 Task: Explore Airbnb accommodation in Faro, Portugal from 12th  December, 2023 to 15th December, 2023 for 3 adults.2 bedrooms having 3 beds and 1 bathroom. Property type can be flat. Look for 5 properties as per requirement.
Action: Mouse moved to (617, 139)
Screenshot: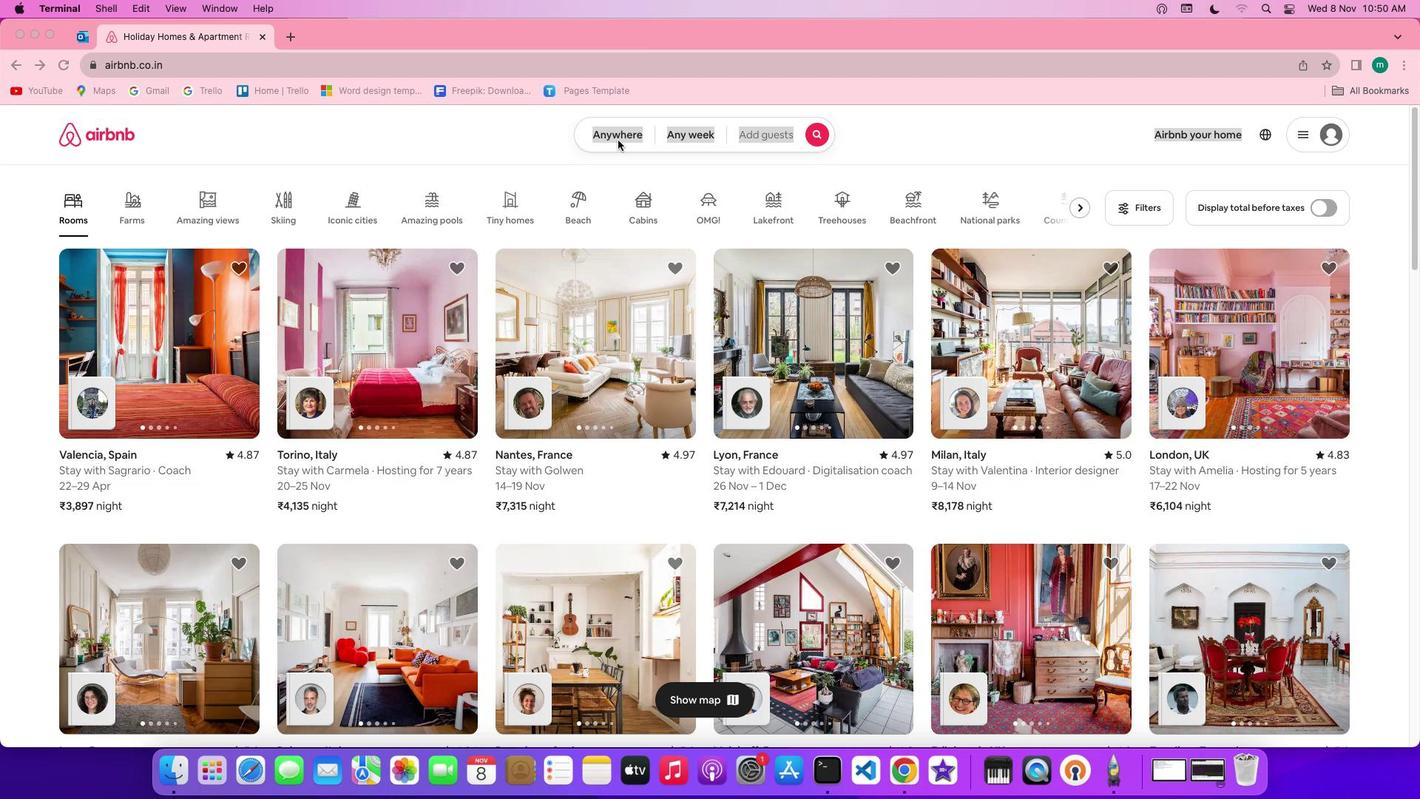 
Action: Mouse pressed left at (617, 139)
Screenshot: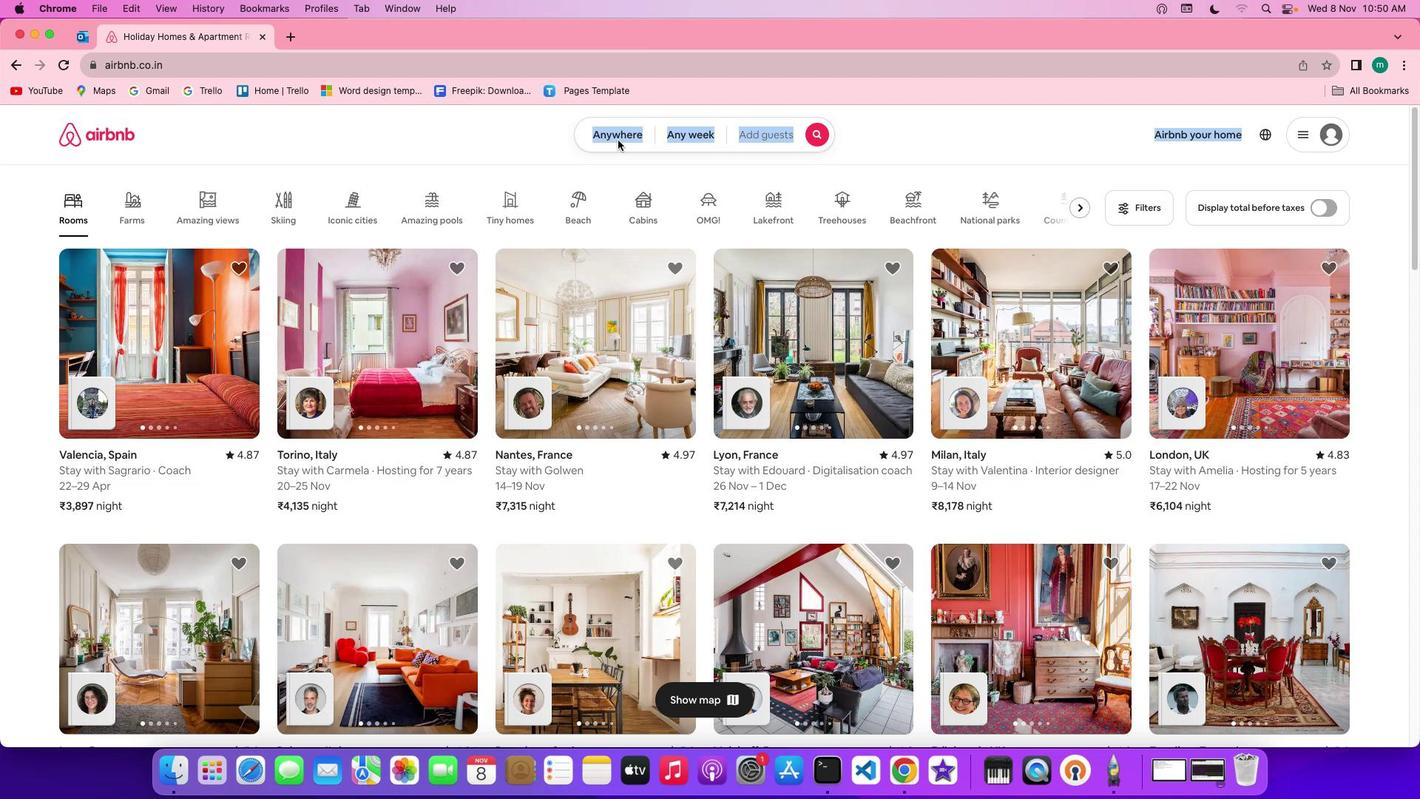 
Action: Mouse pressed left at (617, 139)
Screenshot: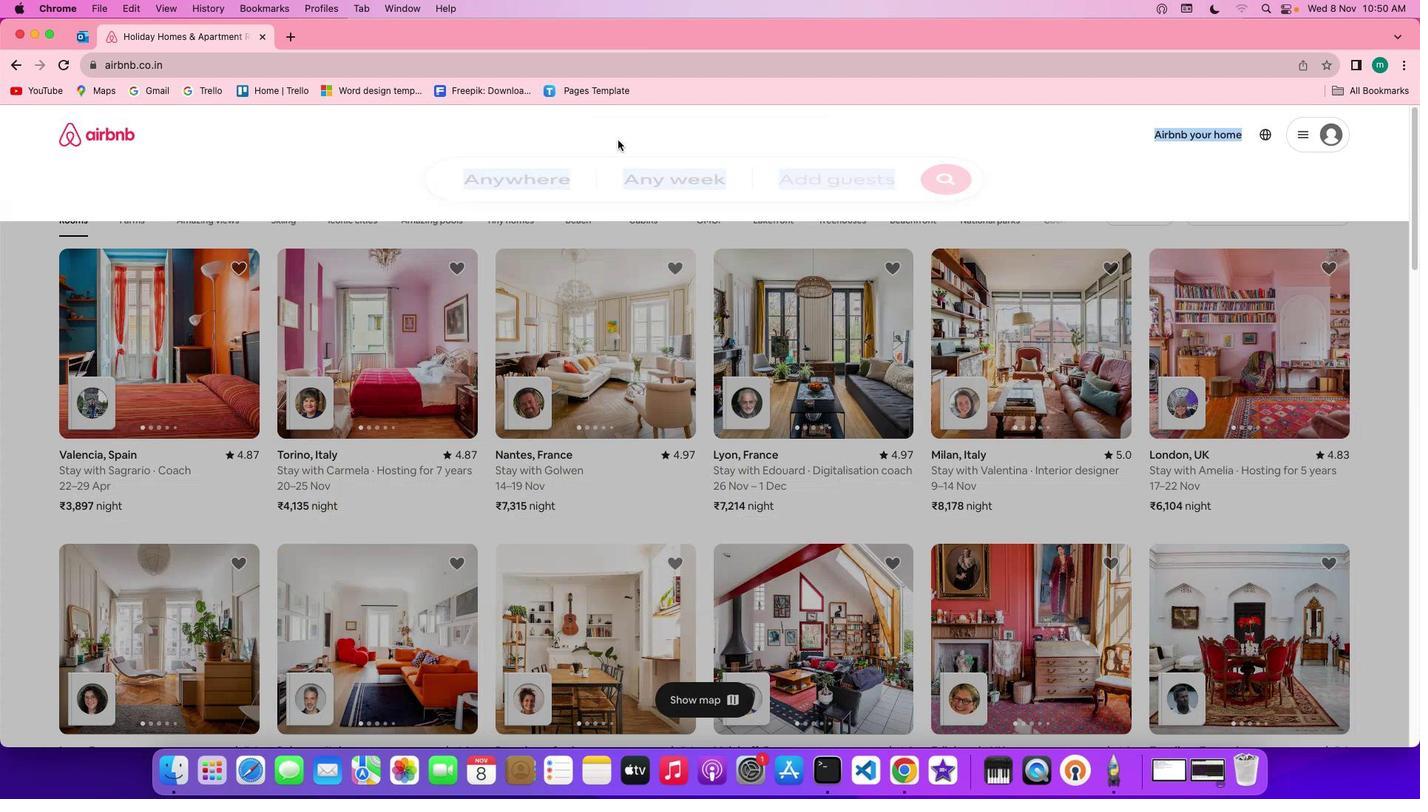 
Action: Mouse moved to (554, 192)
Screenshot: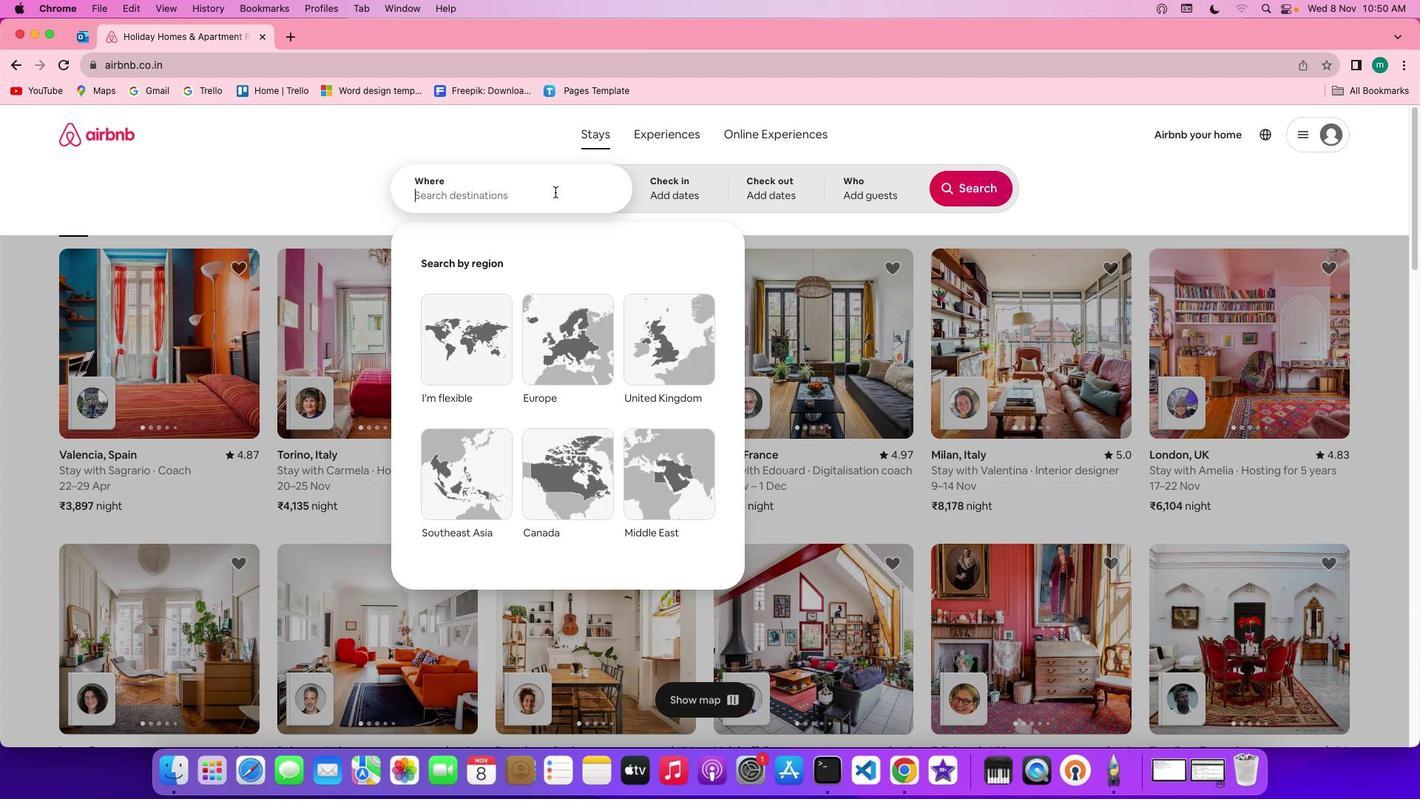 
Action: Mouse pressed left at (554, 192)
Screenshot: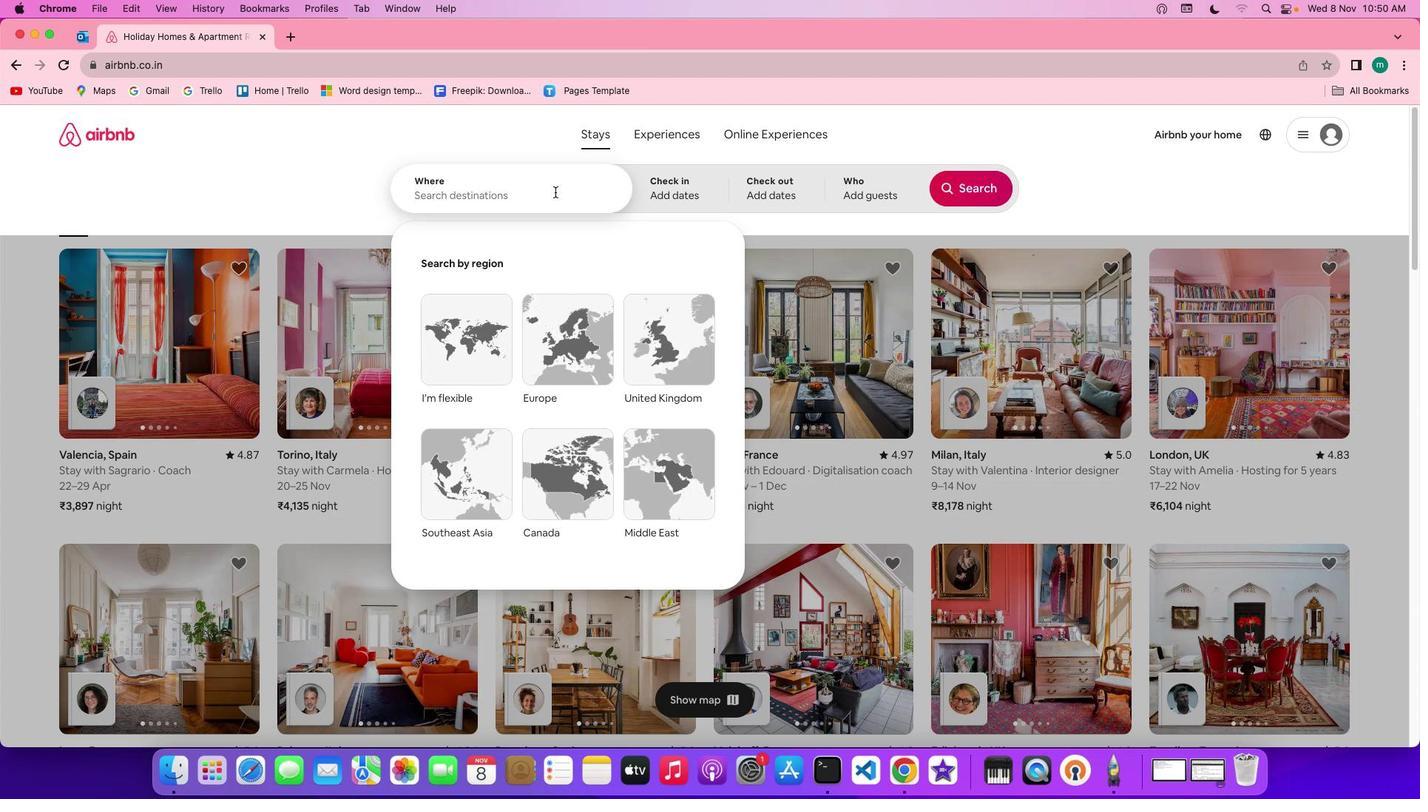 
Action: Key pressed Key.shift'F''a''r''o'','Key.spaceKey.shift'P''o''r''t''u''g''a''l'
Screenshot: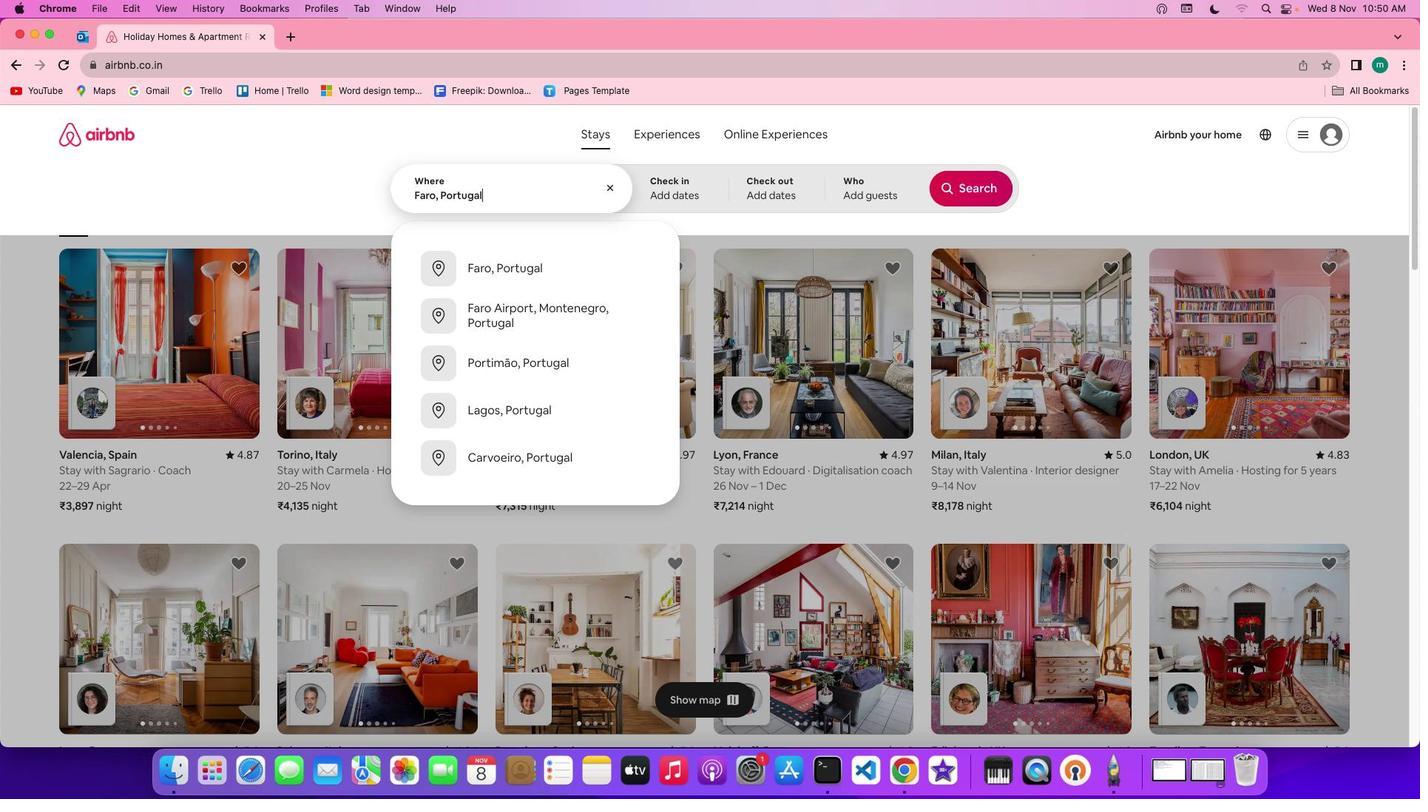
Action: Mouse moved to (674, 188)
Screenshot: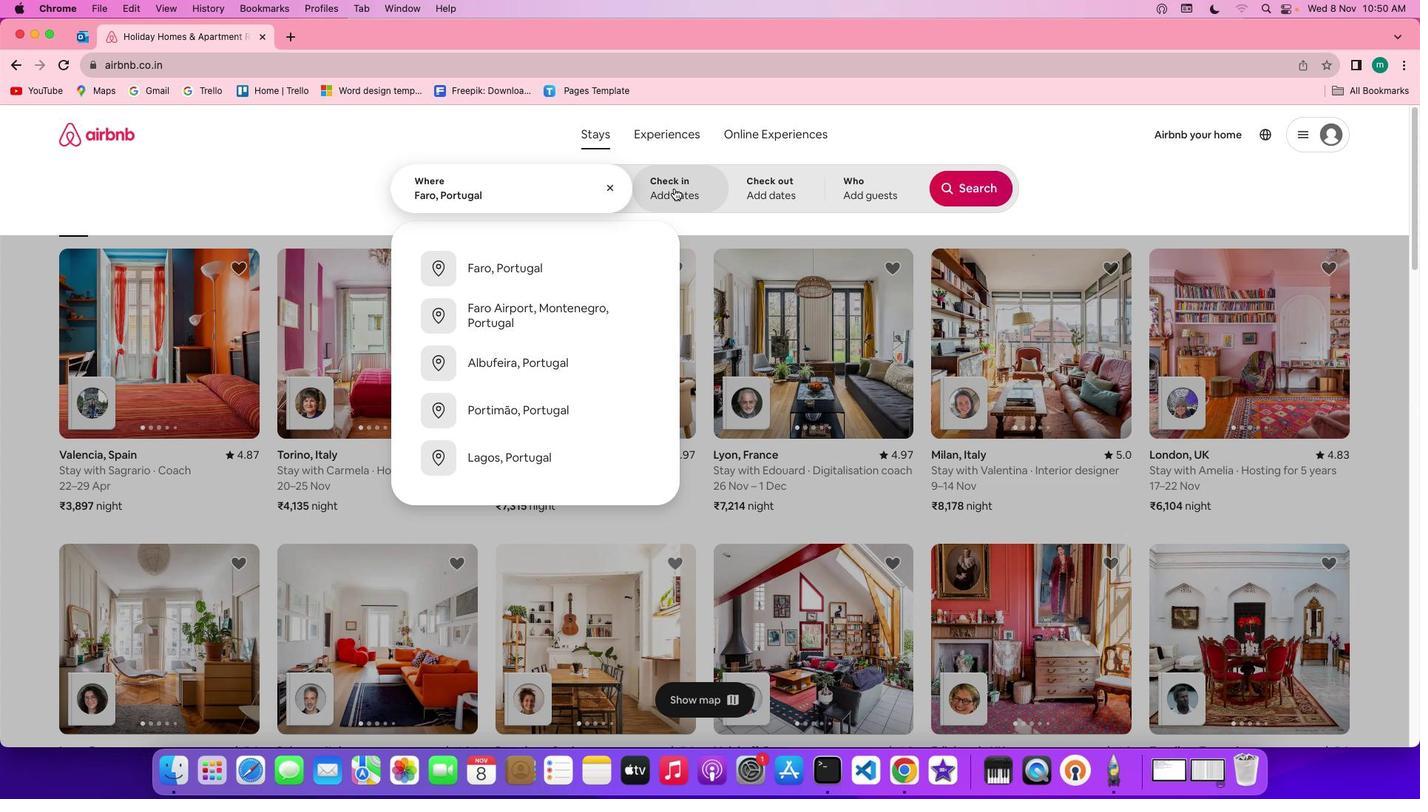 
Action: Mouse pressed left at (674, 188)
Screenshot: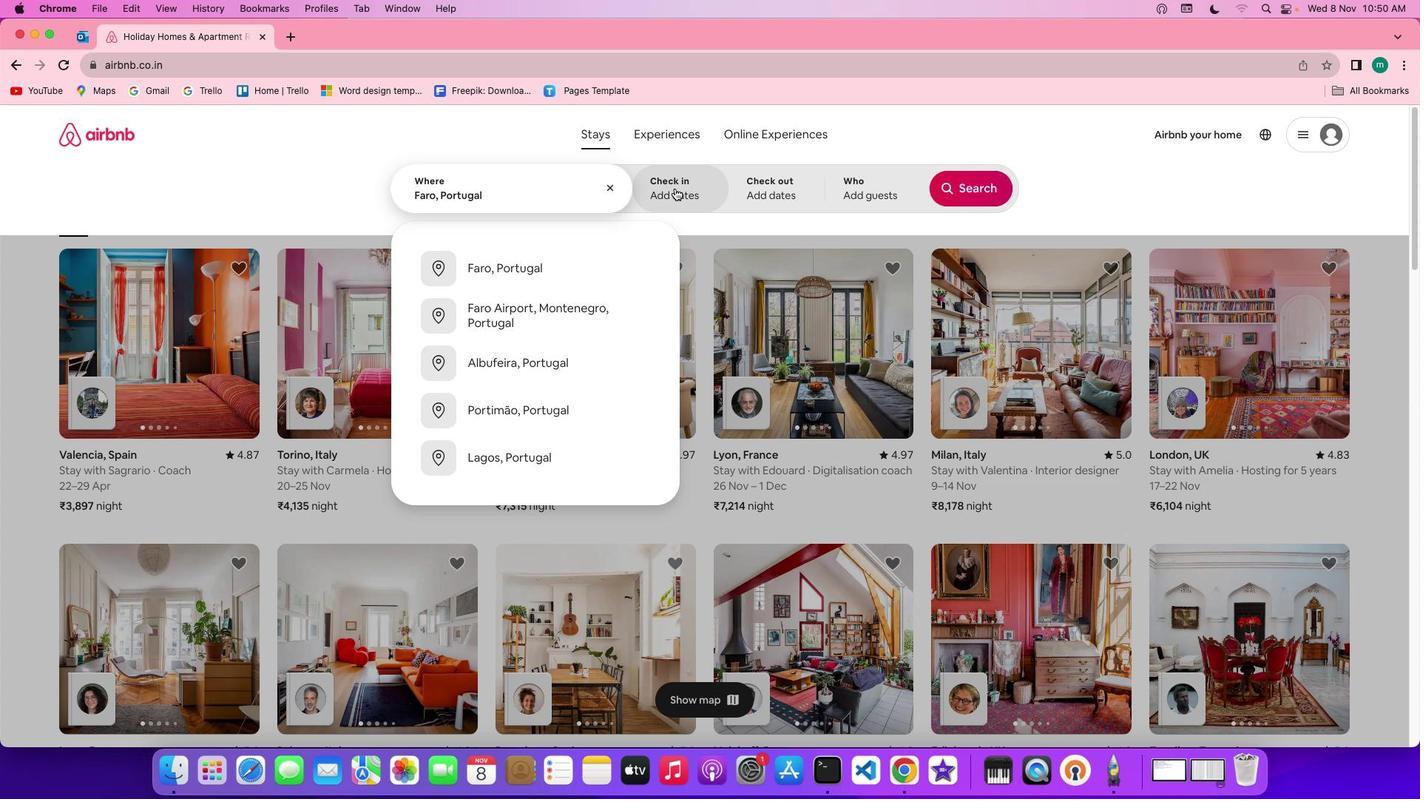
Action: Mouse moved to (811, 450)
Screenshot: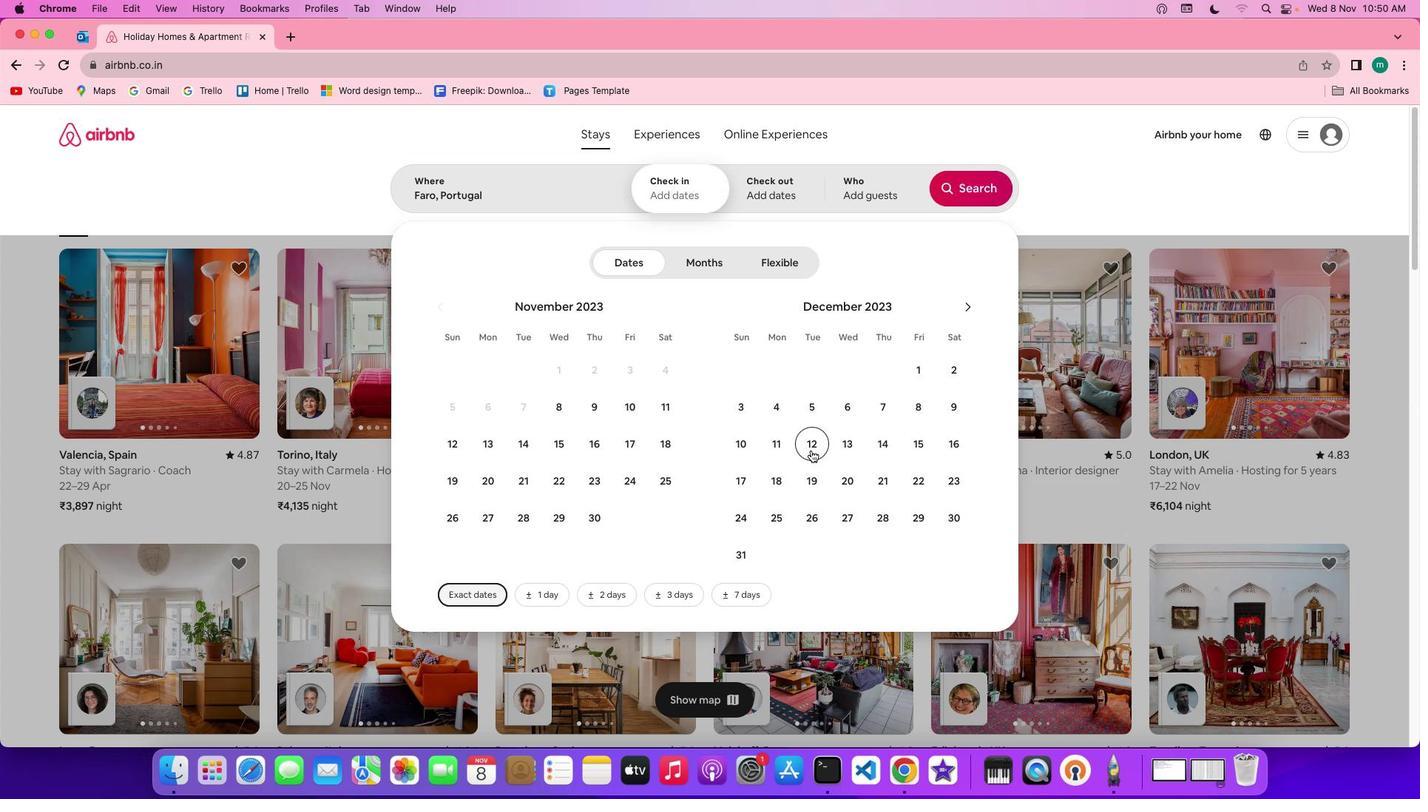 
Action: Mouse pressed left at (811, 450)
Screenshot: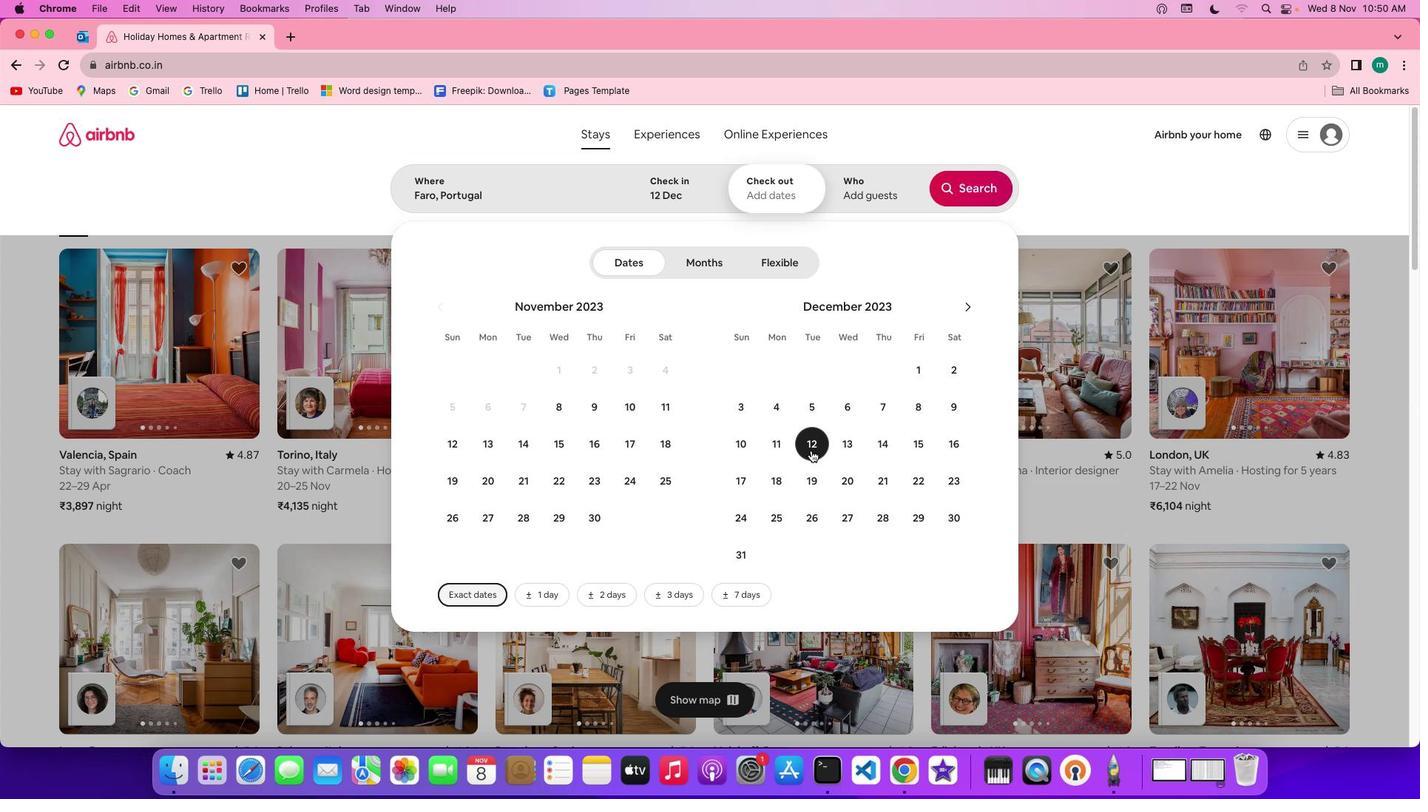
Action: Mouse moved to (921, 449)
Screenshot: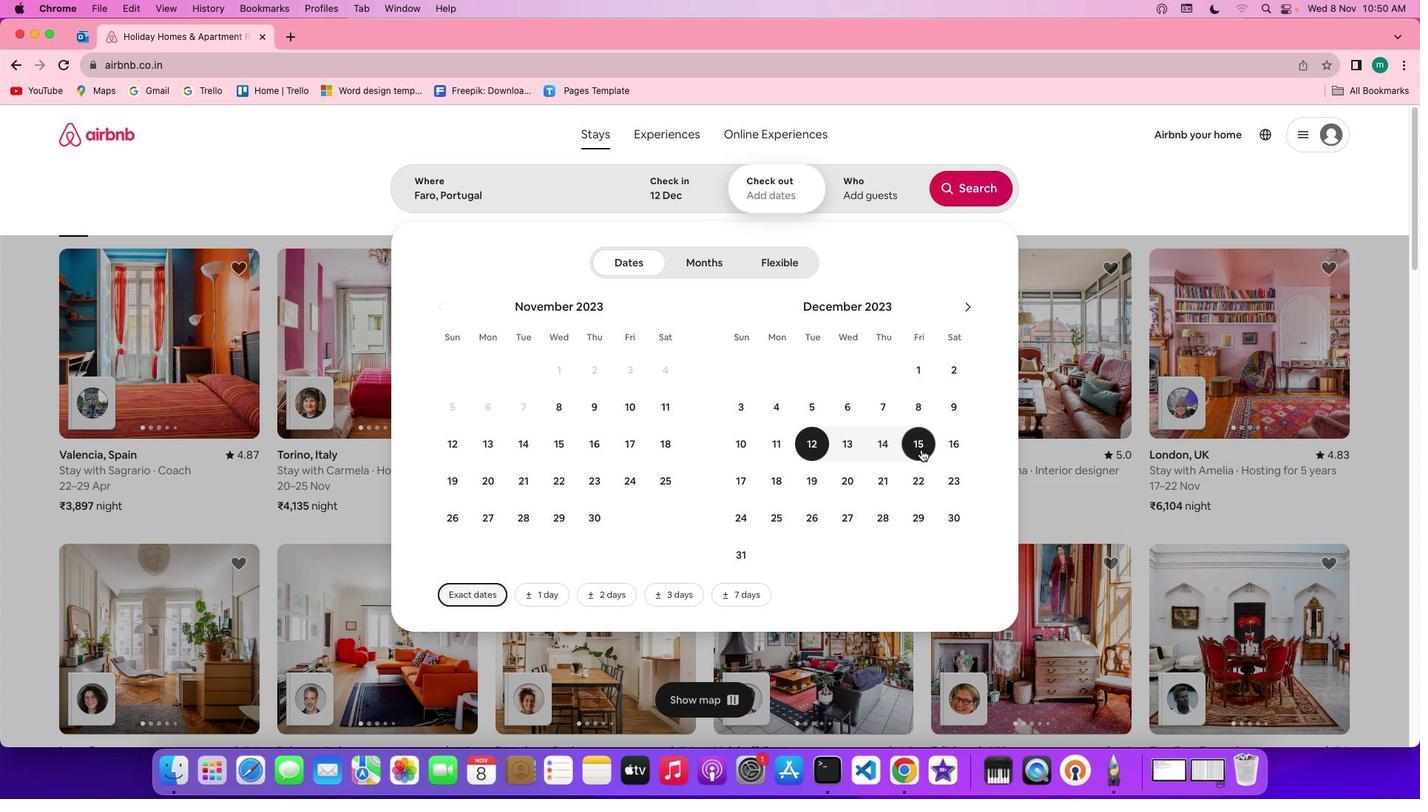
Action: Mouse pressed left at (921, 449)
Screenshot: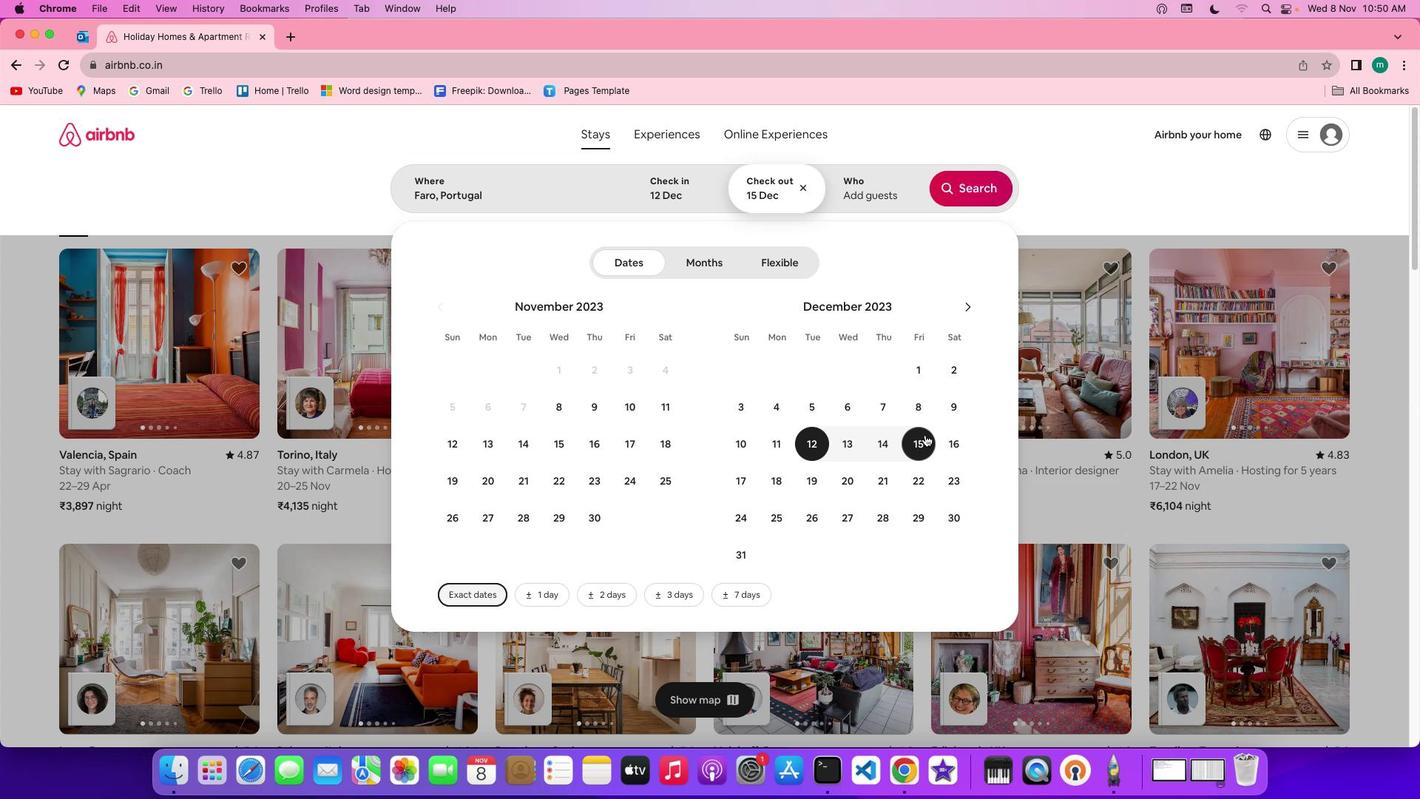 
Action: Mouse moved to (901, 198)
Screenshot: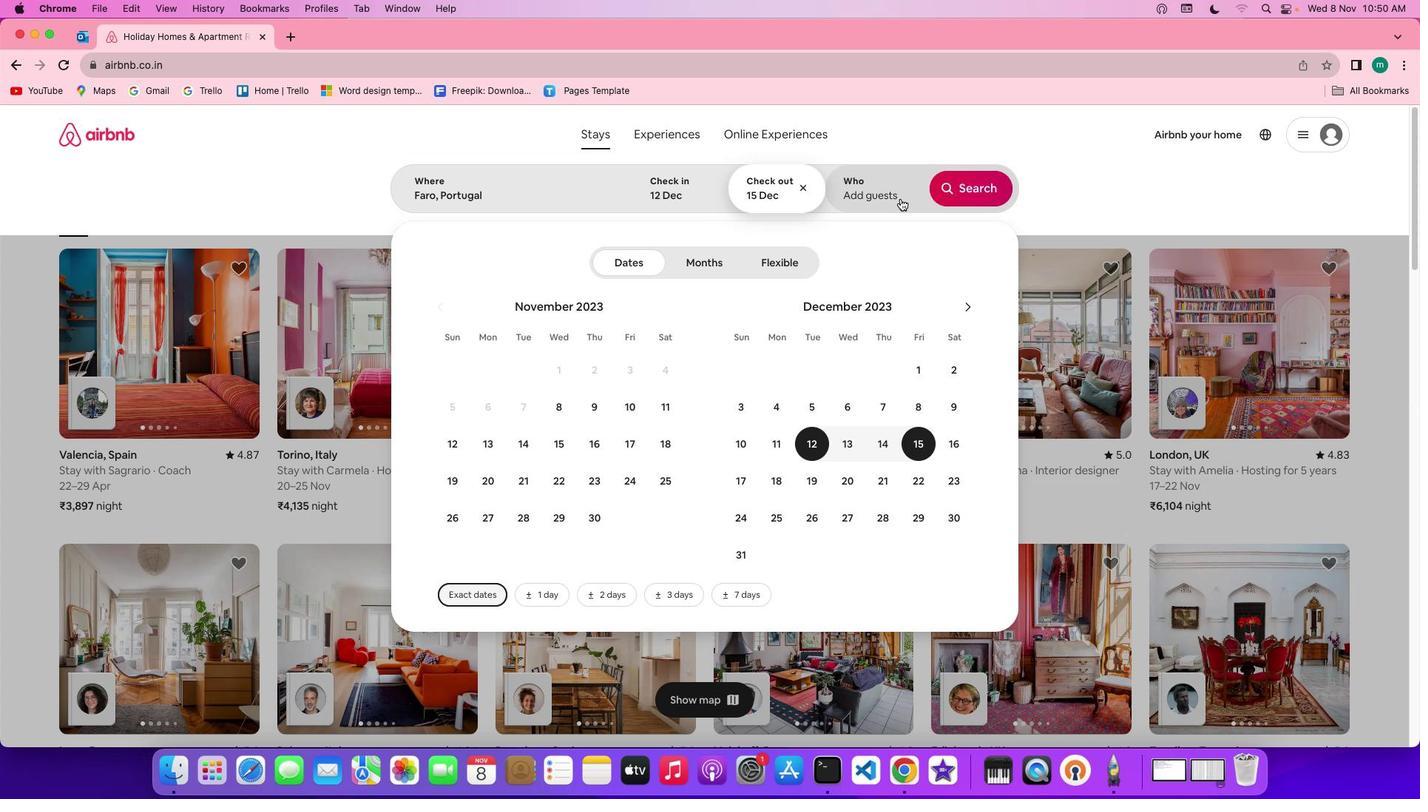 
Action: Mouse pressed left at (901, 198)
Screenshot: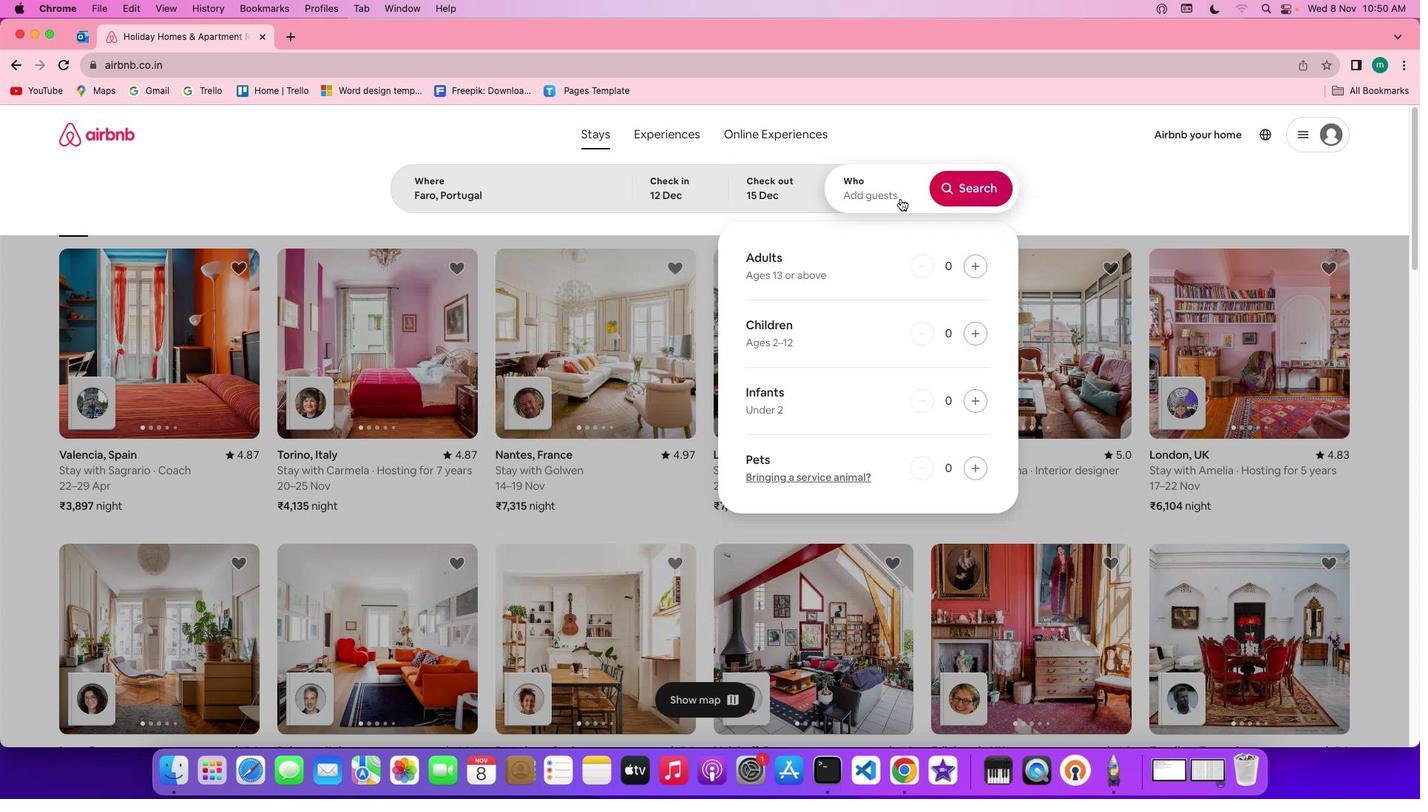 
Action: Mouse moved to (981, 262)
Screenshot: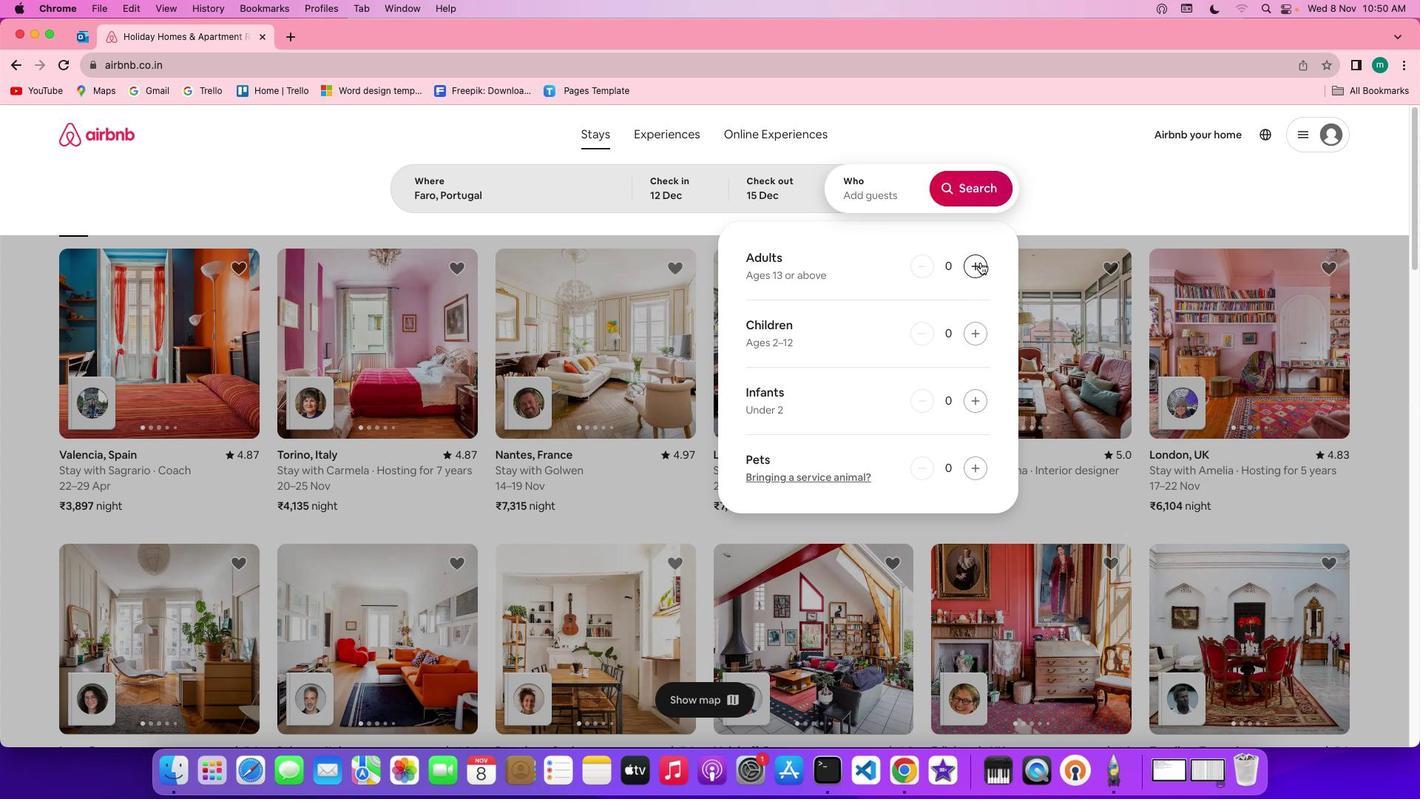 
Action: Mouse pressed left at (981, 262)
Screenshot: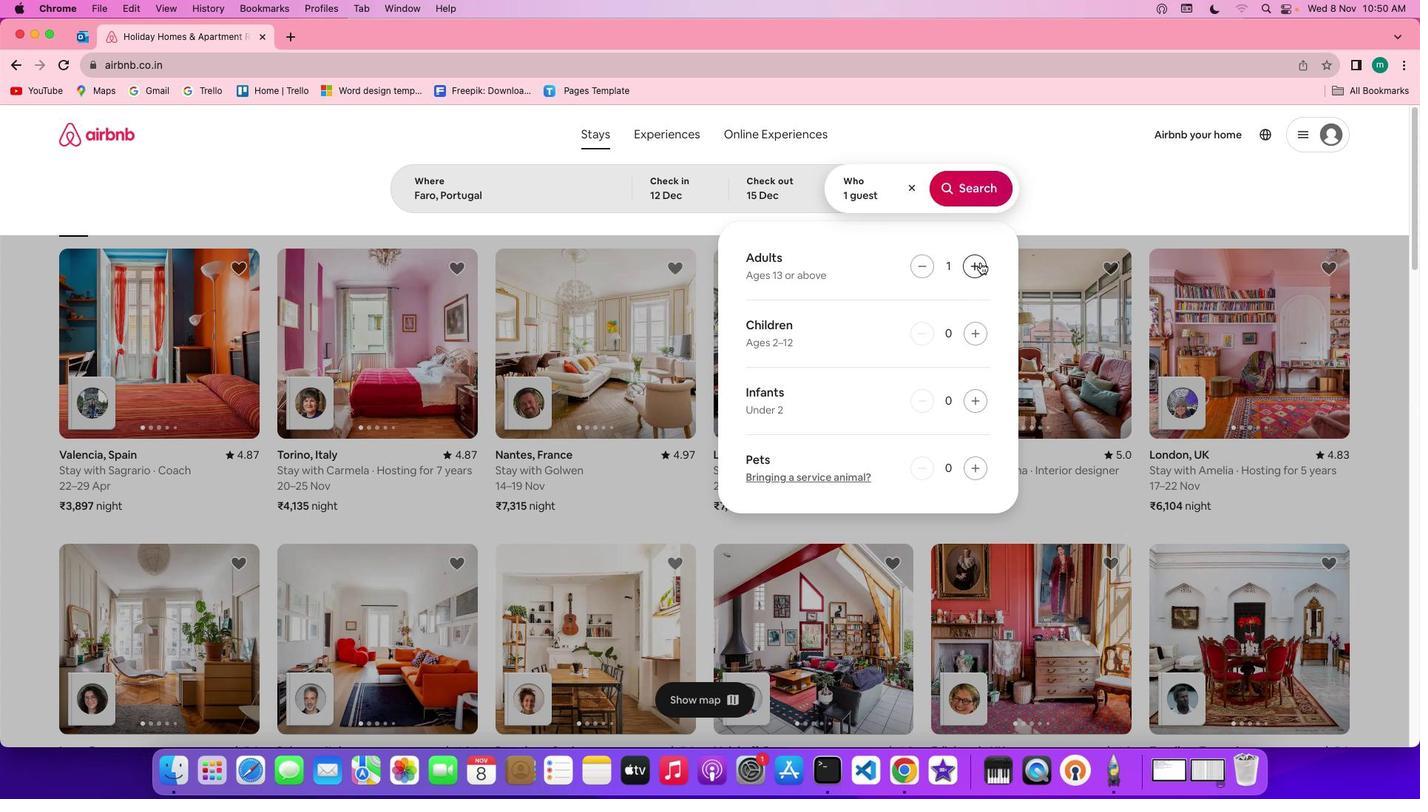 
Action: Mouse pressed left at (981, 262)
Screenshot: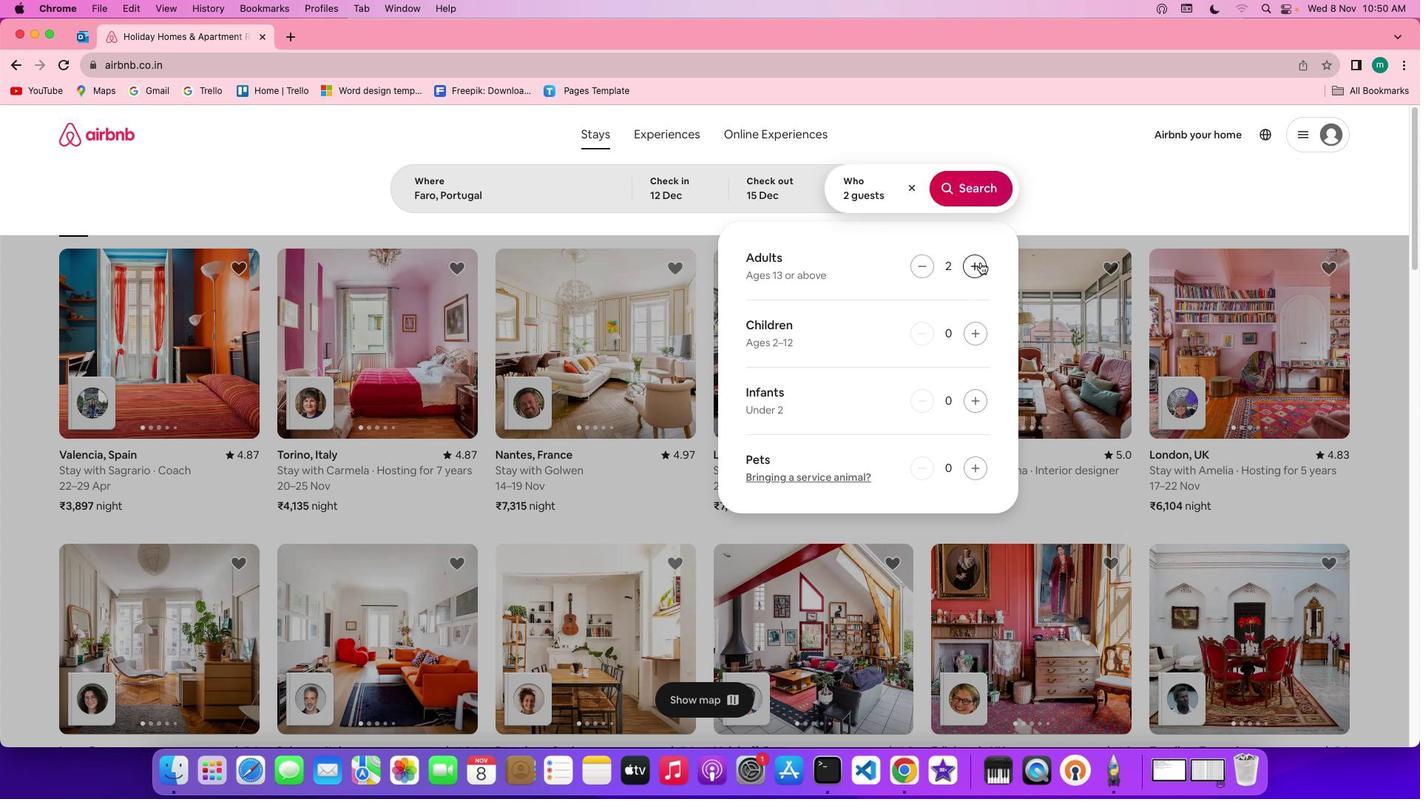 
Action: Mouse pressed left at (981, 262)
Screenshot: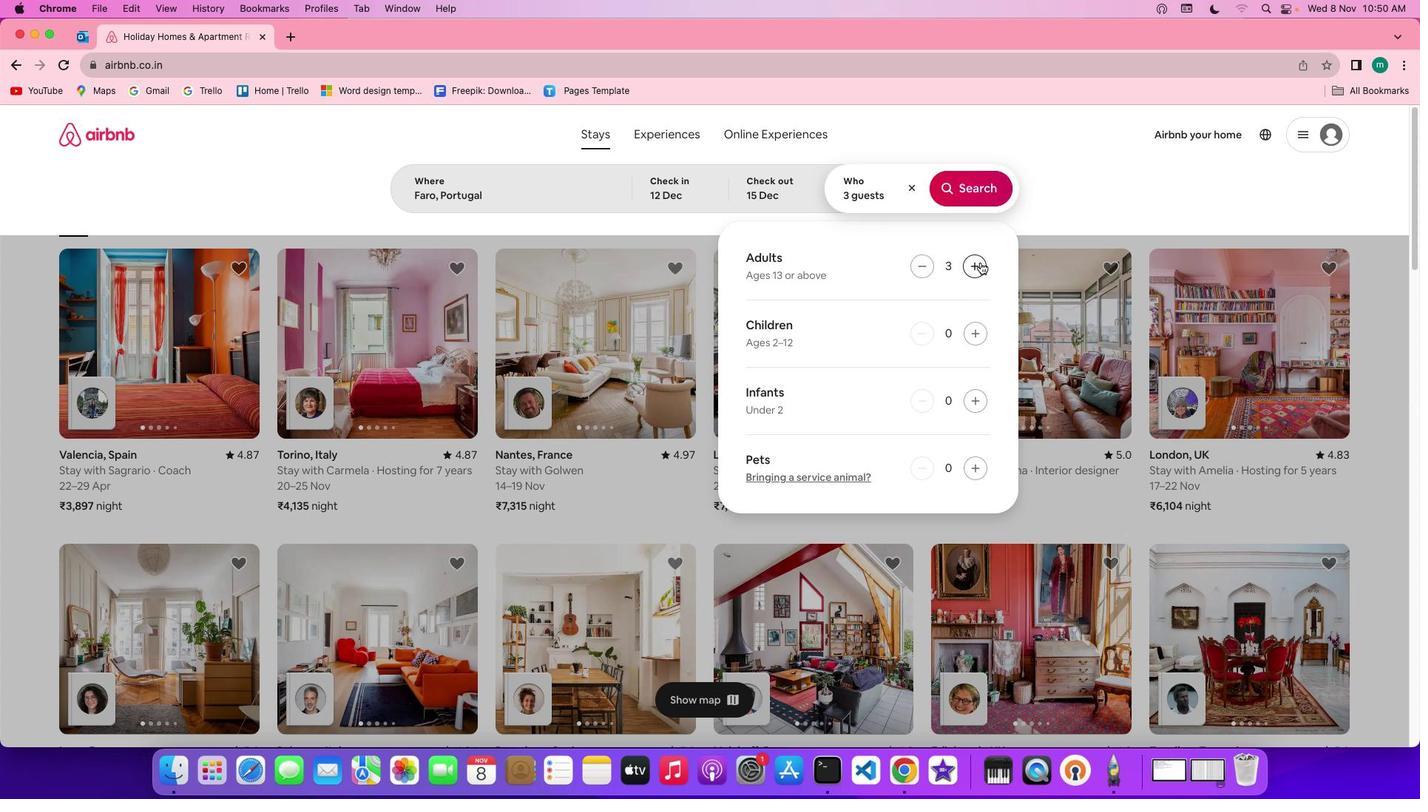 
Action: Mouse moved to (976, 182)
Screenshot: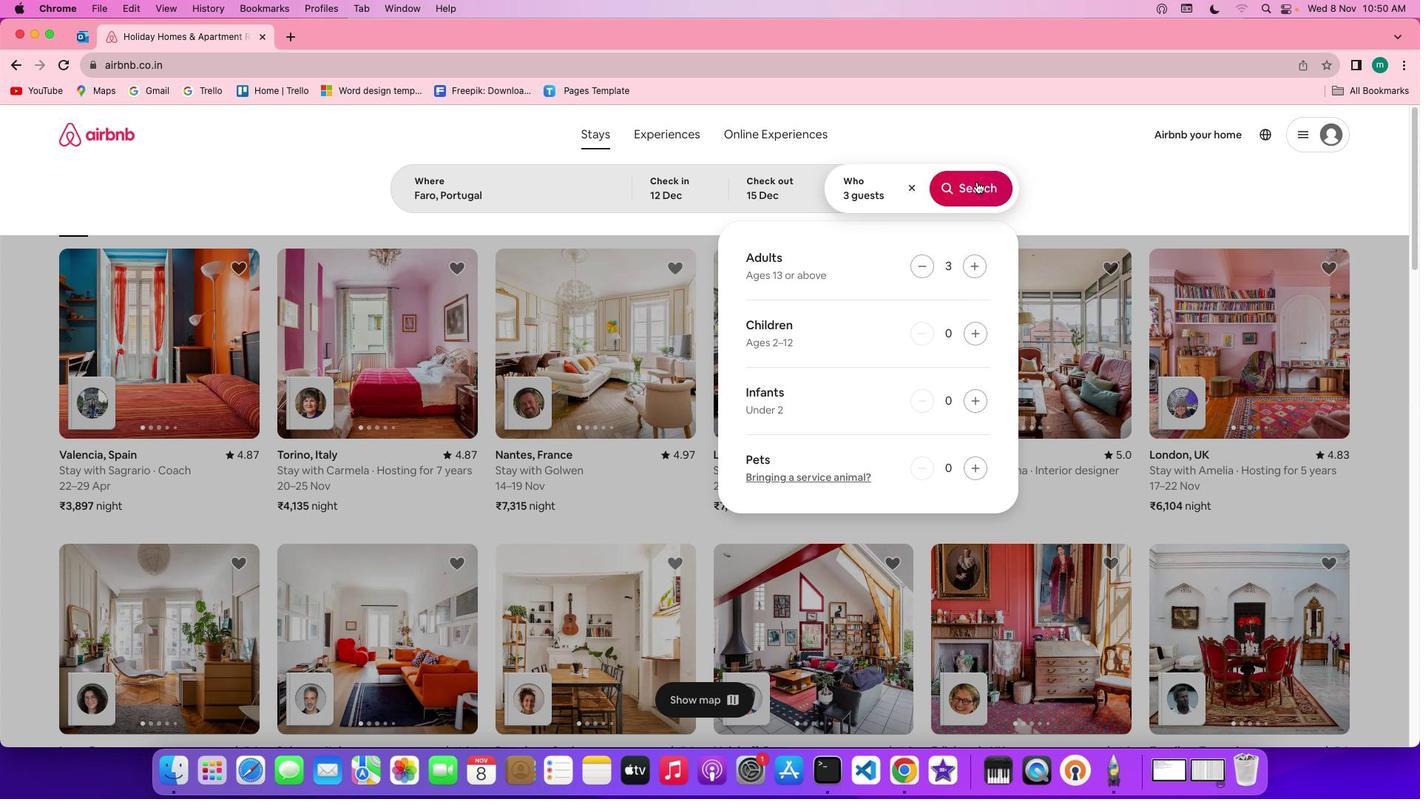 
Action: Mouse pressed left at (976, 182)
Screenshot: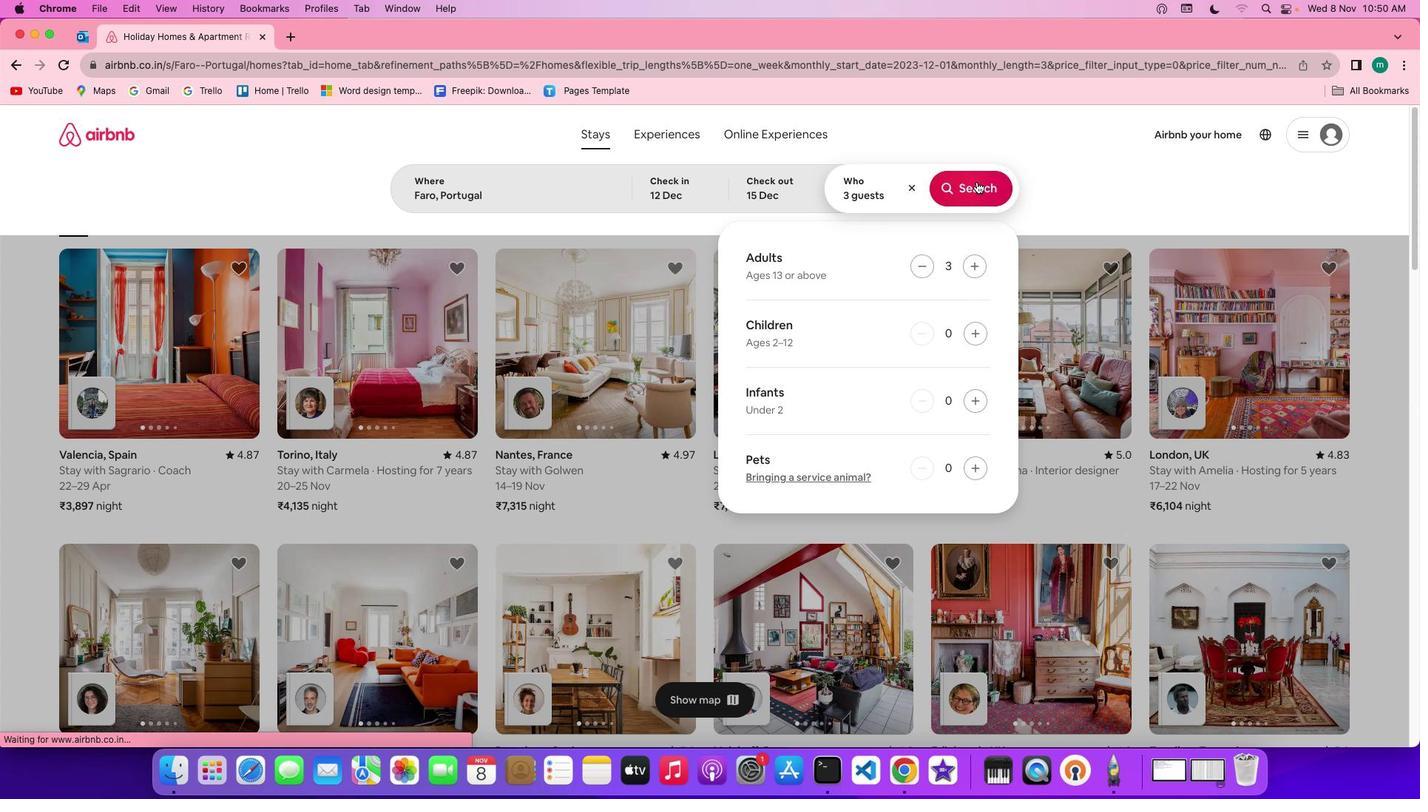 
Action: Mouse moved to (1176, 184)
Screenshot: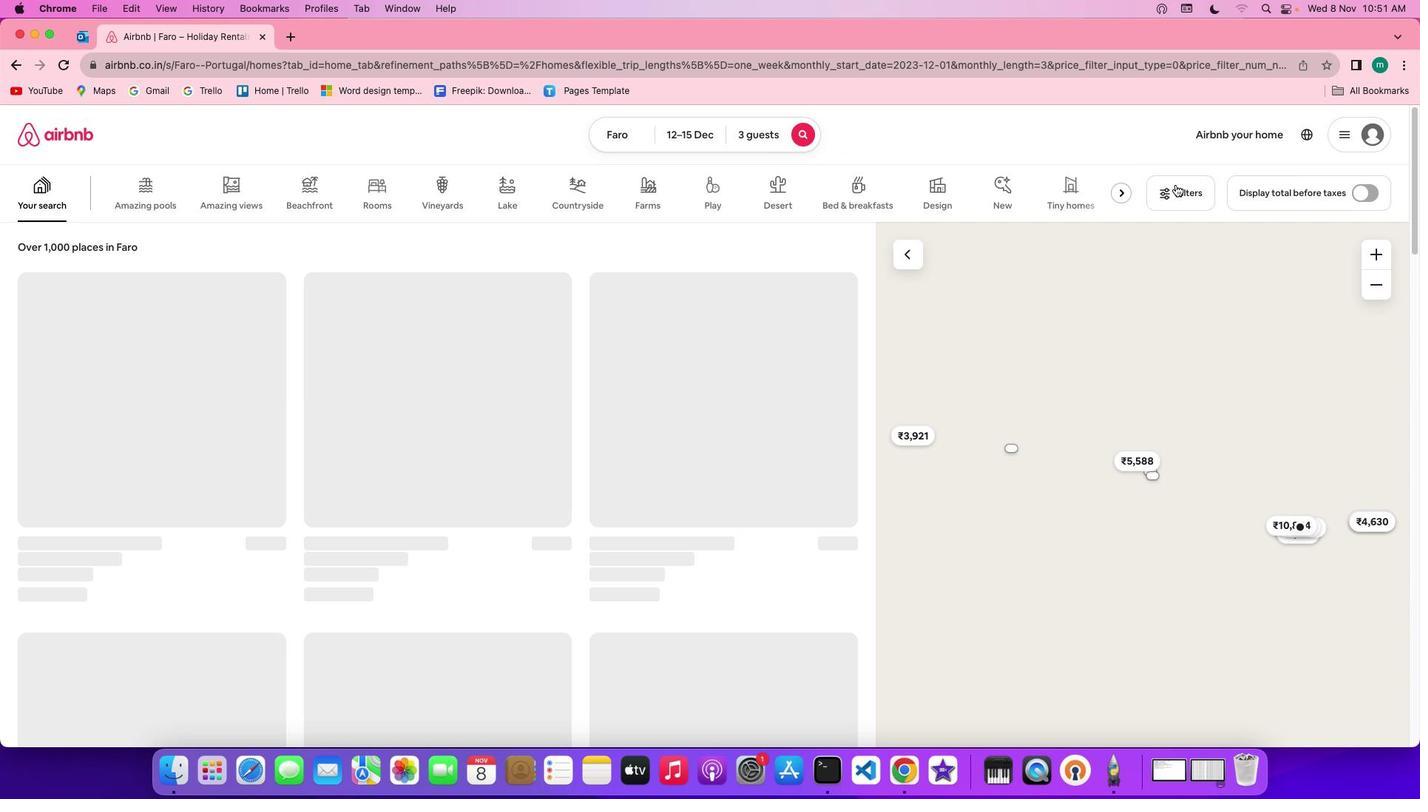 
Action: Mouse pressed left at (1176, 184)
Screenshot: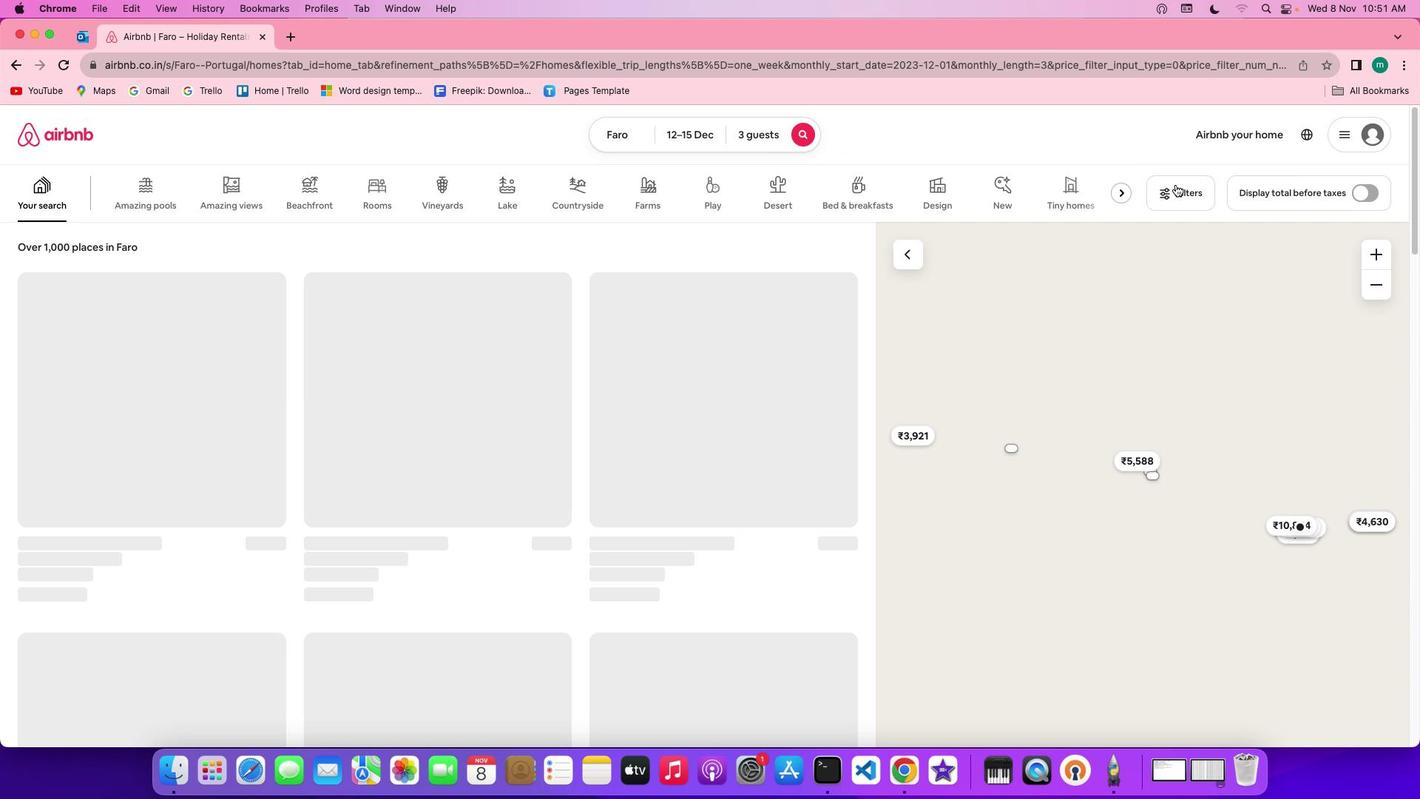
Action: Mouse moved to (836, 389)
Screenshot: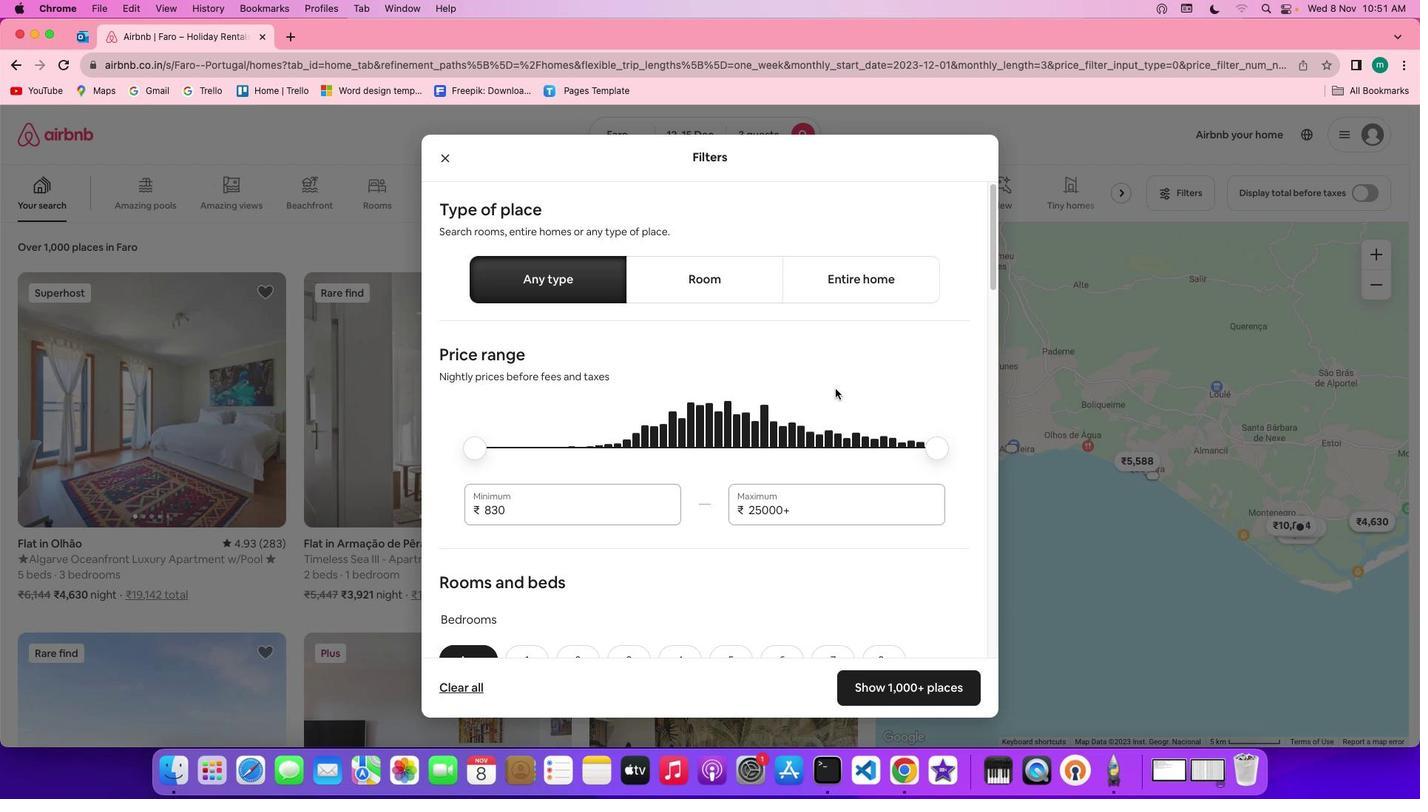 
Action: Mouse scrolled (836, 389) with delta (0, 0)
Screenshot: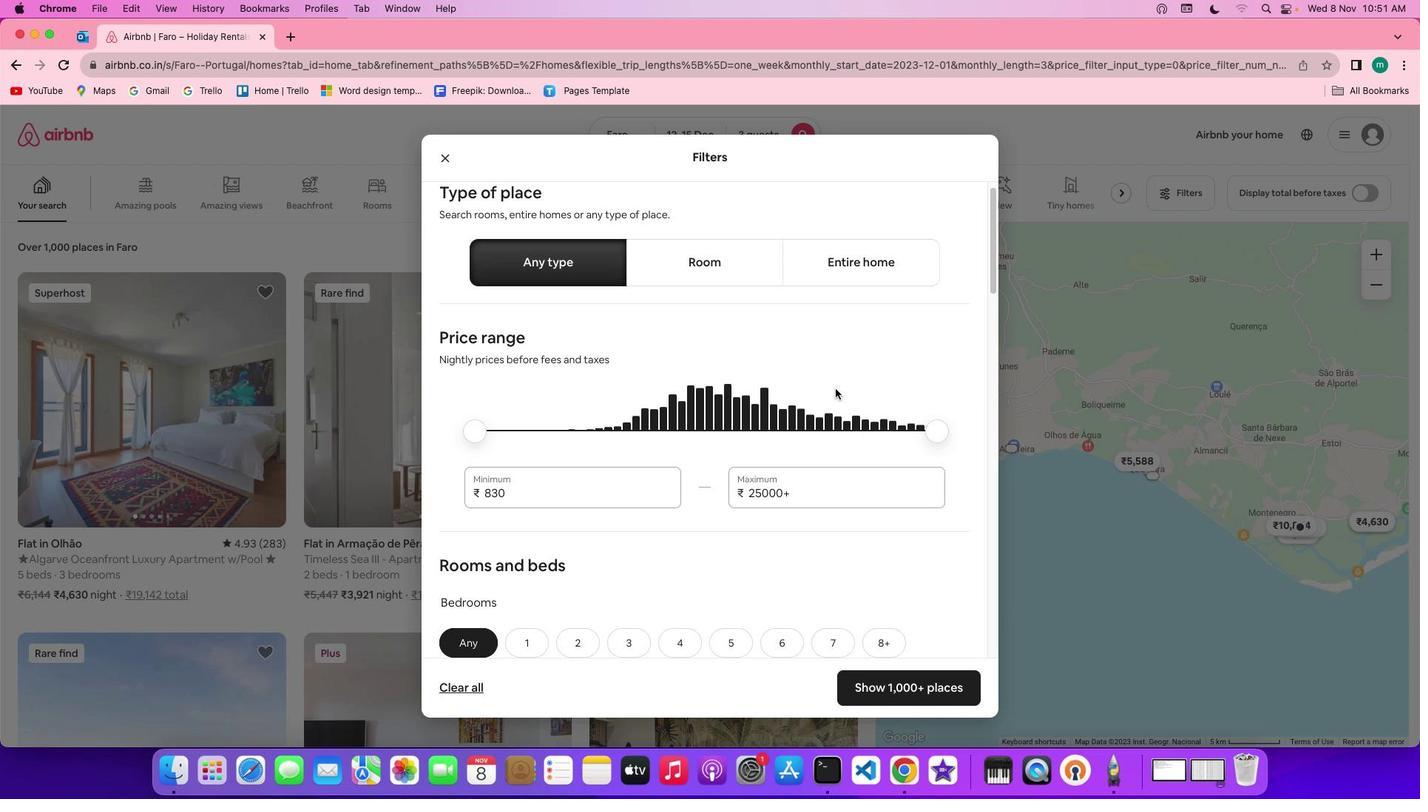 
Action: Mouse scrolled (836, 389) with delta (0, 0)
Screenshot: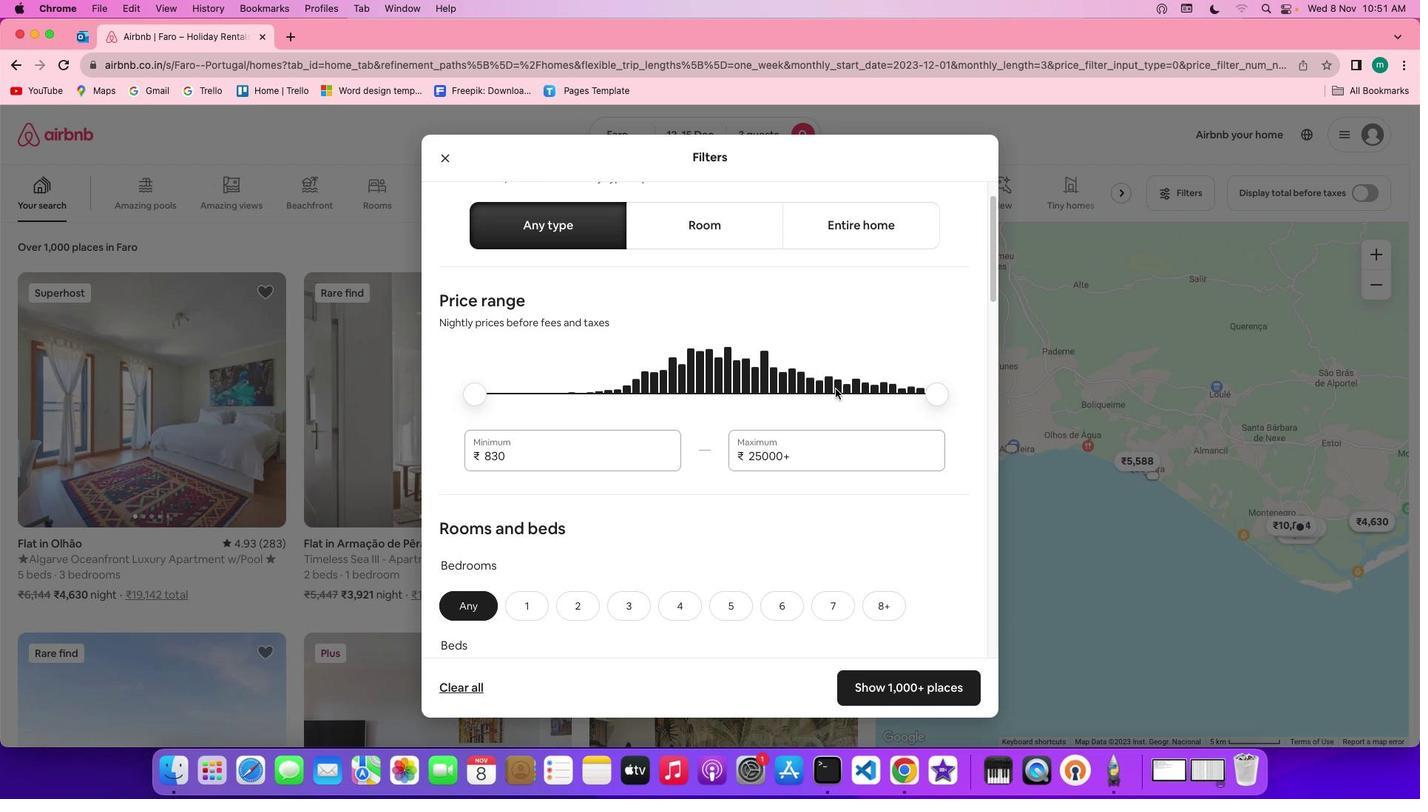 
Action: Mouse scrolled (836, 389) with delta (0, 0)
Screenshot: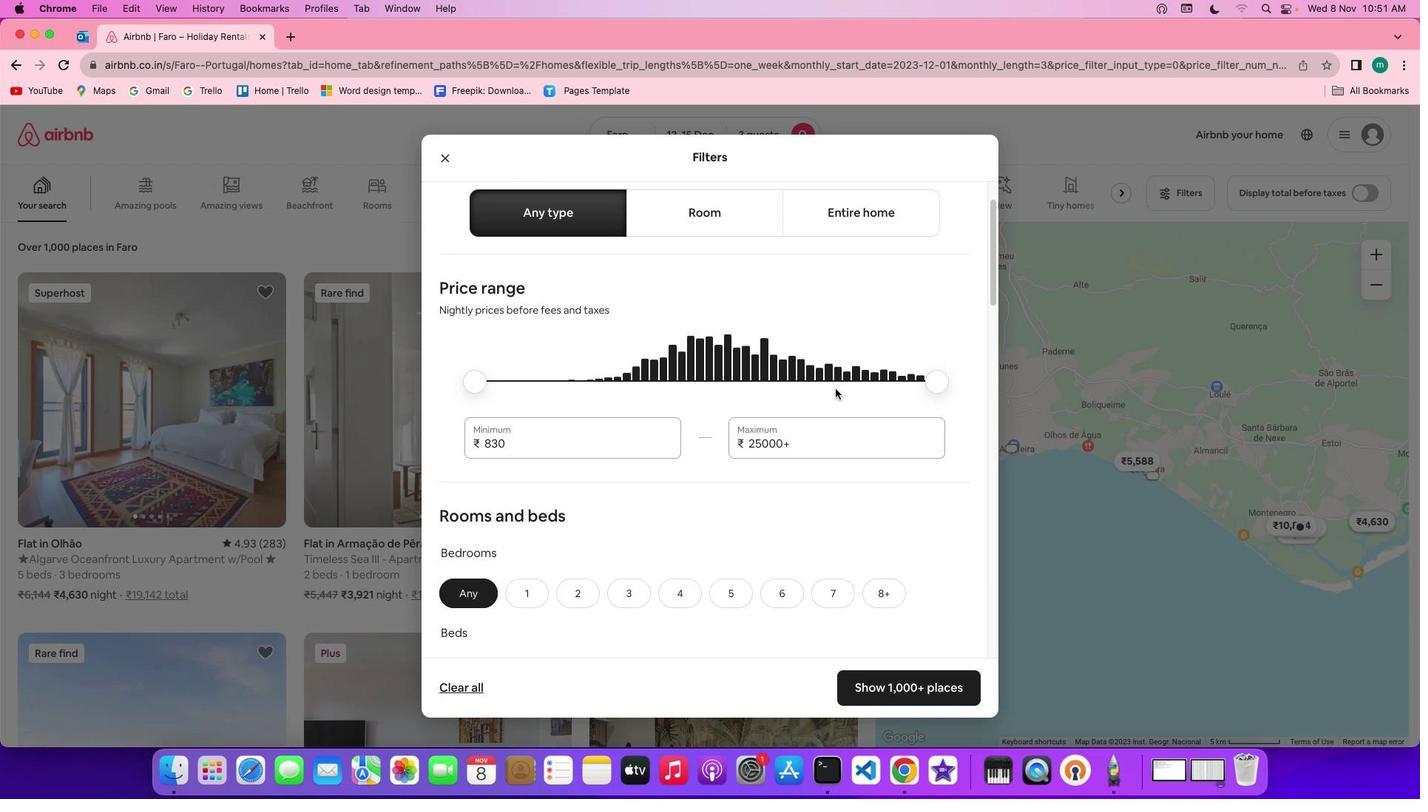 
Action: Mouse scrolled (836, 389) with delta (0, -1)
Screenshot: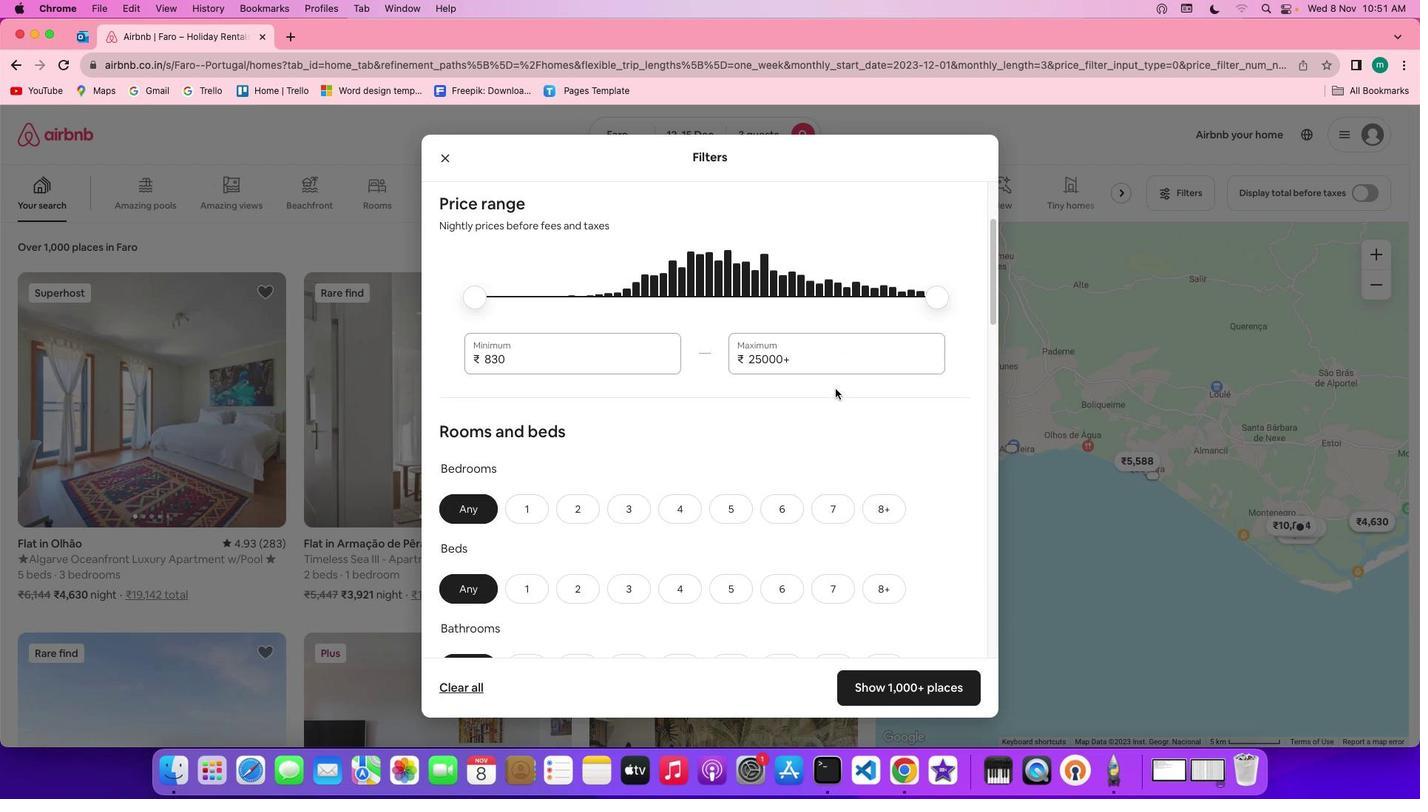 
Action: Mouse scrolled (836, 389) with delta (0, 0)
Screenshot: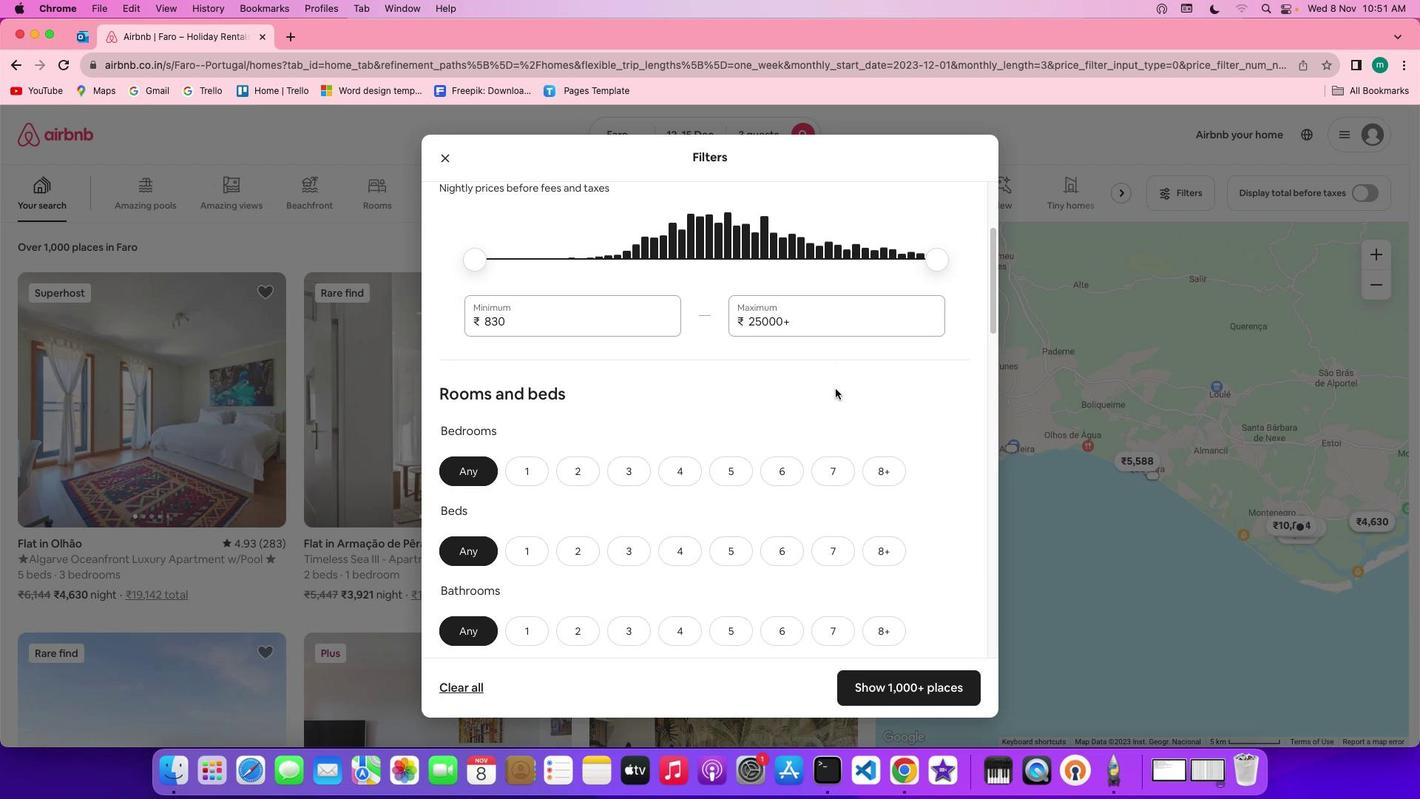 
Action: Mouse scrolled (836, 389) with delta (0, 0)
Screenshot: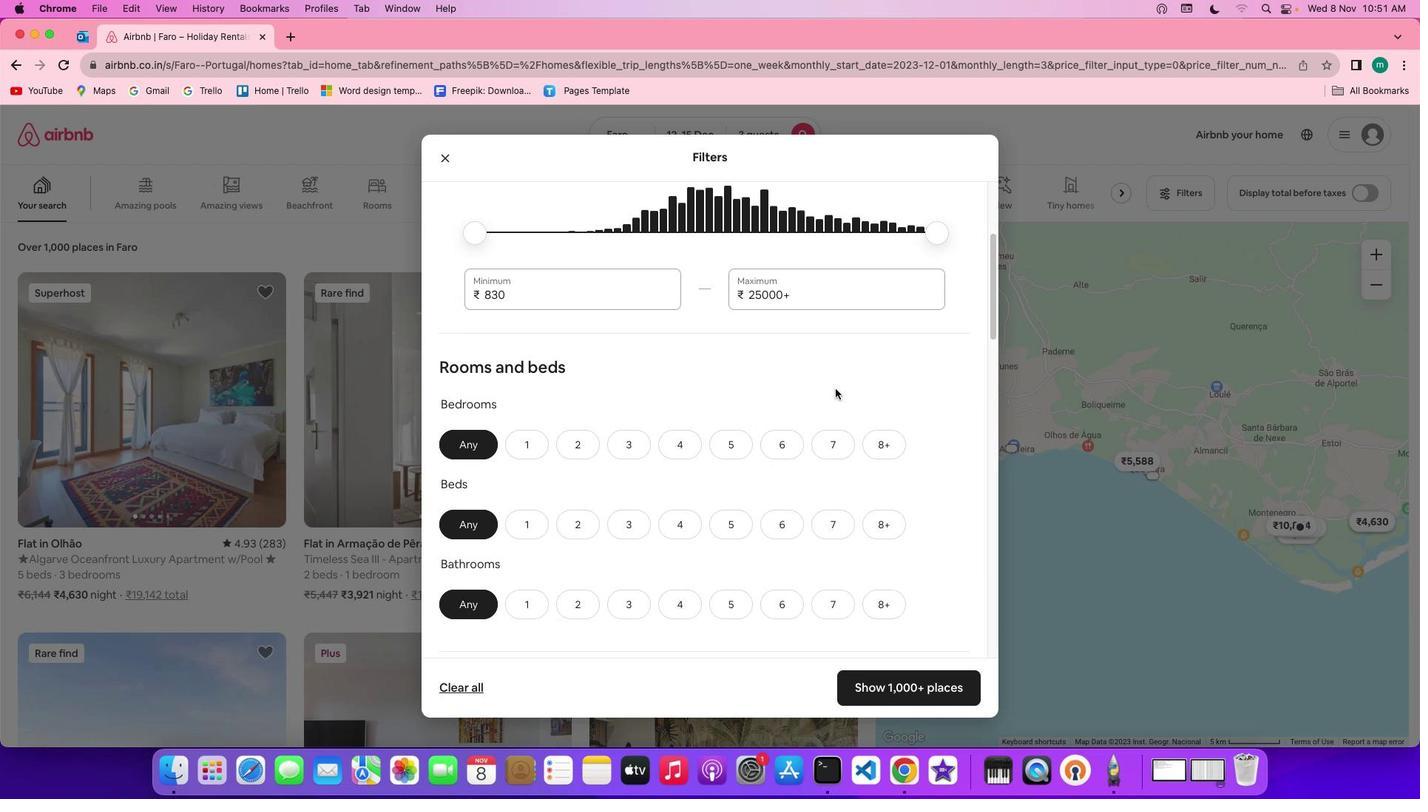 
Action: Mouse scrolled (836, 389) with delta (0, -1)
Screenshot: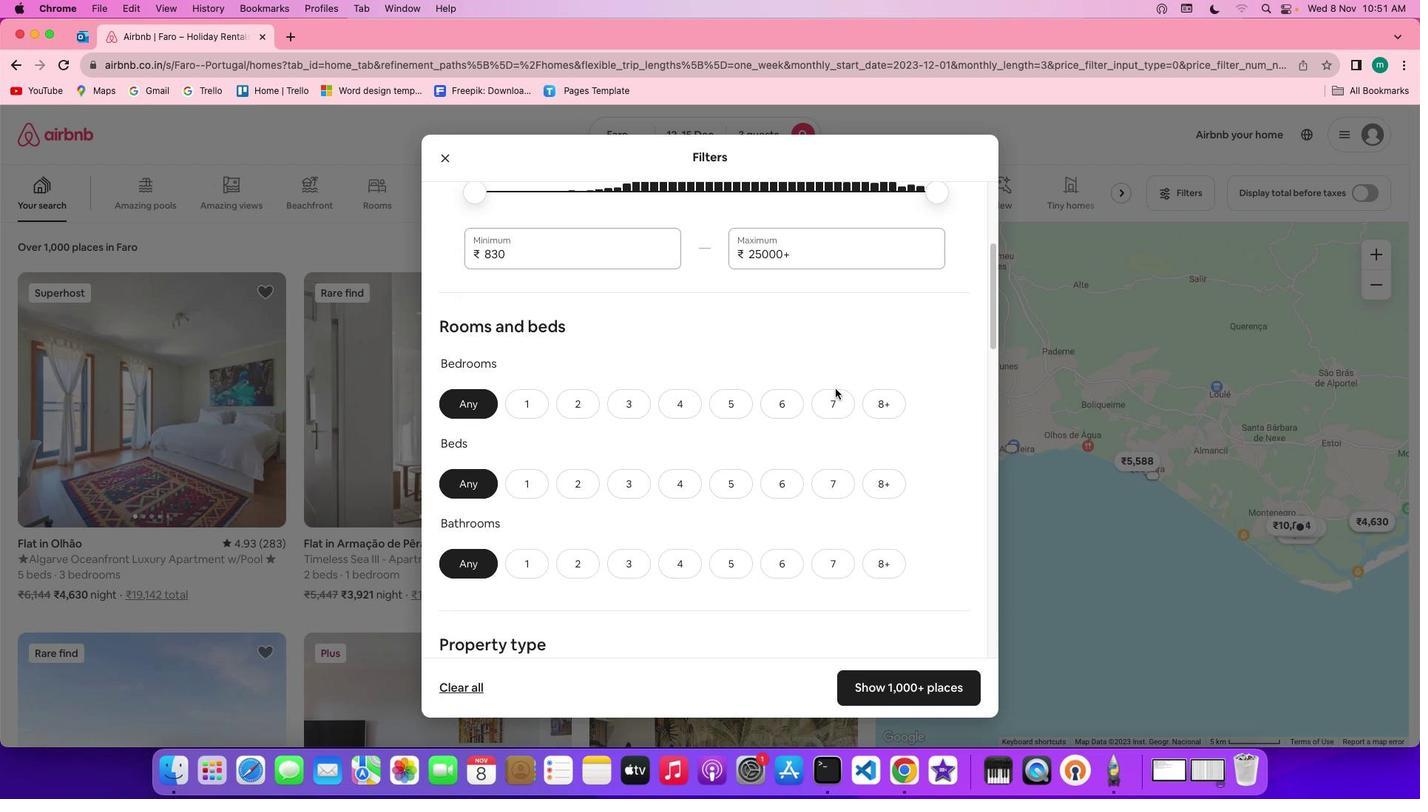 
Action: Mouse scrolled (836, 389) with delta (0, 0)
Screenshot: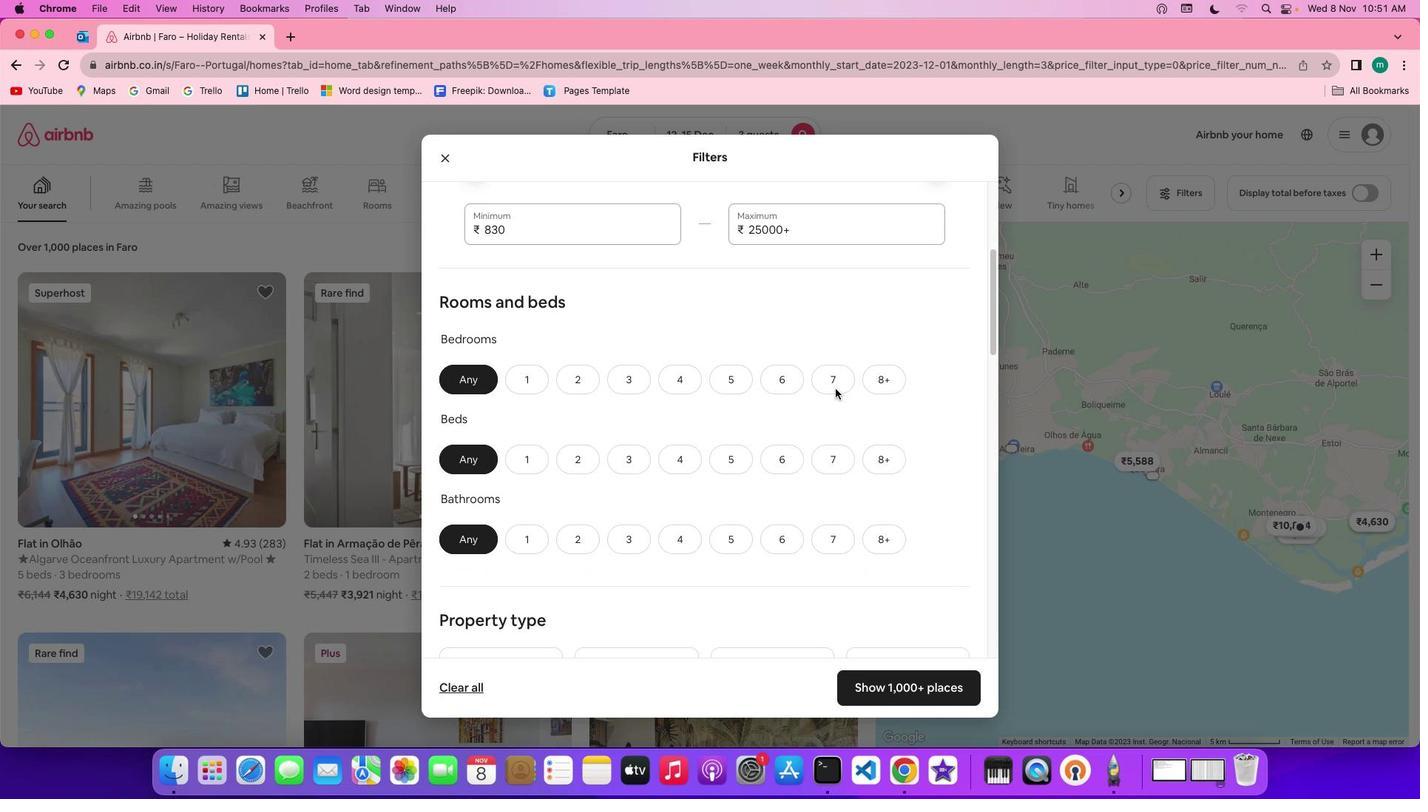 
Action: Mouse scrolled (836, 389) with delta (0, 0)
Screenshot: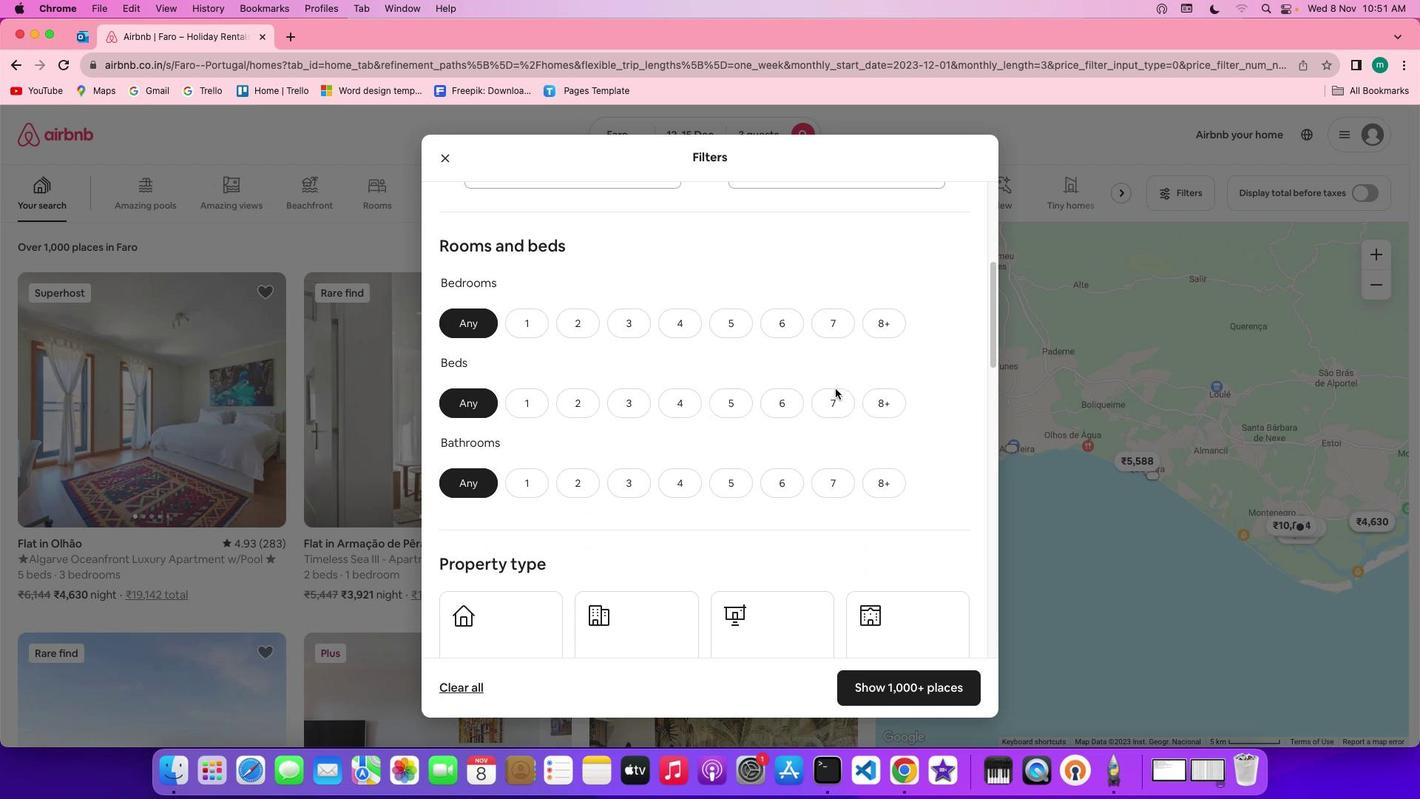 
Action: Mouse scrolled (836, 389) with delta (0, -1)
Screenshot: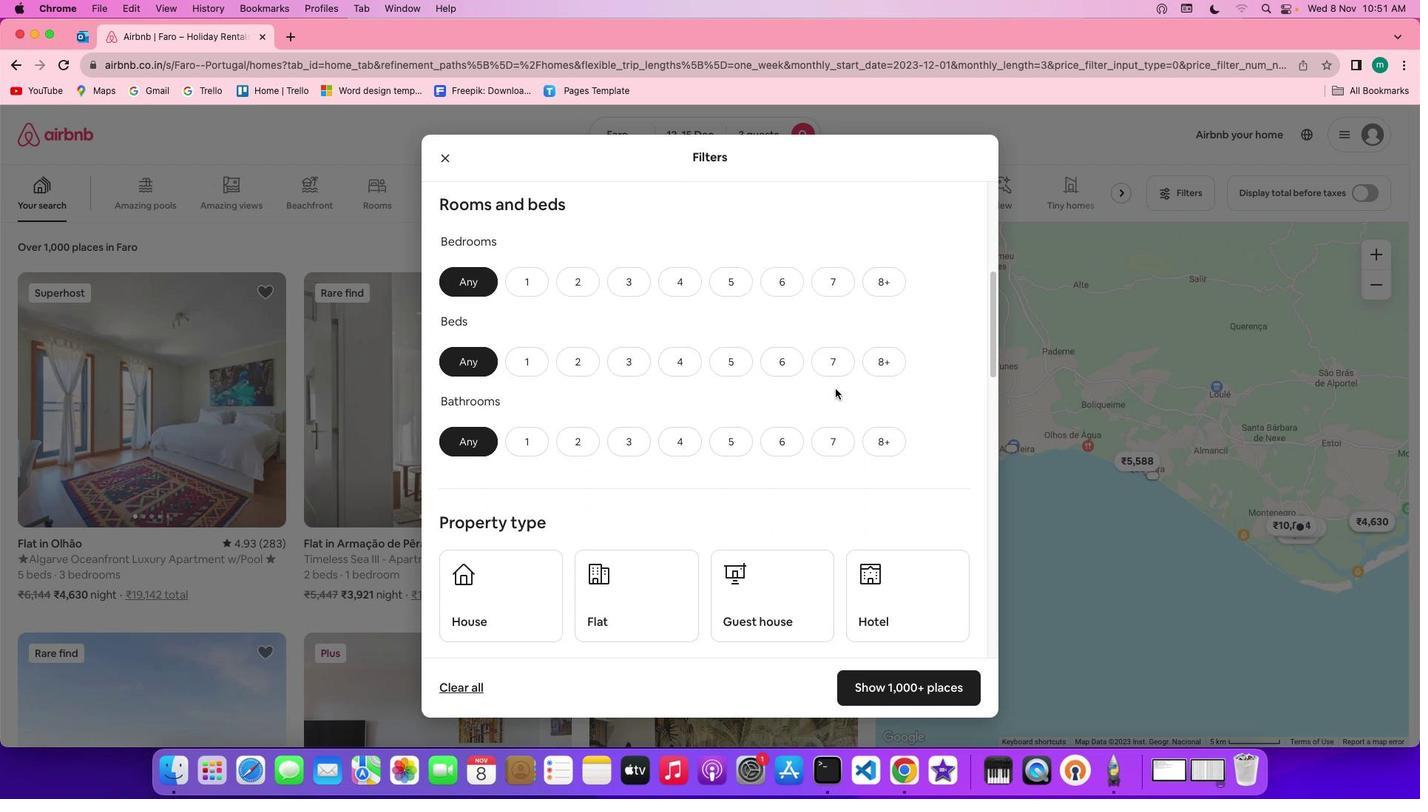
Action: Mouse scrolled (836, 389) with delta (0, -2)
Screenshot: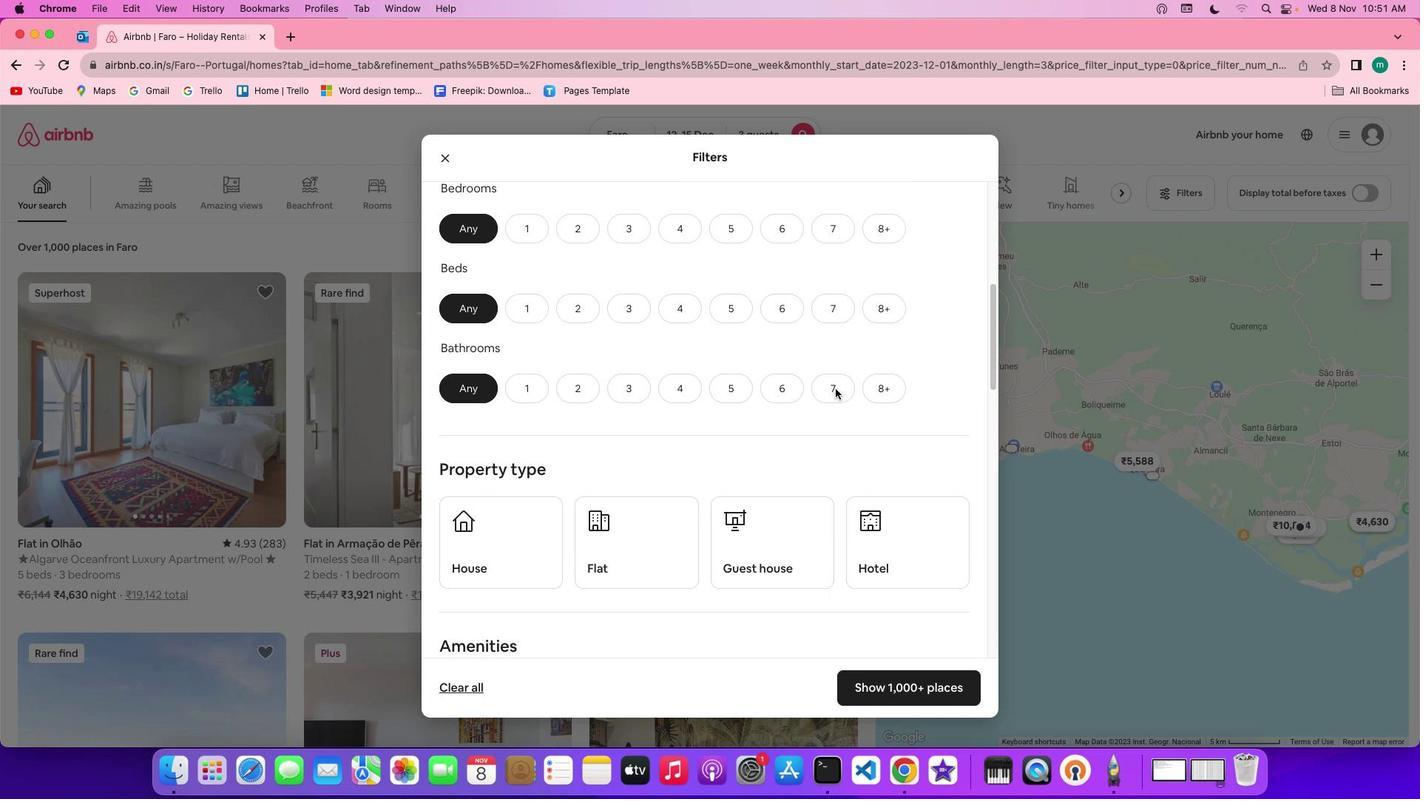 
Action: Mouse moved to (571, 223)
Screenshot: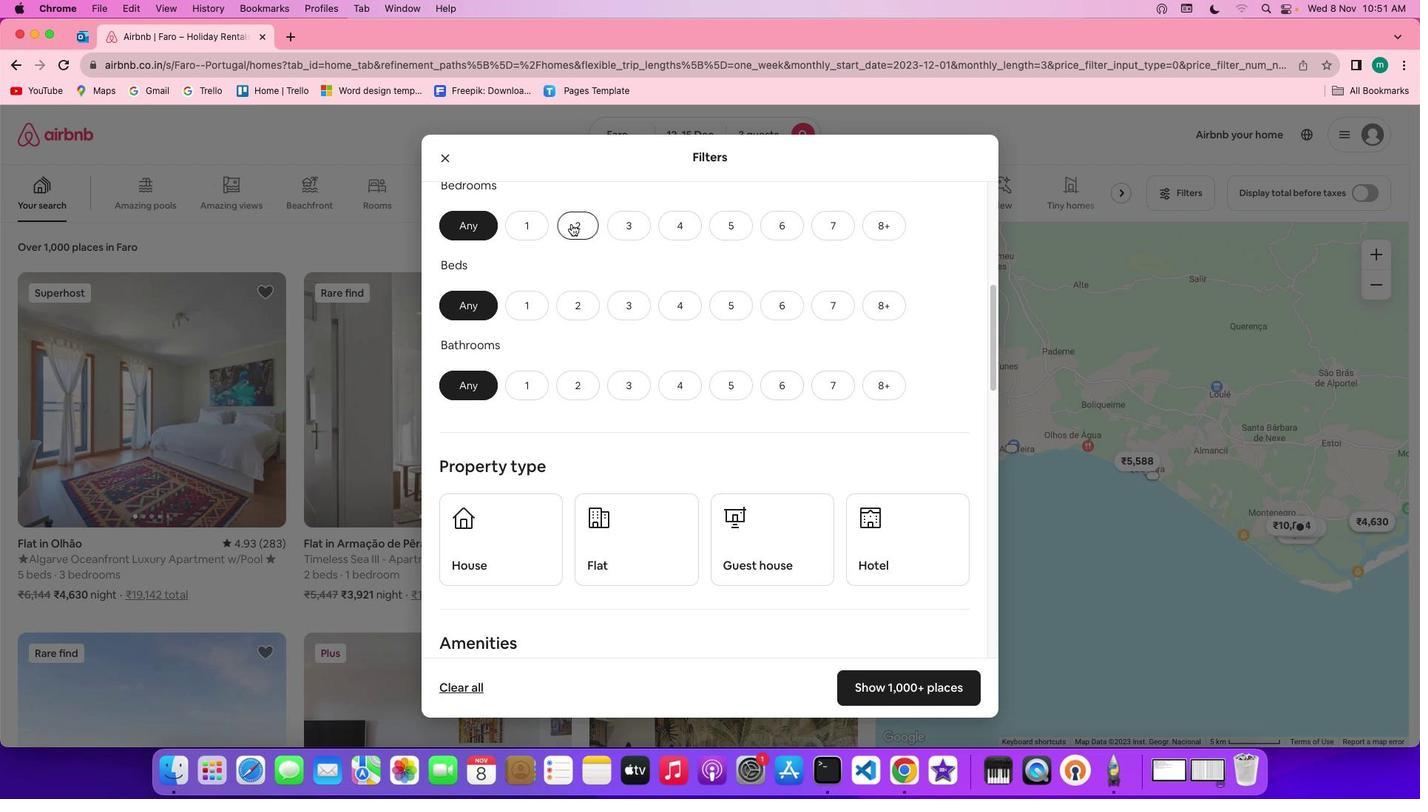 
Action: Mouse pressed left at (571, 223)
Screenshot: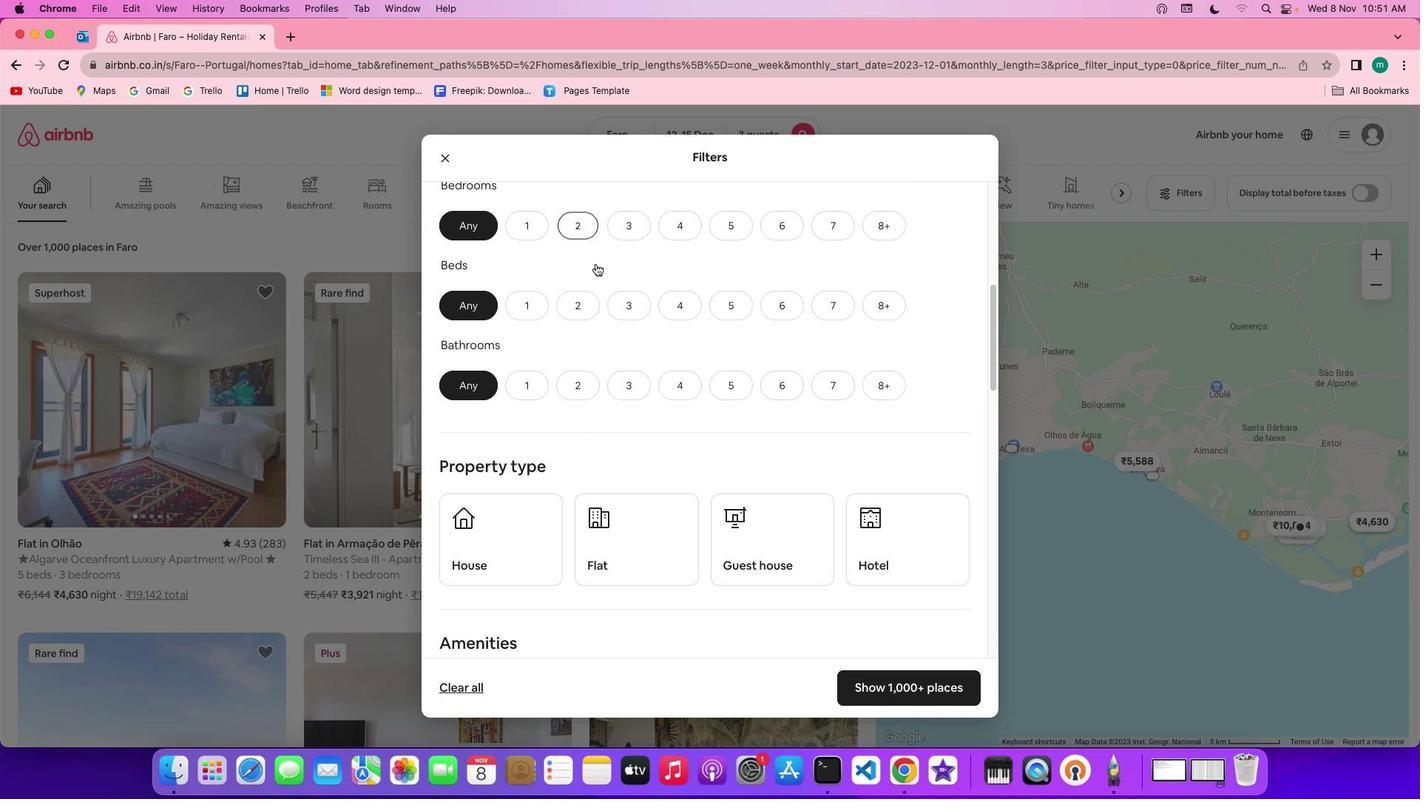 
Action: Mouse moved to (626, 304)
Screenshot: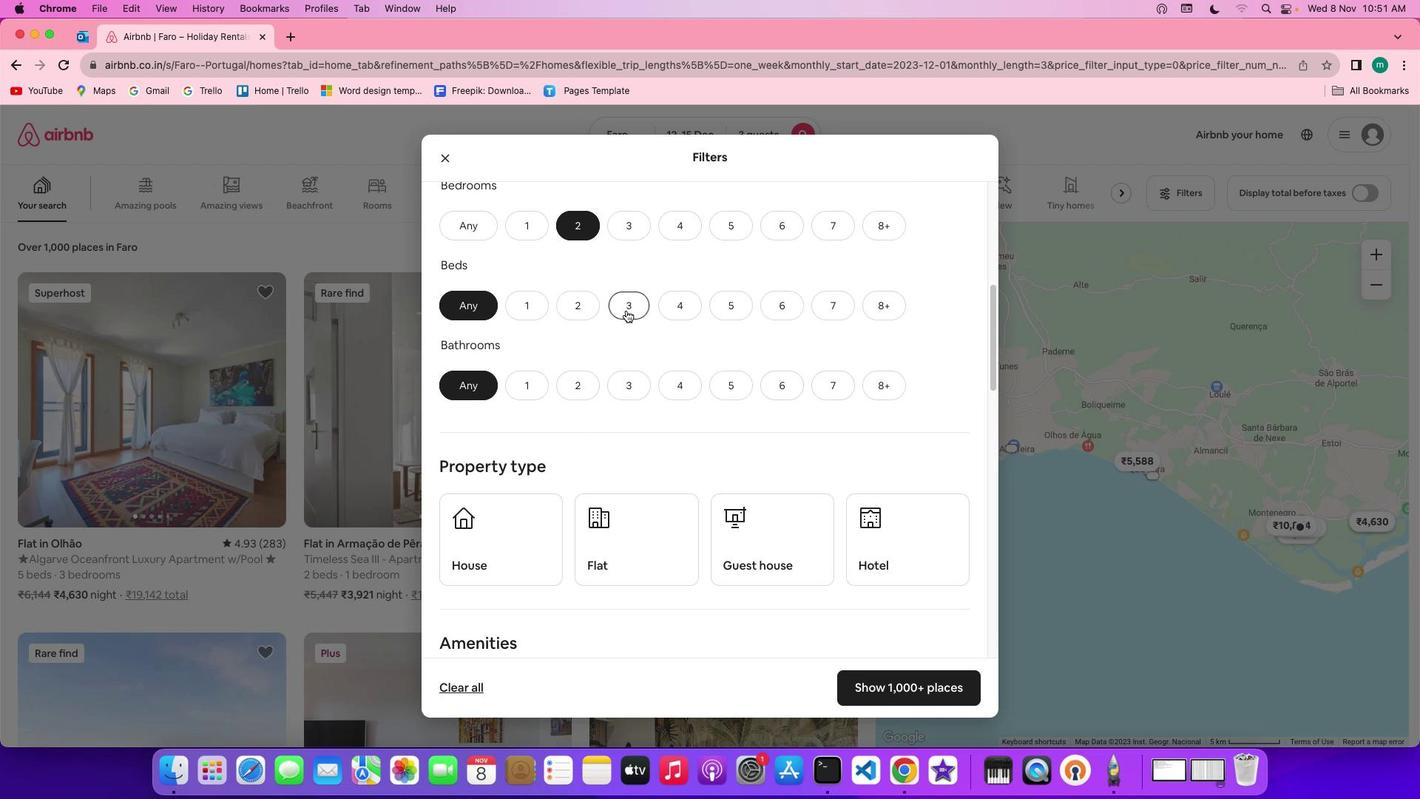 
Action: Mouse pressed left at (626, 304)
Screenshot: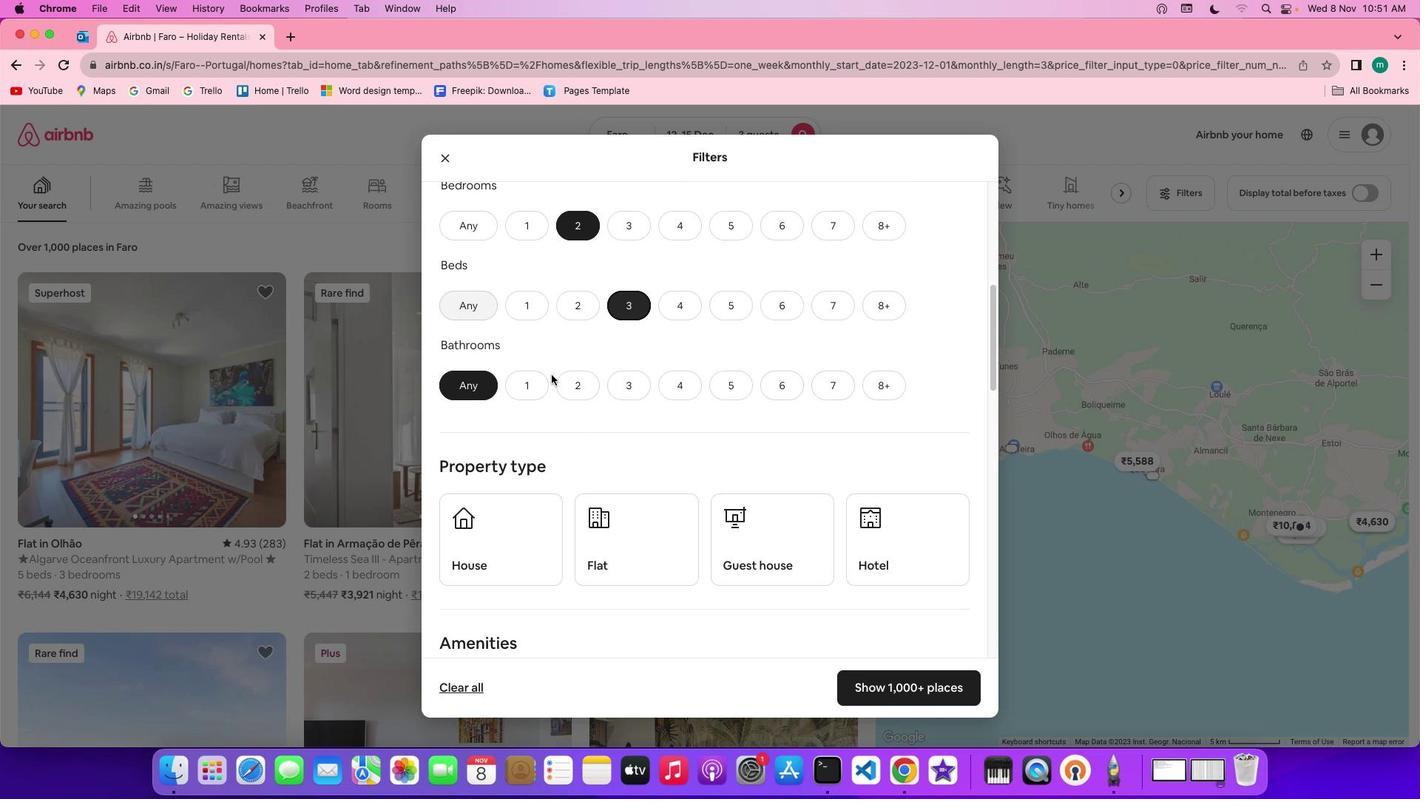 
Action: Mouse moved to (524, 386)
Screenshot: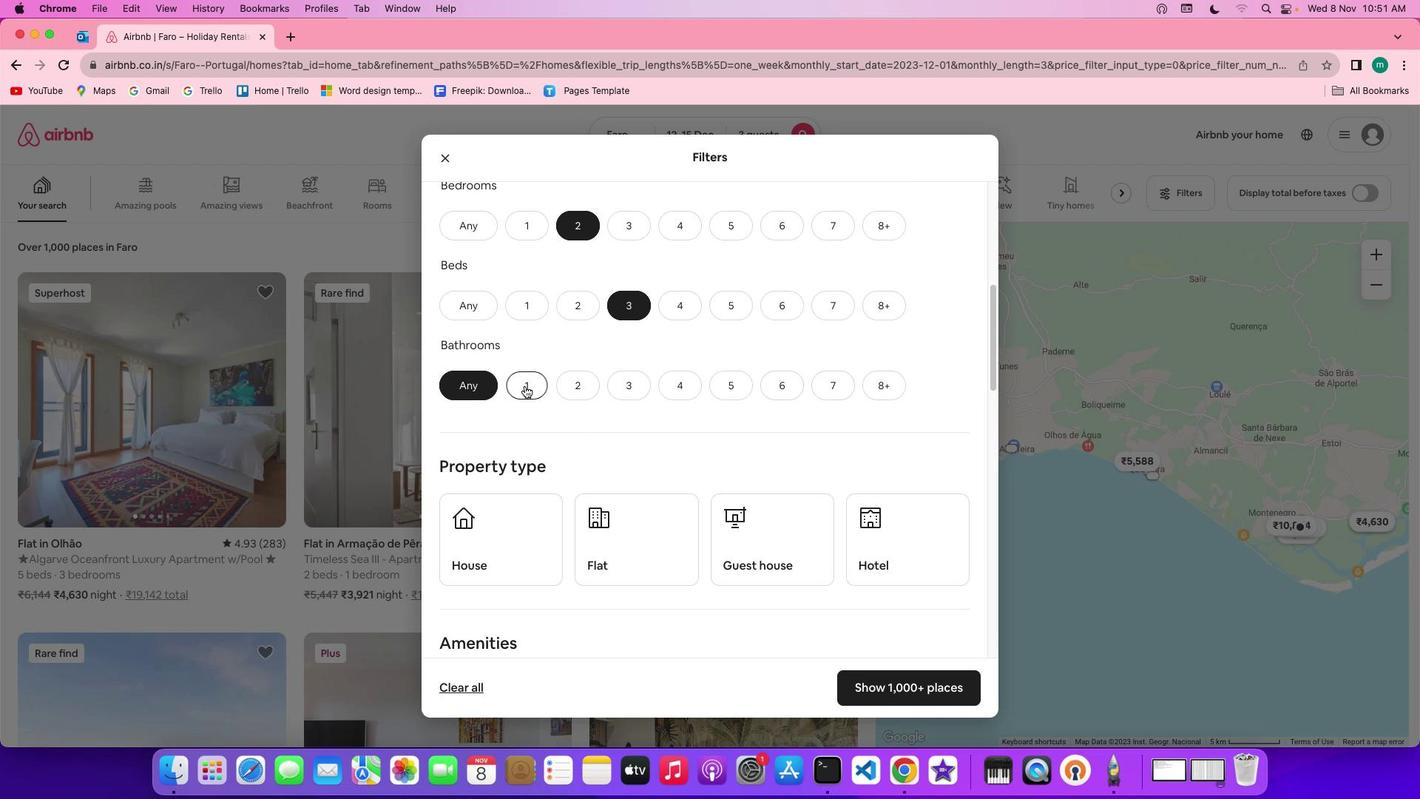 
Action: Mouse pressed left at (524, 386)
Screenshot: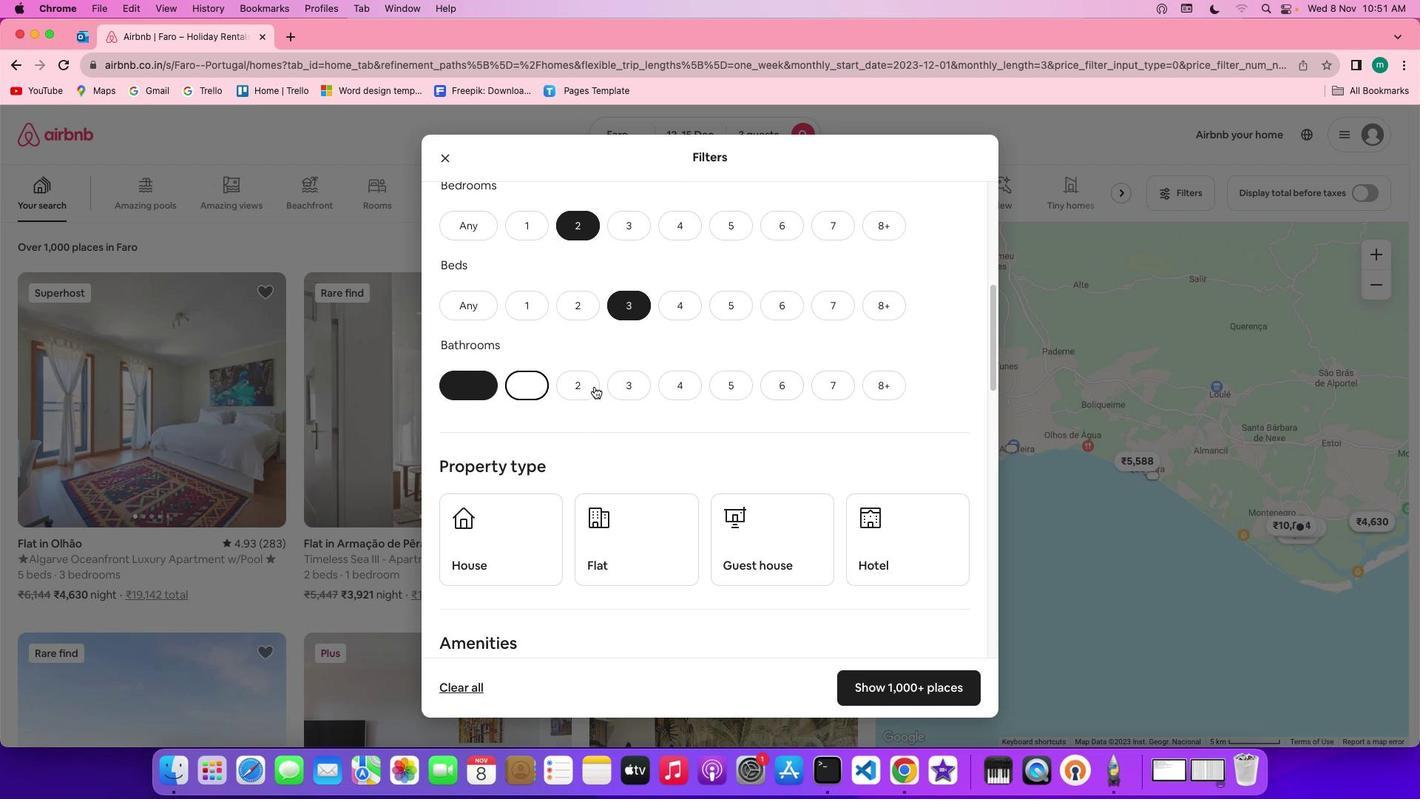 
Action: Mouse moved to (779, 380)
Screenshot: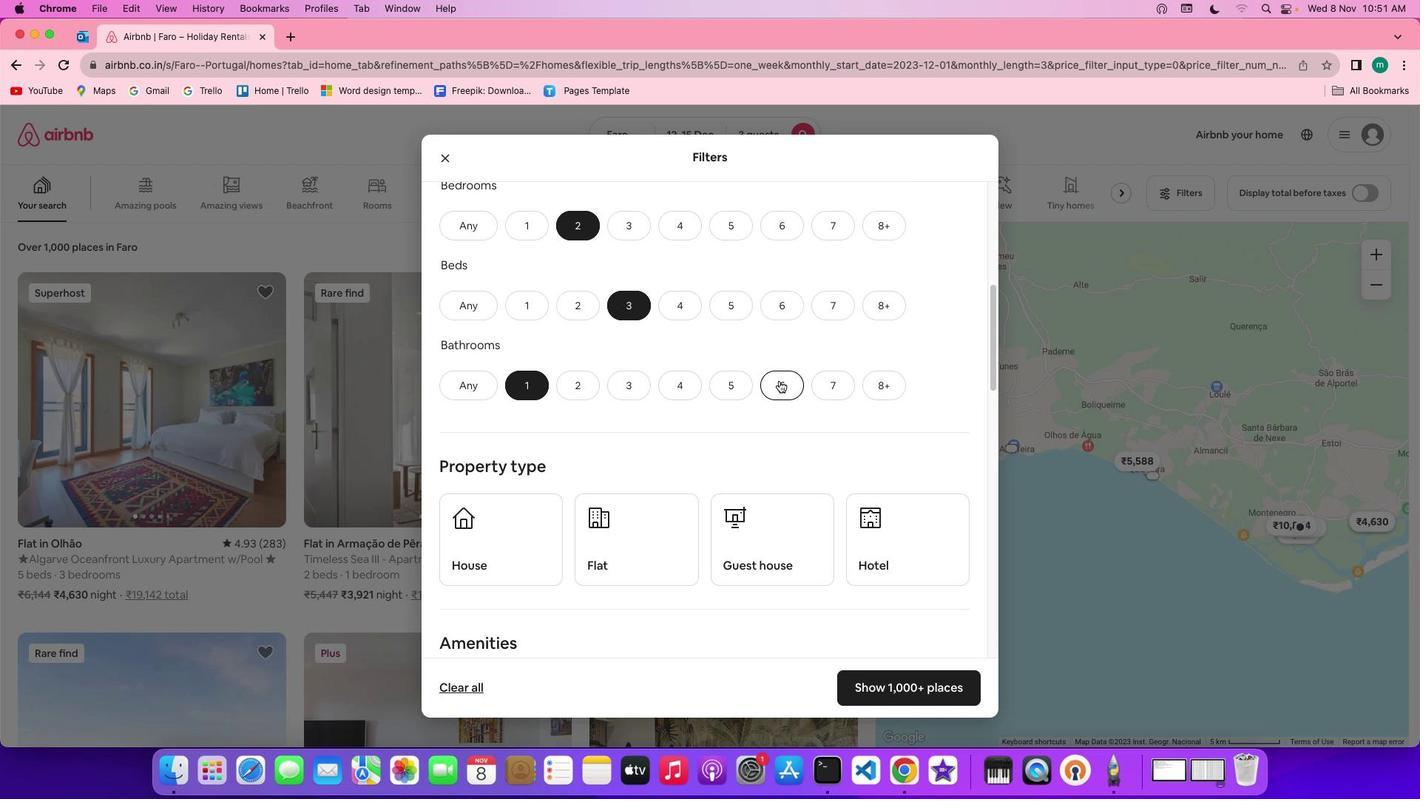 
Action: Mouse scrolled (779, 380) with delta (0, 0)
Screenshot: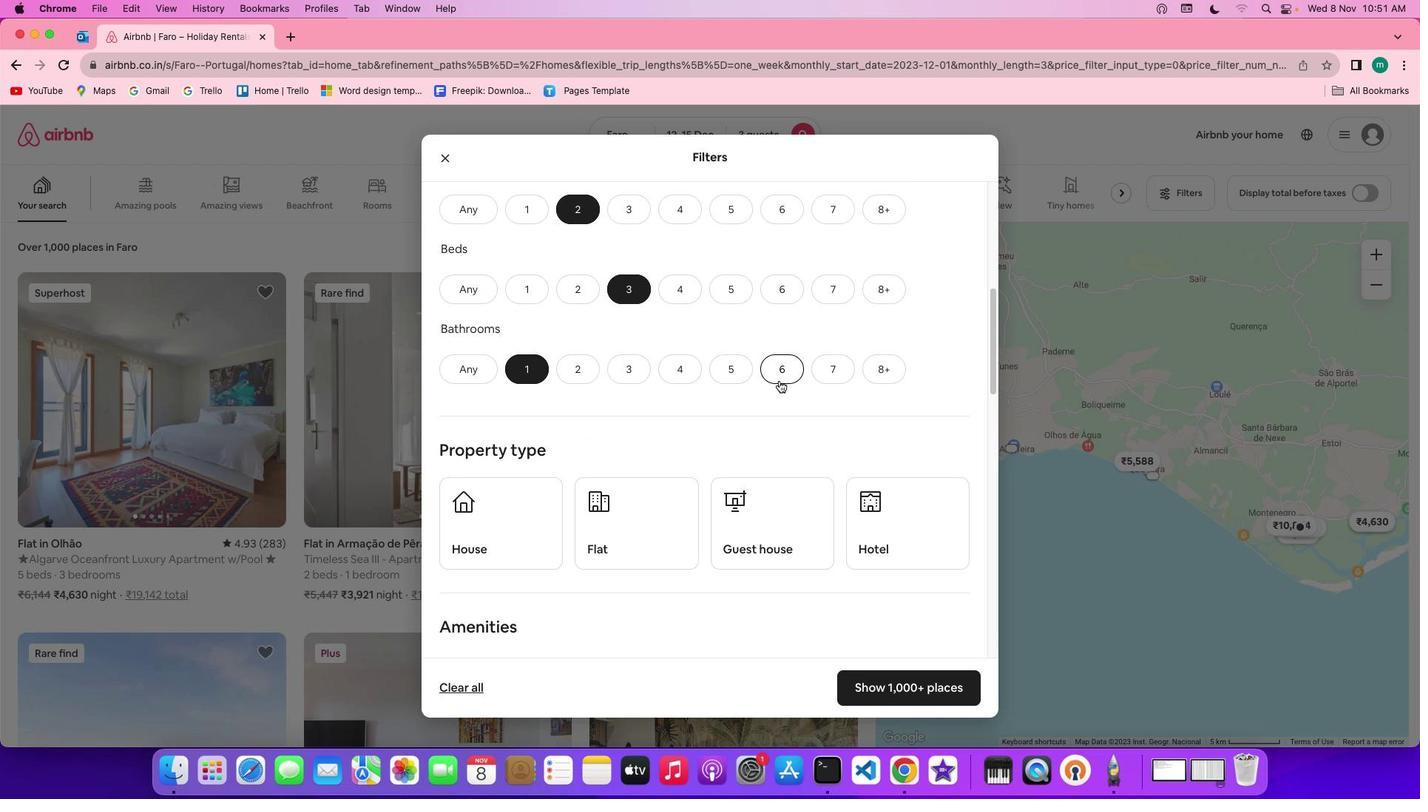 
Action: Mouse scrolled (779, 380) with delta (0, 0)
Screenshot: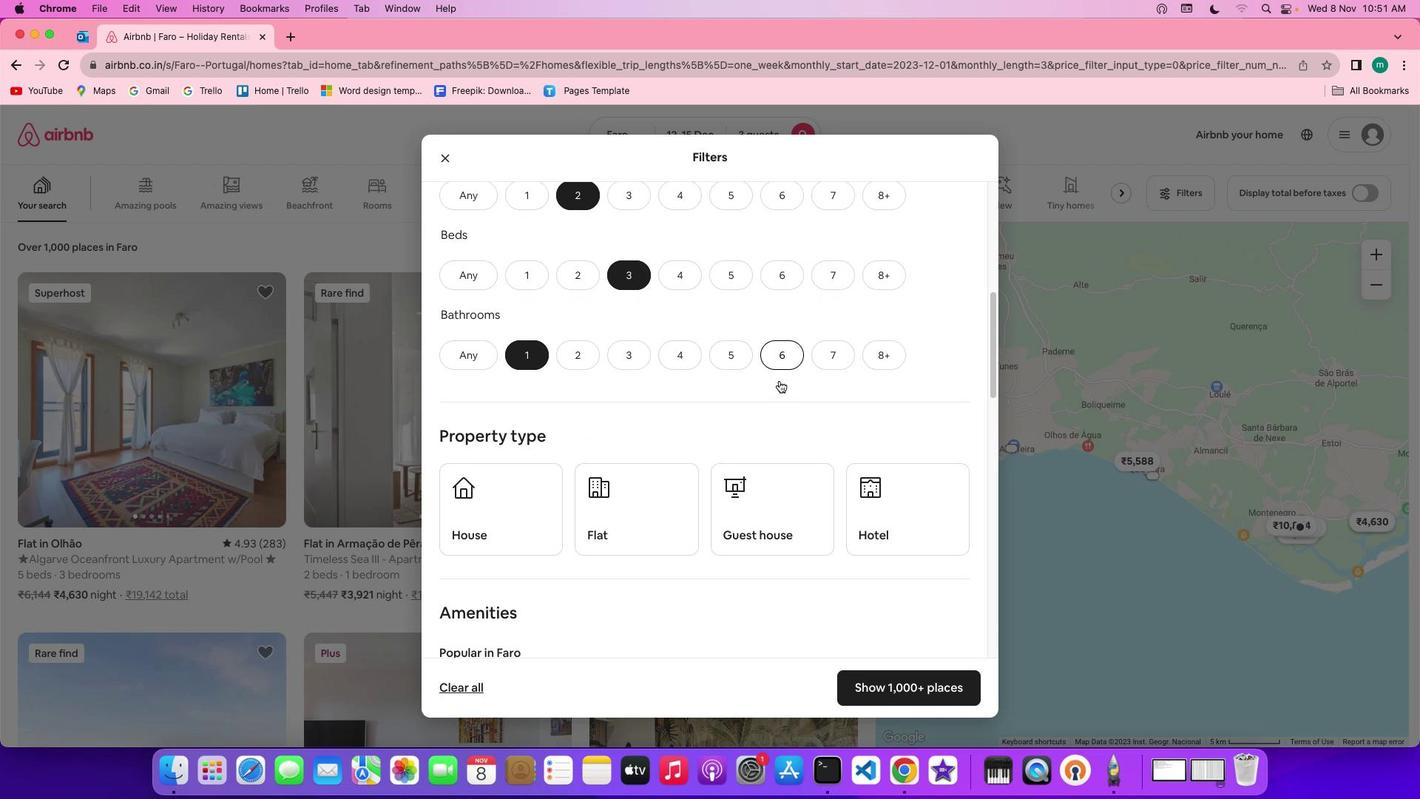 
Action: Mouse scrolled (779, 380) with delta (0, 0)
Screenshot: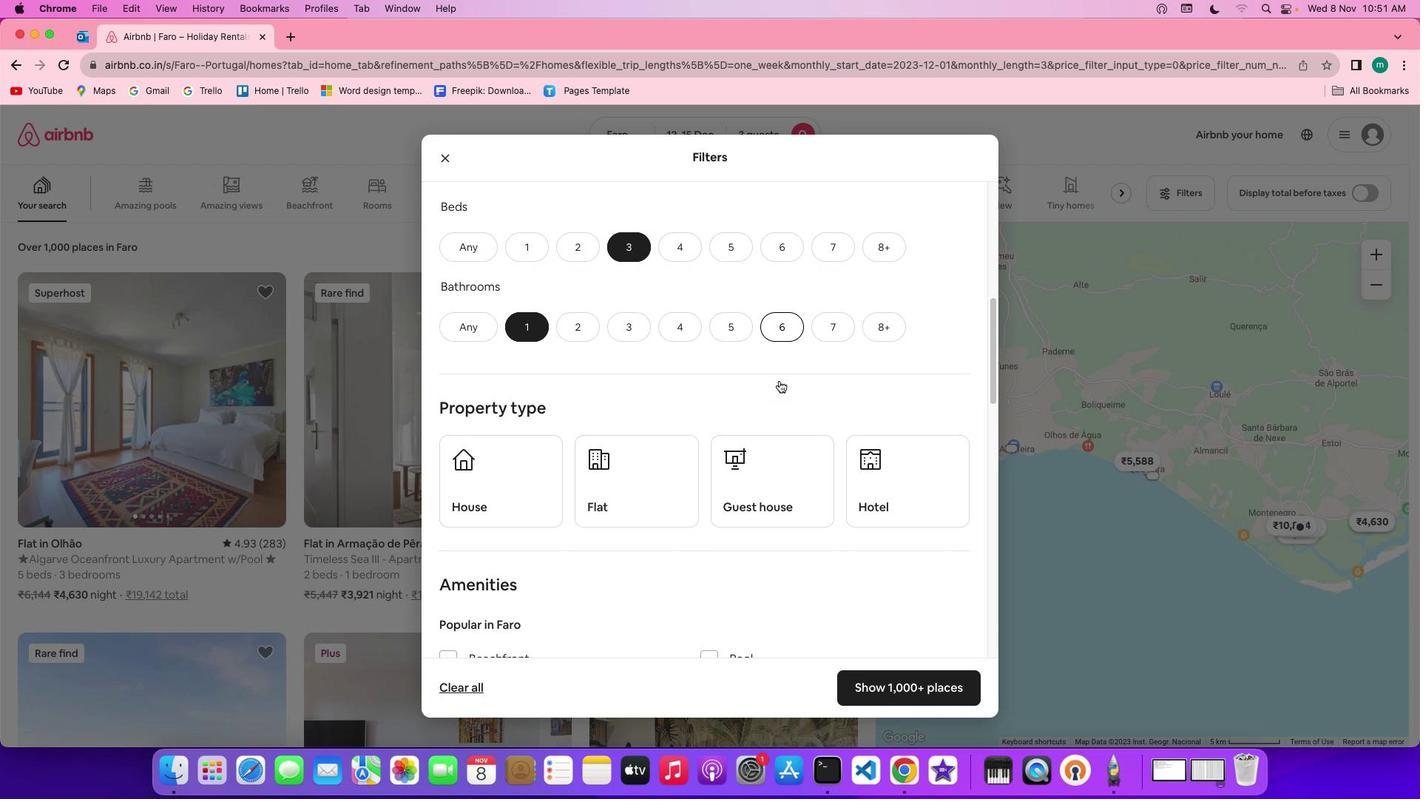 
Action: Mouse moved to (779, 380)
Screenshot: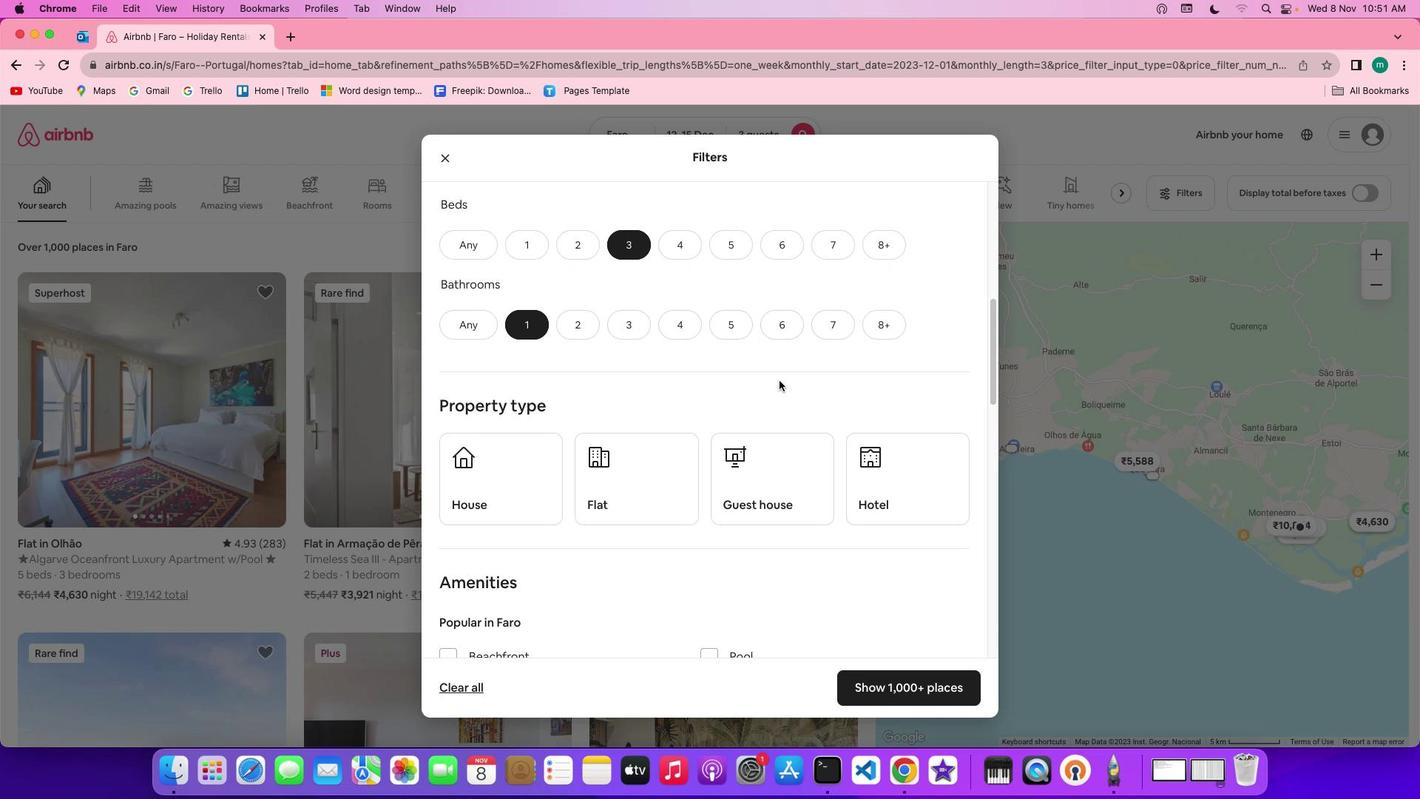 
Action: Mouse scrolled (779, 380) with delta (0, 0)
Screenshot: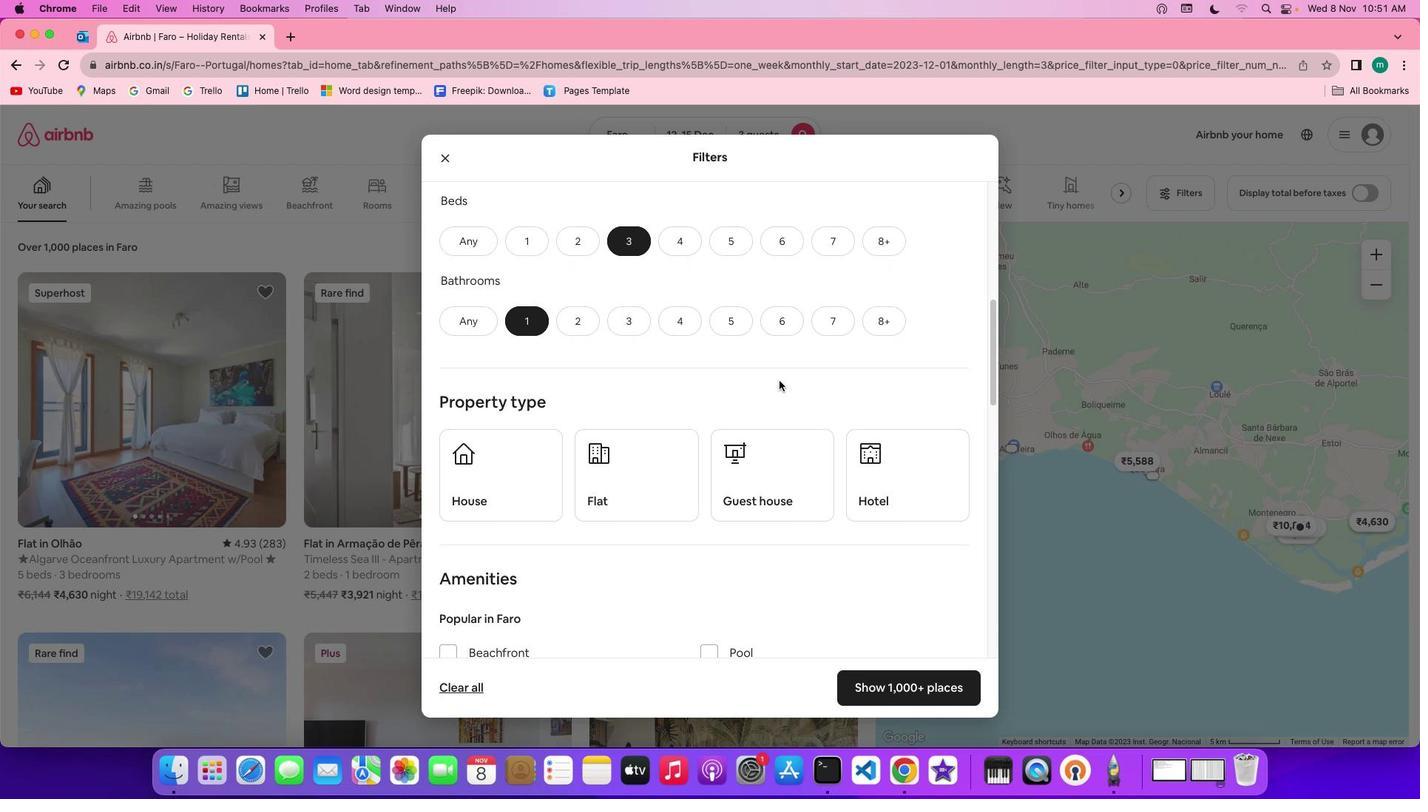 
Action: Mouse scrolled (779, 380) with delta (0, 0)
Screenshot: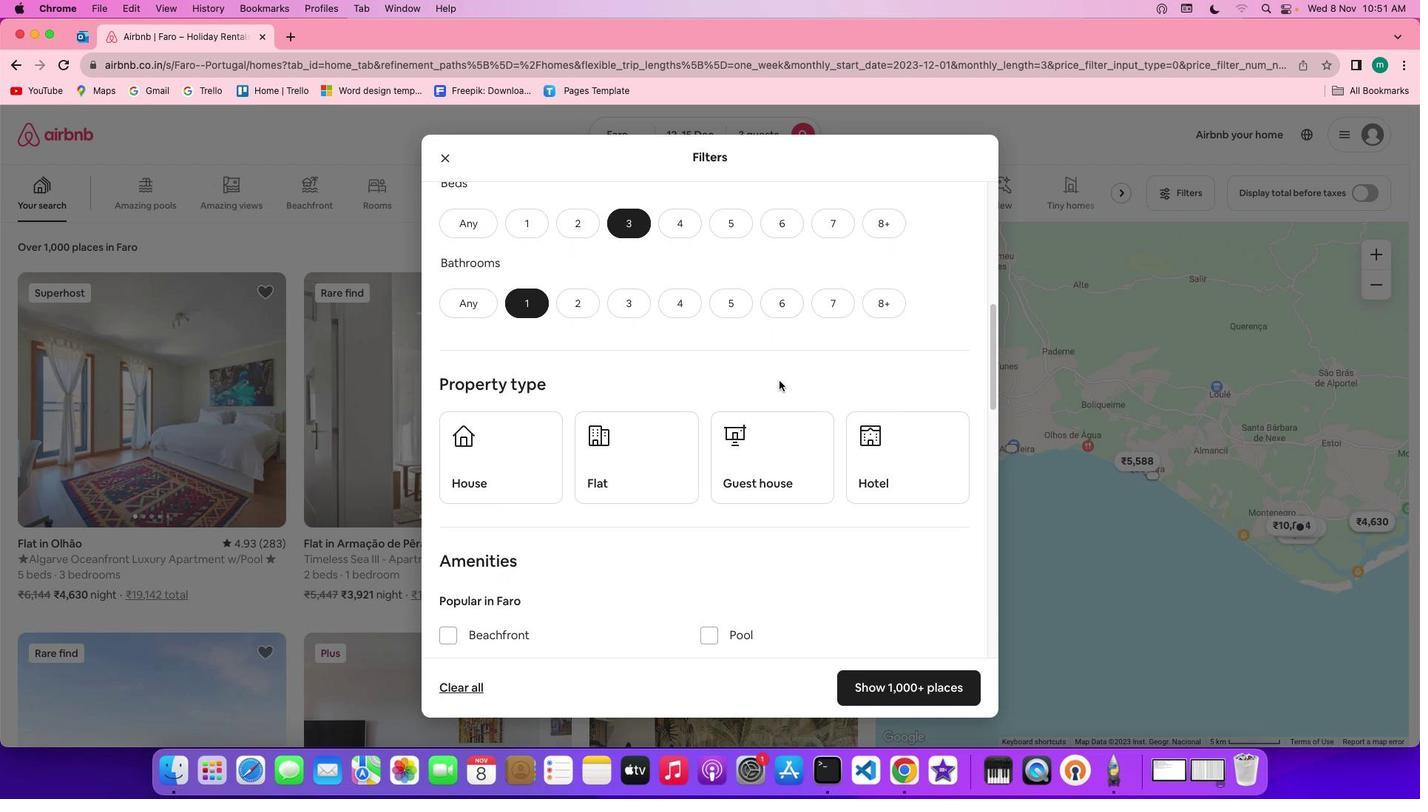 
Action: Mouse scrolled (779, 380) with delta (0, 0)
Screenshot: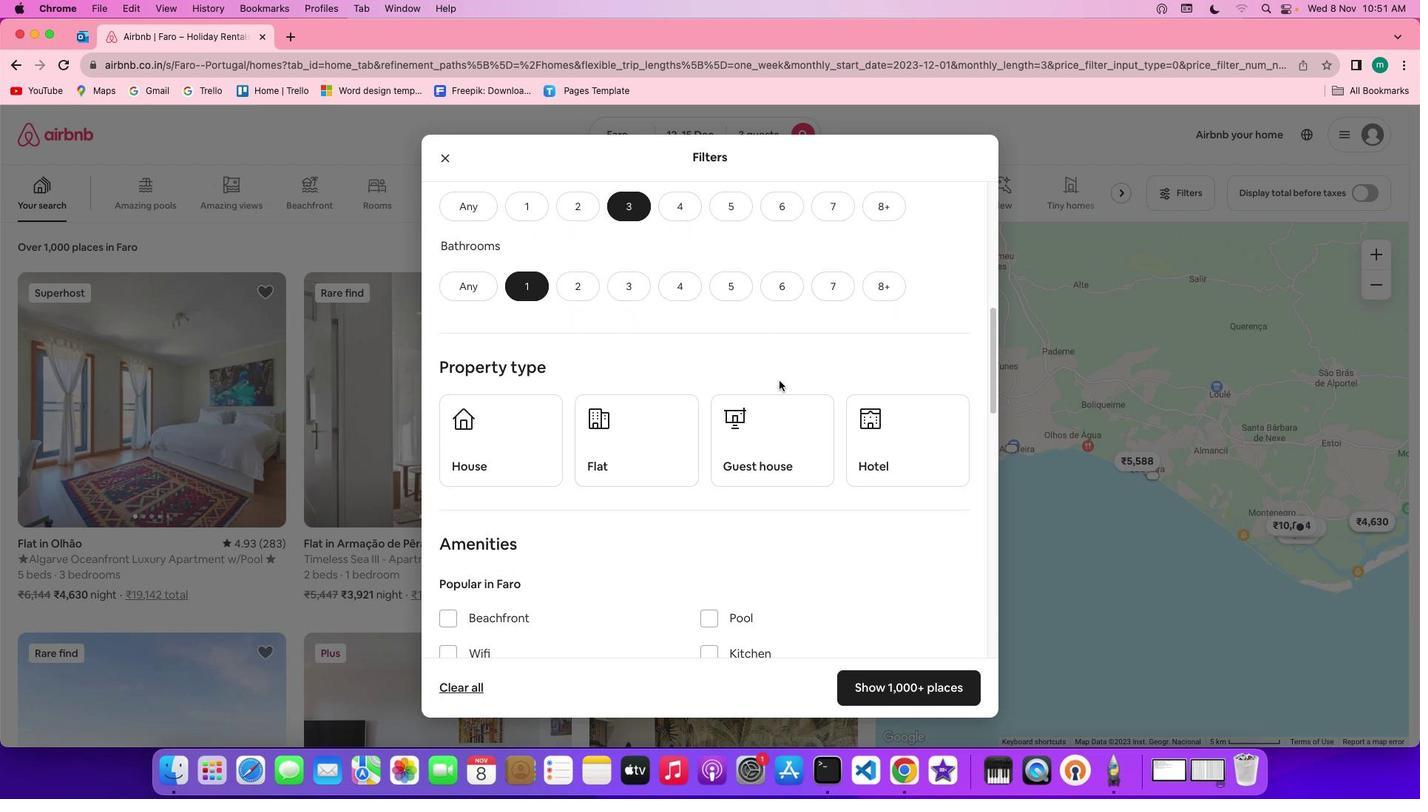 
Action: Mouse scrolled (779, 380) with delta (0, 0)
Screenshot: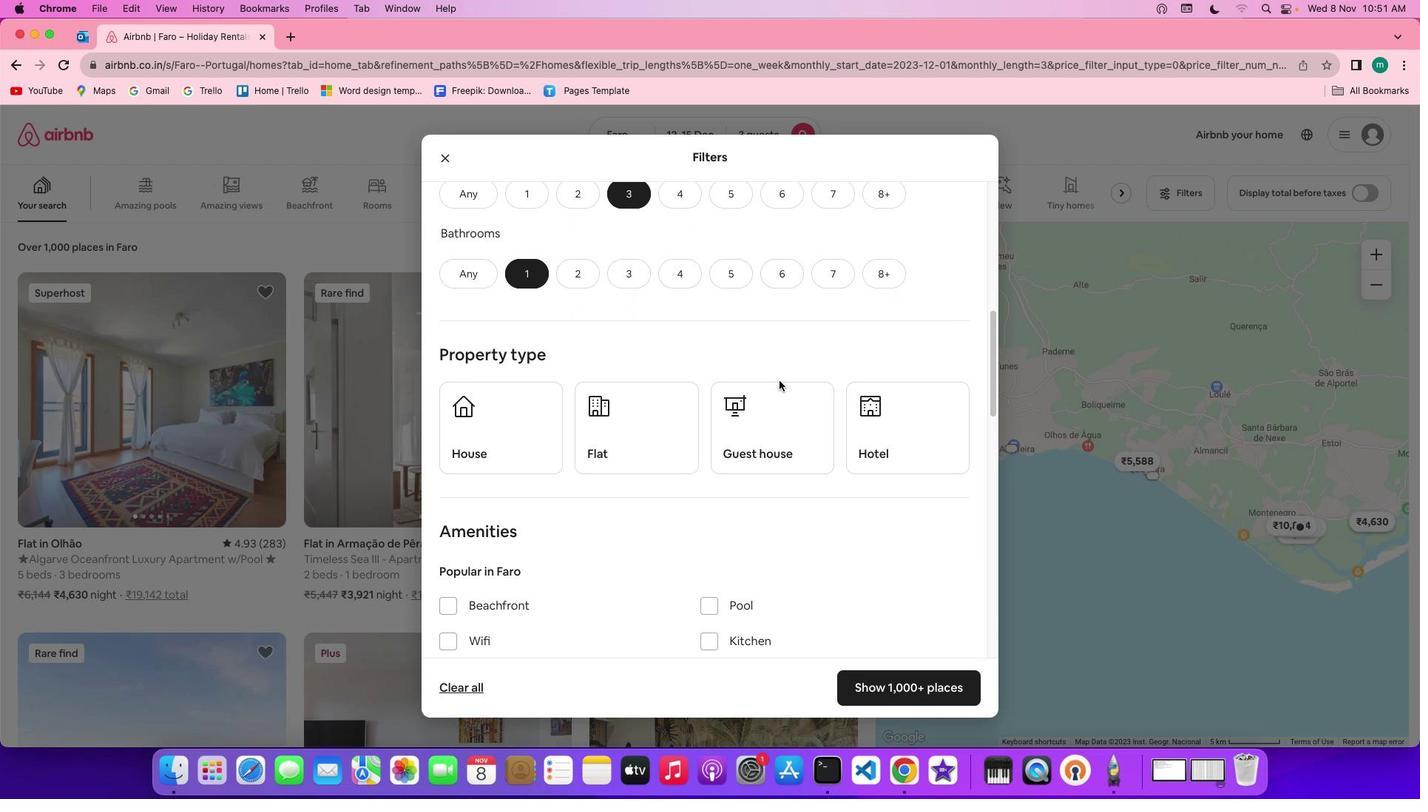 
Action: Mouse scrolled (779, 380) with delta (0, 0)
Screenshot: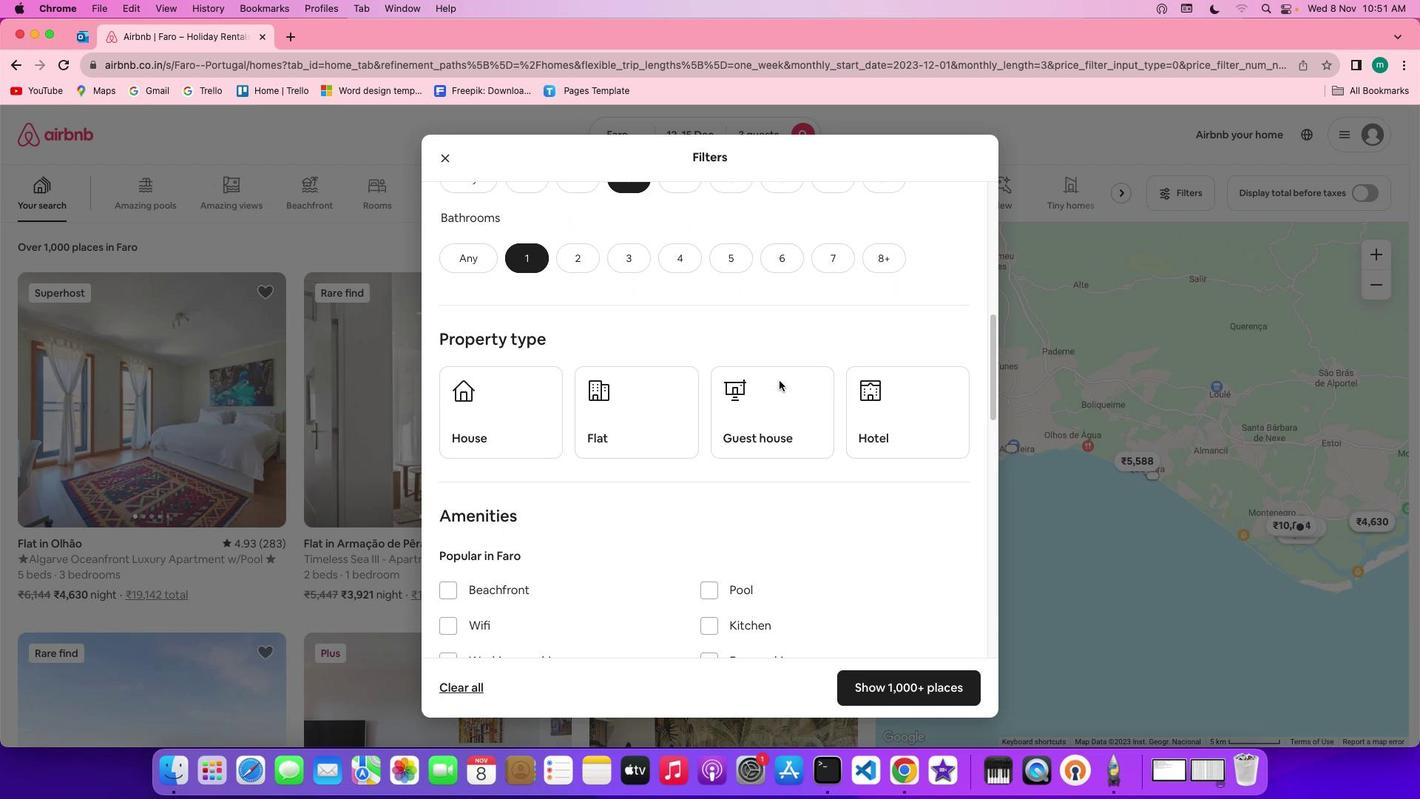
Action: Mouse scrolled (779, 380) with delta (0, 0)
Screenshot: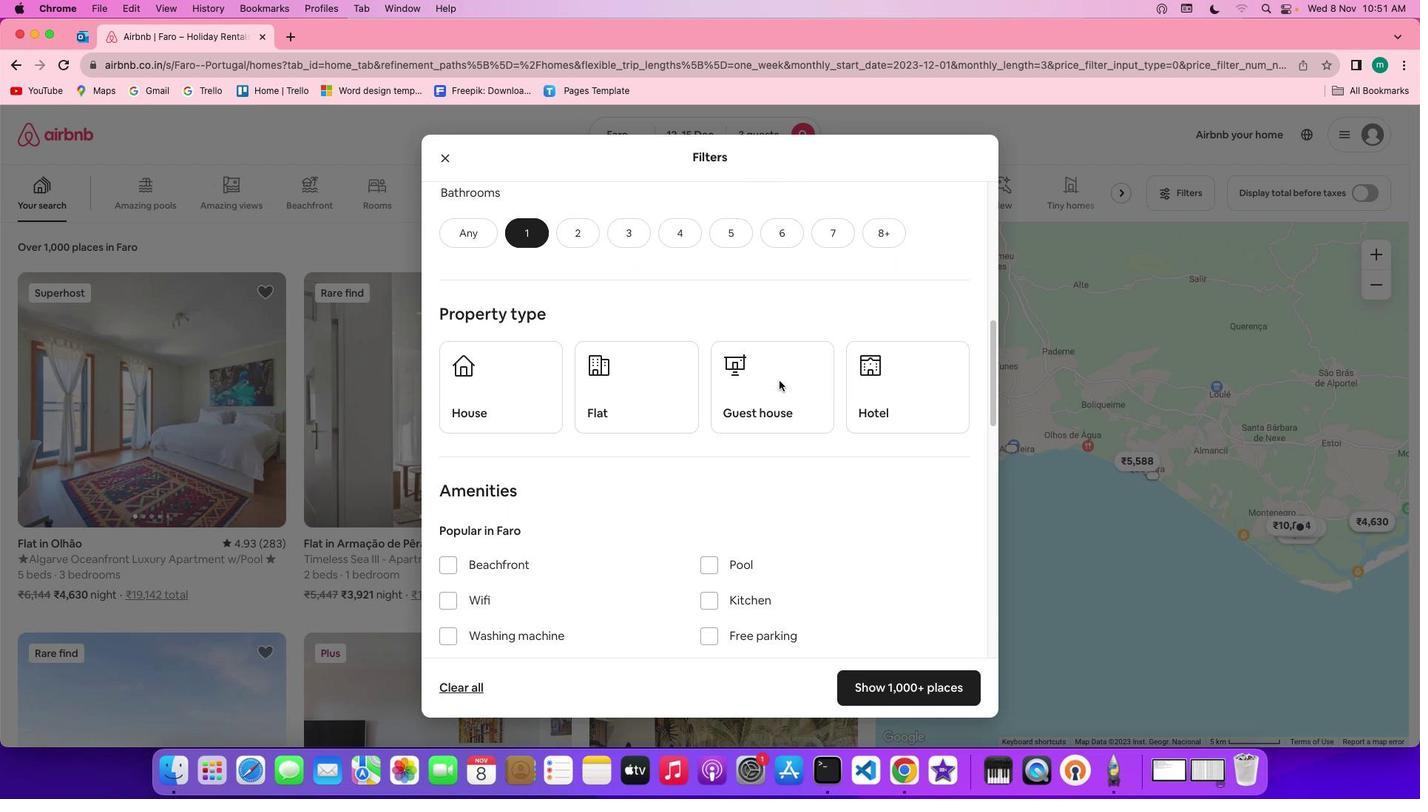 
Action: Mouse scrolled (779, 380) with delta (0, 0)
Screenshot: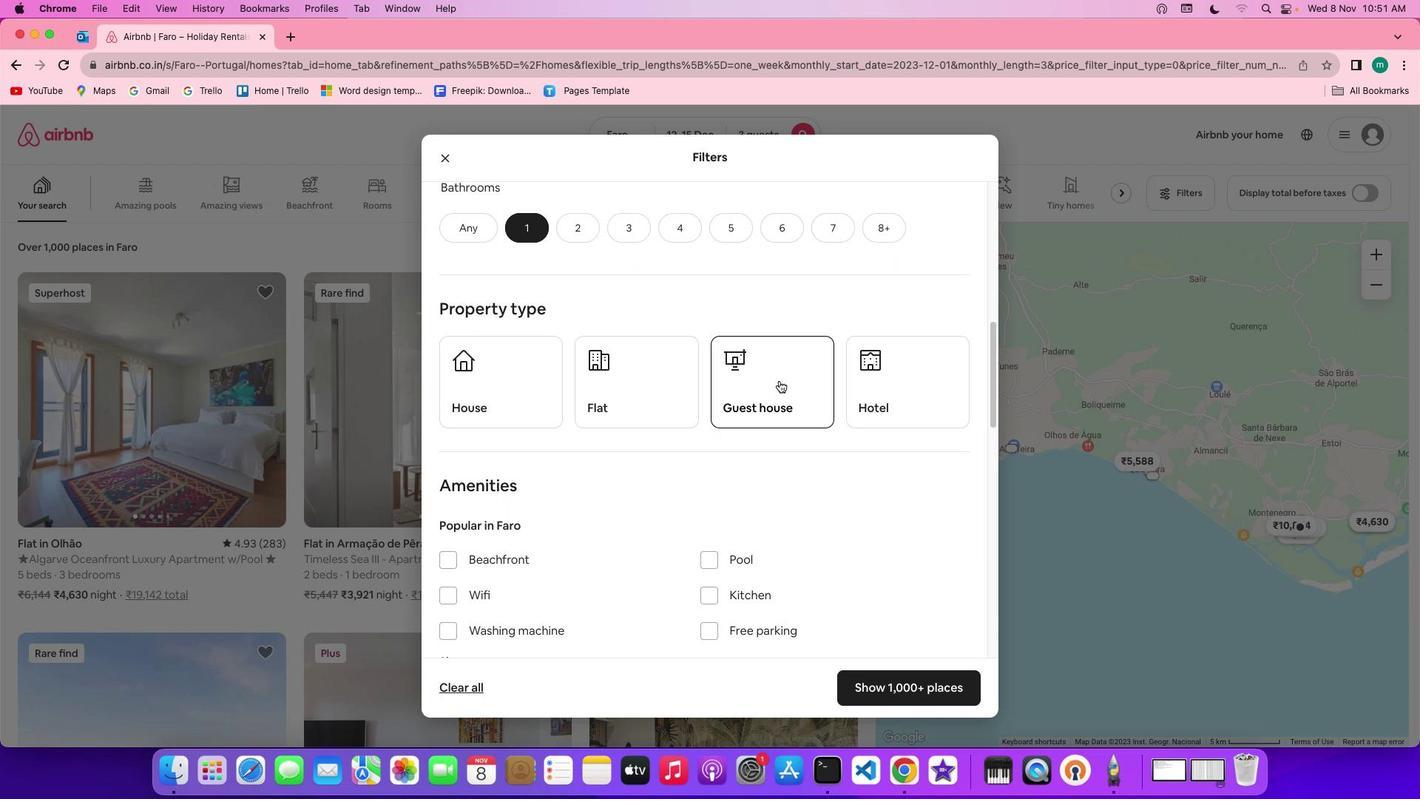 
Action: Mouse scrolled (779, 380) with delta (0, 0)
Screenshot: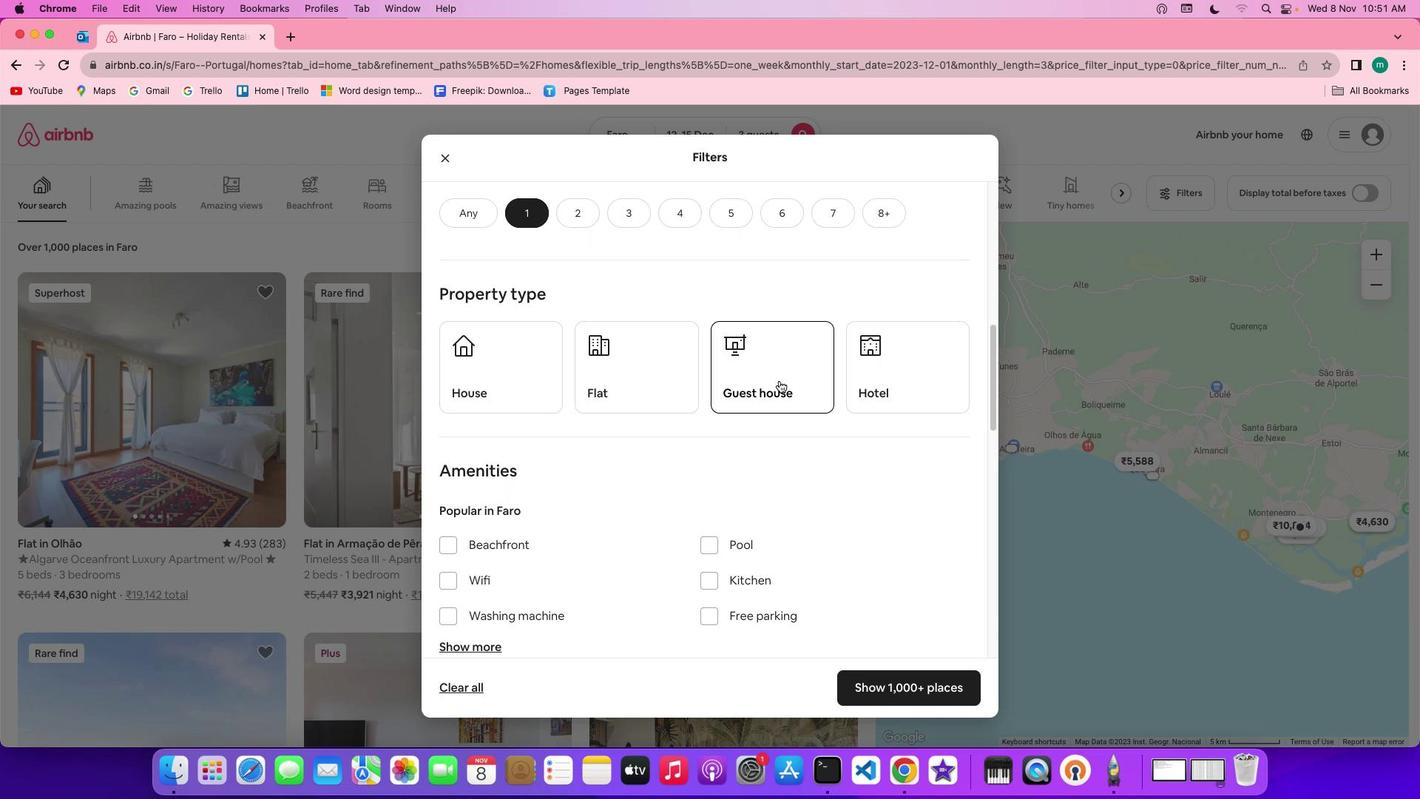 
Action: Mouse scrolled (779, 380) with delta (0, 0)
Screenshot: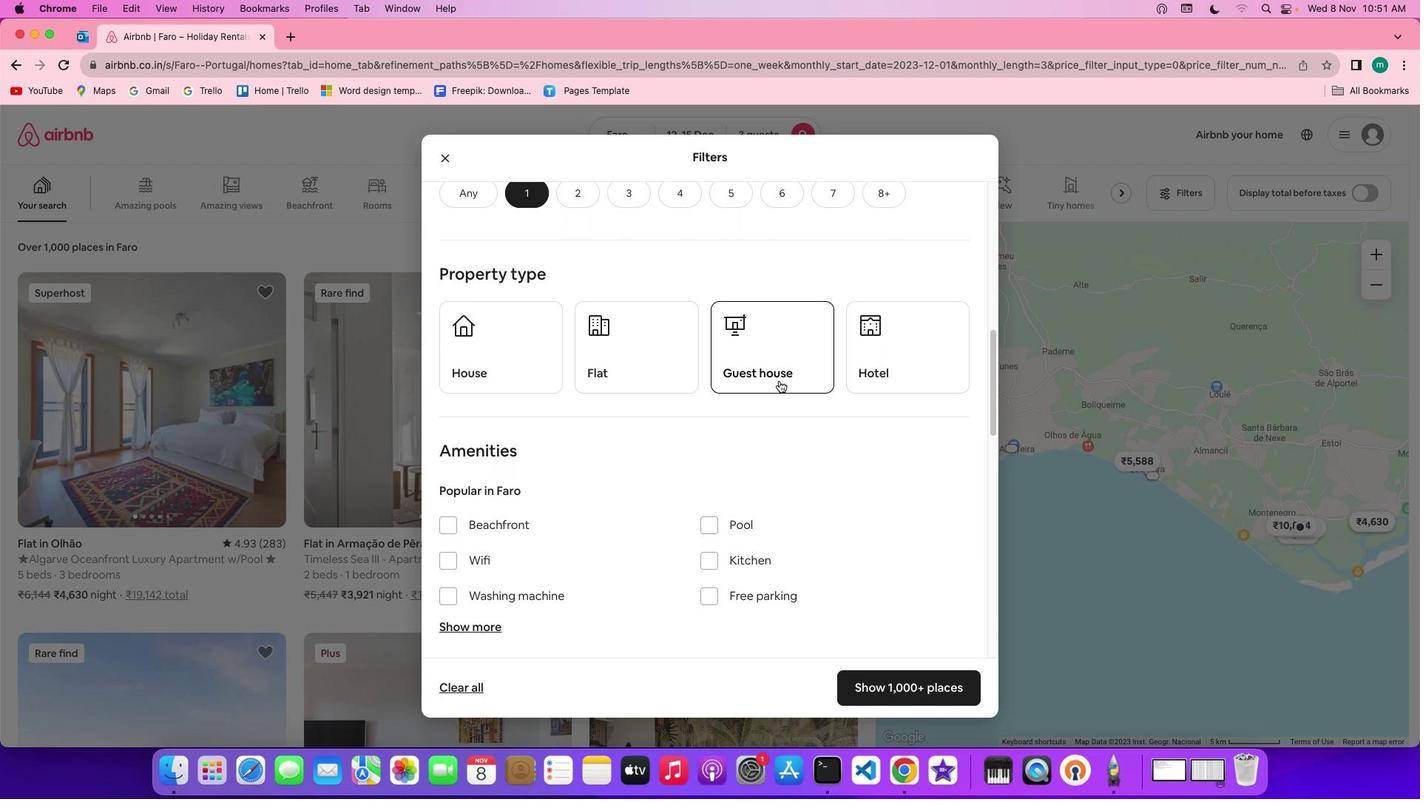 
Action: Mouse scrolled (779, 380) with delta (0, 0)
Screenshot: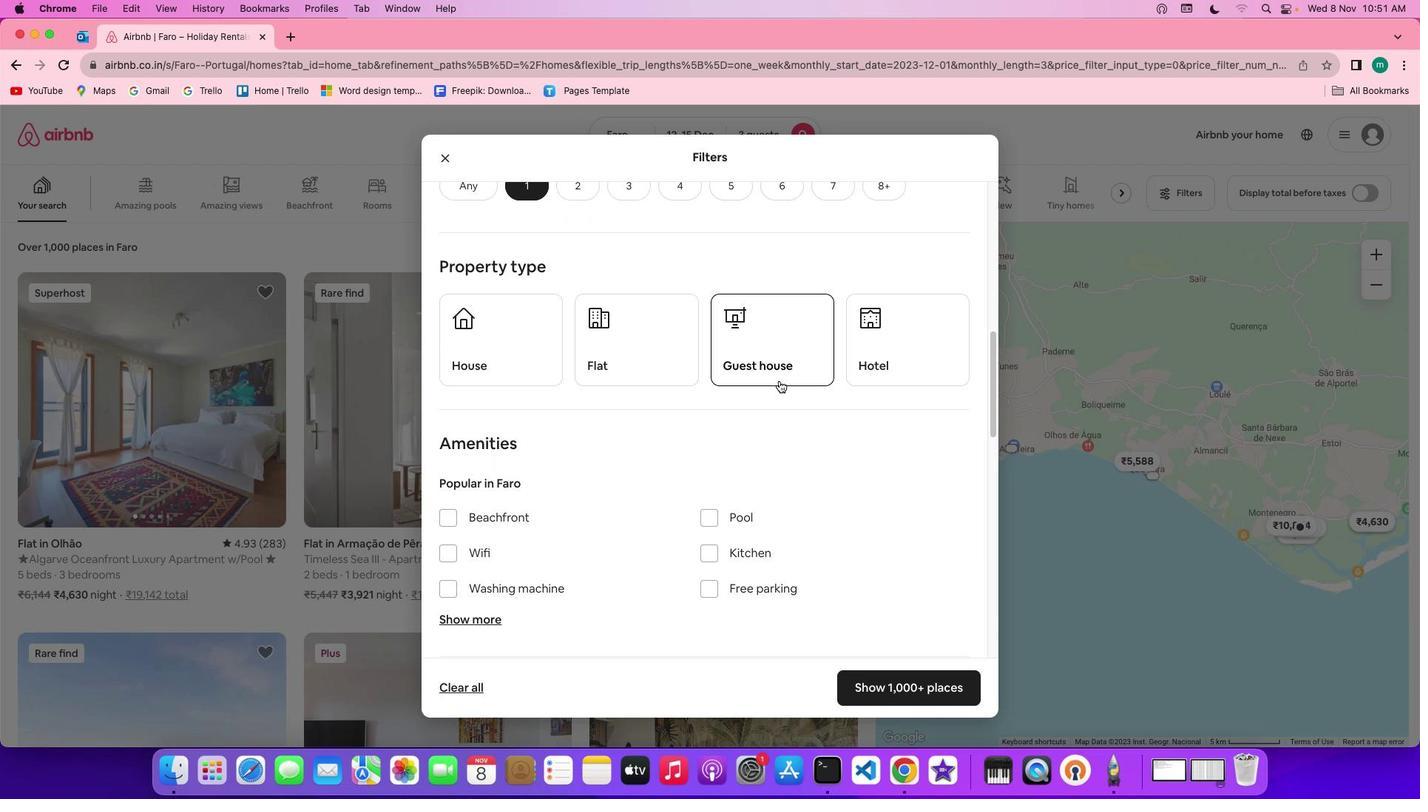 
Action: Mouse scrolled (779, 380) with delta (0, 0)
Screenshot: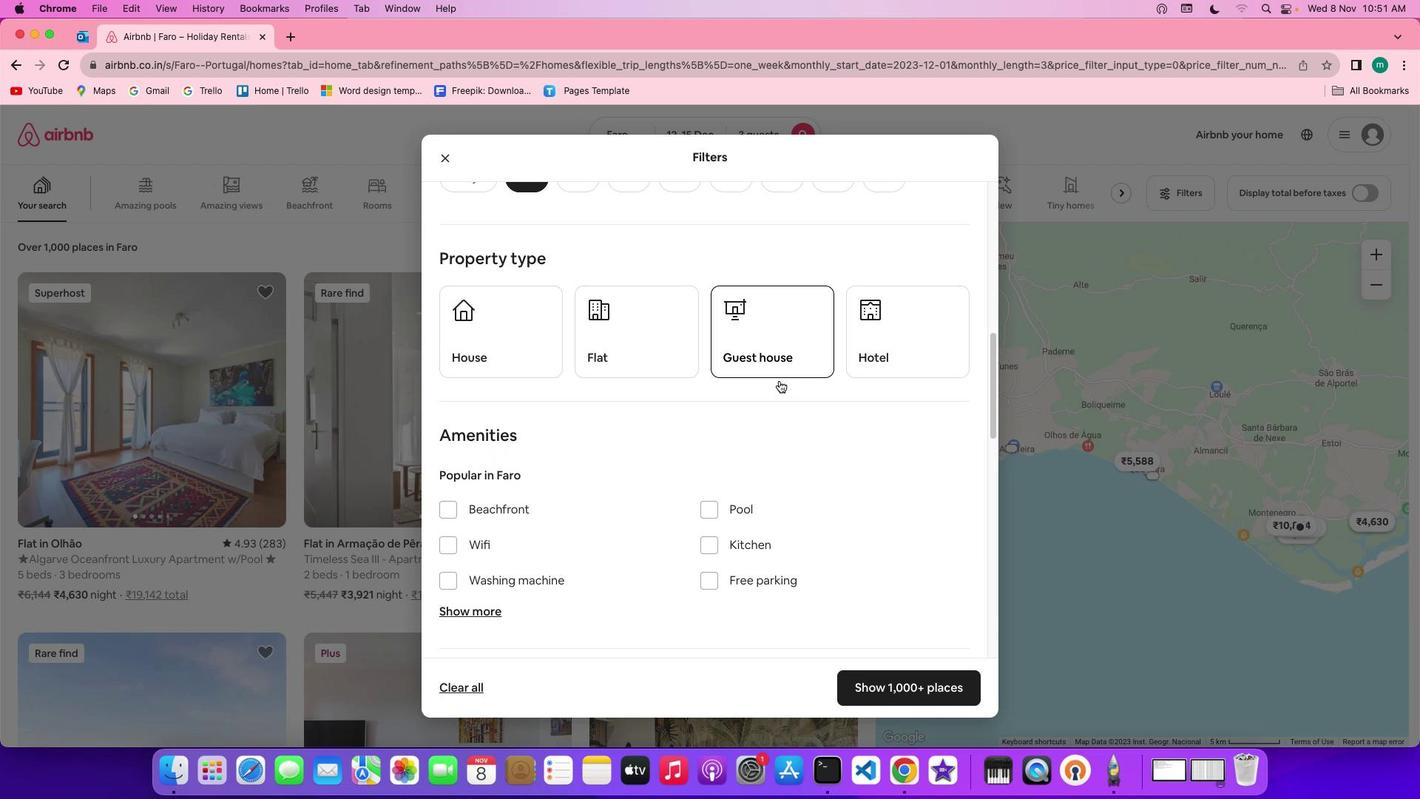 
Action: Mouse scrolled (779, 380) with delta (0, 0)
Screenshot: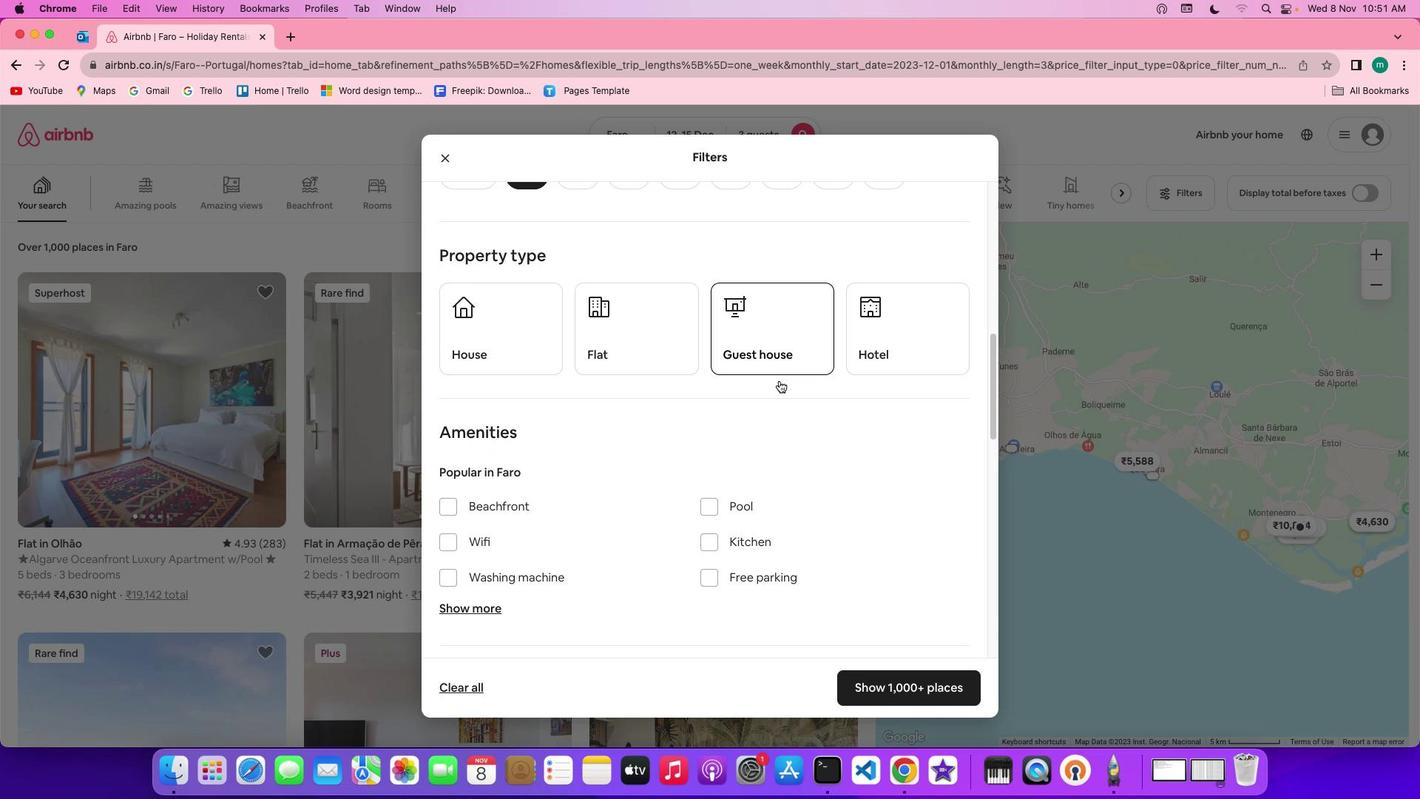 
Action: Mouse scrolled (779, 380) with delta (0, 0)
Screenshot: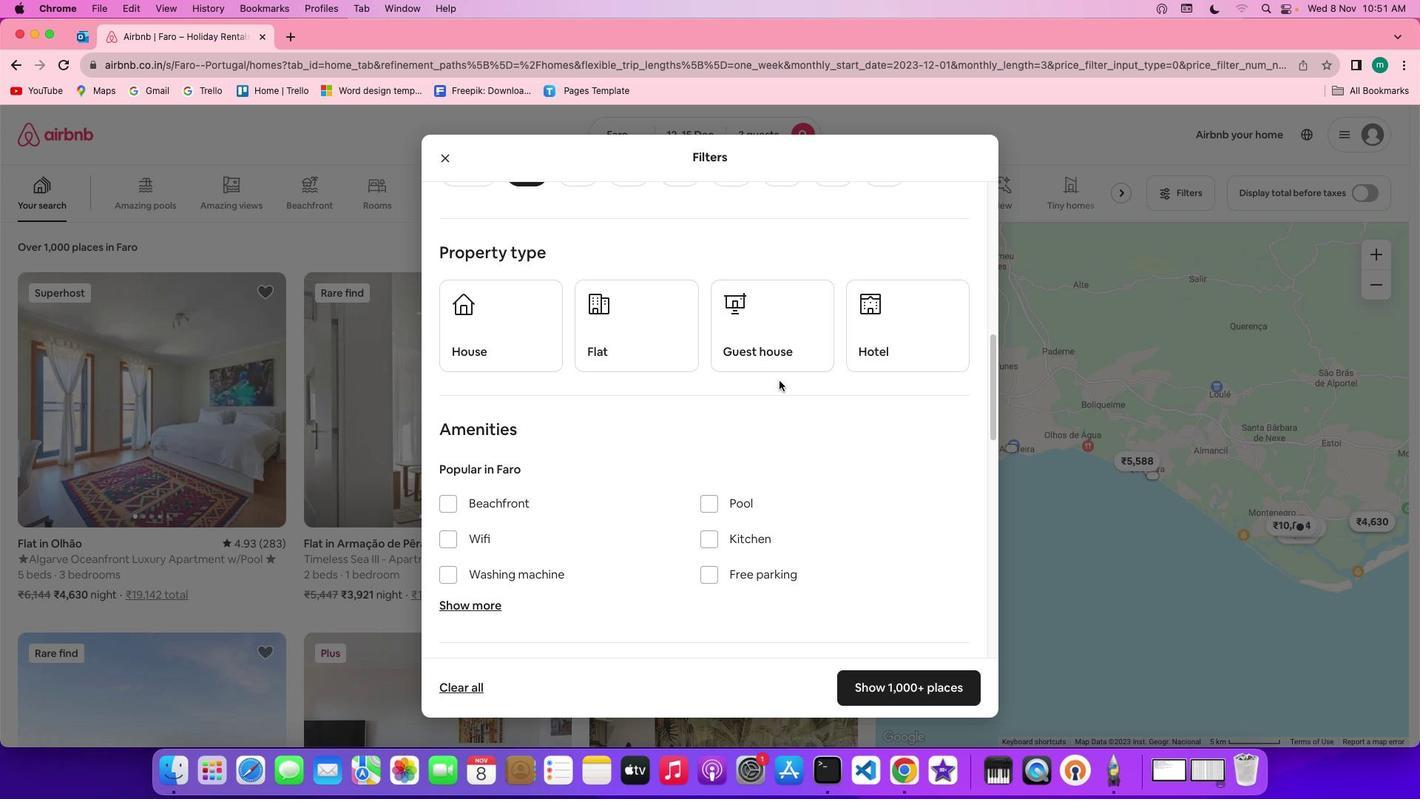 
Action: Mouse scrolled (779, 380) with delta (0, 0)
Screenshot: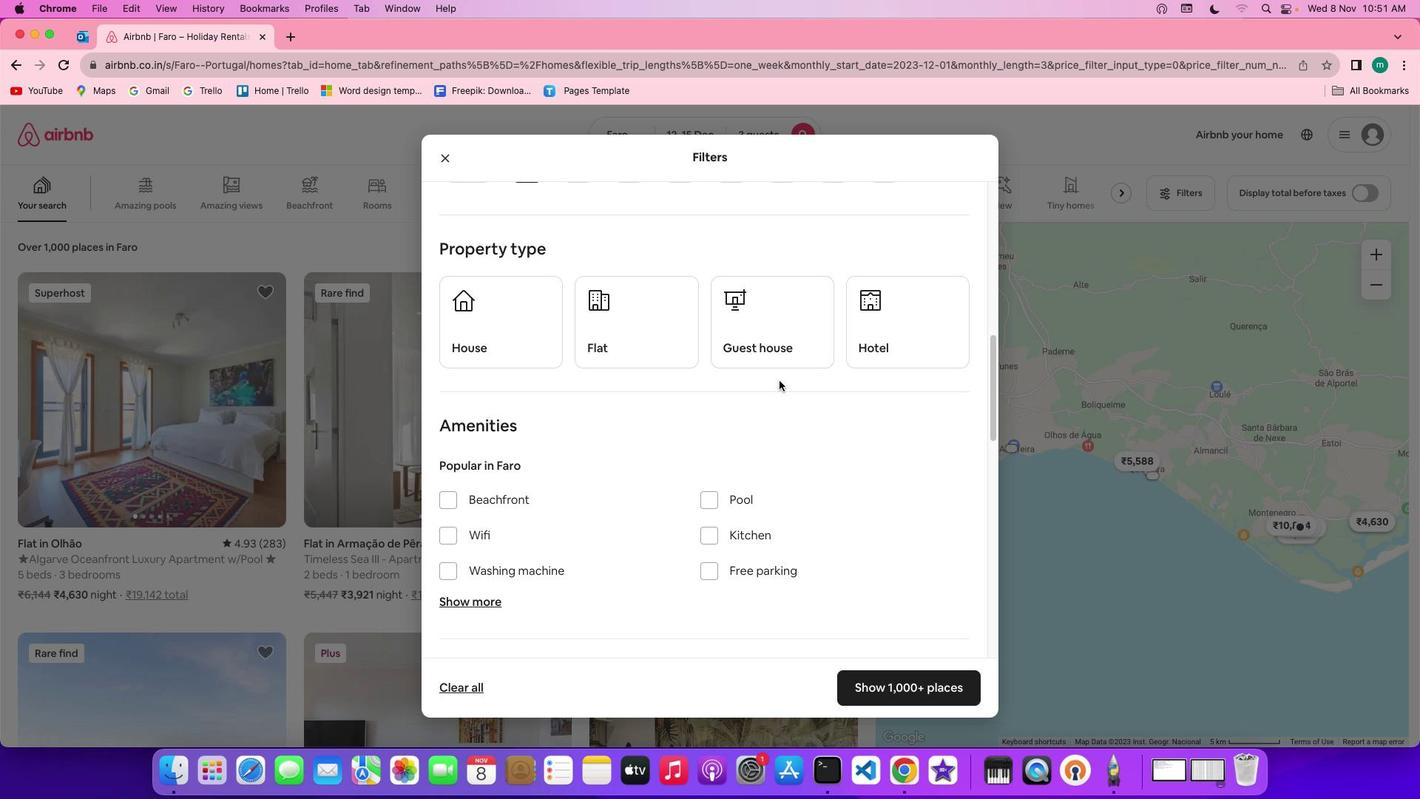 
Action: Mouse moved to (667, 335)
Screenshot: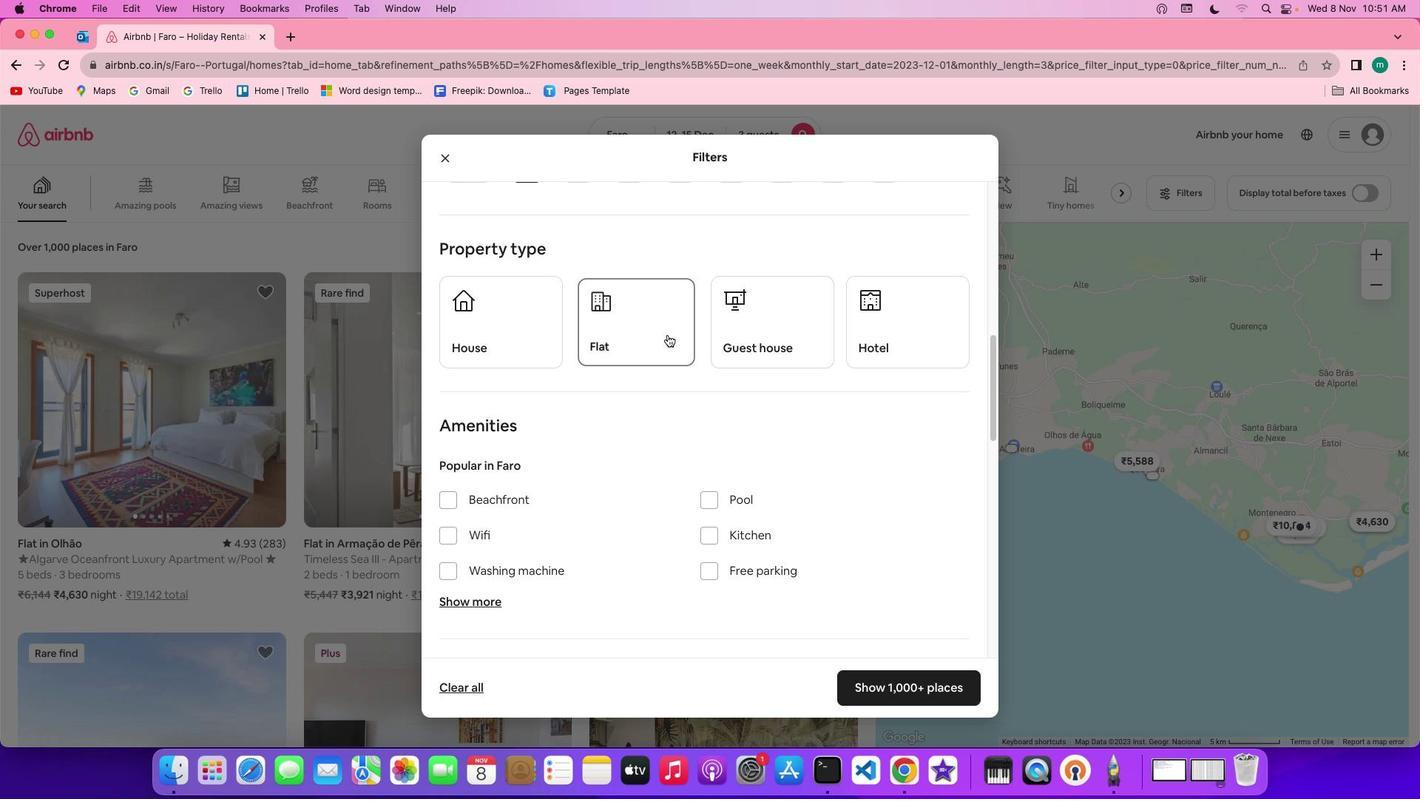 
Action: Mouse pressed left at (667, 335)
Screenshot: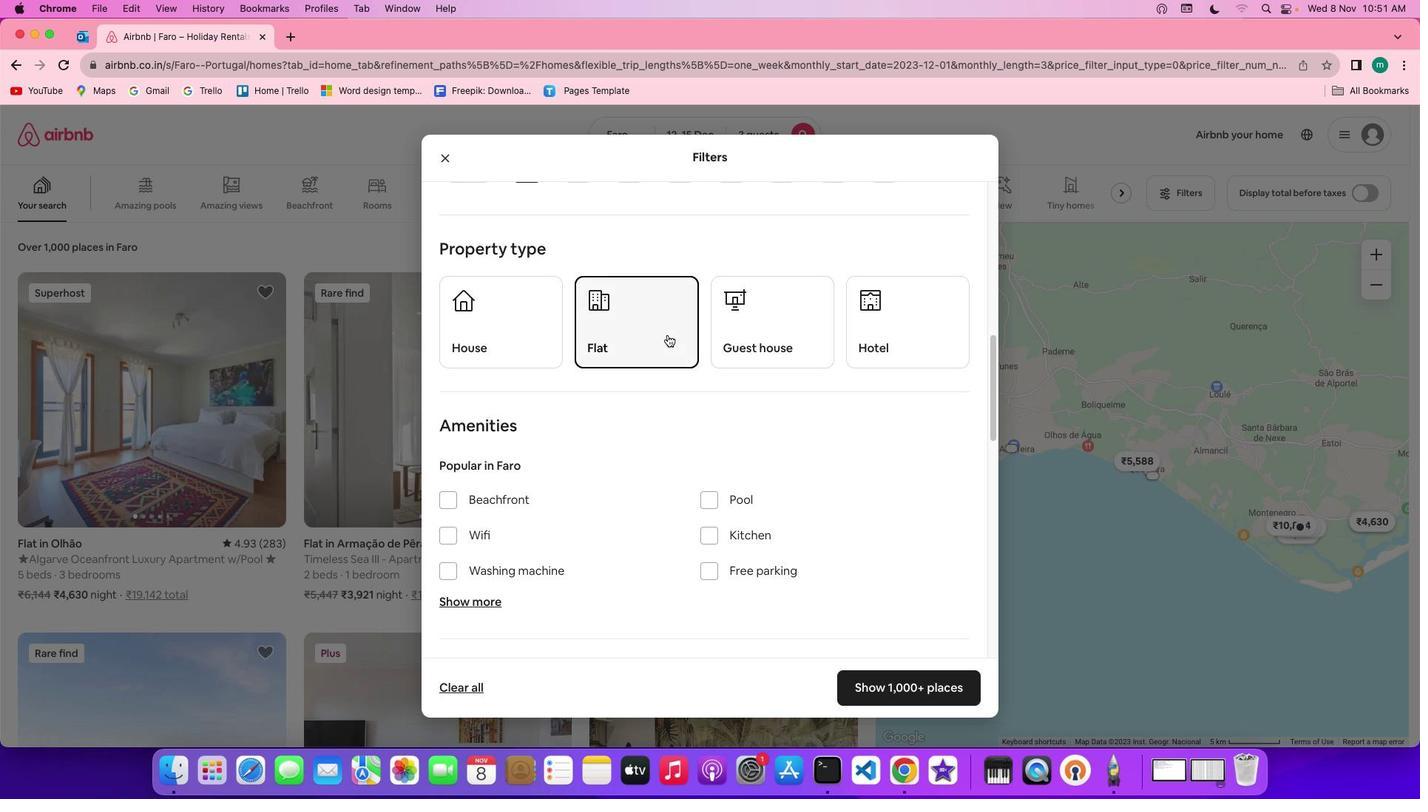 
Action: Mouse moved to (867, 398)
Screenshot: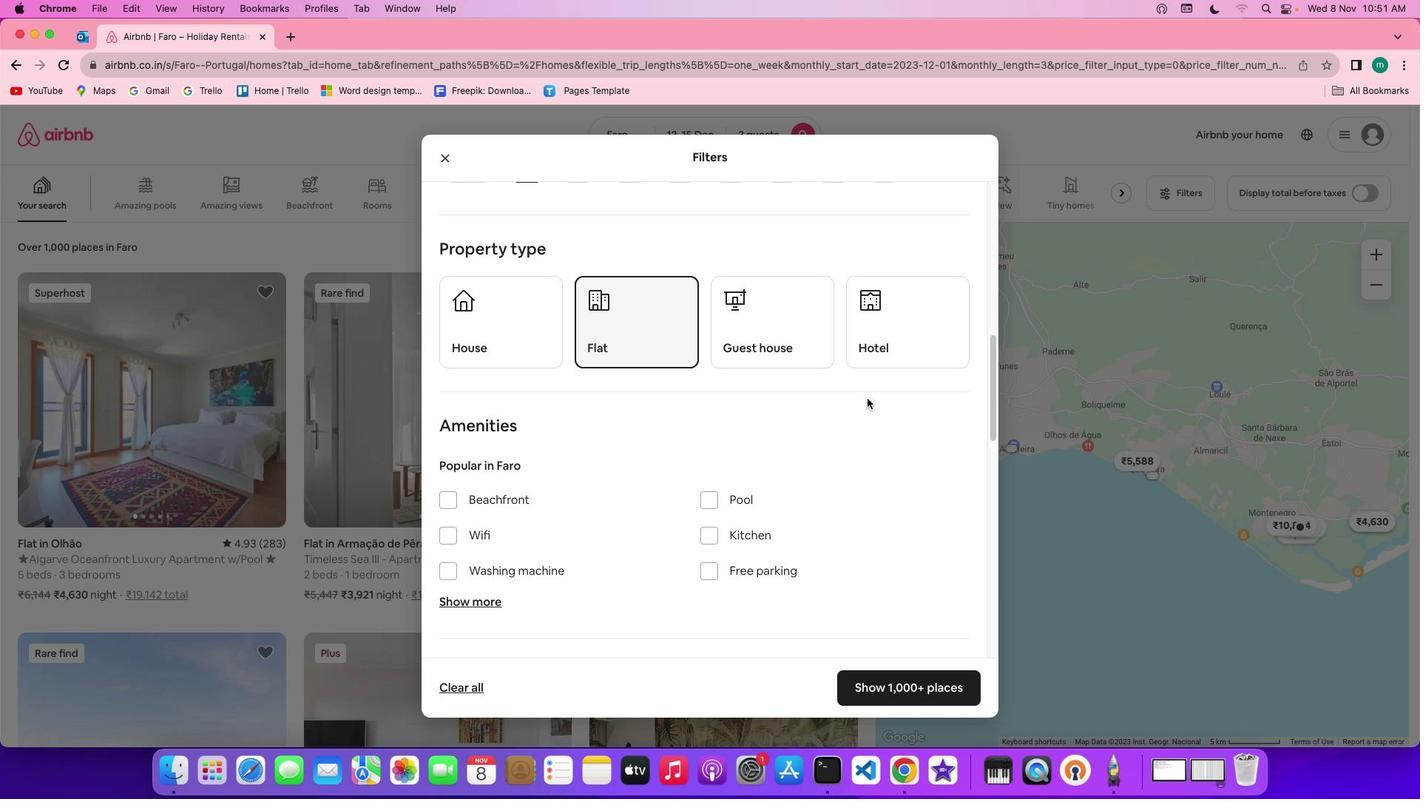 
Action: Mouse scrolled (867, 398) with delta (0, 0)
Screenshot: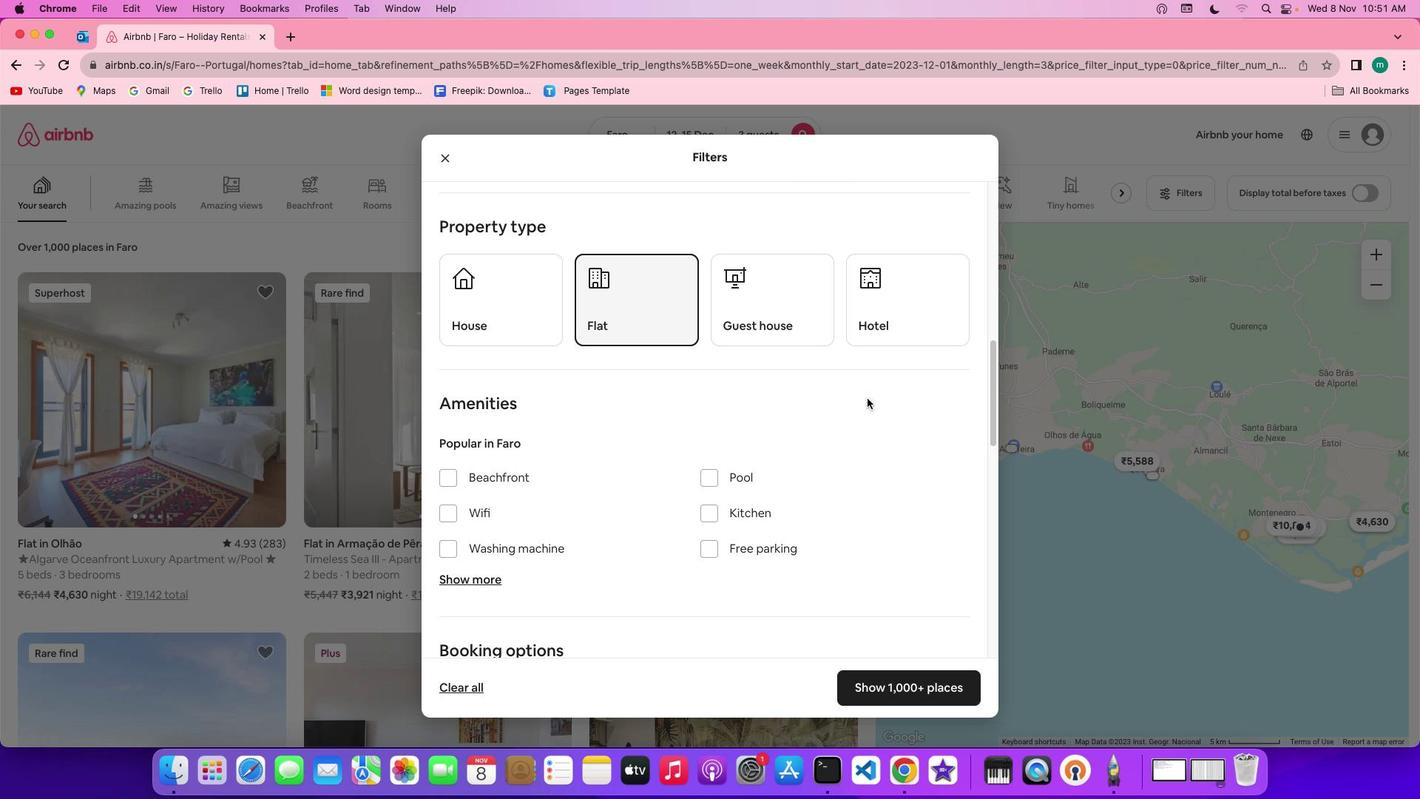 
Action: Mouse scrolled (867, 398) with delta (0, 0)
Screenshot: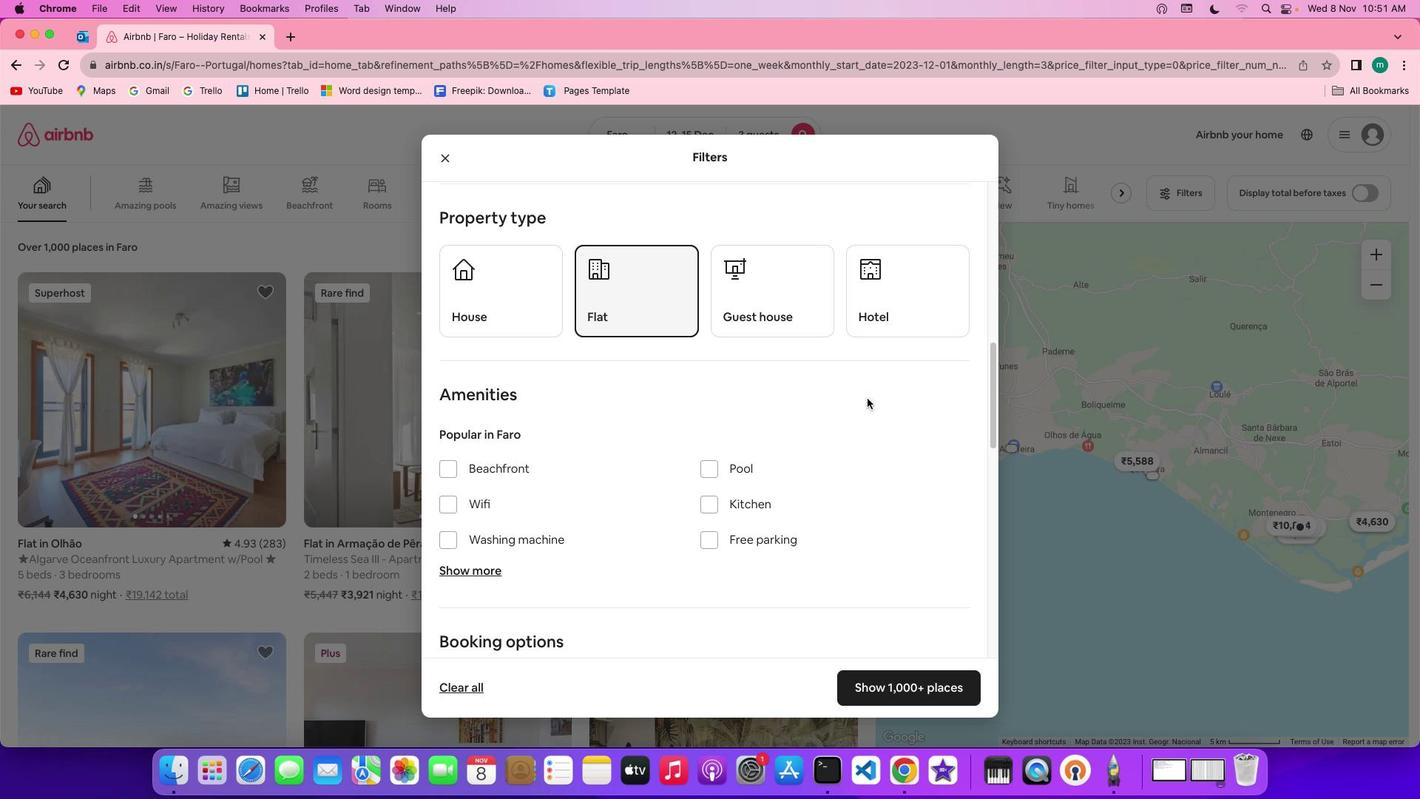 
Action: Mouse scrolled (867, 398) with delta (0, -1)
Screenshot: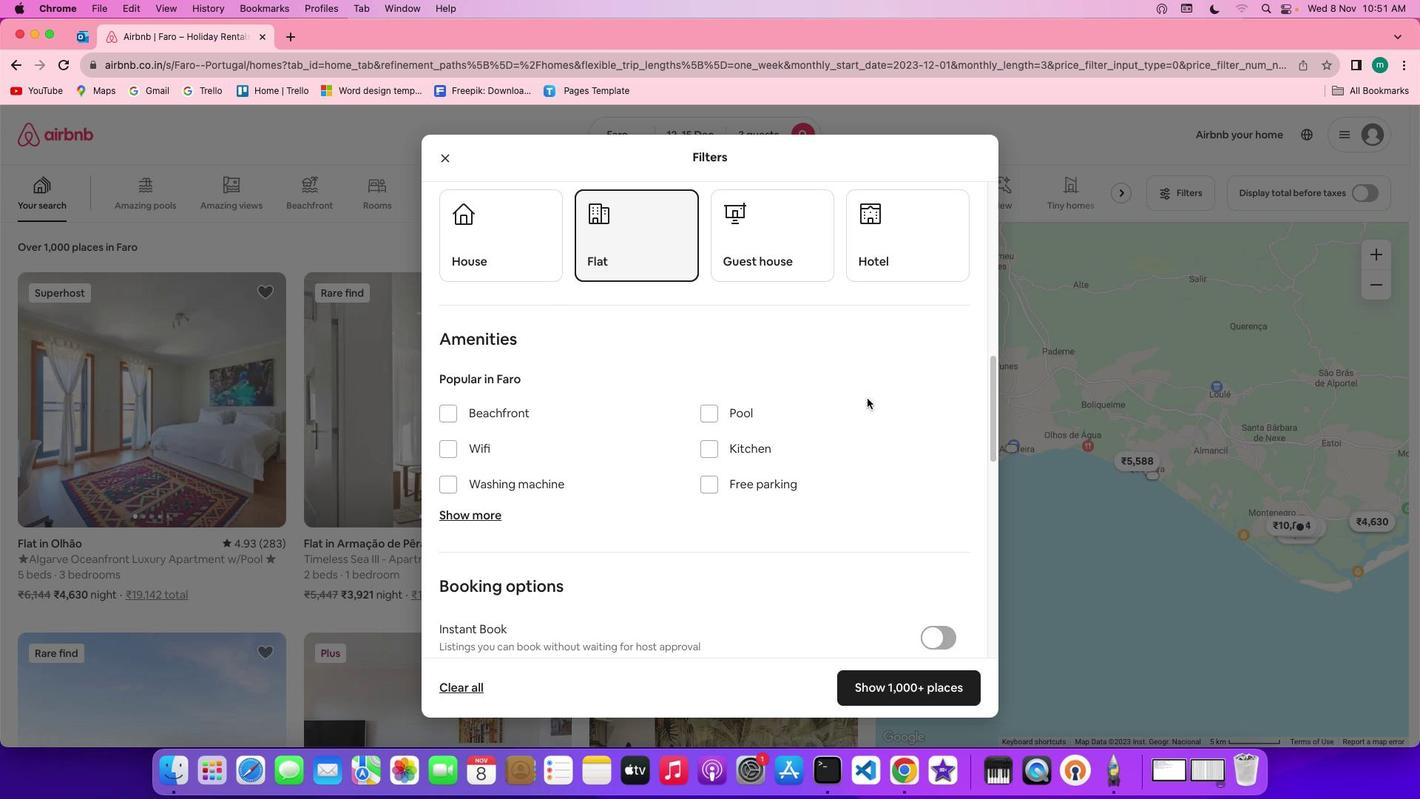 
Action: Mouse scrolled (867, 398) with delta (0, 0)
Screenshot: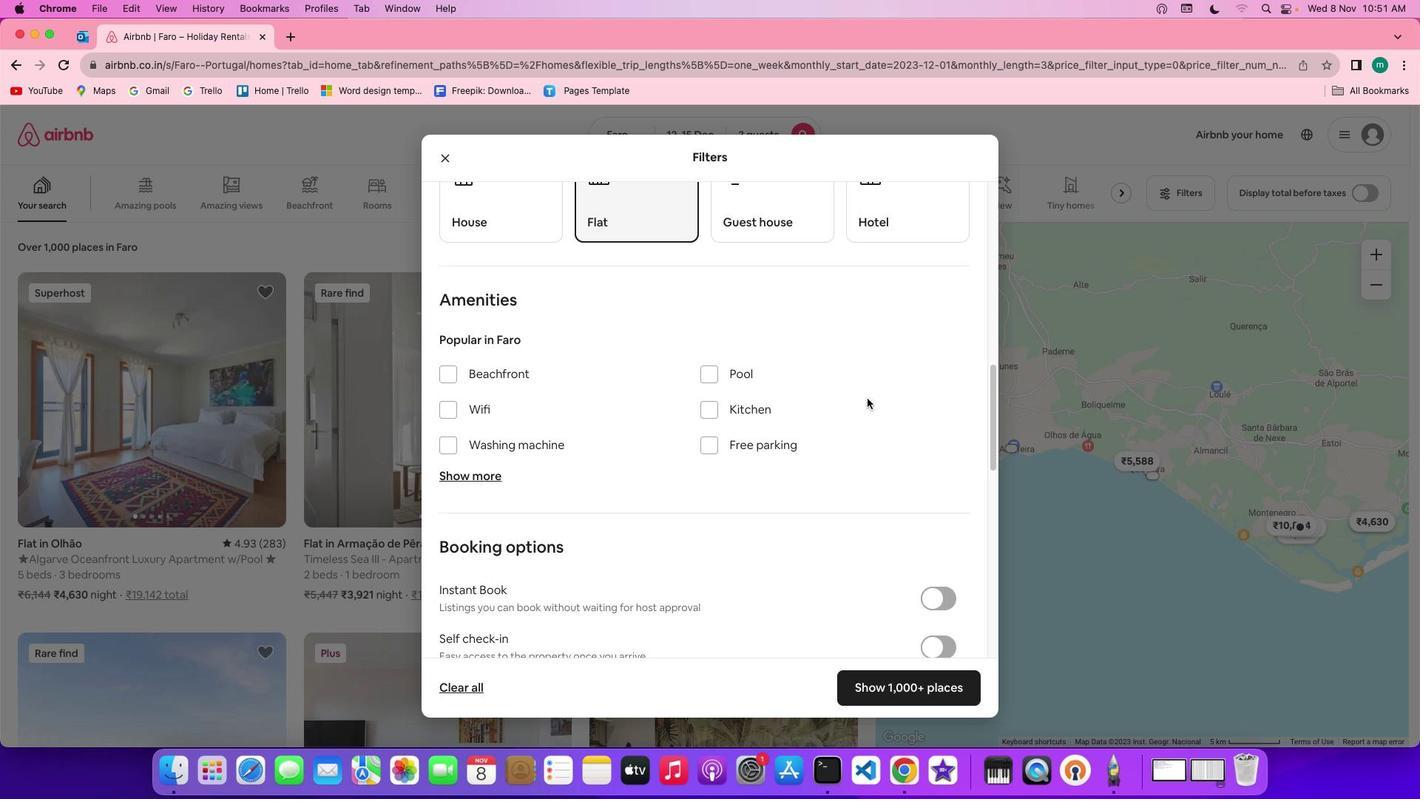 
Action: Mouse scrolled (867, 398) with delta (0, 0)
Screenshot: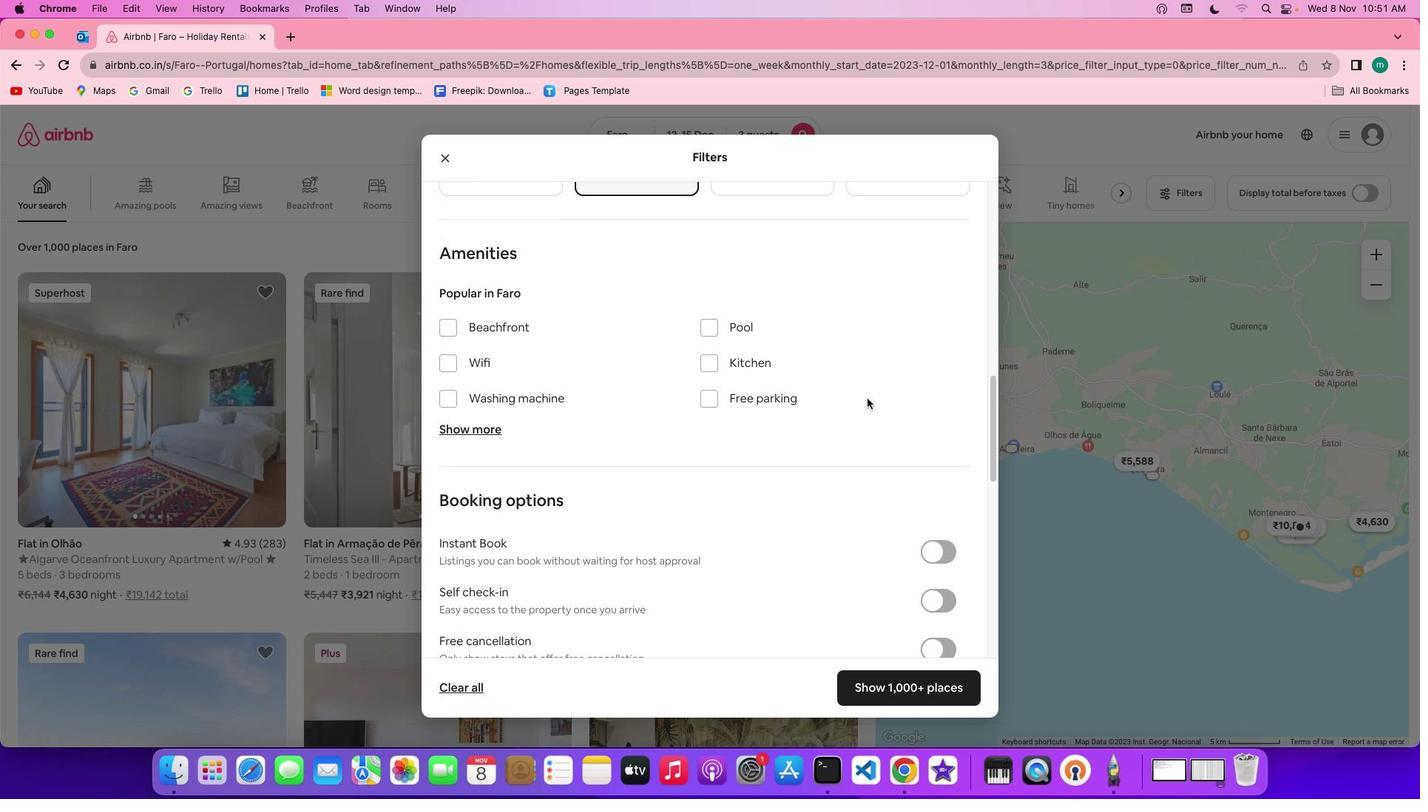 
Action: Mouse scrolled (867, 398) with delta (0, -1)
Screenshot: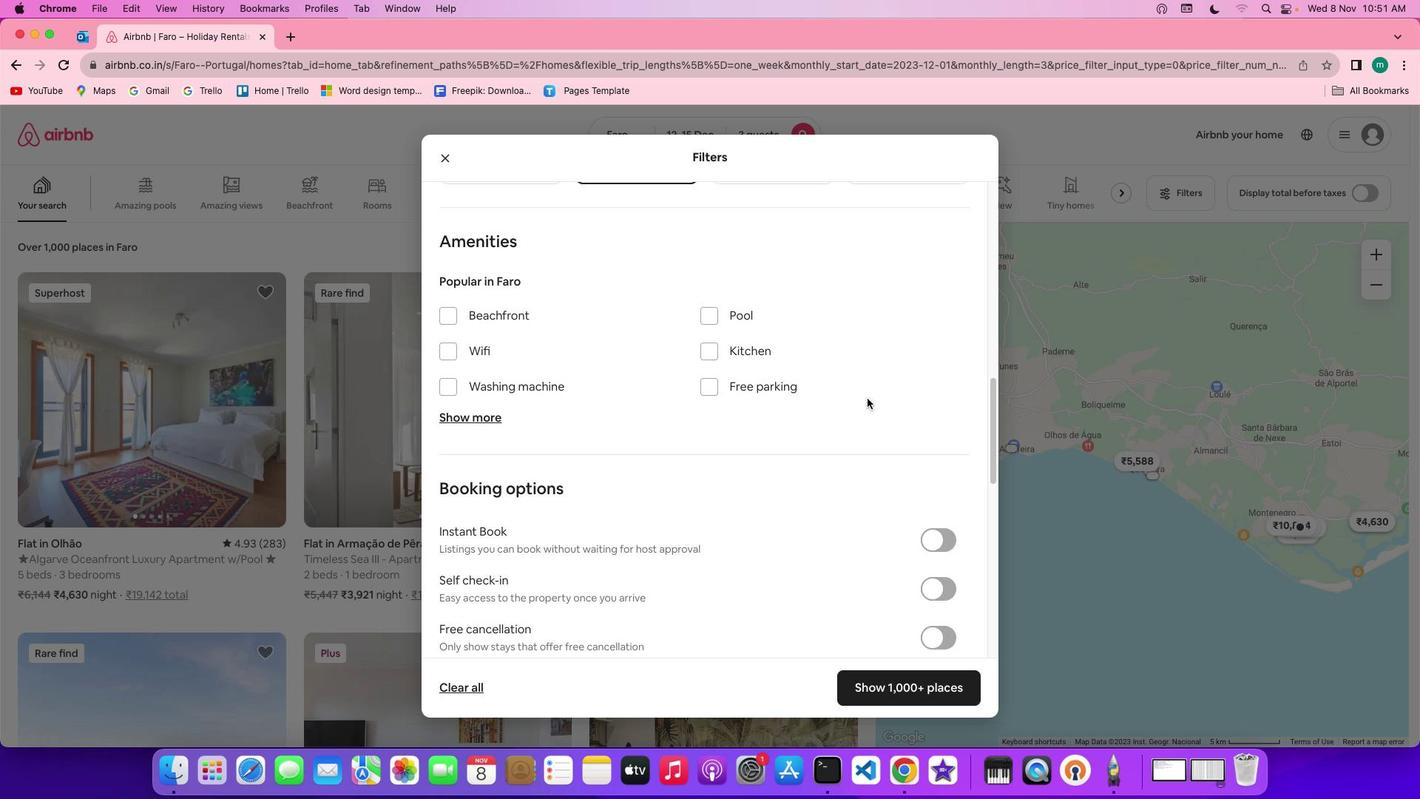 
Action: Mouse scrolled (867, 398) with delta (0, 0)
Screenshot: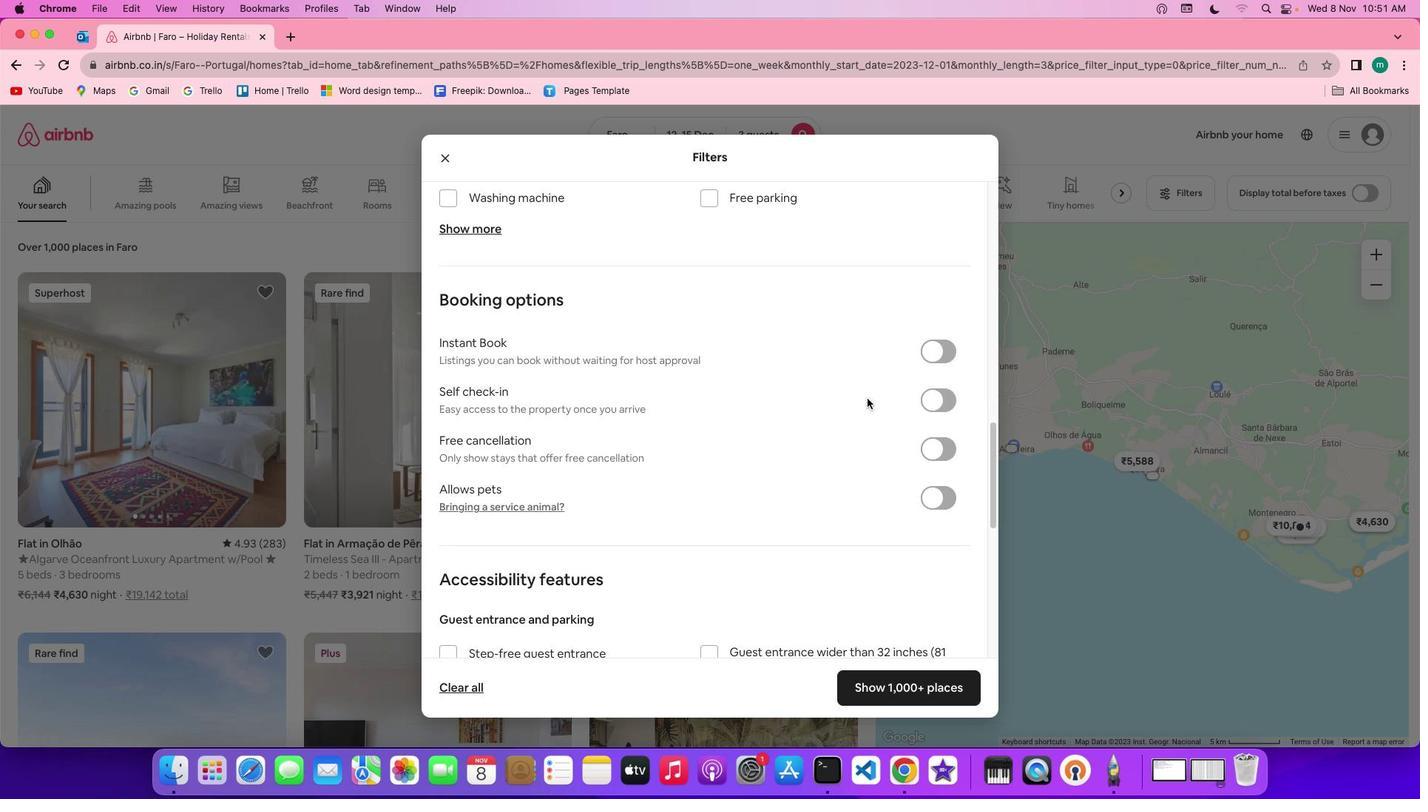 
Action: Mouse scrolled (867, 398) with delta (0, 0)
Screenshot: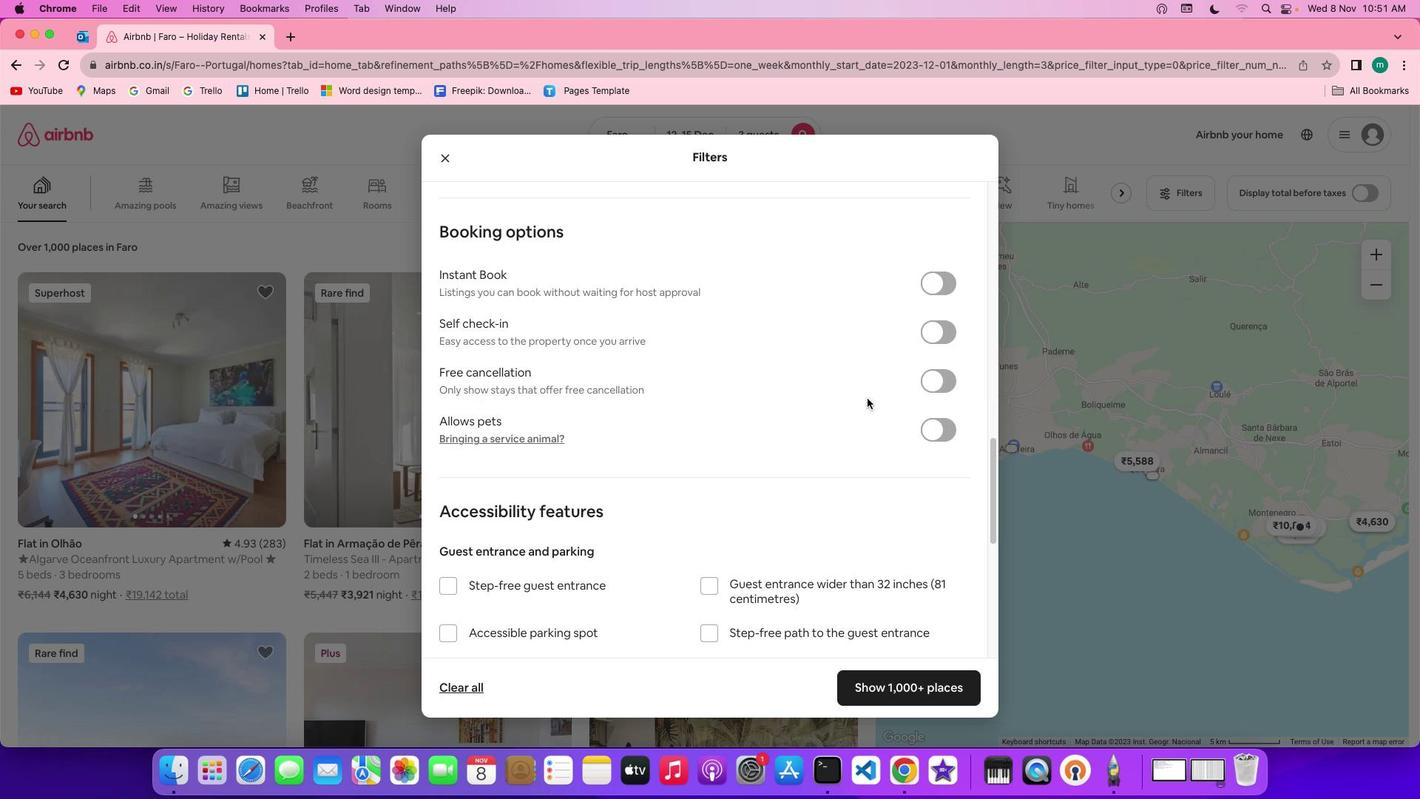 
Action: Mouse scrolled (867, 398) with delta (0, -2)
Screenshot: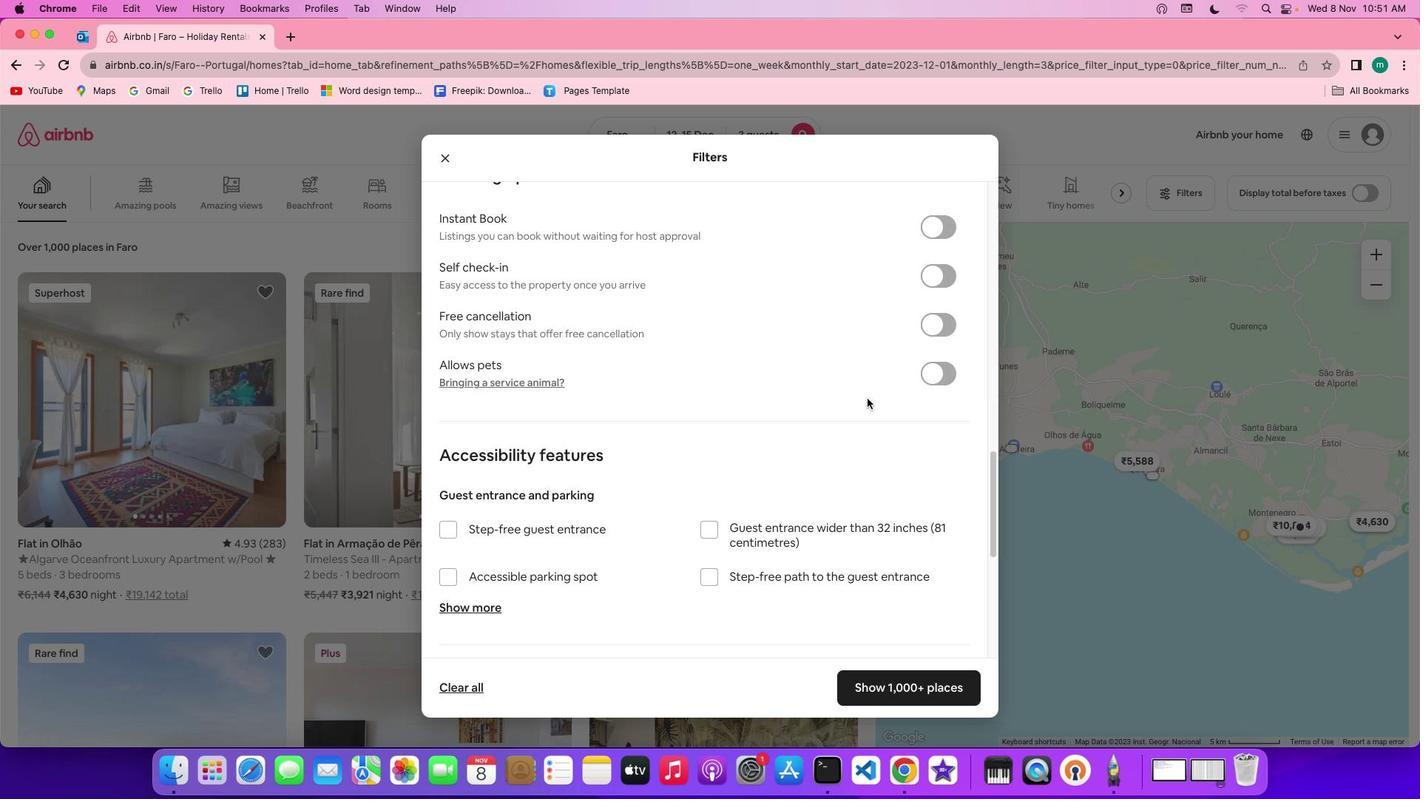 
Action: Mouse scrolled (867, 398) with delta (0, -2)
Screenshot: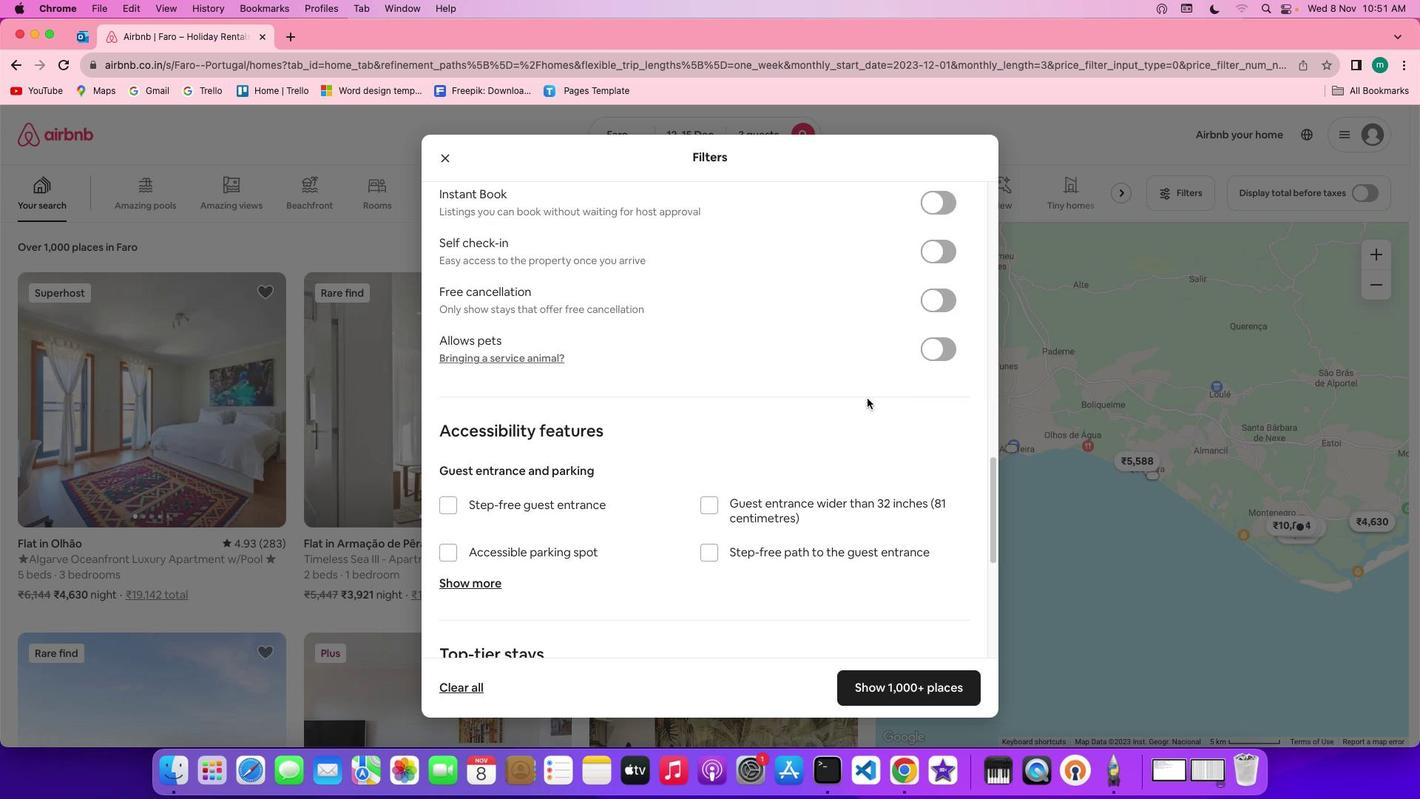 
Action: Mouse scrolled (867, 398) with delta (0, -2)
Screenshot: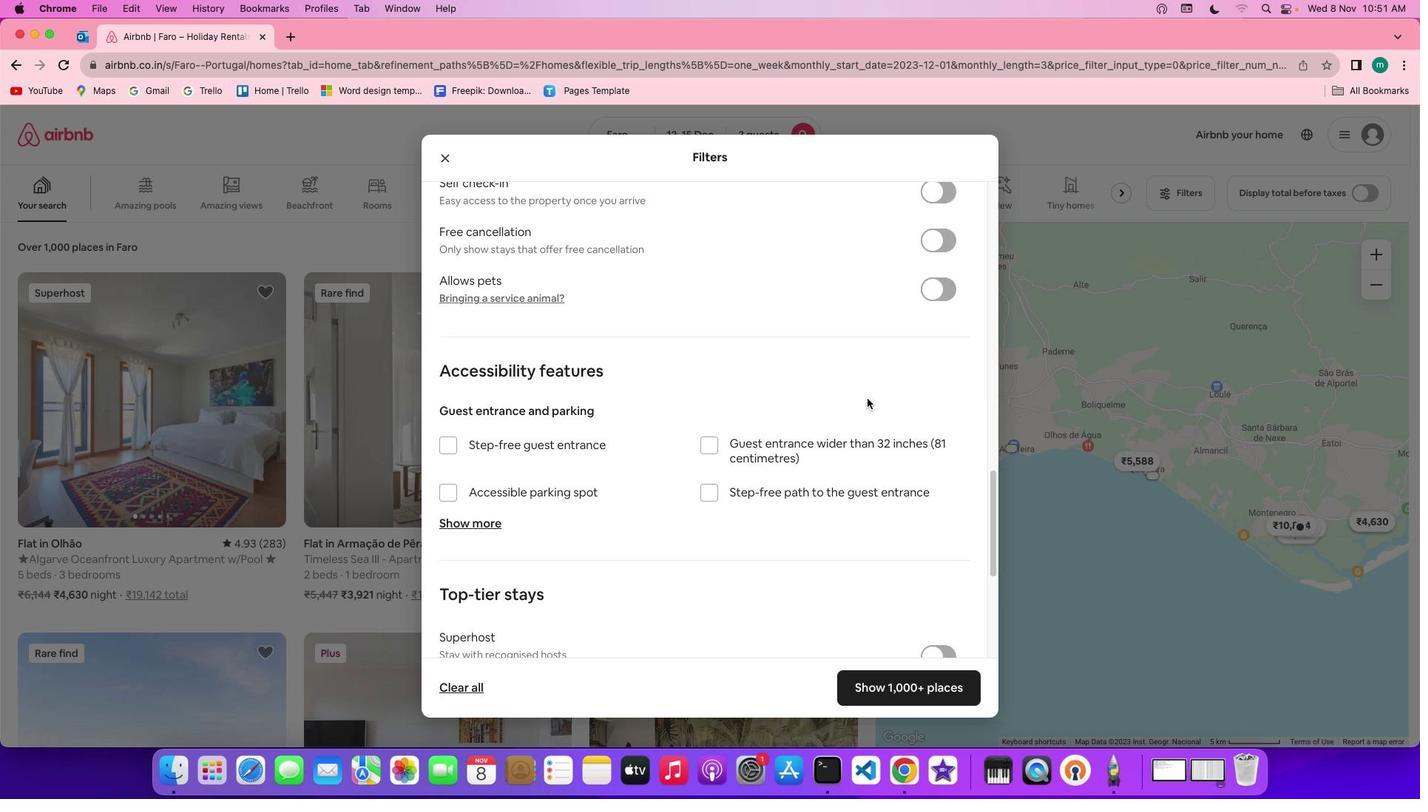 
Action: Mouse scrolled (867, 398) with delta (0, 0)
Screenshot: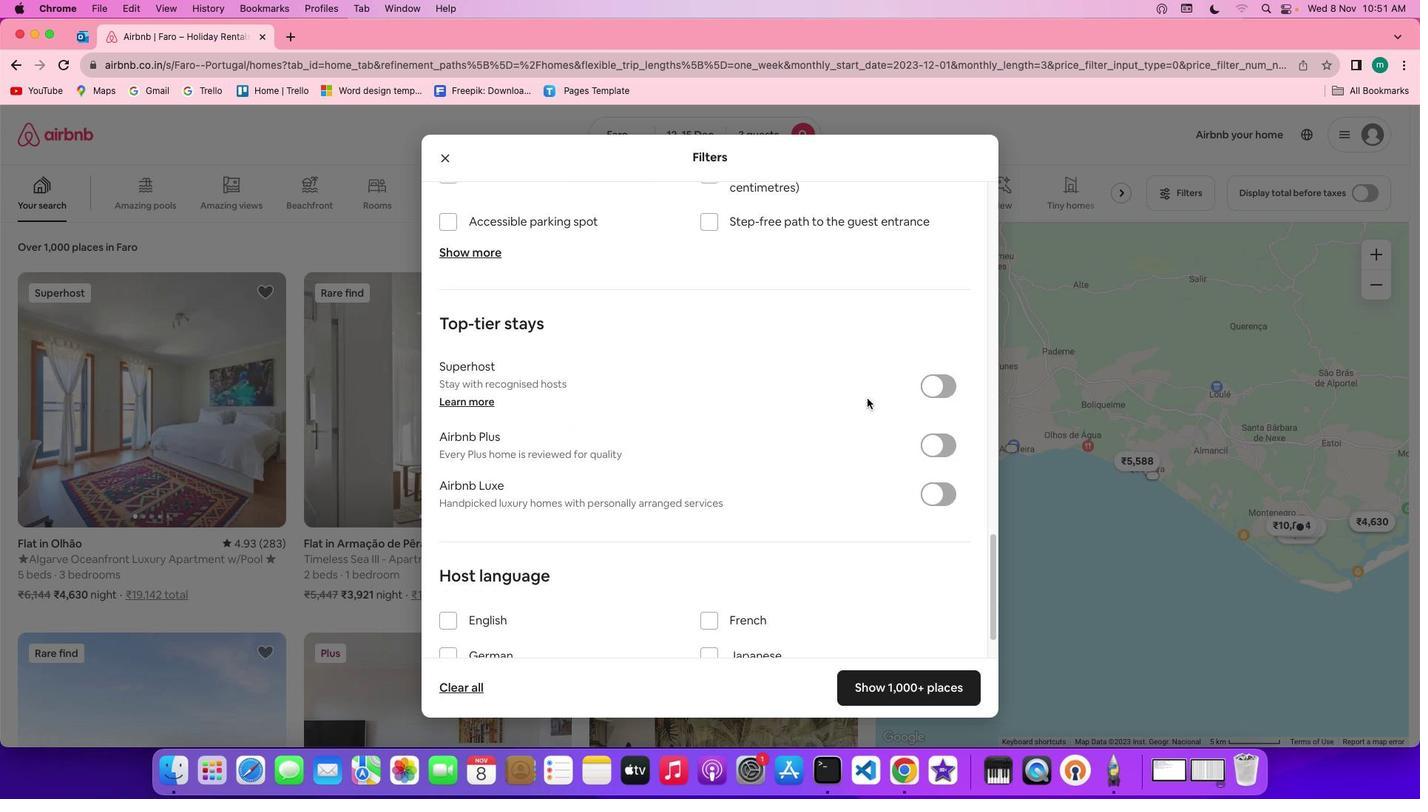 
Action: Mouse scrolled (867, 398) with delta (0, 0)
Screenshot: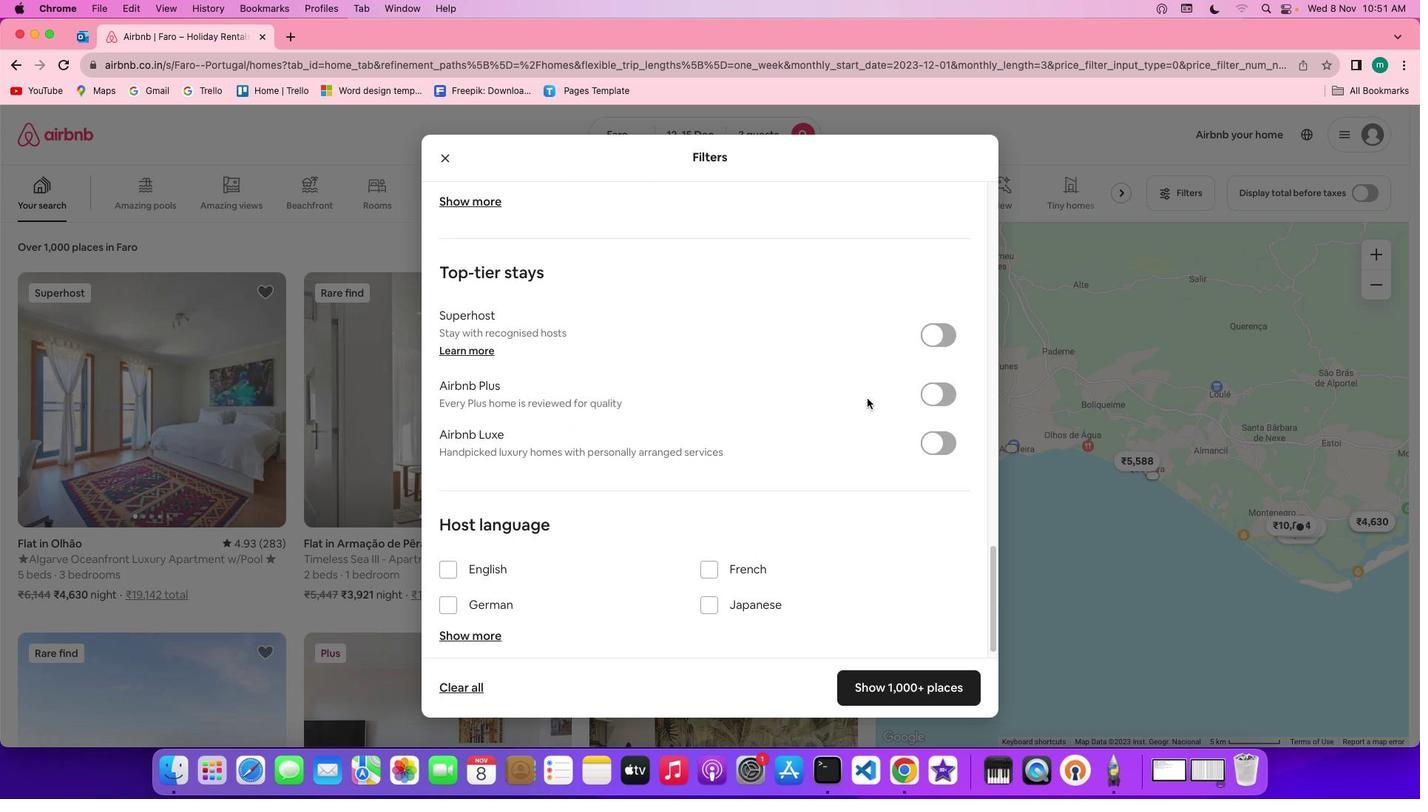 
Action: Mouse scrolled (867, 398) with delta (0, -2)
Screenshot: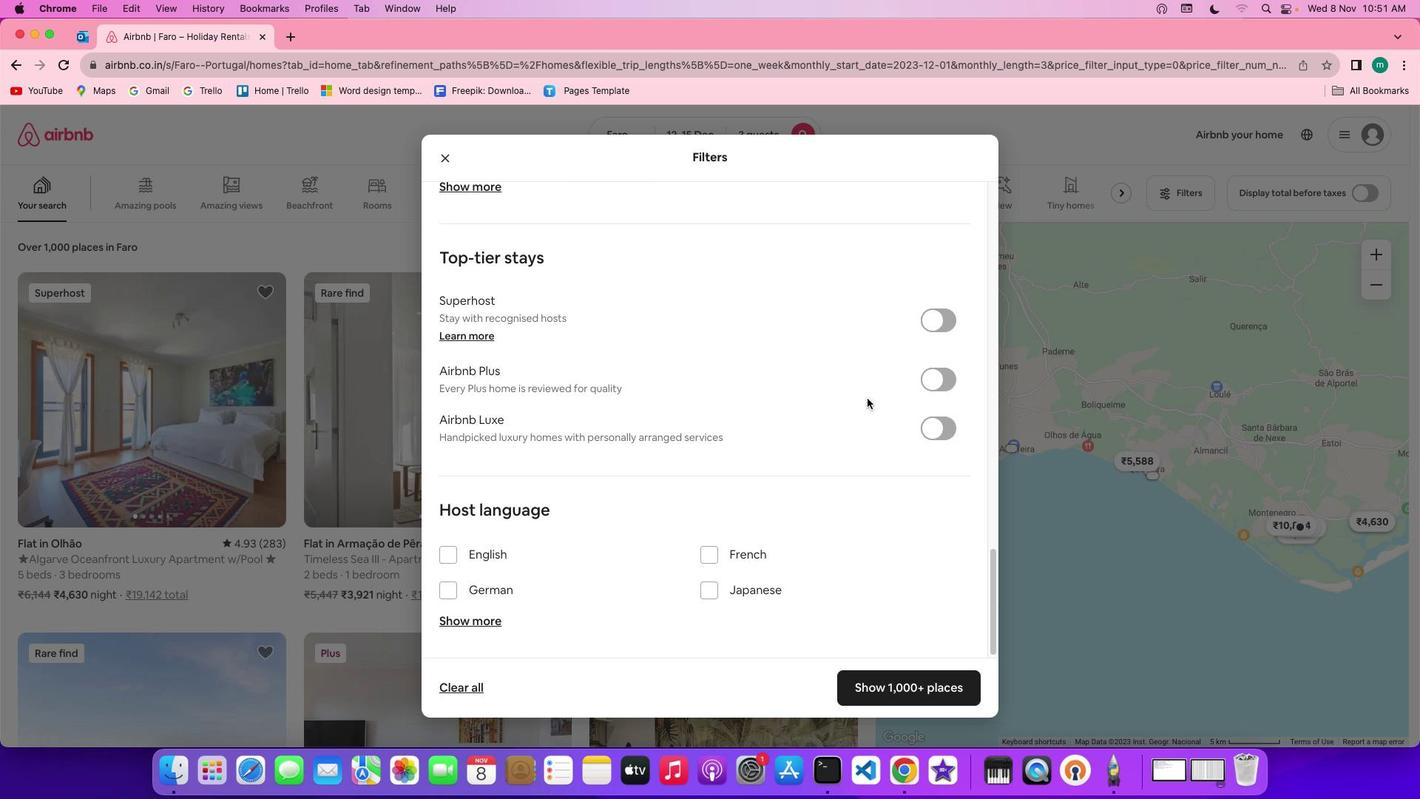 
Action: Mouse scrolled (867, 398) with delta (0, -3)
Screenshot: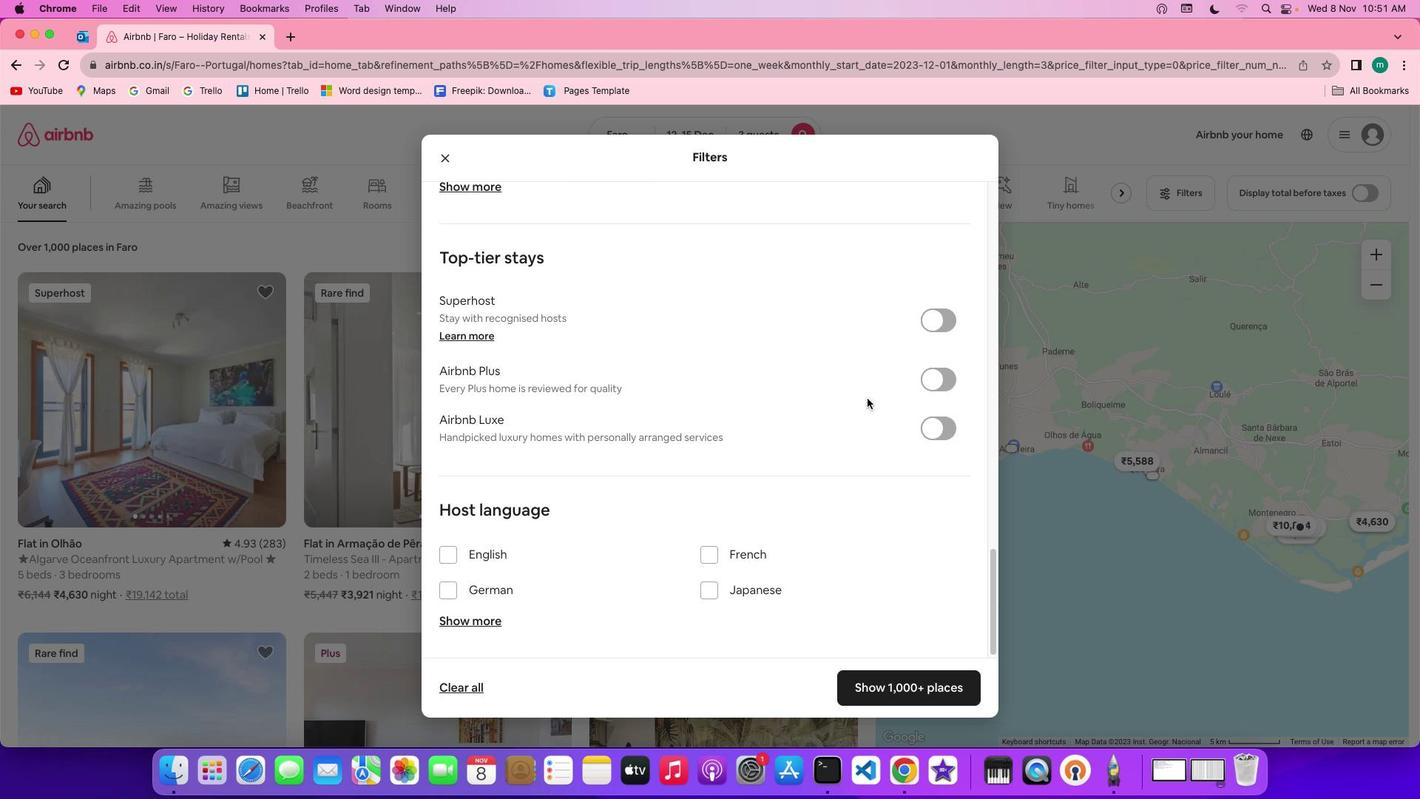 
Action: Mouse scrolled (867, 398) with delta (0, -3)
Screenshot: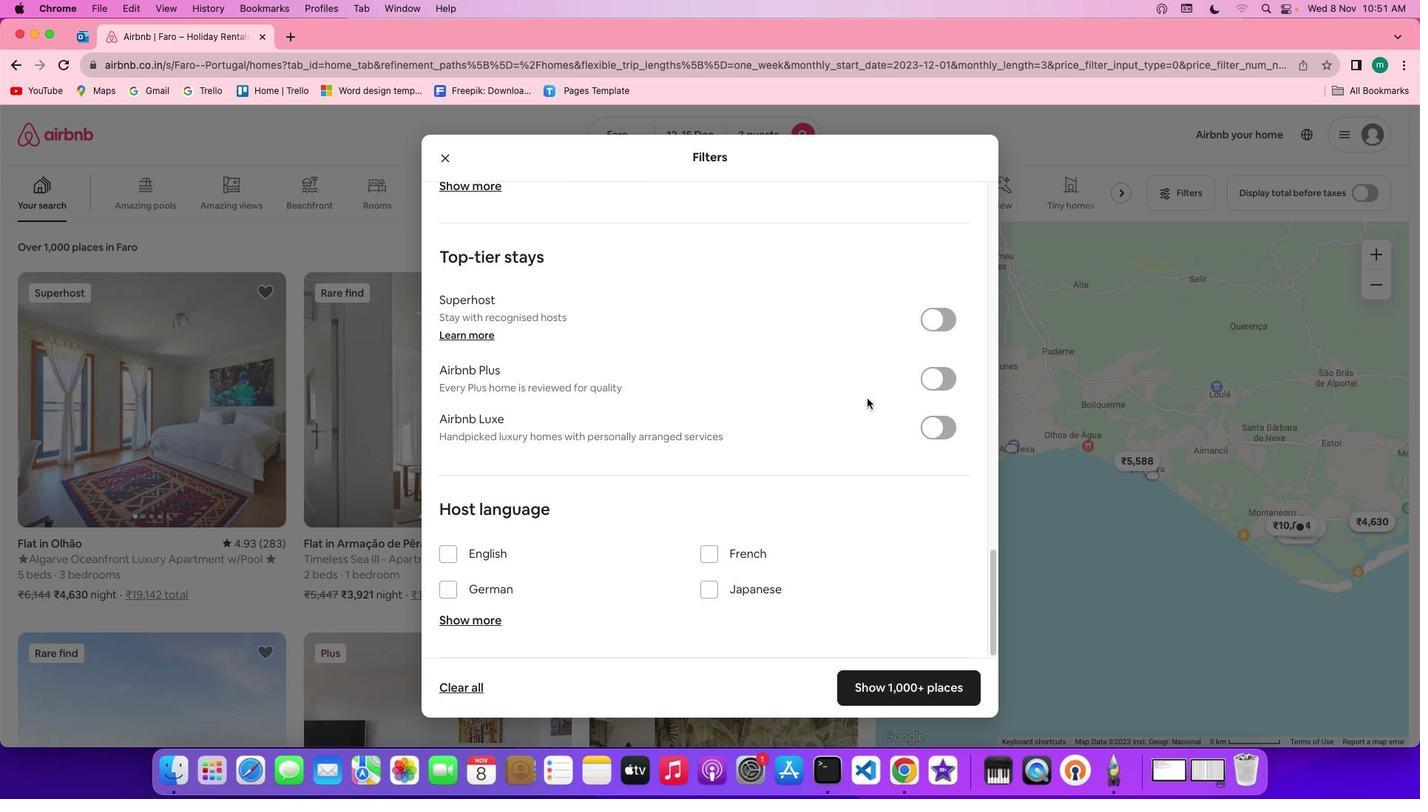 
Action: Mouse scrolled (867, 398) with delta (0, 0)
Screenshot: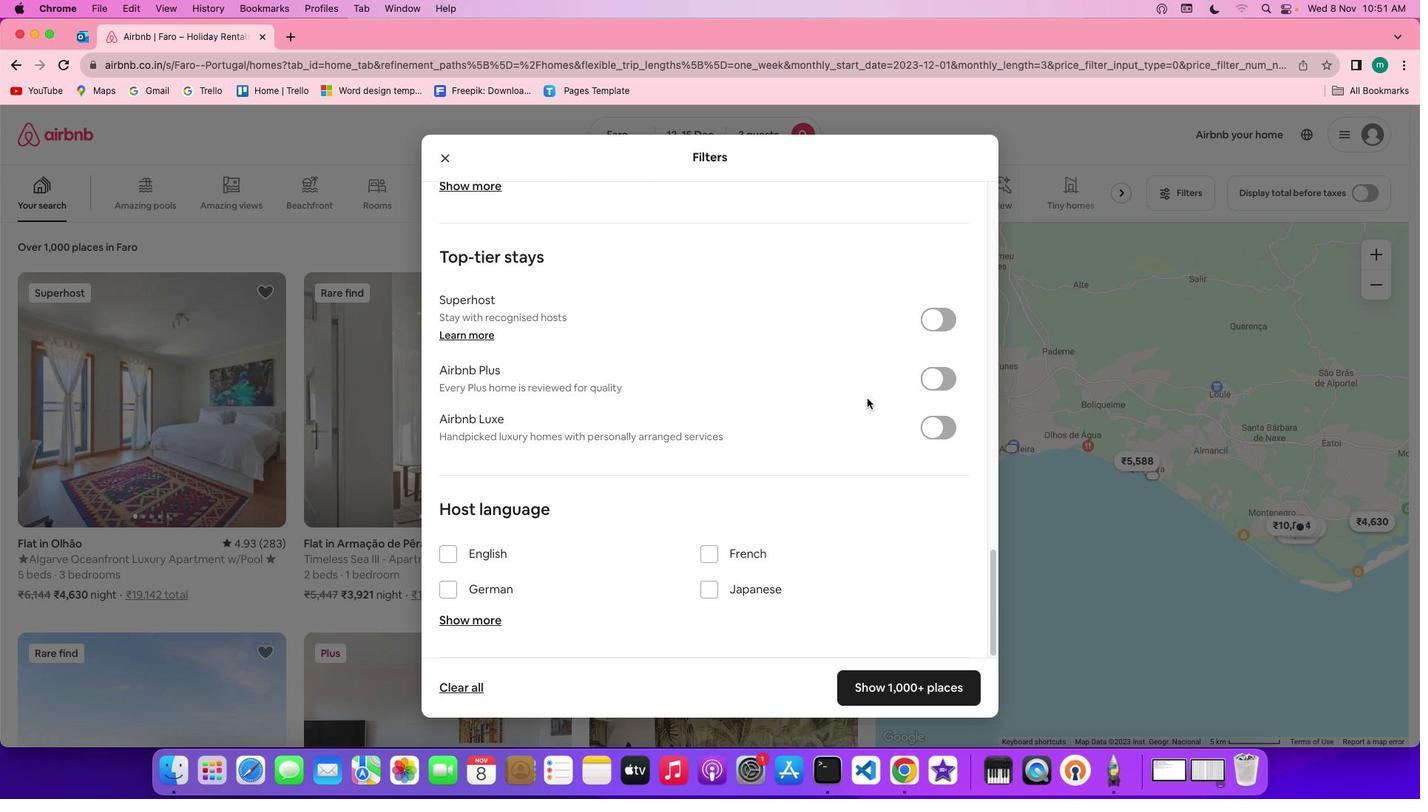 
Action: Mouse scrolled (867, 398) with delta (0, 0)
Screenshot: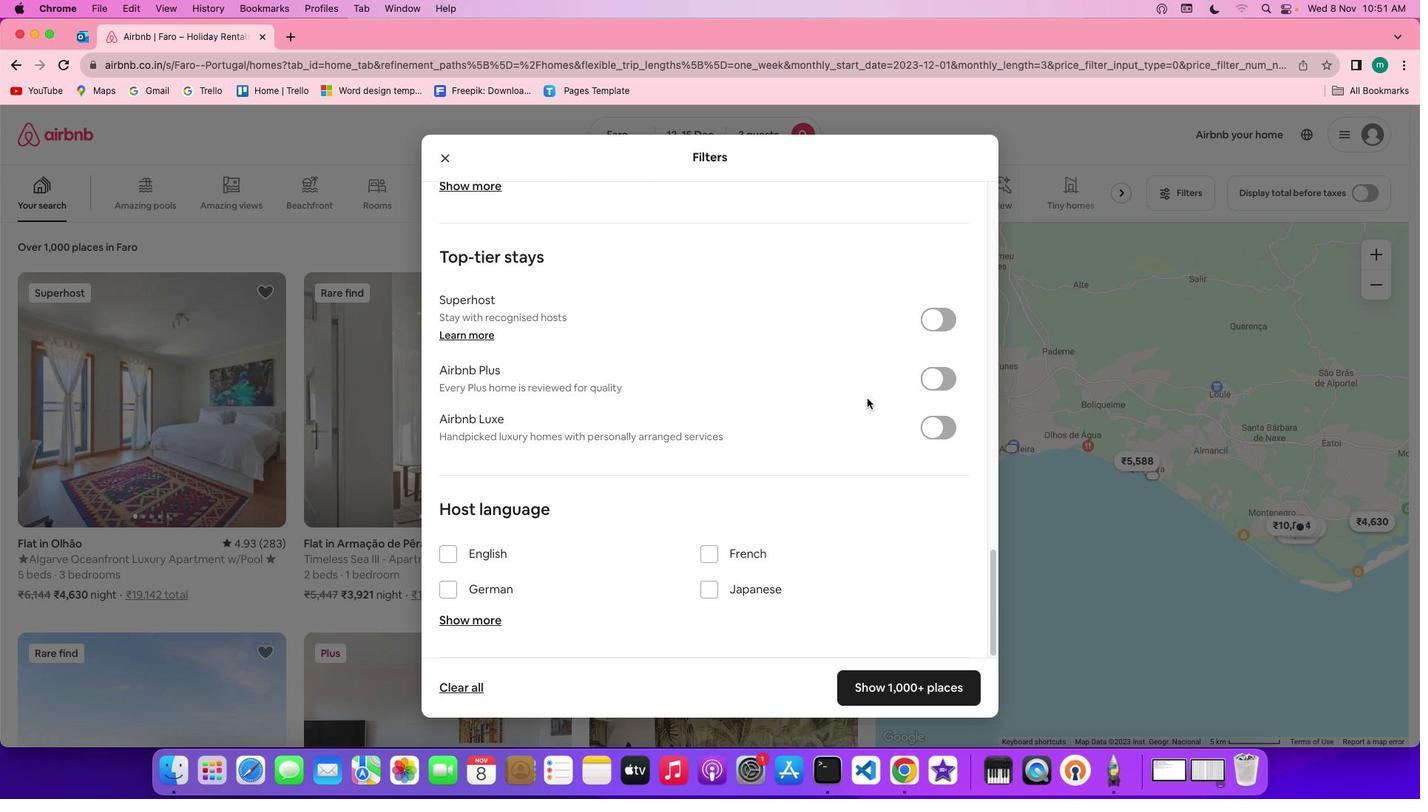 
Action: Mouse scrolled (867, 398) with delta (0, -2)
Screenshot: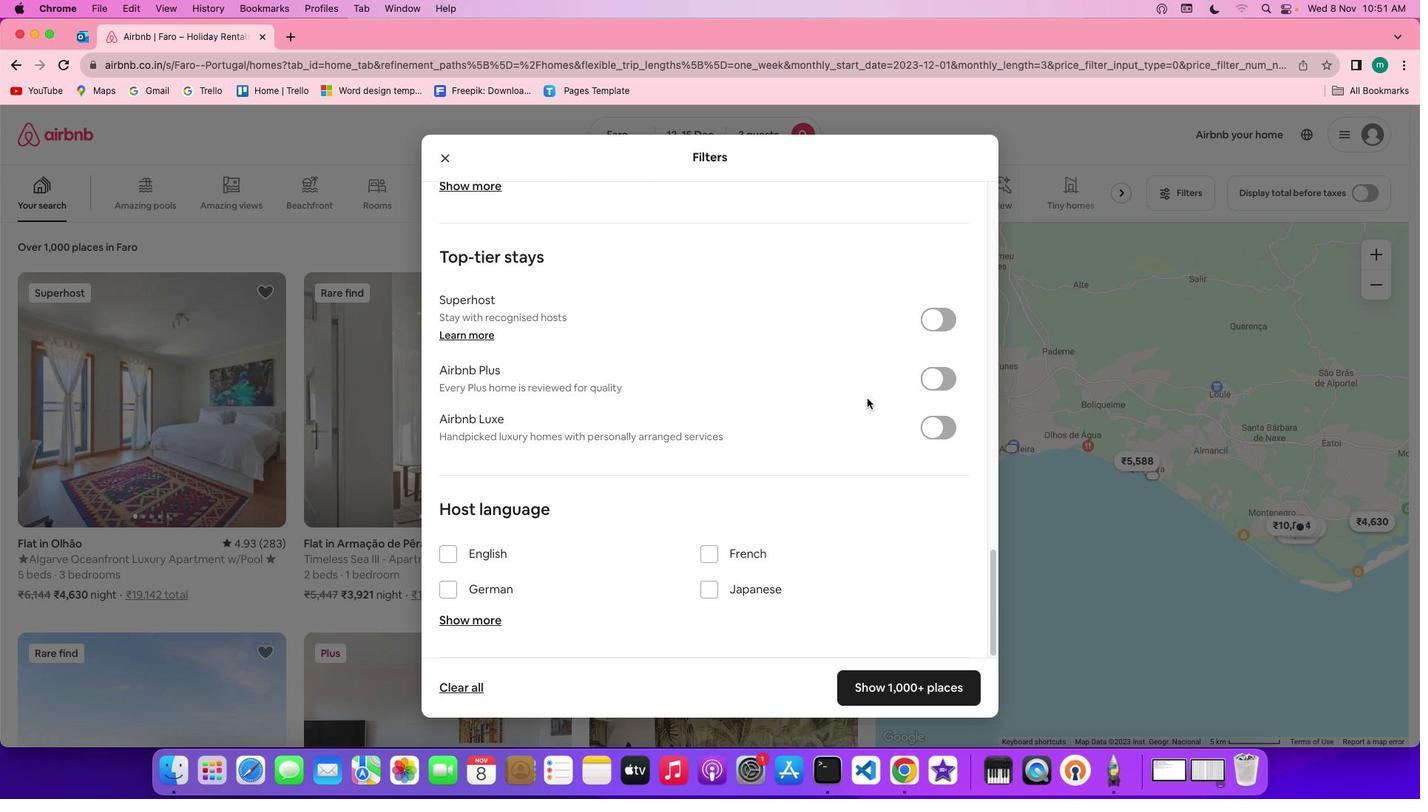 
Action: Mouse scrolled (867, 398) with delta (0, -3)
Screenshot: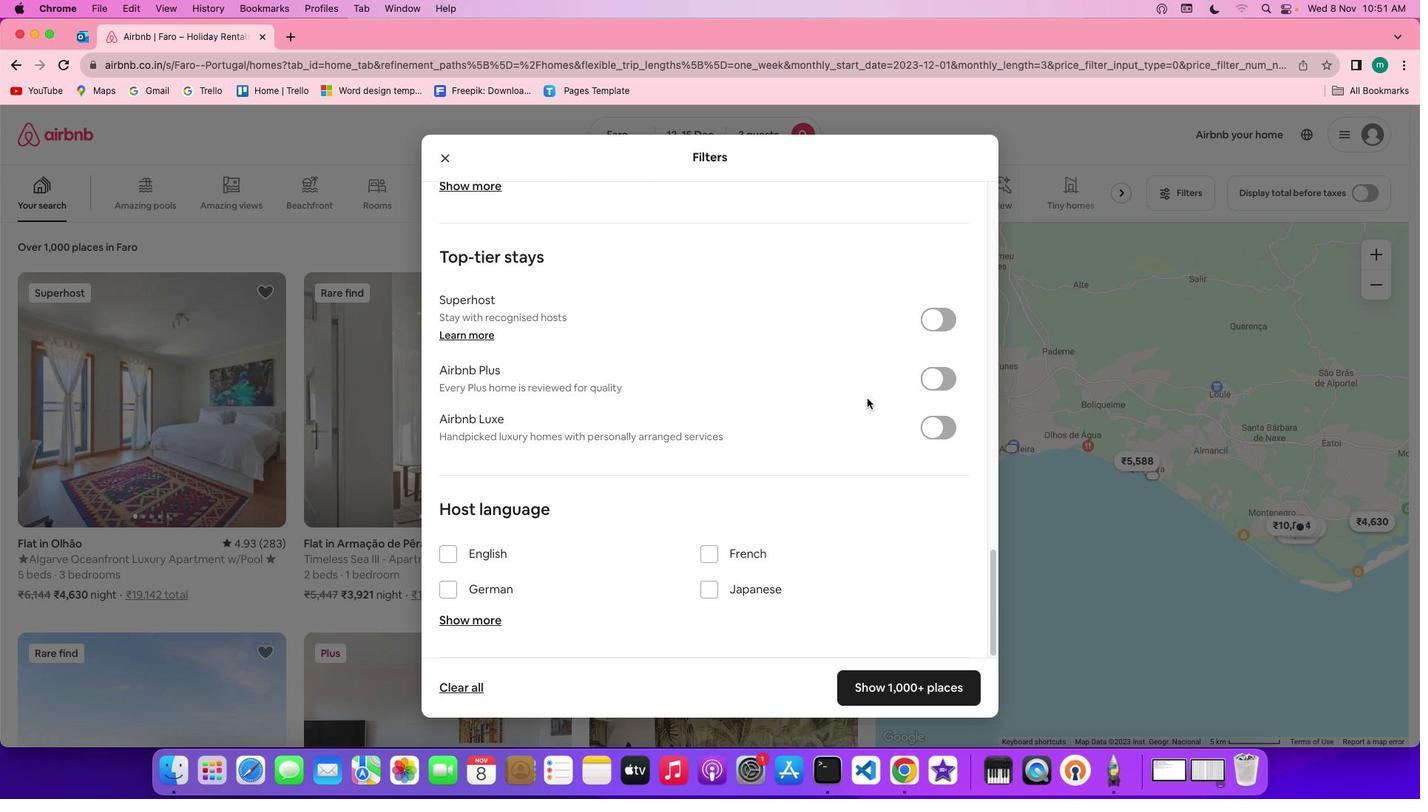 
Action: Mouse scrolled (867, 398) with delta (0, -4)
Screenshot: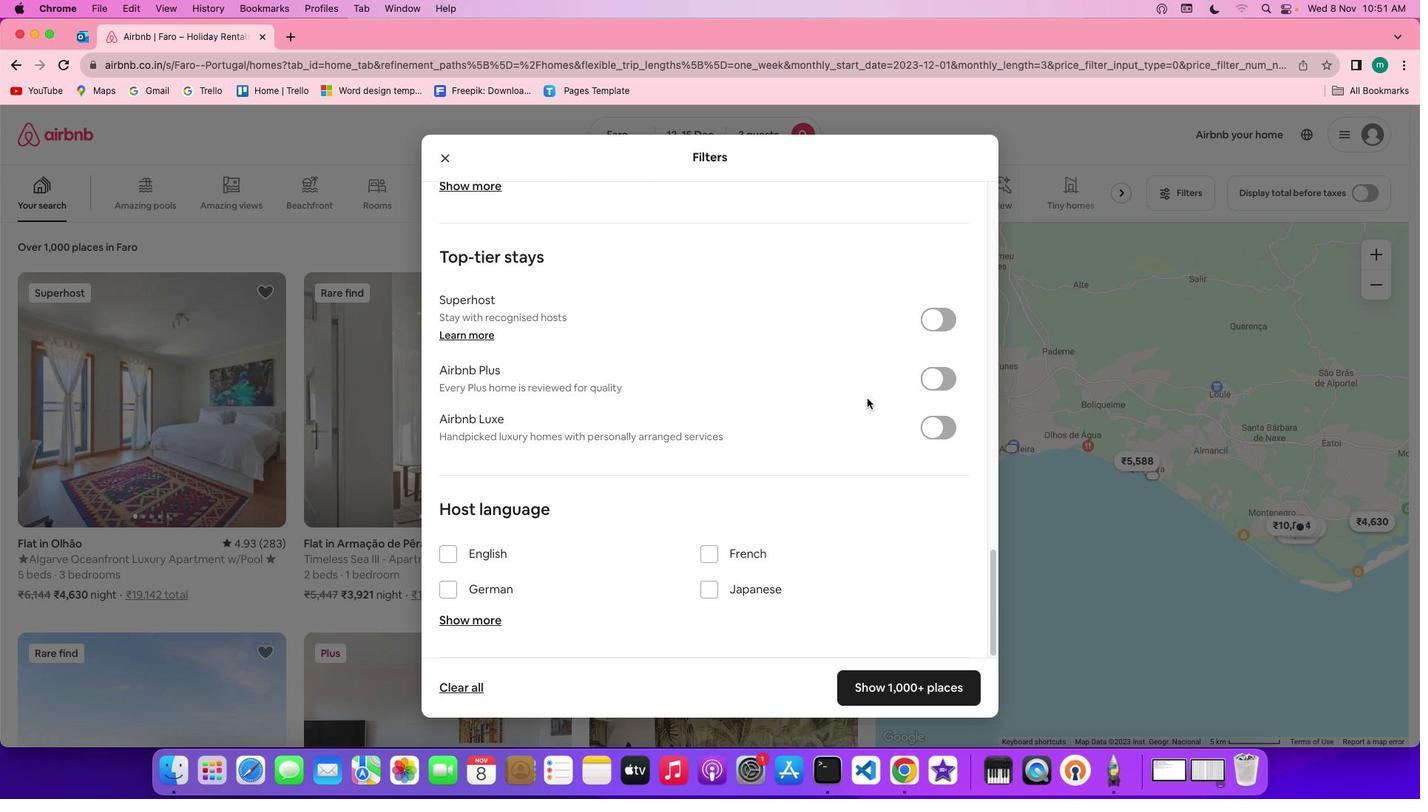 
Action: Mouse scrolled (867, 398) with delta (0, 0)
Screenshot: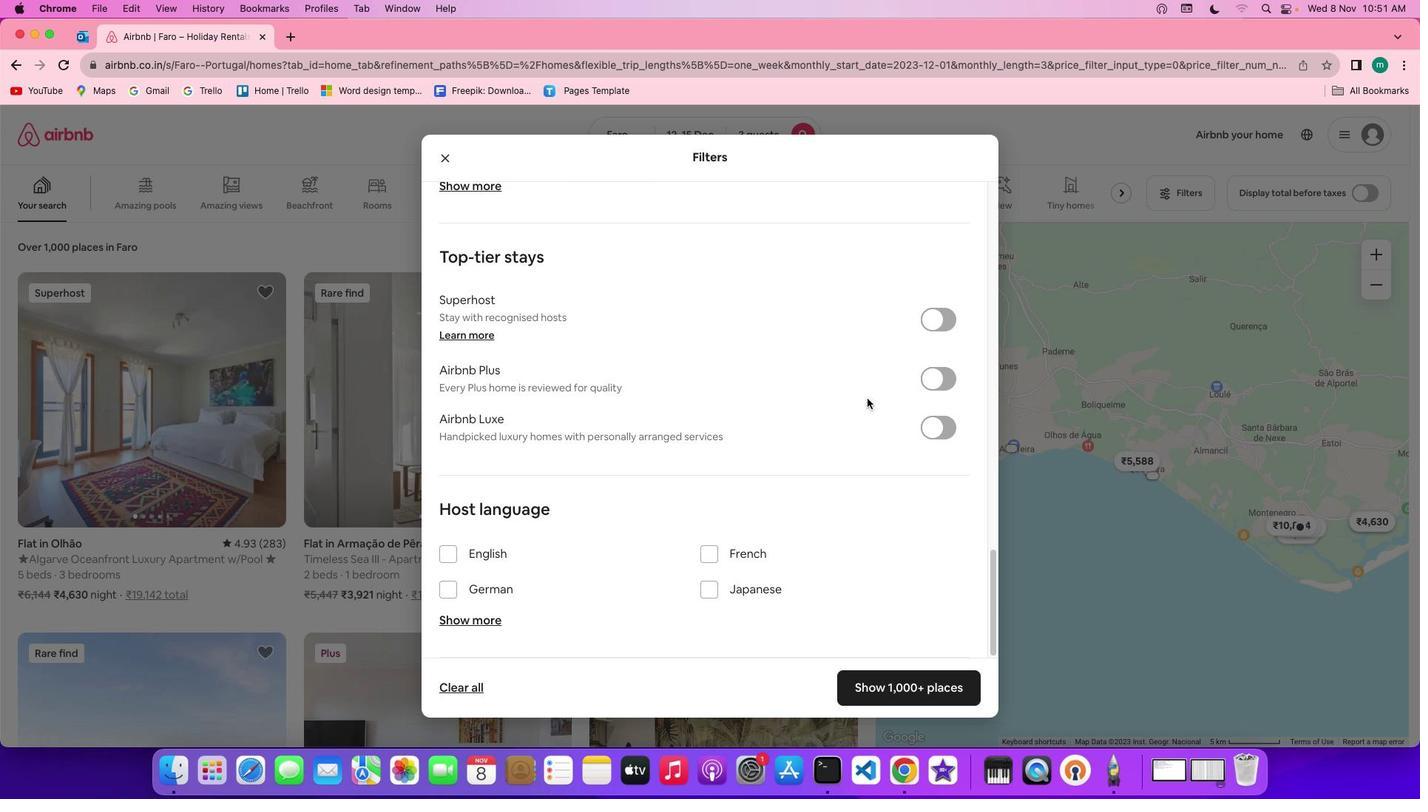 
Action: Mouse scrolled (867, 398) with delta (0, 0)
Screenshot: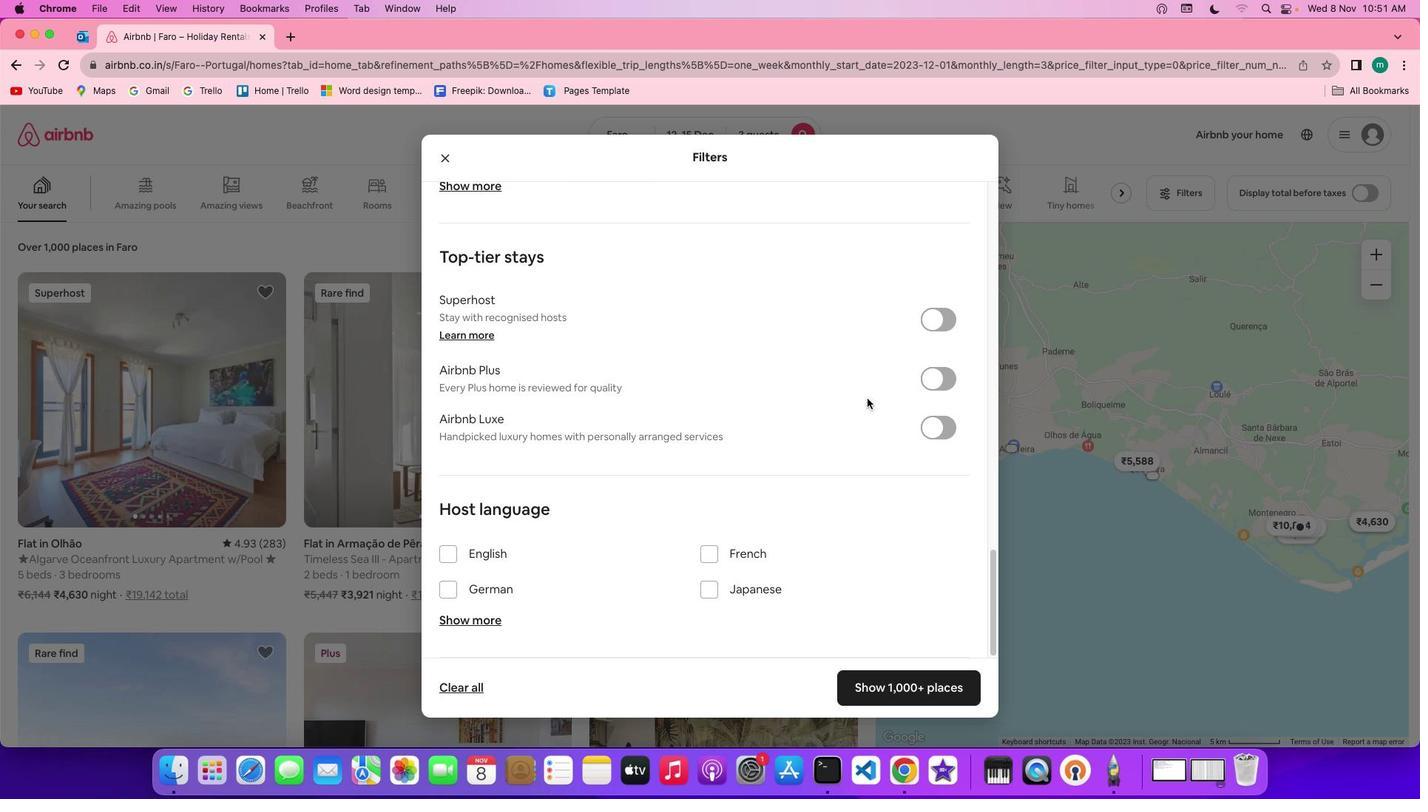 
Action: Mouse scrolled (867, 398) with delta (0, -2)
Screenshot: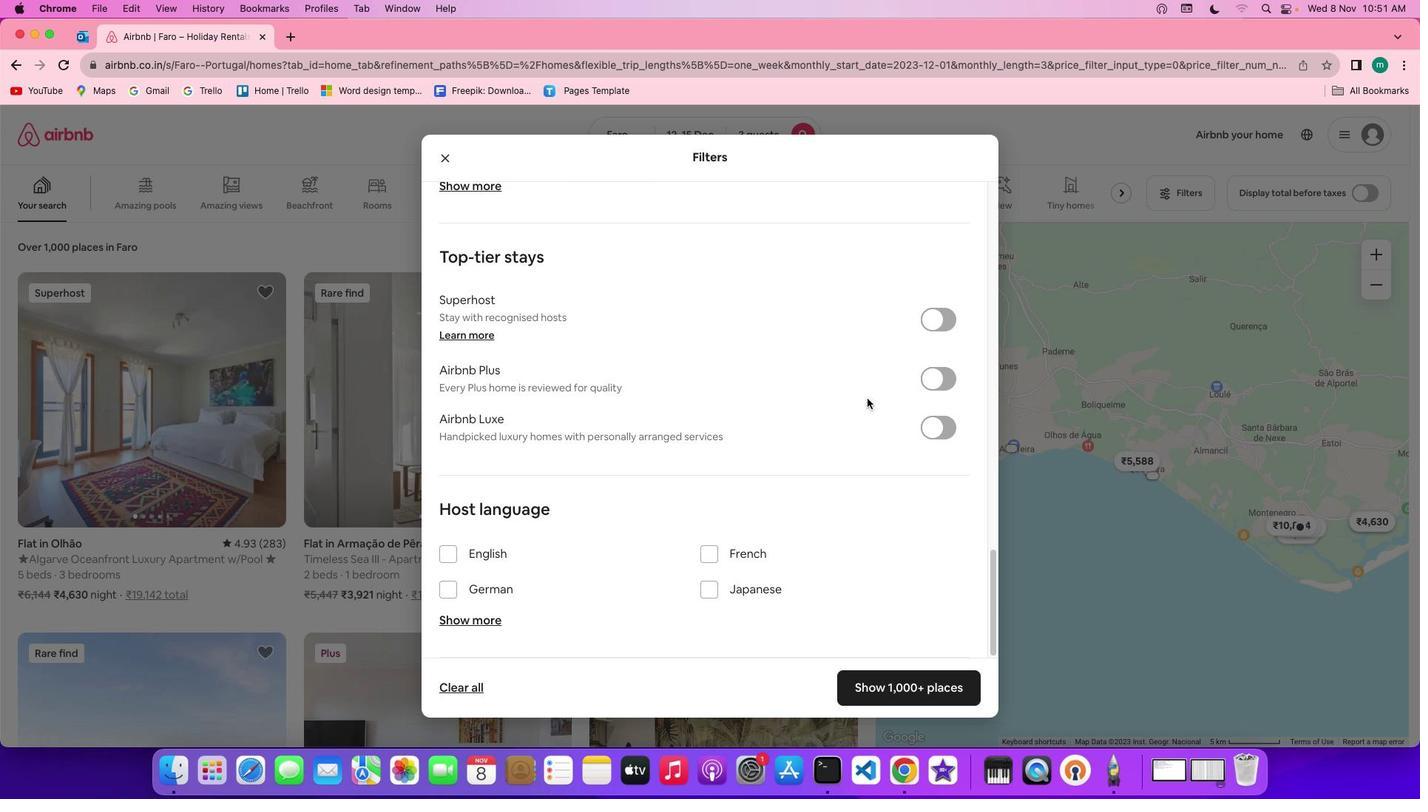 
Action: Mouse scrolled (867, 398) with delta (0, -3)
Screenshot: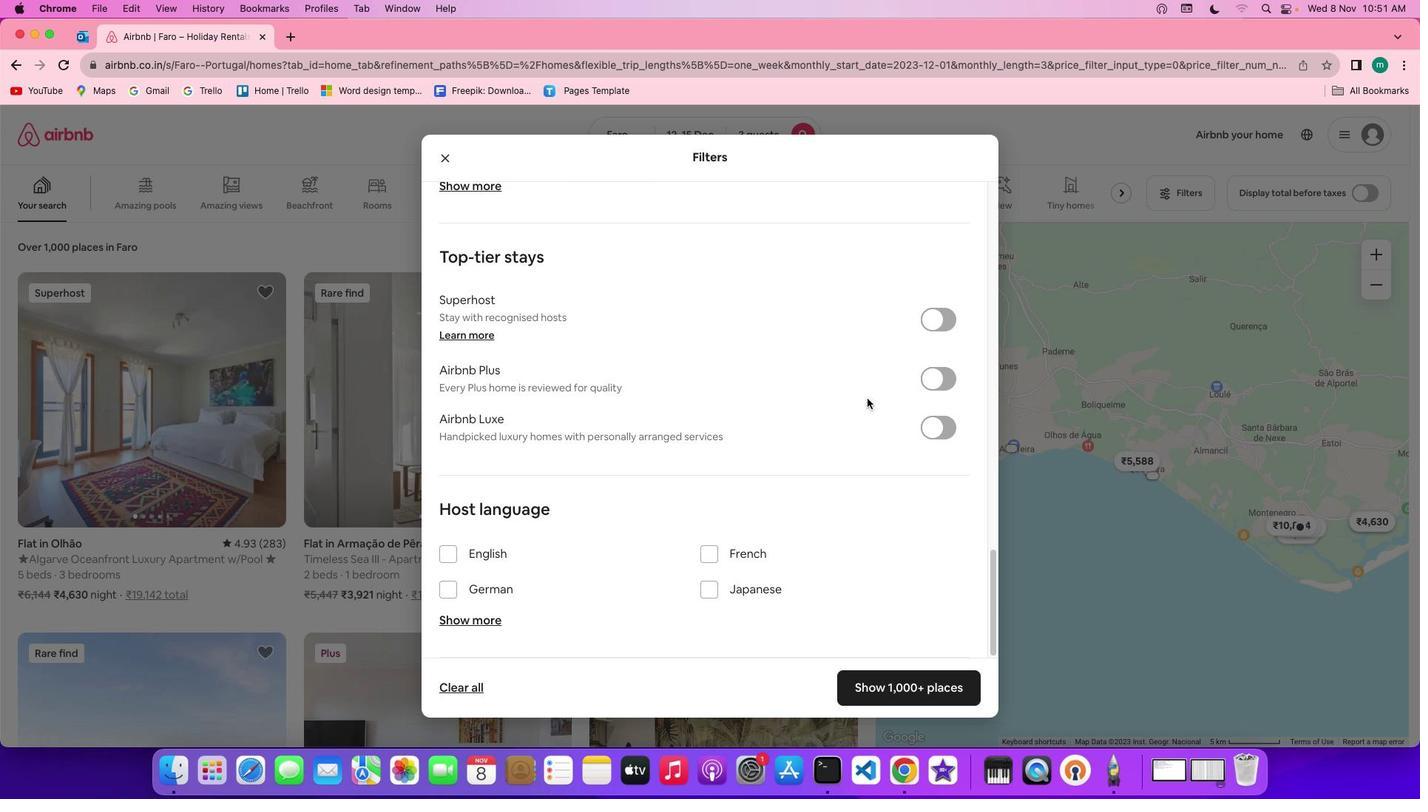 
Action: Mouse scrolled (867, 398) with delta (0, -4)
Screenshot: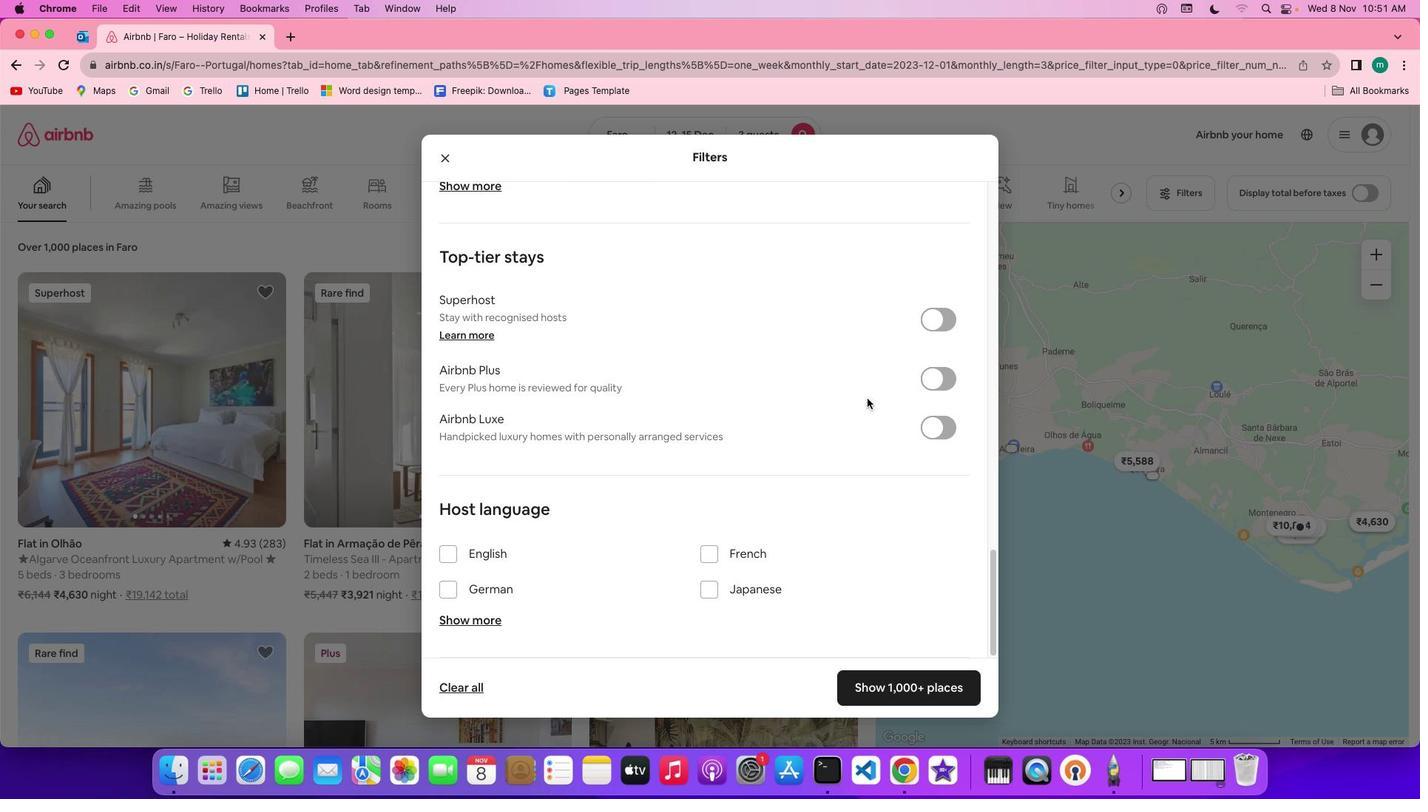 
Action: Mouse scrolled (867, 398) with delta (0, 0)
Screenshot: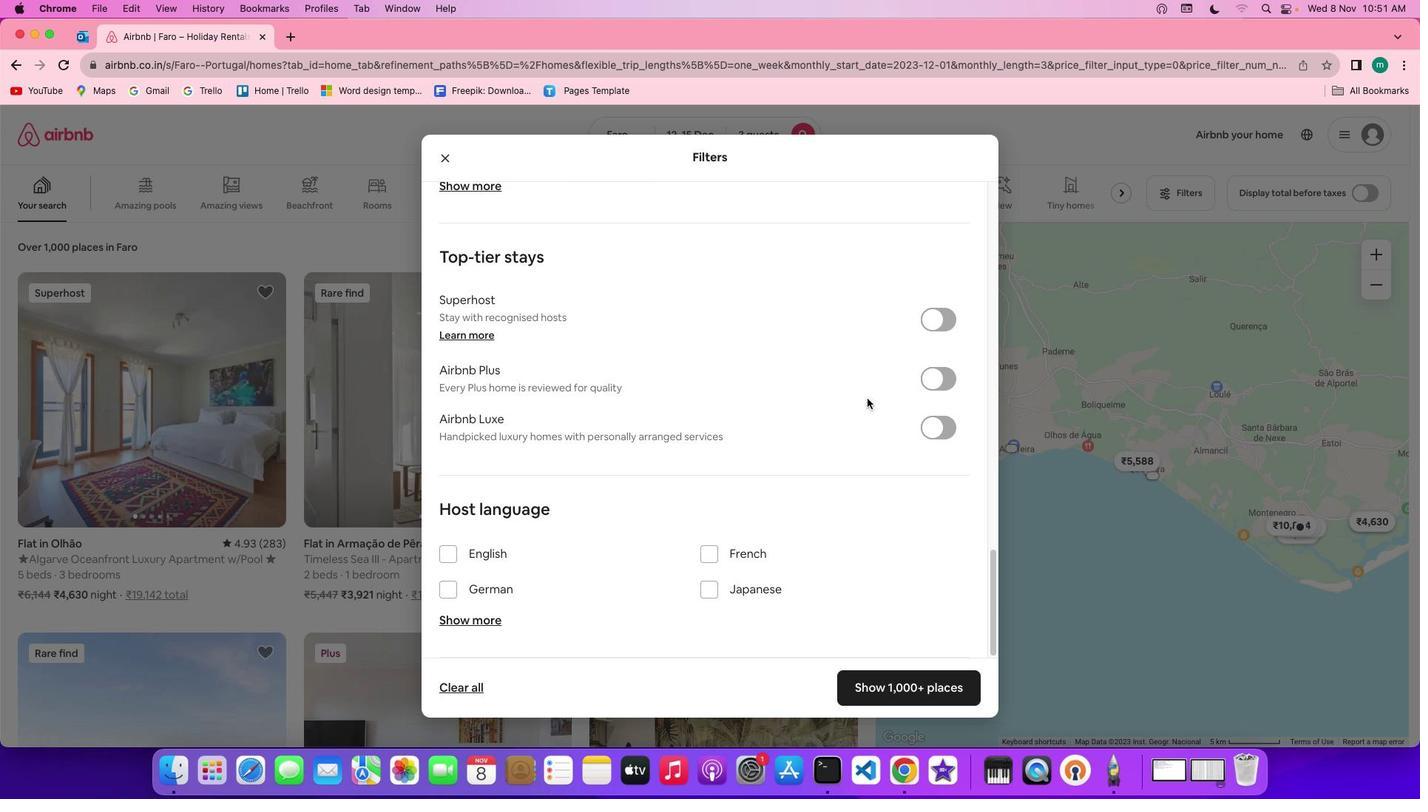 
Action: Mouse scrolled (867, 398) with delta (0, 0)
Screenshot: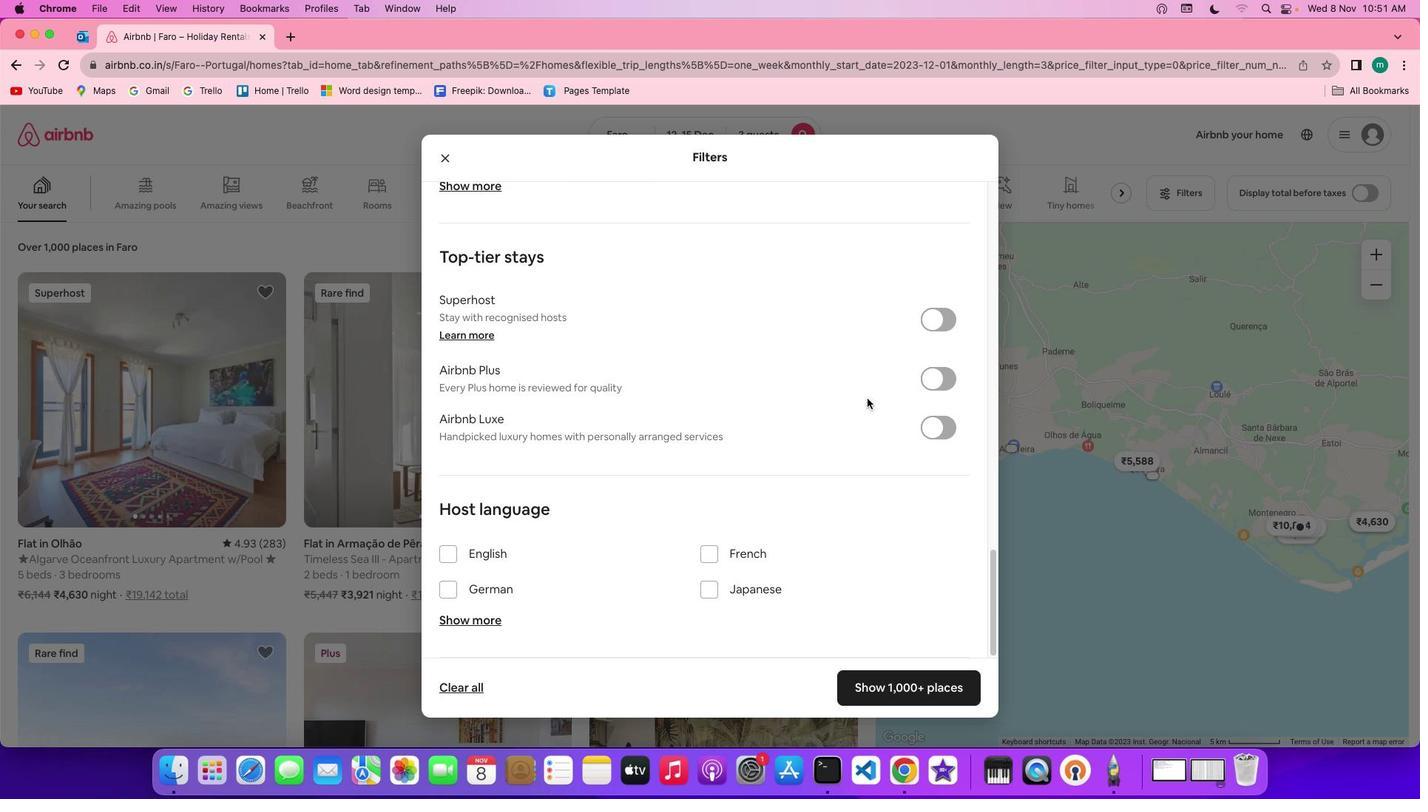 
Action: Mouse scrolled (867, 398) with delta (0, -2)
Screenshot: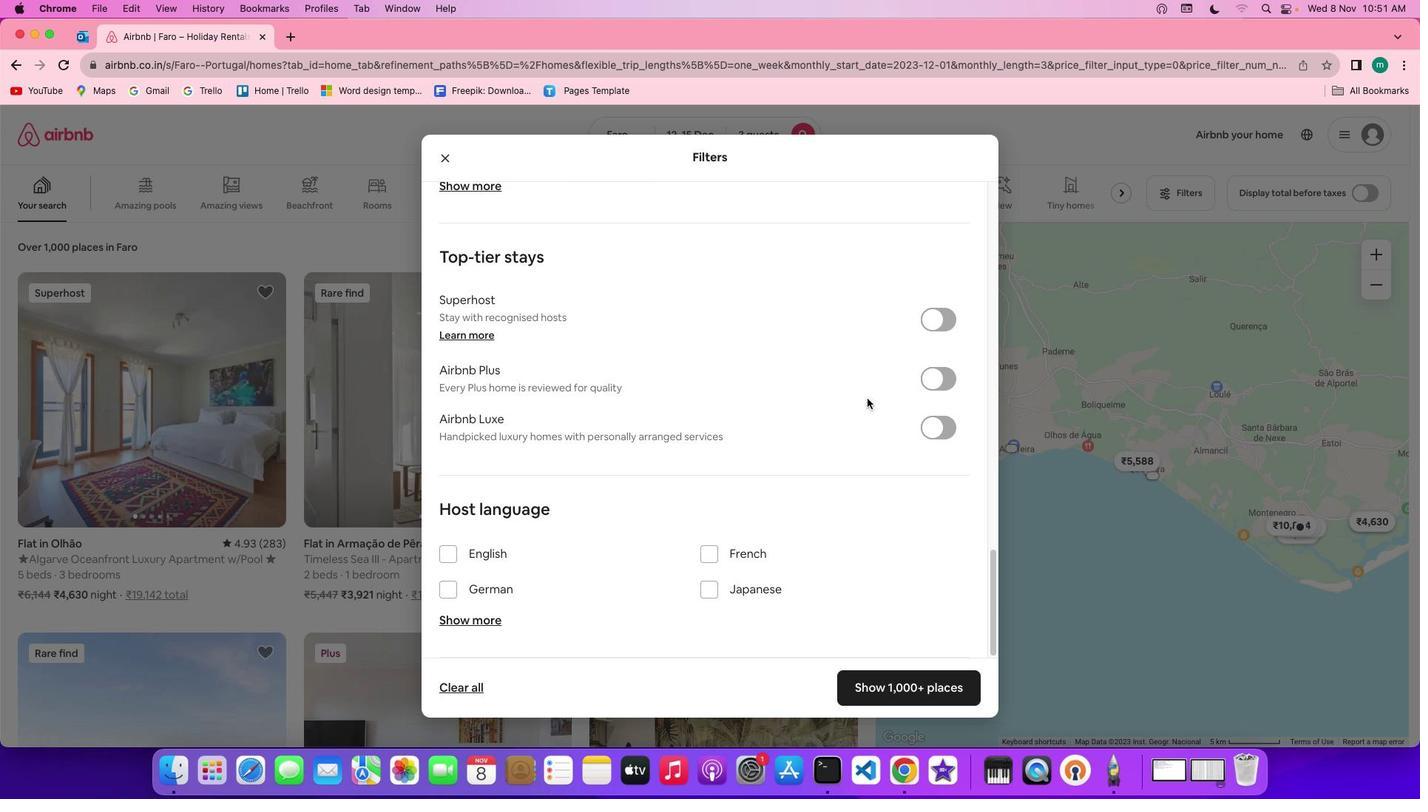 
Action: Mouse scrolled (867, 398) with delta (0, -3)
Screenshot: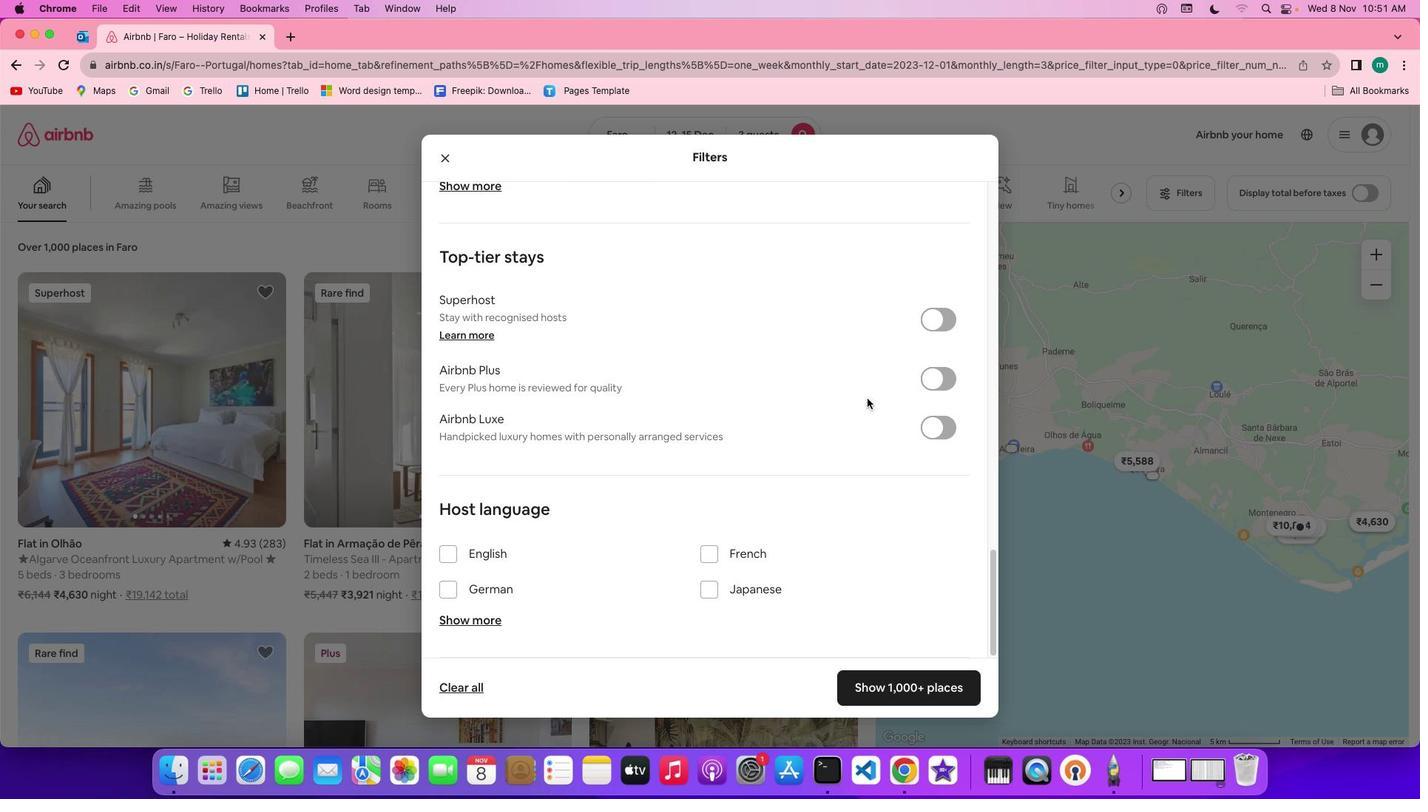 
Action: Mouse scrolled (867, 398) with delta (0, -3)
Screenshot: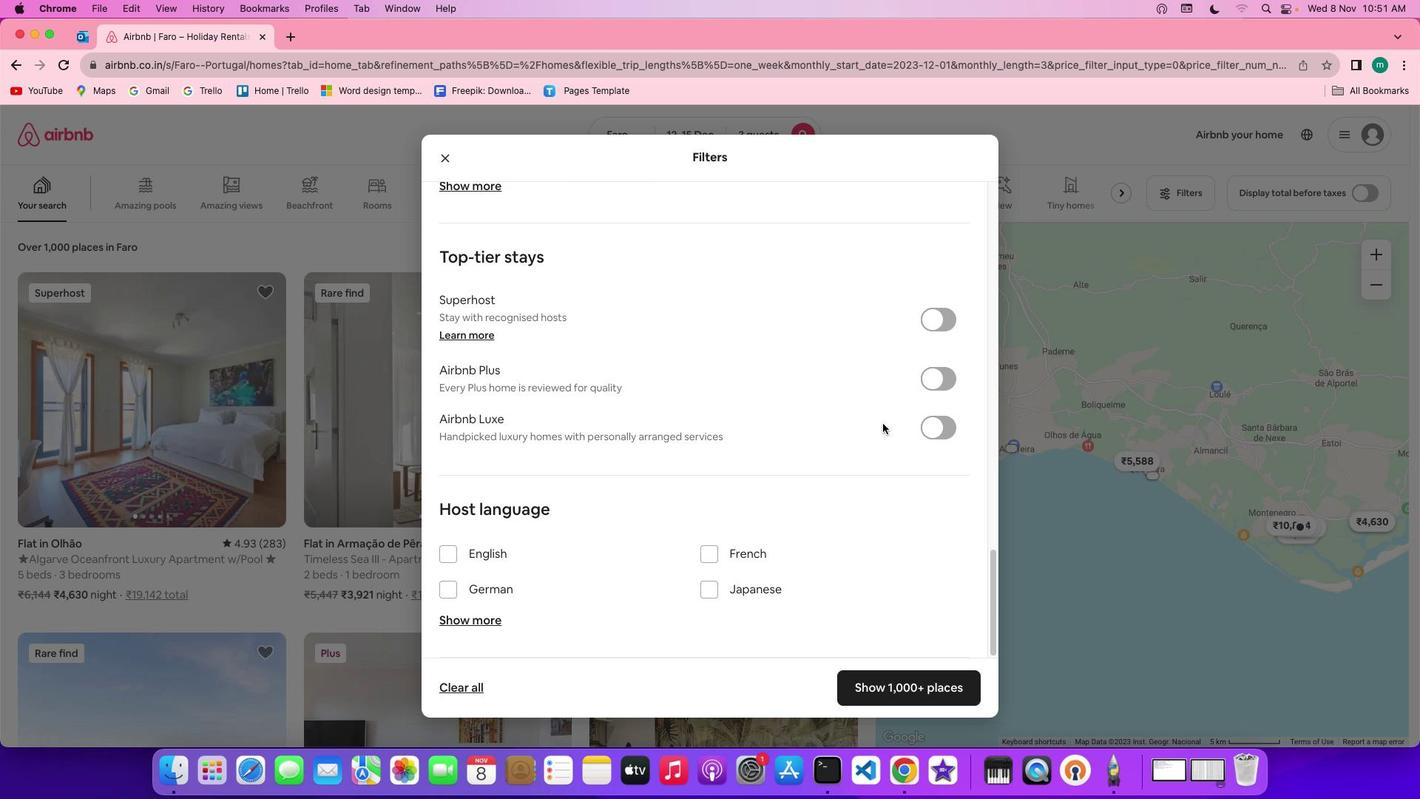 
Action: Mouse moved to (896, 682)
Screenshot: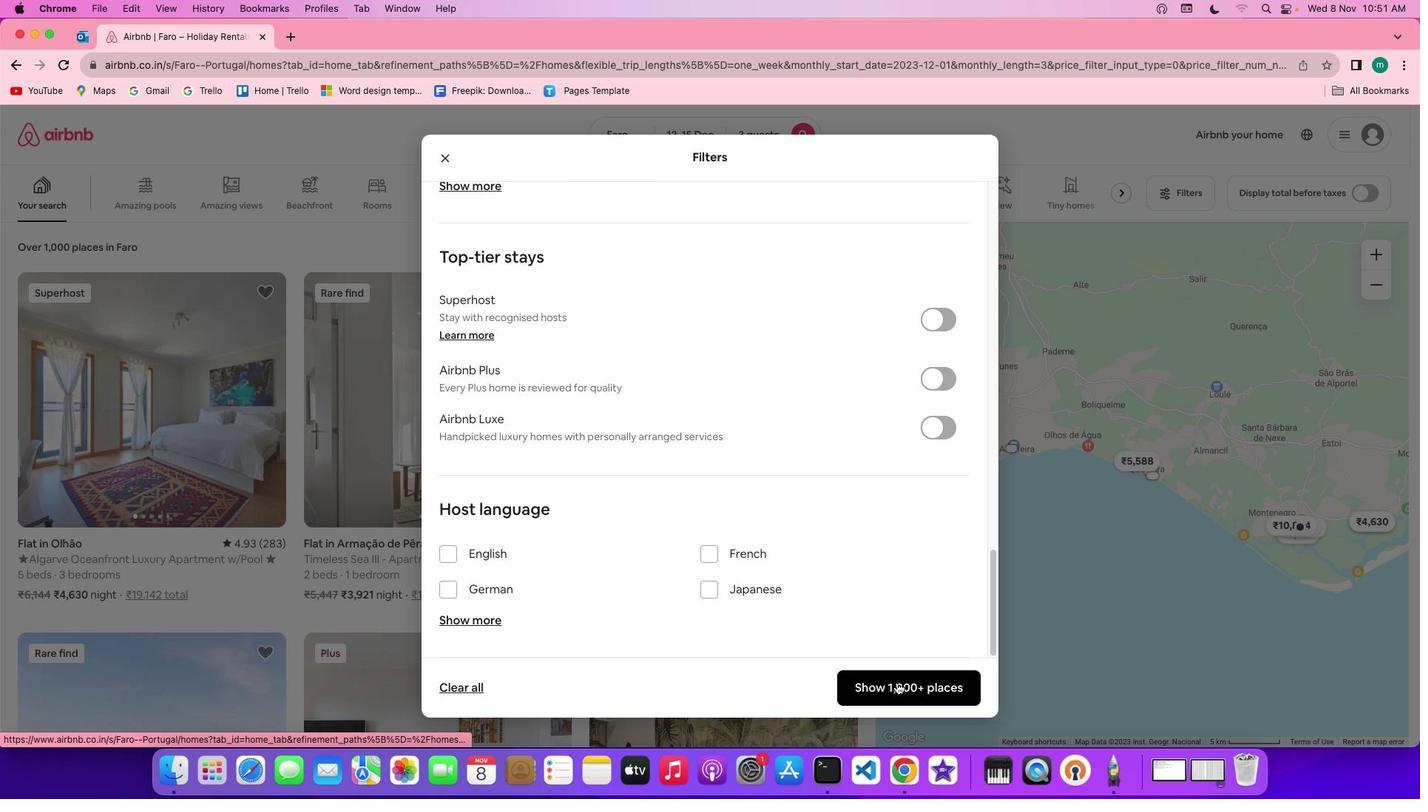 
Action: Mouse pressed left at (896, 682)
Screenshot: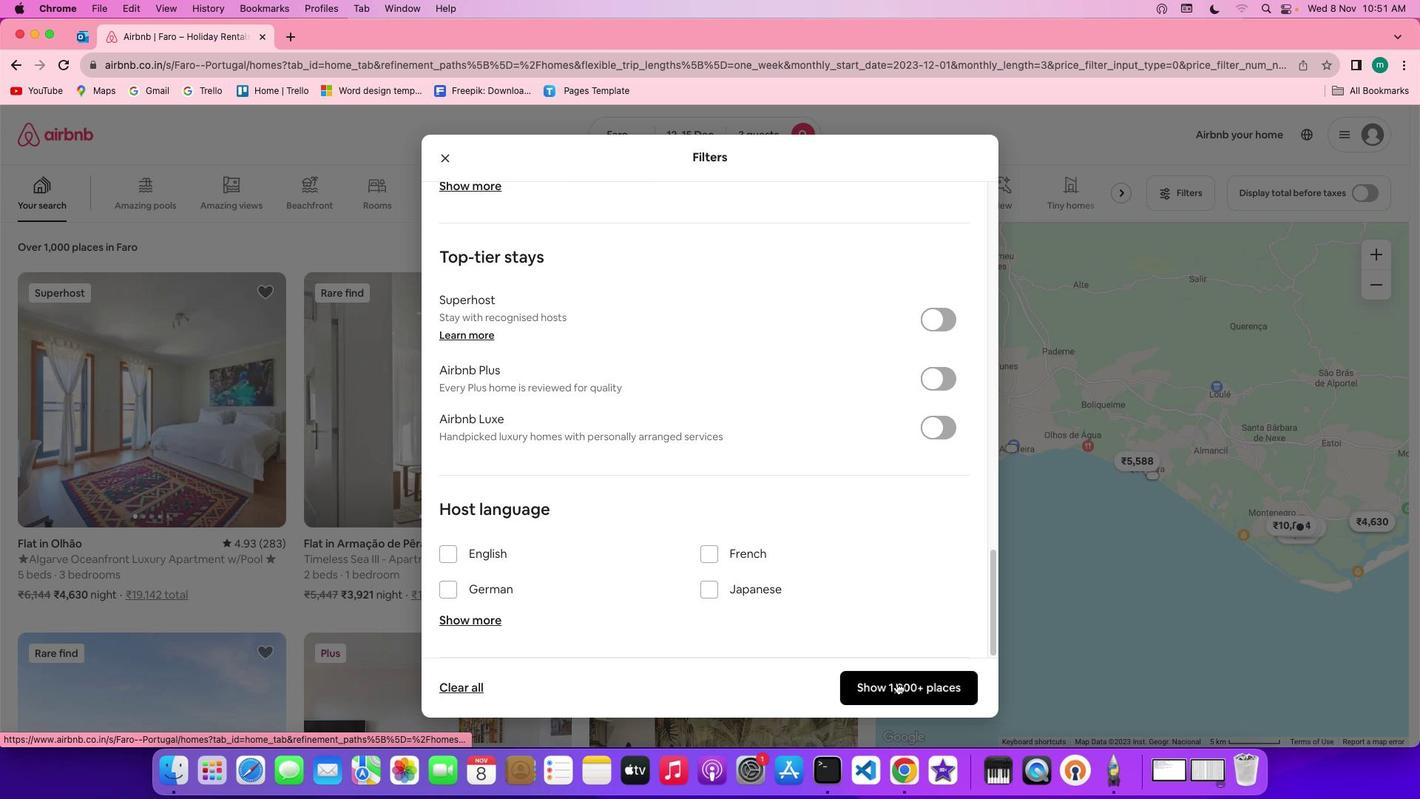 
Action: Mouse moved to (142, 409)
Screenshot: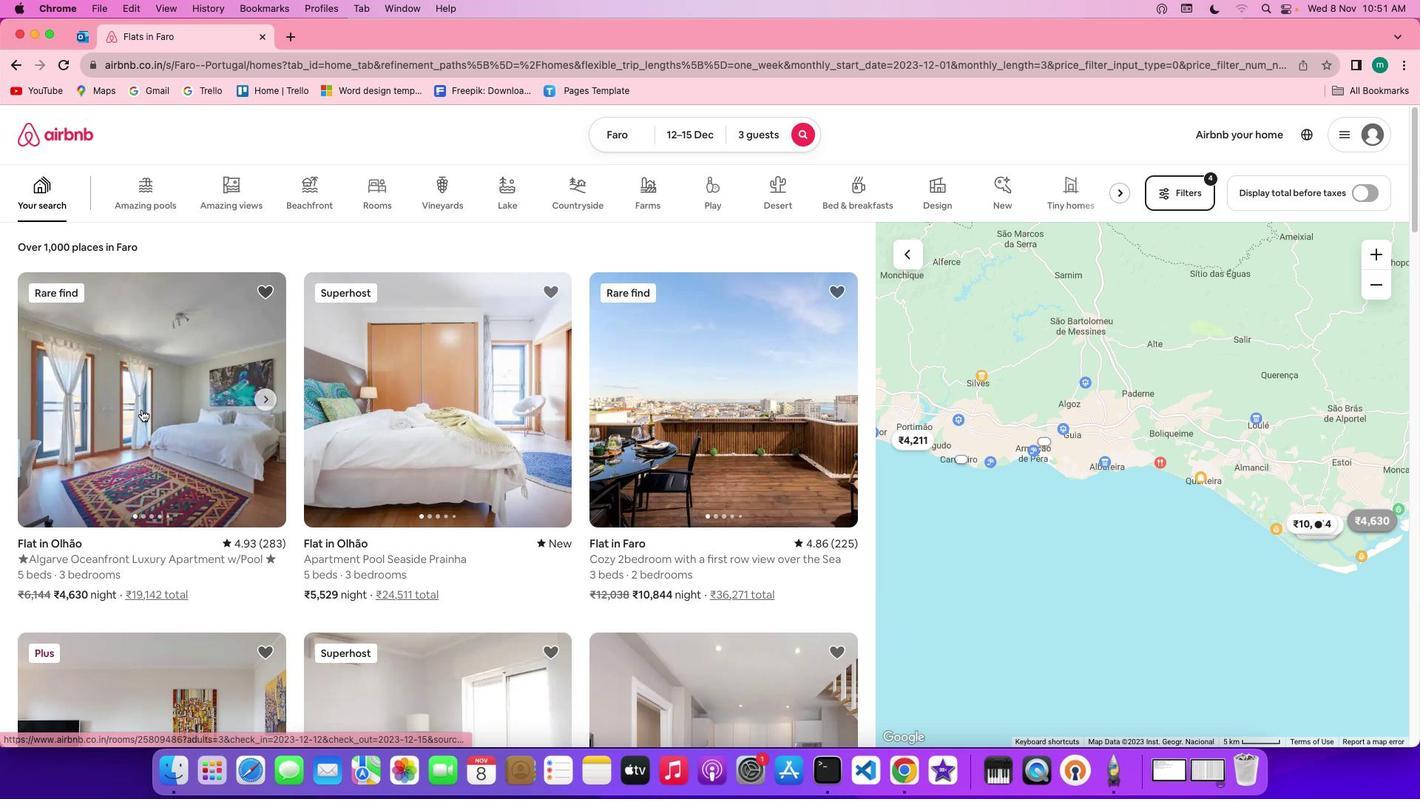 
Action: Mouse pressed left at (142, 409)
Screenshot: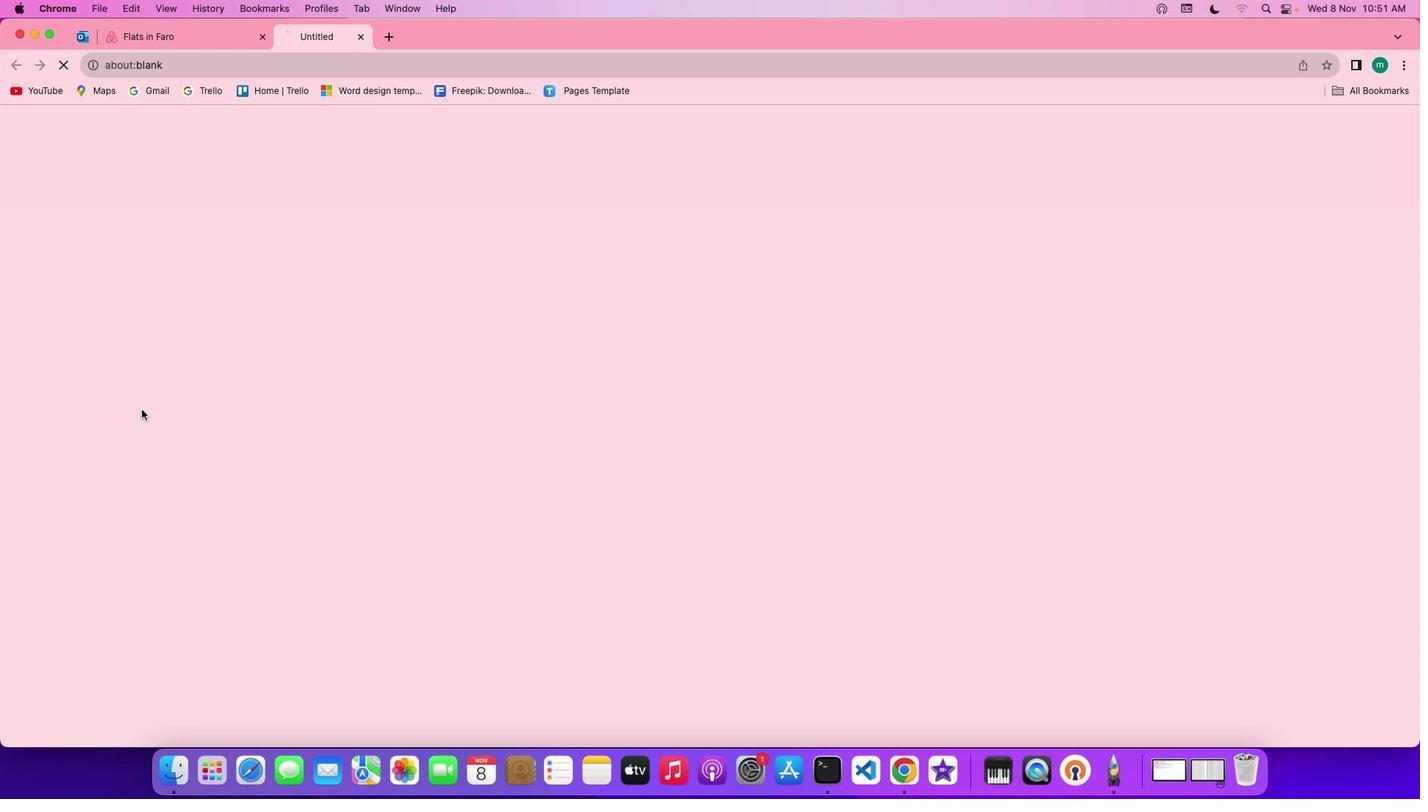 
Action: Mouse moved to (1065, 551)
Screenshot: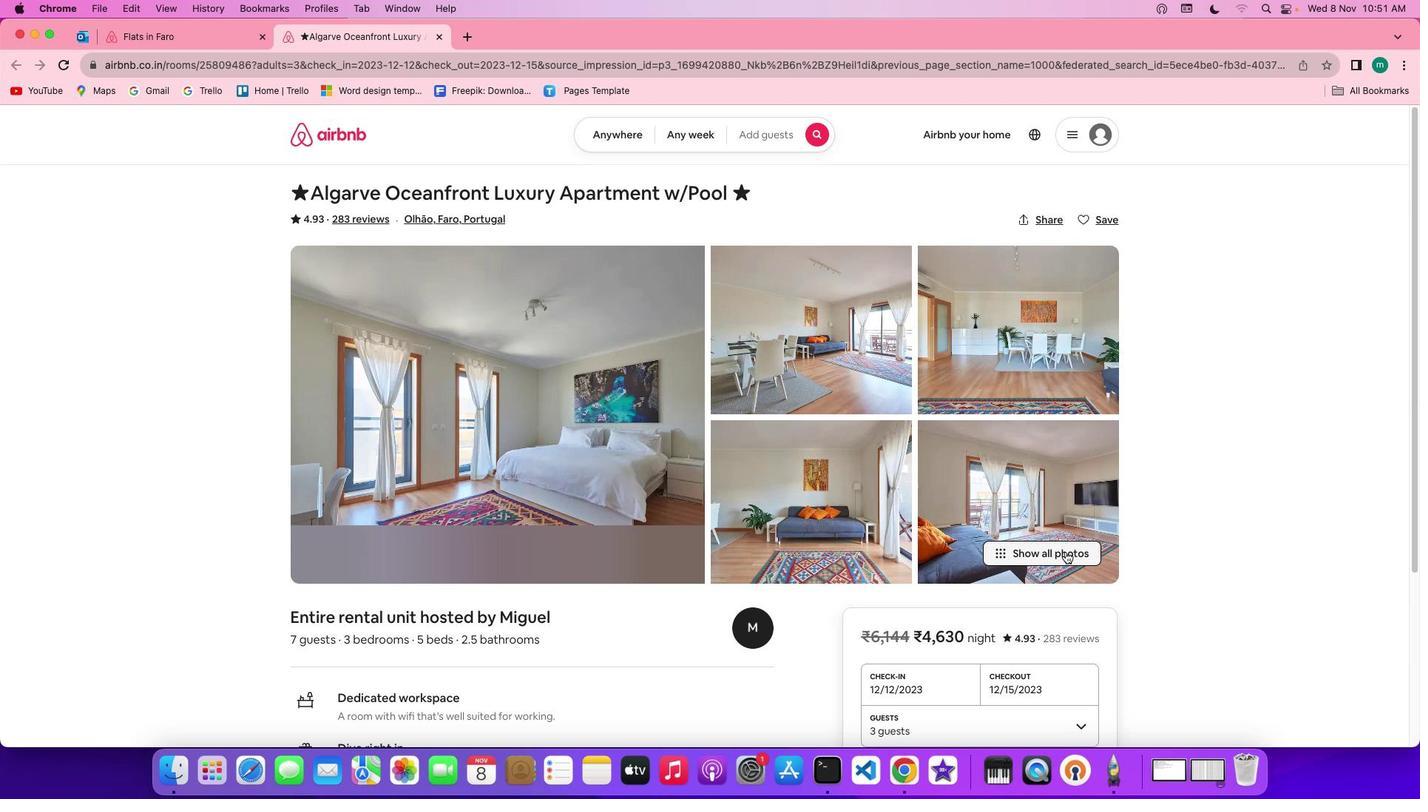 
Action: Mouse pressed left at (1065, 551)
Screenshot: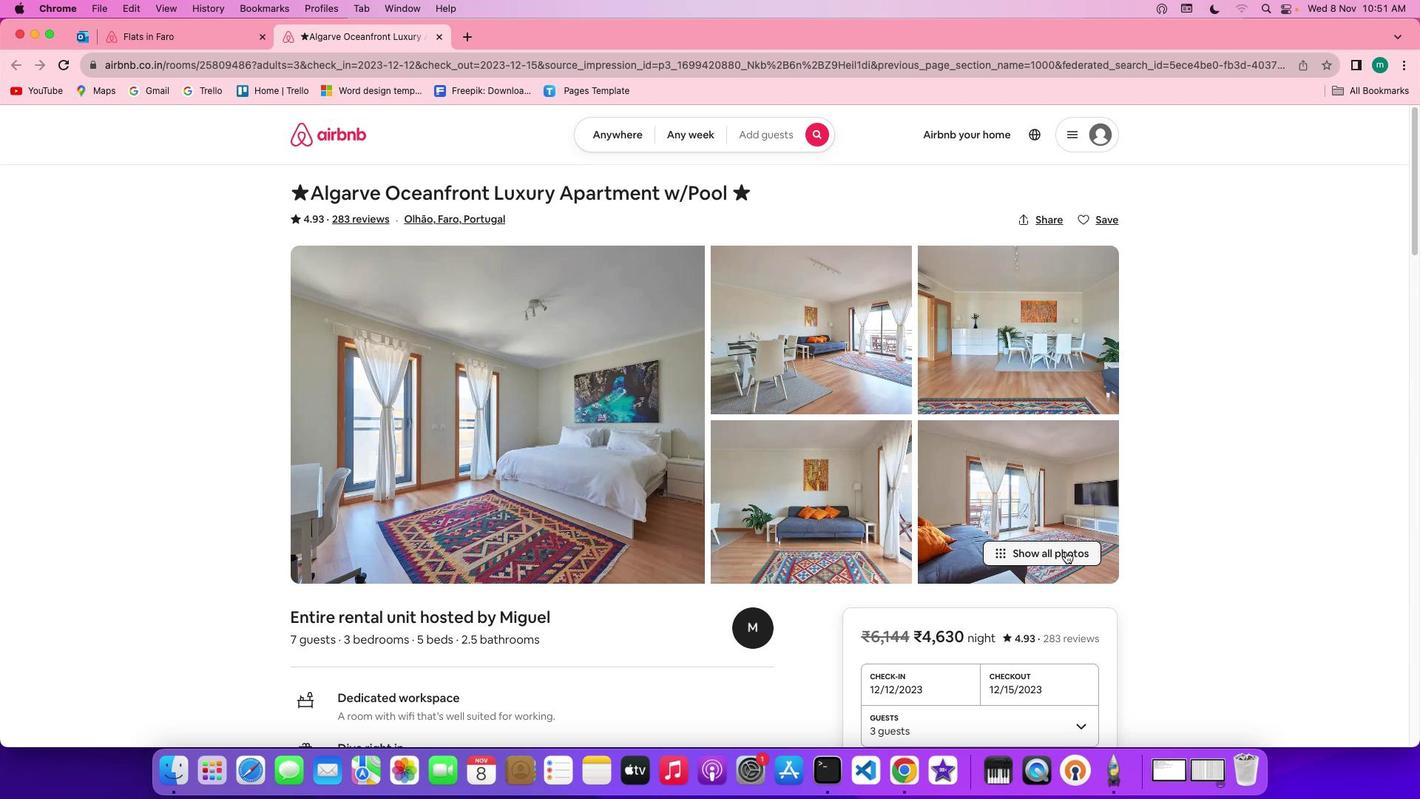 
Action: Mouse moved to (665, 562)
Screenshot: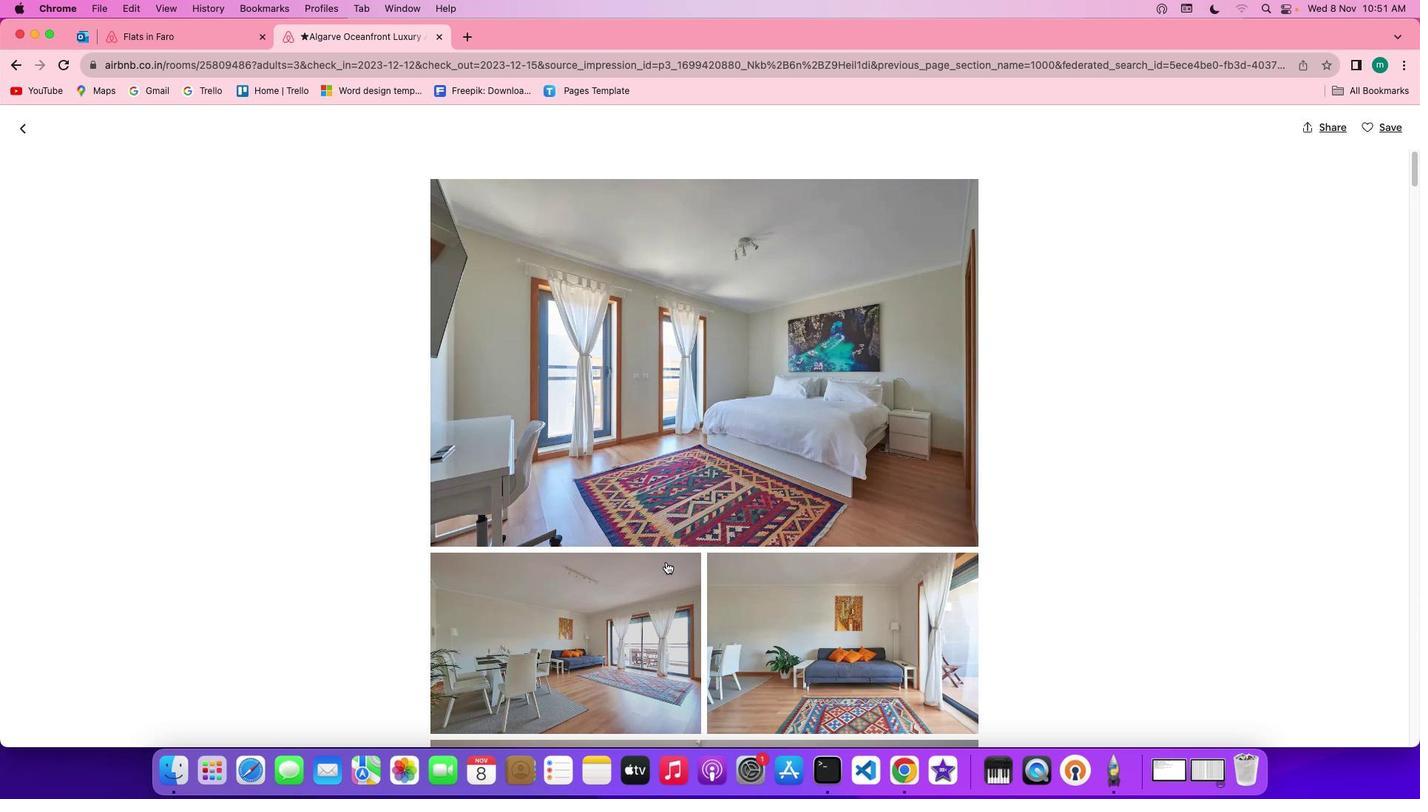 
Action: Mouse scrolled (665, 562) with delta (0, 0)
Screenshot: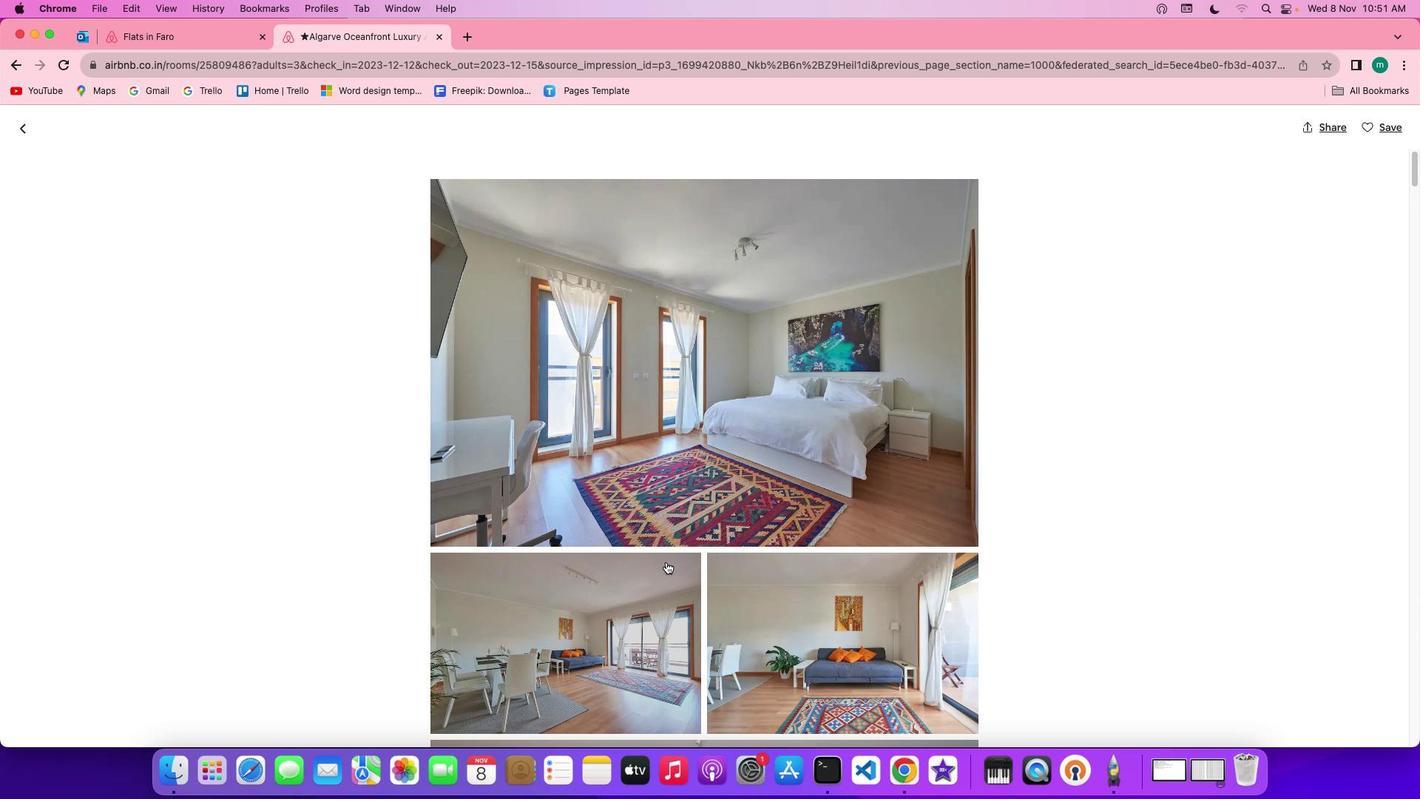 
Action: Mouse scrolled (665, 562) with delta (0, 0)
Screenshot: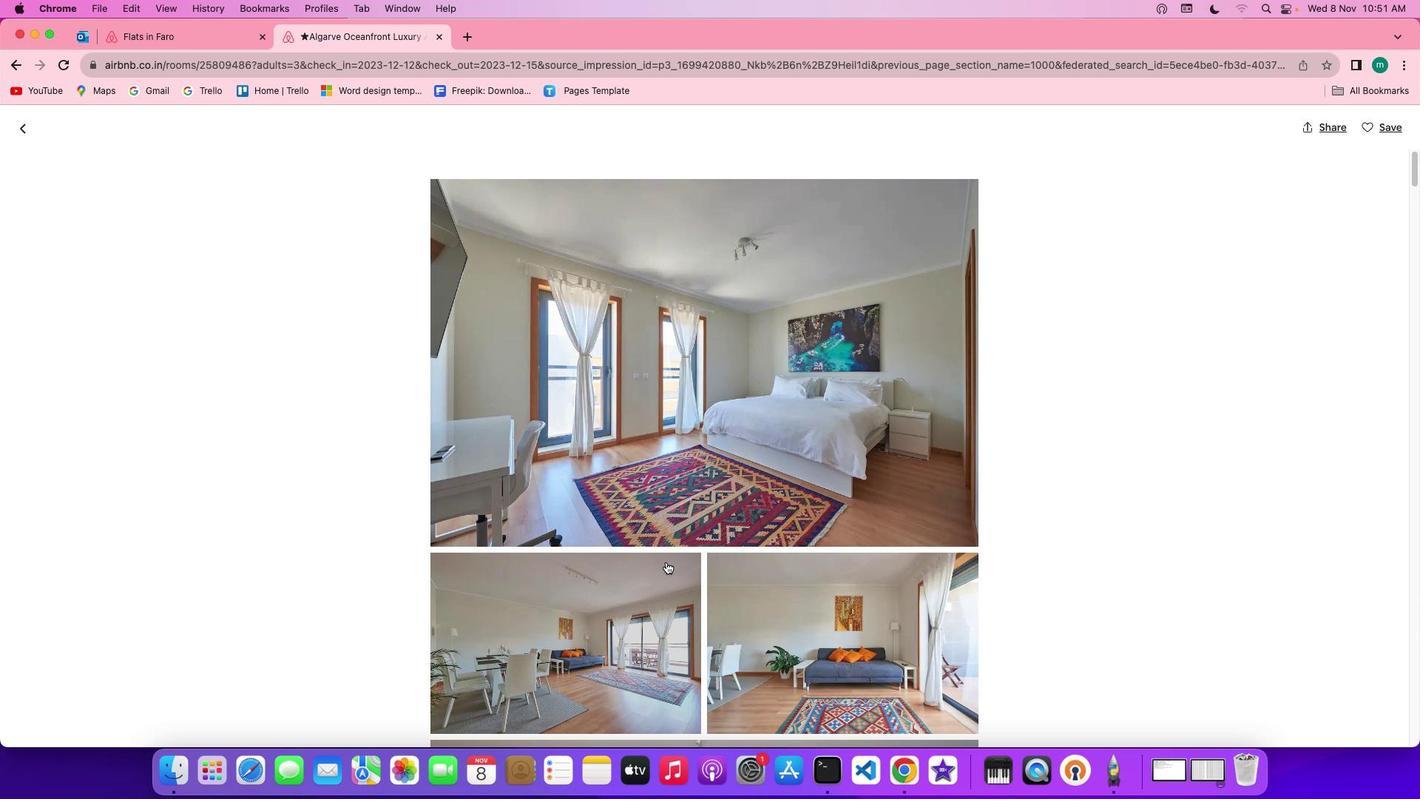 
Action: Mouse scrolled (665, 562) with delta (0, 0)
Screenshot: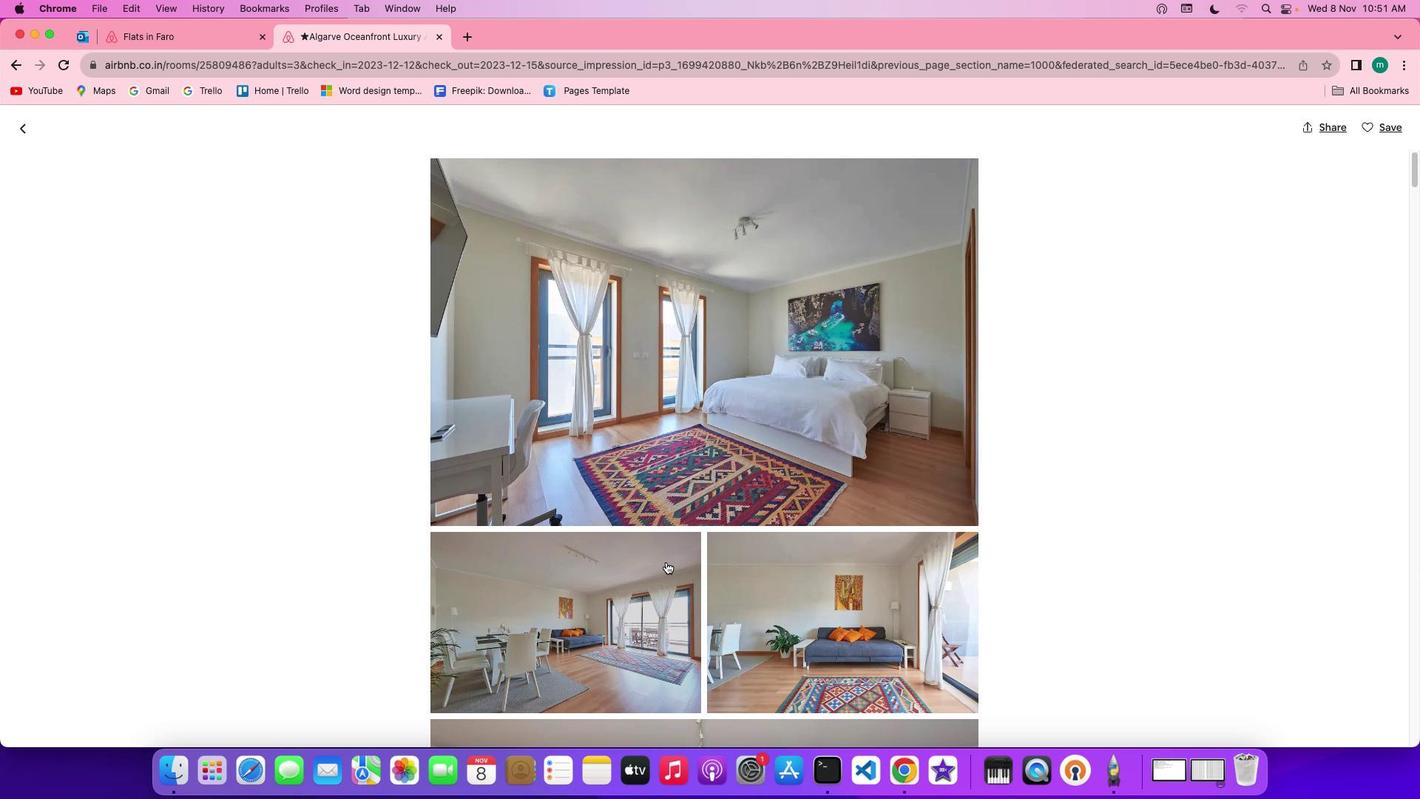 
Action: Mouse scrolled (665, 562) with delta (0, 0)
Screenshot: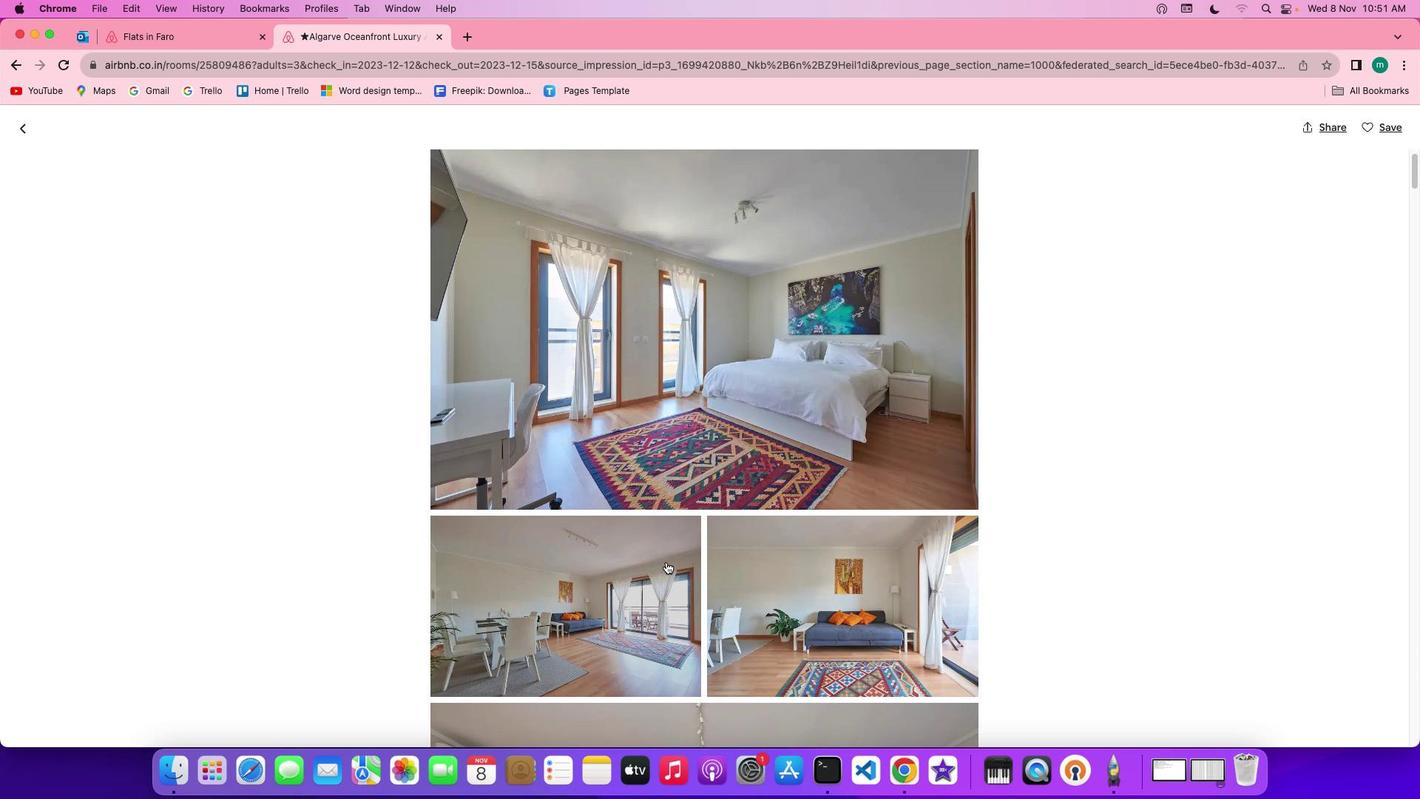 
Action: Mouse scrolled (665, 562) with delta (0, 0)
Screenshot: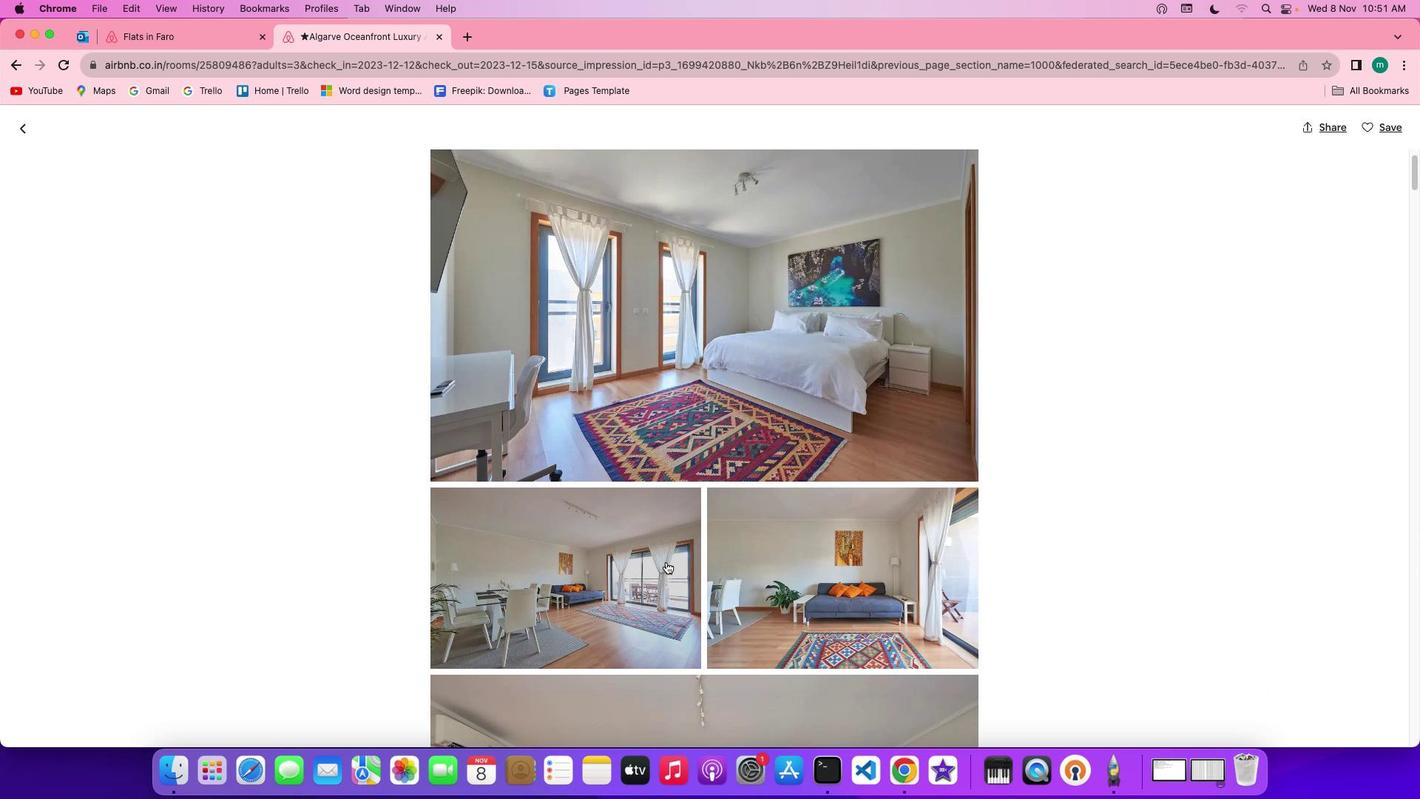 
Action: Mouse scrolled (665, 562) with delta (0, 0)
Screenshot: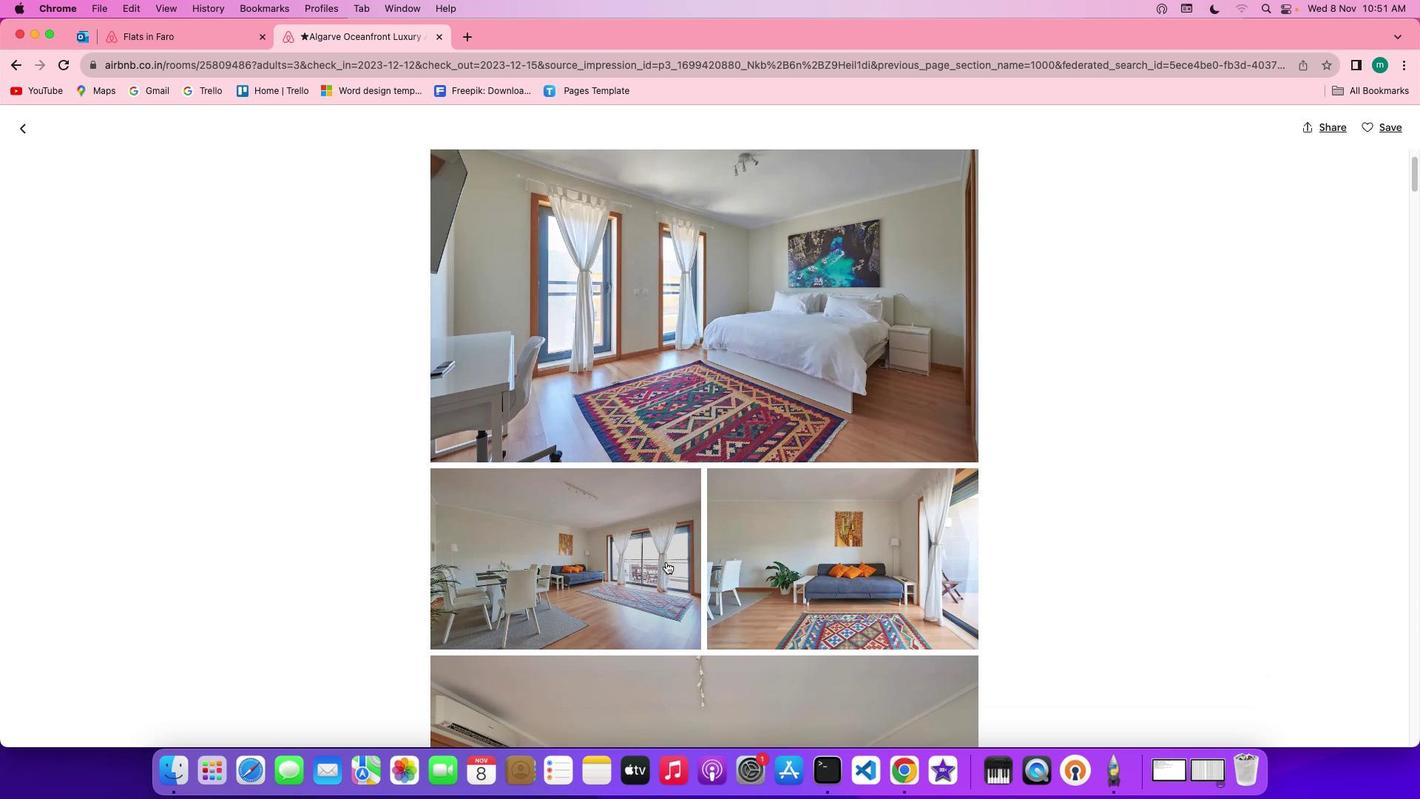 
Action: Mouse scrolled (665, 562) with delta (0, 0)
Screenshot: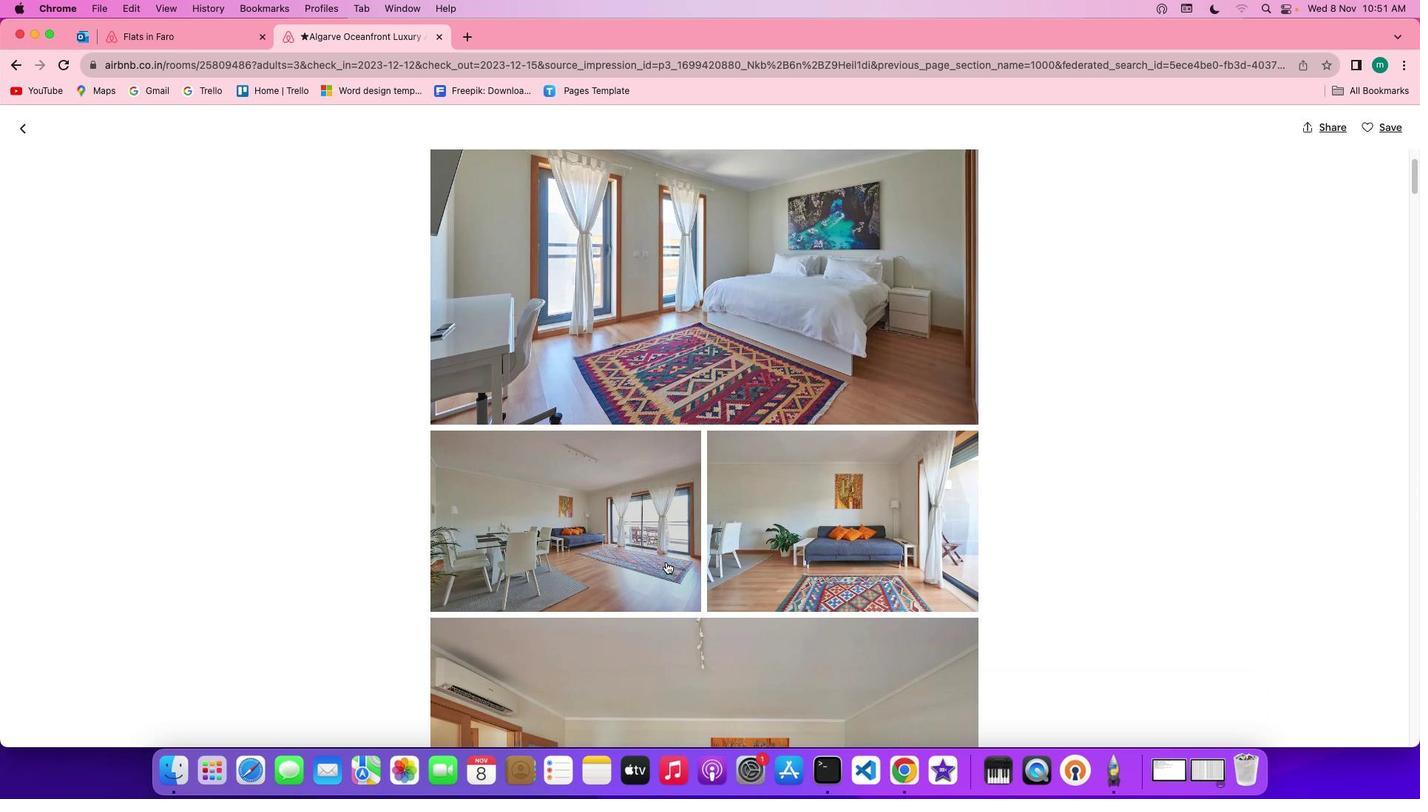 
Action: Mouse scrolled (665, 562) with delta (0, 0)
Screenshot: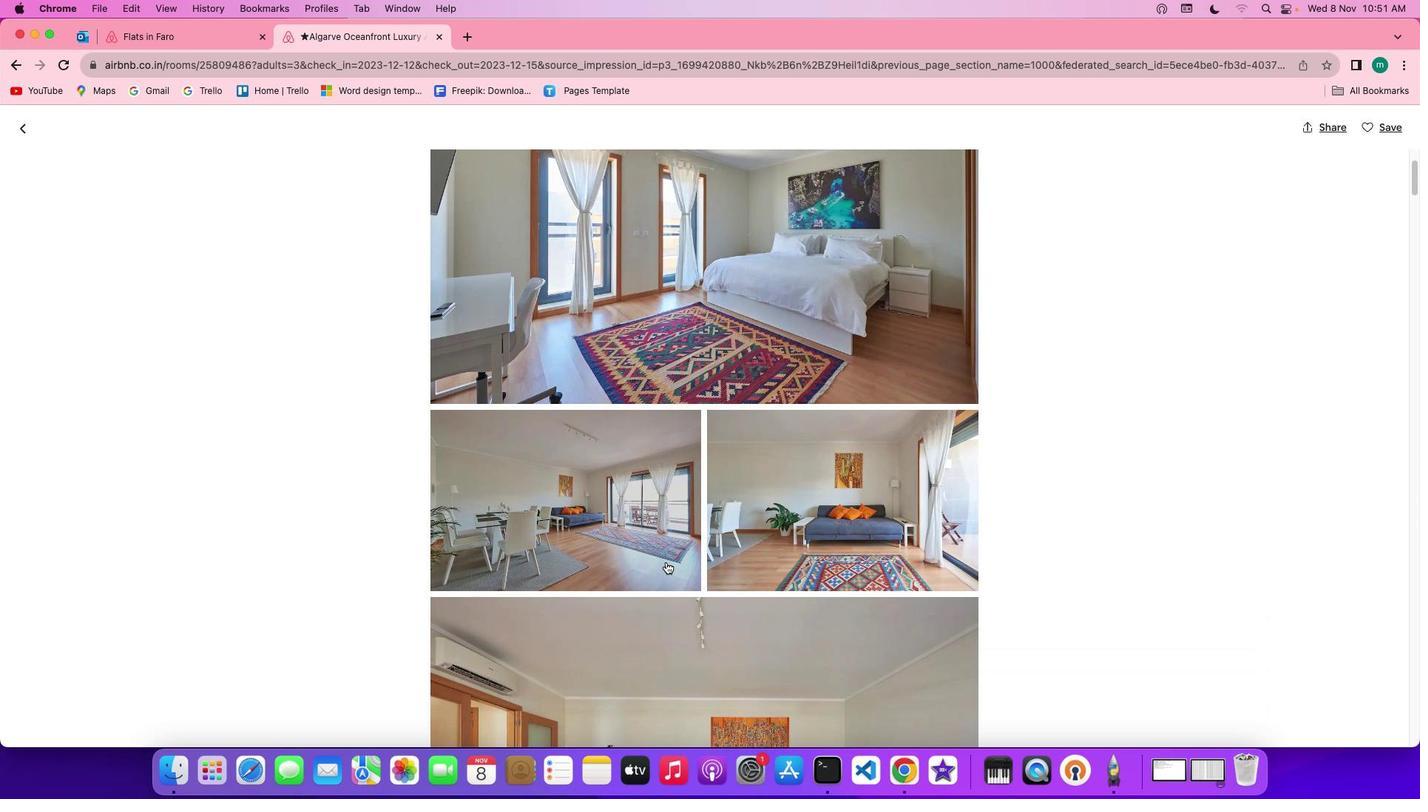 
Action: Mouse scrolled (665, 562) with delta (0, 0)
Screenshot: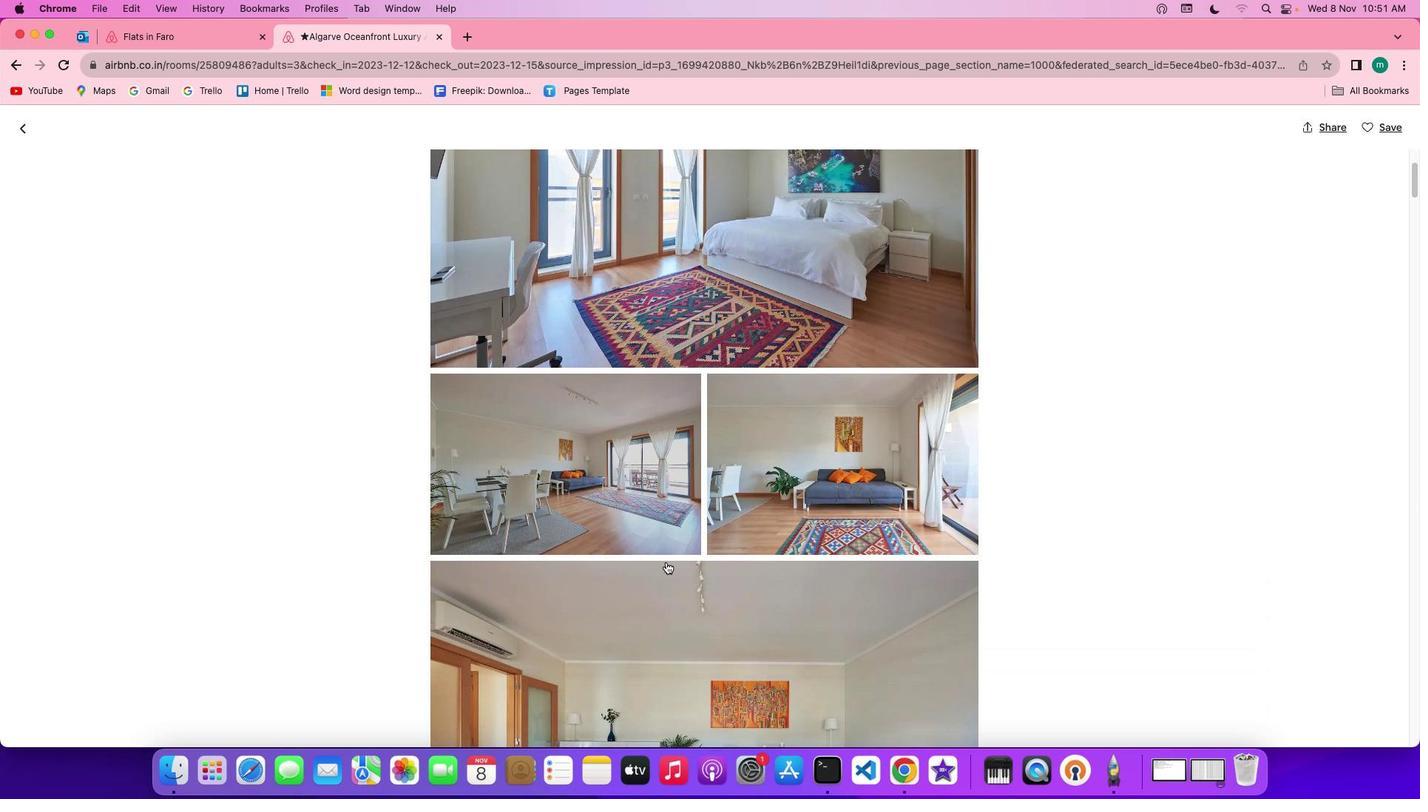 
Action: Mouse scrolled (665, 562) with delta (0, -1)
Screenshot: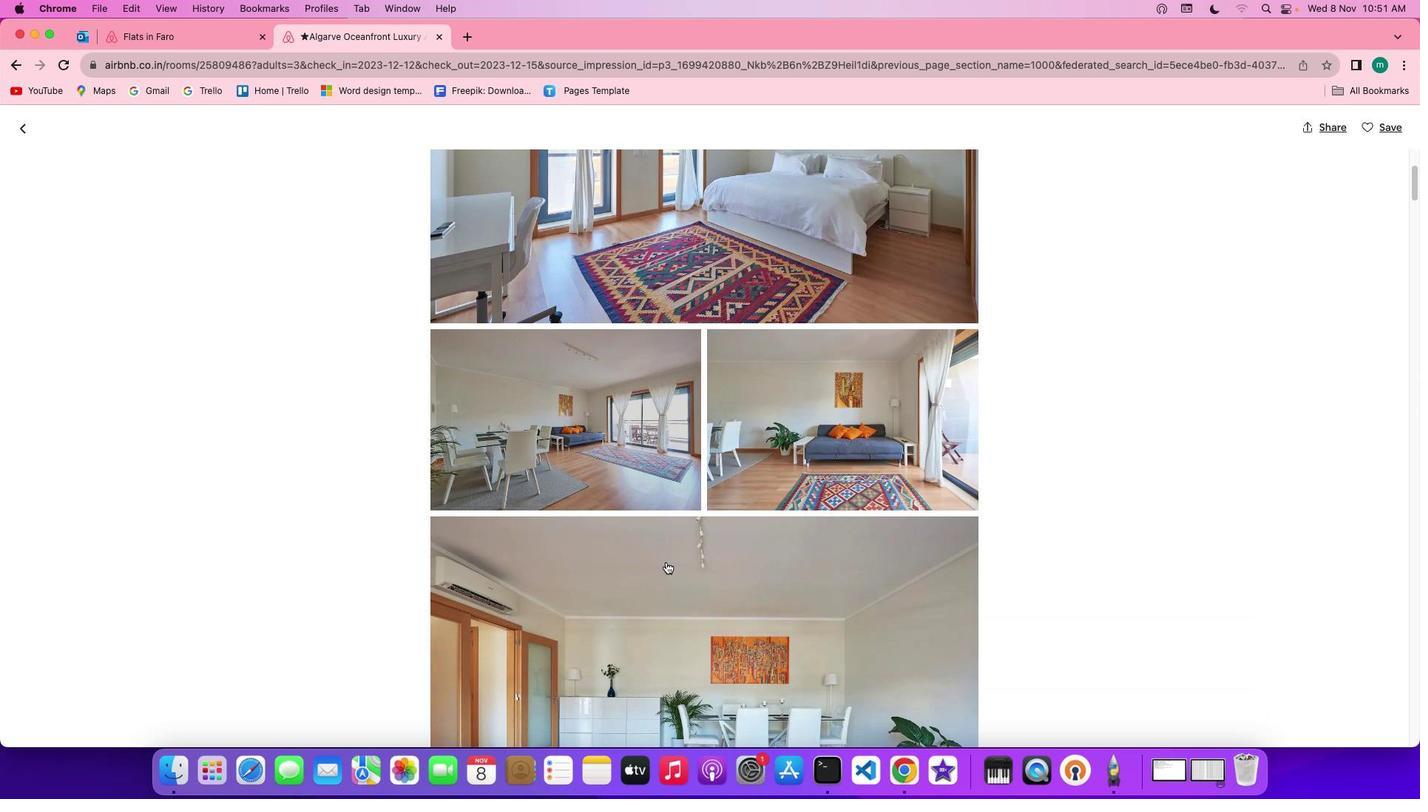 
Action: Mouse scrolled (665, 562) with delta (0, 0)
Screenshot: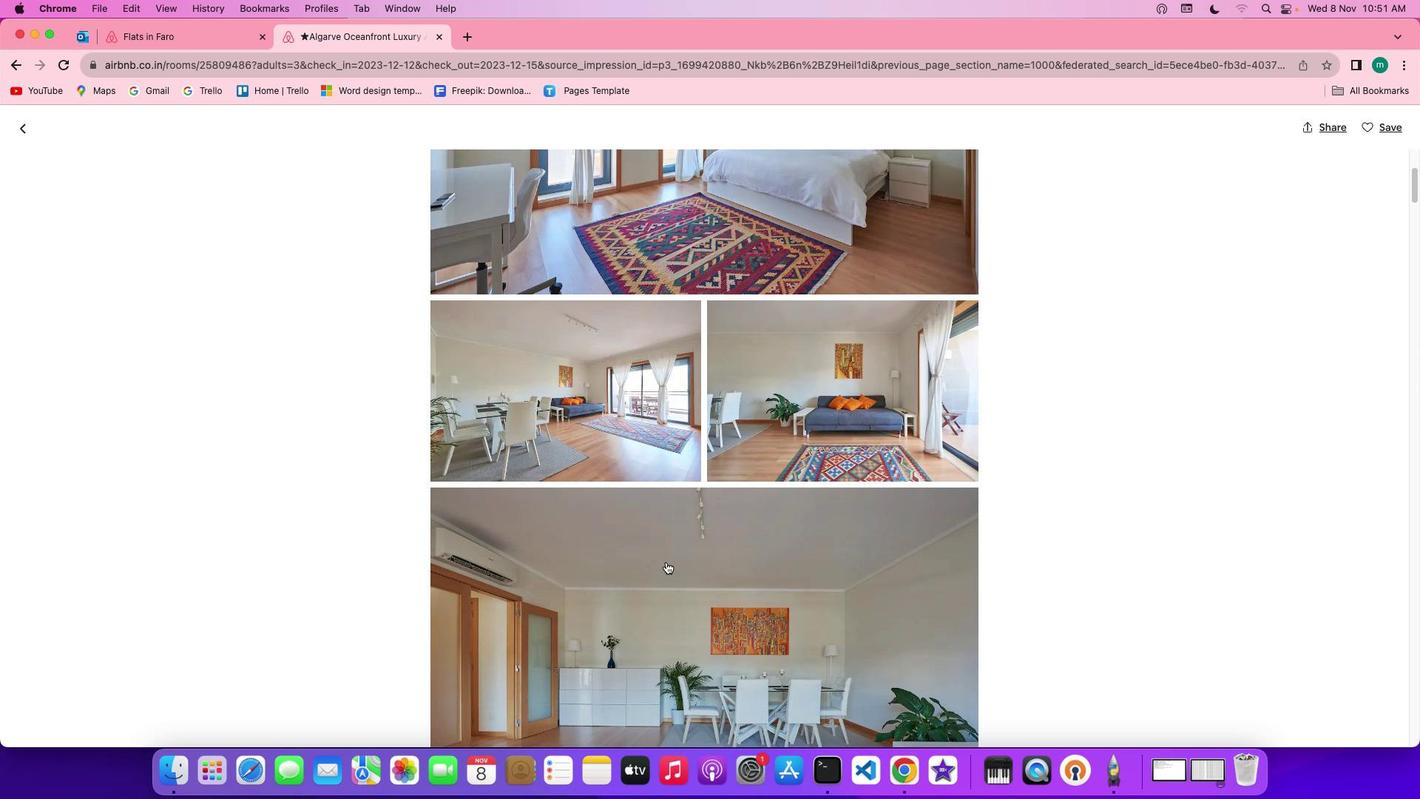 
Action: Mouse scrolled (665, 562) with delta (0, 0)
Screenshot: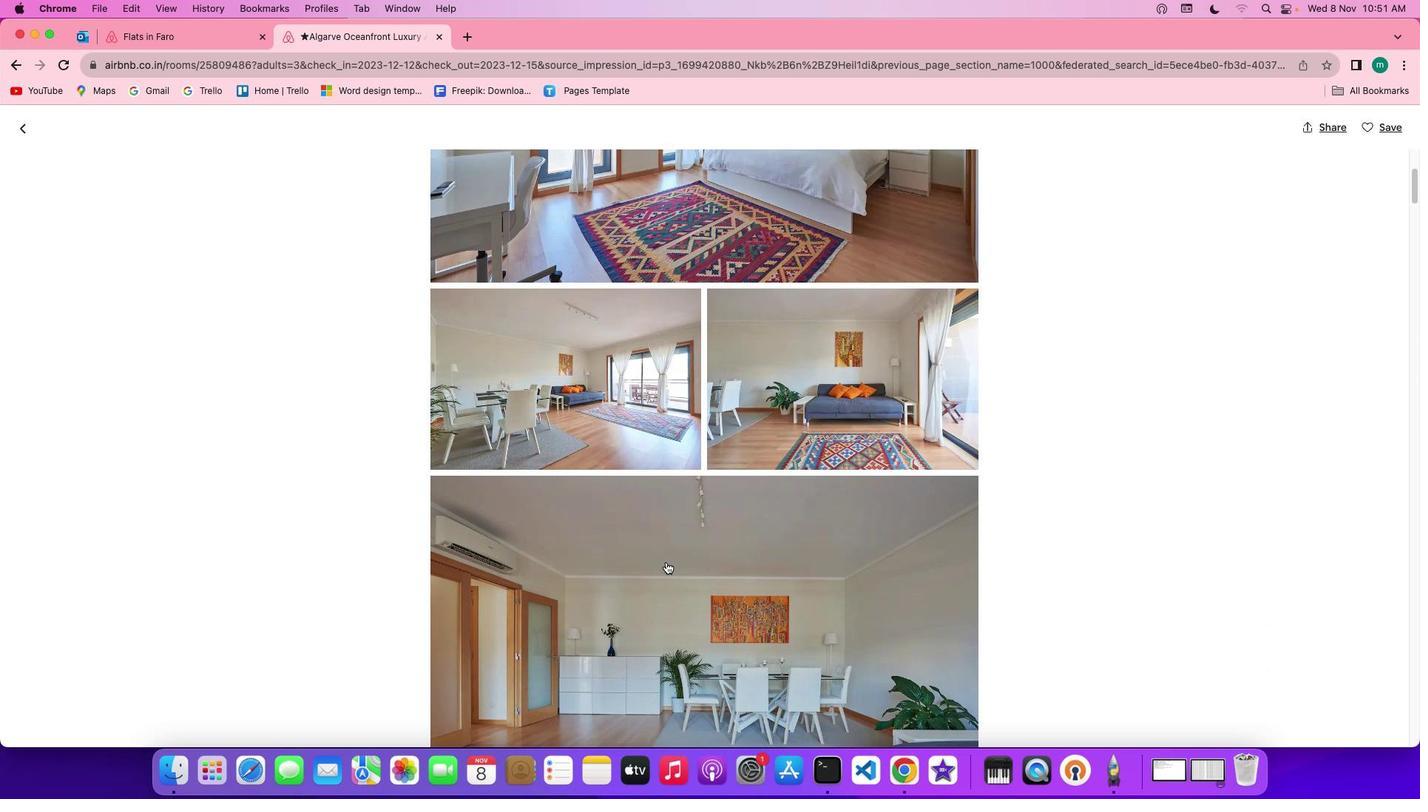 
Action: Mouse scrolled (665, 562) with delta (0, 0)
Screenshot: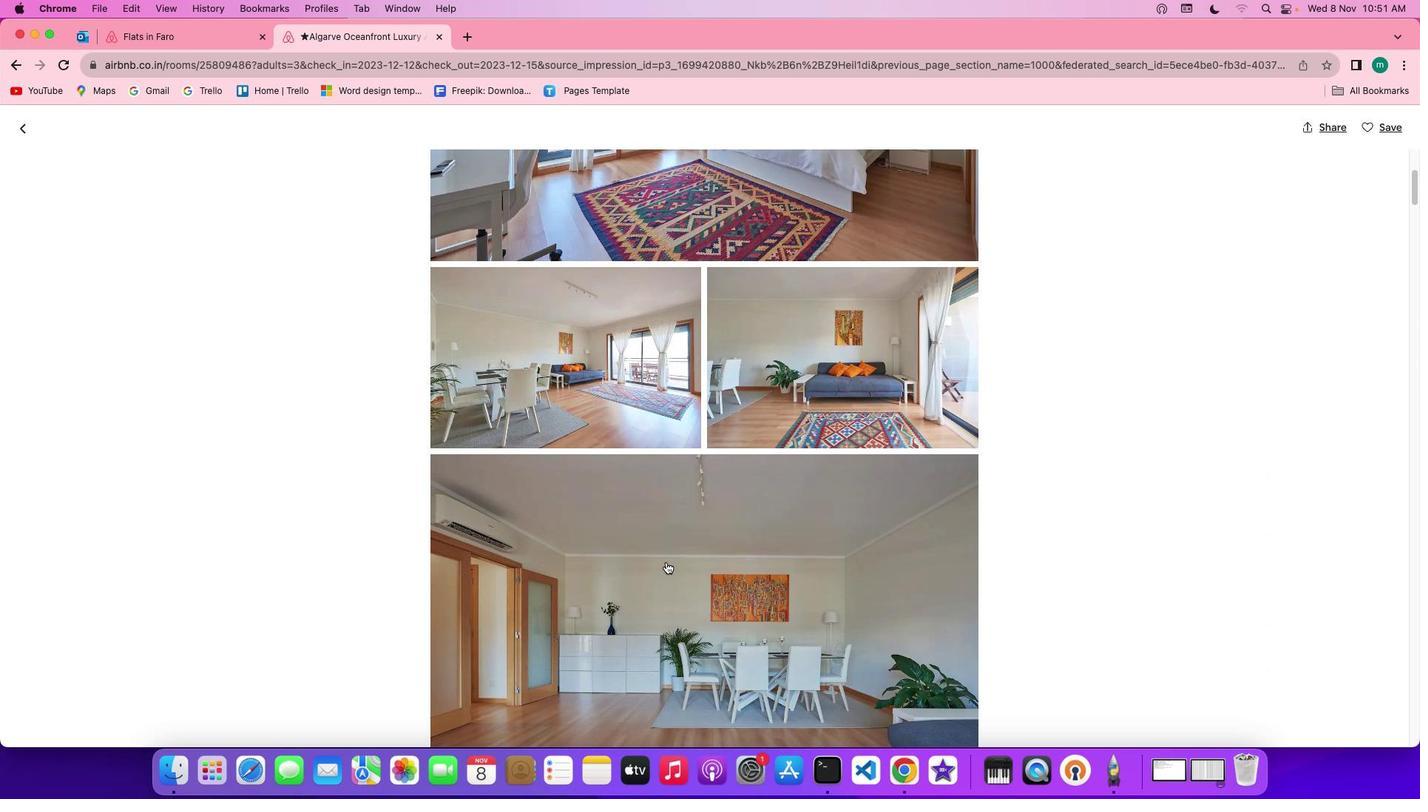 
Action: Mouse scrolled (665, 562) with delta (0, 0)
Screenshot: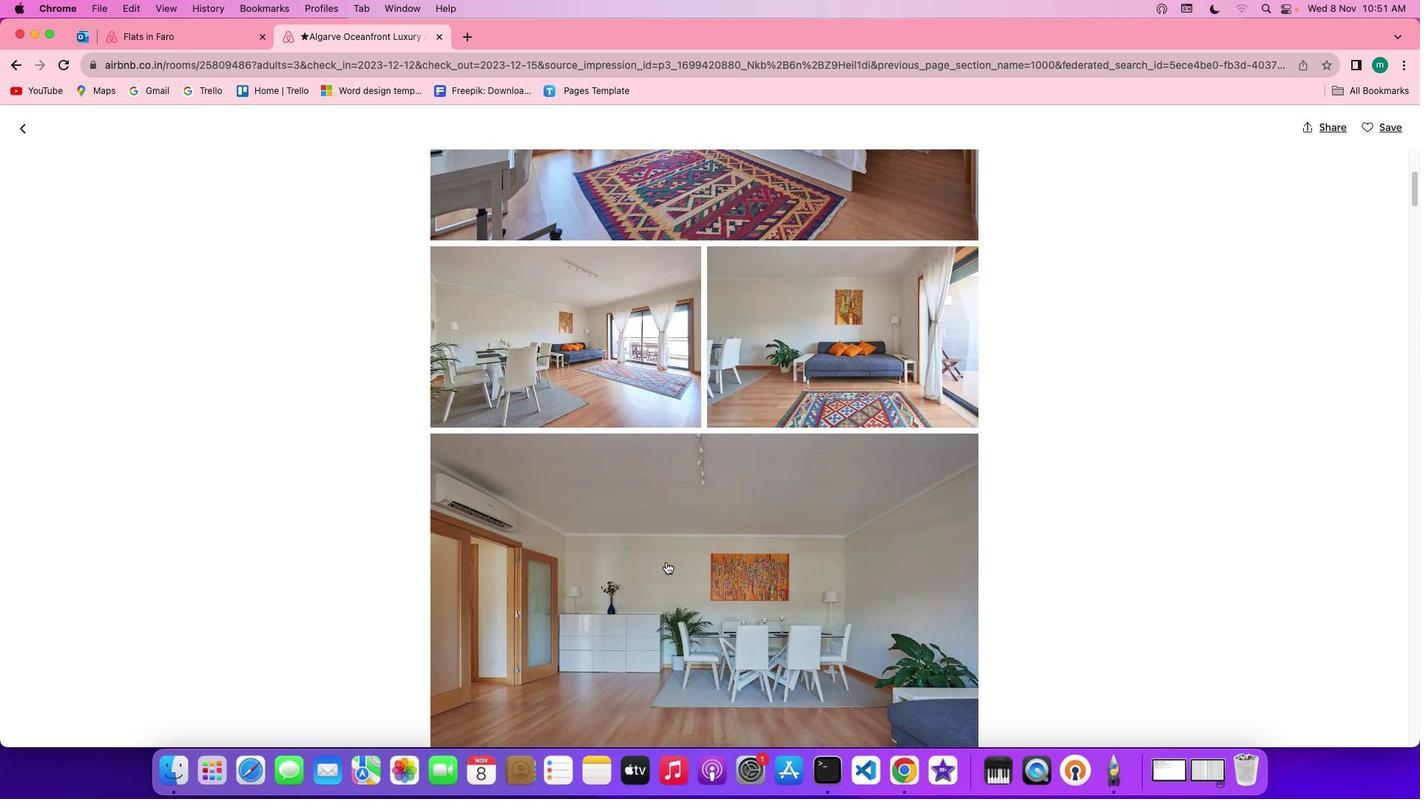 
Action: Mouse scrolled (665, 562) with delta (0, 0)
Screenshot: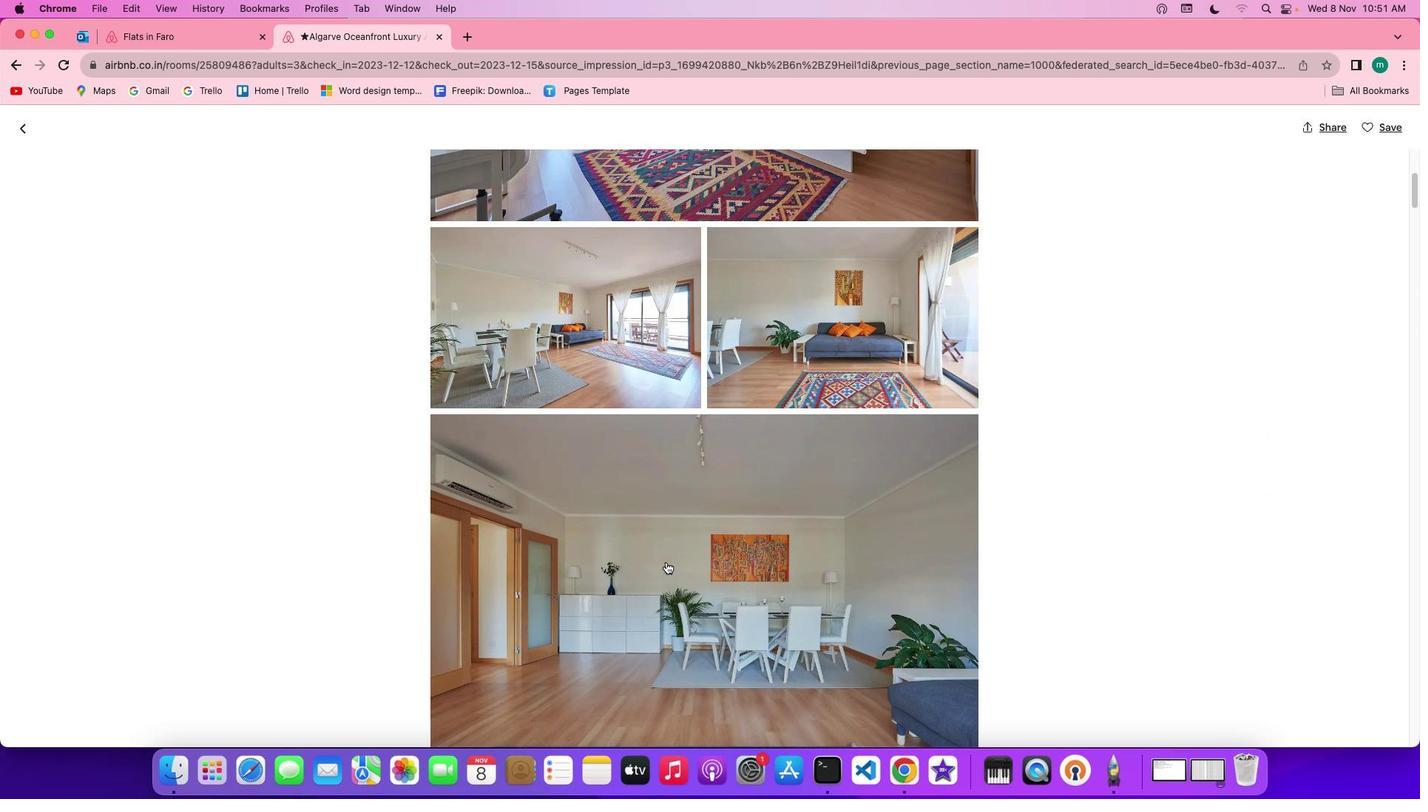 
Action: Mouse scrolled (665, 562) with delta (0, 0)
Screenshot: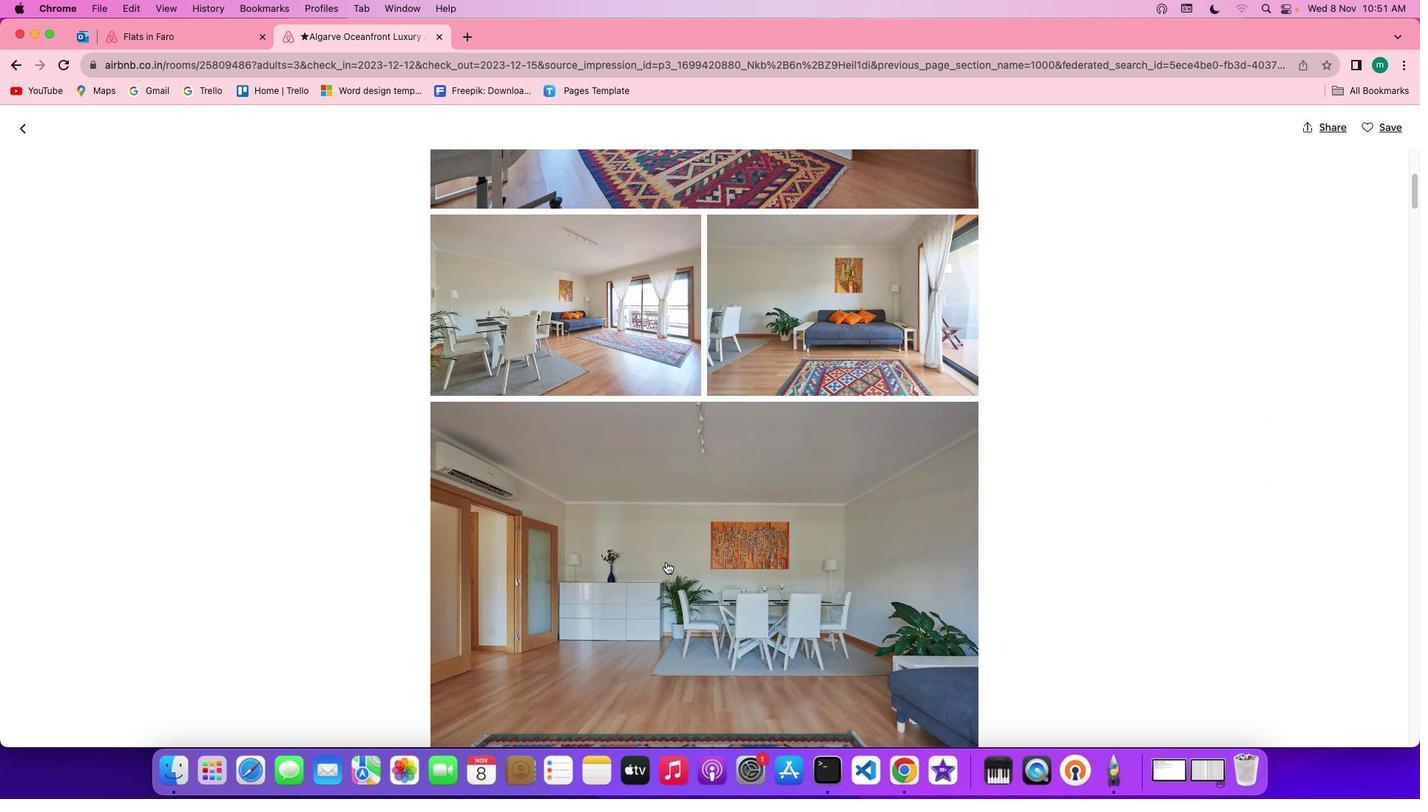 
Action: Mouse scrolled (665, 562) with delta (0, 0)
Screenshot: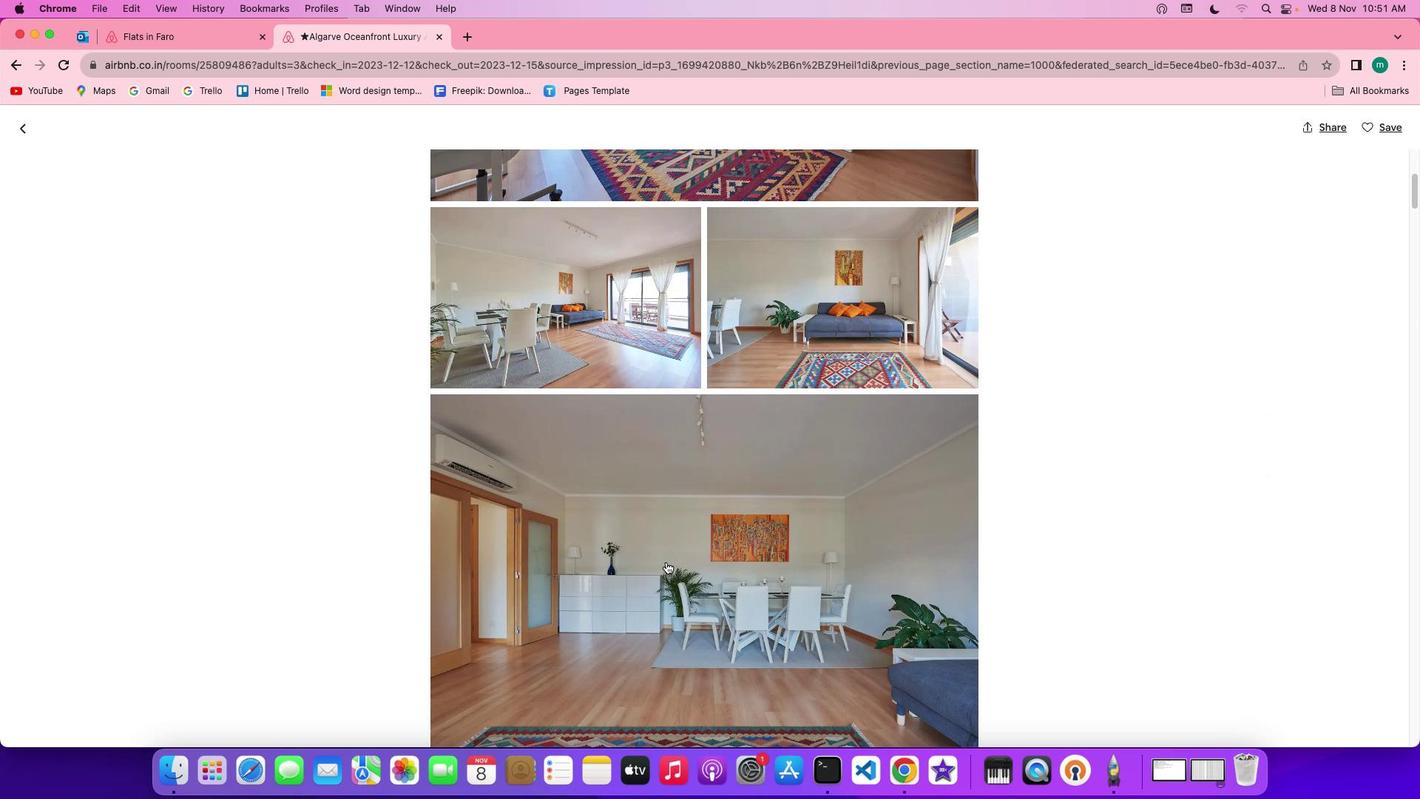 
Action: Mouse scrolled (665, 562) with delta (0, 0)
Screenshot: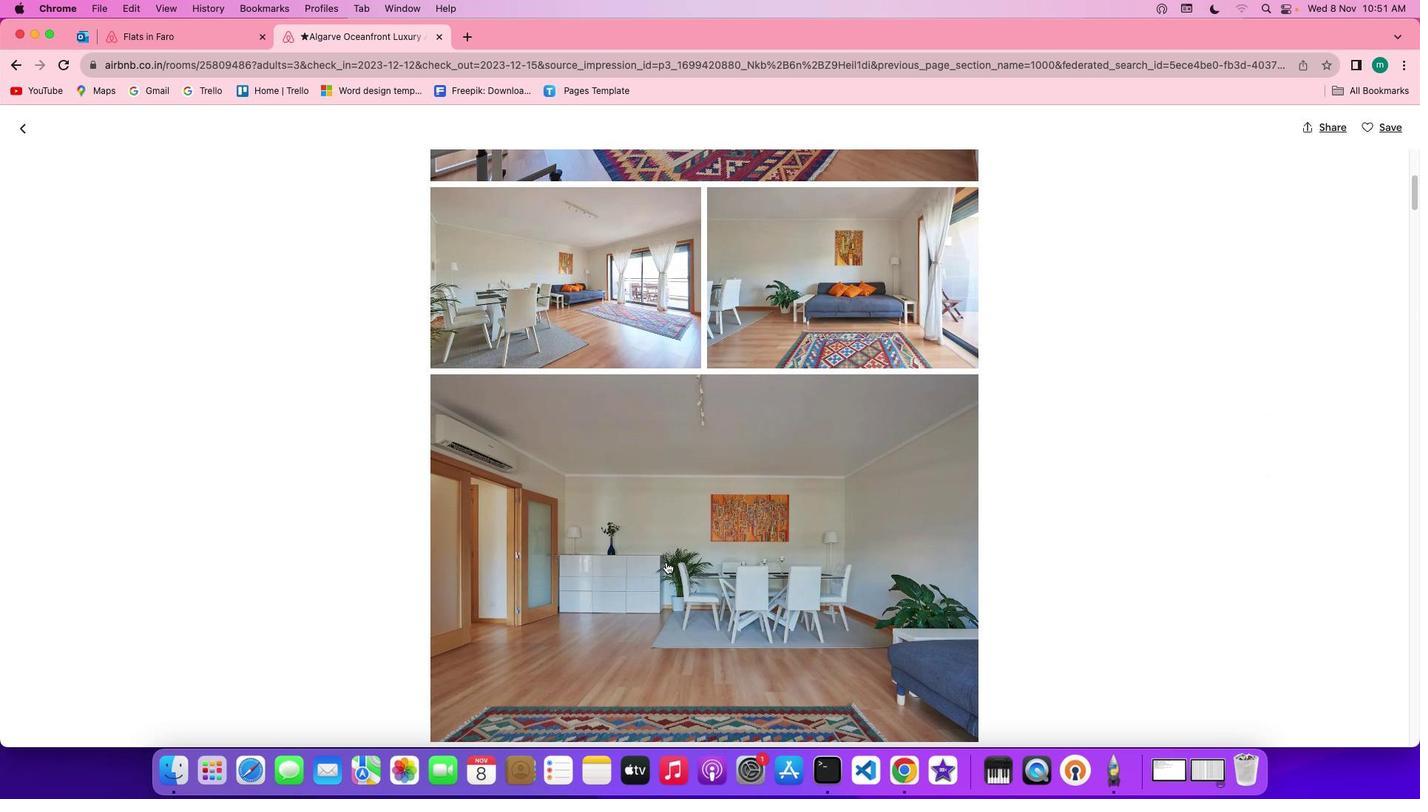 
Action: Mouse scrolled (665, 562) with delta (0, 0)
Screenshot: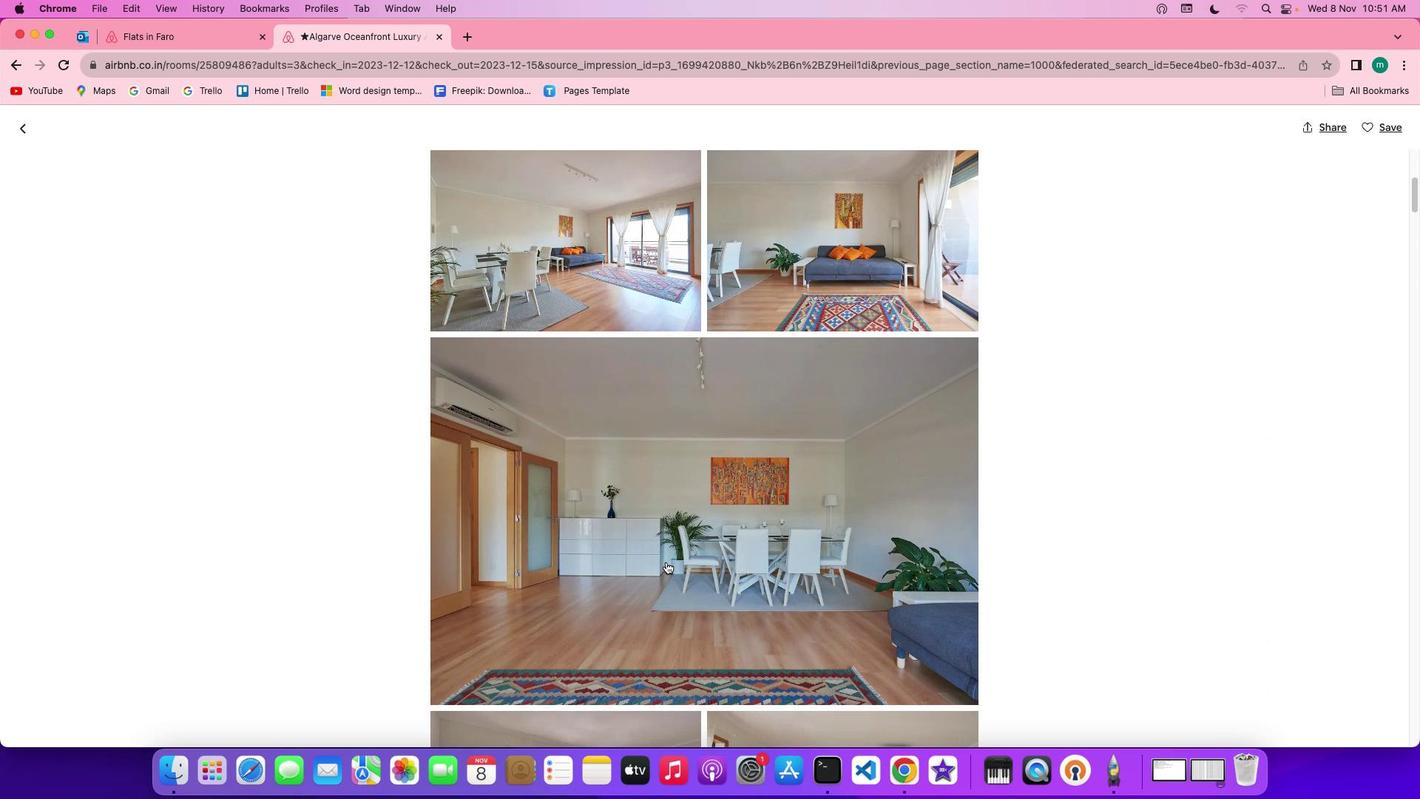 
Action: Mouse scrolled (665, 562) with delta (0, 0)
Screenshot: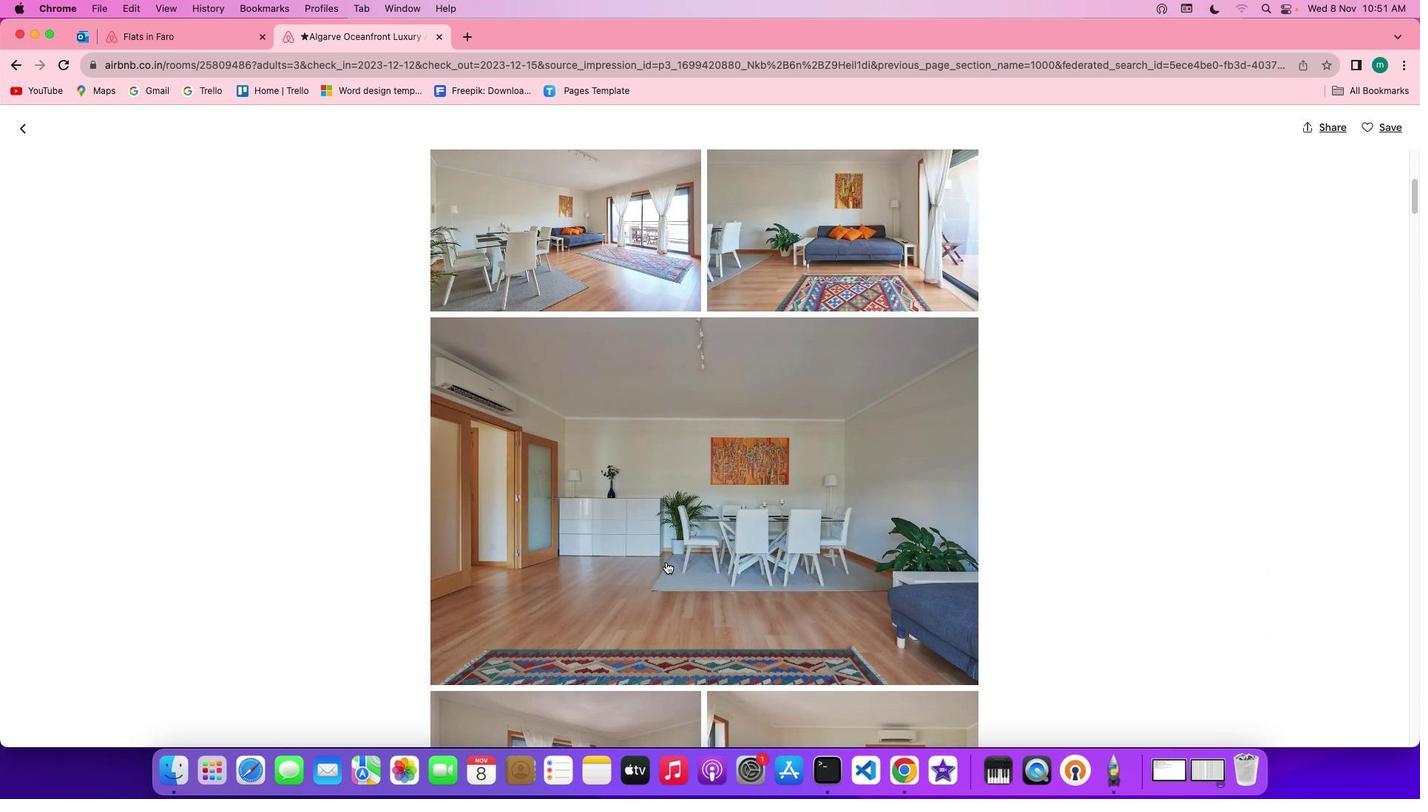 
Action: Mouse scrolled (665, 562) with delta (0, 0)
Screenshot: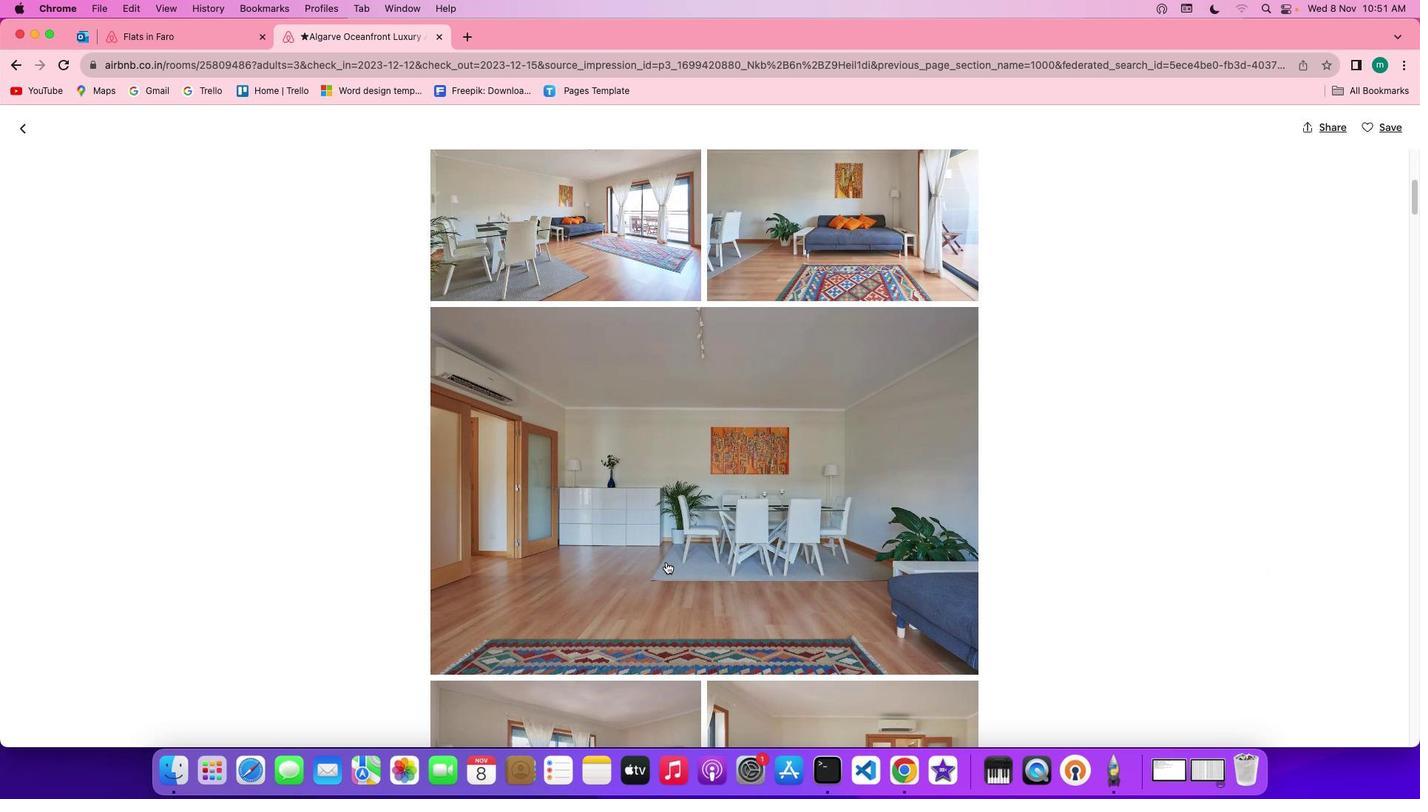 
Action: Mouse scrolled (665, 562) with delta (0, 0)
Screenshot: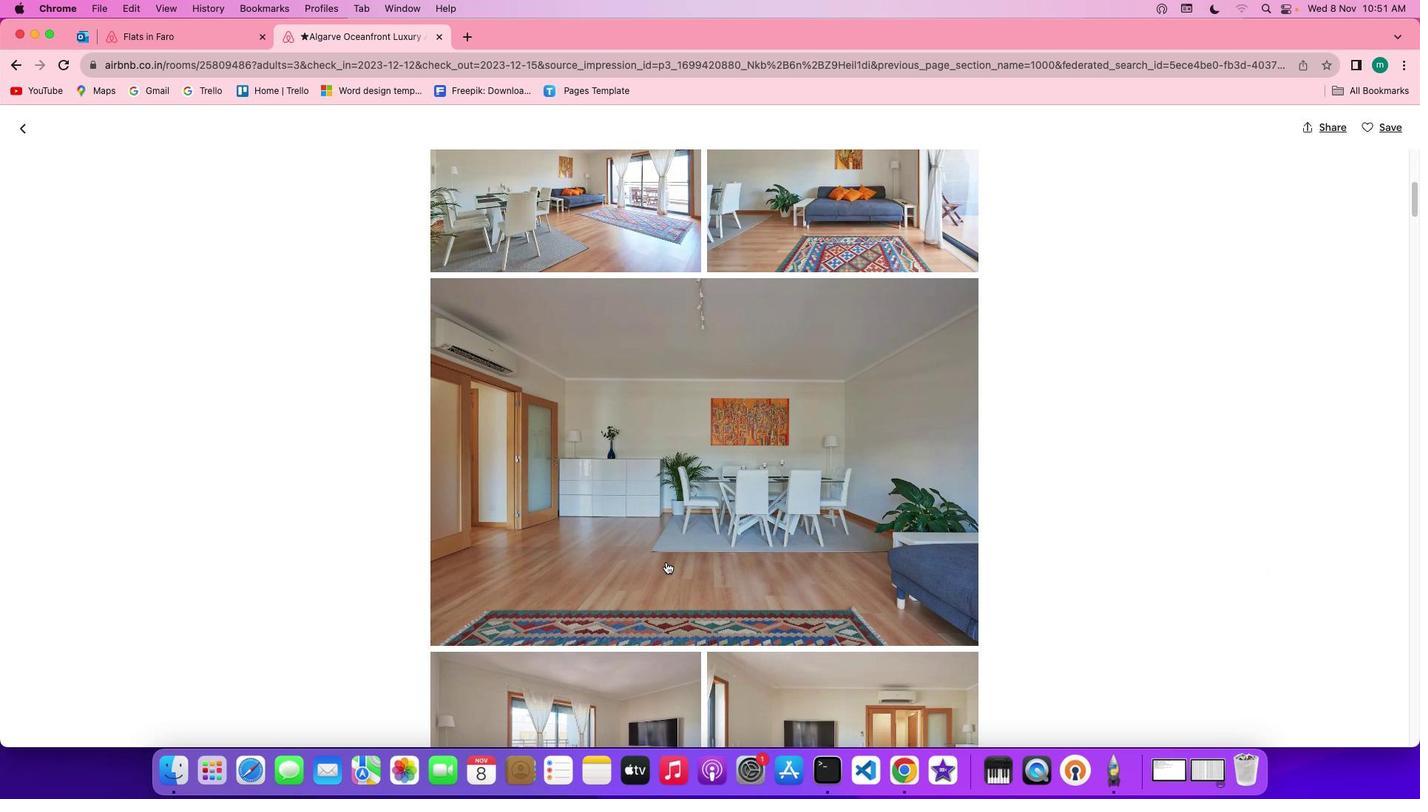 
Action: Mouse scrolled (665, 562) with delta (0, 0)
Screenshot: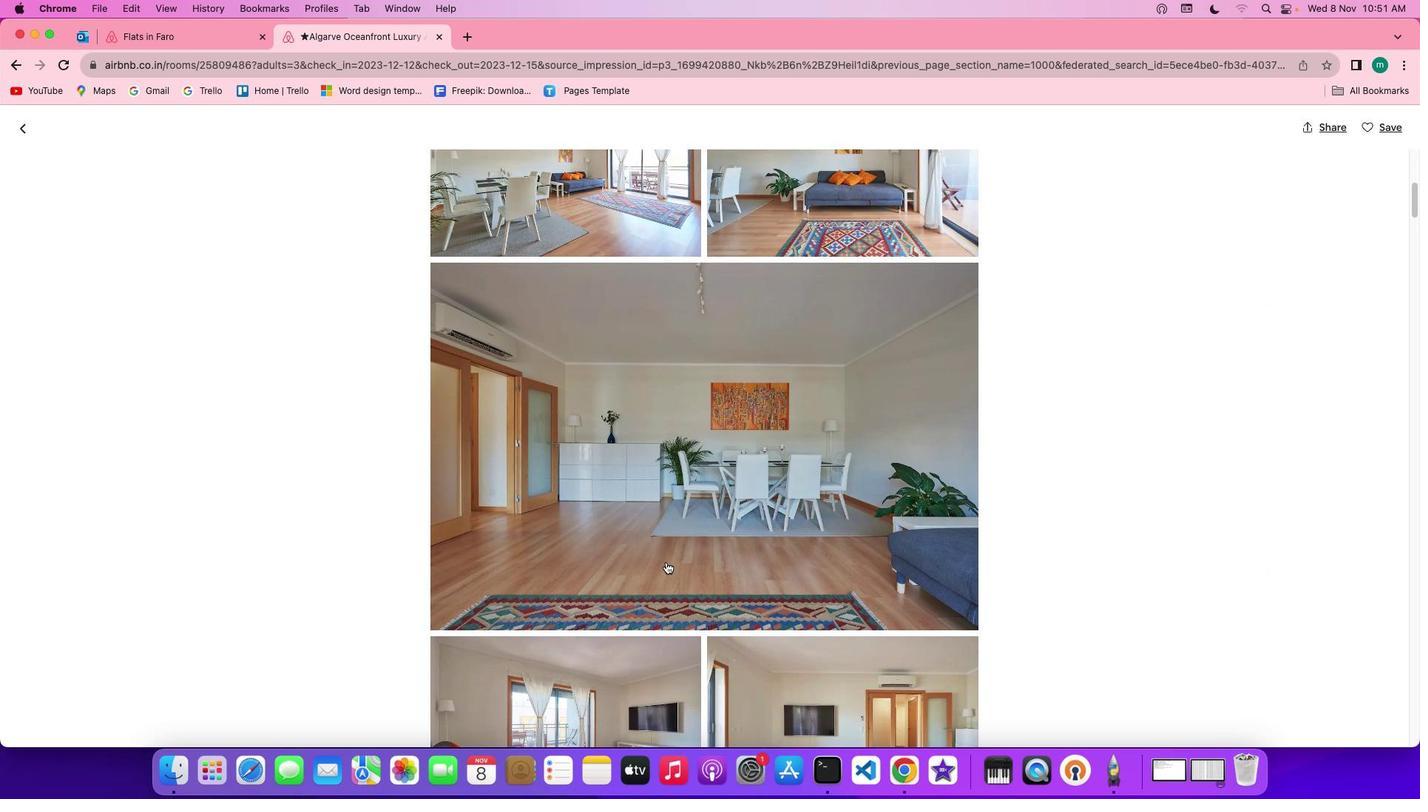 
Action: Mouse scrolled (665, 562) with delta (0, 0)
Screenshot: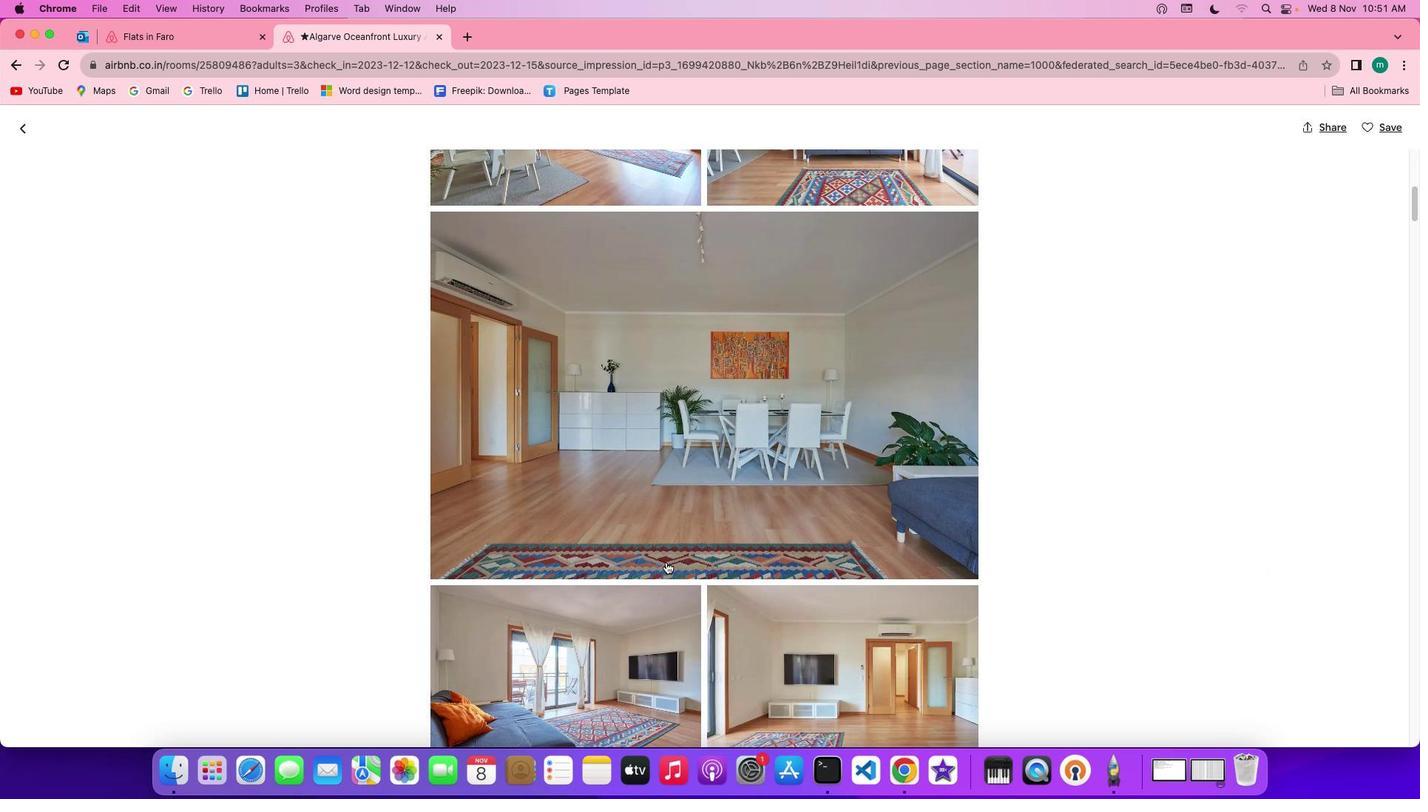 
Action: Mouse scrolled (665, 562) with delta (0, 0)
Screenshot: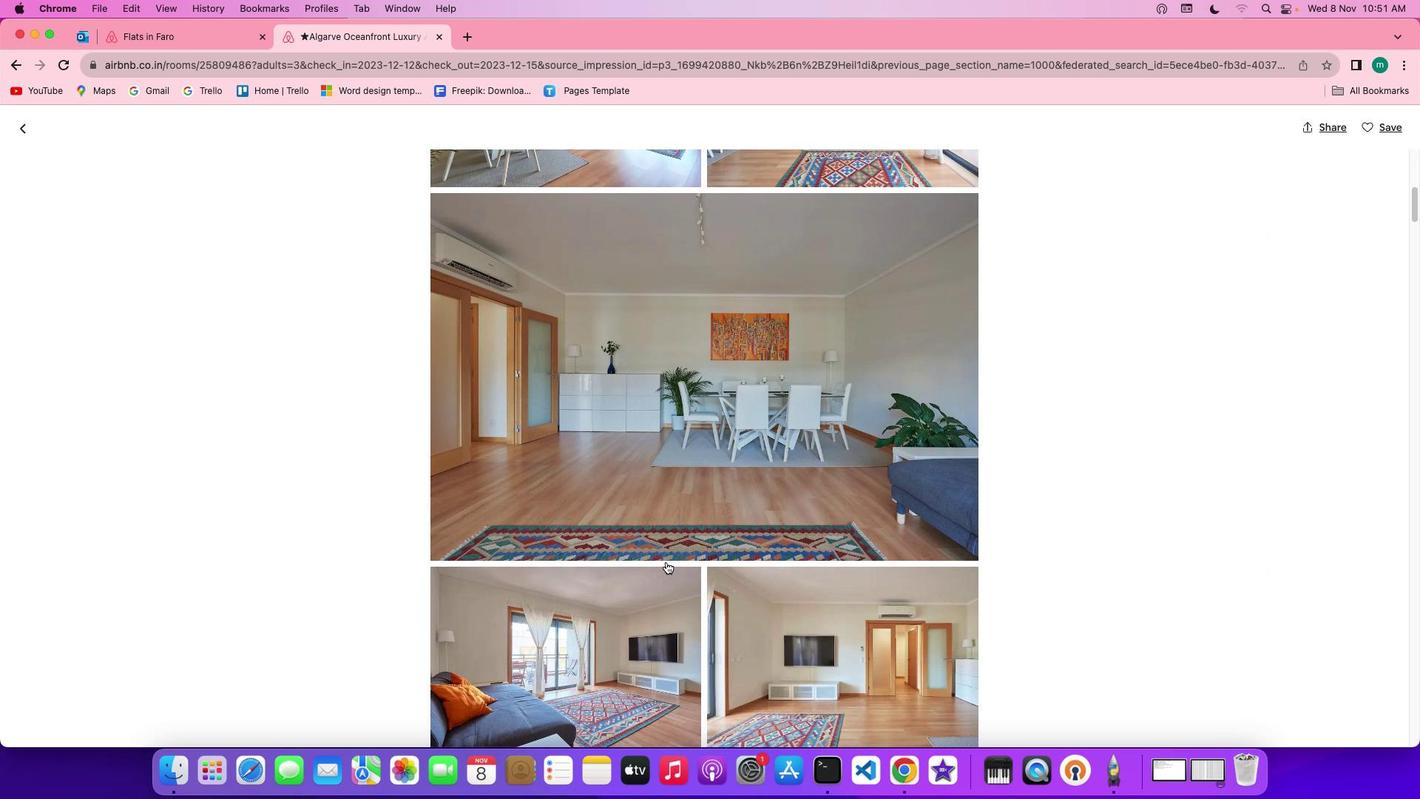 
Action: Mouse scrolled (665, 562) with delta (0, -1)
Screenshot: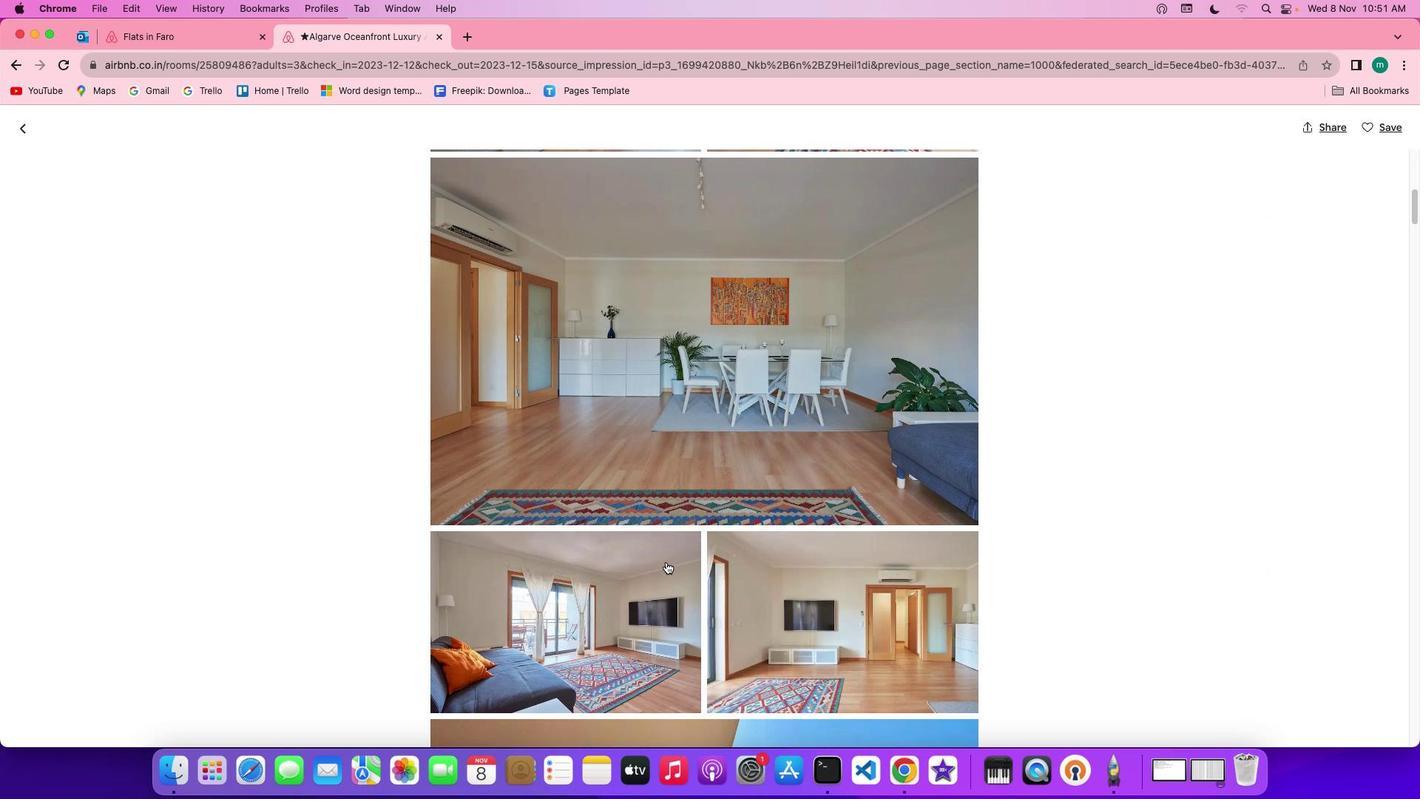 
Action: Mouse scrolled (665, 562) with delta (0, 0)
Screenshot: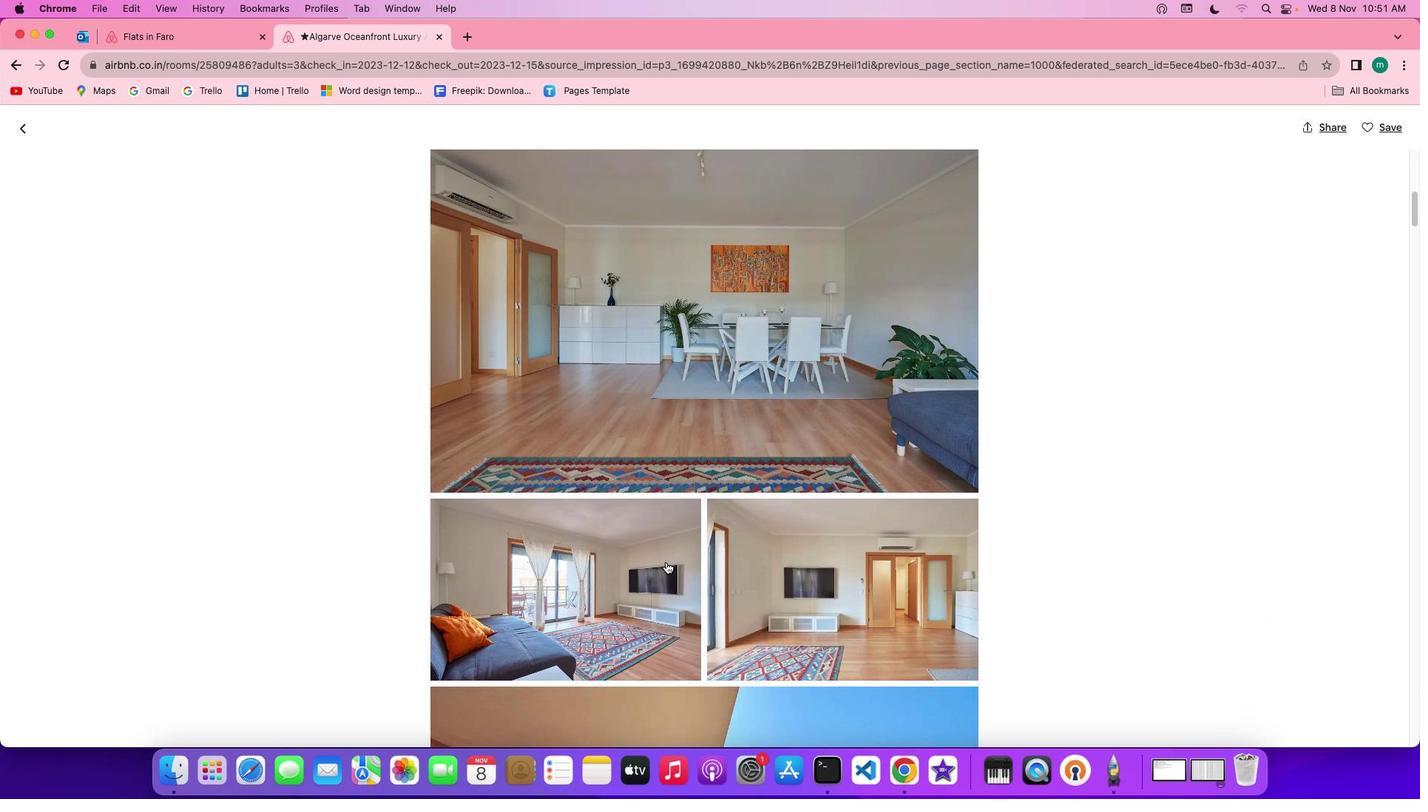 
Action: Mouse scrolled (665, 562) with delta (0, 0)
Screenshot: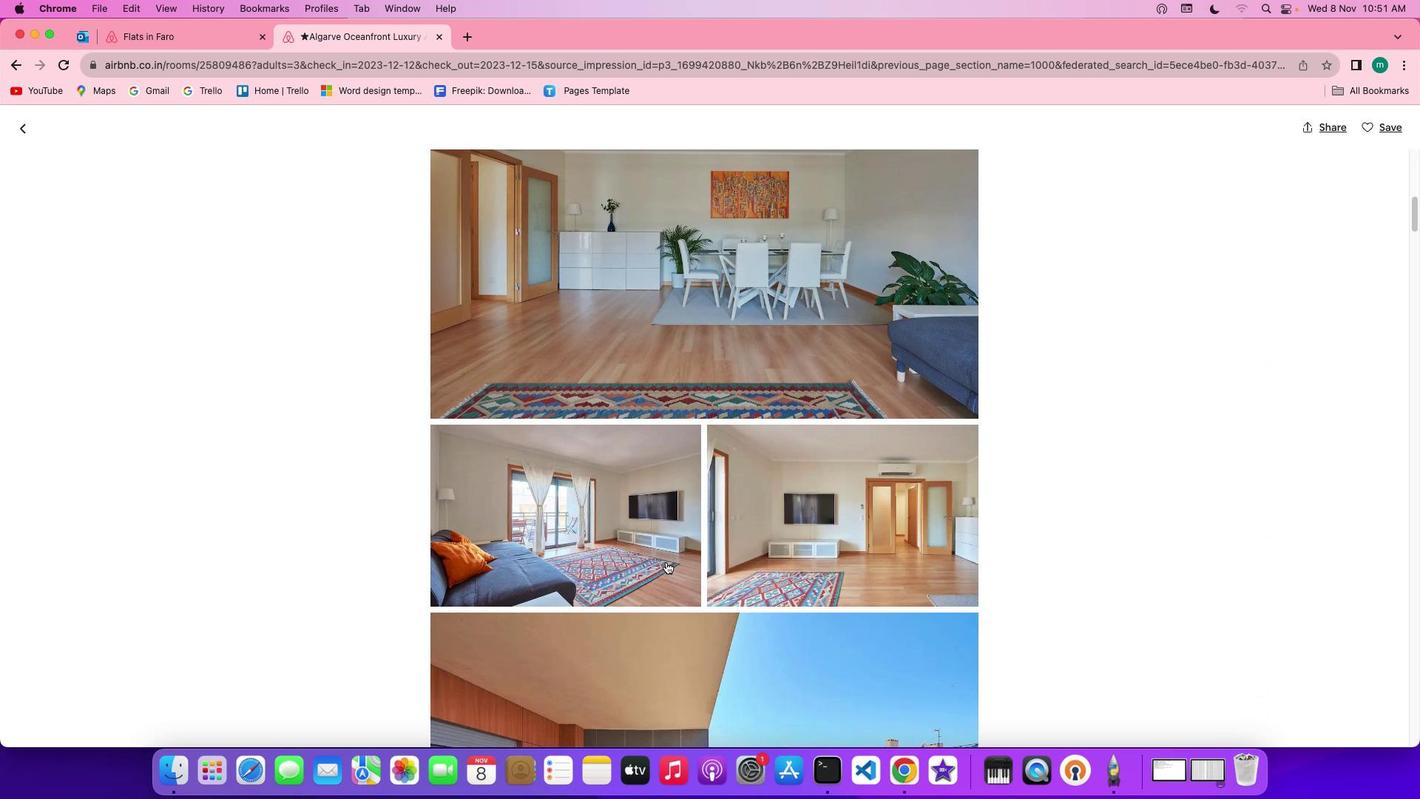 
Action: Mouse scrolled (665, 562) with delta (0, 0)
Screenshot: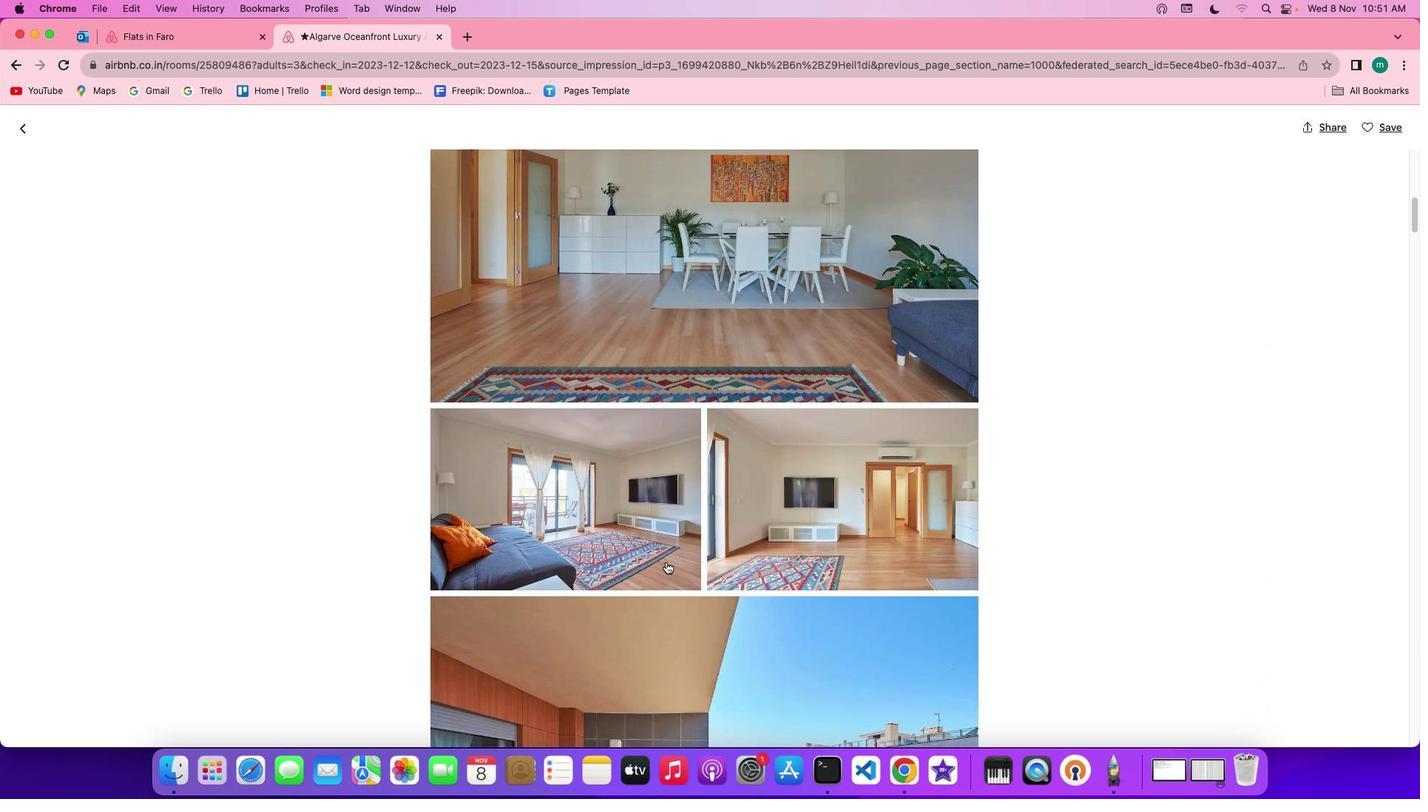 
Action: Mouse scrolled (665, 562) with delta (0, -1)
Screenshot: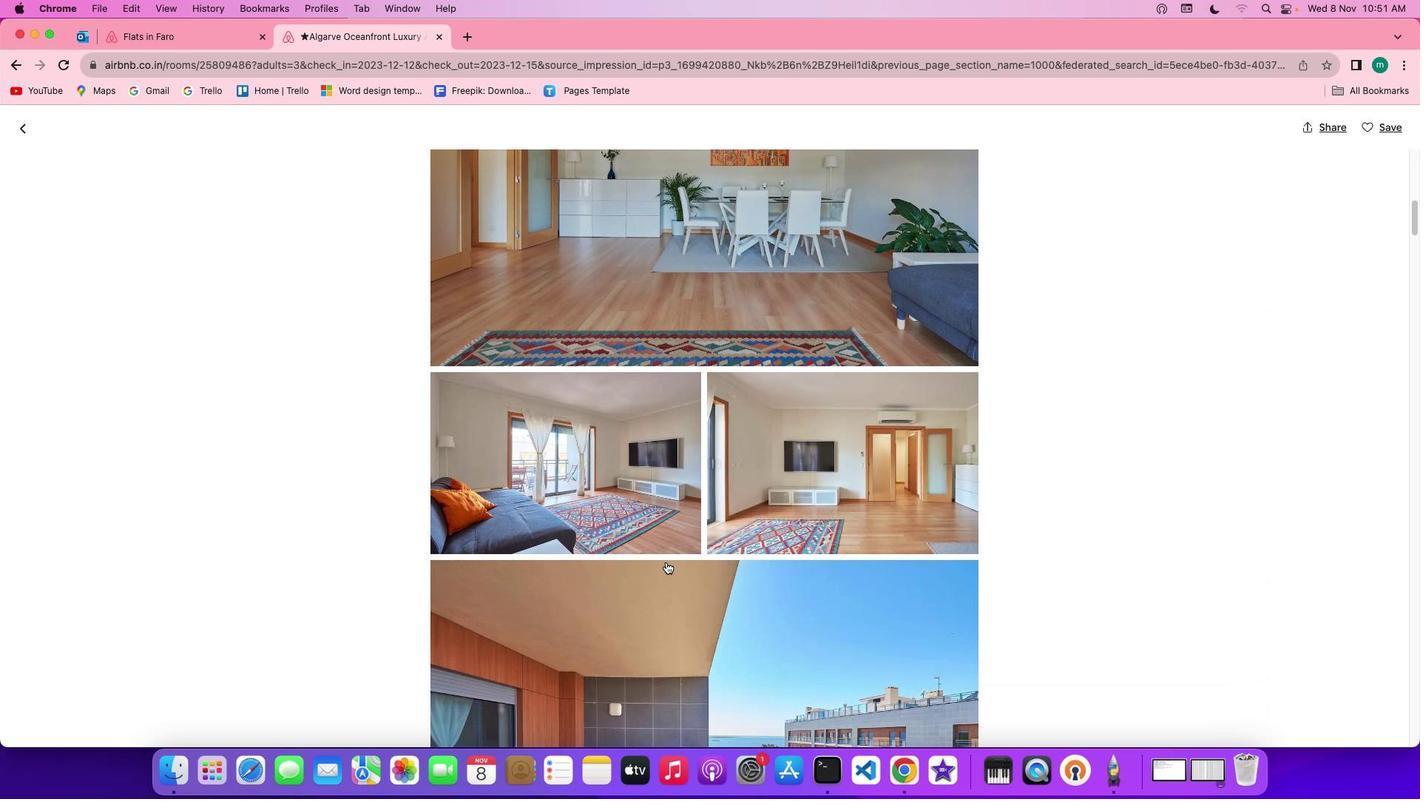 
Action: Mouse scrolled (665, 562) with delta (0, -1)
Screenshot: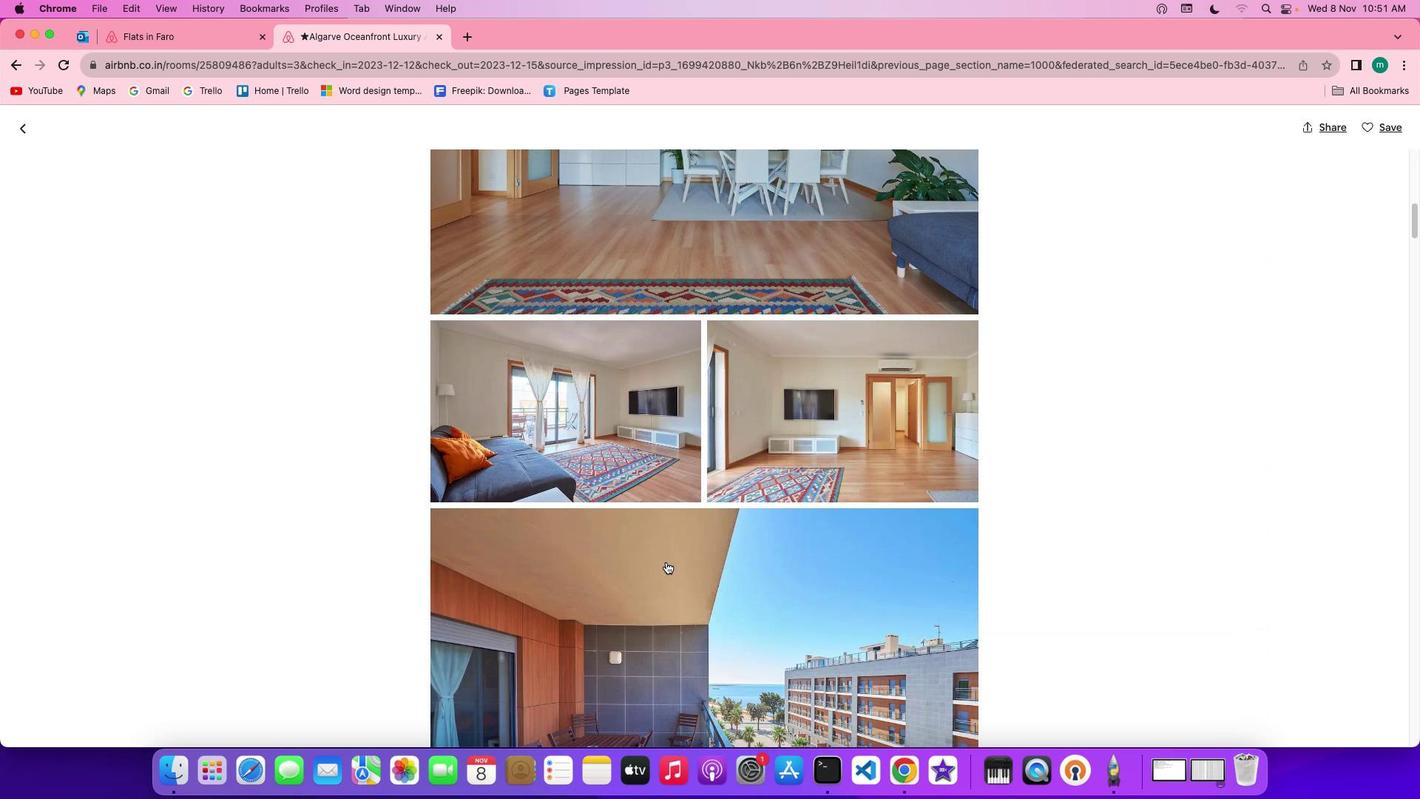 
Action: Mouse scrolled (665, 562) with delta (0, 0)
Screenshot: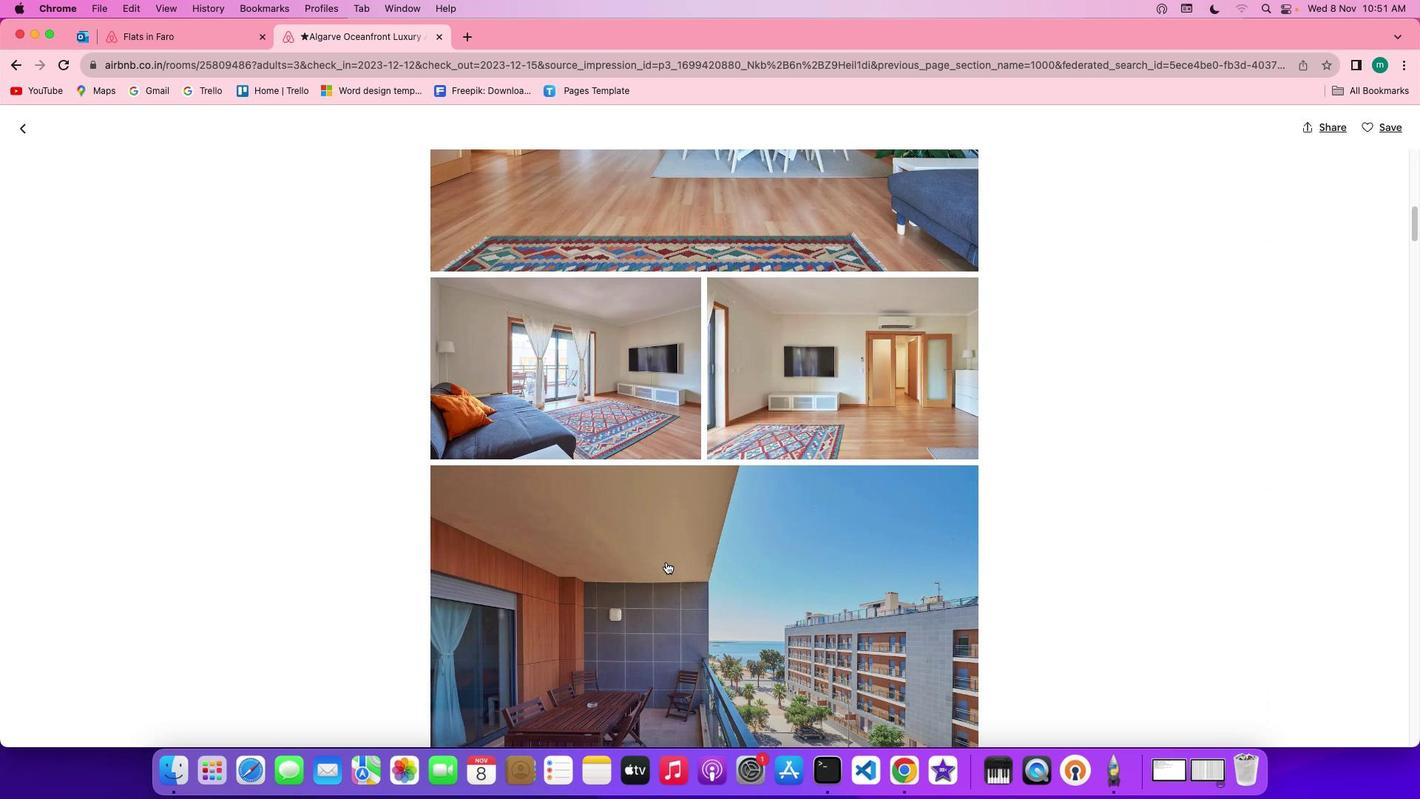 
Action: Mouse scrolled (665, 562) with delta (0, 0)
Screenshot: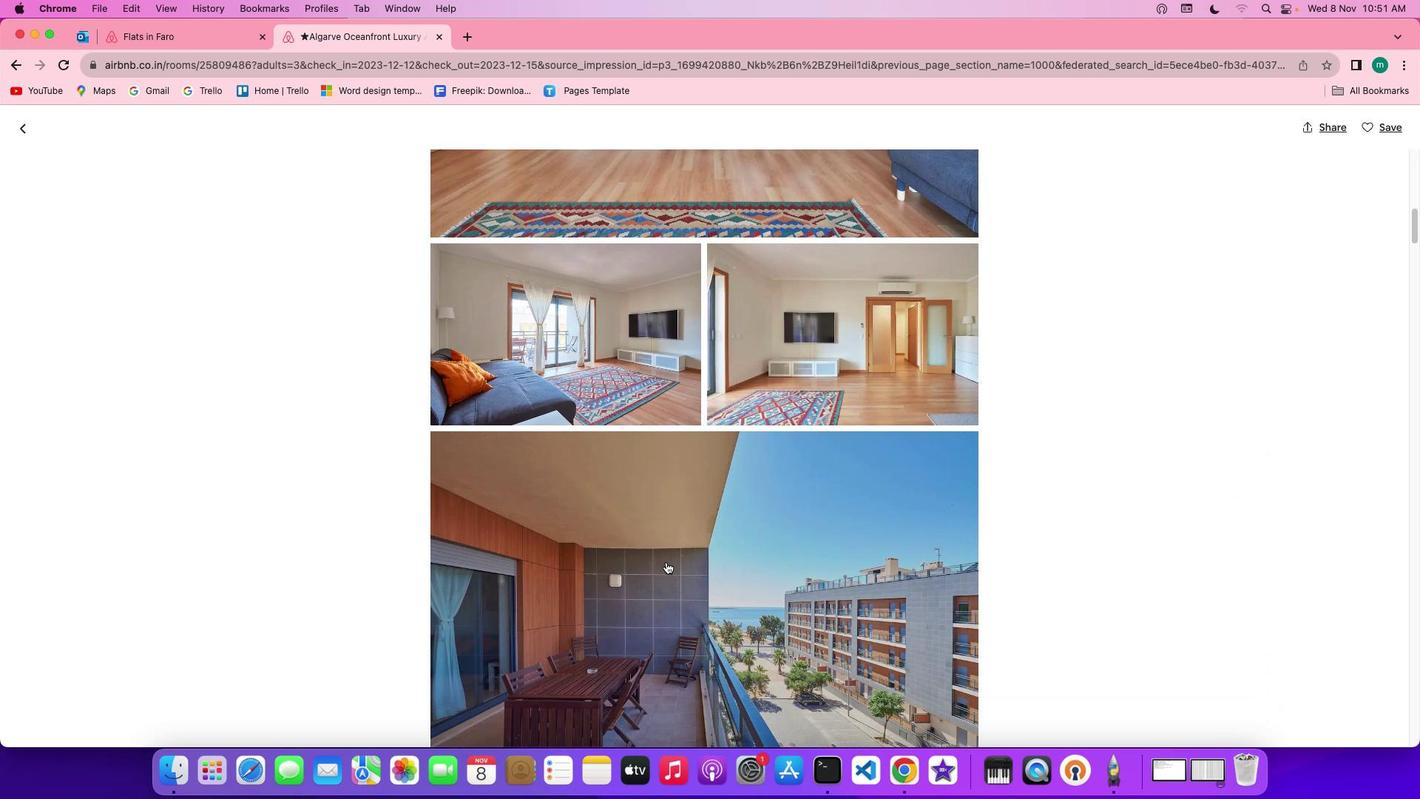
Action: Mouse scrolled (665, 562) with delta (0, 0)
Screenshot: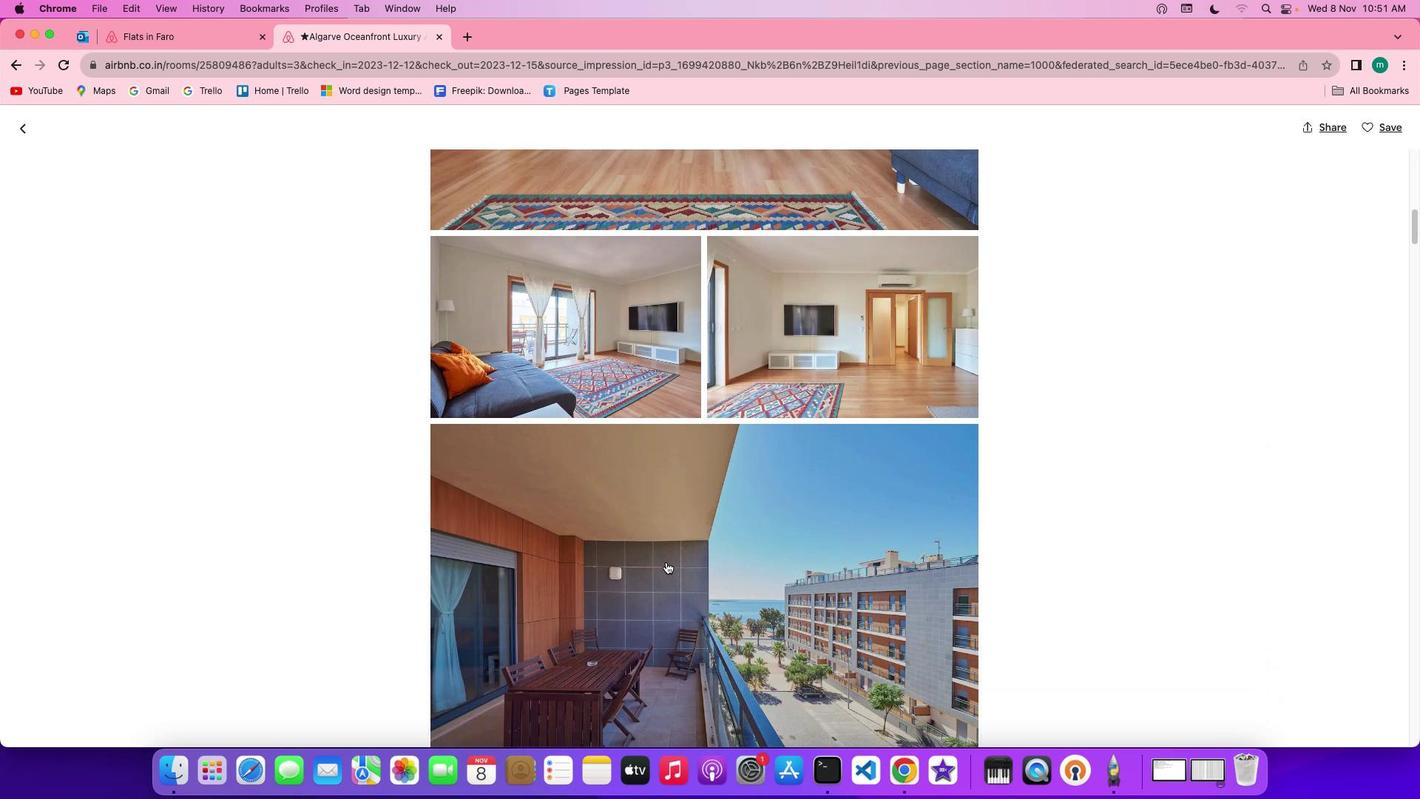 
Action: Mouse scrolled (665, 562) with delta (0, 0)
Screenshot: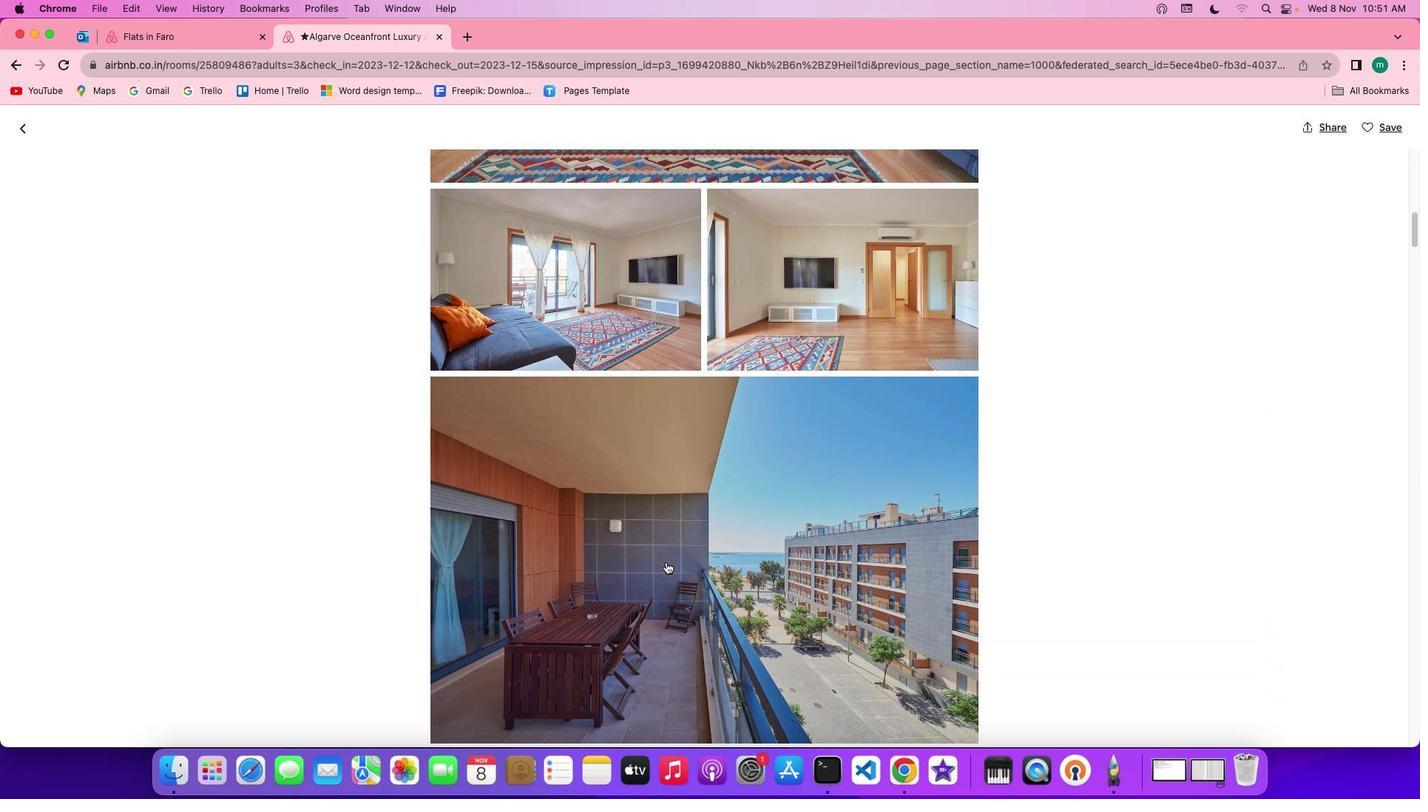 
Action: Mouse scrolled (665, 562) with delta (0, 0)
Screenshot: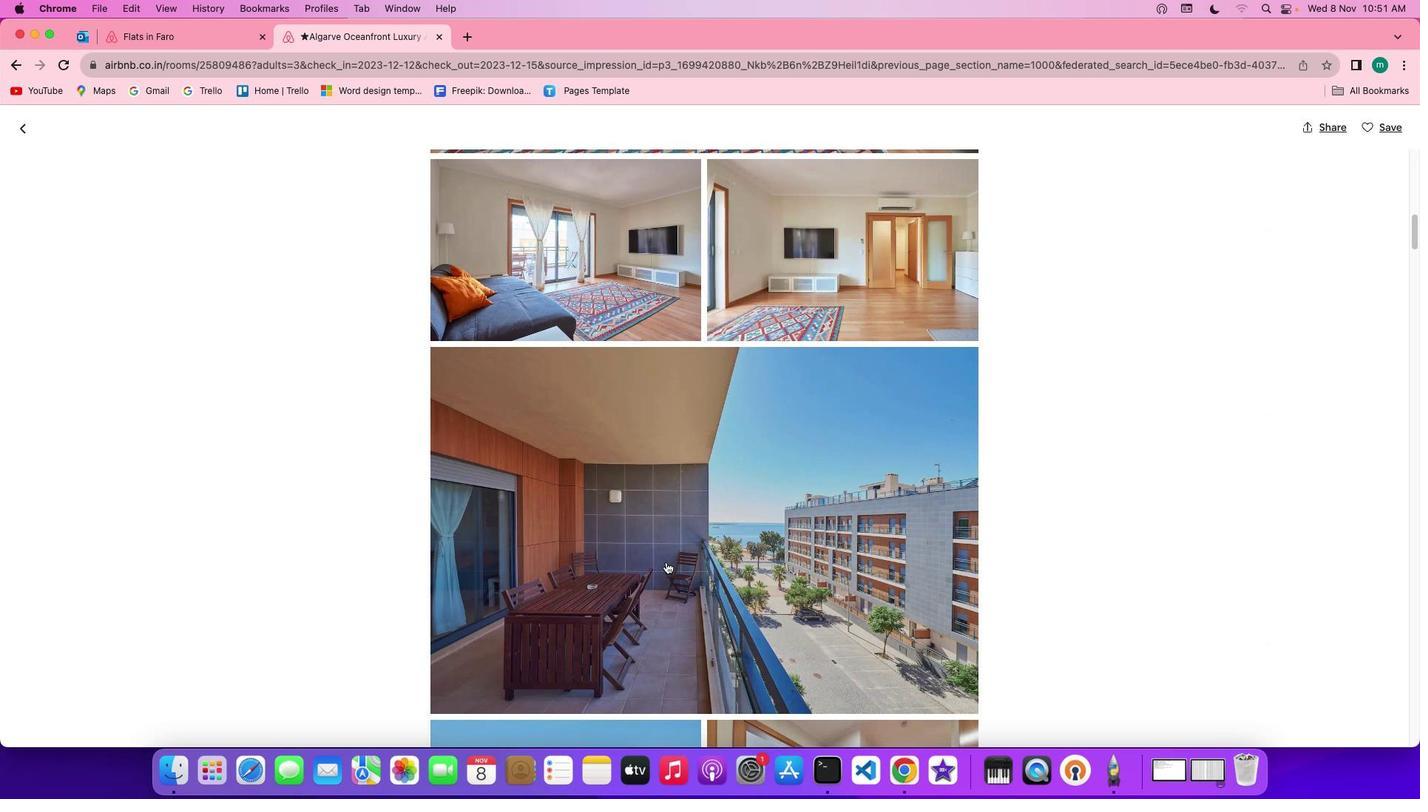
Action: Mouse scrolled (665, 562) with delta (0, 0)
Screenshot: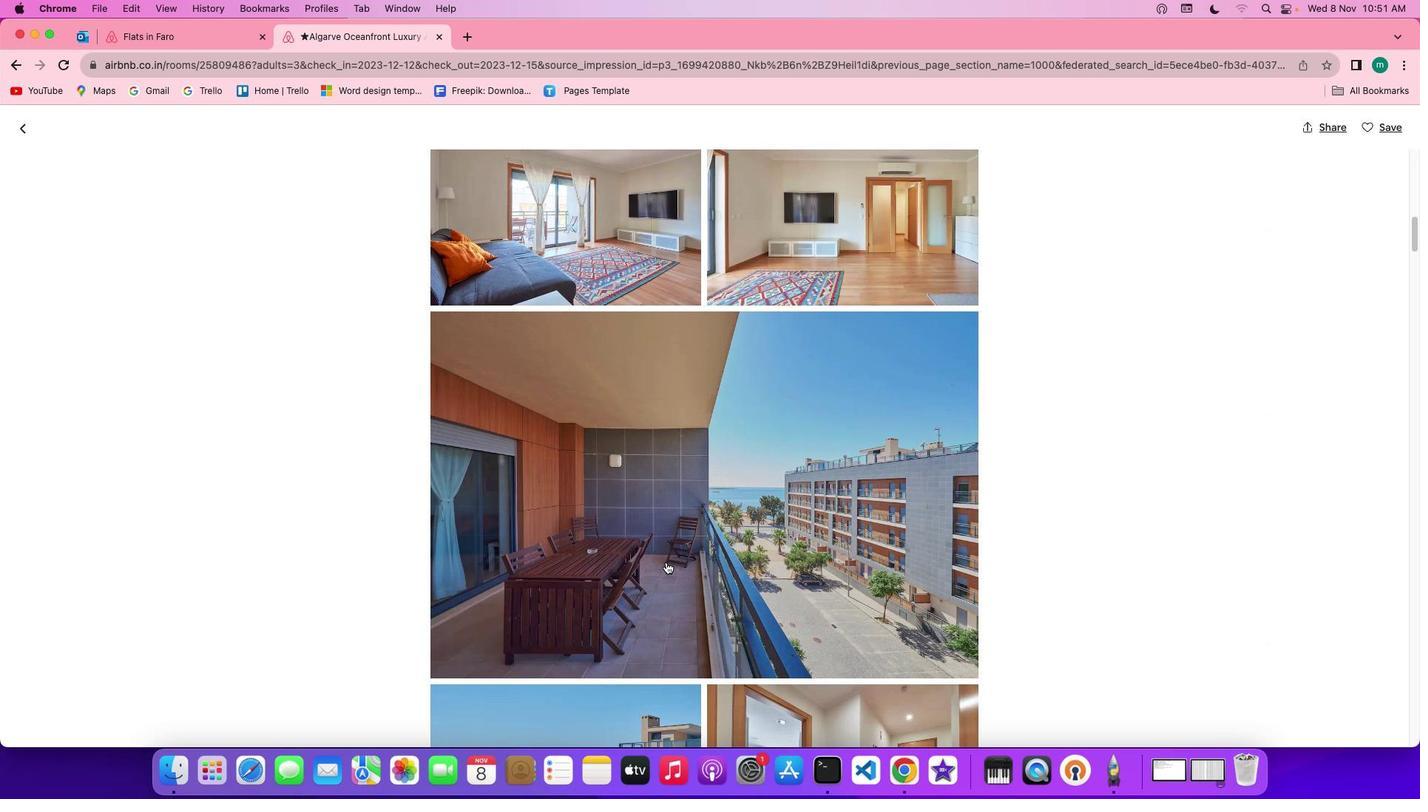
Action: Mouse scrolled (665, 562) with delta (0, 0)
Screenshot: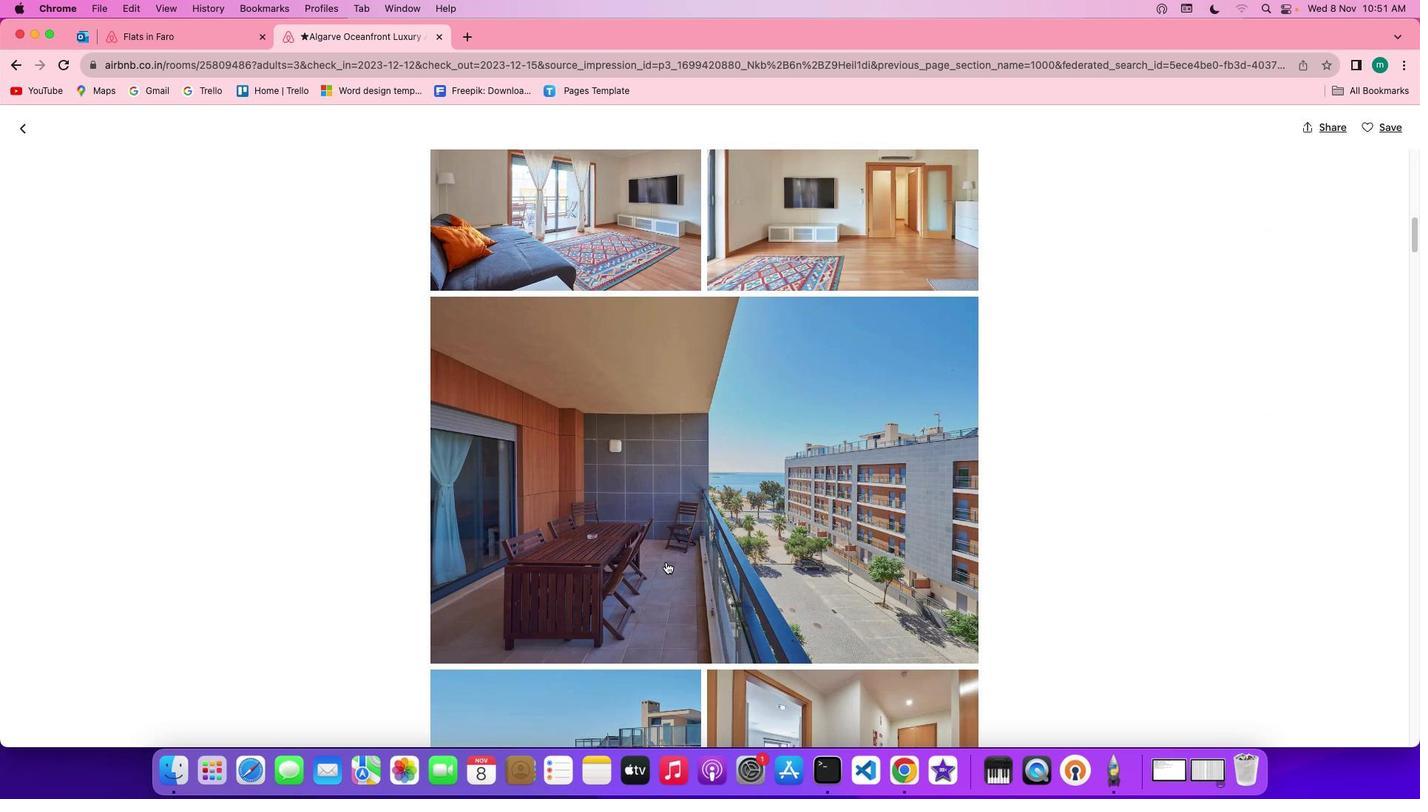 
Action: Mouse scrolled (665, 562) with delta (0, 0)
Screenshot: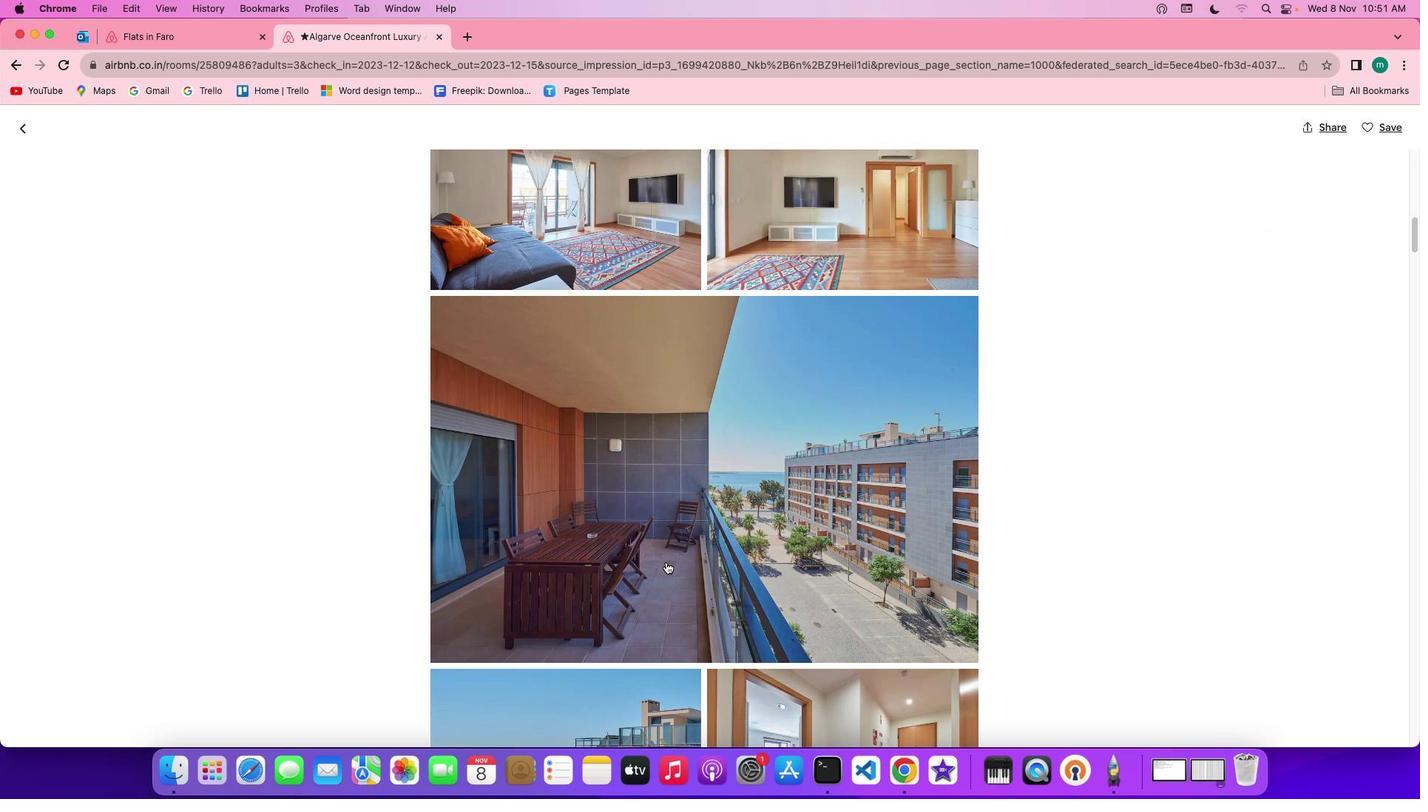 
Action: Mouse scrolled (665, 562) with delta (0, 0)
Screenshot: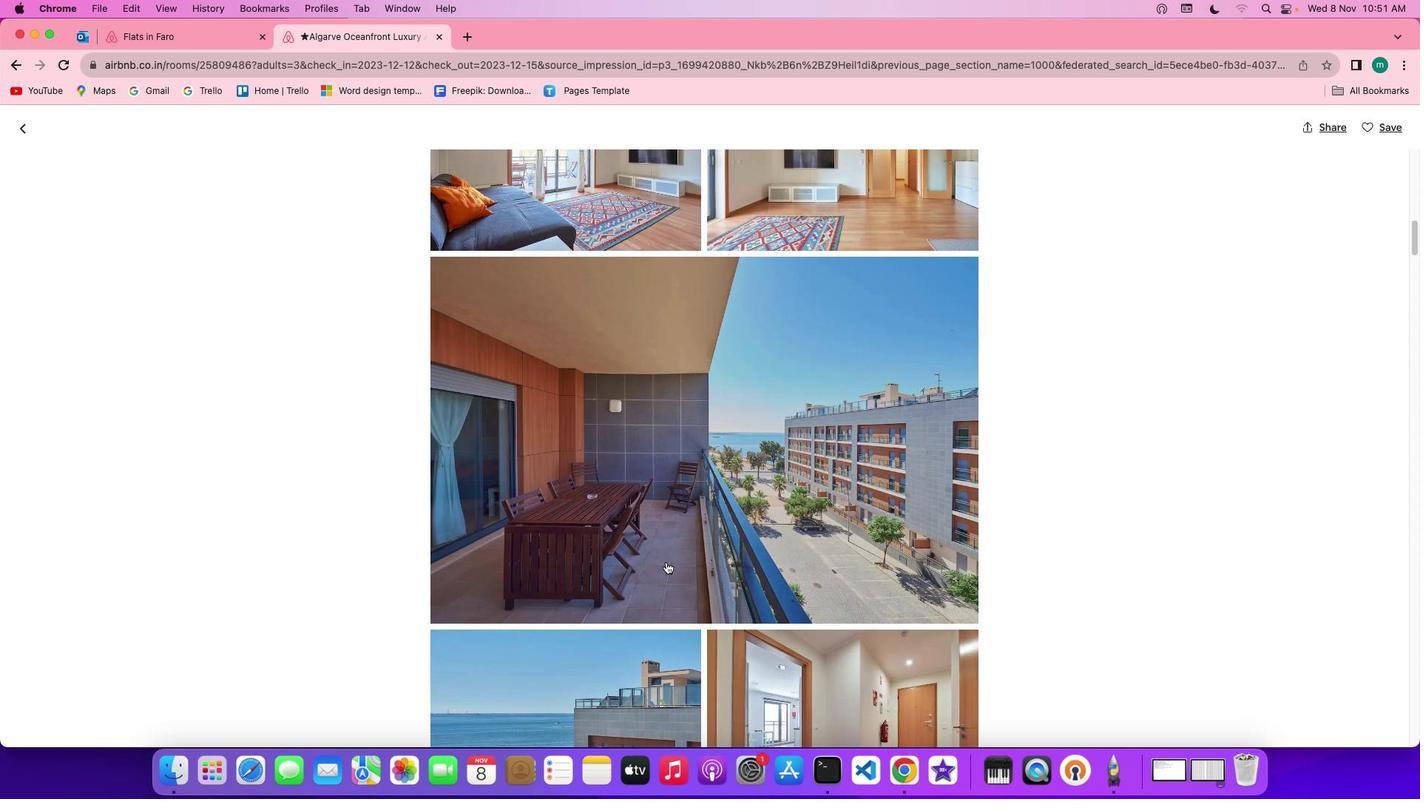 
Action: Mouse scrolled (665, 562) with delta (0, 0)
Screenshot: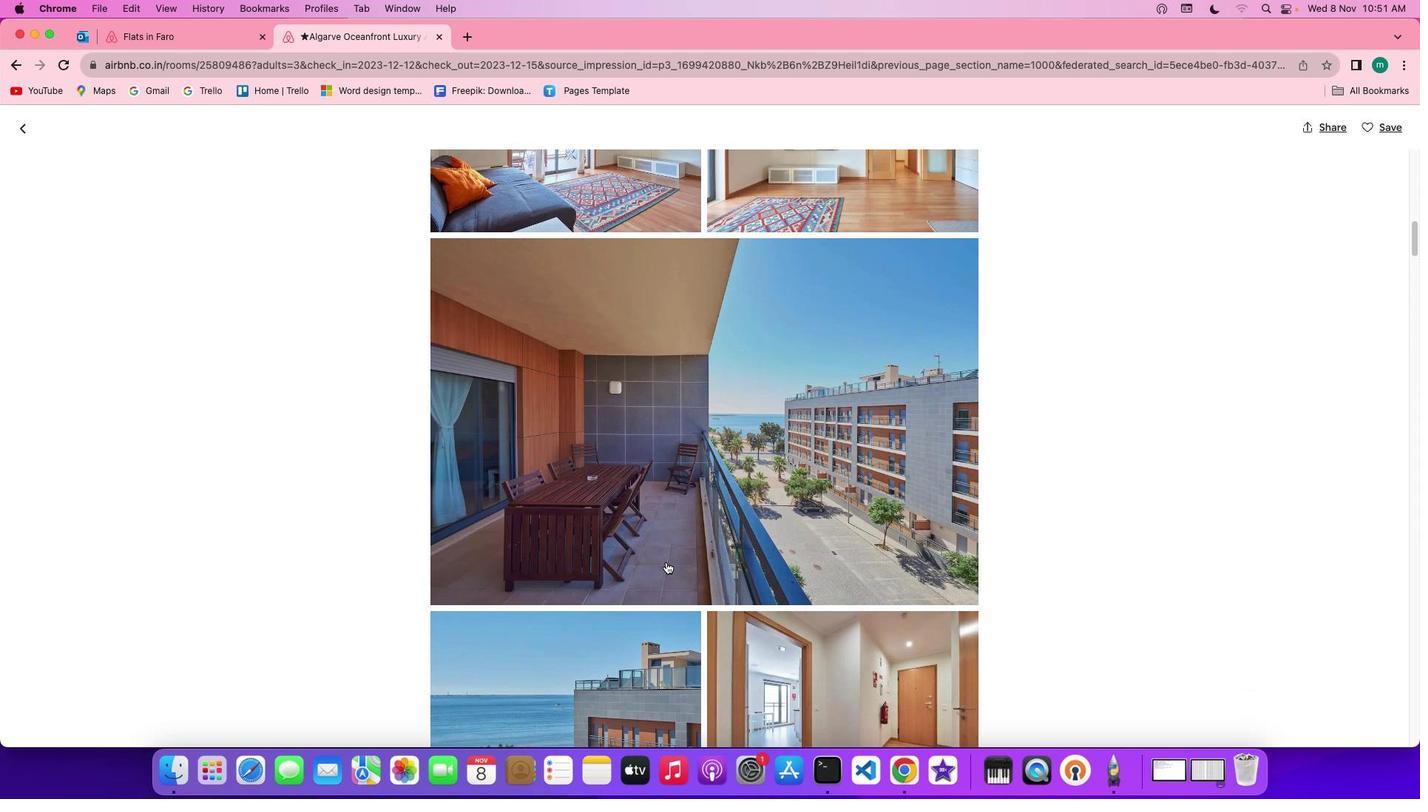 
Action: Mouse scrolled (665, 562) with delta (0, 0)
Screenshot: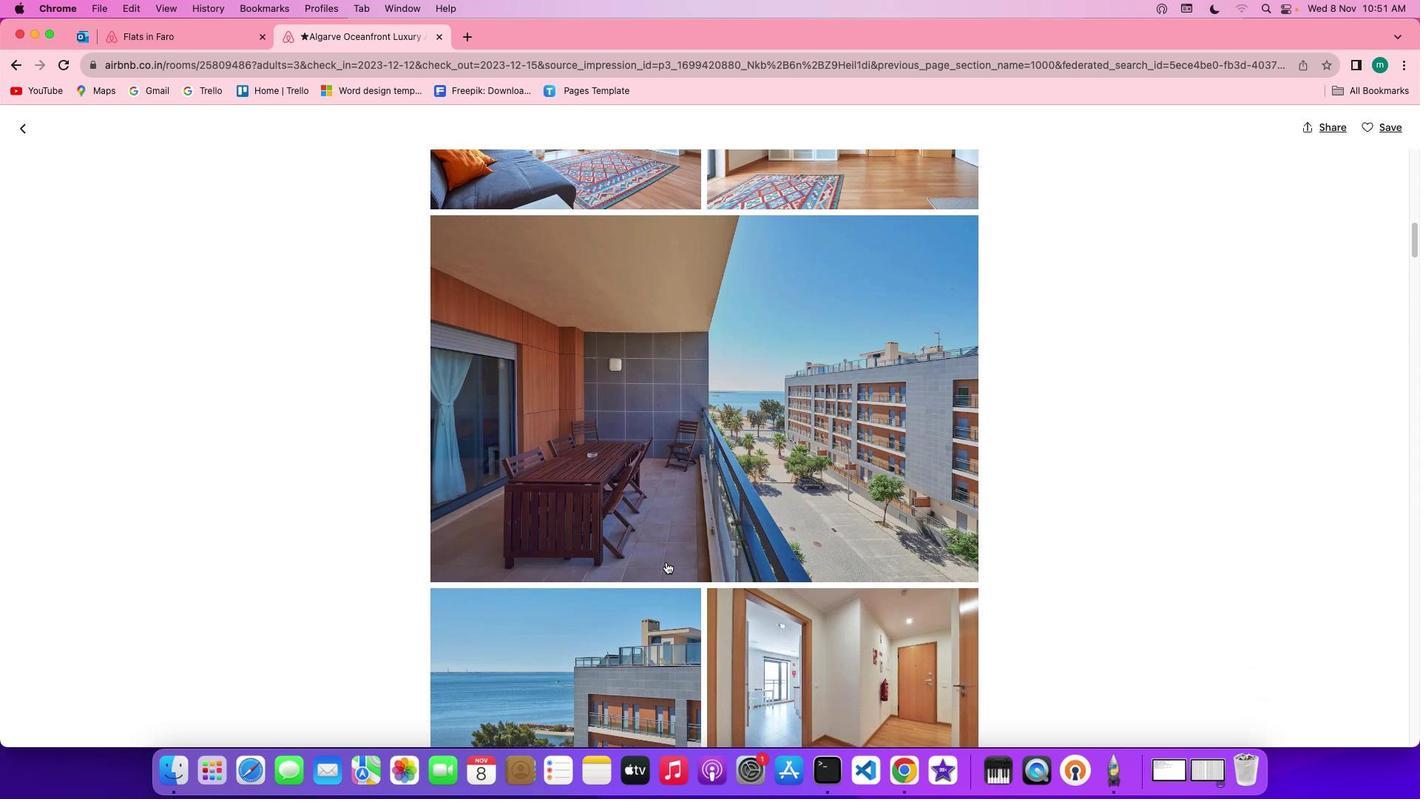 
Action: Mouse scrolled (665, 562) with delta (0, 0)
Screenshot: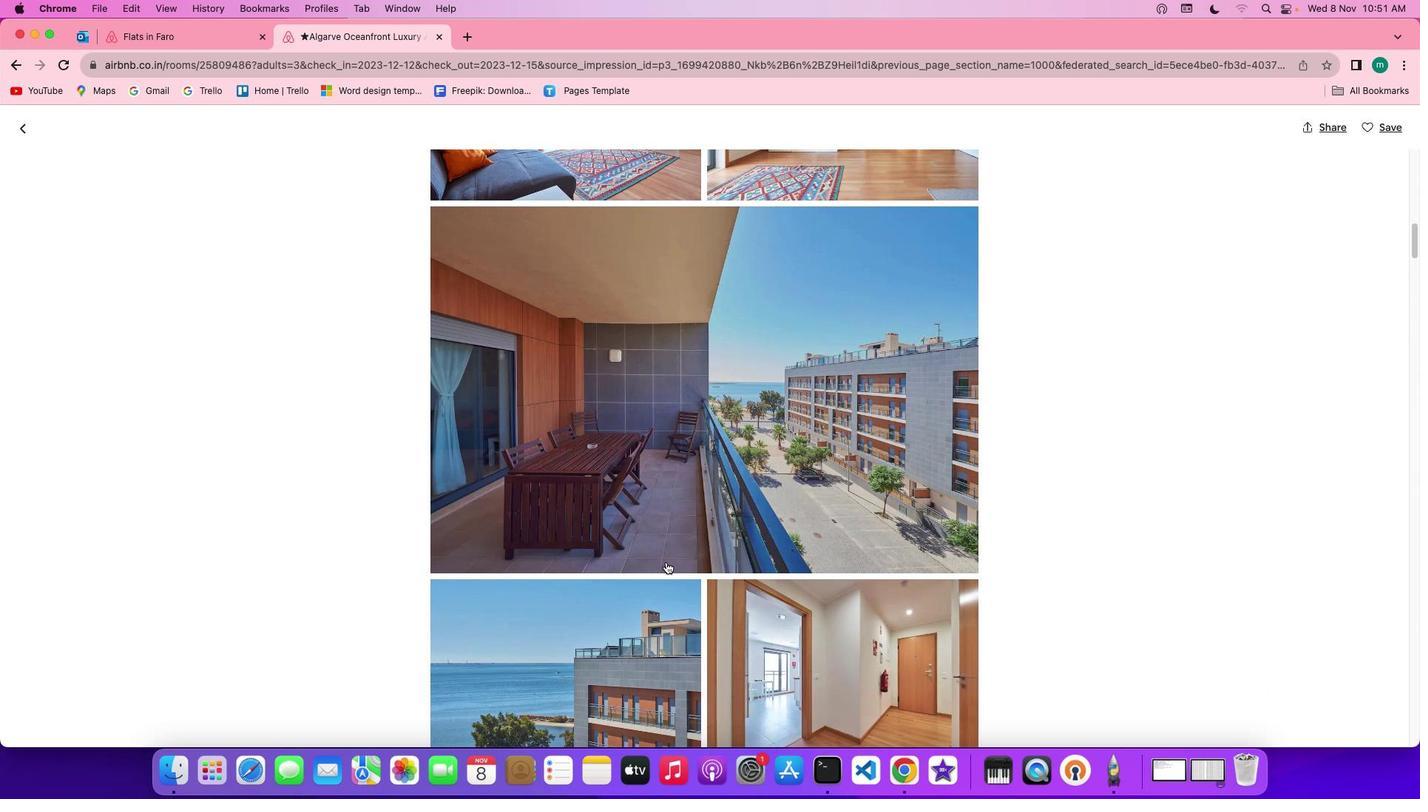 
Action: Mouse scrolled (665, 562) with delta (0, 0)
Screenshot: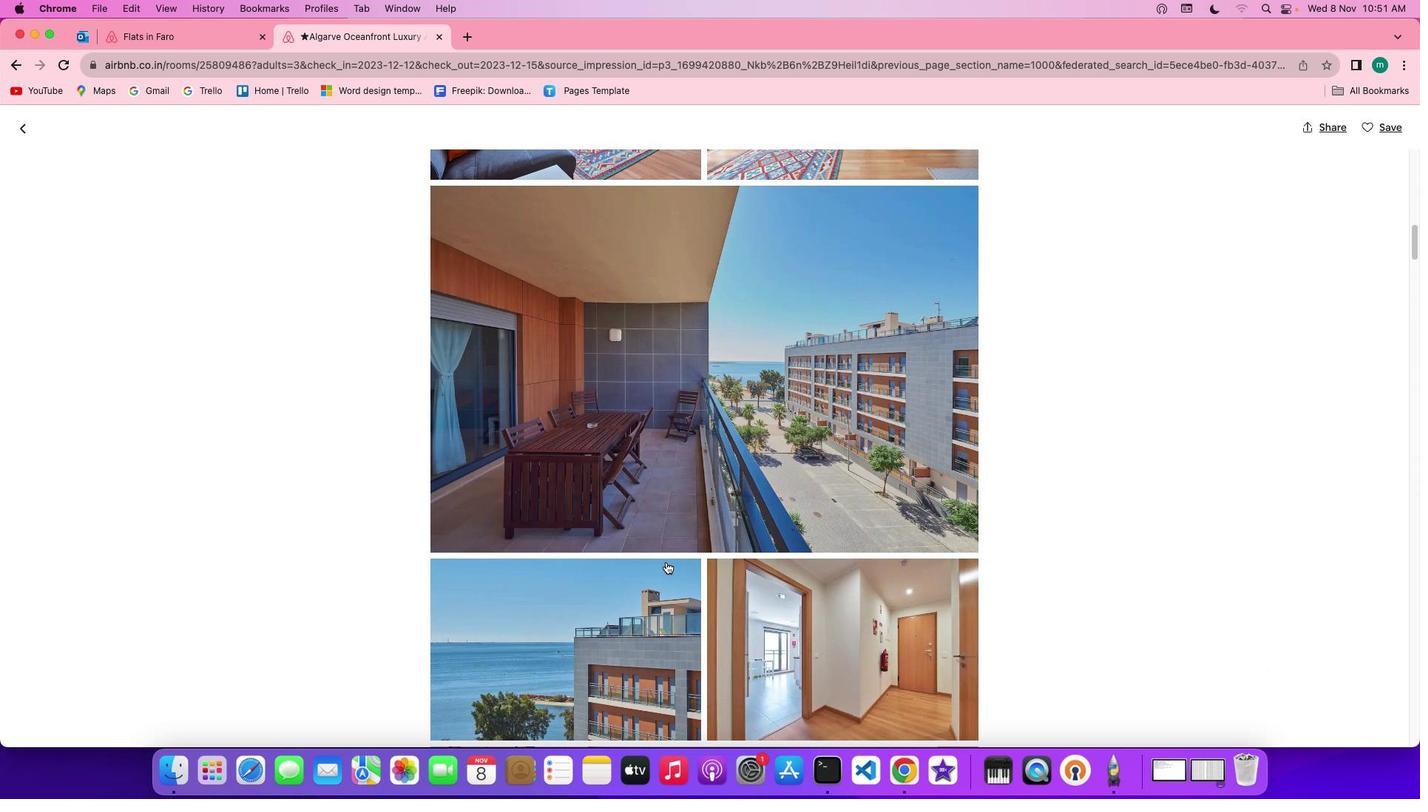 
Action: Mouse scrolled (665, 562) with delta (0, 0)
Screenshot: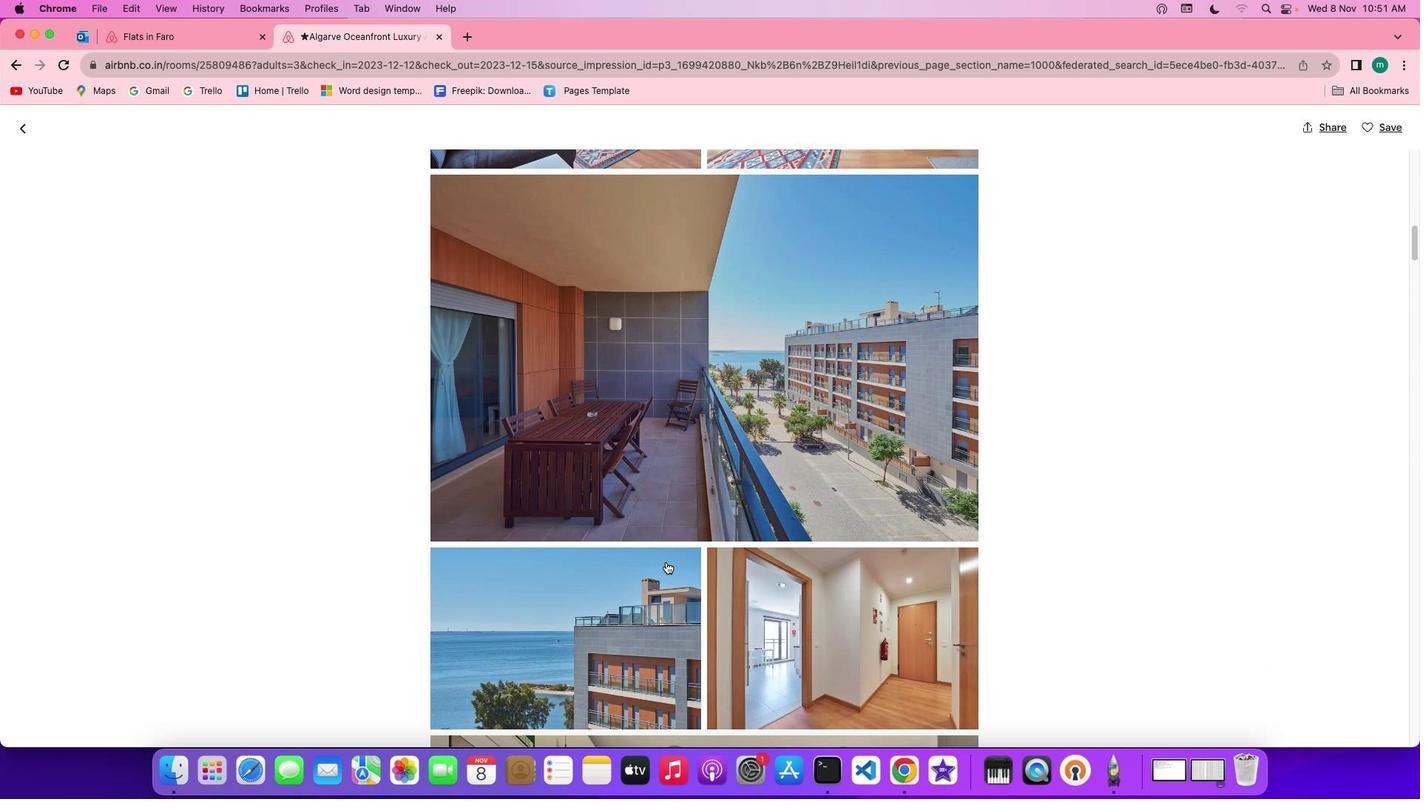 
Action: Mouse scrolled (665, 562) with delta (0, 0)
Screenshot: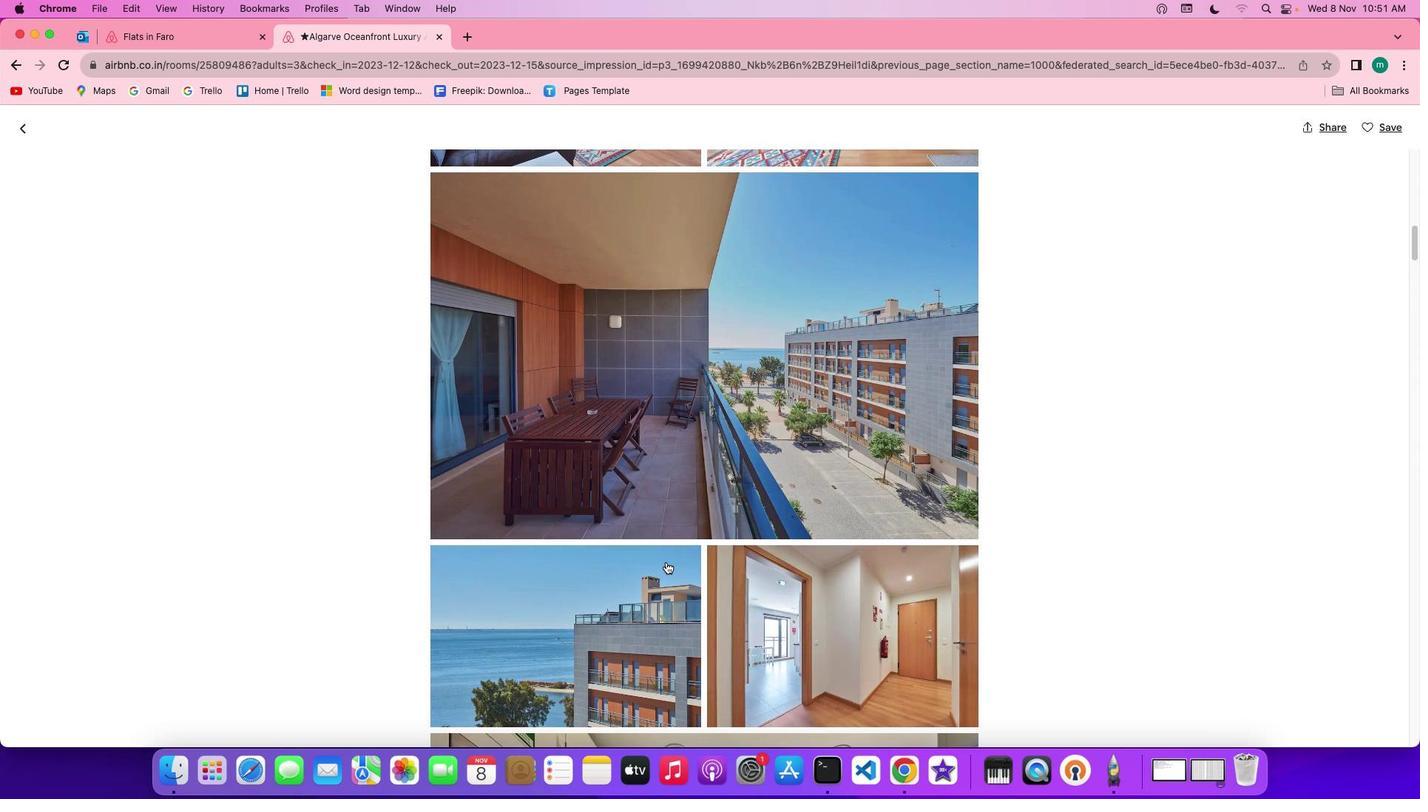 
Action: Mouse scrolled (665, 562) with delta (0, 0)
Screenshot: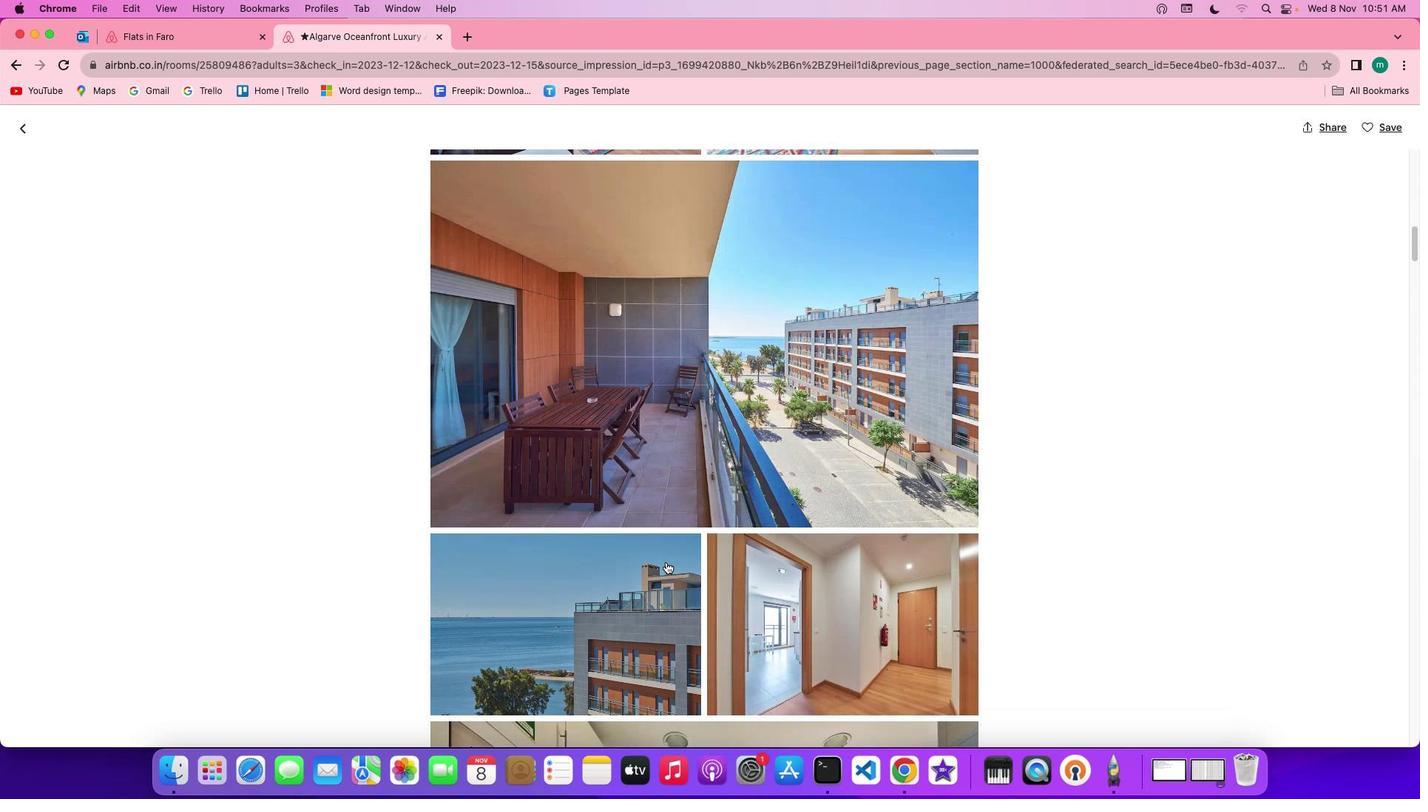 
Action: Mouse scrolled (665, 562) with delta (0, 0)
Screenshot: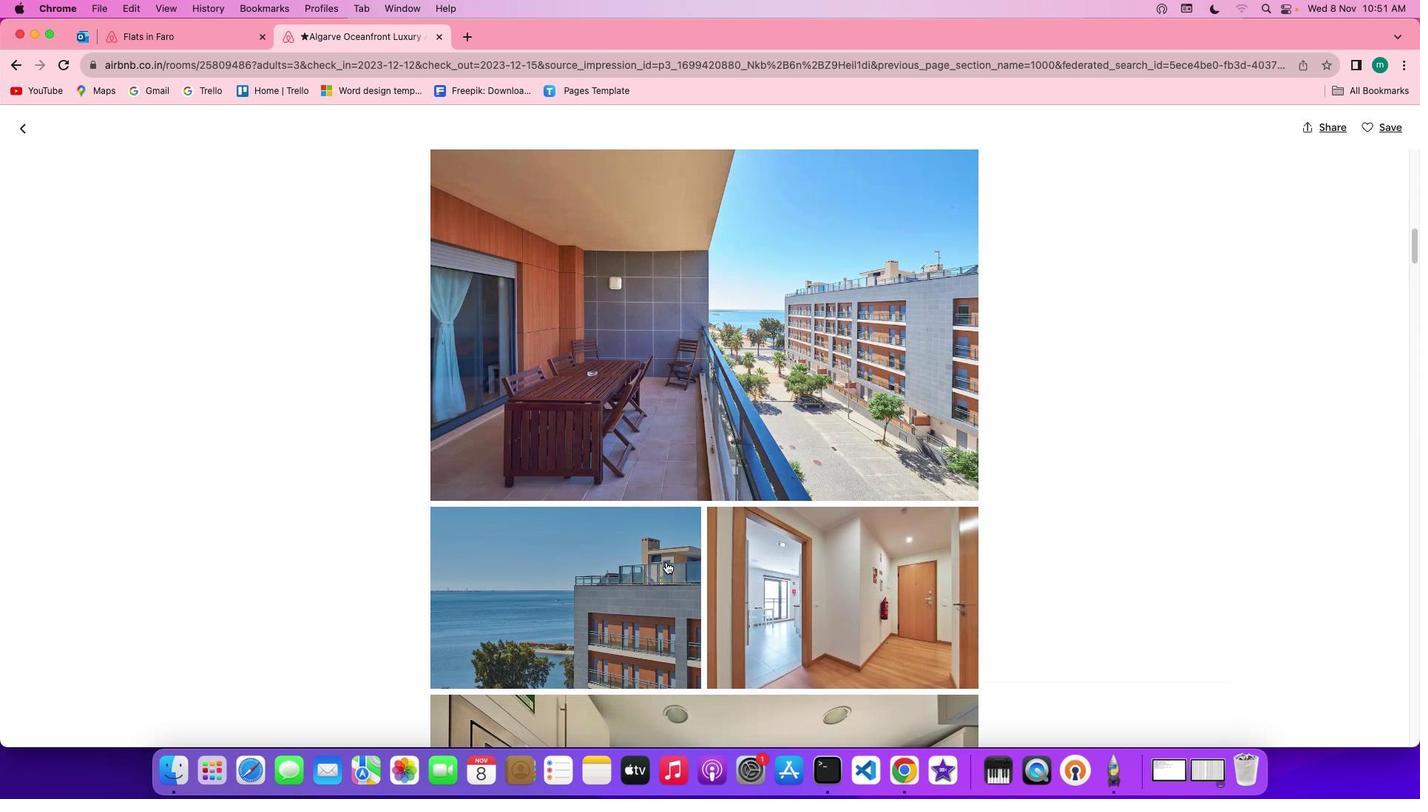 
Action: Mouse scrolled (665, 562) with delta (0, 0)
Screenshot: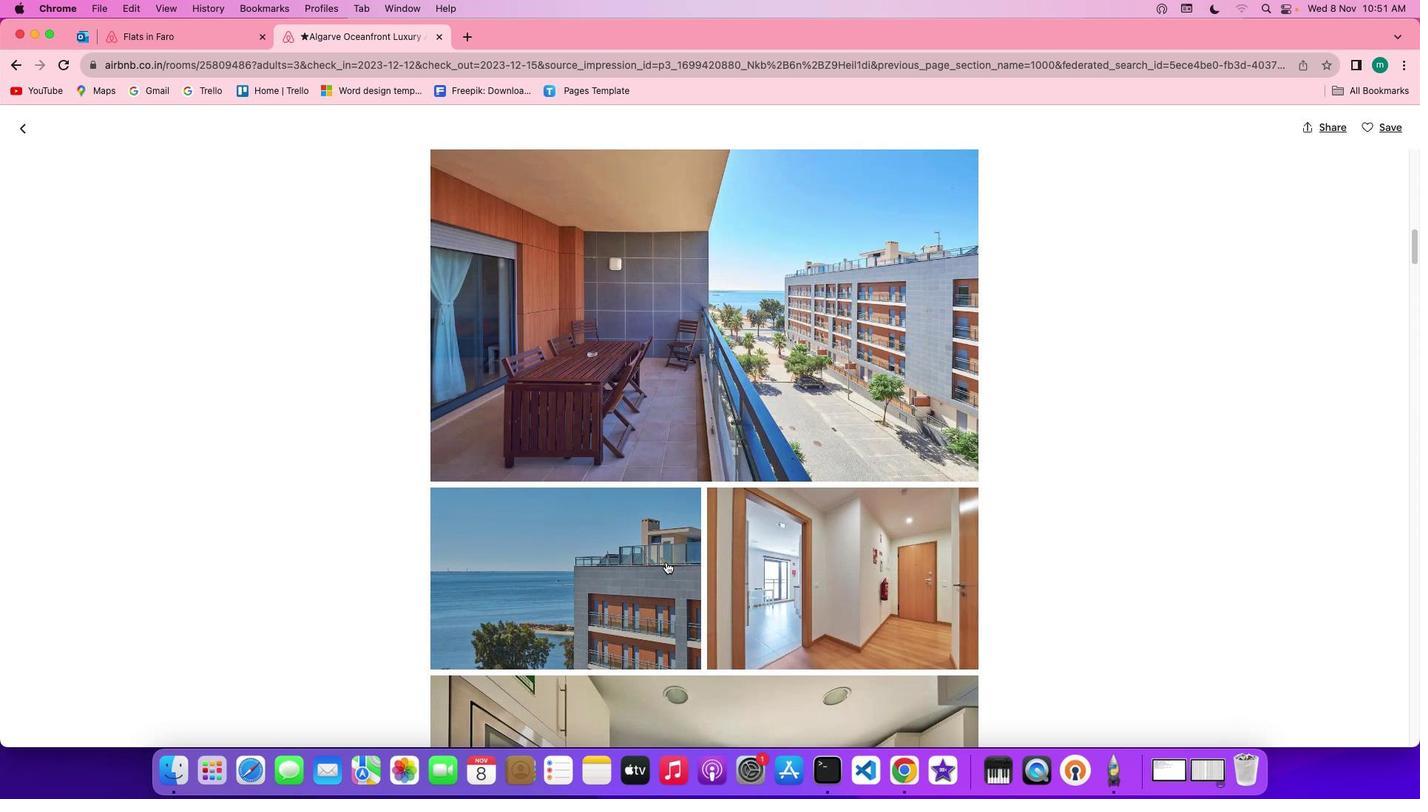 
Action: Mouse scrolled (665, 562) with delta (0, 0)
Screenshot: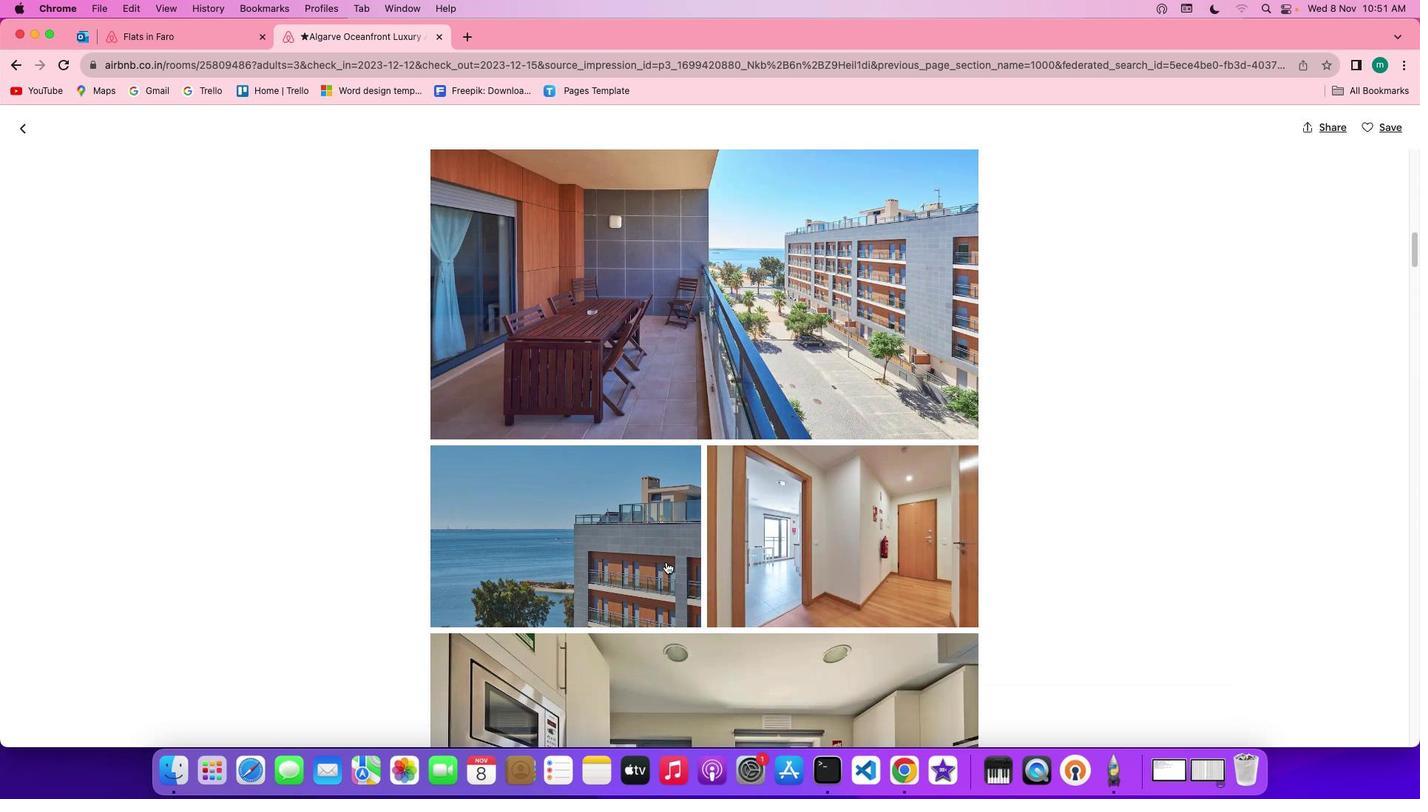 
Action: Mouse scrolled (665, 562) with delta (0, 0)
Screenshot: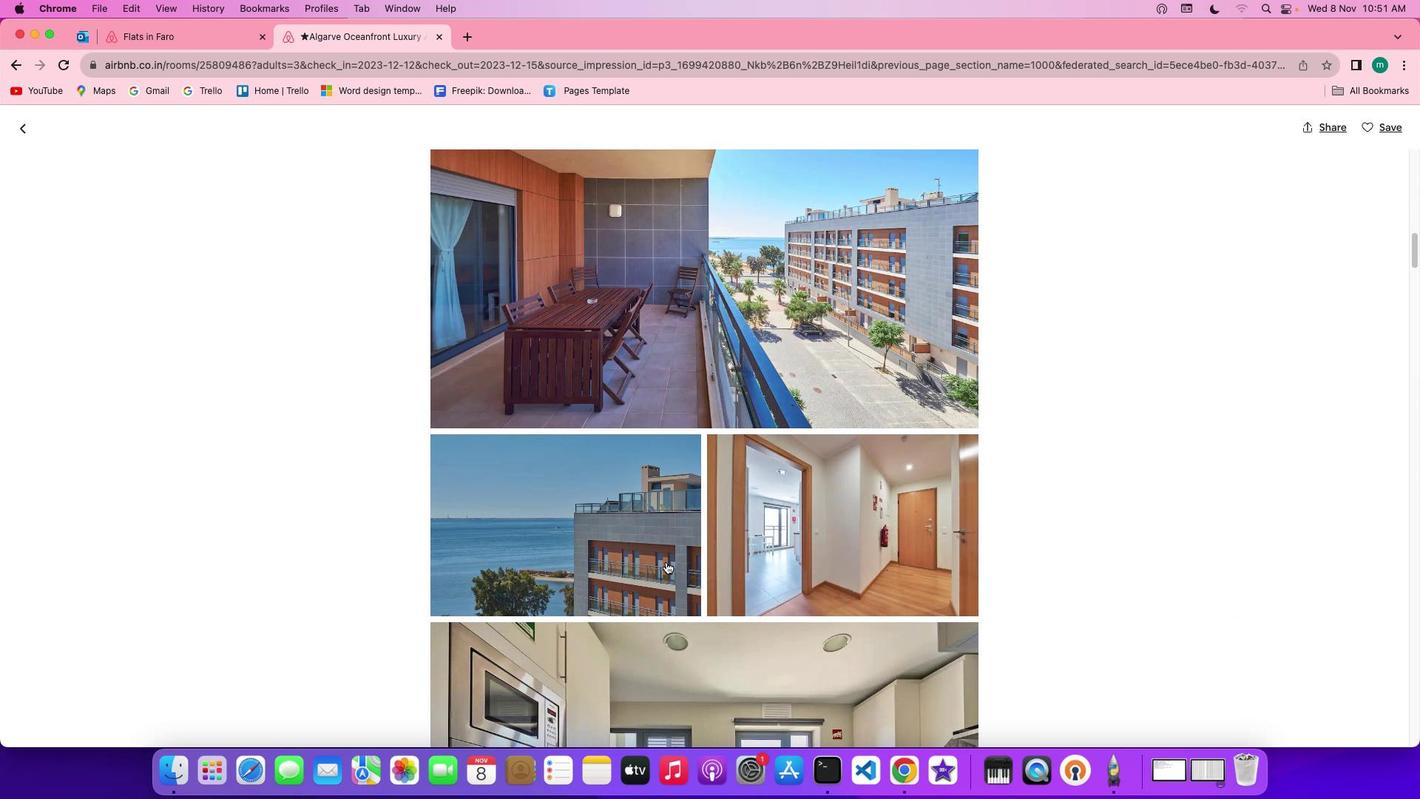 
Action: Mouse scrolled (665, 562) with delta (0, 0)
Screenshot: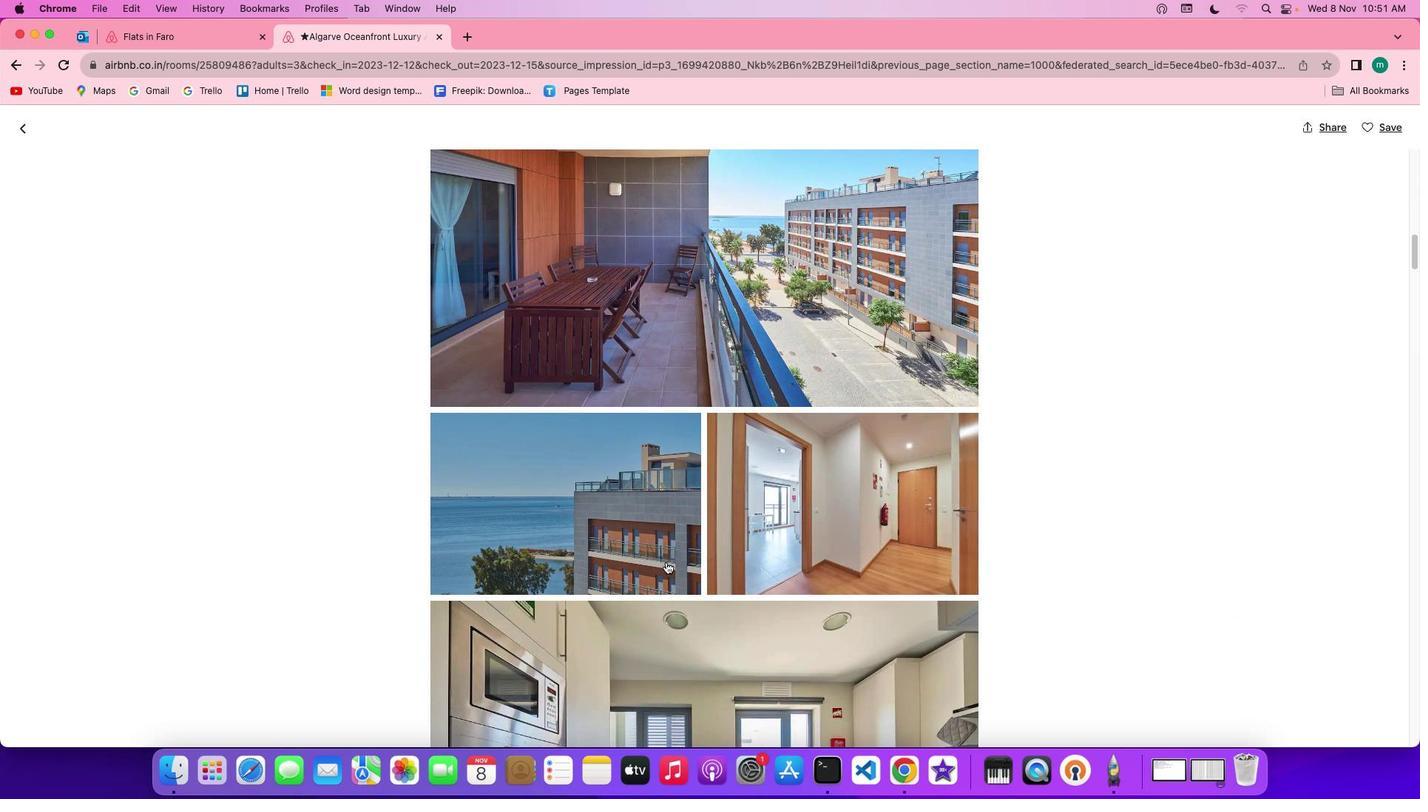 
Action: Mouse scrolled (665, 562) with delta (0, 0)
Screenshot: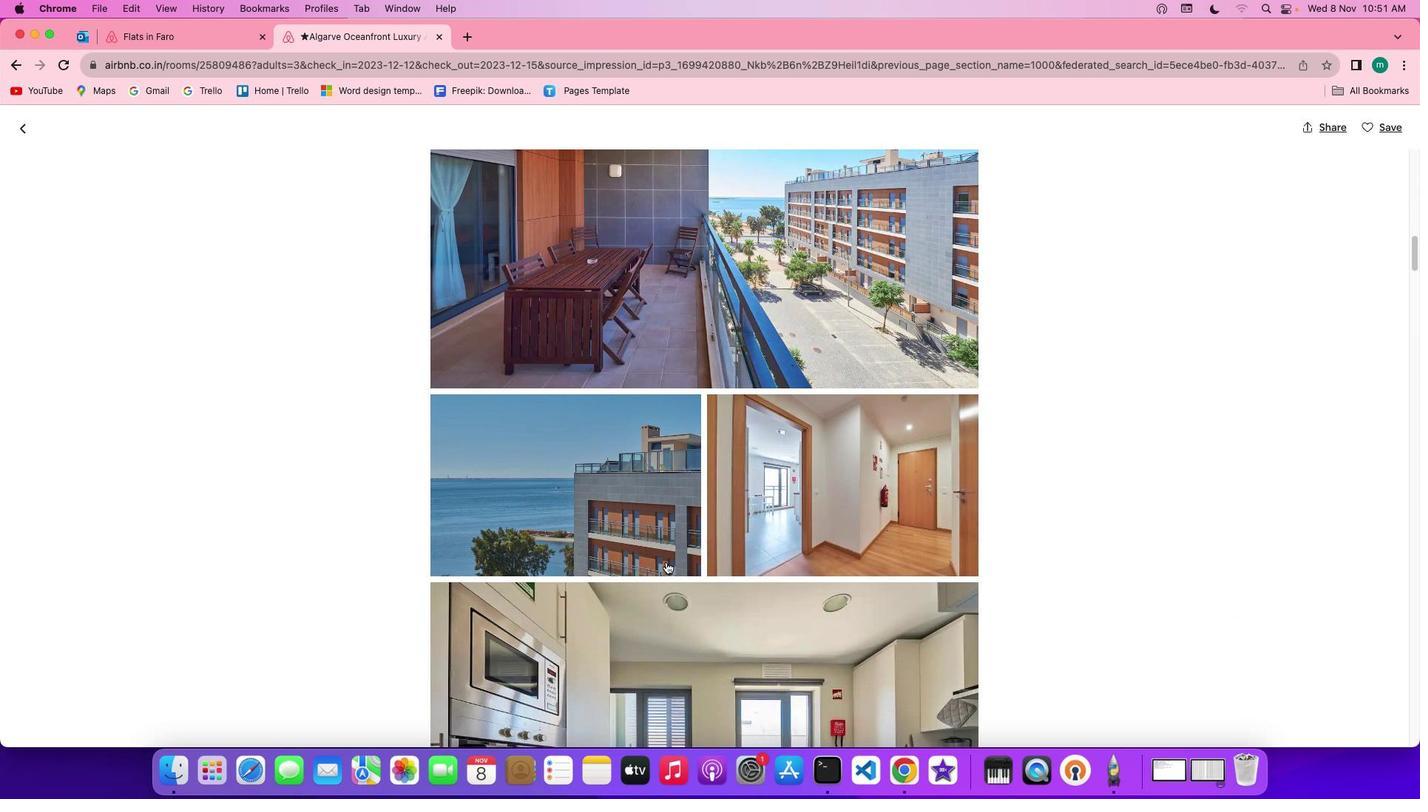 
Action: Mouse scrolled (665, 562) with delta (0, 0)
Screenshot: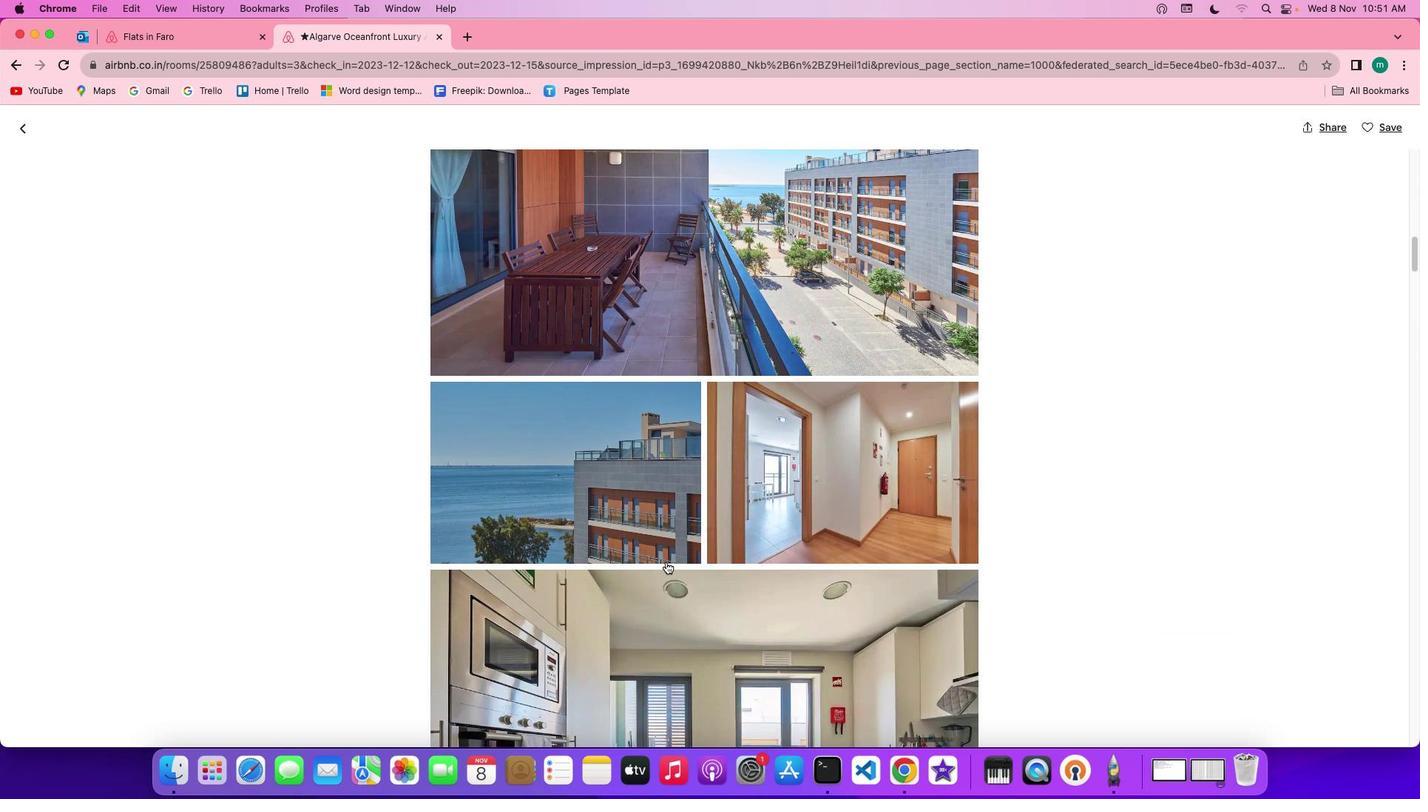 
Action: Mouse scrolled (665, 562) with delta (0, 0)
Screenshot: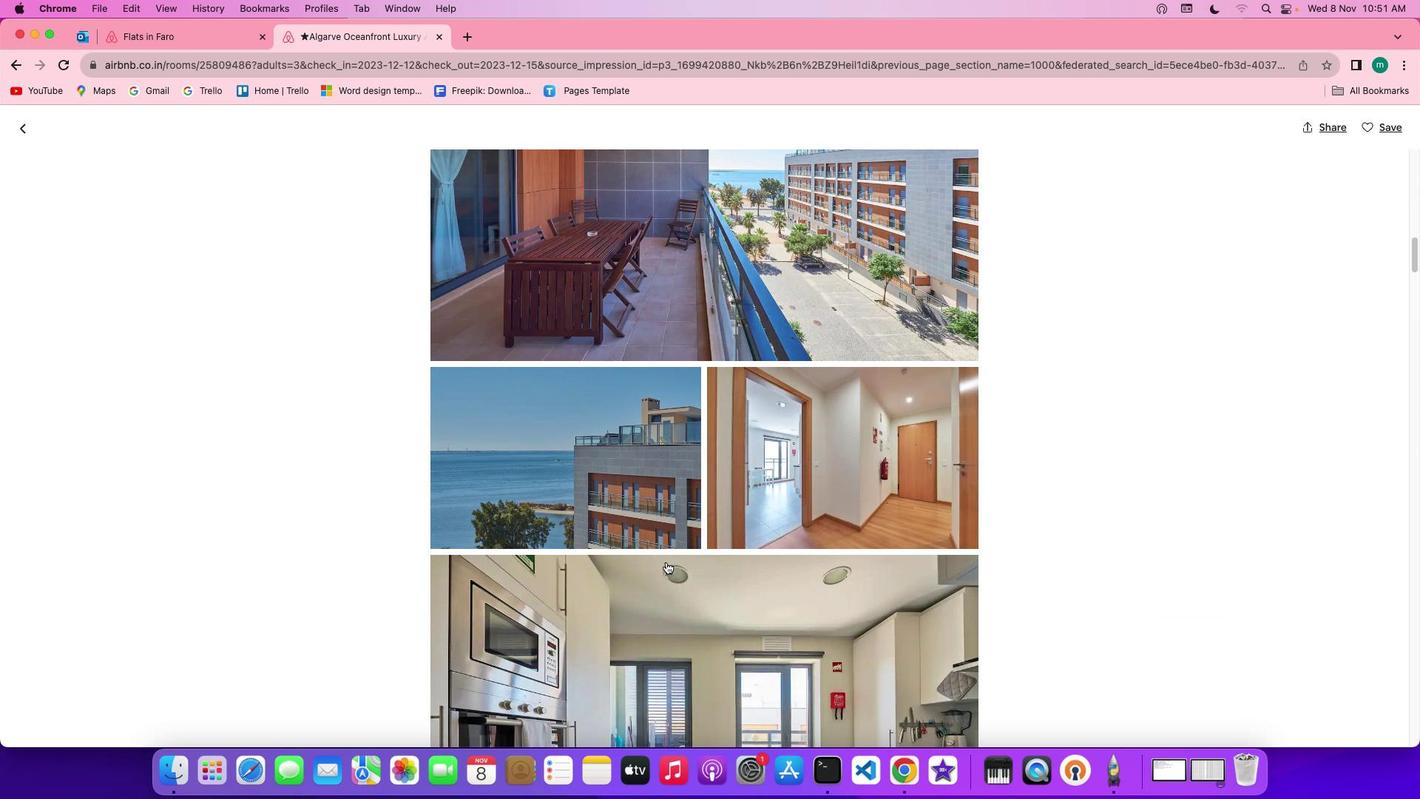 
Action: Mouse scrolled (665, 562) with delta (0, 0)
Screenshot: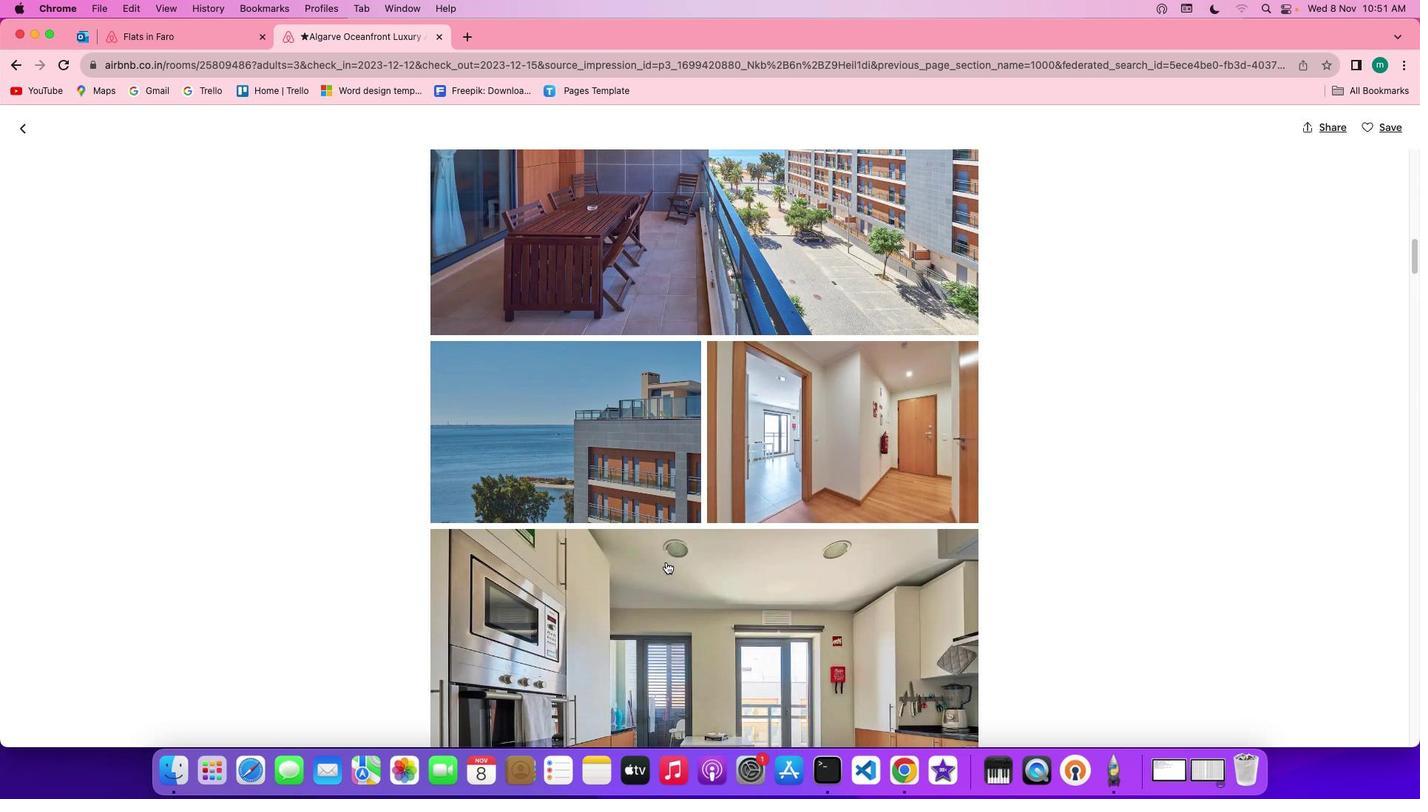 
Action: Mouse scrolled (665, 562) with delta (0, 0)
Screenshot: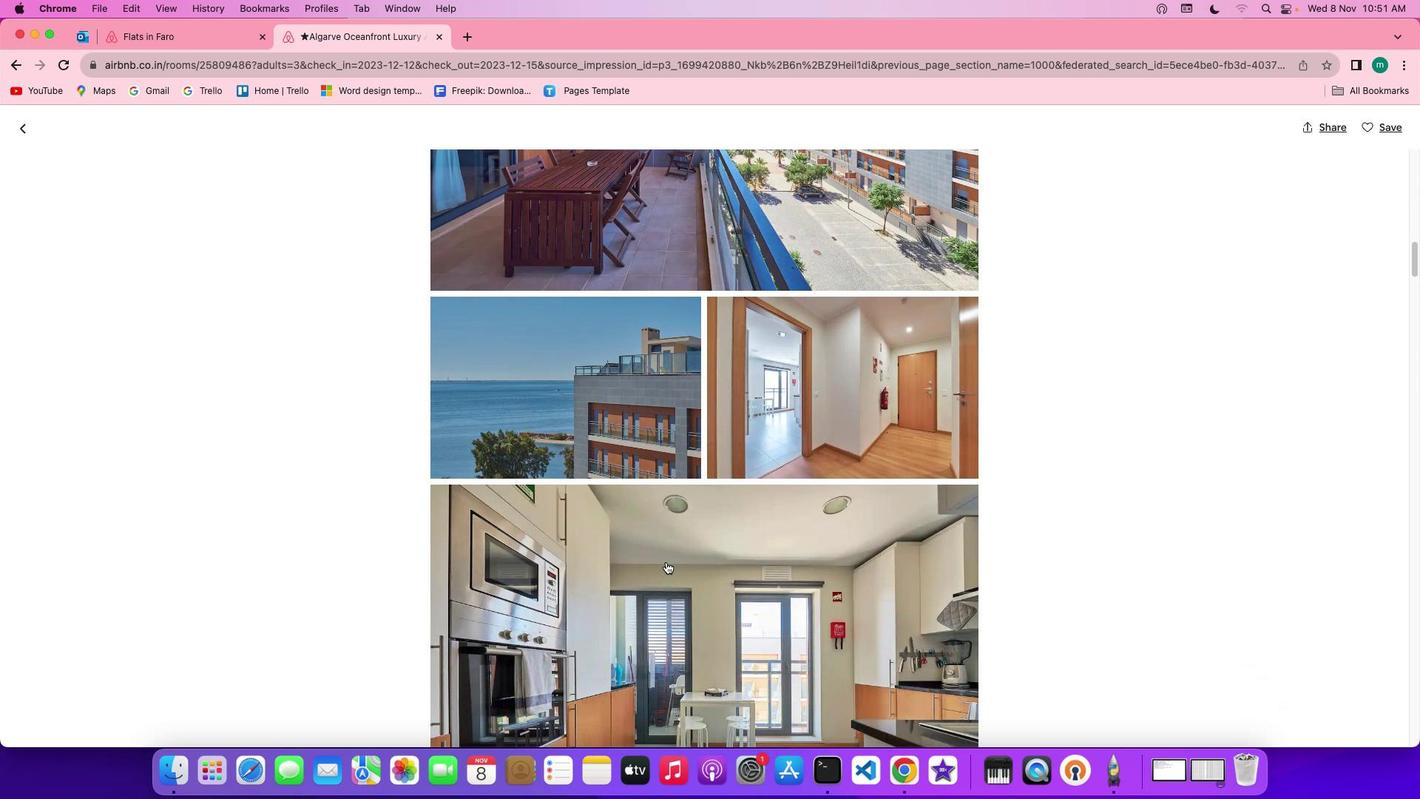 
Action: Mouse scrolled (665, 562) with delta (0, 0)
Screenshot: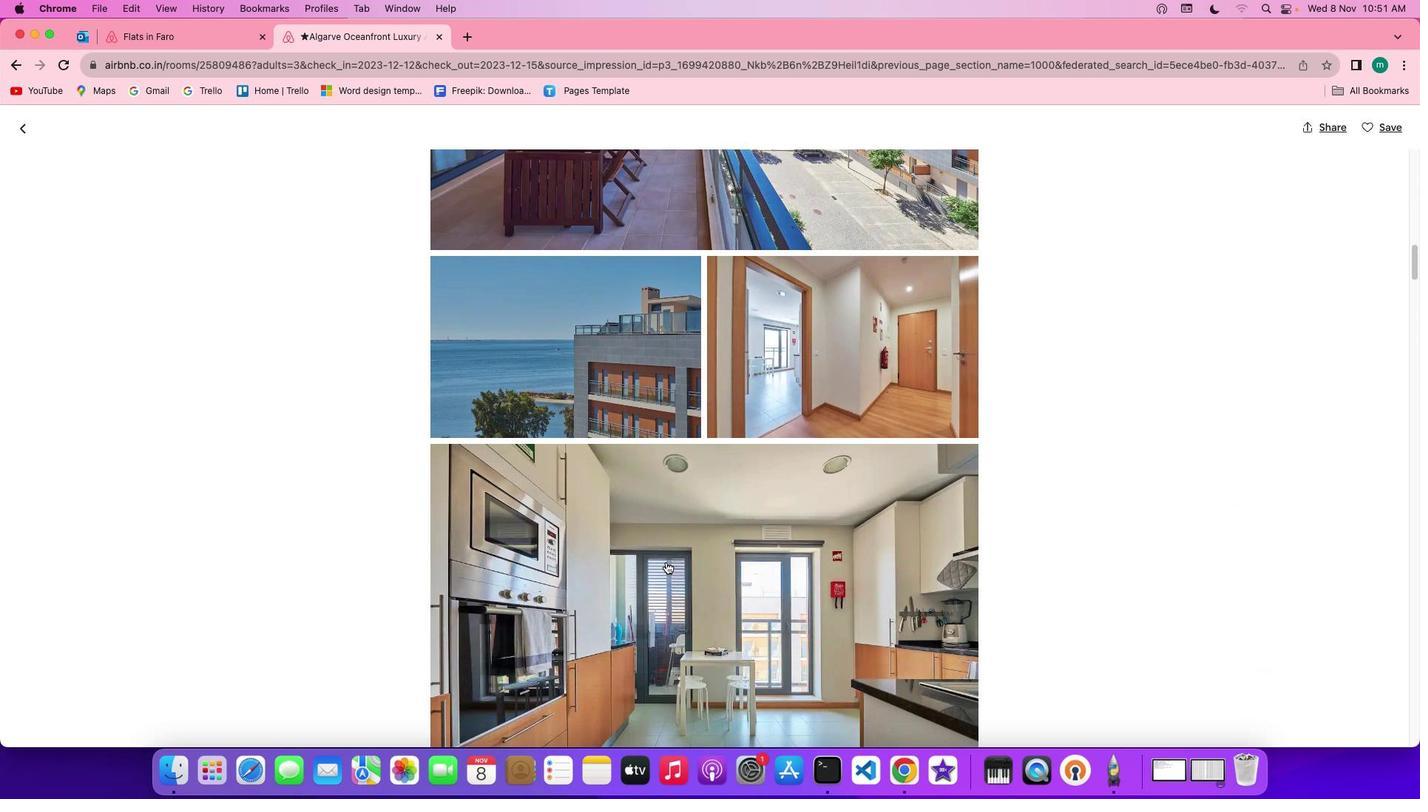 
Action: Mouse scrolled (665, 562) with delta (0, 0)
Screenshot: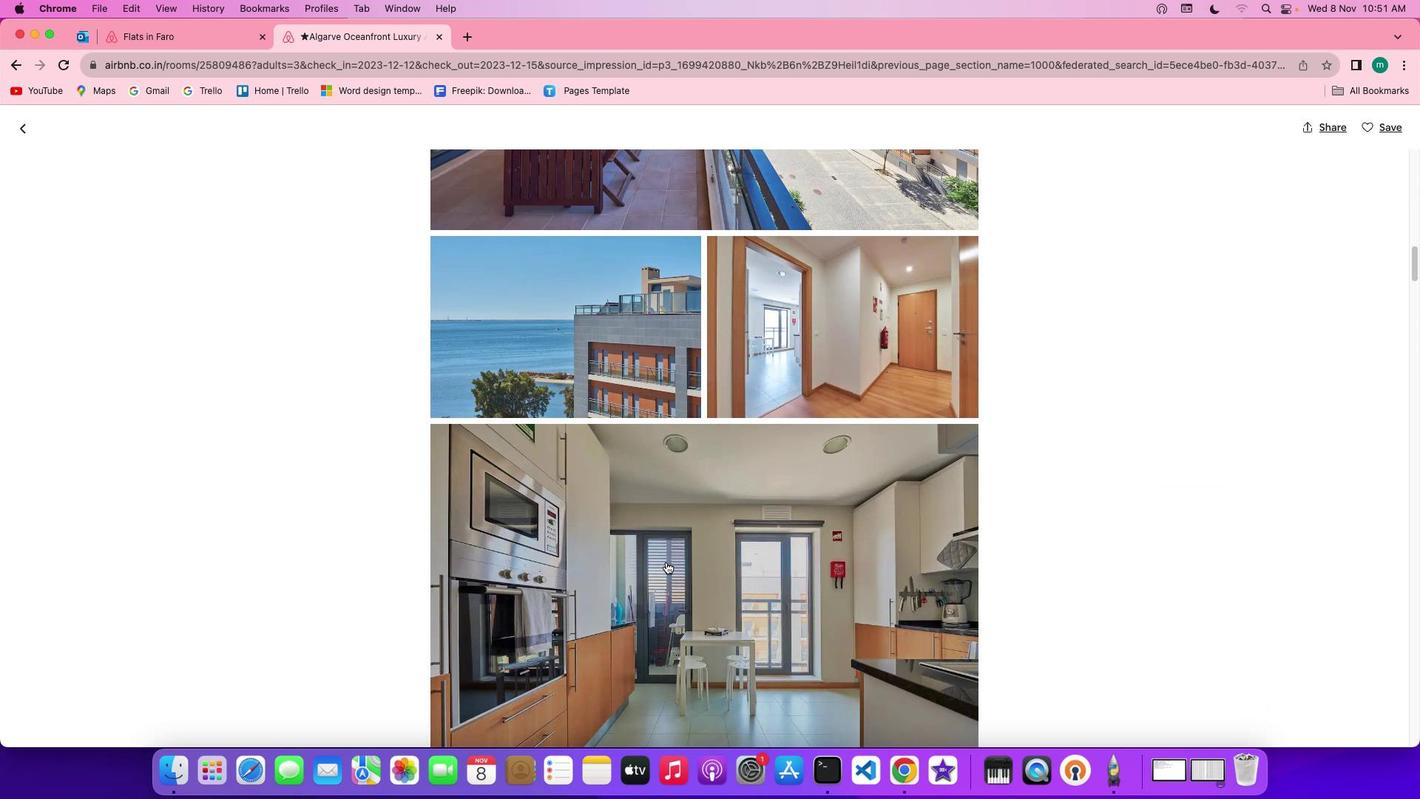
Action: Mouse scrolled (665, 562) with delta (0, 0)
Screenshot: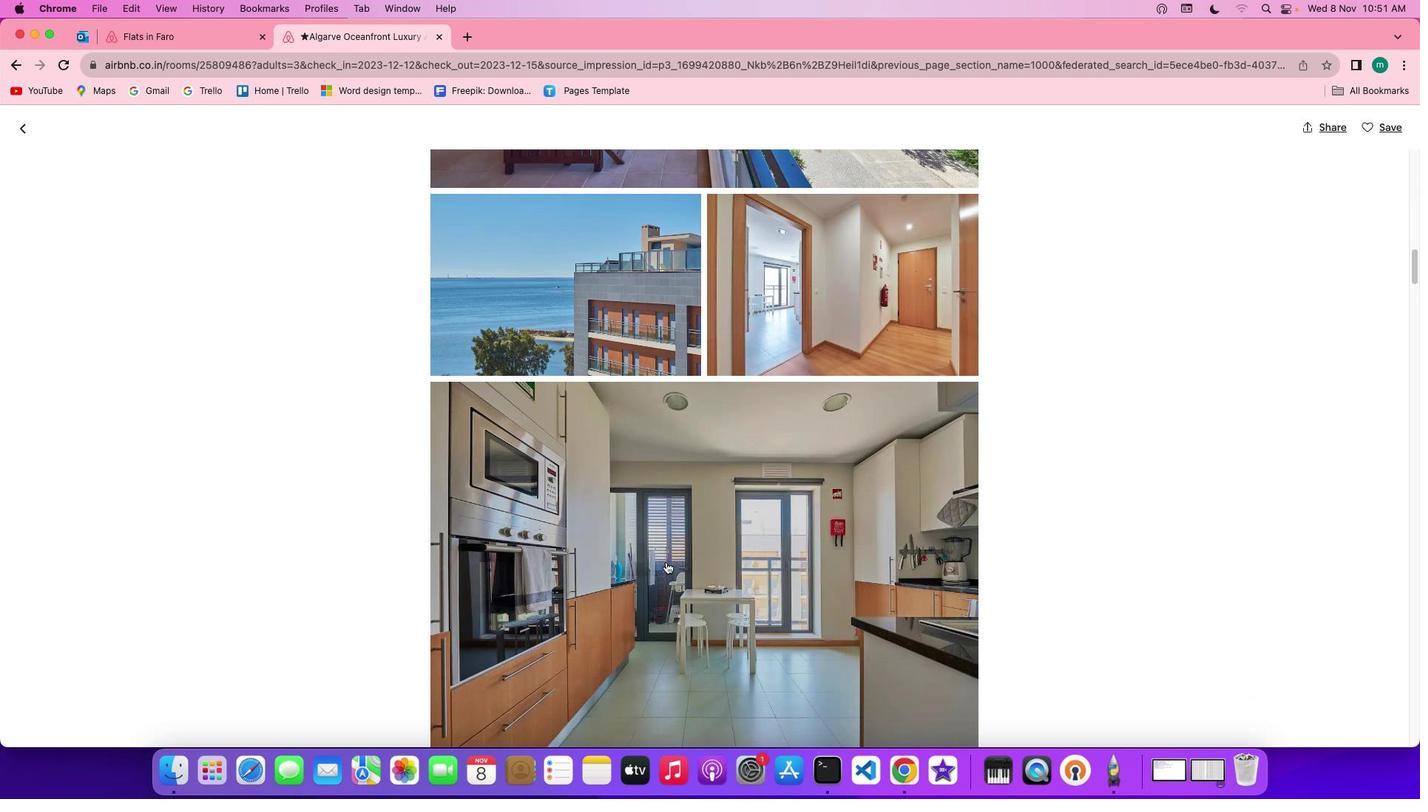 
Action: Mouse scrolled (665, 562) with delta (0, -1)
Screenshot: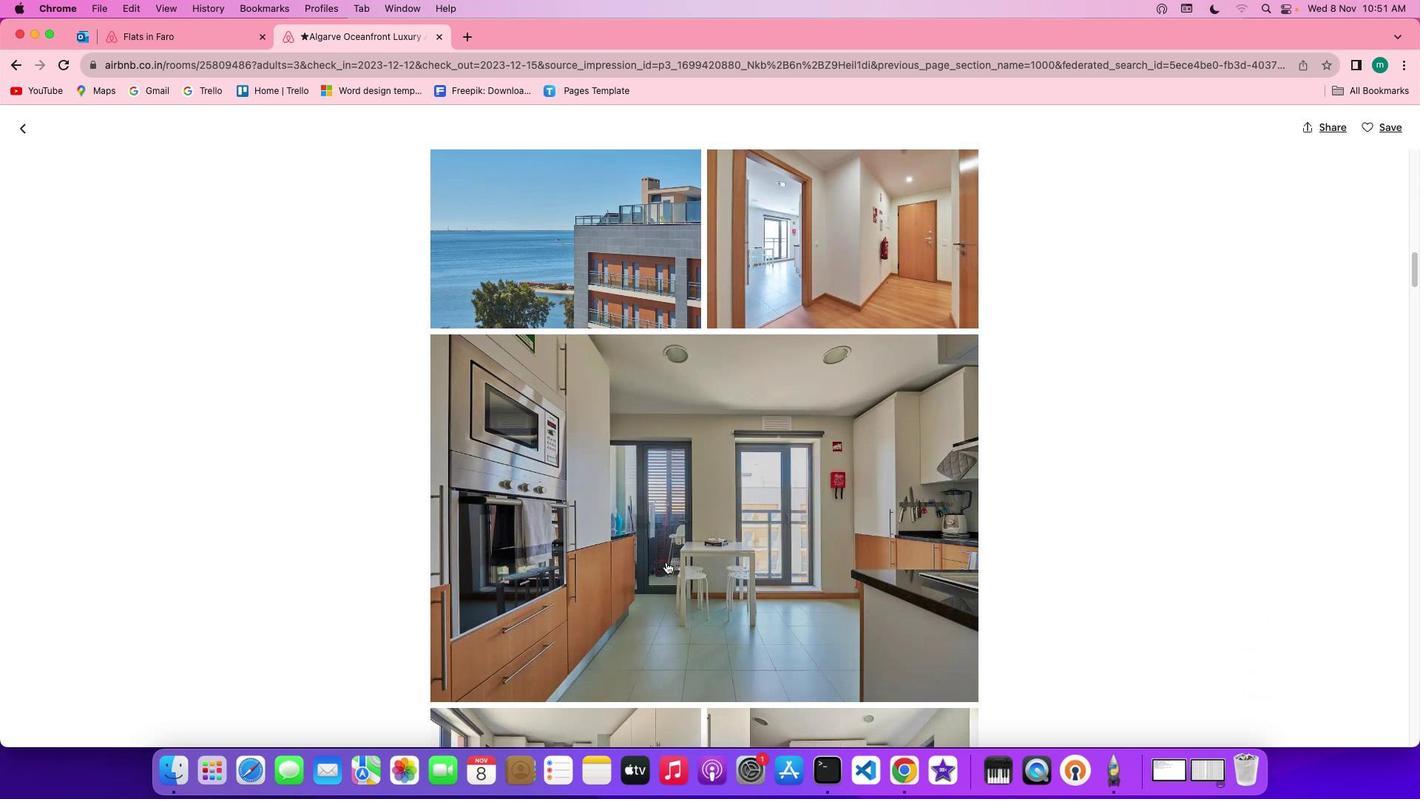 
Action: Mouse scrolled (665, 562) with delta (0, -1)
Screenshot: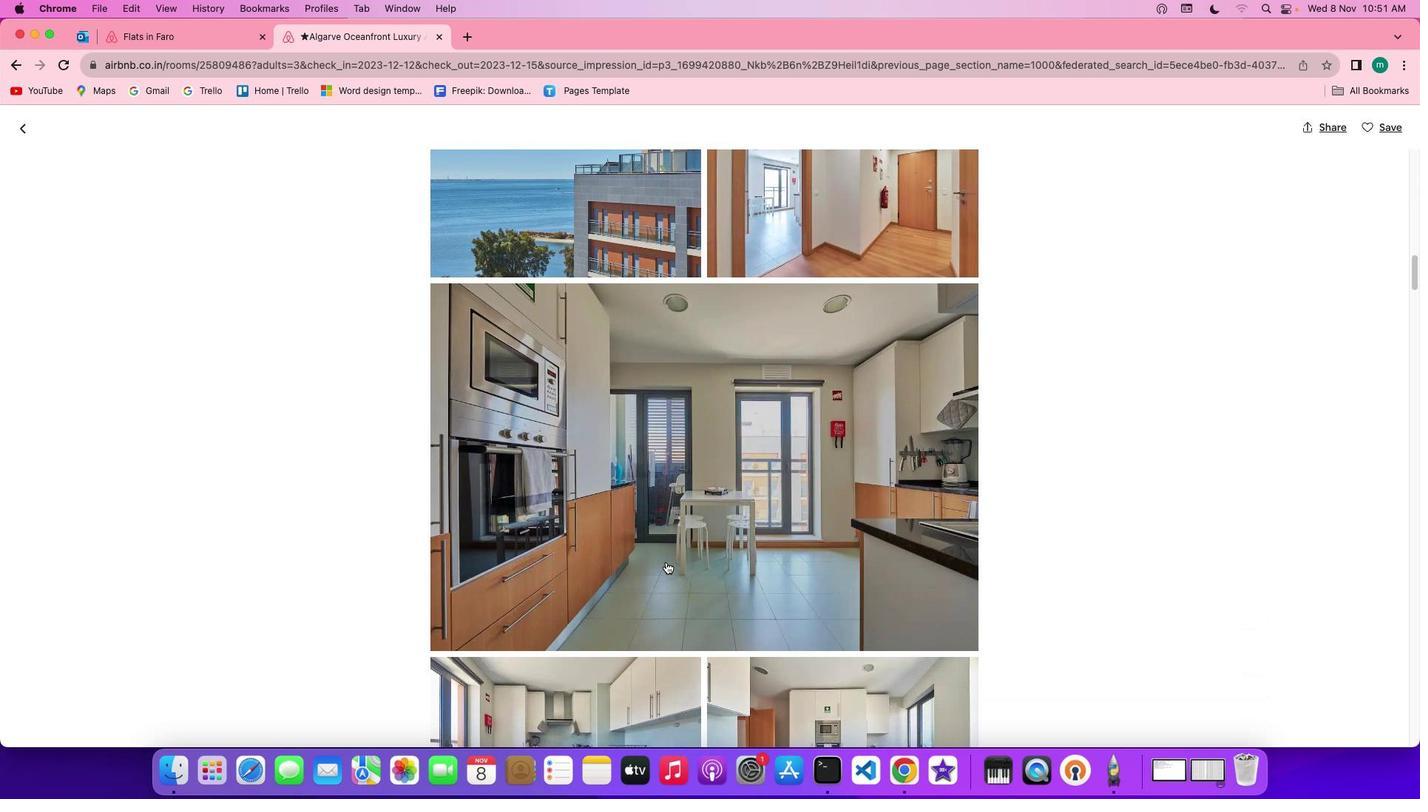 
Action: Mouse scrolled (665, 562) with delta (0, 0)
Screenshot: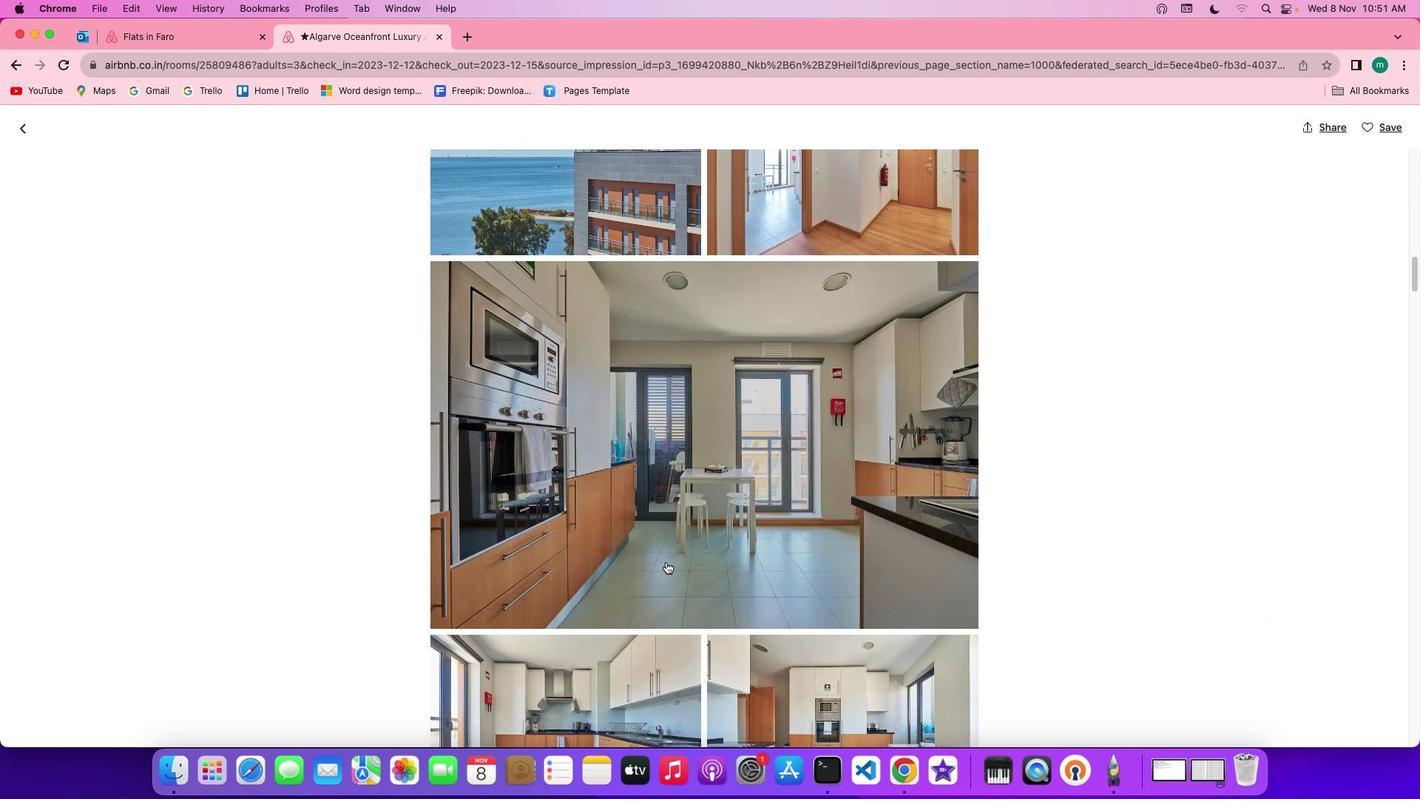 
Action: Mouse scrolled (665, 562) with delta (0, 0)
Screenshot: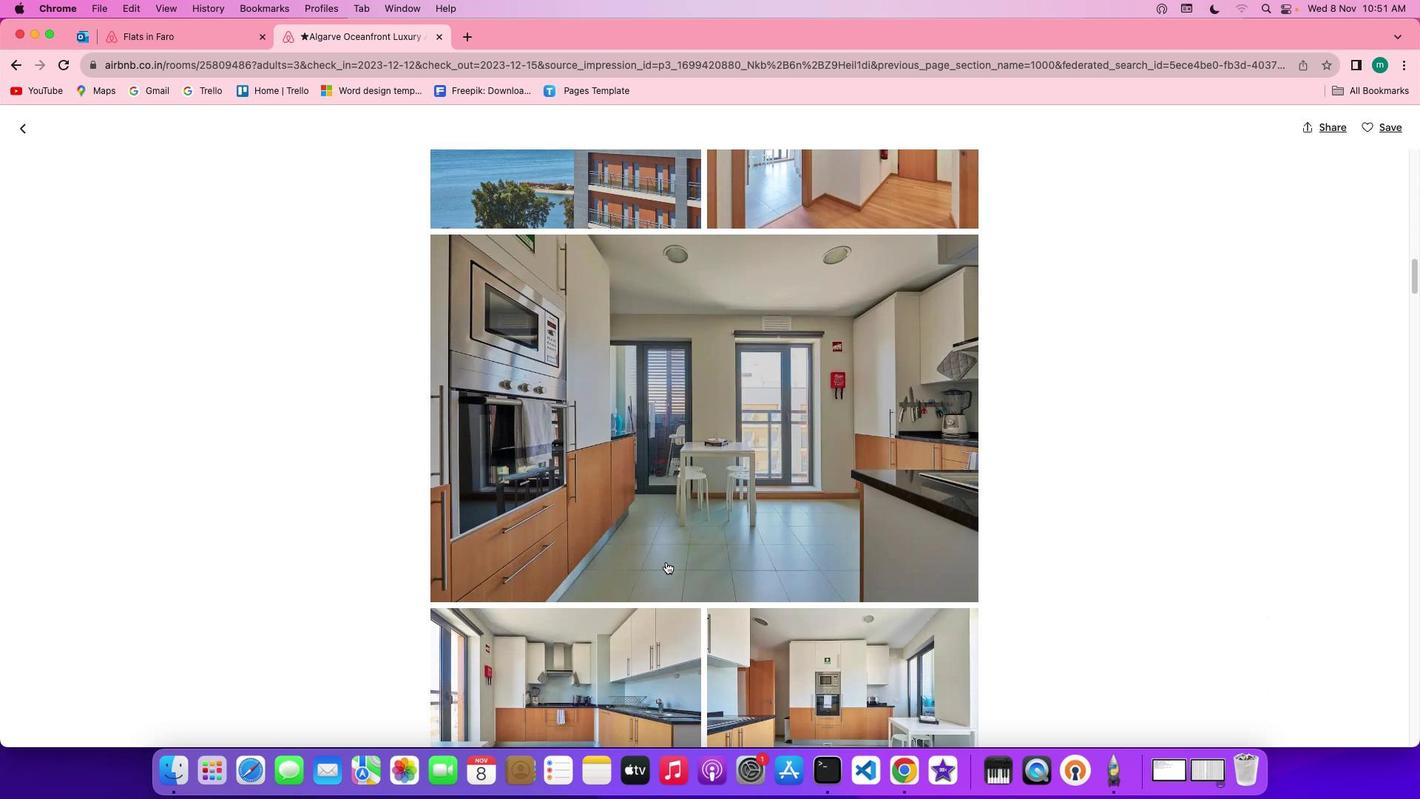
Action: Mouse scrolled (665, 562) with delta (0, 0)
Screenshot: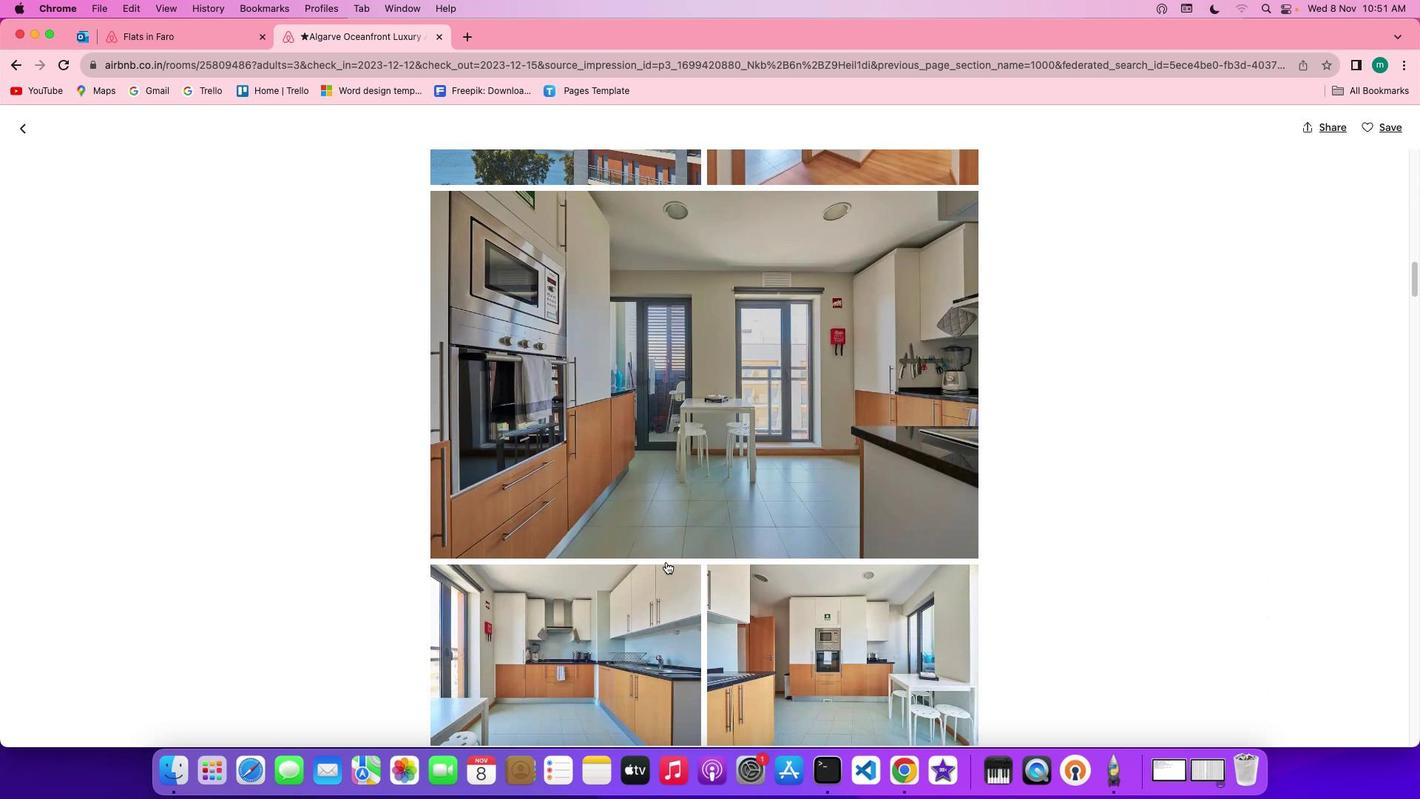 
Action: Mouse scrolled (665, 562) with delta (0, -1)
Screenshot: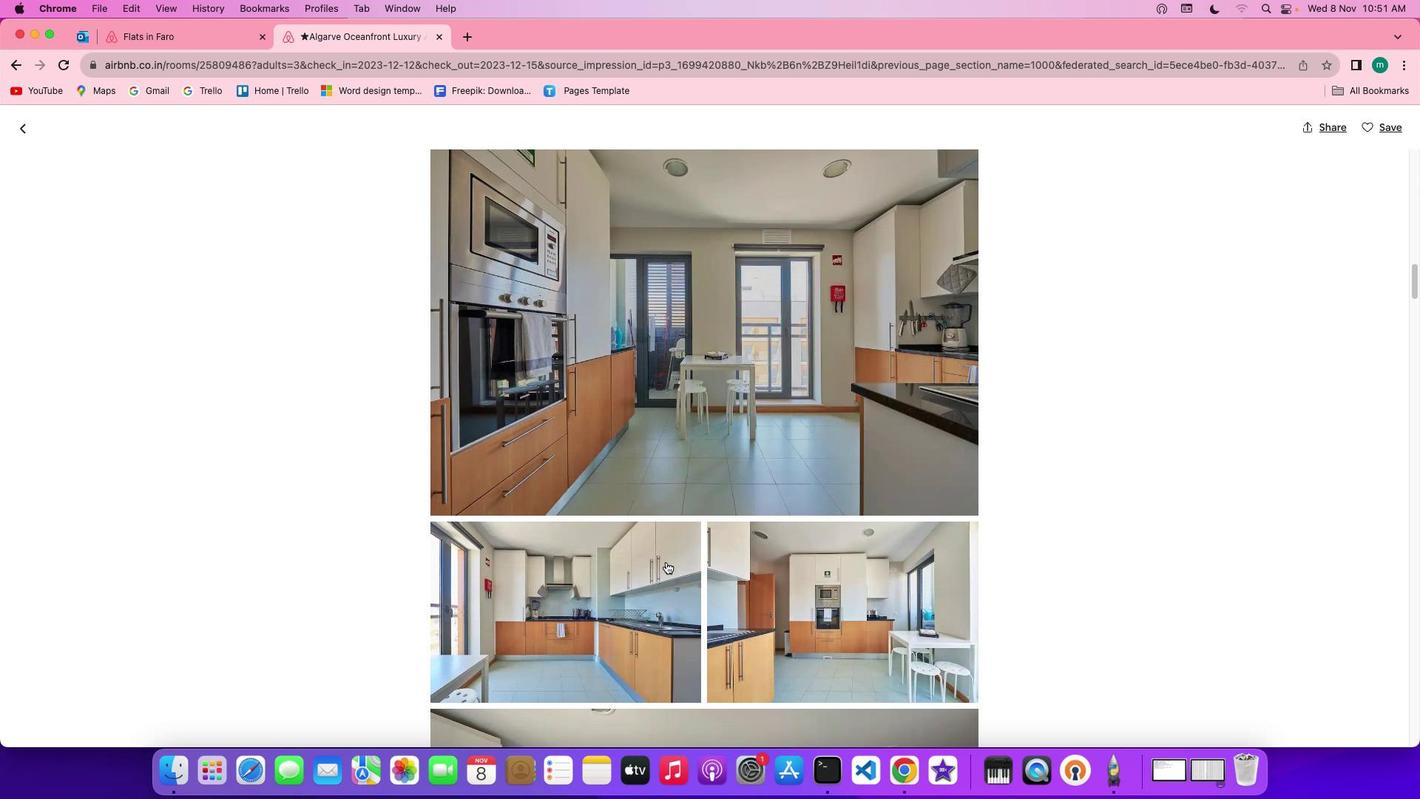 
Action: Mouse scrolled (665, 562) with delta (0, 0)
Screenshot: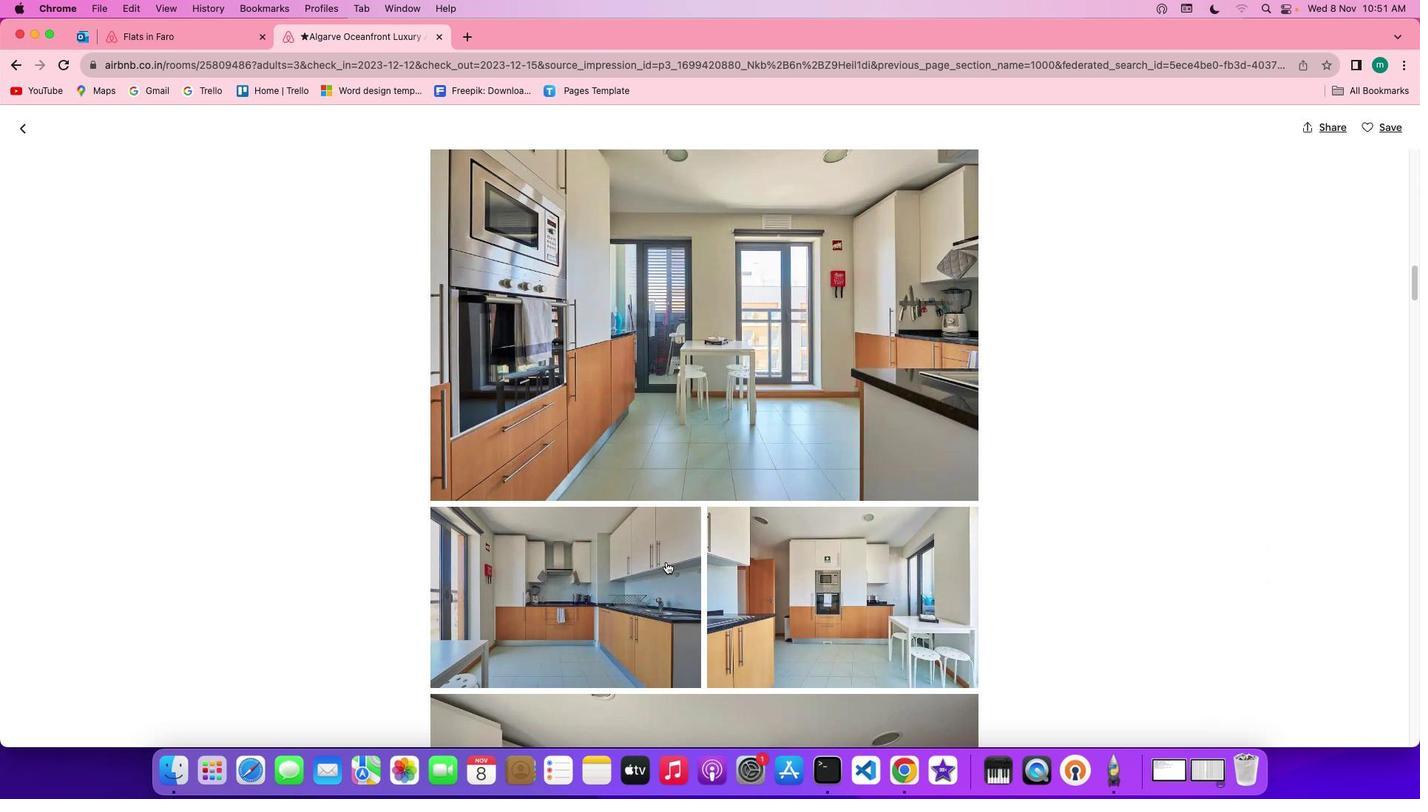 
Action: Mouse scrolled (665, 562) with delta (0, 0)
Screenshot: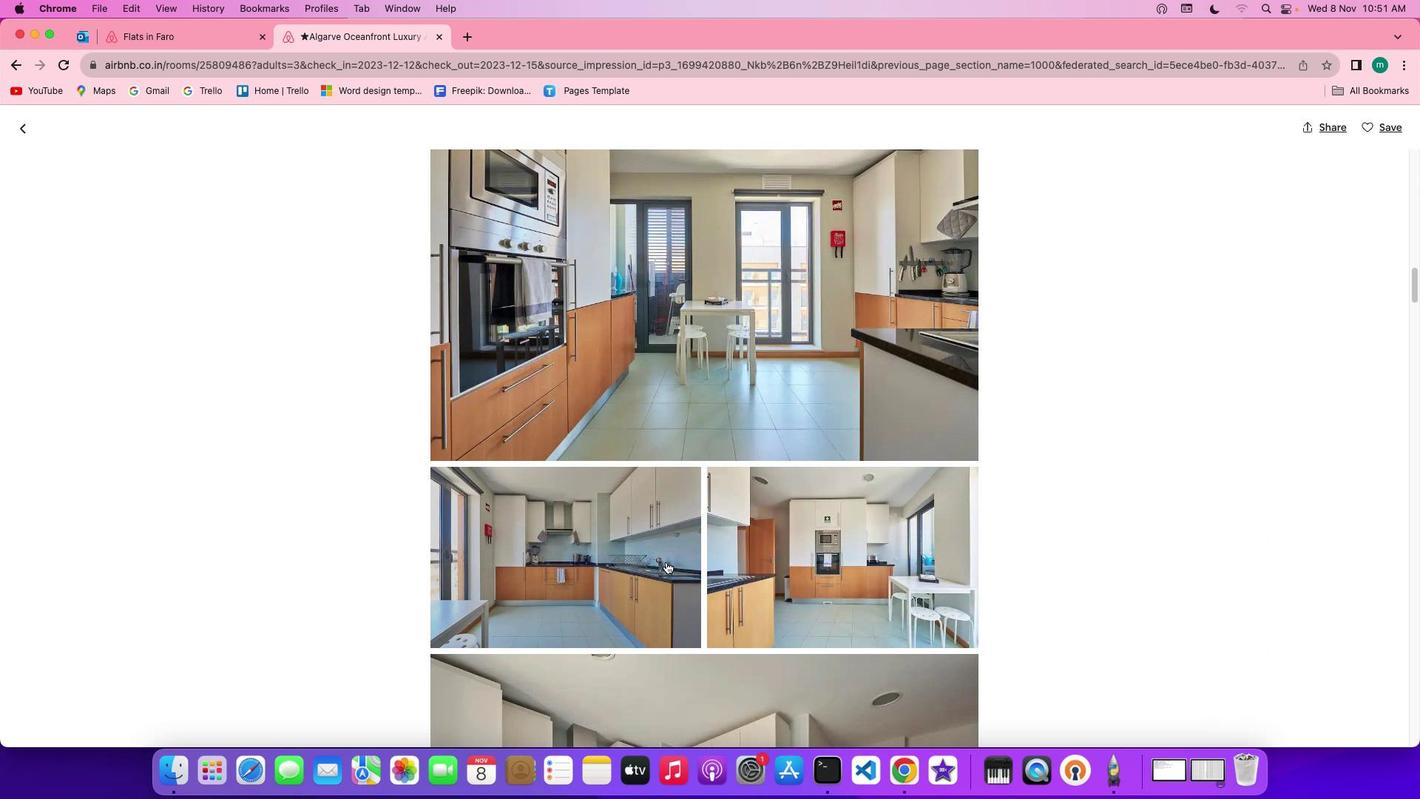 
Action: Mouse scrolled (665, 562) with delta (0, 0)
Screenshot: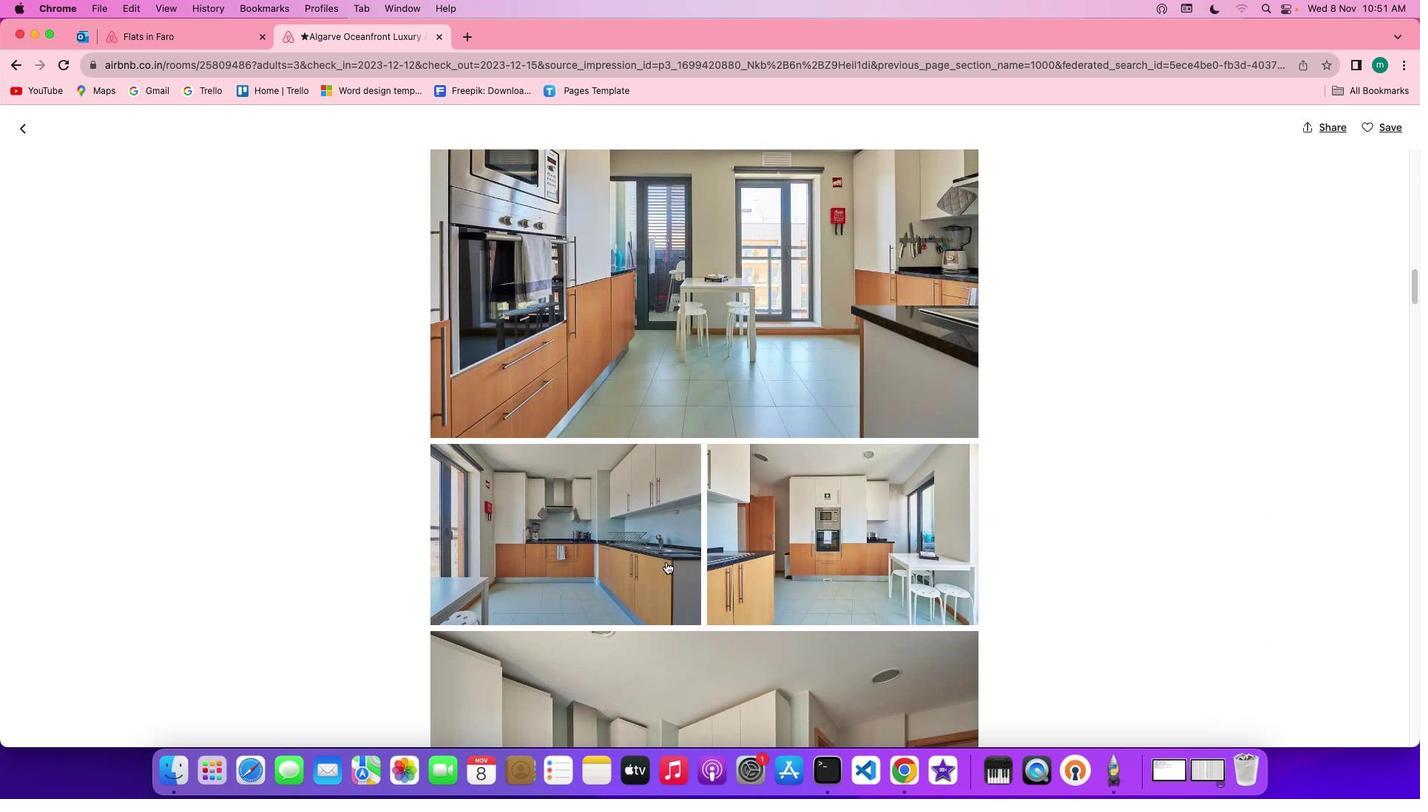 
Action: Mouse scrolled (665, 562) with delta (0, 0)
Screenshot: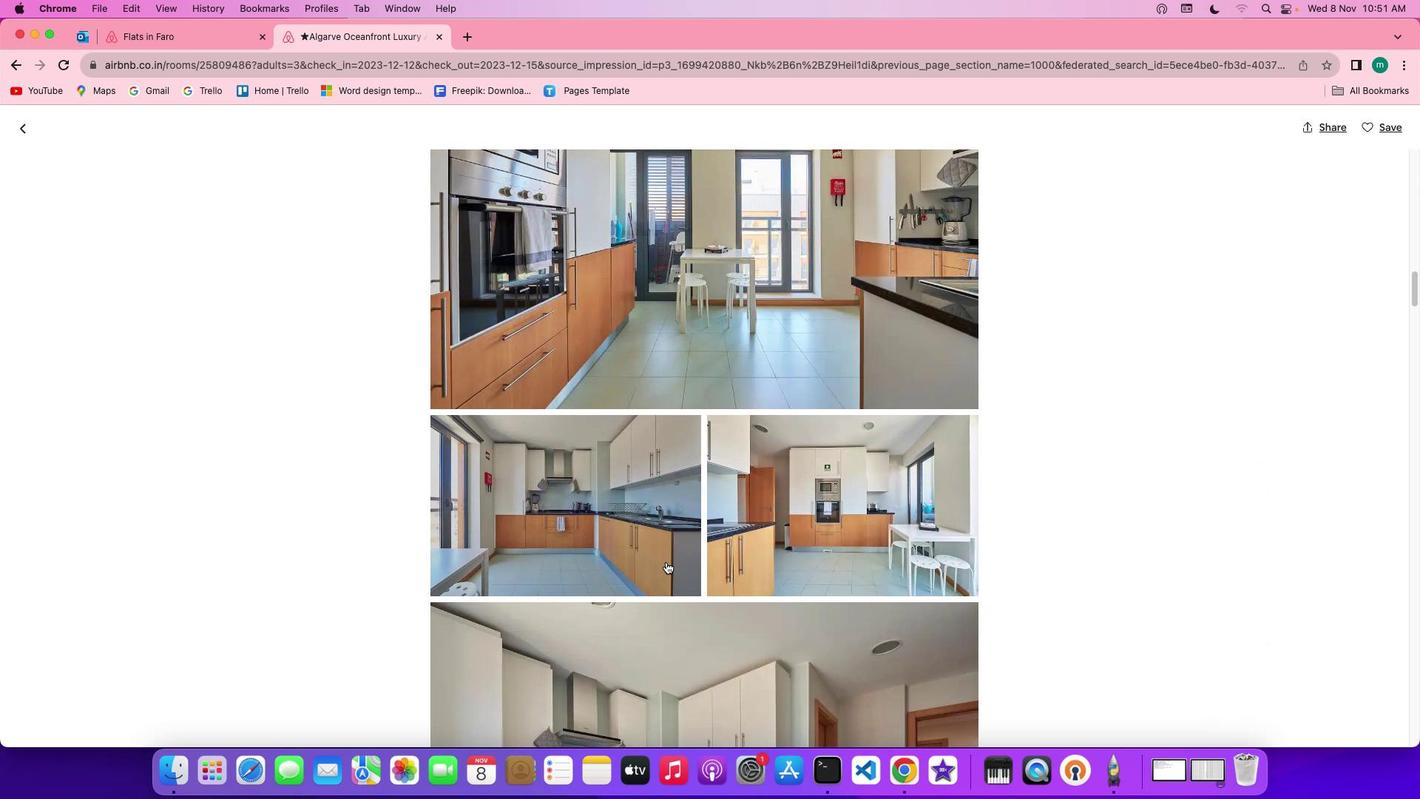
Action: Mouse scrolled (665, 562) with delta (0, 0)
Screenshot: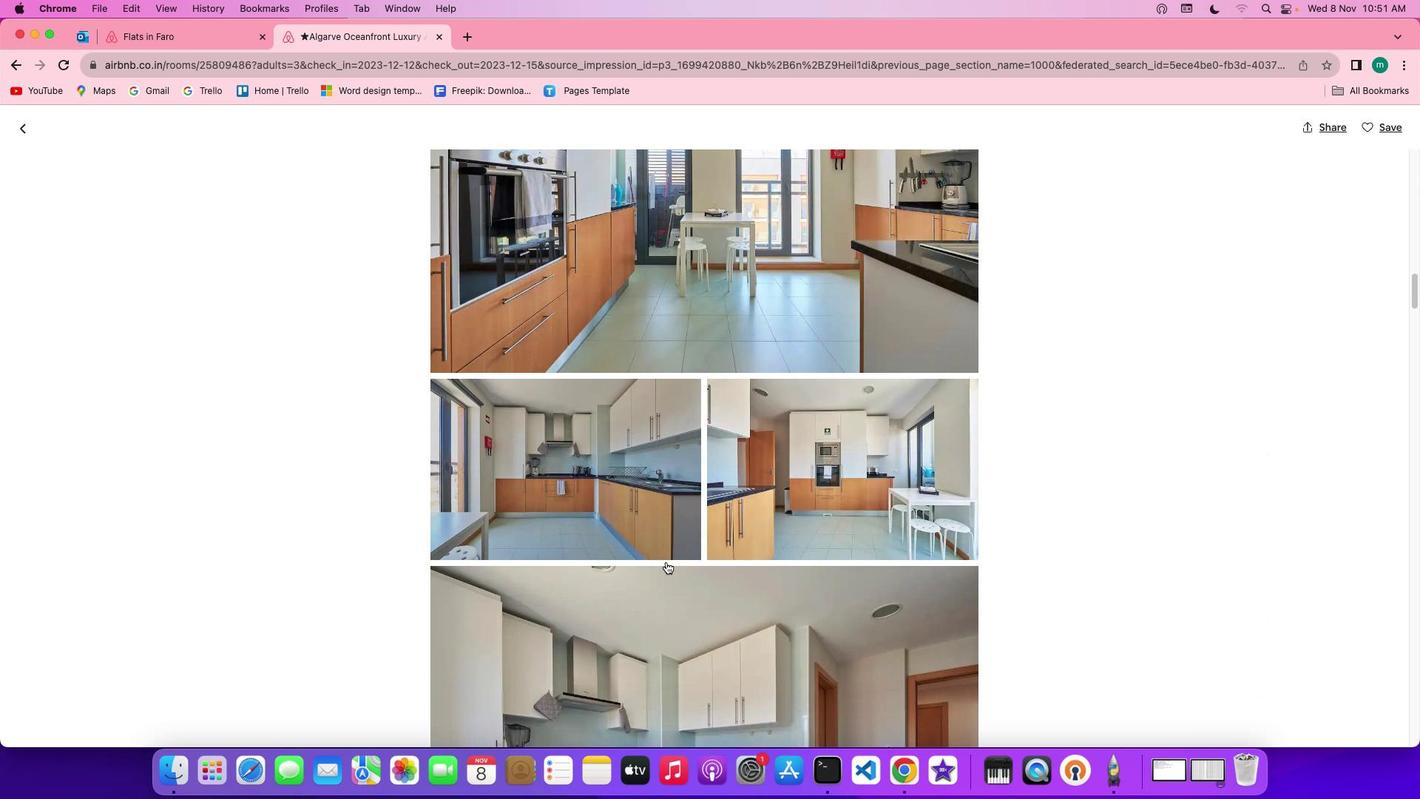 
Action: Mouse scrolled (665, 562) with delta (0, 0)
Screenshot: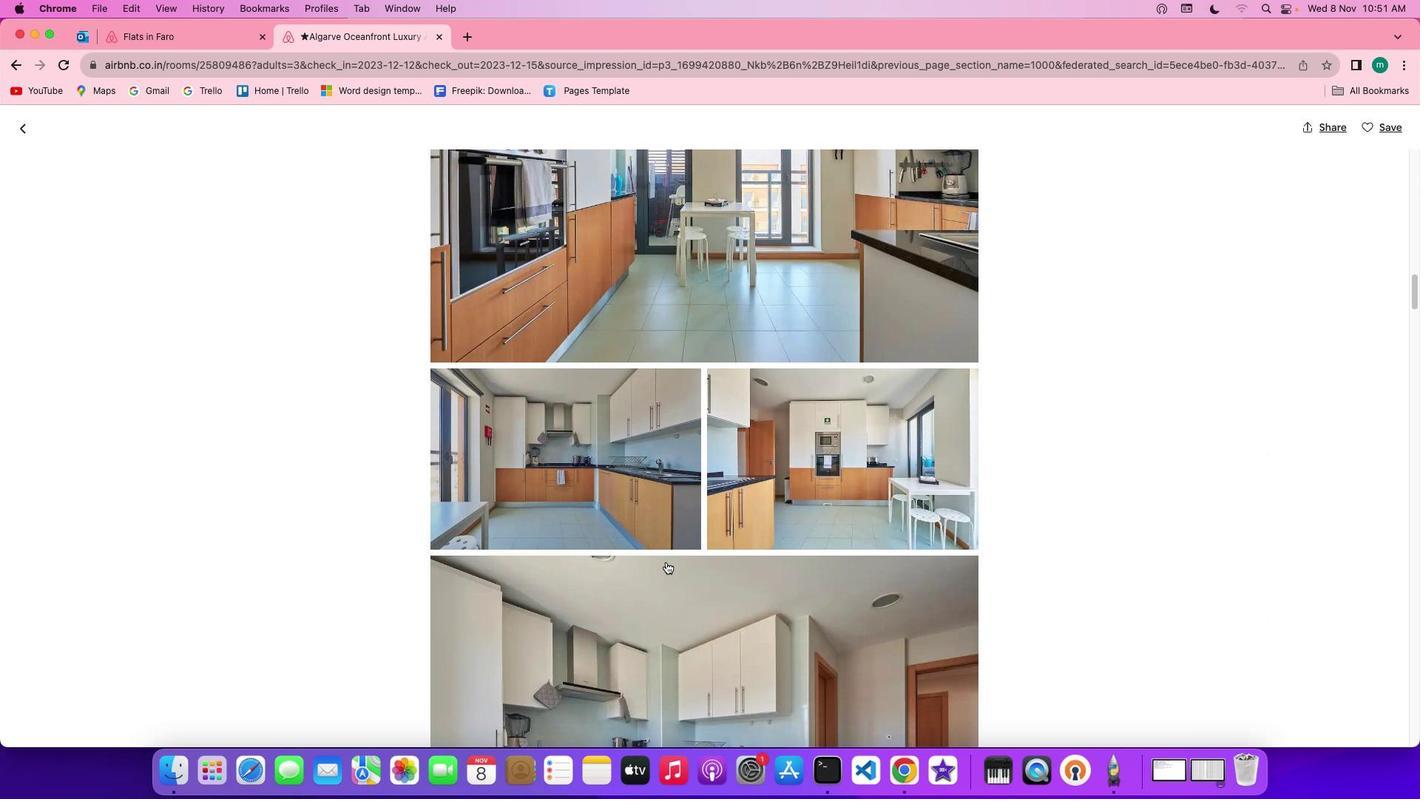 
Action: Mouse scrolled (665, 562) with delta (0, -1)
Screenshot: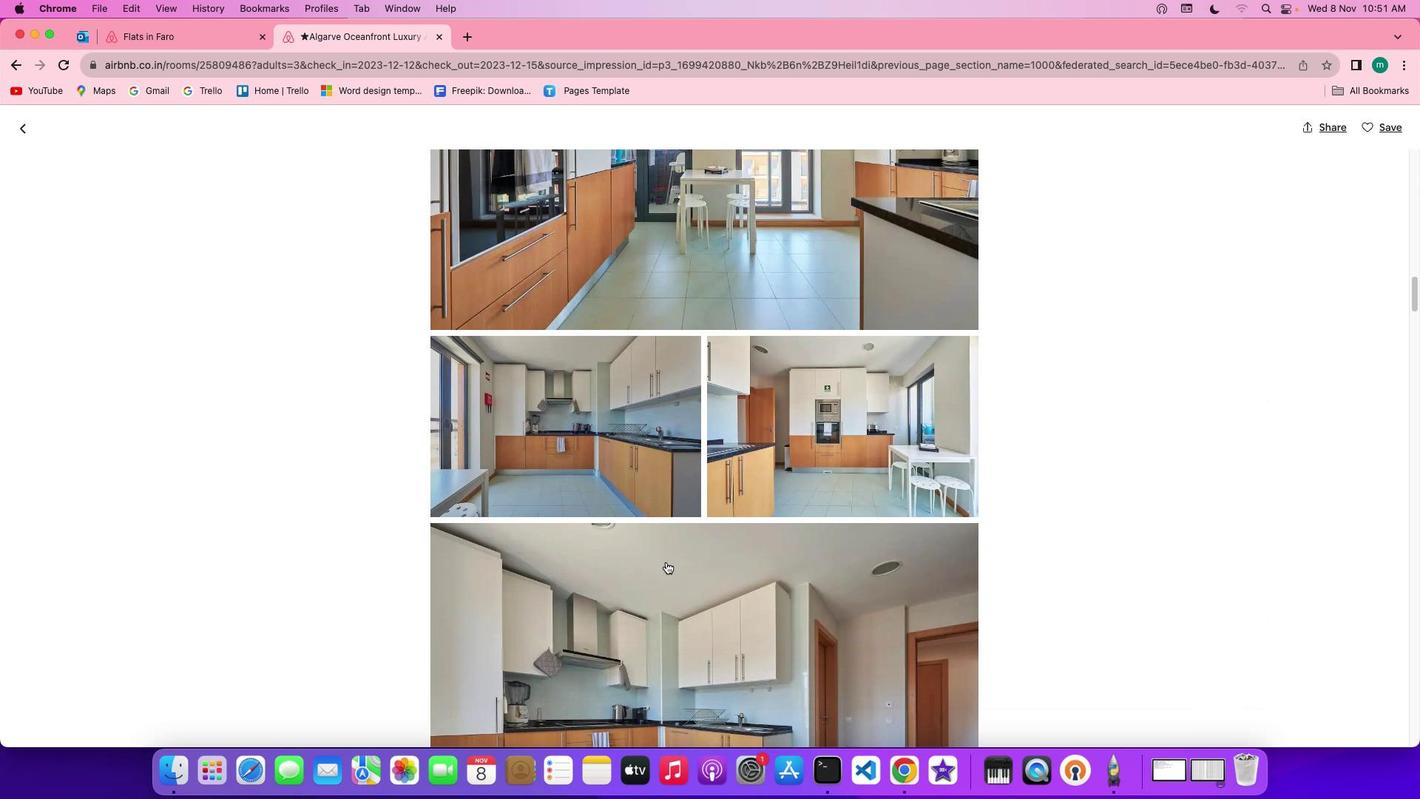 
Action: Mouse scrolled (665, 562) with delta (0, 0)
Screenshot: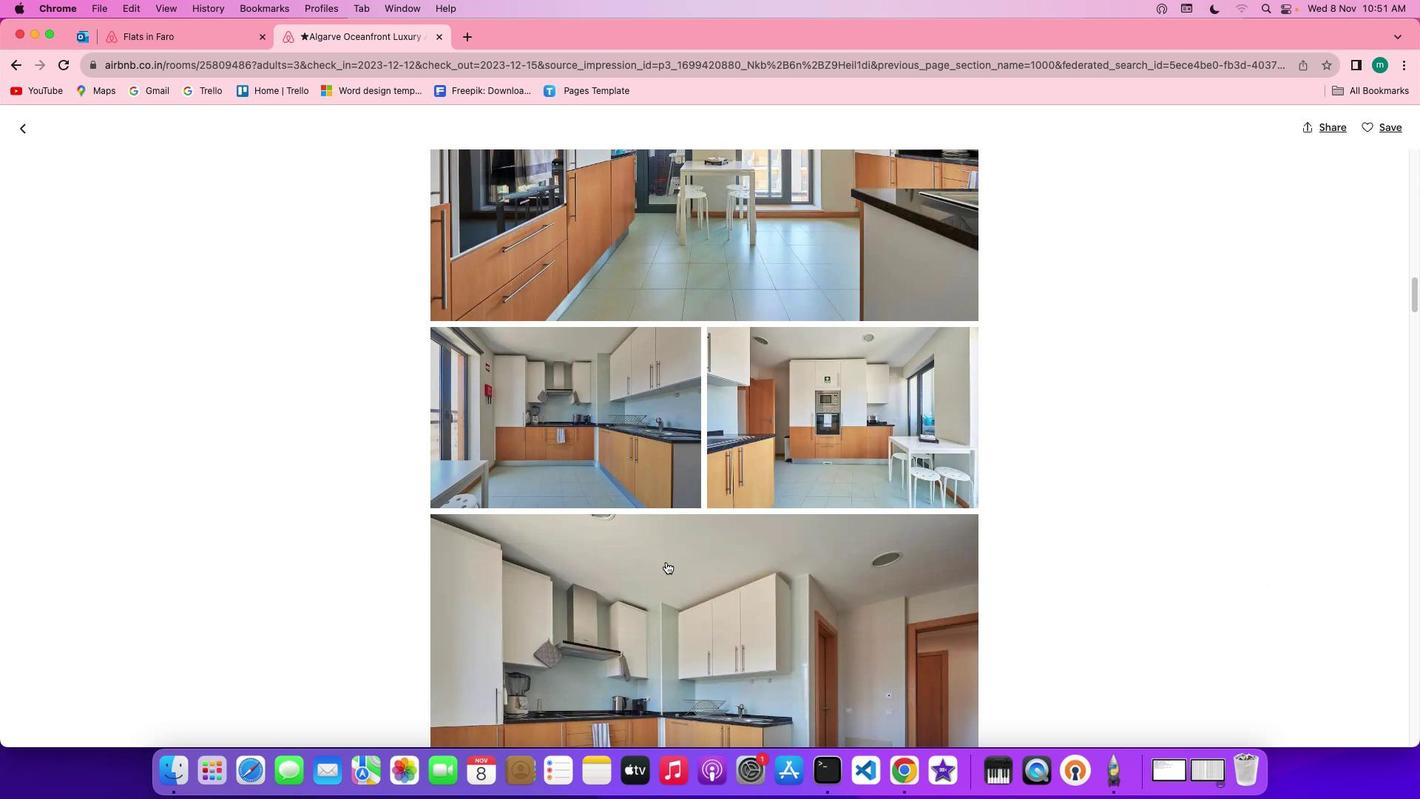 
Action: Mouse scrolled (665, 562) with delta (0, 0)
Screenshot: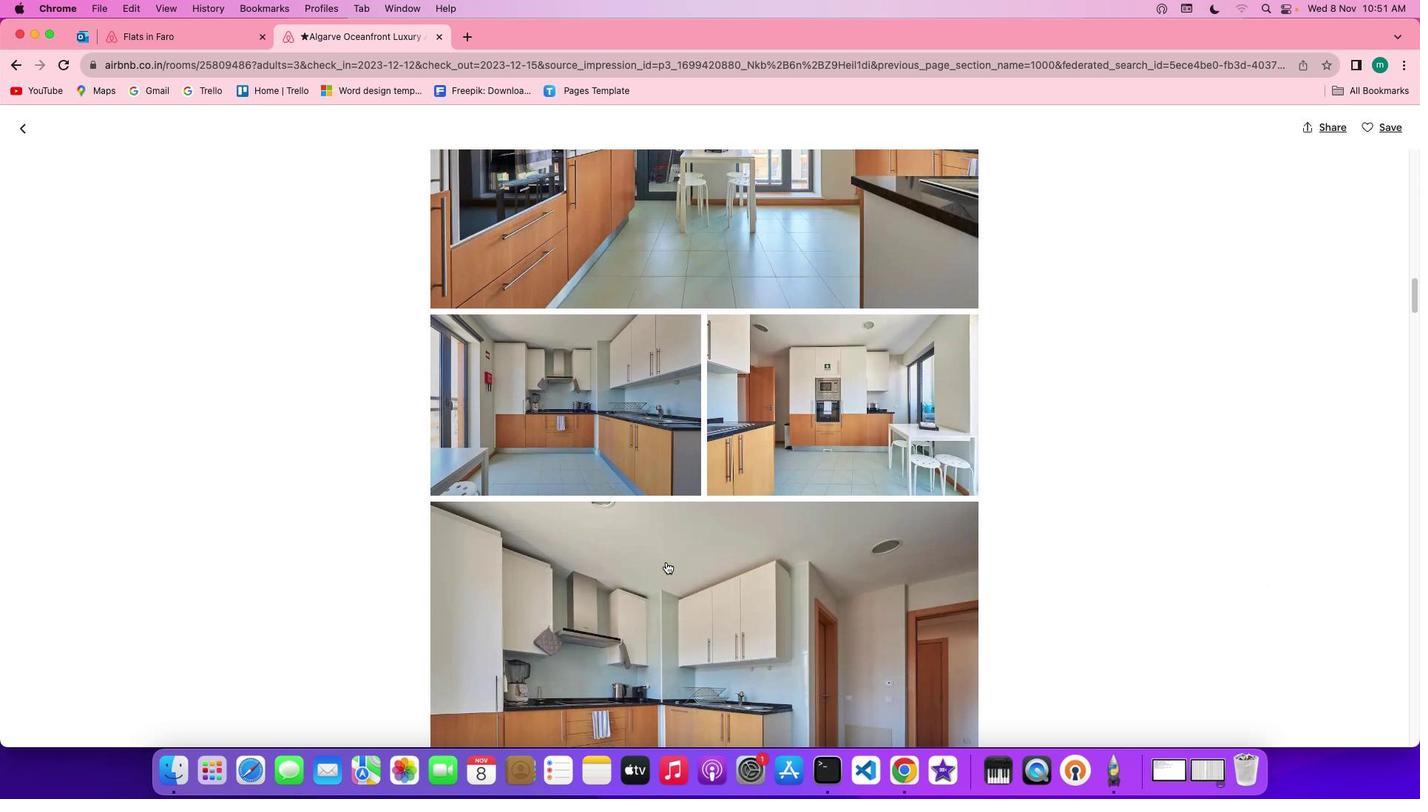 
Action: Mouse scrolled (665, 562) with delta (0, 0)
Screenshot: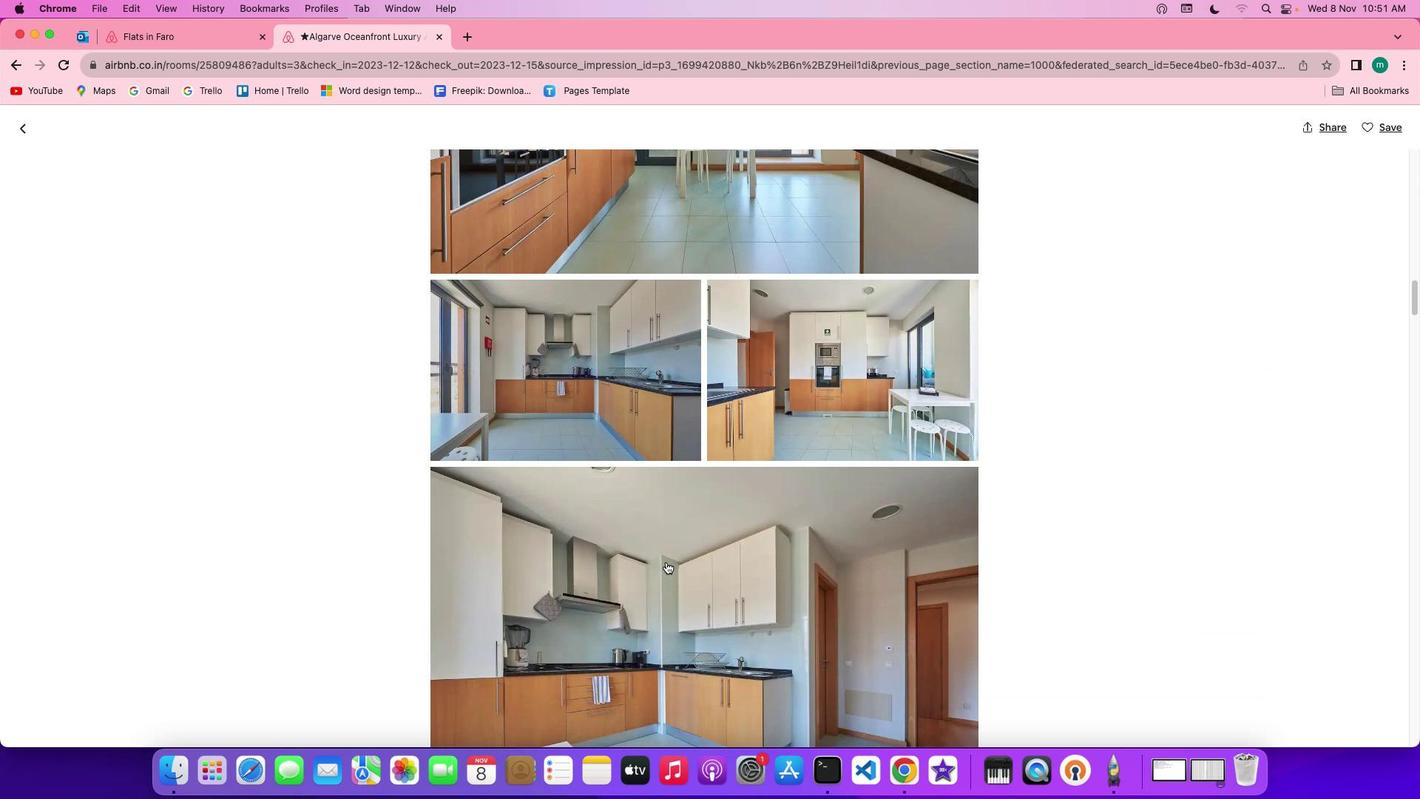 
Action: Mouse scrolled (665, 562) with delta (0, 0)
Screenshot: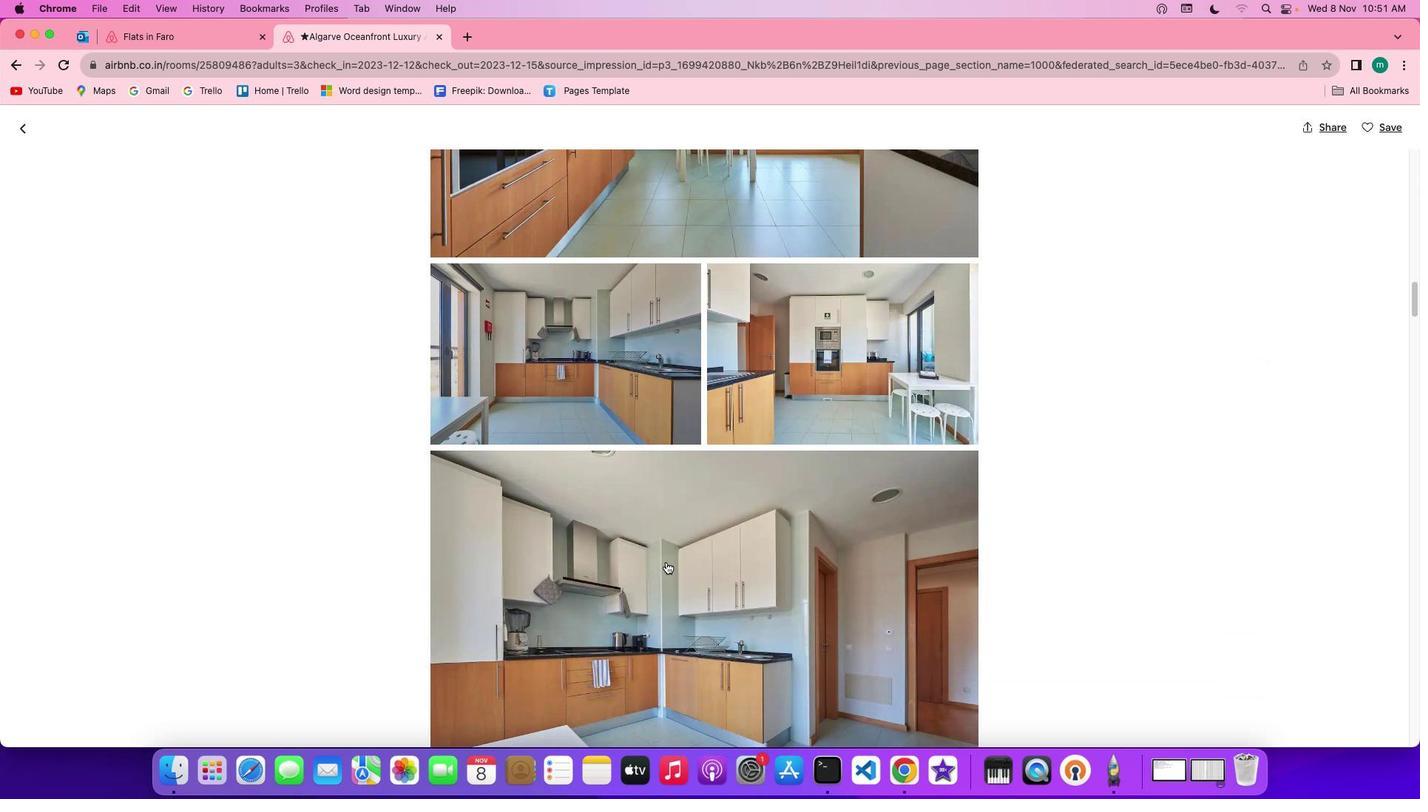 
Action: Mouse scrolled (665, 562) with delta (0, 0)
Screenshot: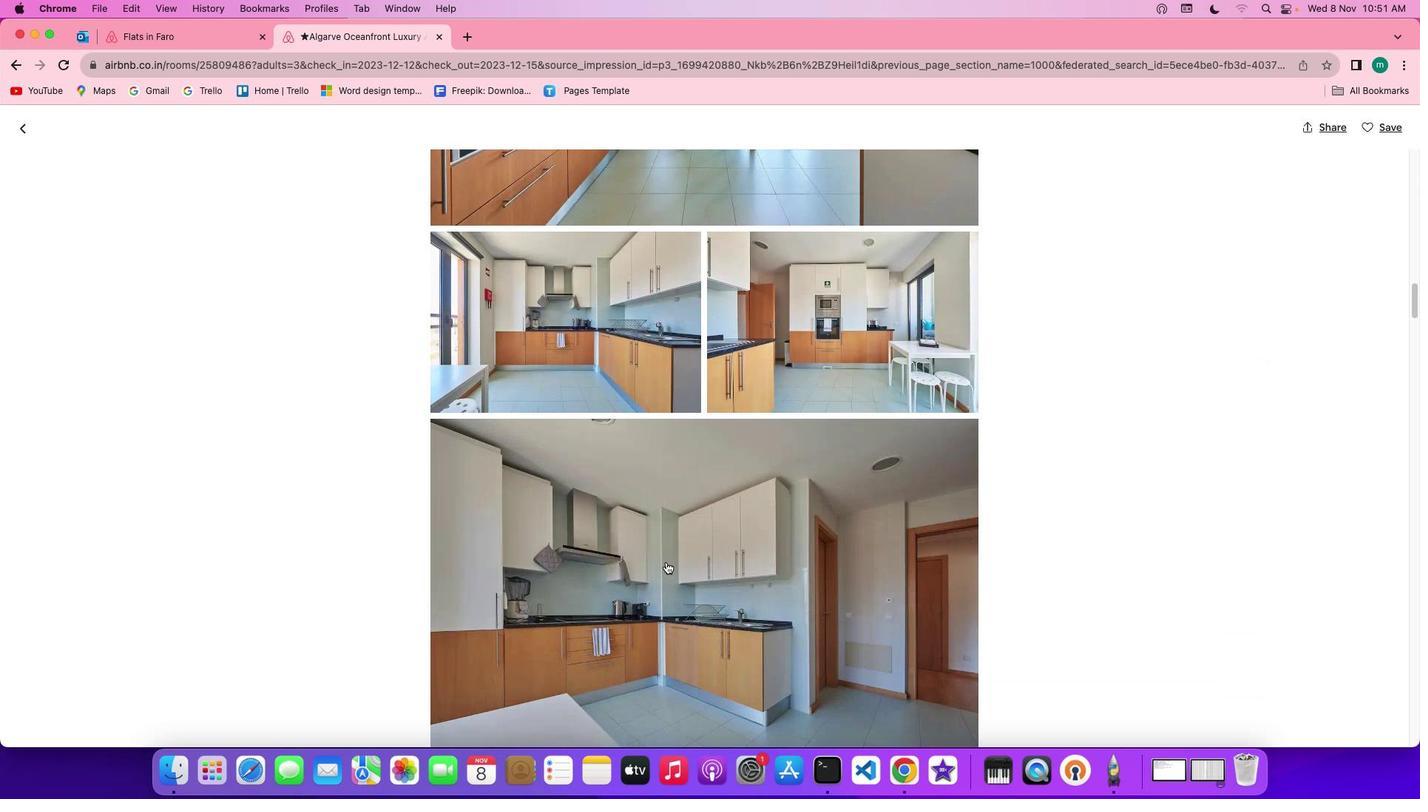
Action: Mouse scrolled (665, 562) with delta (0, 0)
Screenshot: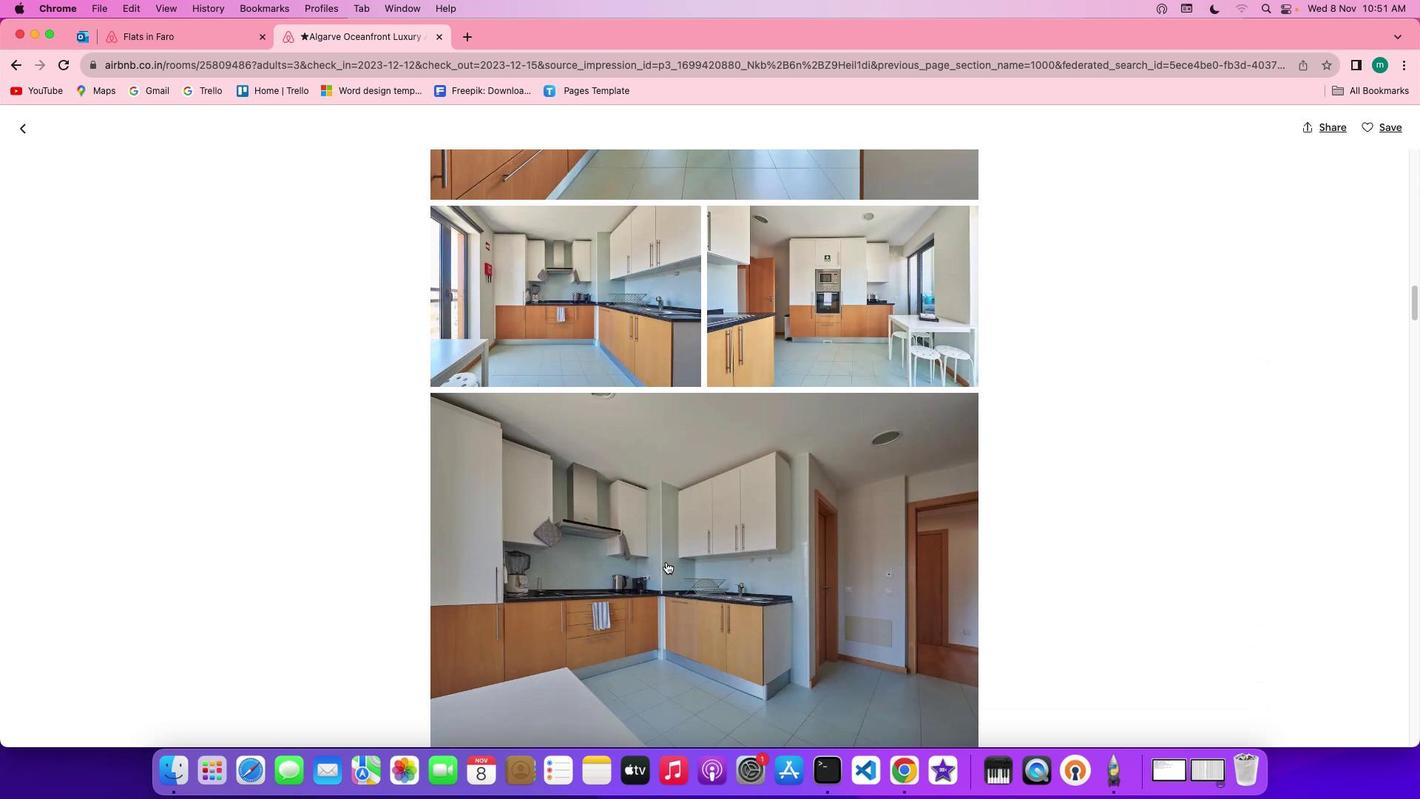 
Action: Mouse scrolled (665, 562) with delta (0, 0)
Screenshot: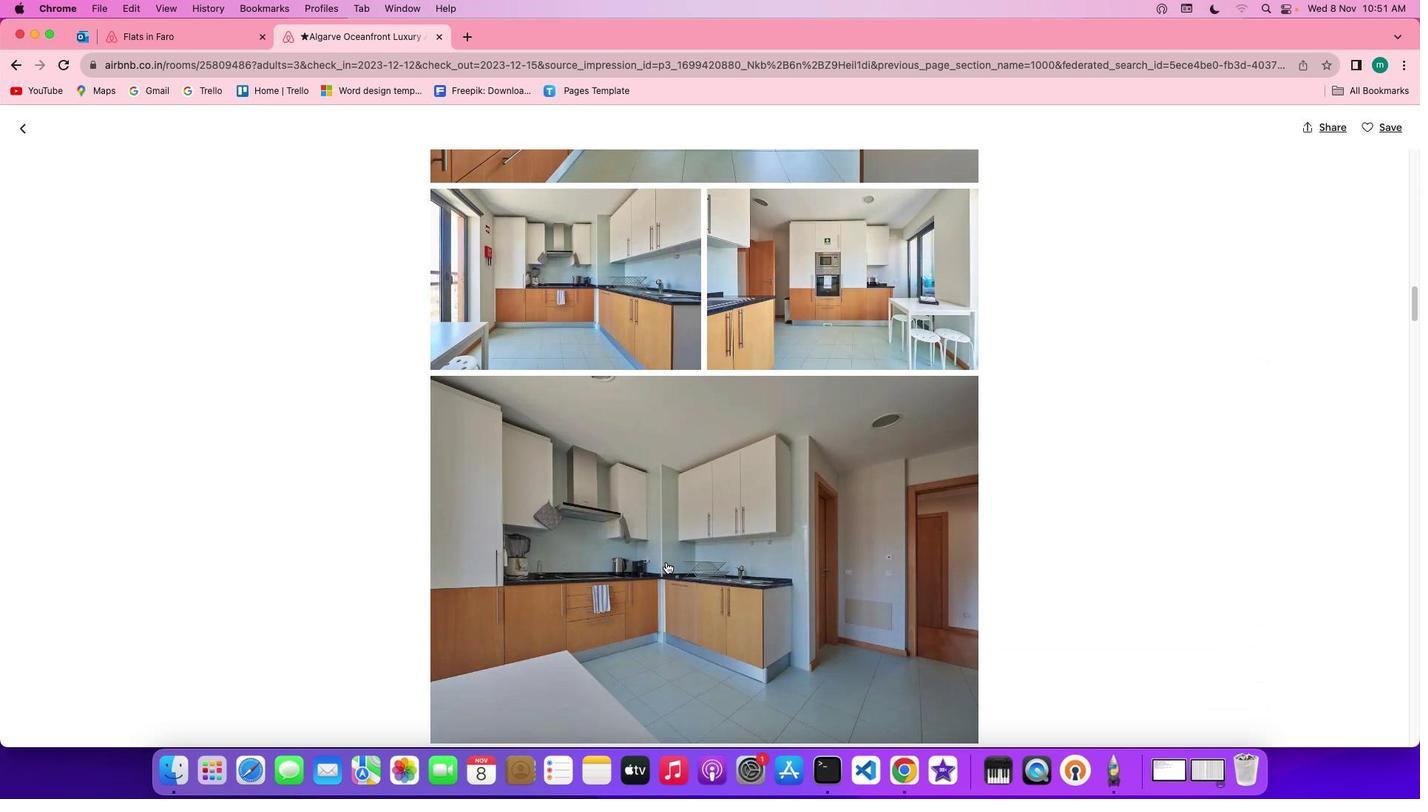 
Action: Mouse scrolled (665, 562) with delta (0, 0)
Screenshot: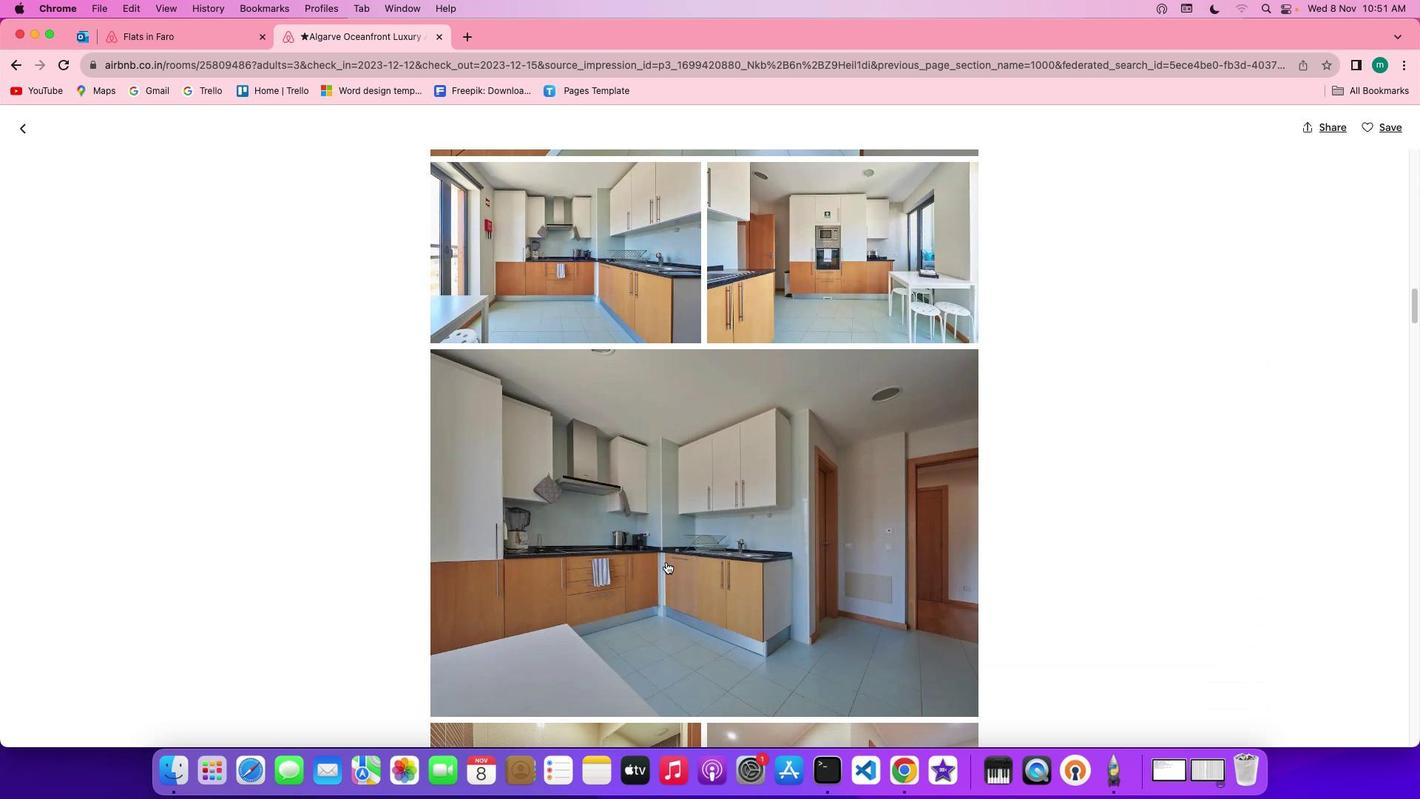 
Action: Mouse scrolled (665, 562) with delta (0, 0)
Screenshot: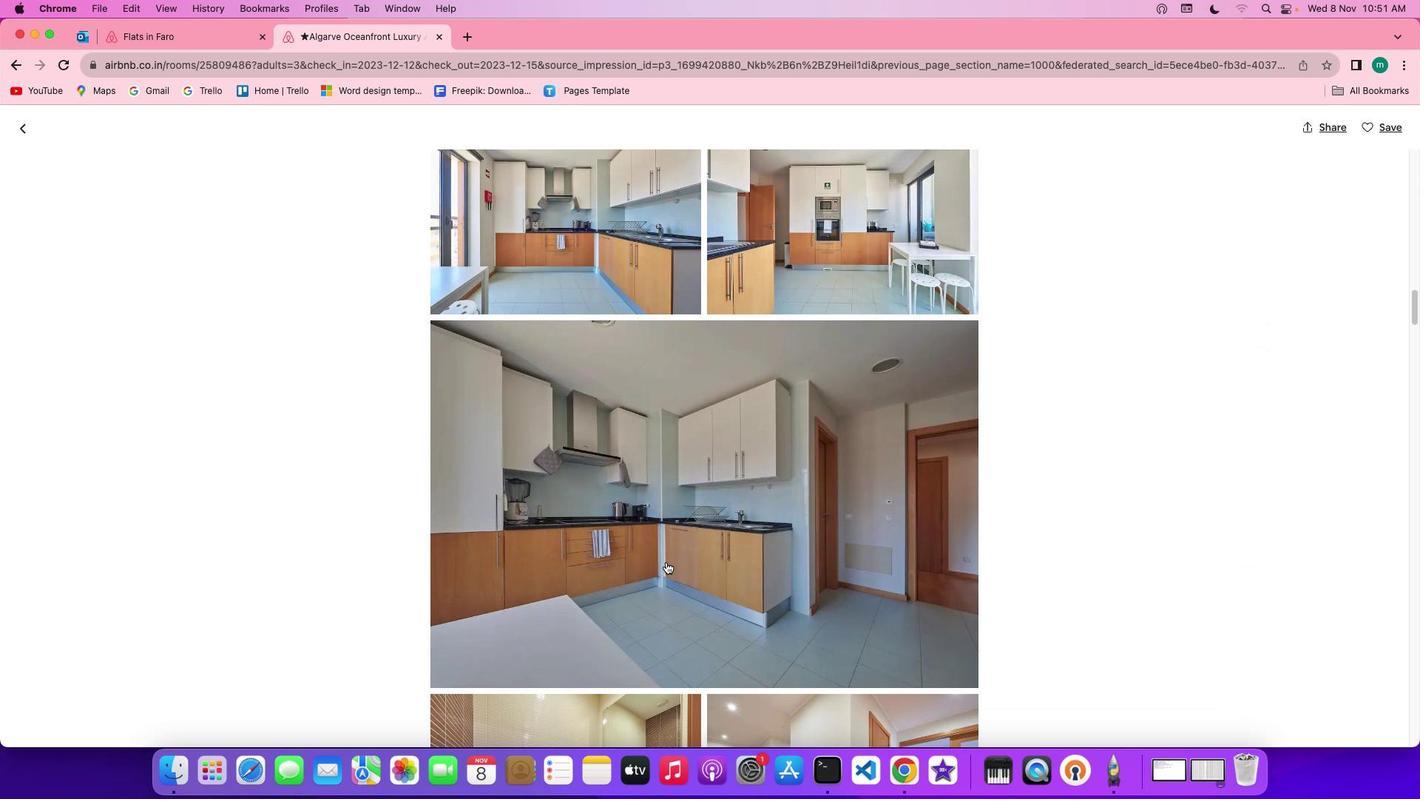 
Action: Mouse scrolled (665, 562) with delta (0, 0)
Screenshot: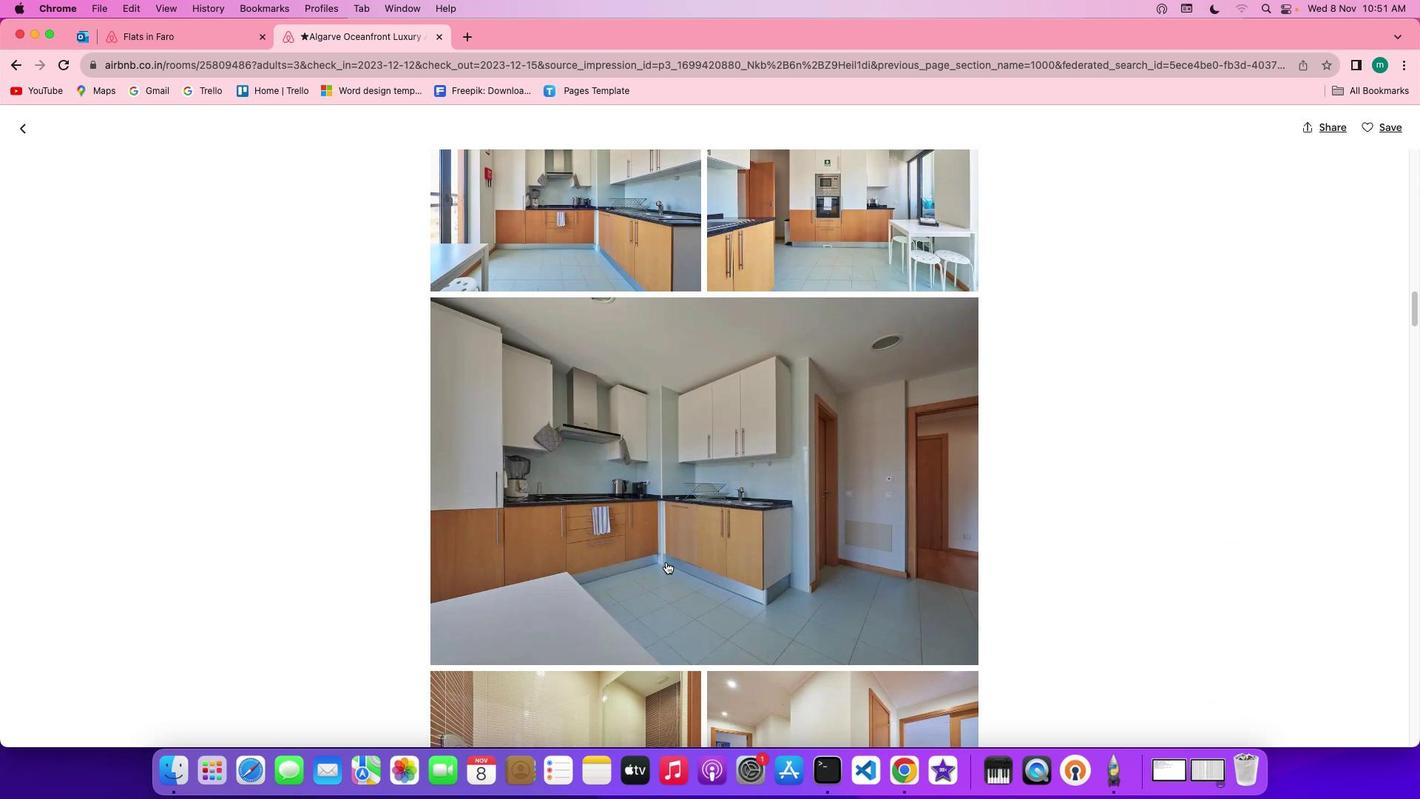 
Action: Mouse scrolled (665, 562) with delta (0, 0)
Screenshot: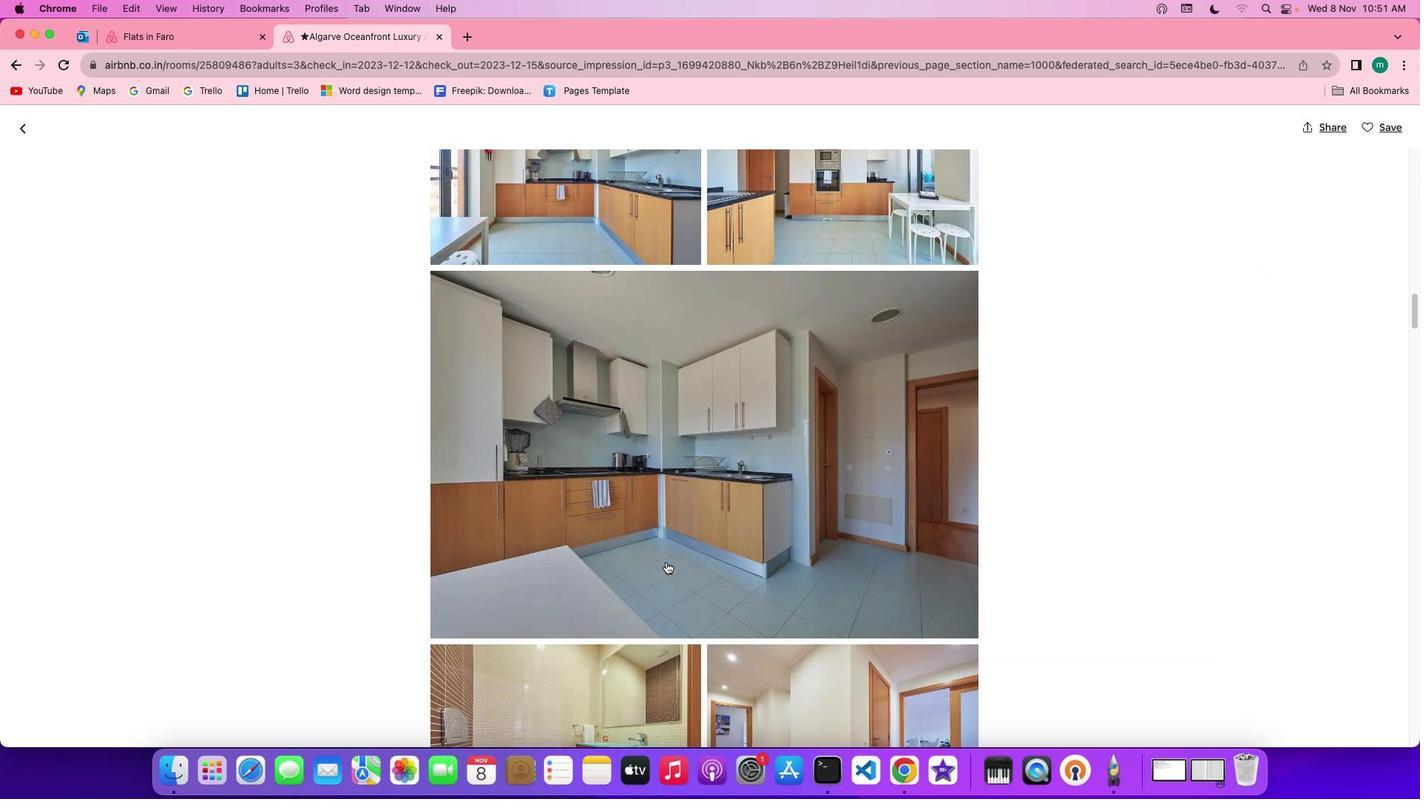 
Action: Mouse scrolled (665, 562) with delta (0, 0)
Screenshot: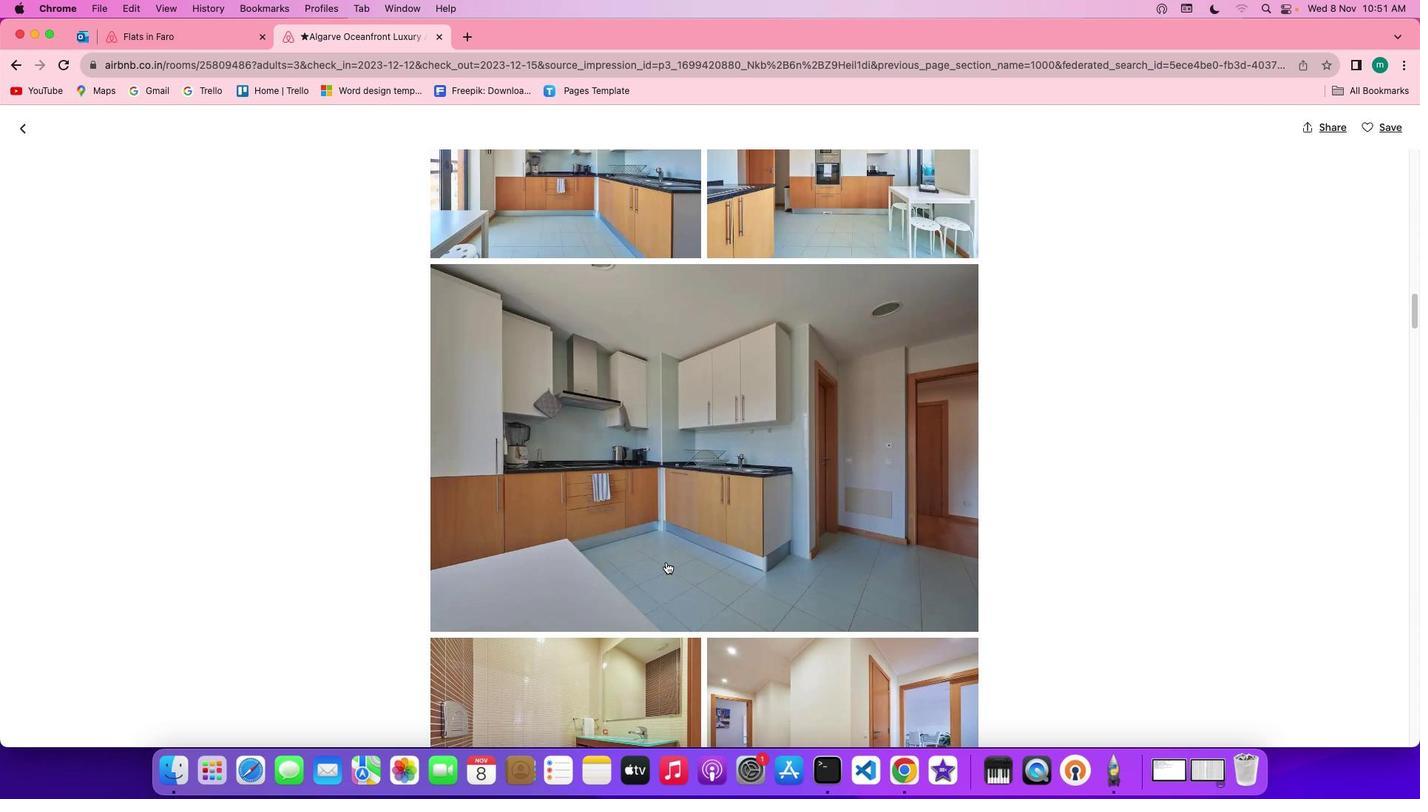 
Action: Mouse scrolled (665, 562) with delta (0, 0)
Screenshot: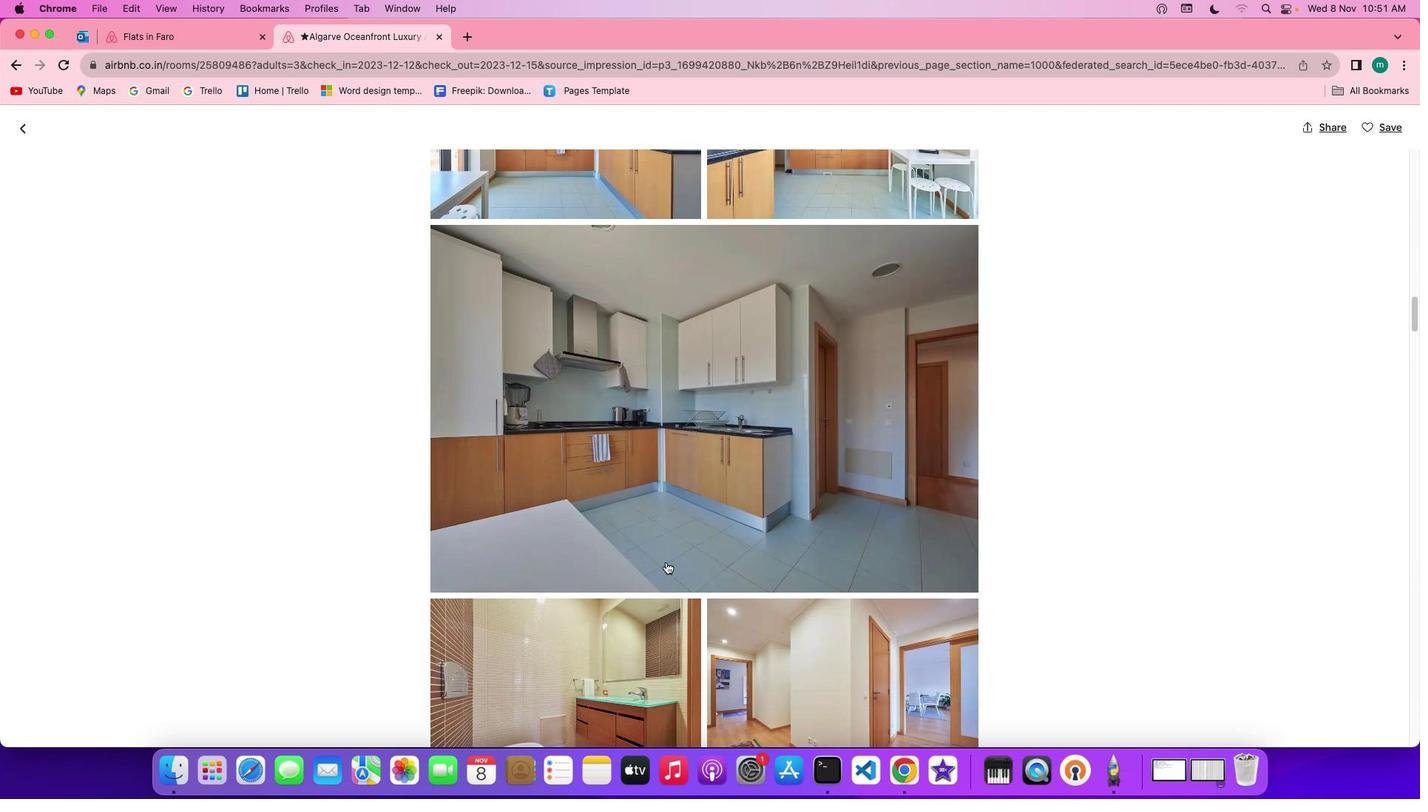 
Action: Mouse scrolled (665, 562) with delta (0, 0)
Screenshot: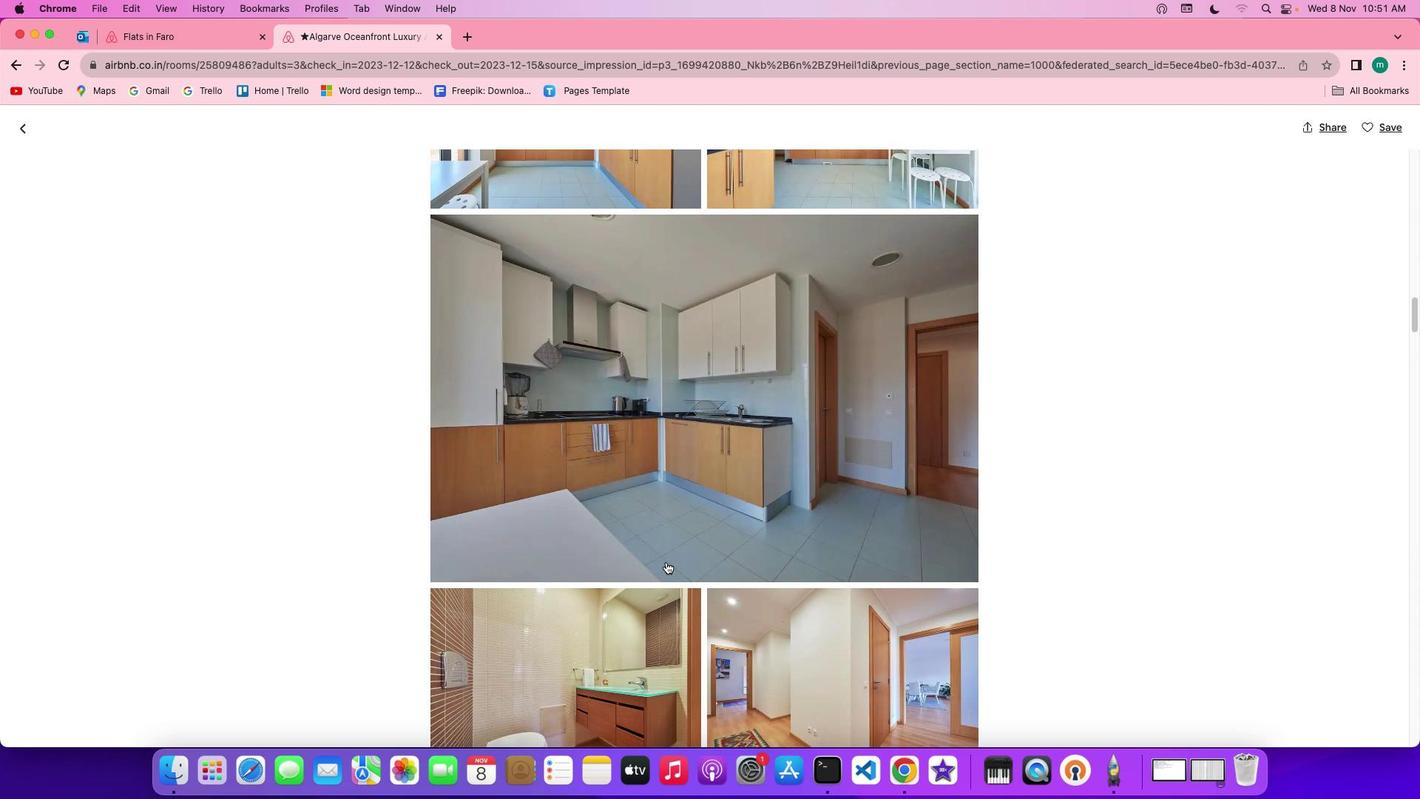 
Action: Mouse scrolled (665, 562) with delta (0, -1)
Screenshot: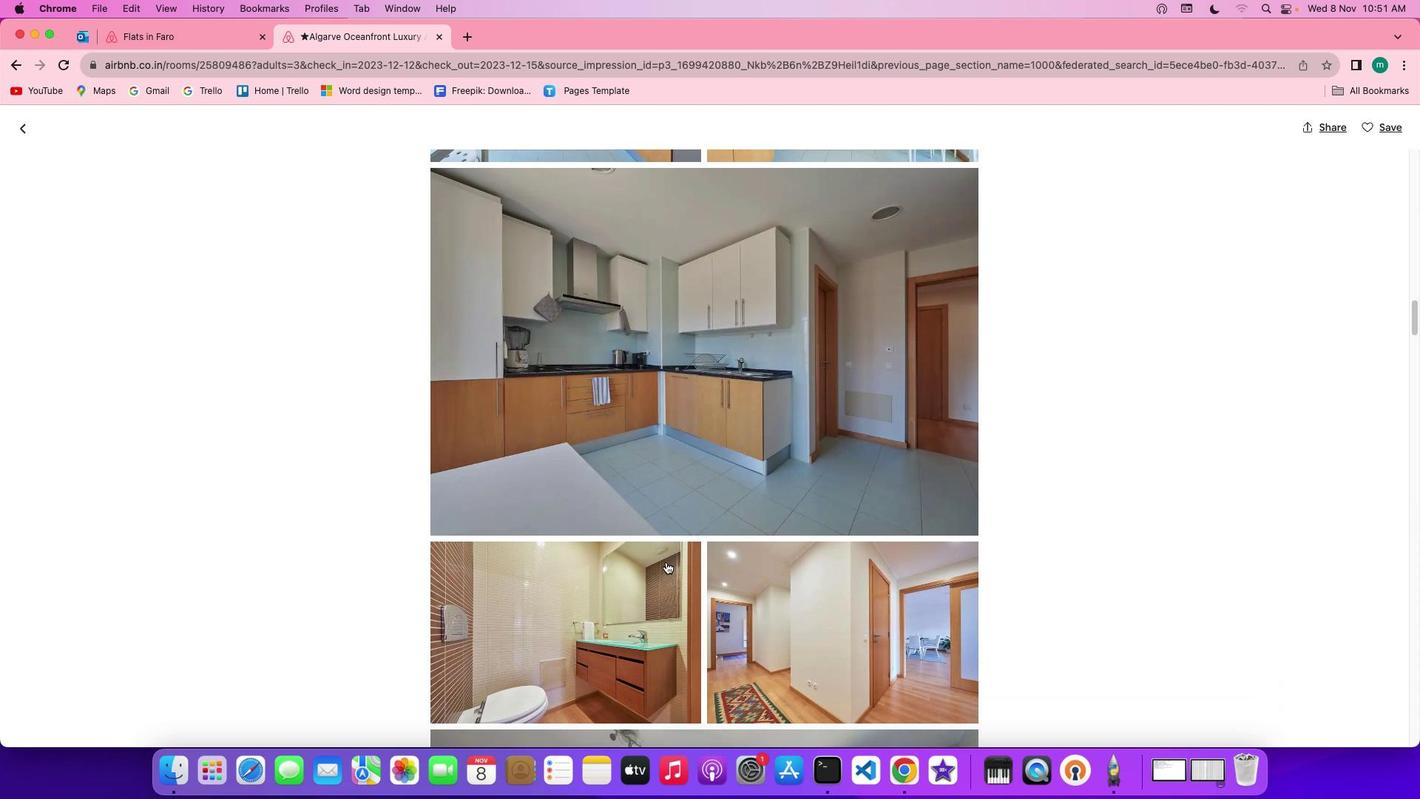 
Action: Mouse scrolled (665, 562) with delta (0, -1)
Screenshot: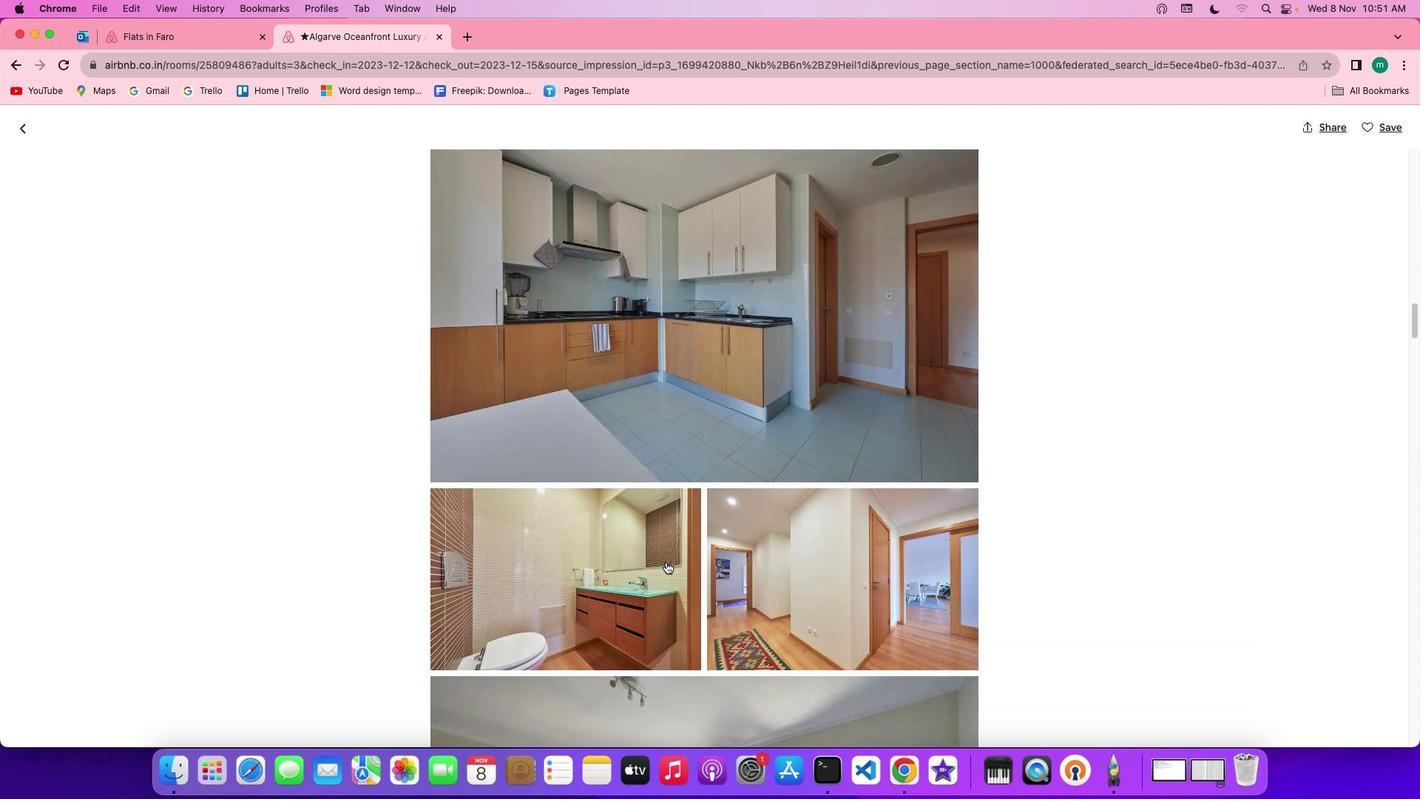
Action: Mouse scrolled (665, 562) with delta (0, 0)
Screenshot: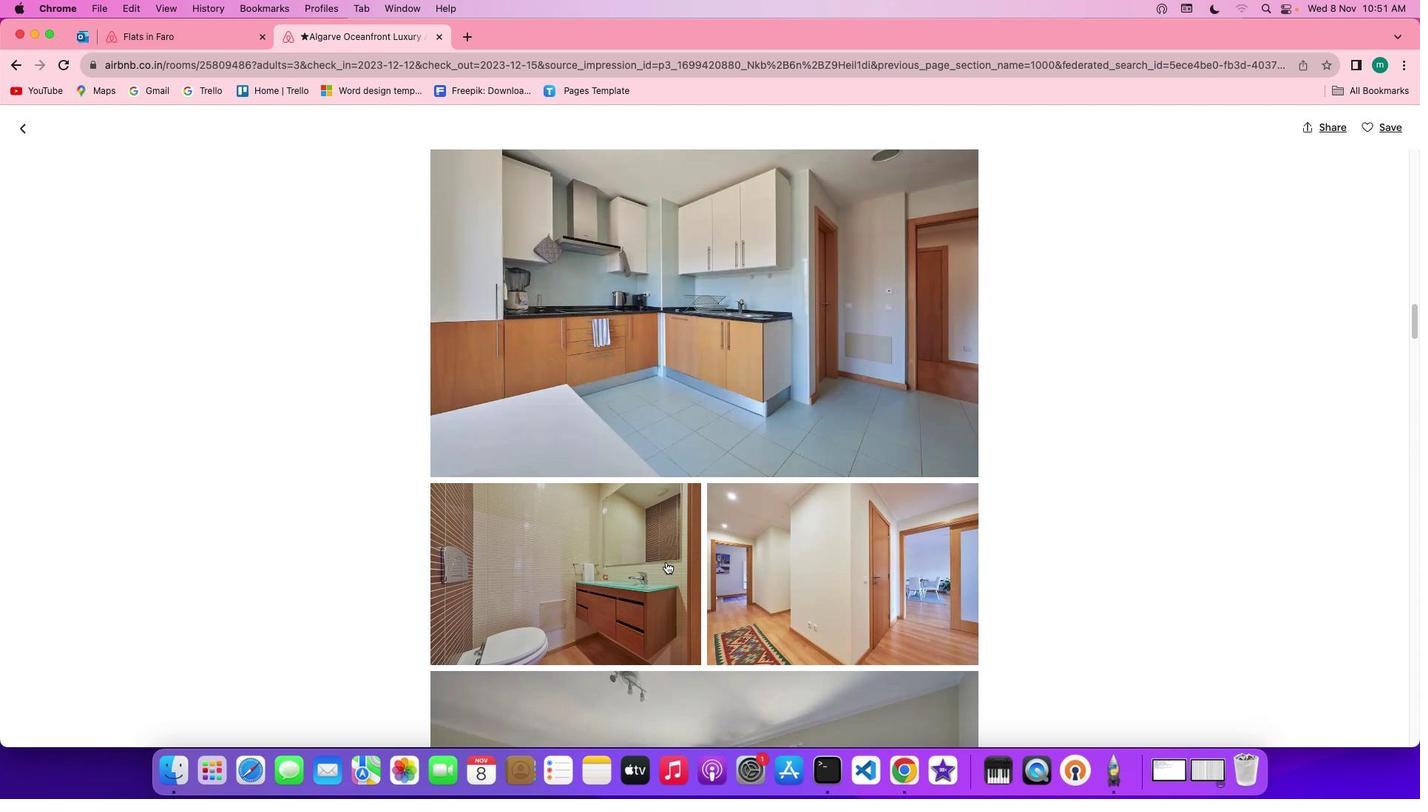 
Action: Mouse scrolled (665, 562) with delta (0, 0)
Screenshot: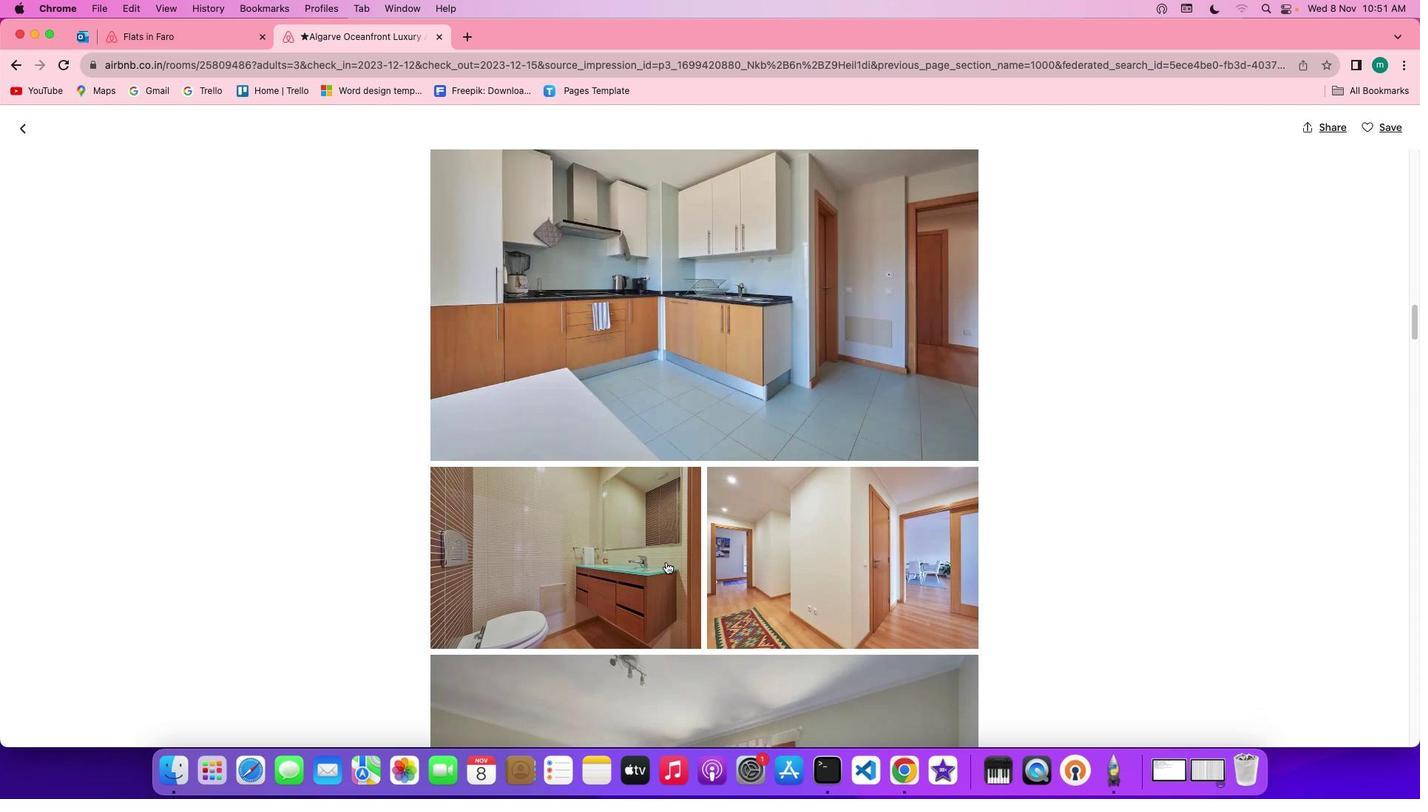 
Action: Mouse scrolled (665, 562) with delta (0, 0)
Screenshot: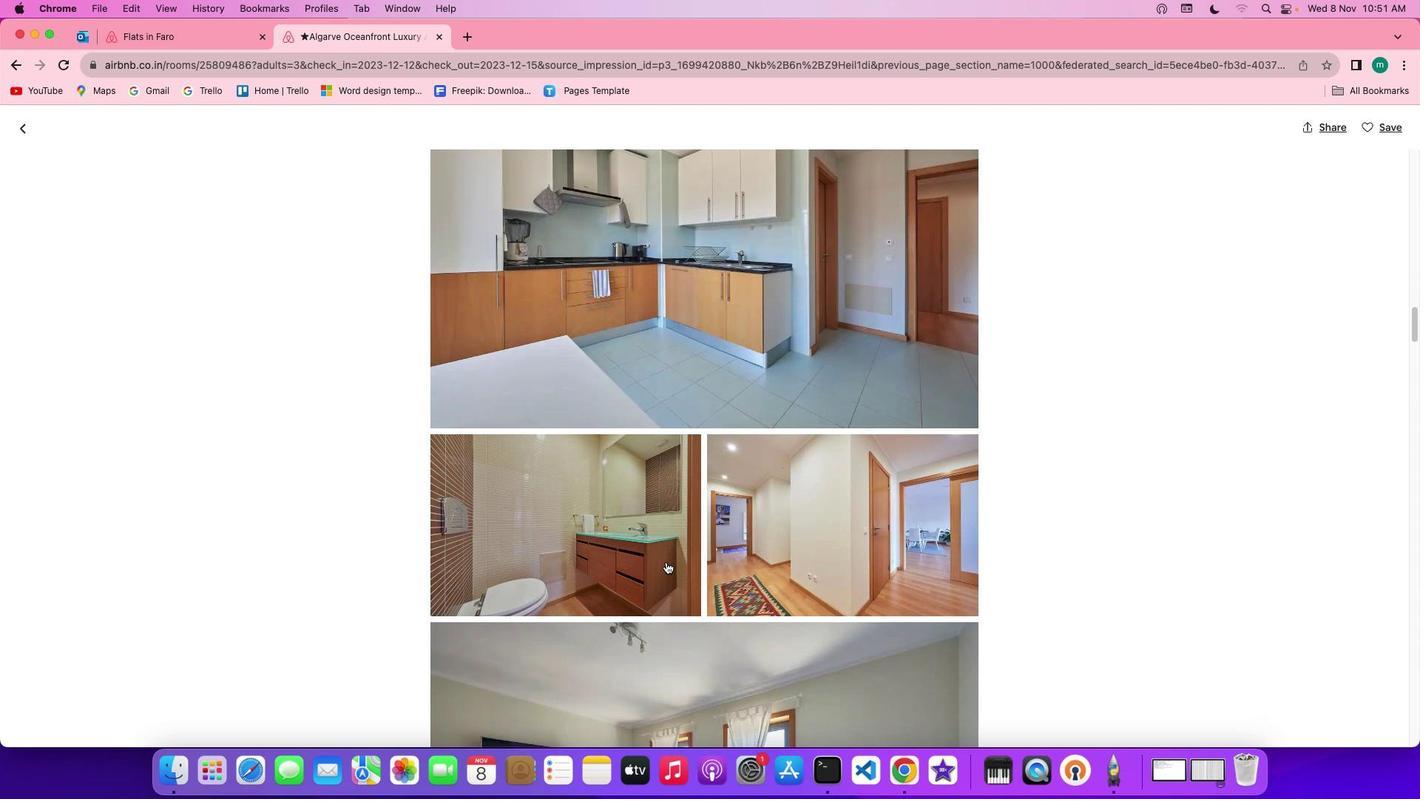 
Action: Mouse scrolled (665, 562) with delta (0, 0)
Screenshot: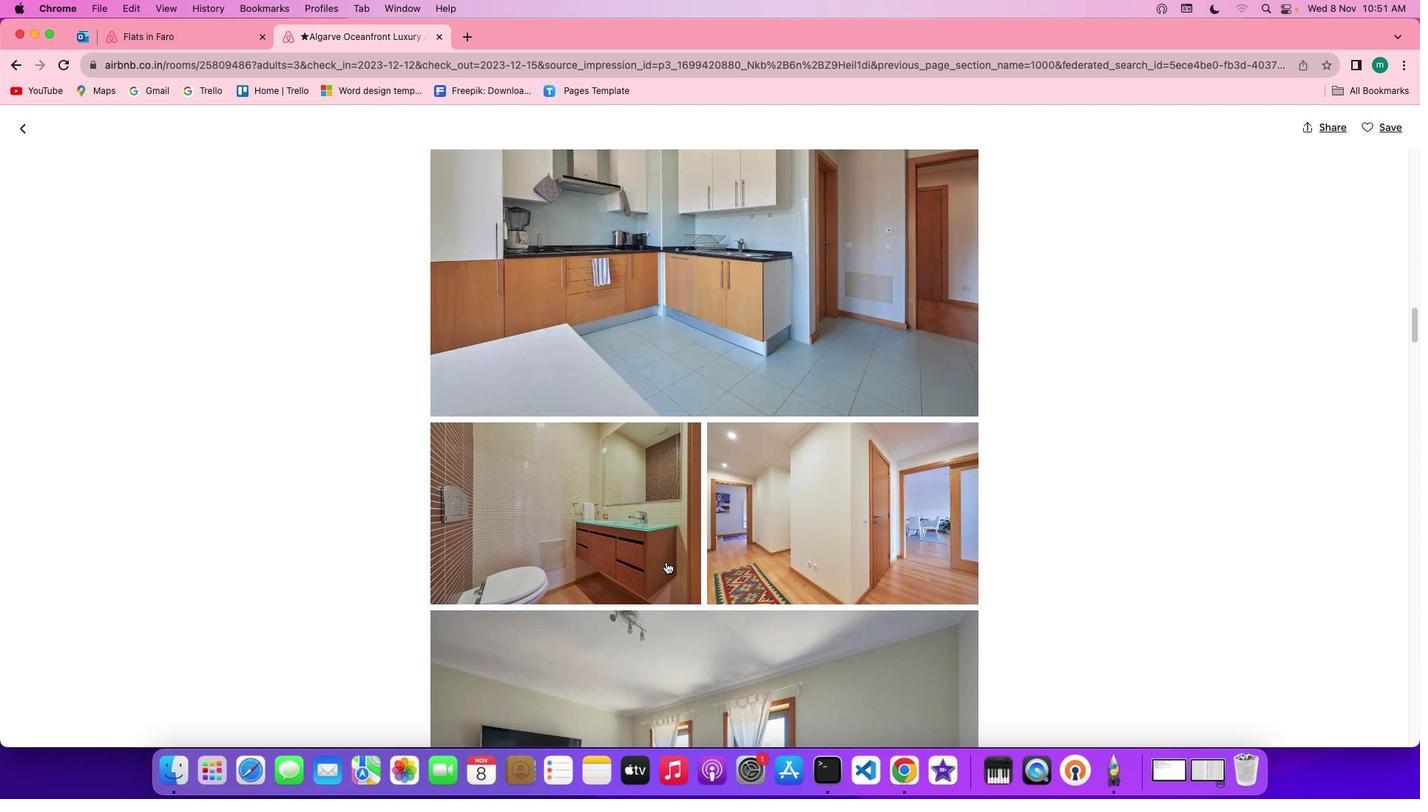 
Action: Mouse scrolled (665, 562) with delta (0, 0)
Screenshot: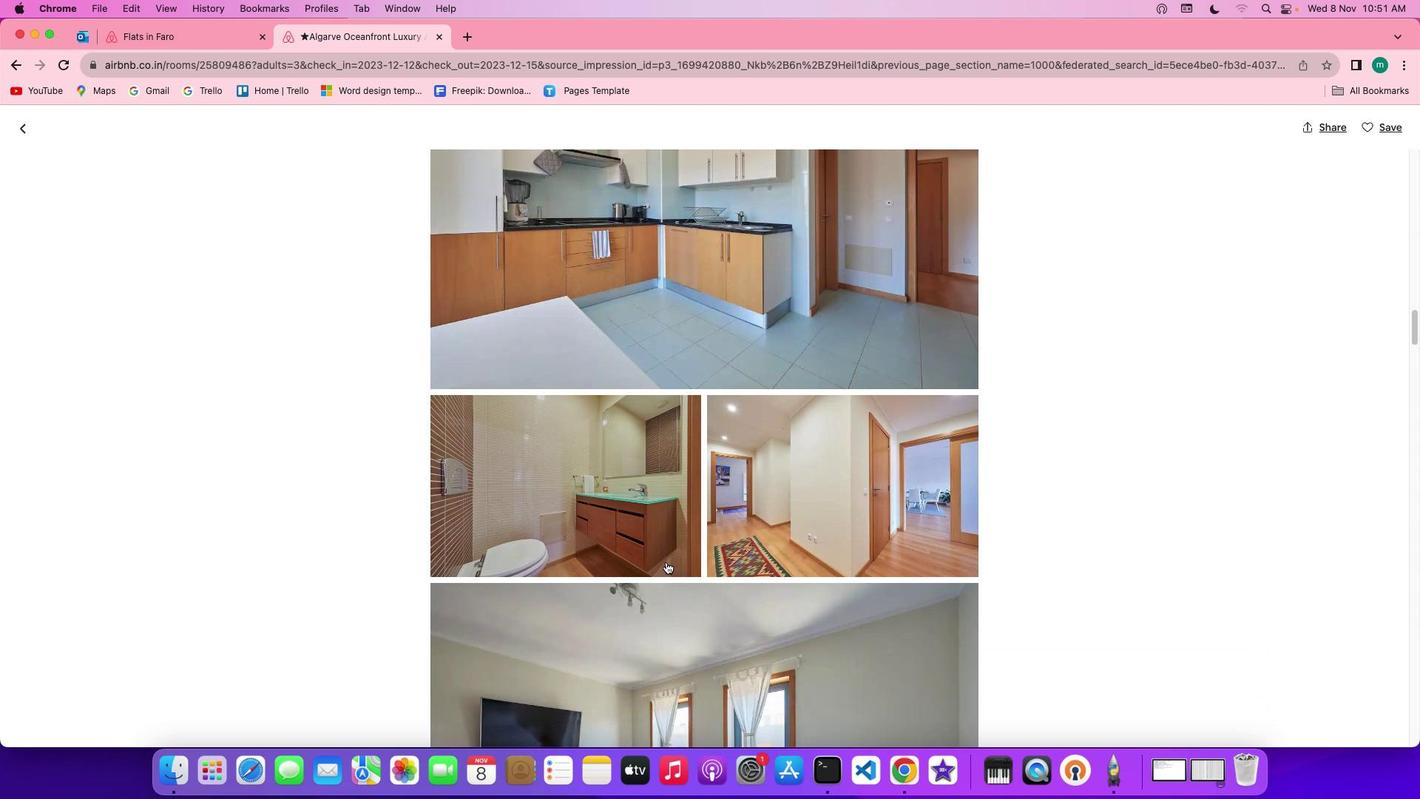 
Action: Mouse scrolled (665, 562) with delta (0, 0)
Screenshot: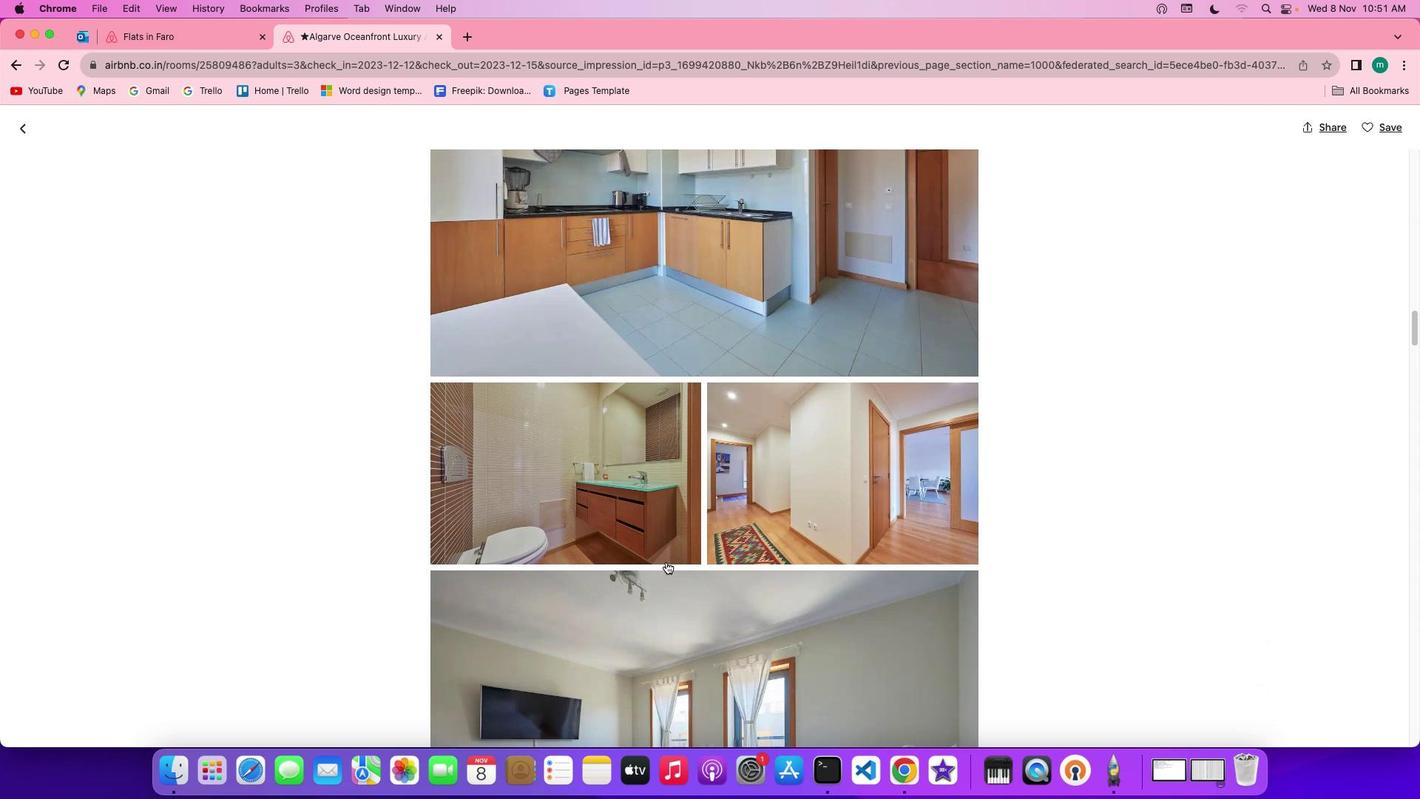 
Action: Mouse scrolled (665, 562) with delta (0, 0)
Screenshot: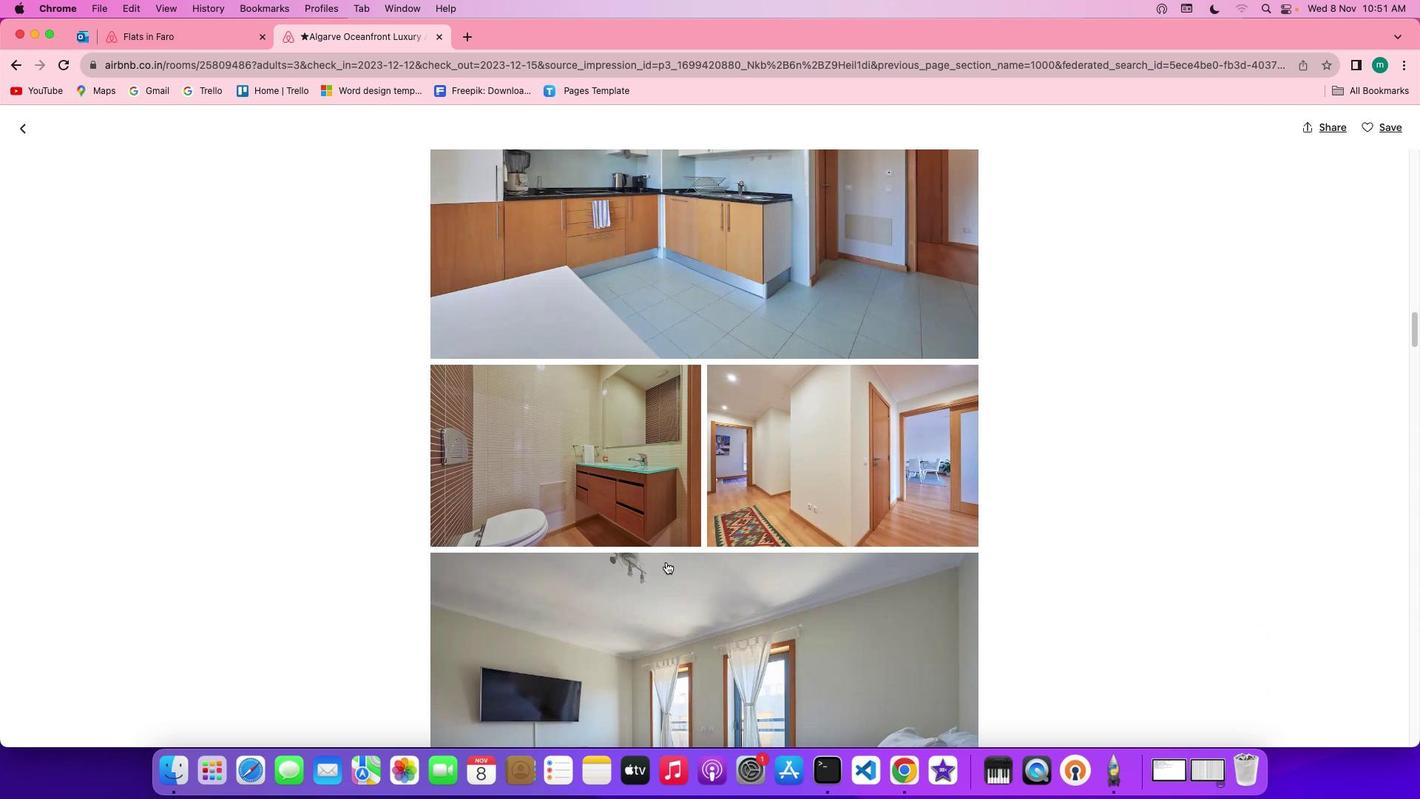 
Action: Mouse scrolled (665, 562) with delta (0, 0)
Screenshot: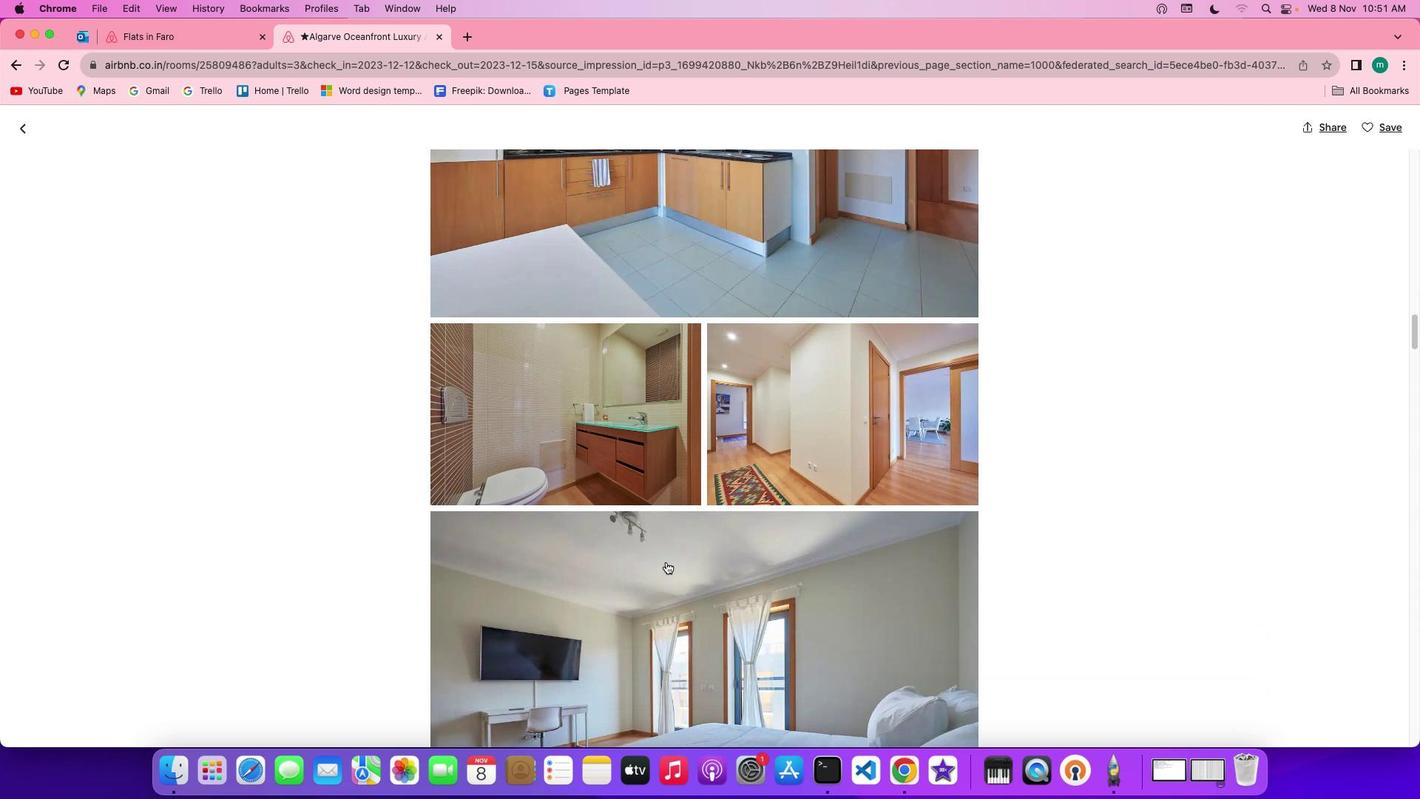 
Action: Mouse scrolled (665, 562) with delta (0, 0)
Screenshot: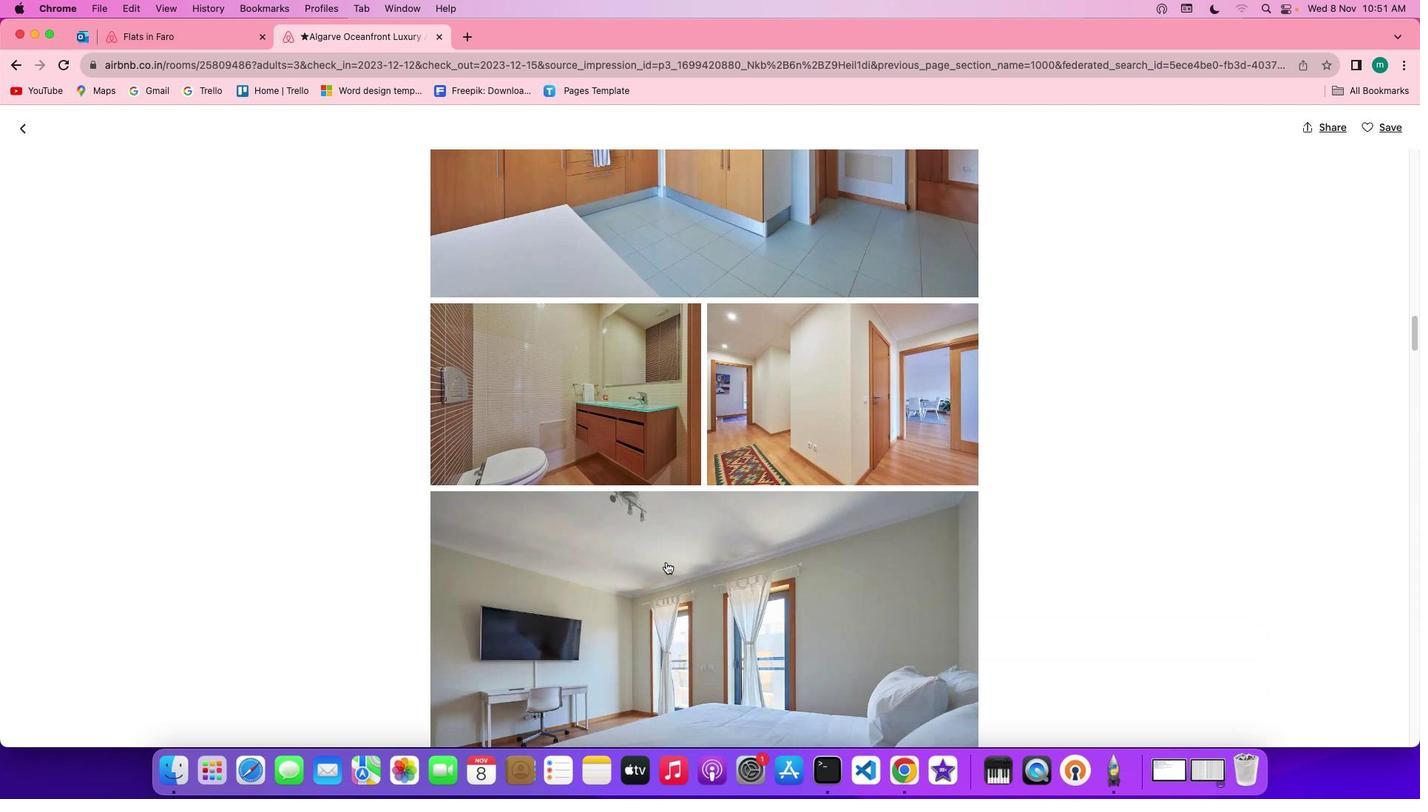 
Action: Mouse scrolled (665, 562) with delta (0, 0)
Screenshot: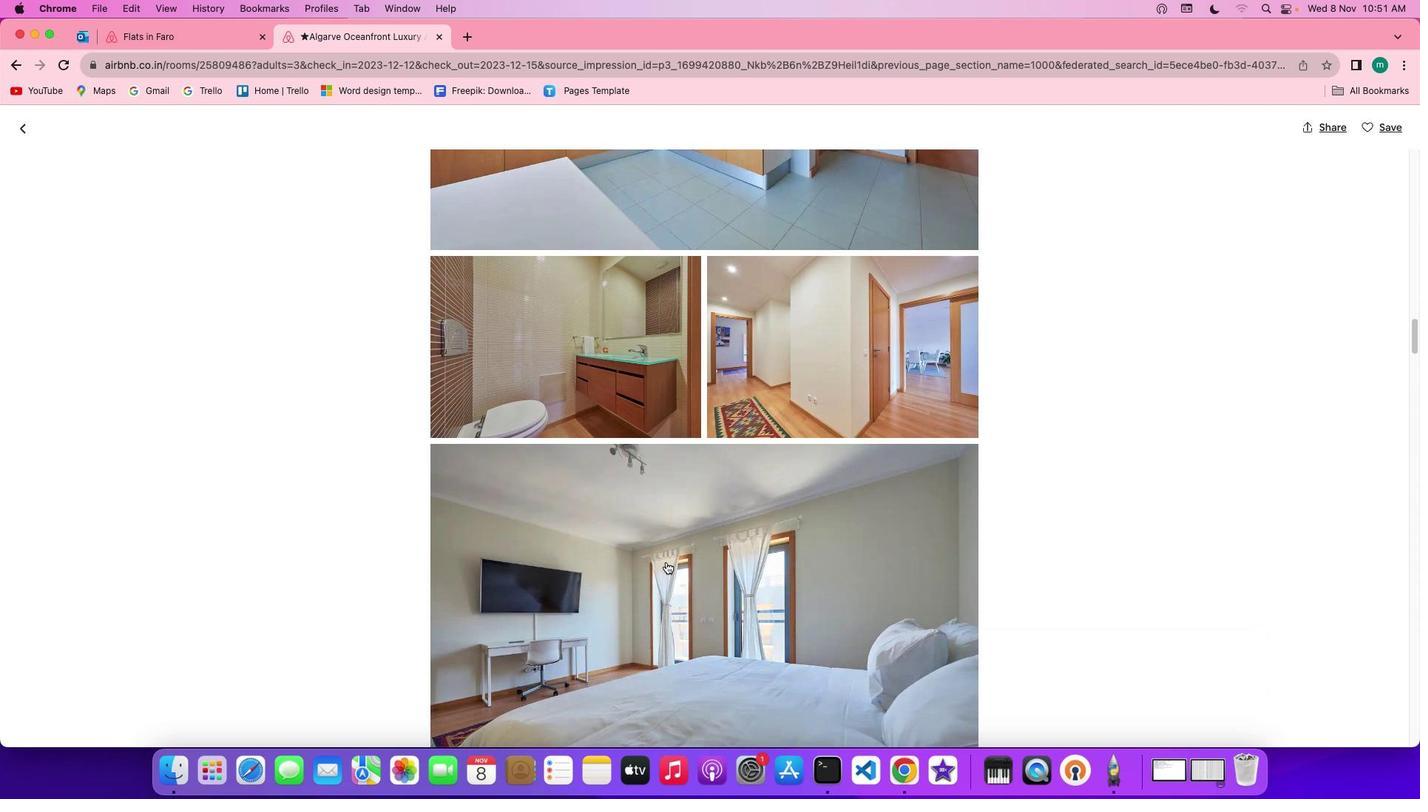 
Action: Mouse scrolled (665, 562) with delta (0, 0)
Screenshot: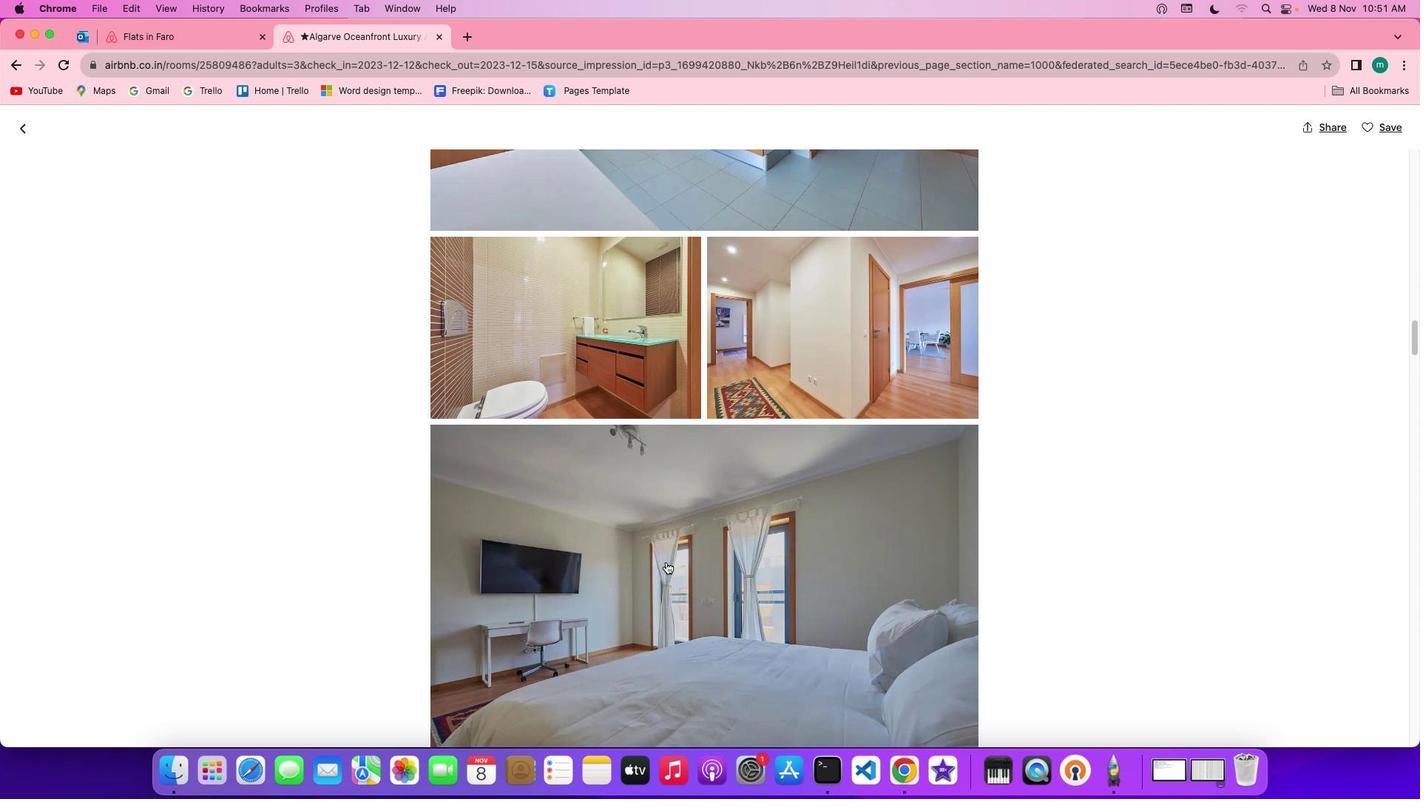 
Action: Mouse scrolled (665, 562) with delta (0, 0)
Screenshot: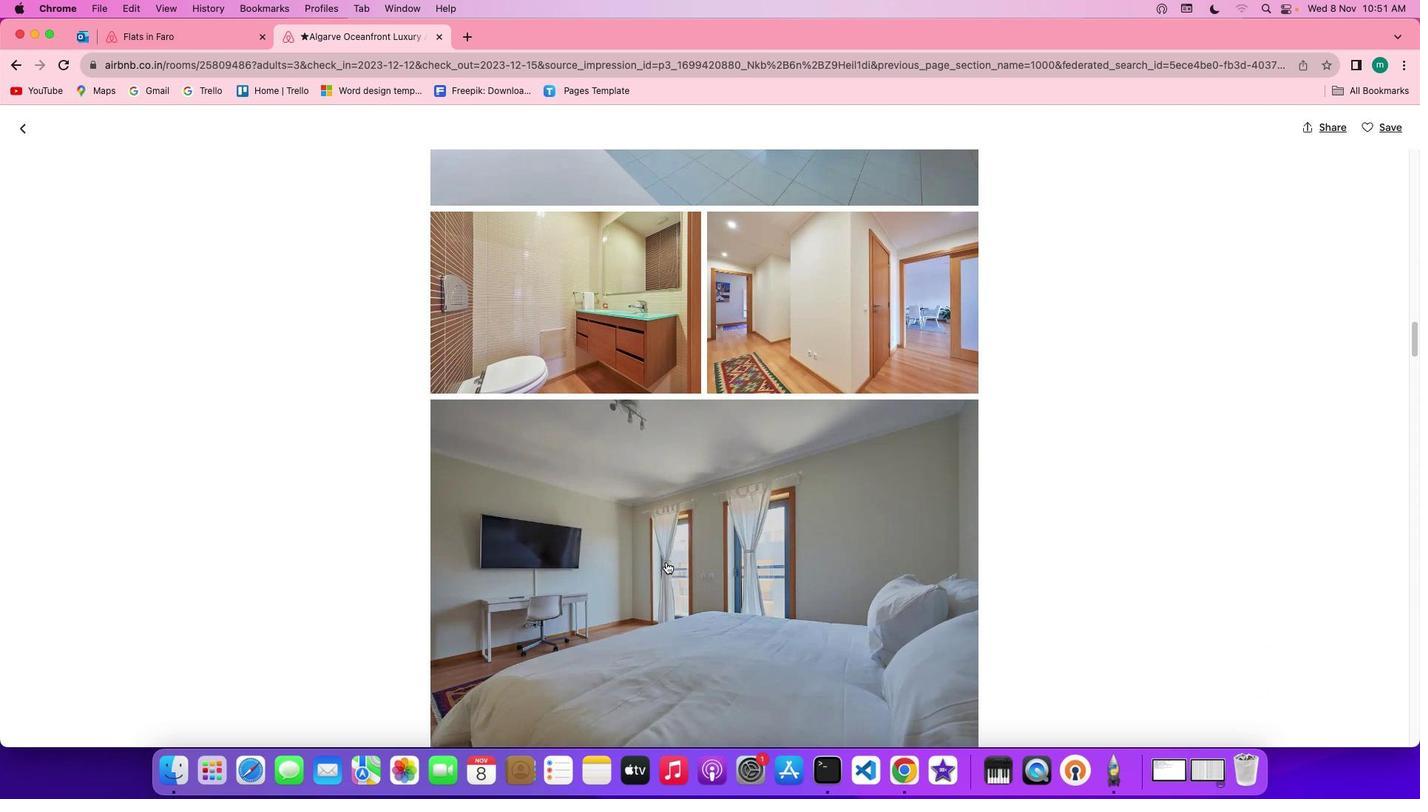 
Action: Mouse scrolled (665, 562) with delta (0, 0)
Screenshot: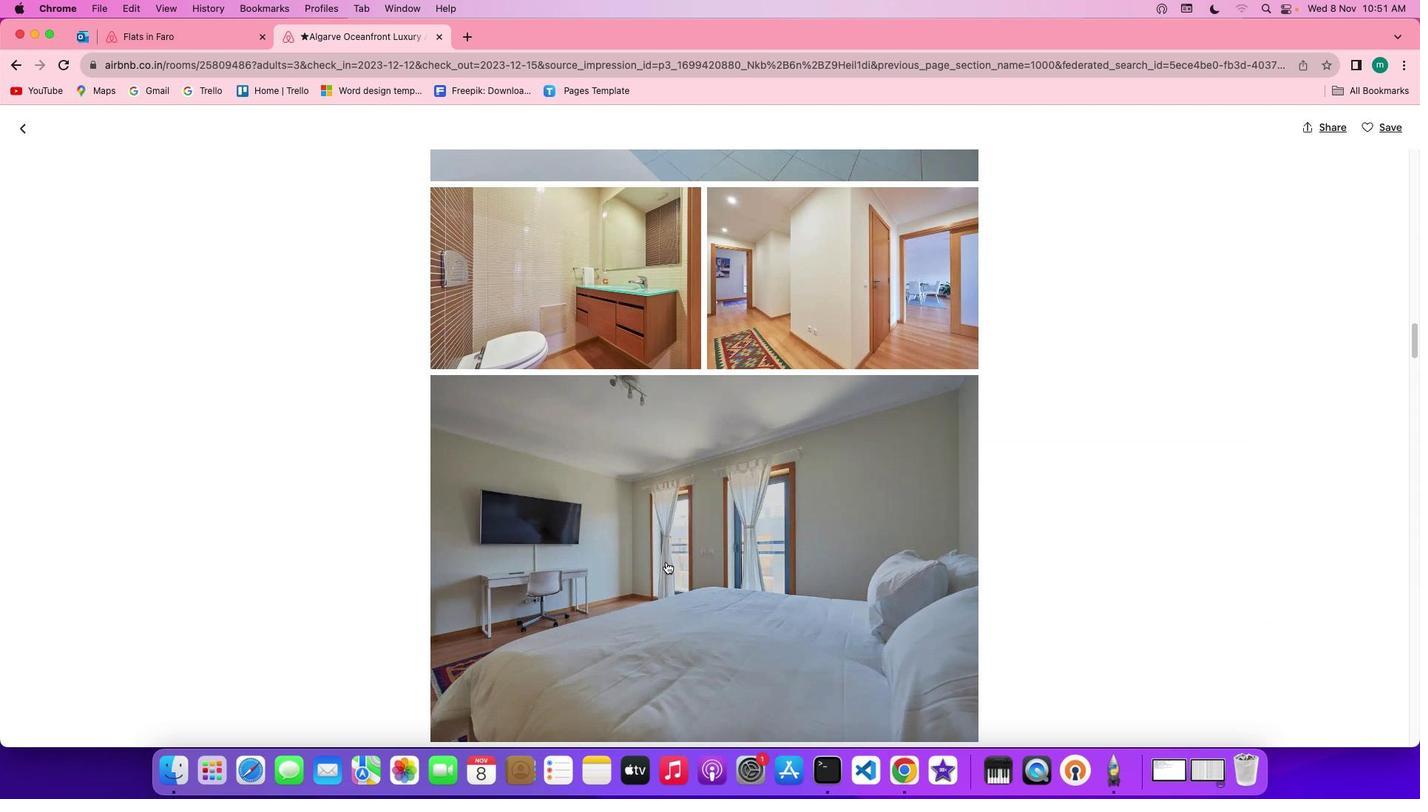 
Action: Mouse scrolled (665, 562) with delta (0, 0)
Screenshot: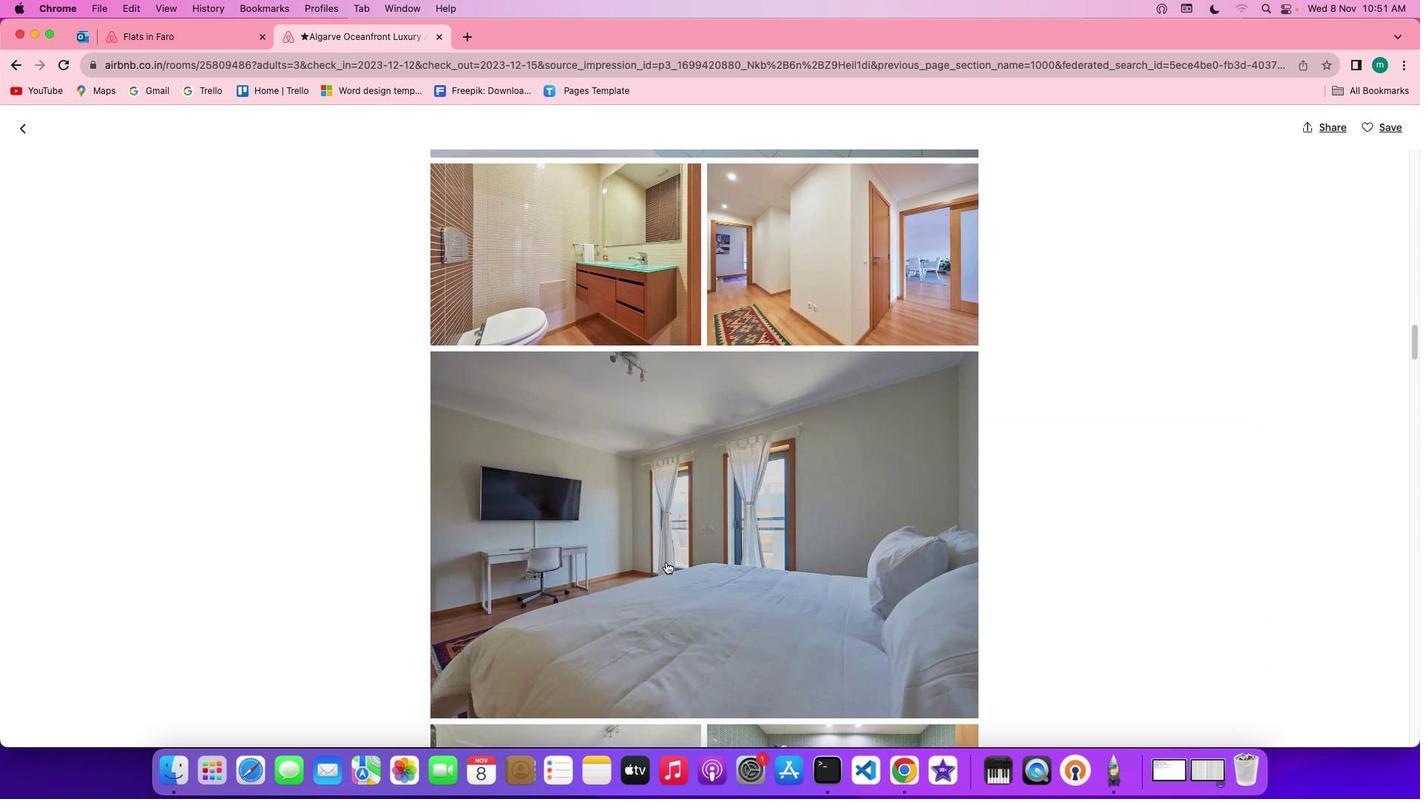 
Action: Mouse scrolled (665, 562) with delta (0, 0)
Screenshot: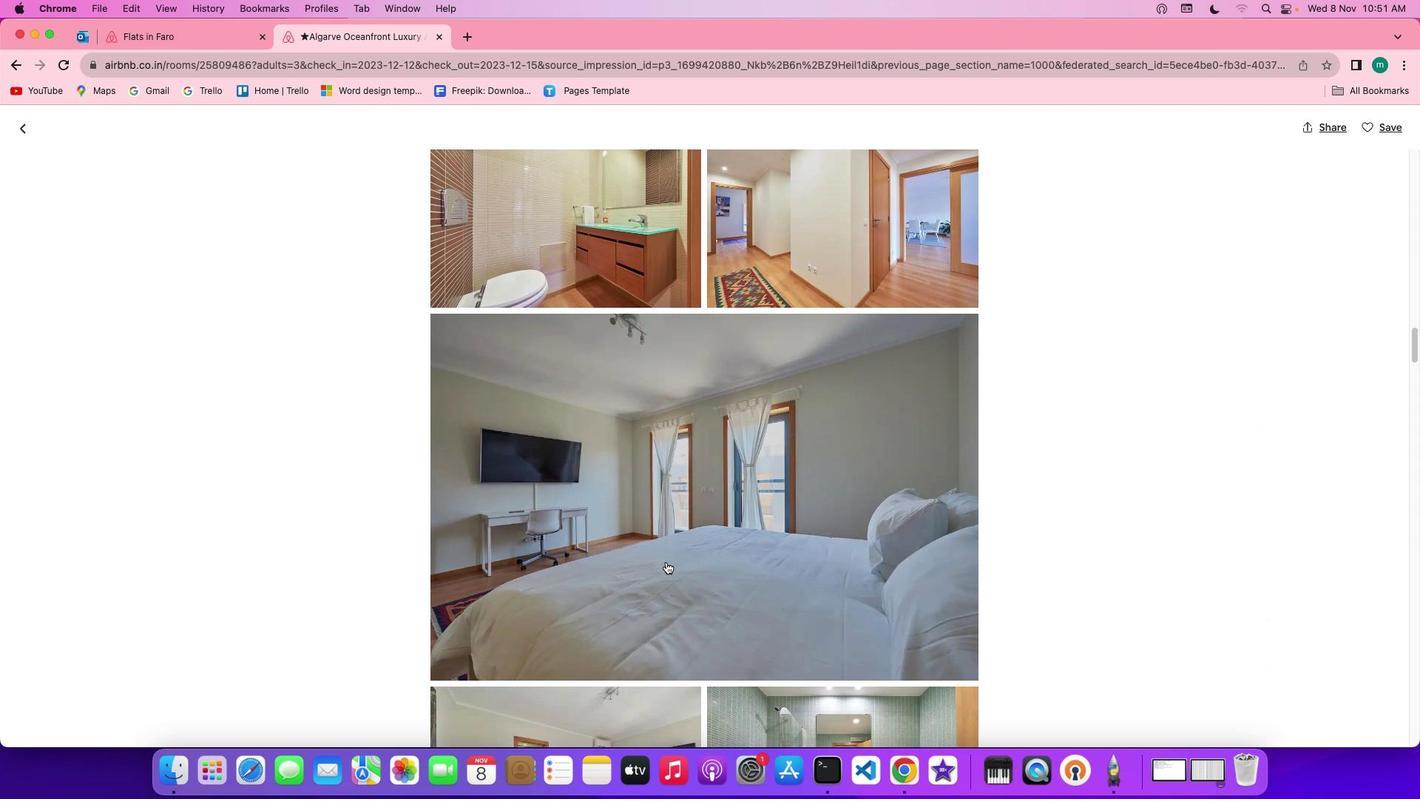
Action: Mouse scrolled (665, 562) with delta (0, 0)
Screenshot: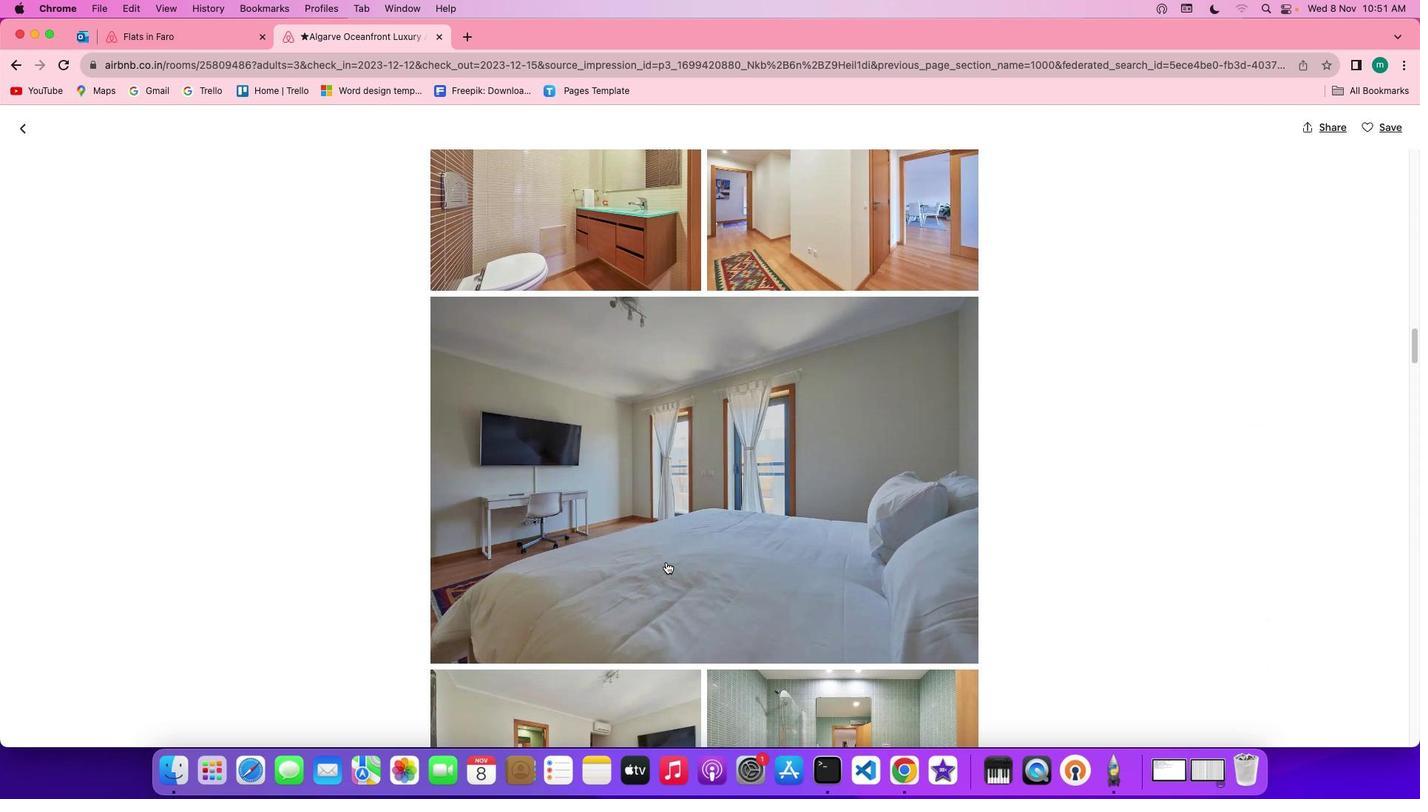 
Action: Mouse scrolled (665, 562) with delta (0, 0)
Screenshot: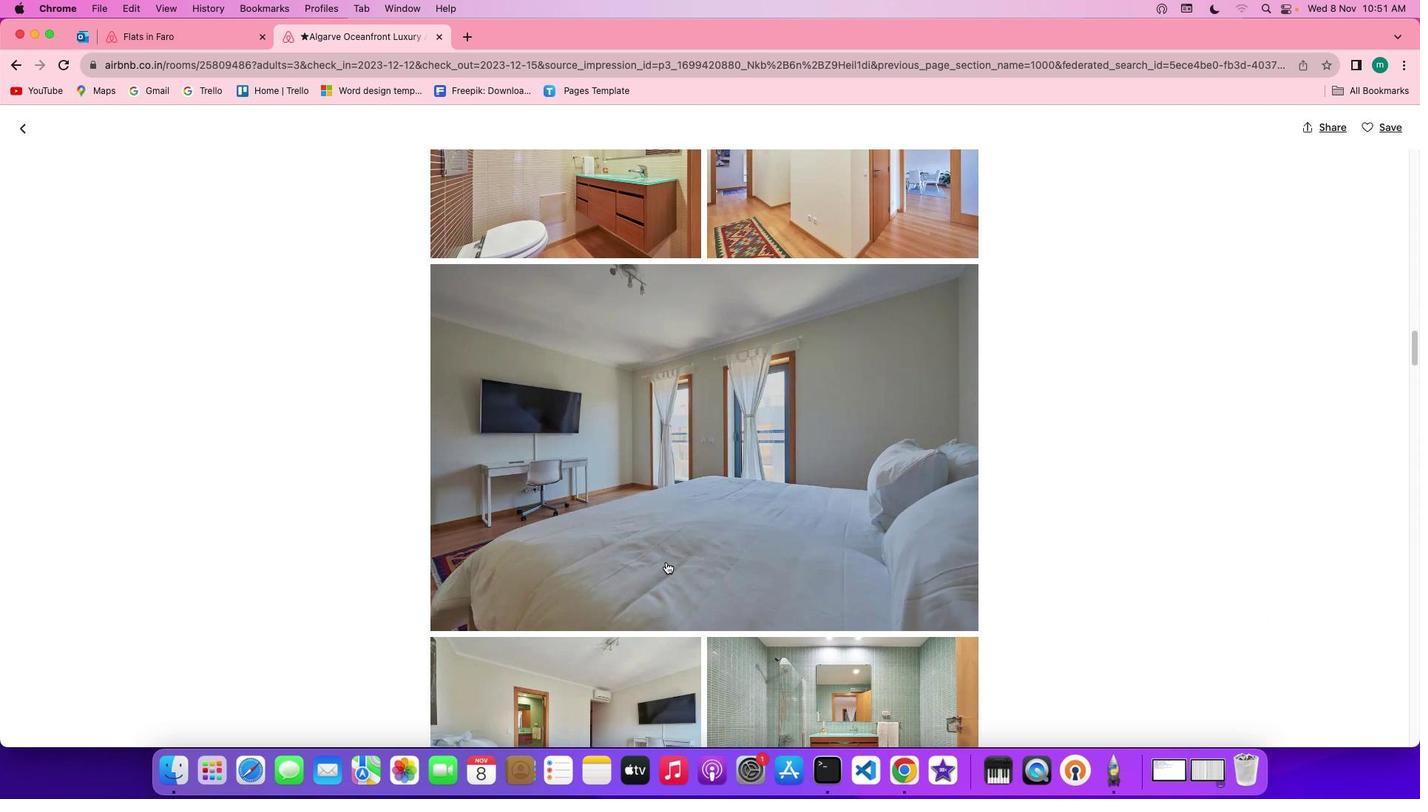 
Action: Mouse scrolled (665, 562) with delta (0, 0)
Screenshot: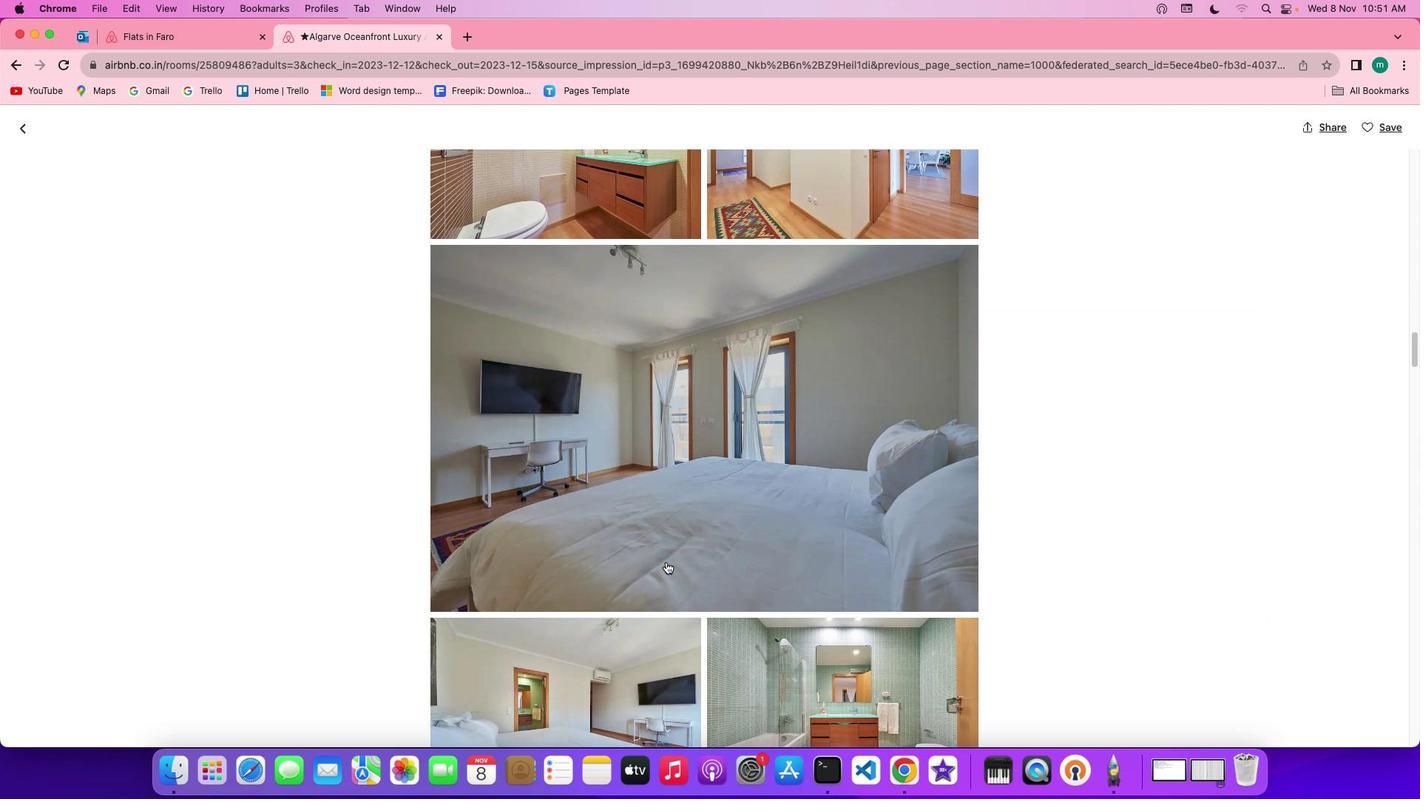 
Action: Mouse scrolled (665, 562) with delta (0, 0)
Screenshot: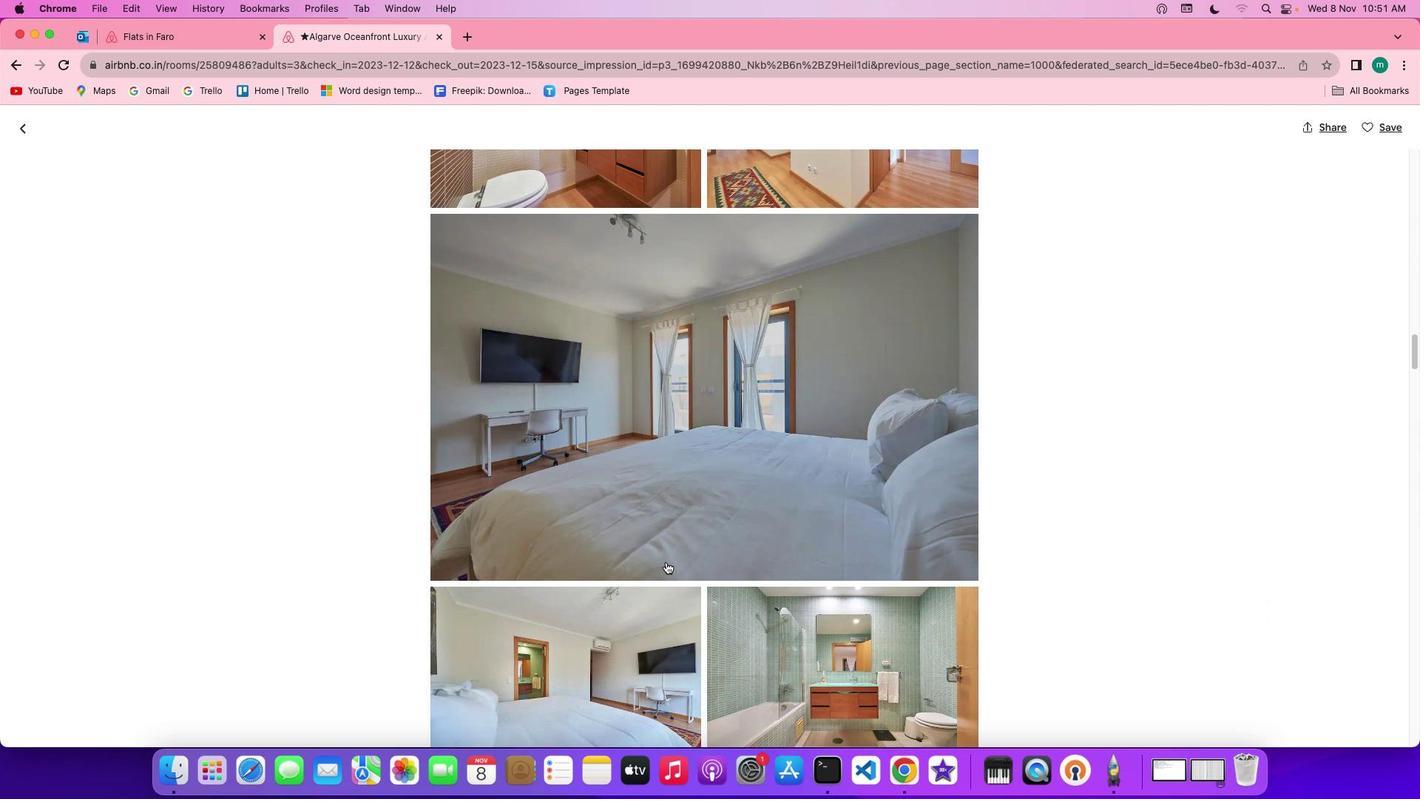 
Action: Mouse scrolled (665, 562) with delta (0, 0)
Screenshot: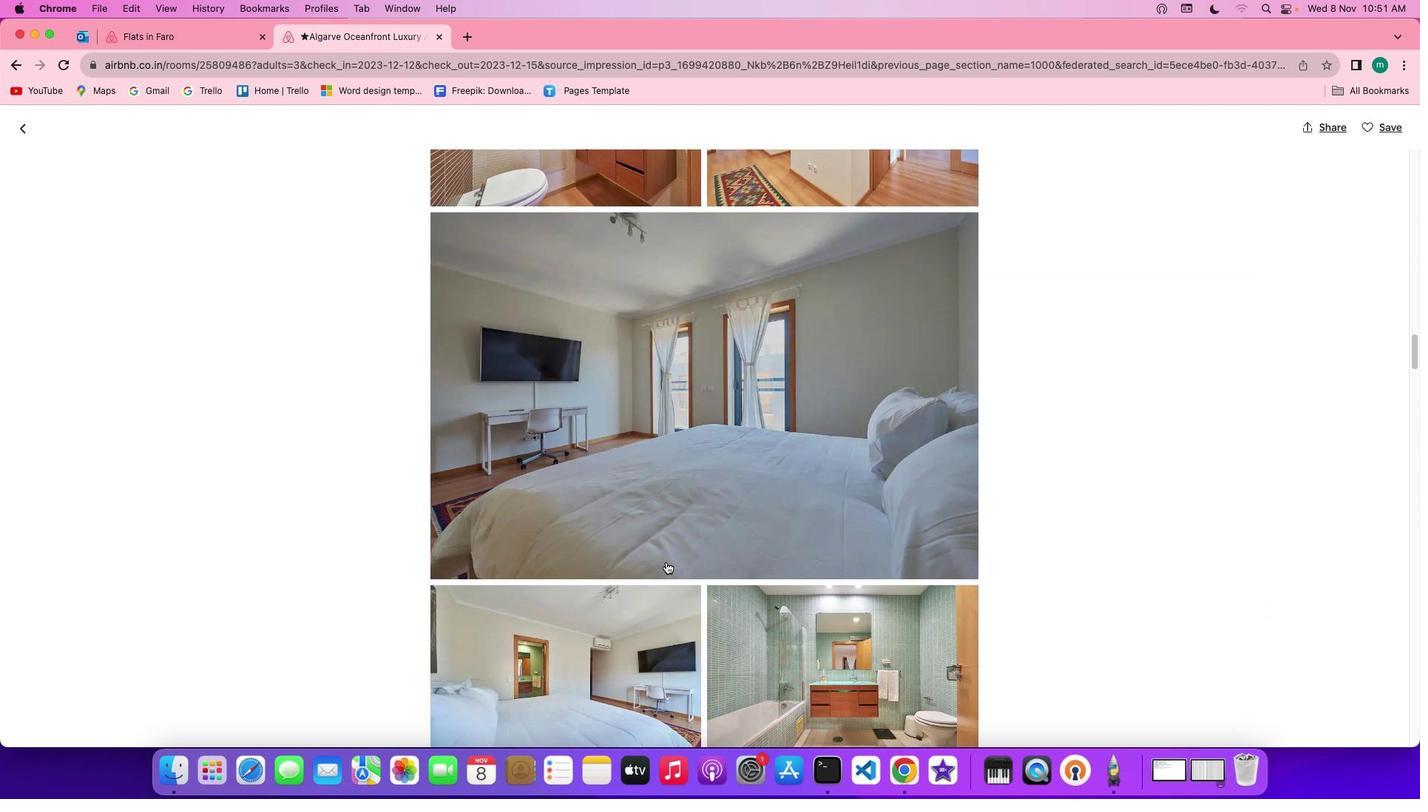 
Action: Mouse scrolled (665, 562) with delta (0, 0)
Screenshot: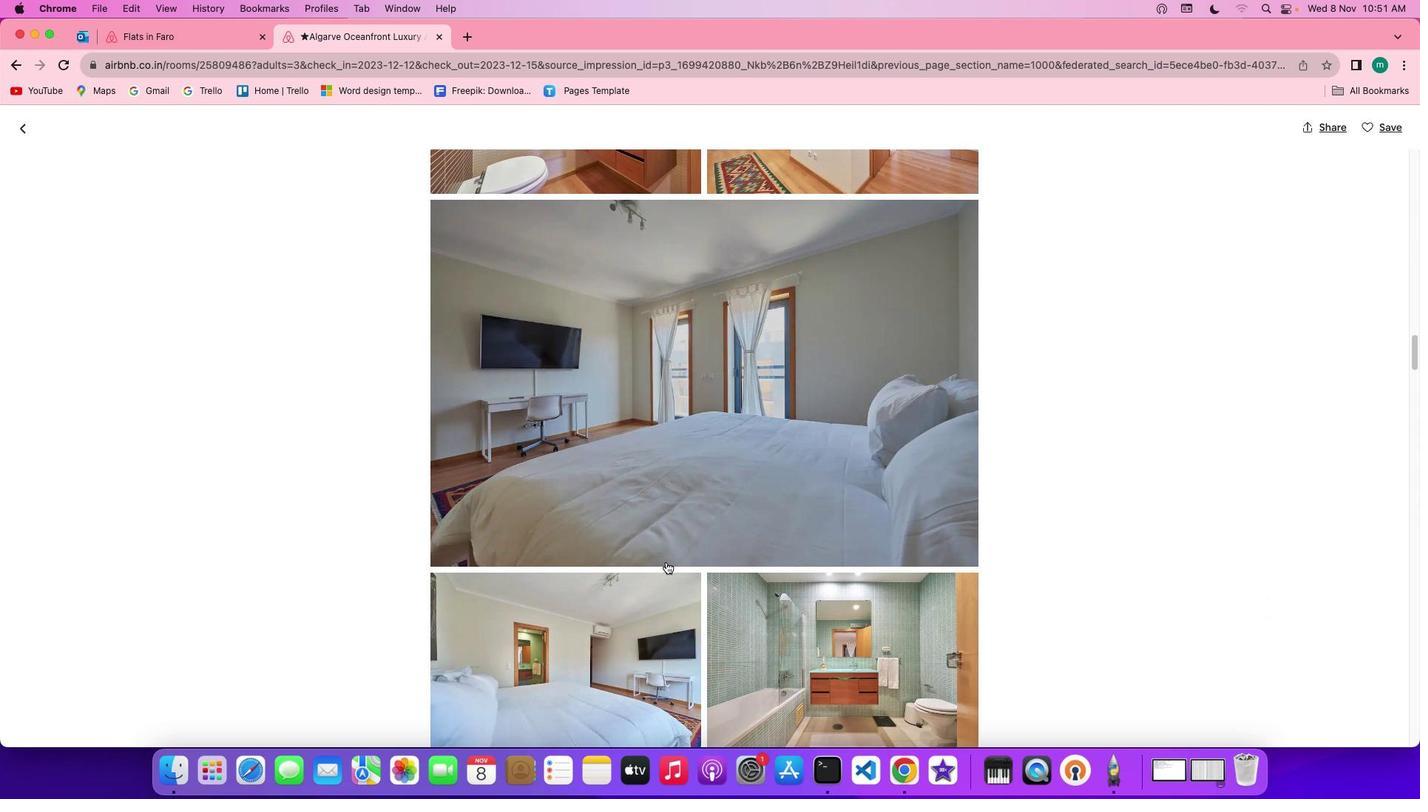 
Action: Mouse scrolled (665, 562) with delta (0, 0)
Screenshot: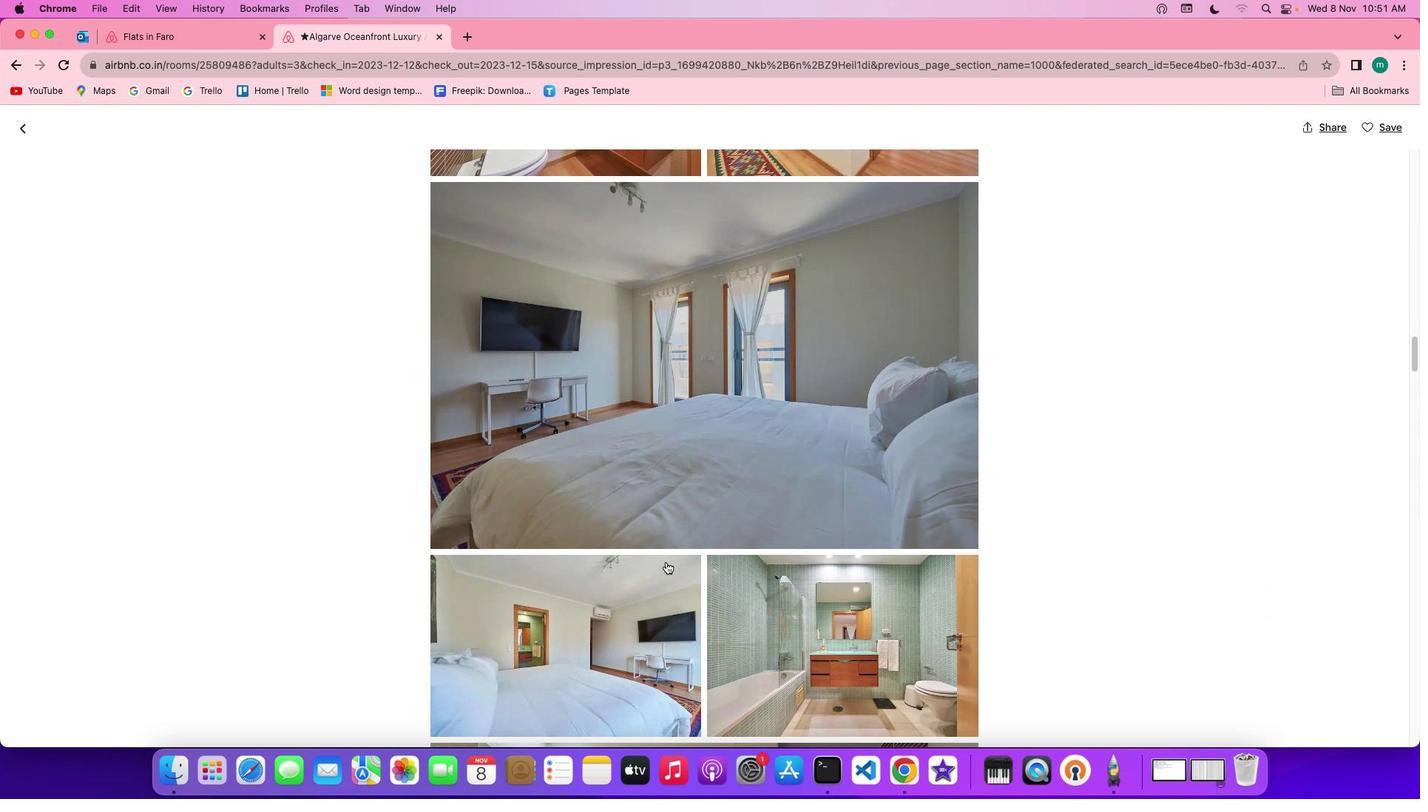 
Action: Mouse scrolled (665, 562) with delta (0, 0)
Screenshot: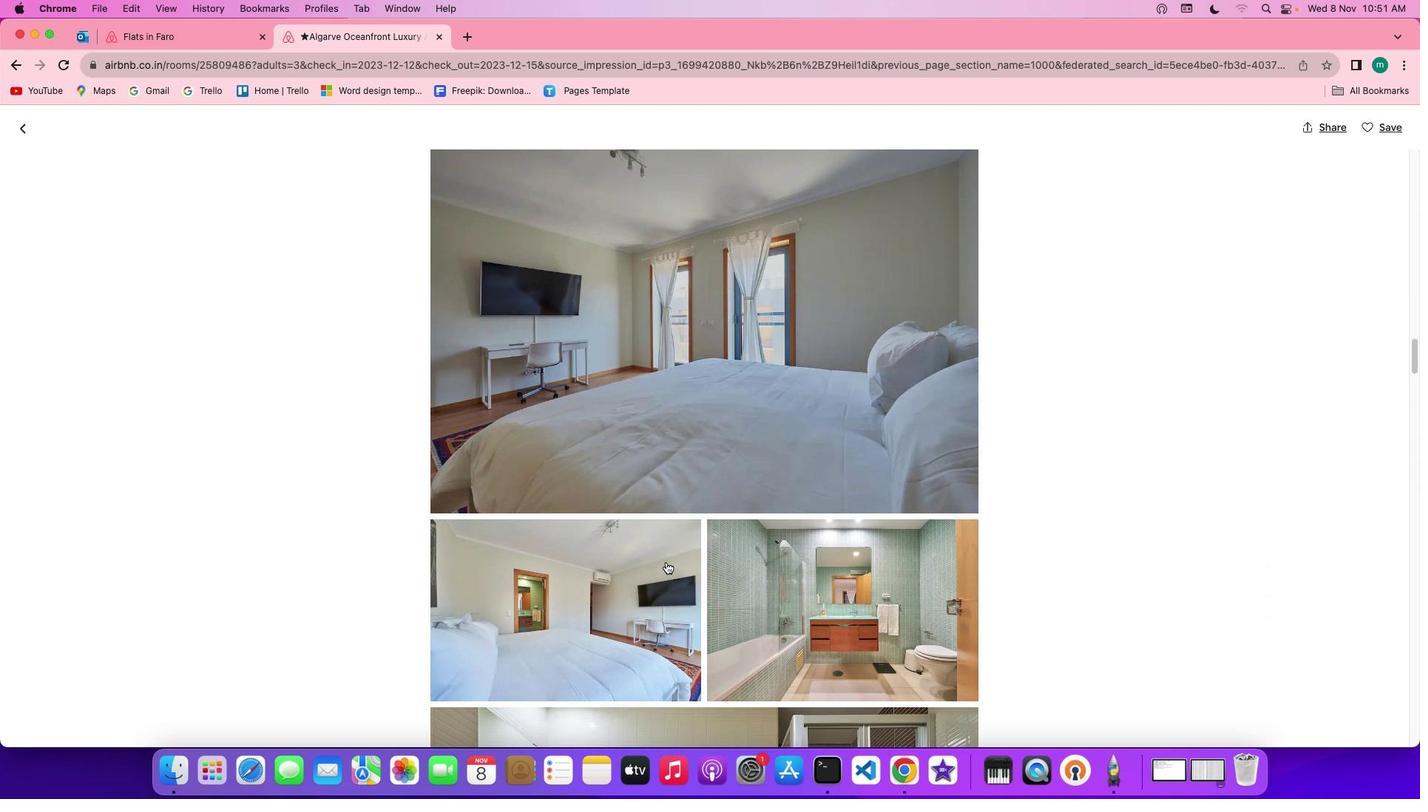 
Action: Mouse scrolled (665, 562) with delta (0, 0)
Screenshot: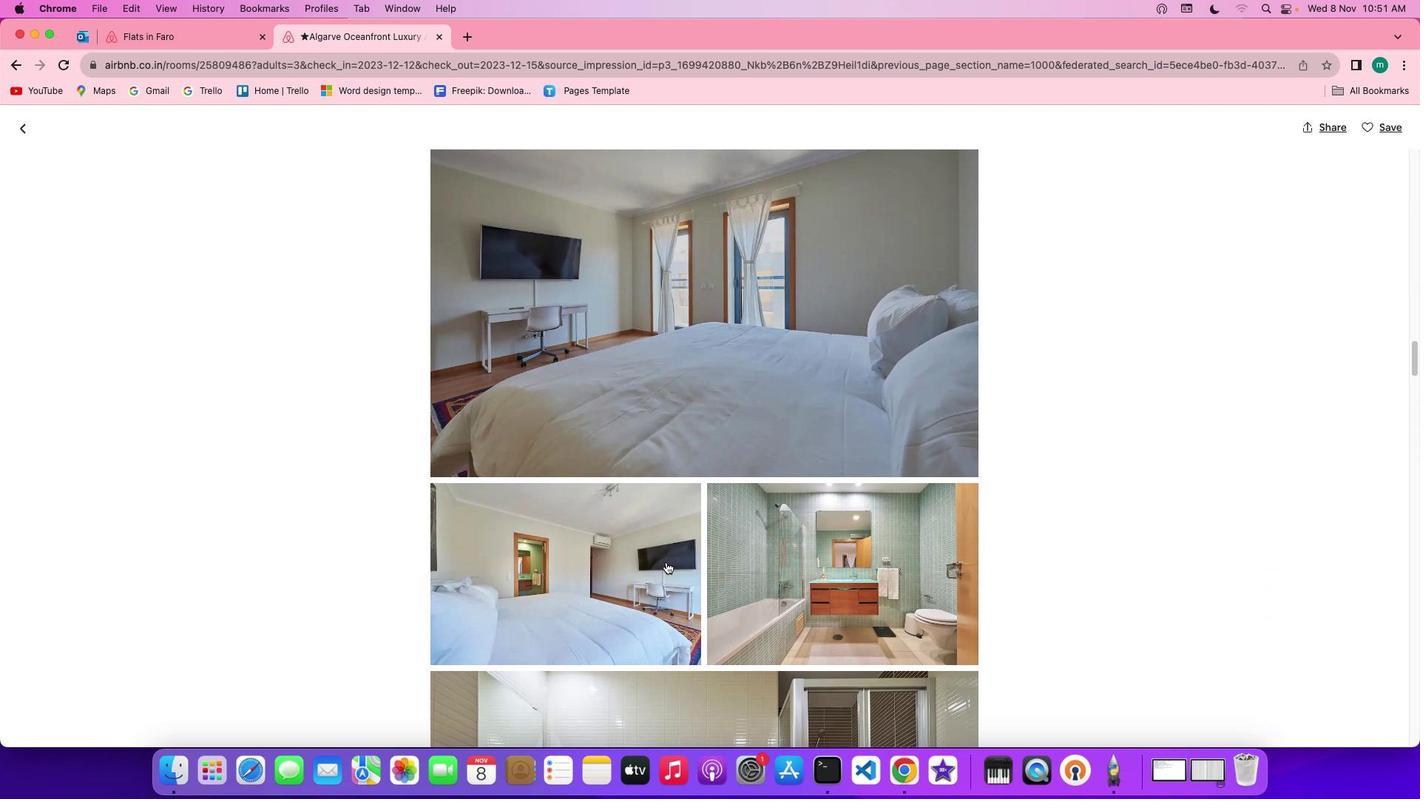 
Action: Mouse scrolled (665, 562) with delta (0, 0)
Screenshot: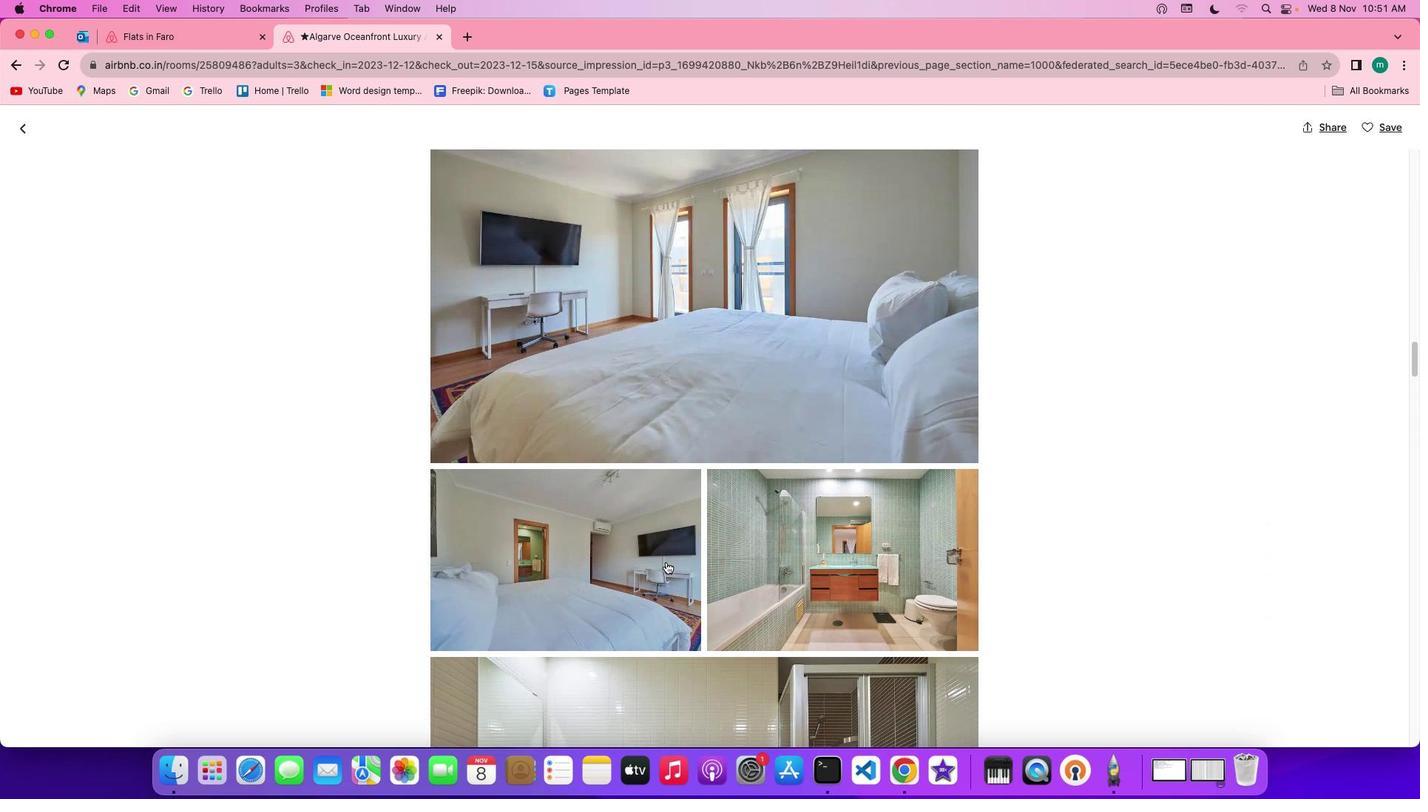 
Action: Mouse scrolled (665, 562) with delta (0, 0)
Screenshot: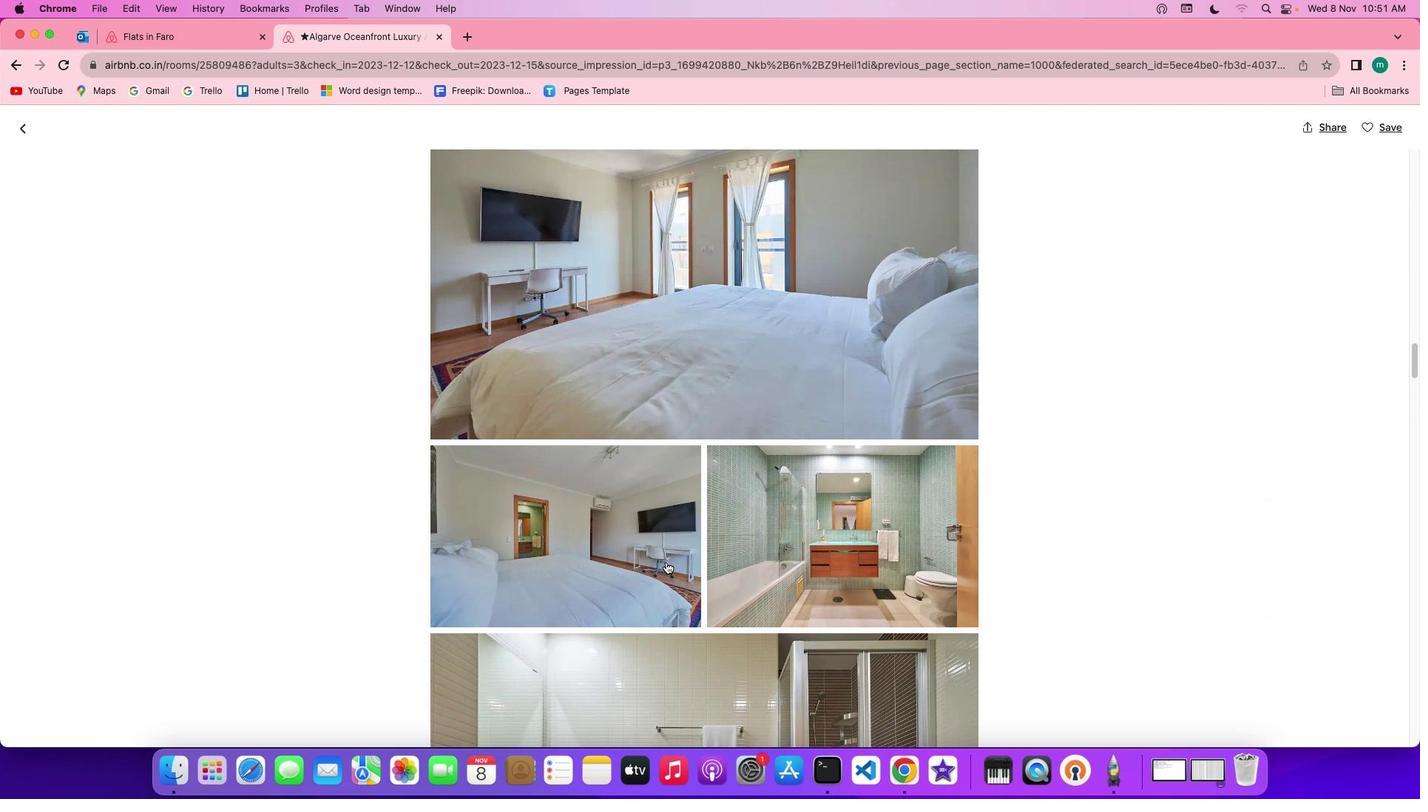 
Action: Mouse scrolled (665, 562) with delta (0, 0)
Screenshot: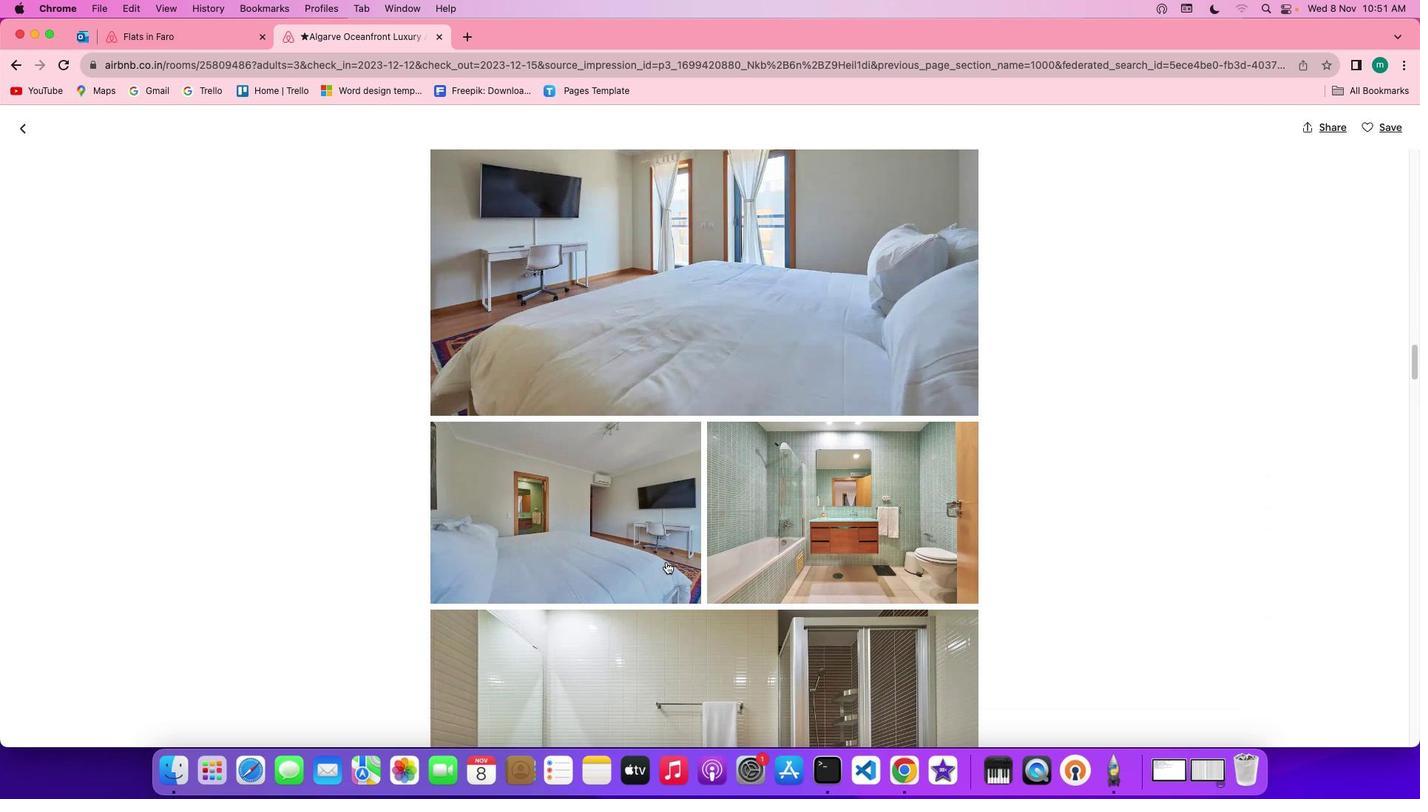 
Action: Mouse scrolled (665, 562) with delta (0, 0)
Screenshot: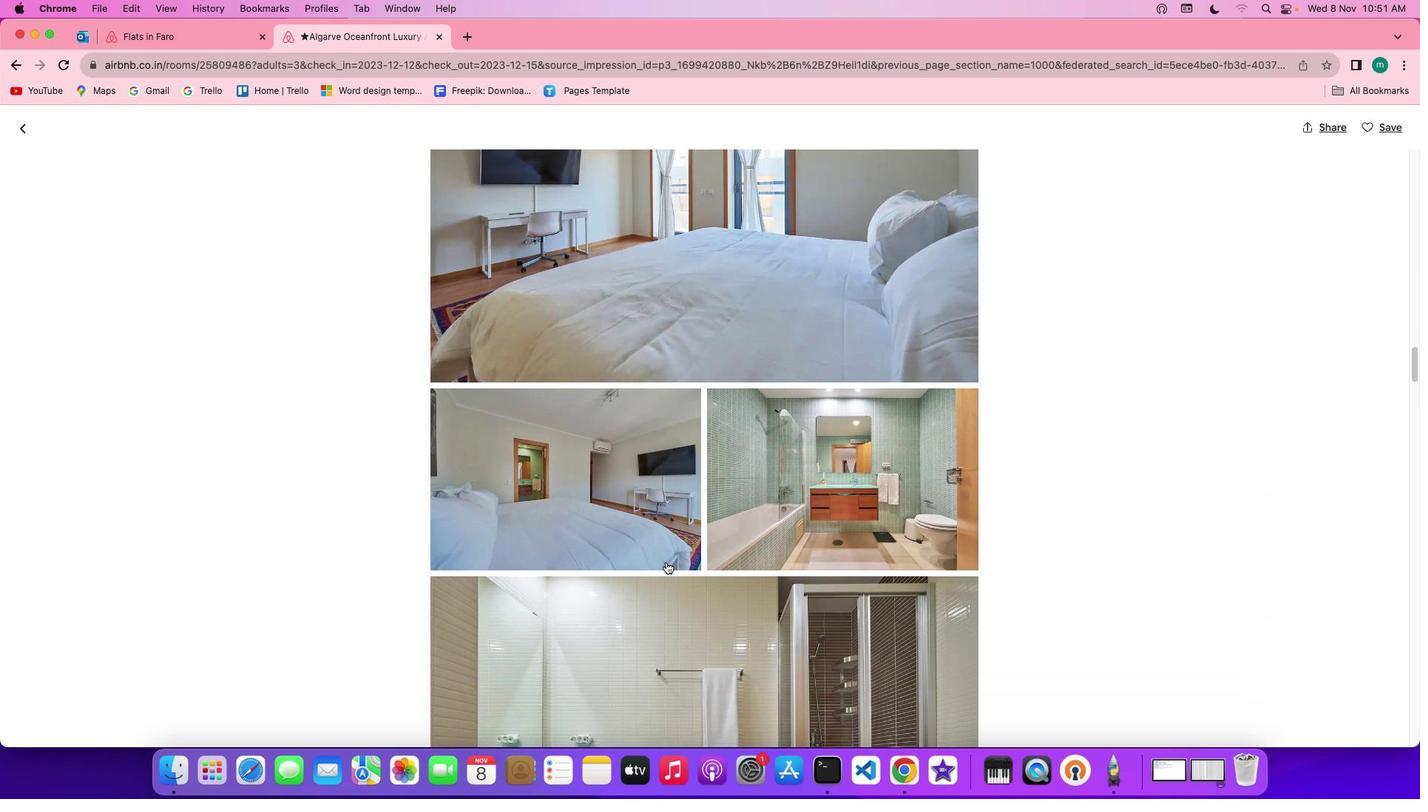 
Action: Mouse scrolled (665, 562) with delta (0, 0)
Screenshot: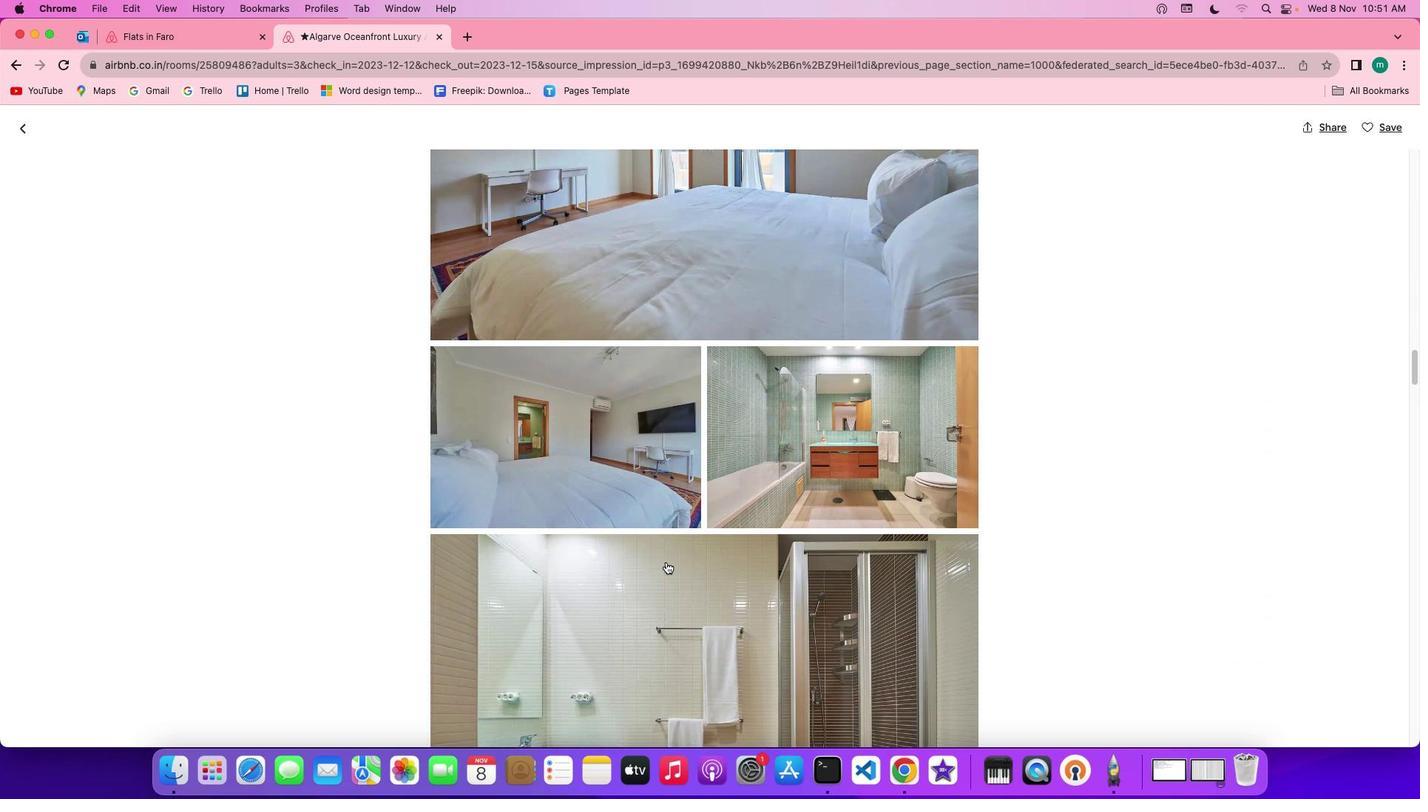 
Action: Mouse scrolled (665, 562) with delta (0, 0)
Screenshot: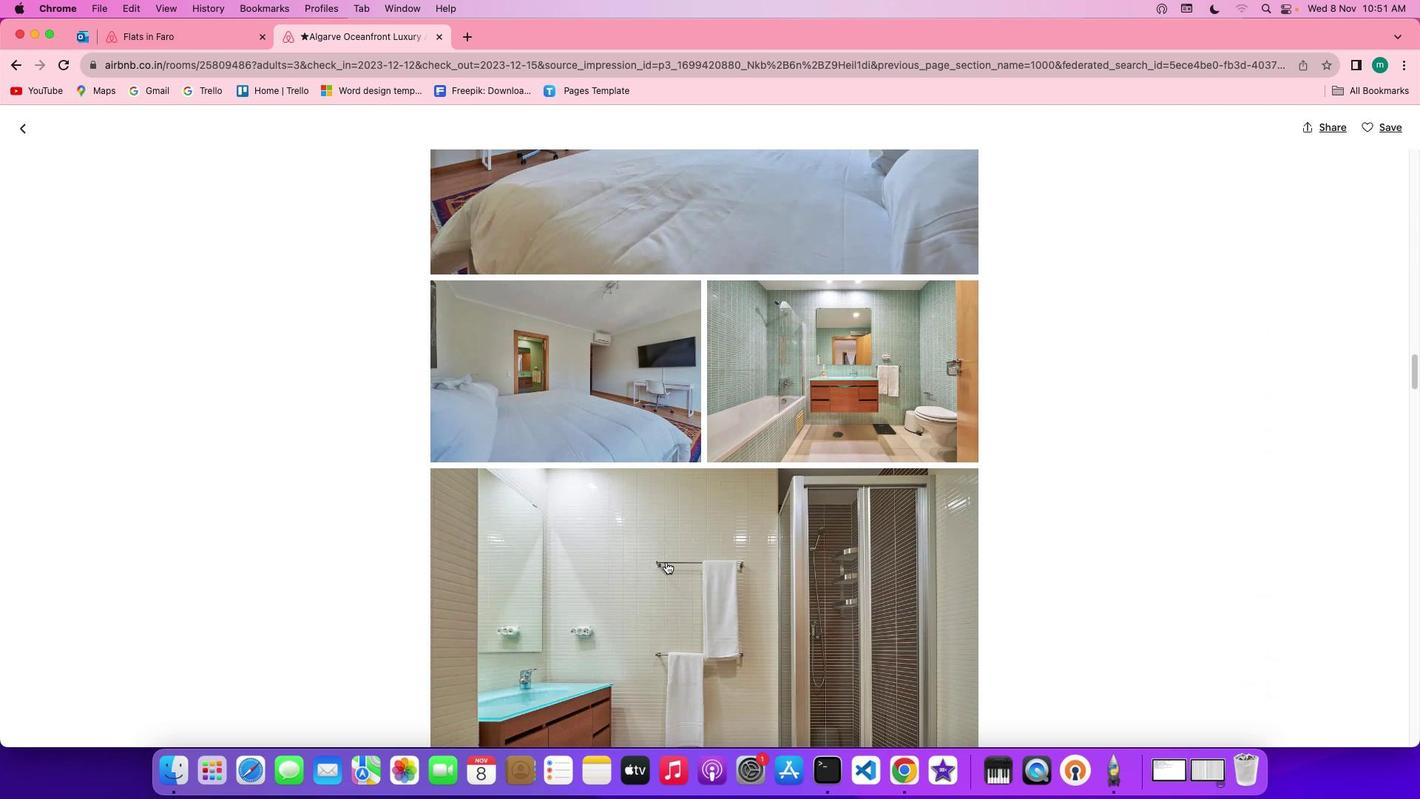 
Action: Mouse scrolled (665, 562) with delta (0, -1)
Screenshot: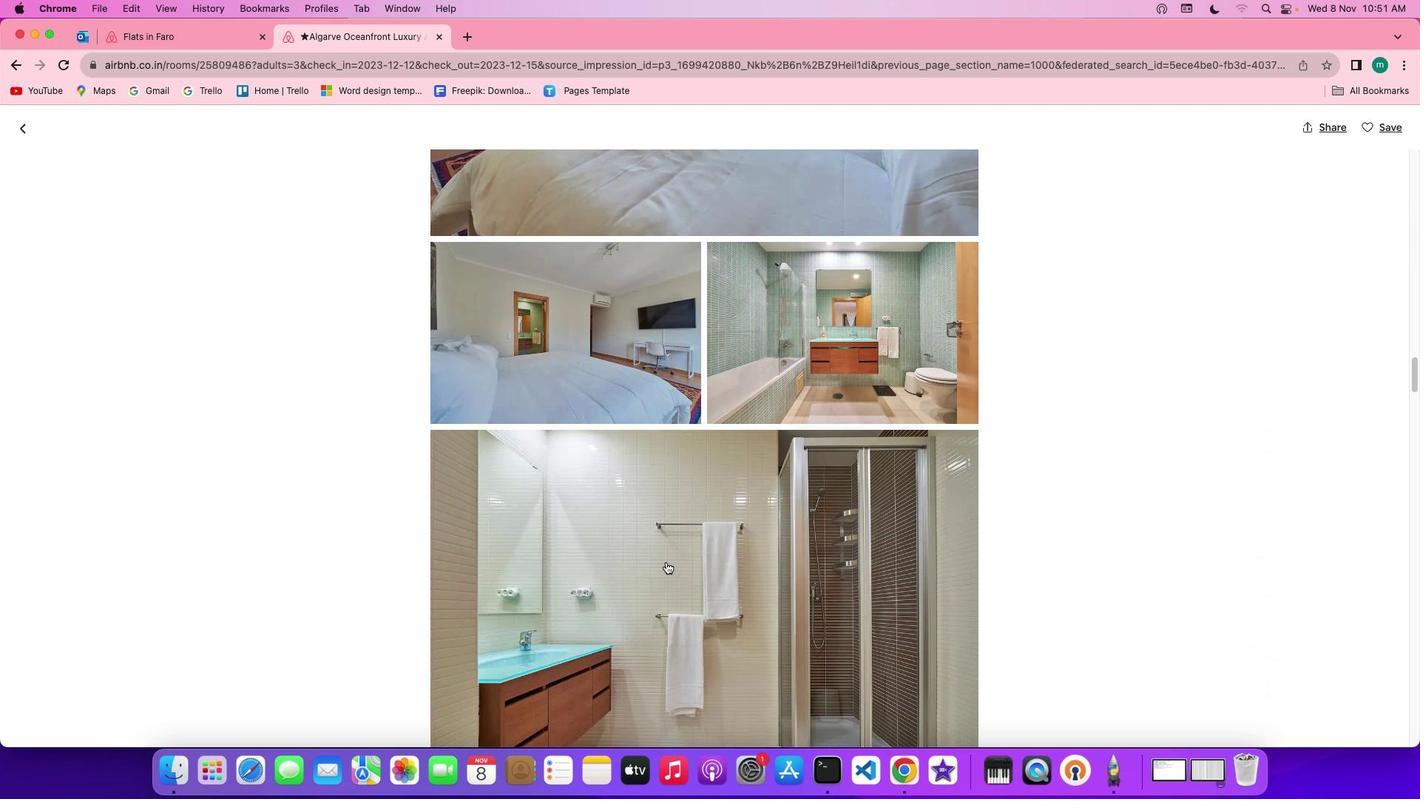 
Action: Mouse scrolled (665, 562) with delta (0, -2)
Screenshot: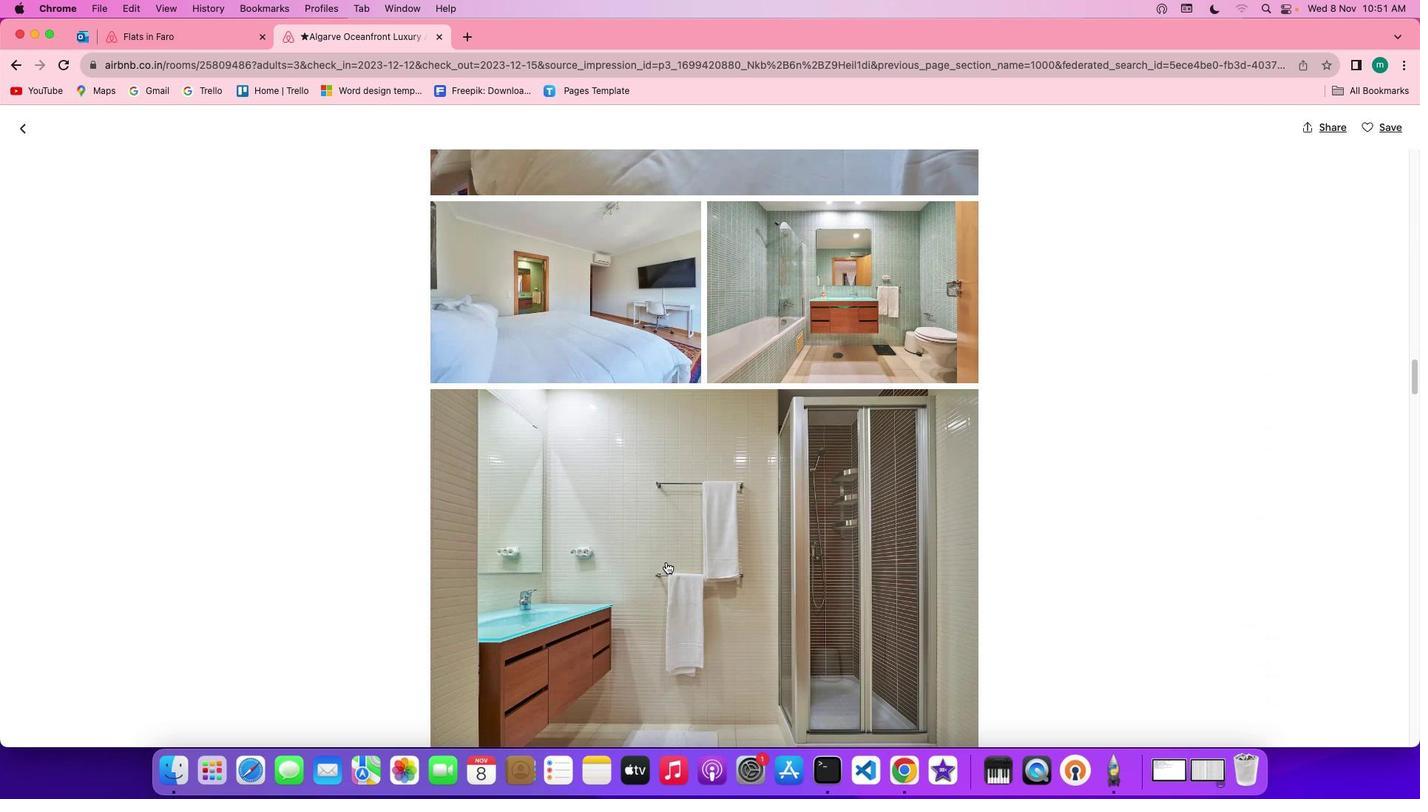 
Action: Mouse scrolled (665, 562) with delta (0, 0)
Screenshot: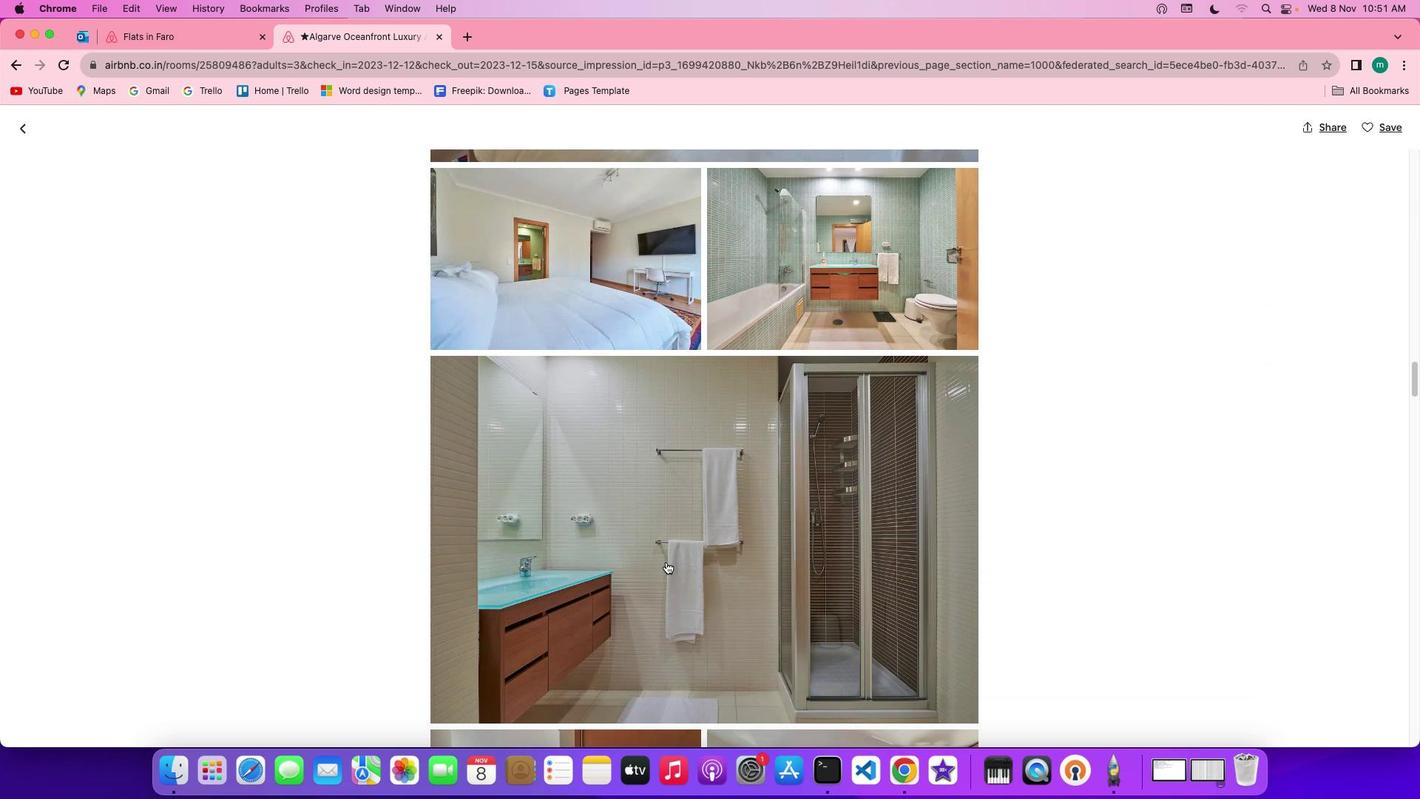 
Action: Mouse scrolled (665, 562) with delta (0, 0)
Screenshot: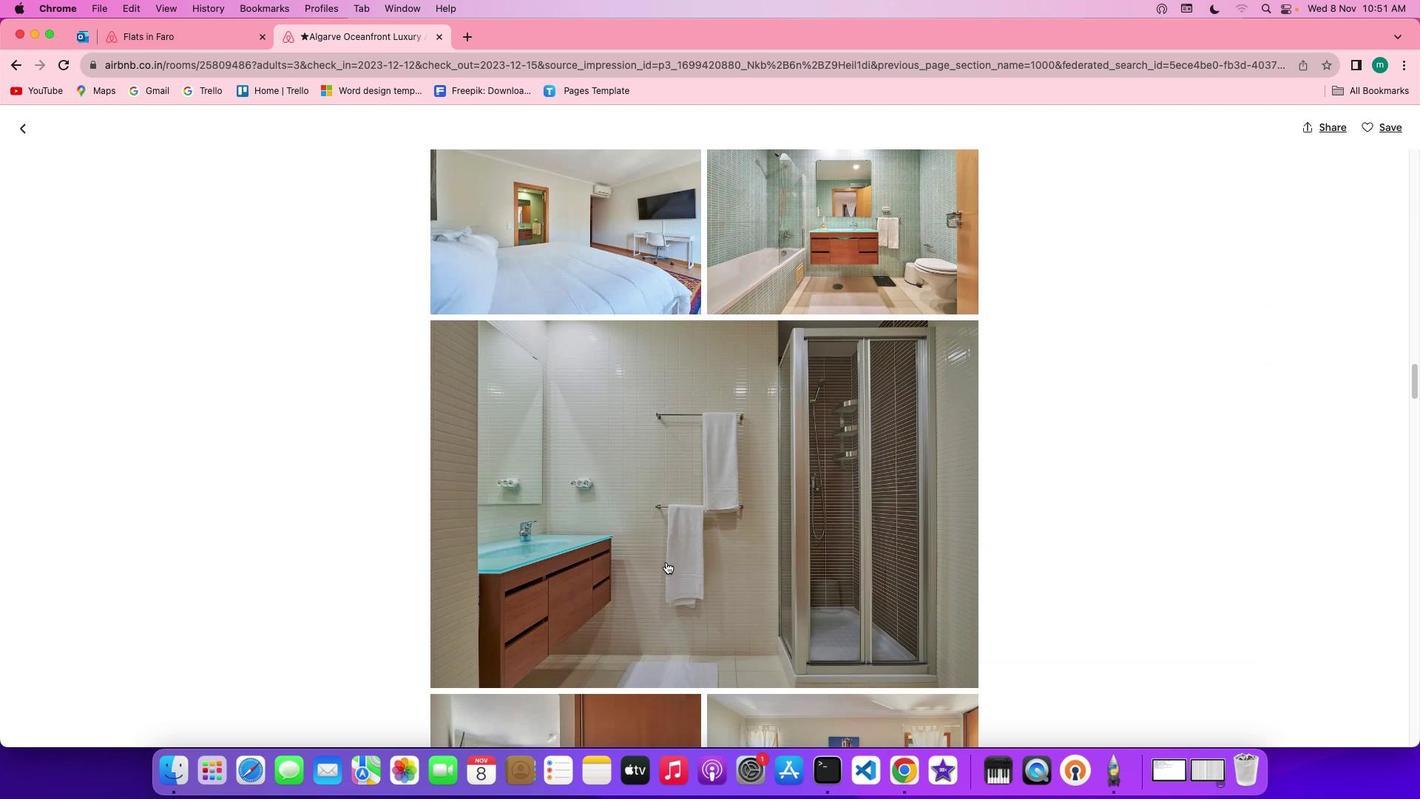 
Action: Mouse scrolled (665, 562) with delta (0, -1)
Screenshot: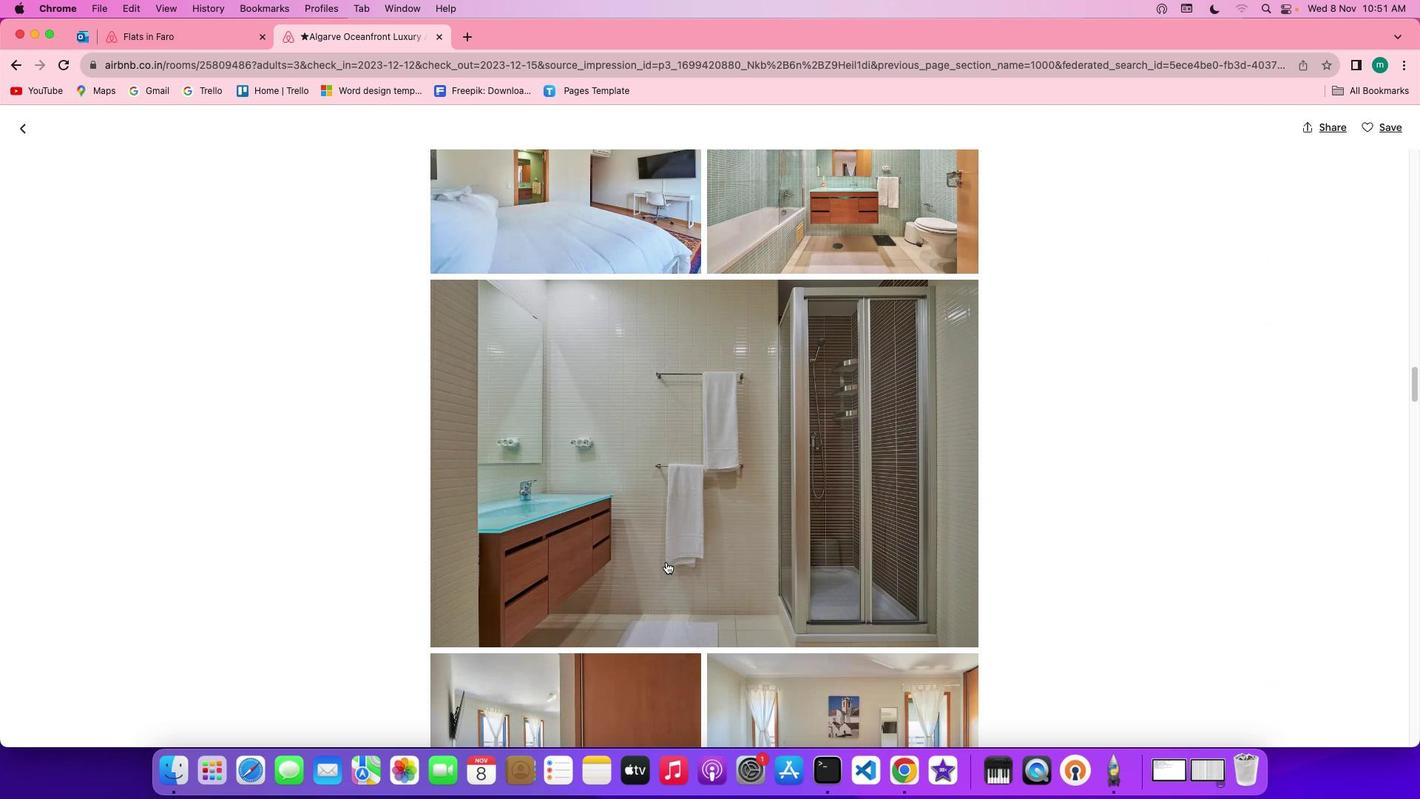 
Action: Mouse scrolled (665, 562) with delta (0, -1)
Screenshot: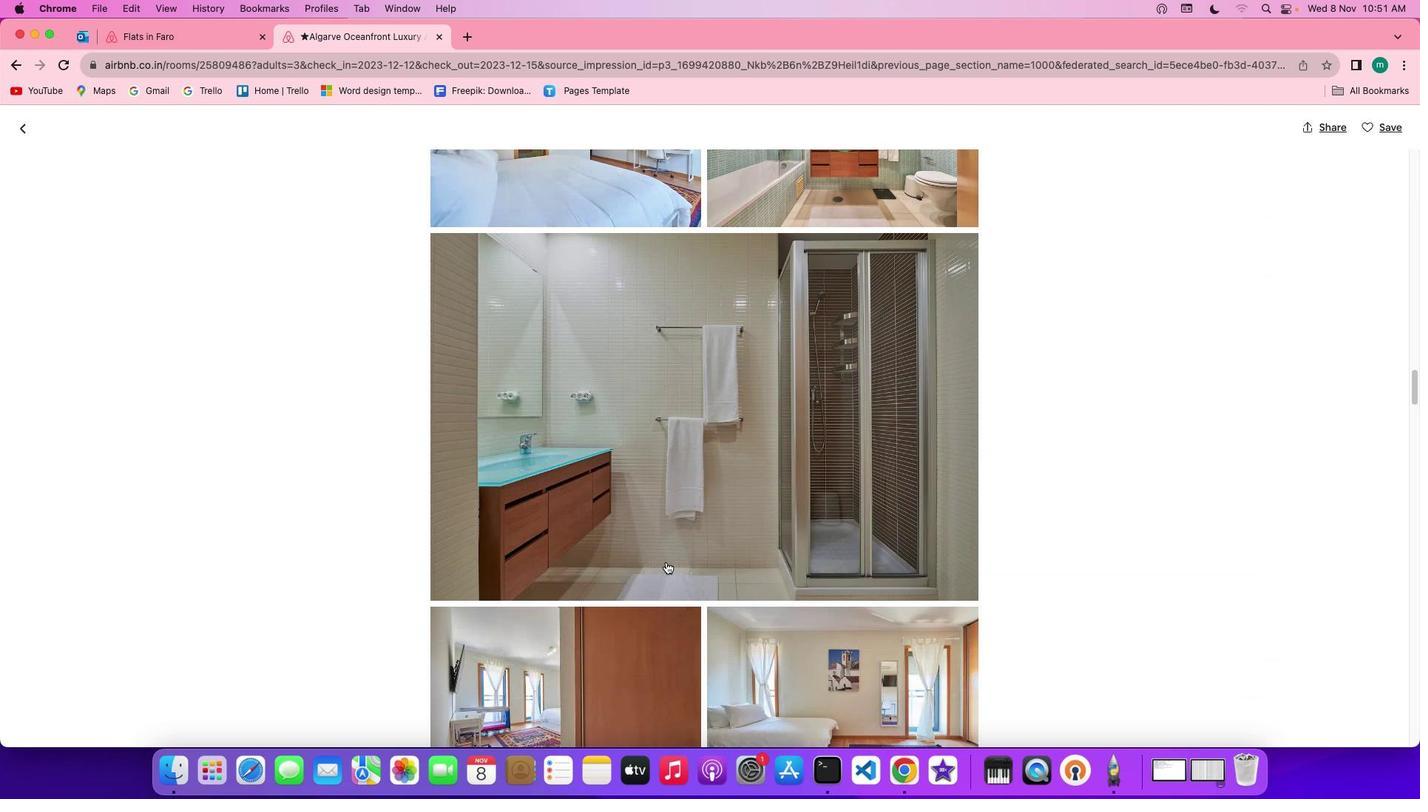 
Action: Mouse scrolled (665, 562) with delta (0, 0)
Screenshot: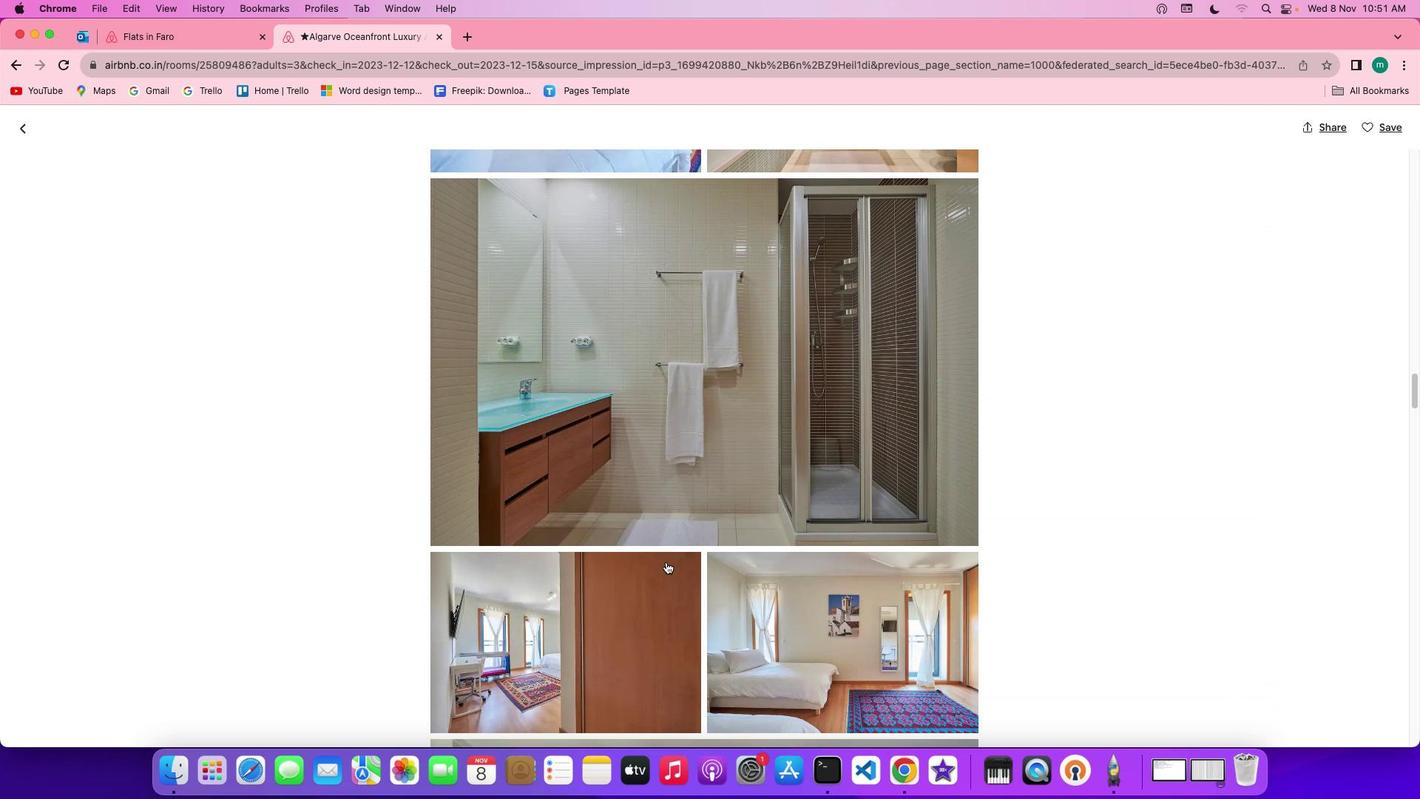 
Action: Mouse scrolled (665, 562) with delta (0, 0)
Screenshot: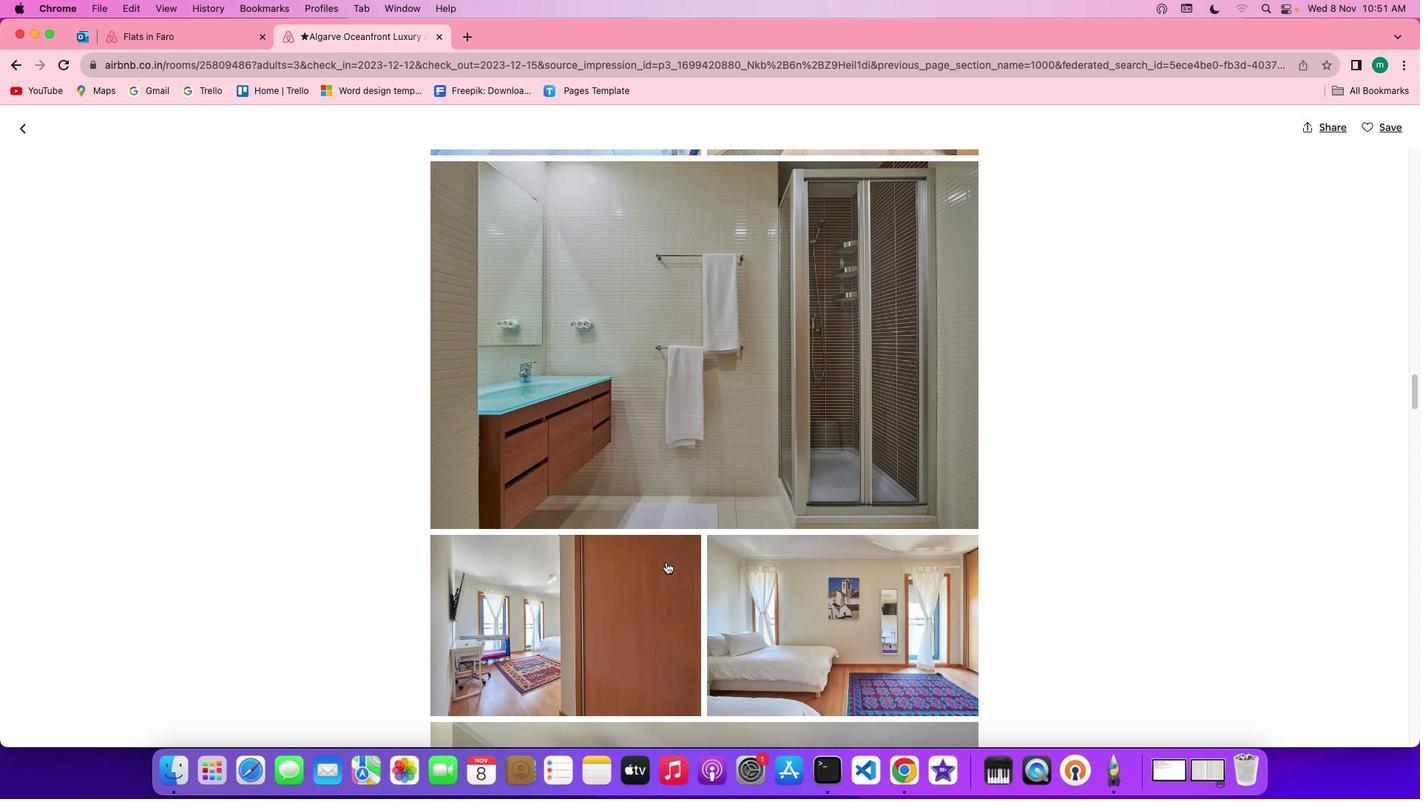 
Action: Mouse scrolled (665, 562) with delta (0, -1)
Screenshot: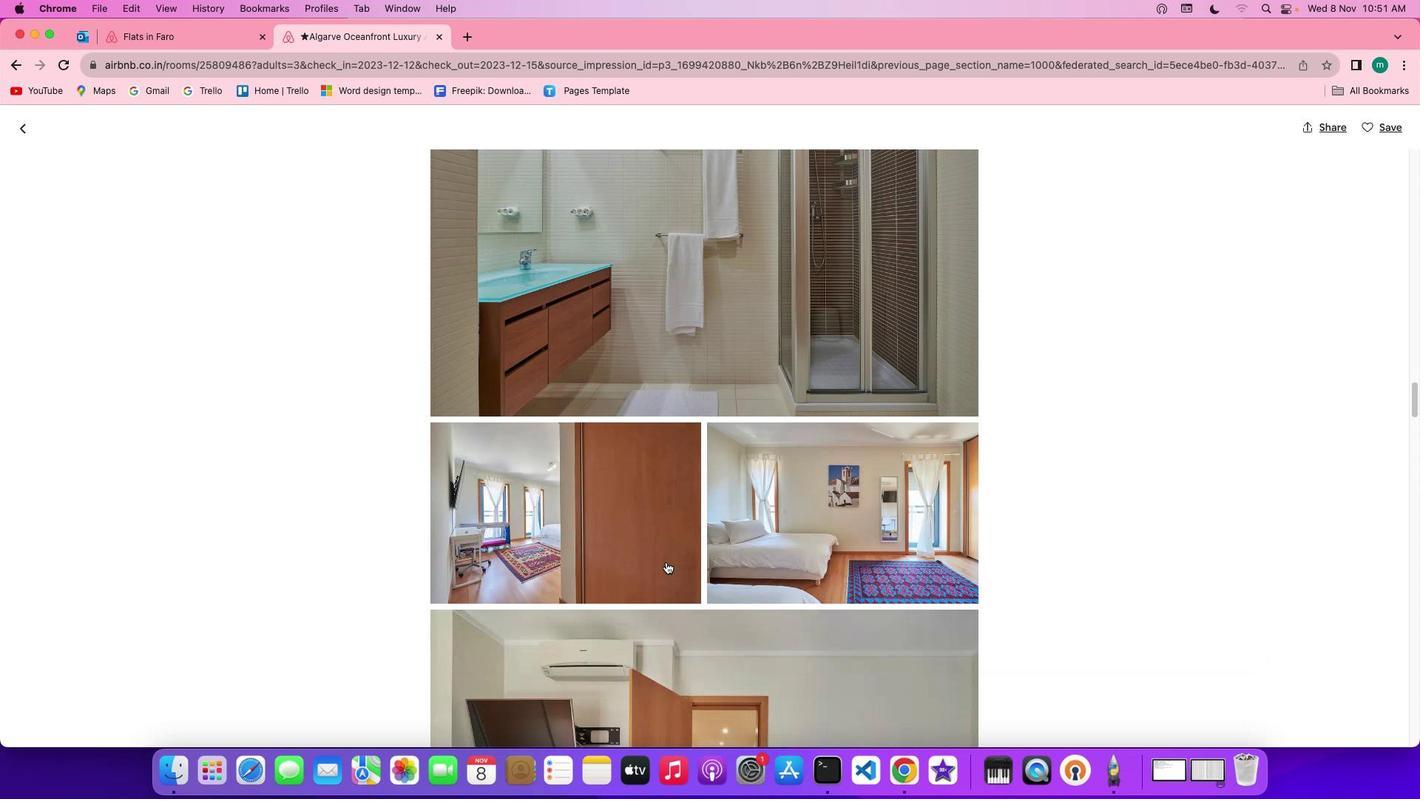 
Action: Mouse scrolled (665, 562) with delta (0, -2)
Screenshot: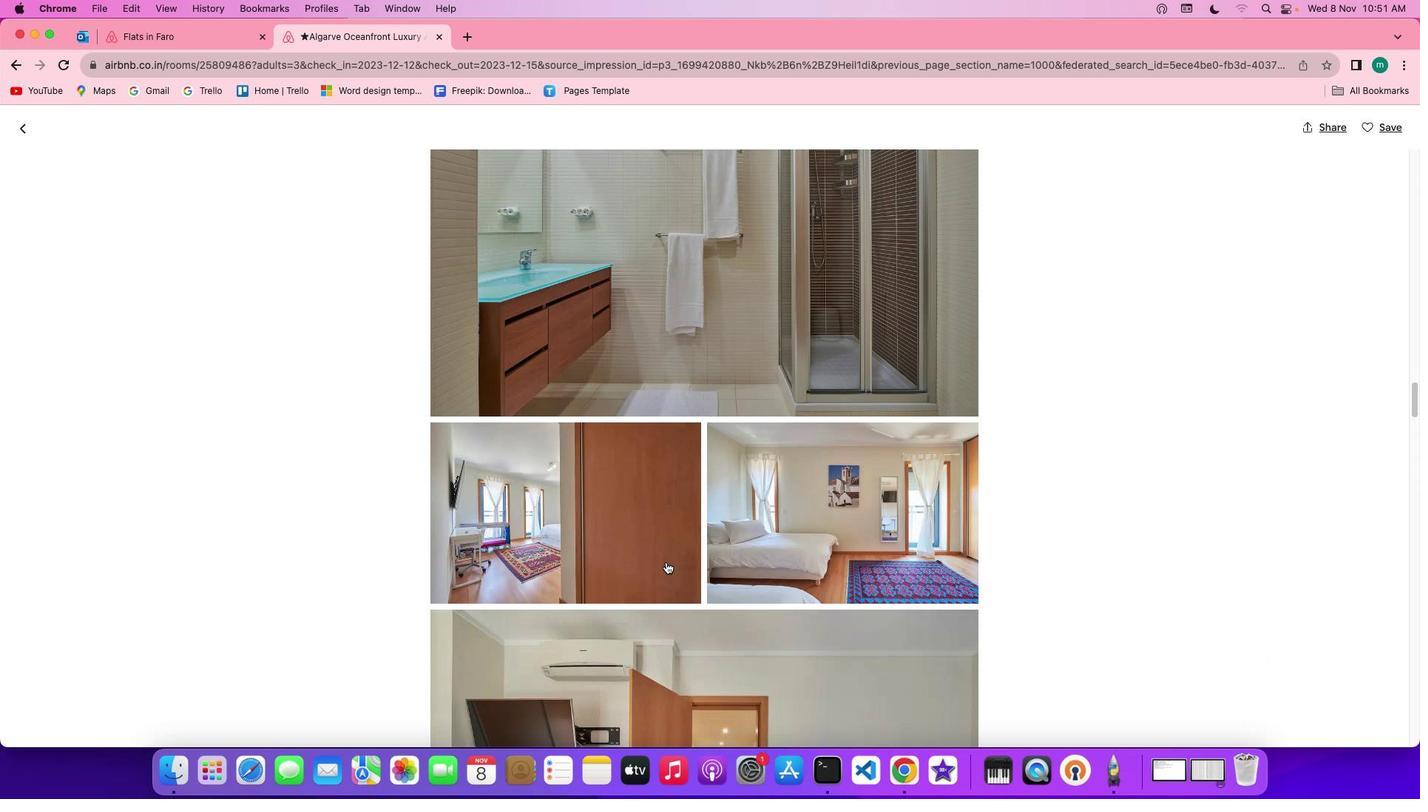 
Action: Mouse scrolled (665, 562) with delta (0, 0)
Screenshot: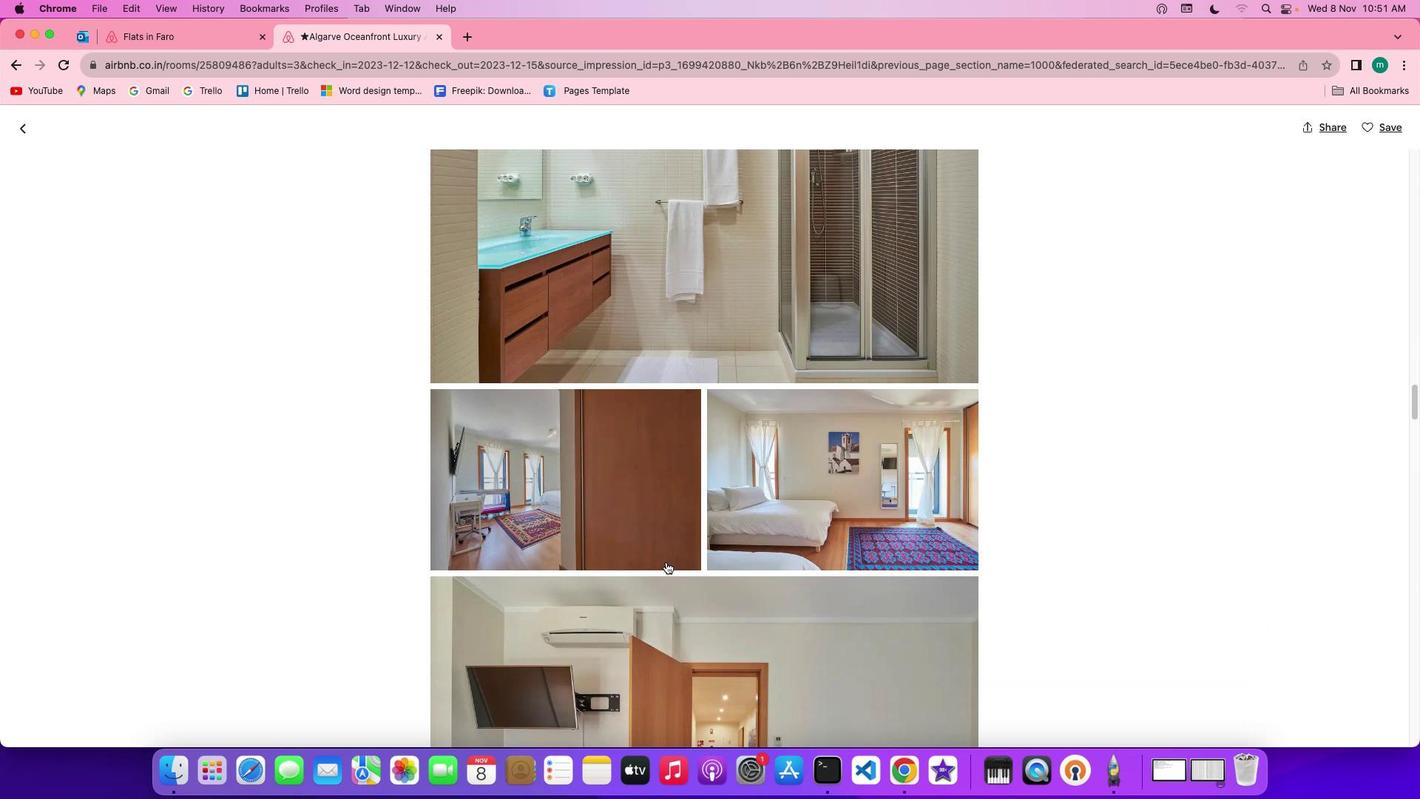
Action: Mouse scrolled (665, 562) with delta (0, 0)
Screenshot: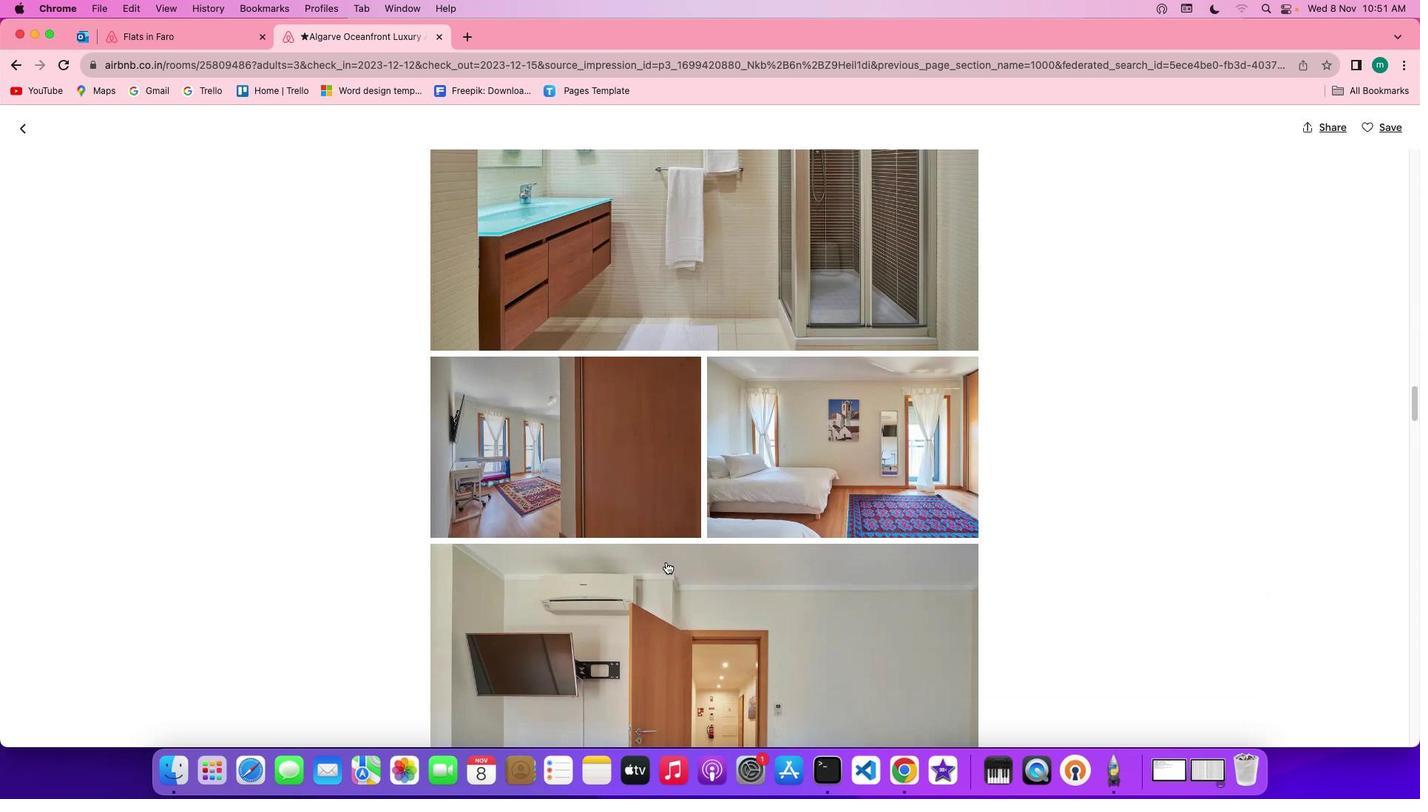 
Action: Mouse scrolled (665, 562) with delta (0, -1)
Screenshot: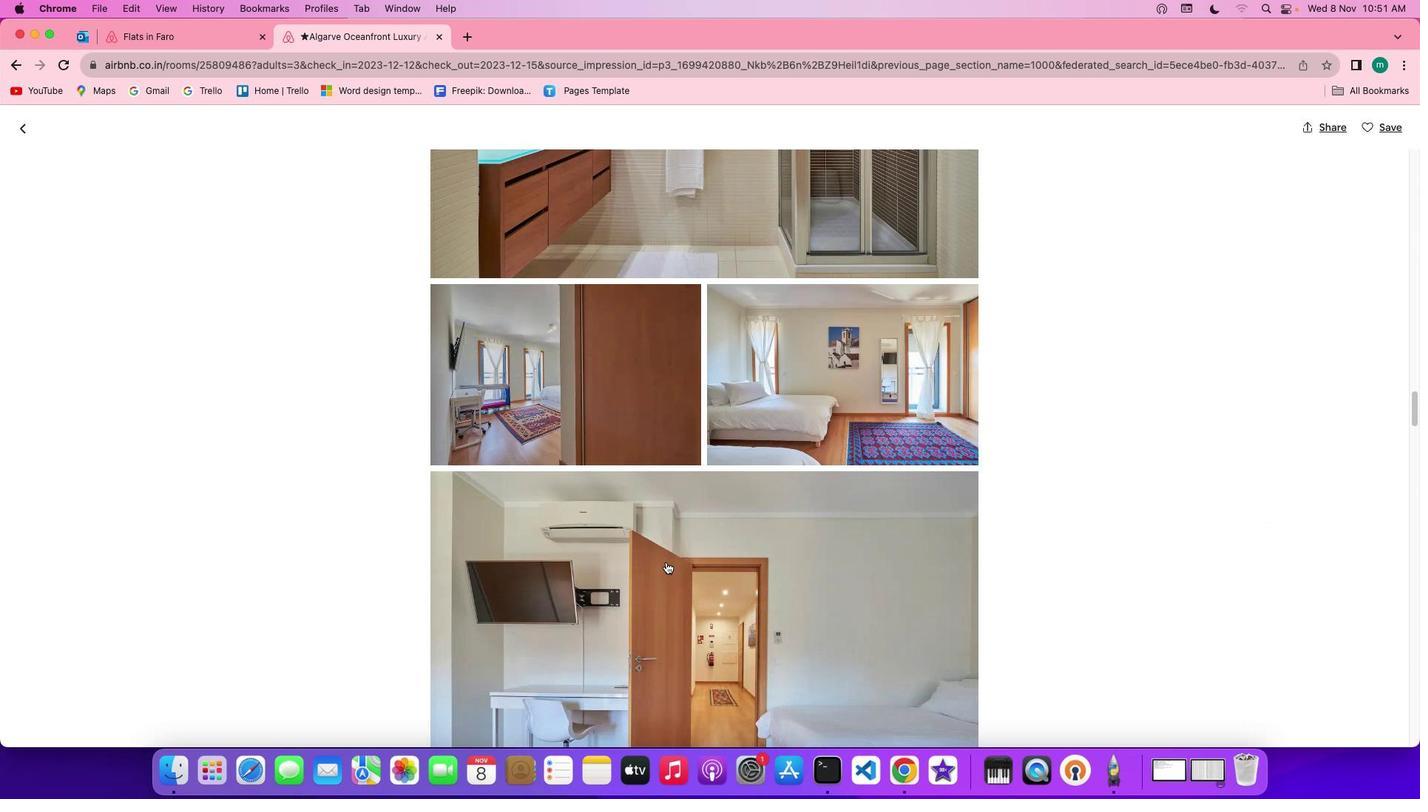 
Action: Mouse scrolled (665, 562) with delta (0, -1)
Screenshot: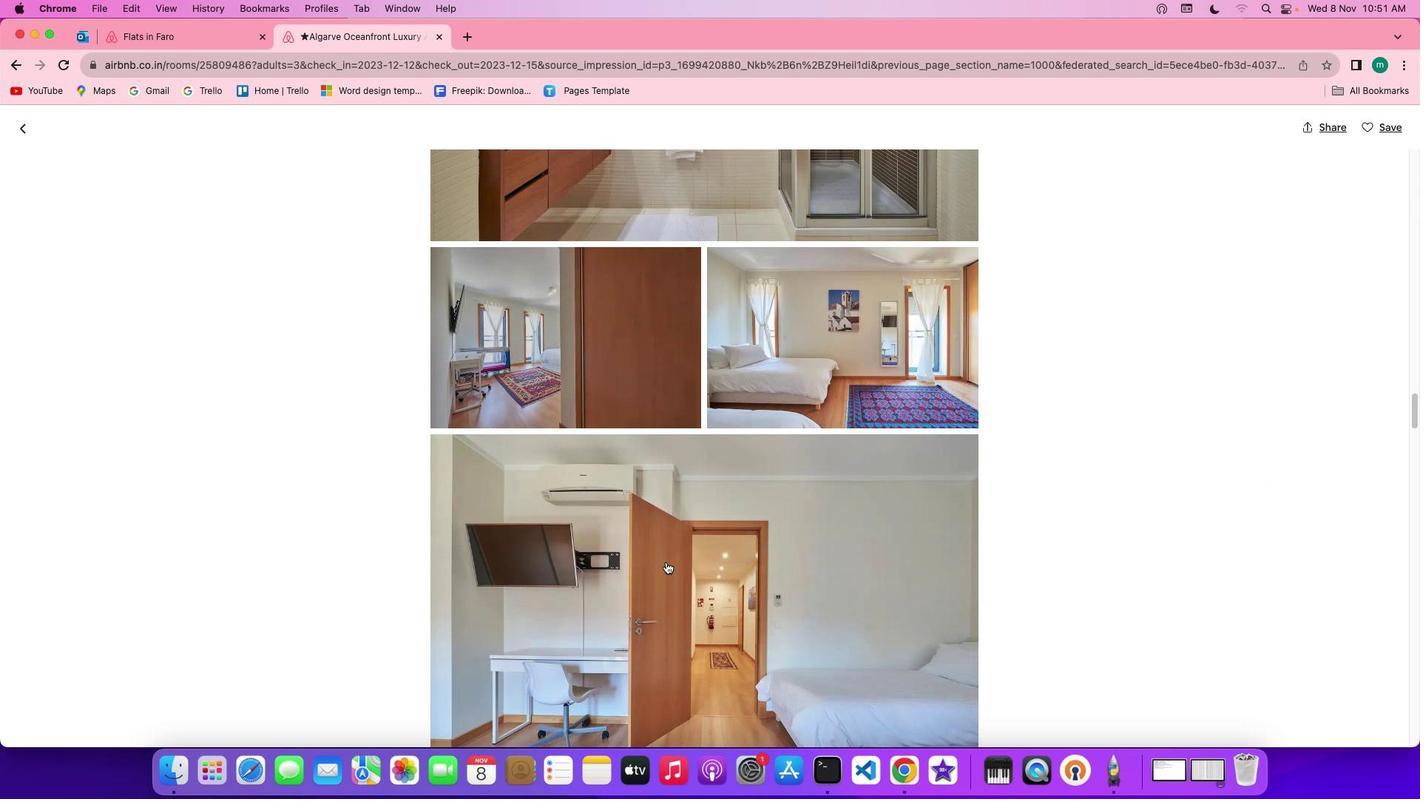 
Action: Mouse scrolled (665, 562) with delta (0, 0)
Screenshot: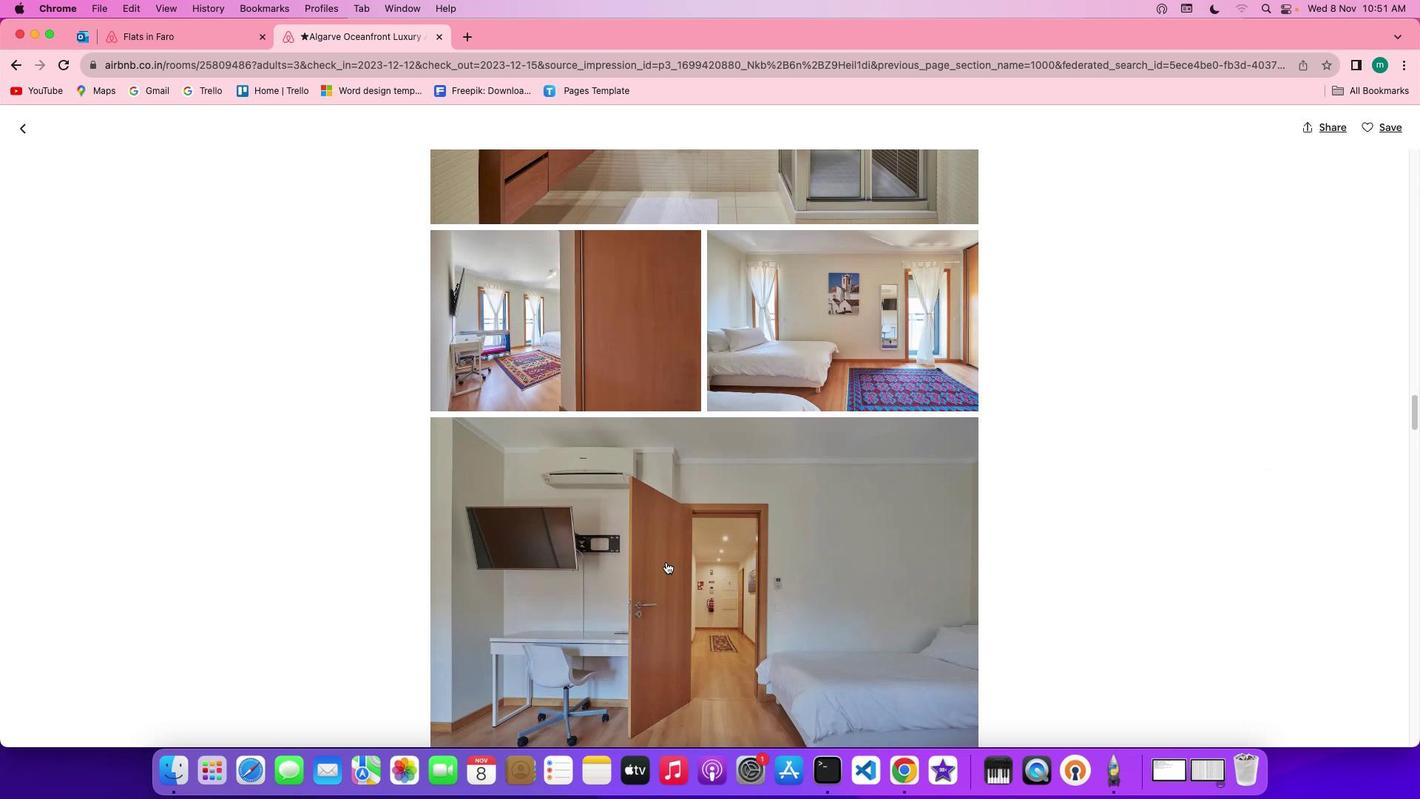 
Action: Mouse scrolled (665, 562) with delta (0, 0)
Screenshot: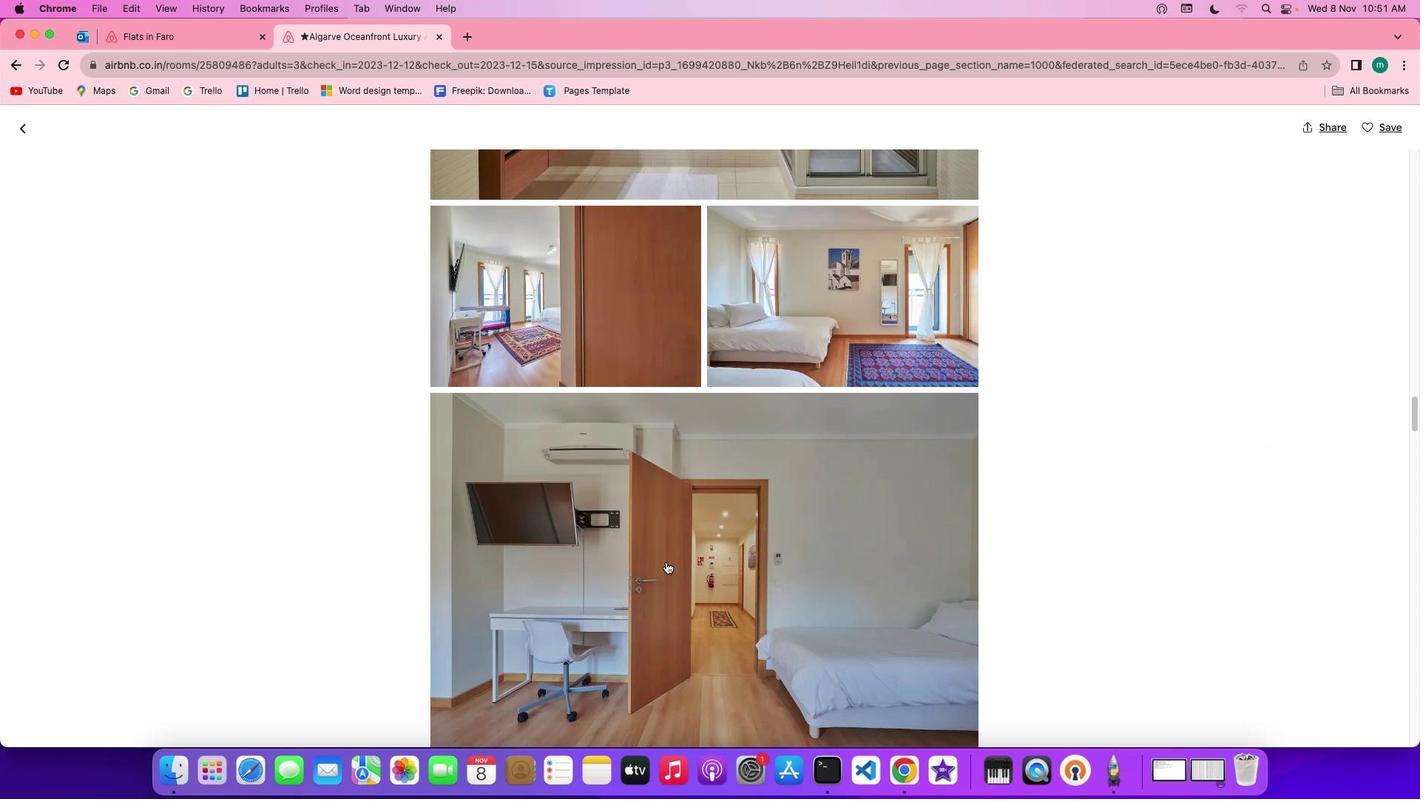 
Action: Mouse scrolled (665, 562) with delta (0, 0)
Screenshot: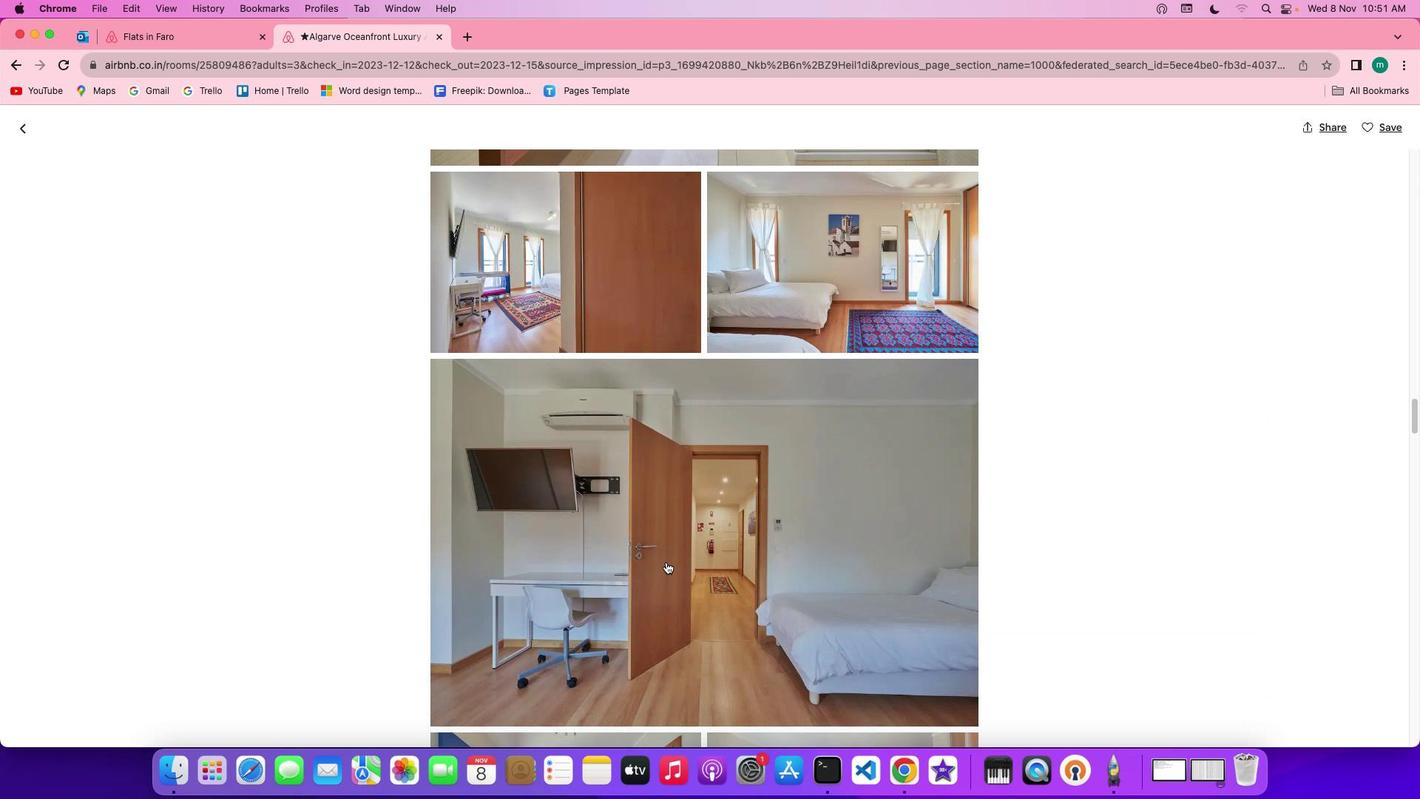 
Action: Mouse scrolled (665, 562) with delta (0, 0)
Screenshot: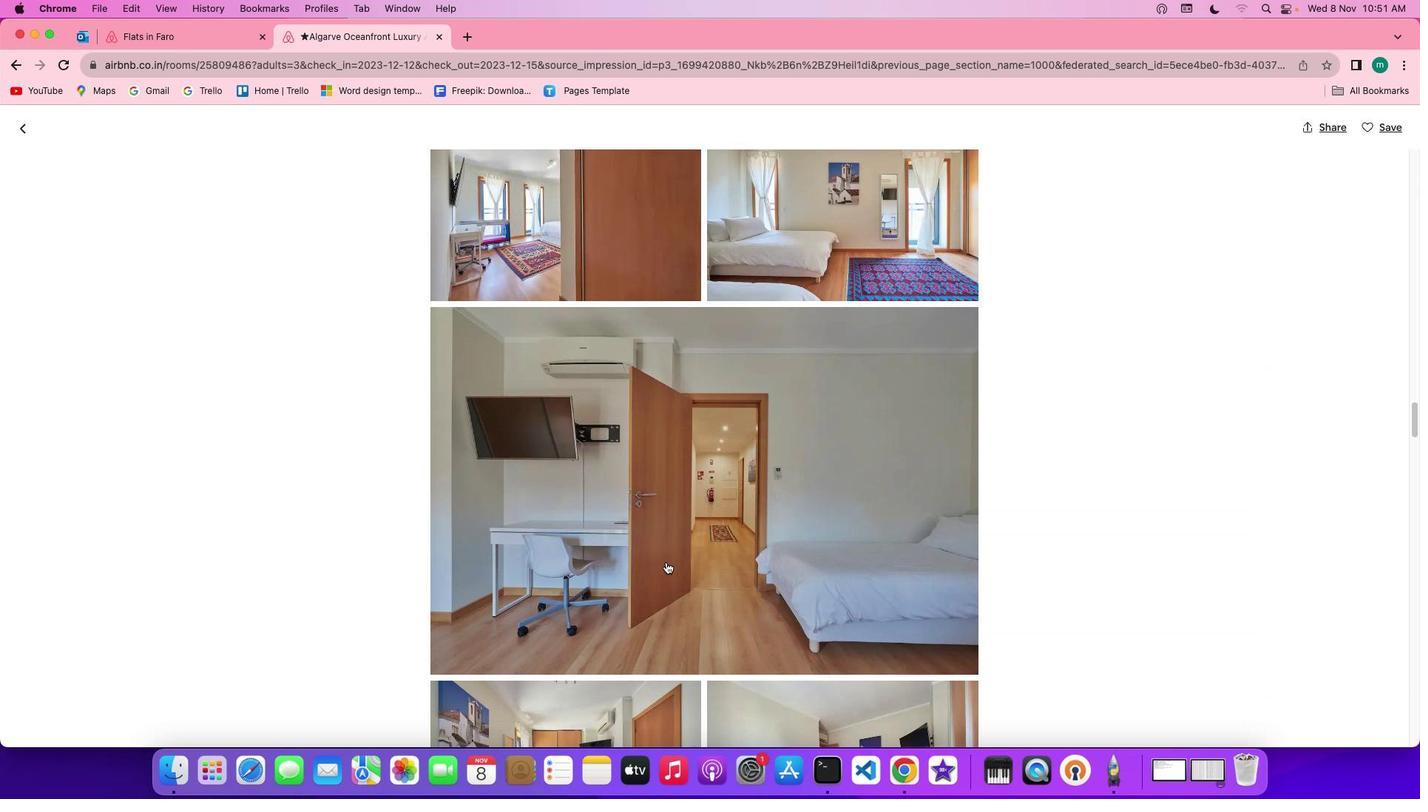 
Action: Mouse scrolled (665, 562) with delta (0, 0)
Screenshot: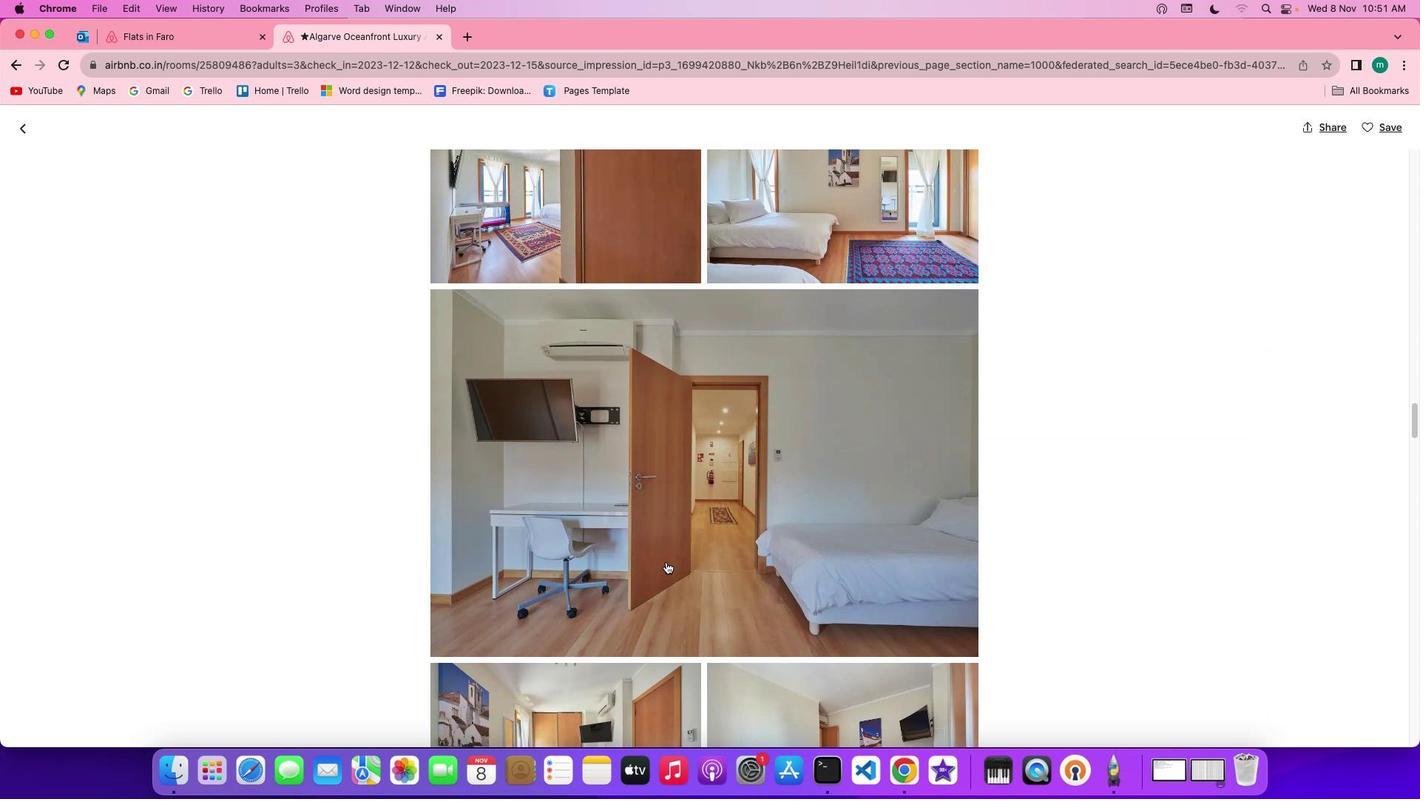 
Action: Mouse scrolled (665, 562) with delta (0, 0)
Screenshot: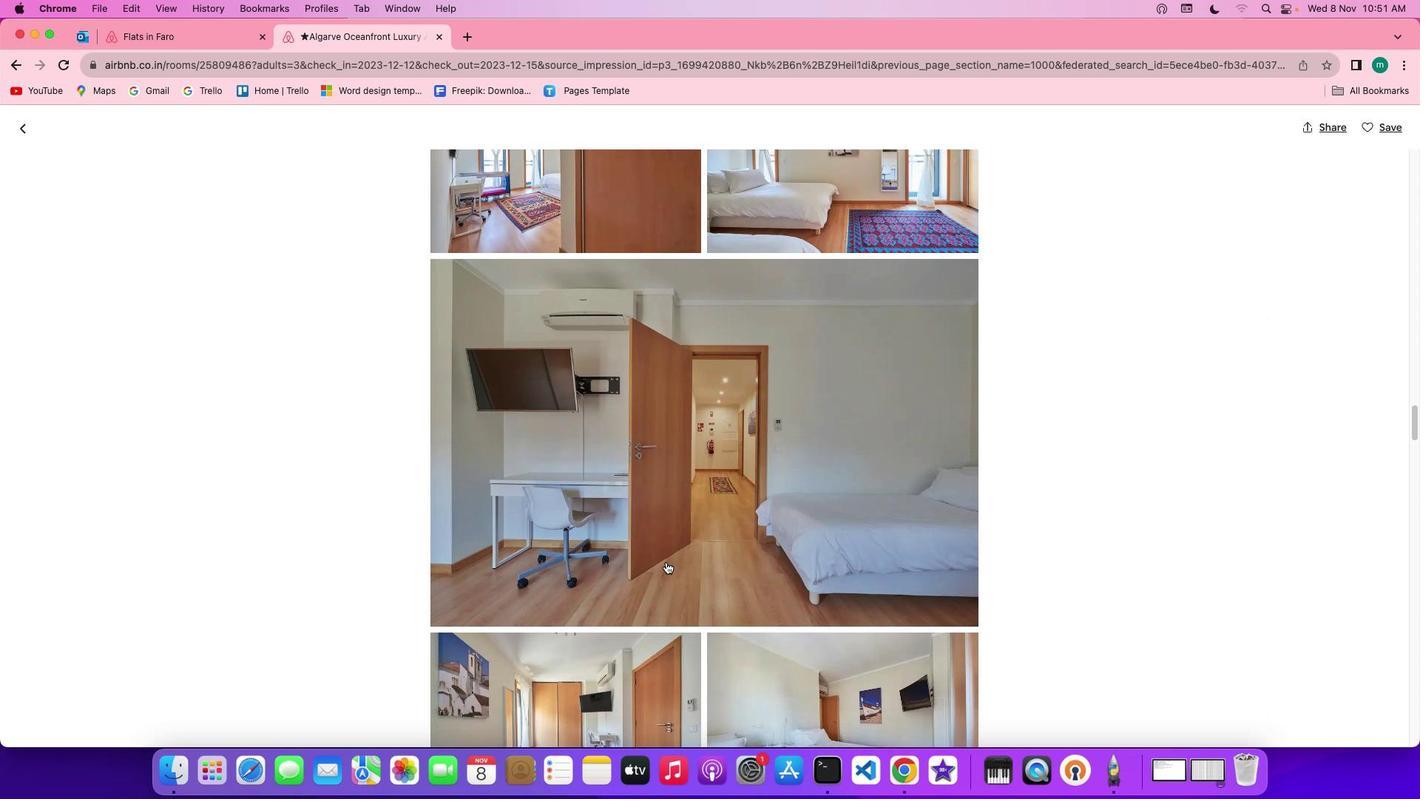 
Action: Mouse scrolled (665, 562) with delta (0, 0)
Screenshot: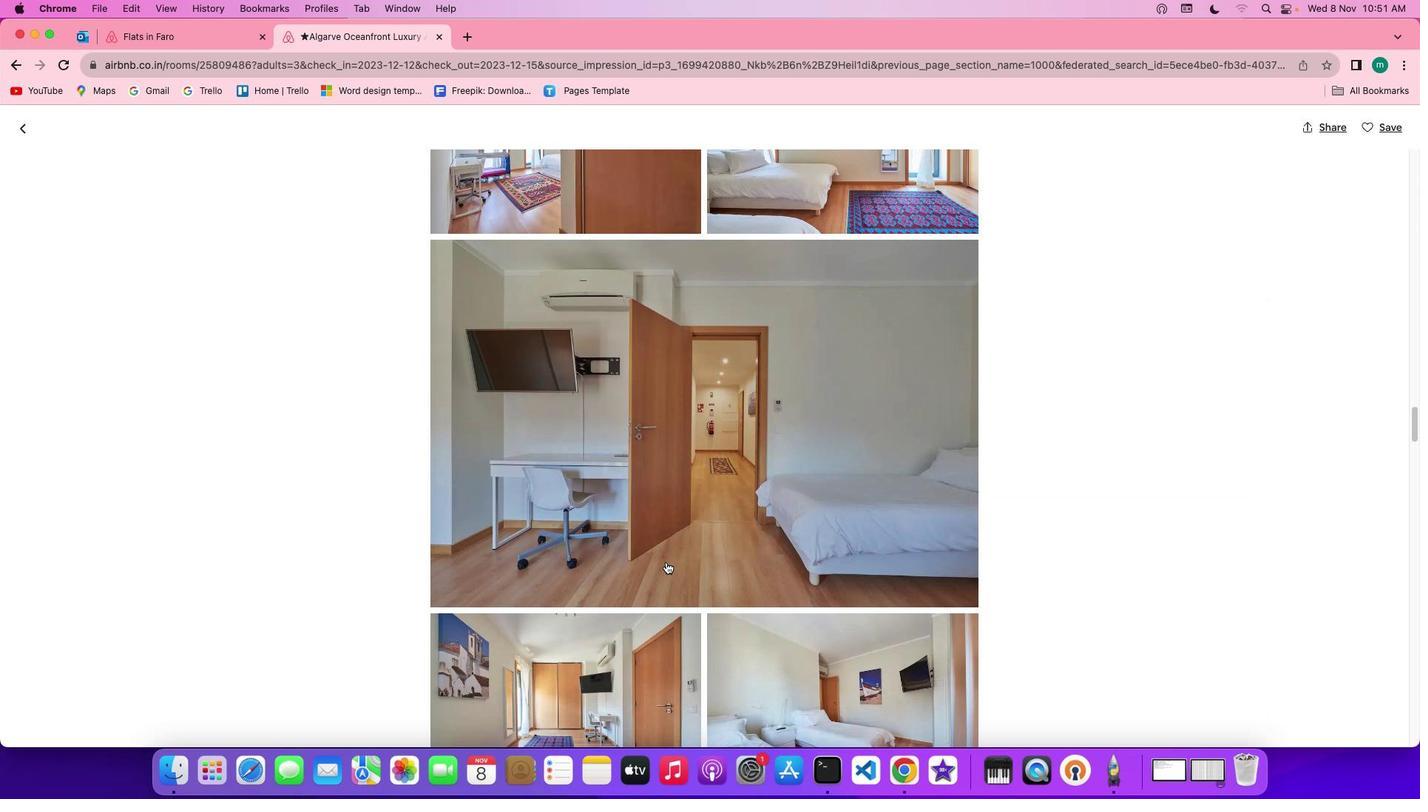 
Action: Mouse scrolled (665, 562) with delta (0, 0)
Screenshot: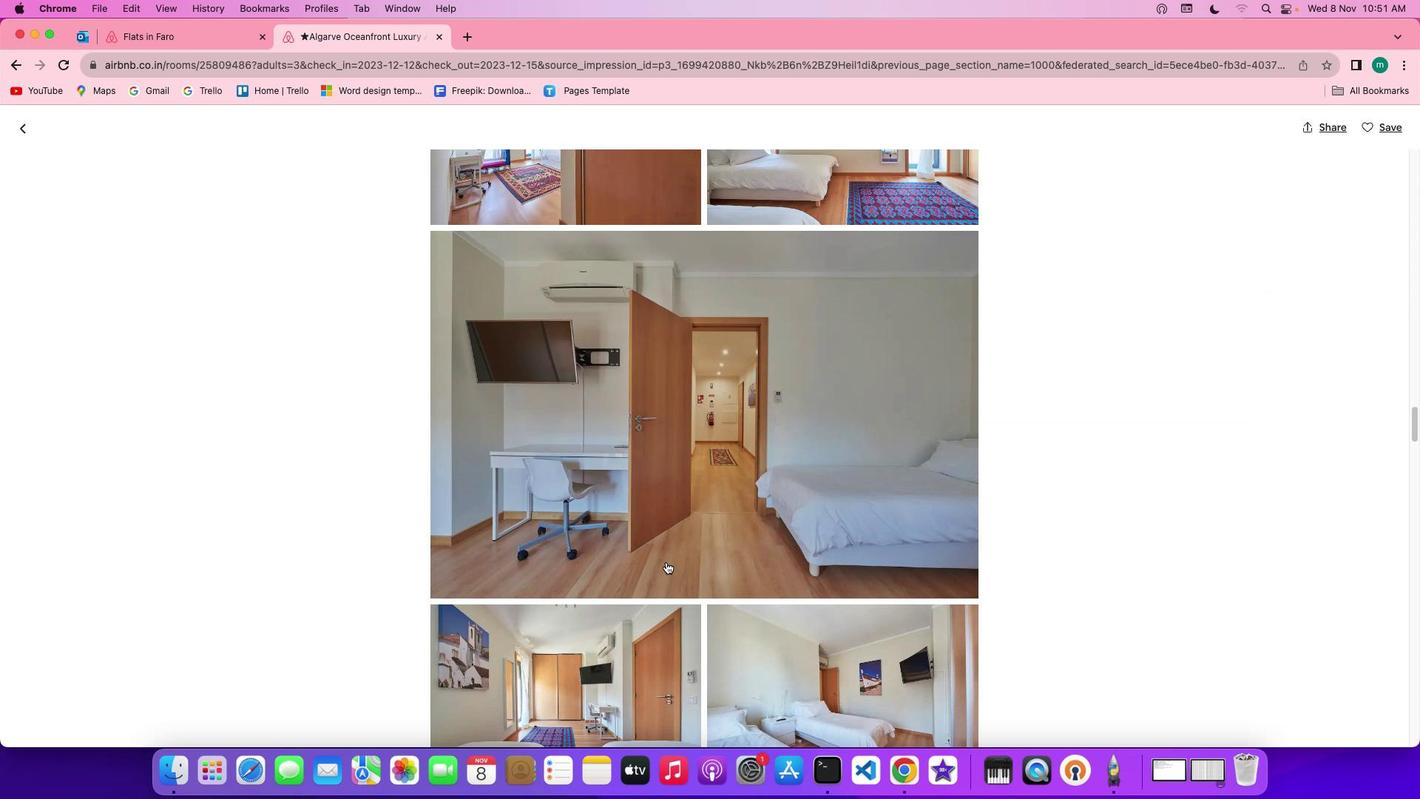 
Action: Mouse scrolled (665, 562) with delta (0, 0)
Screenshot: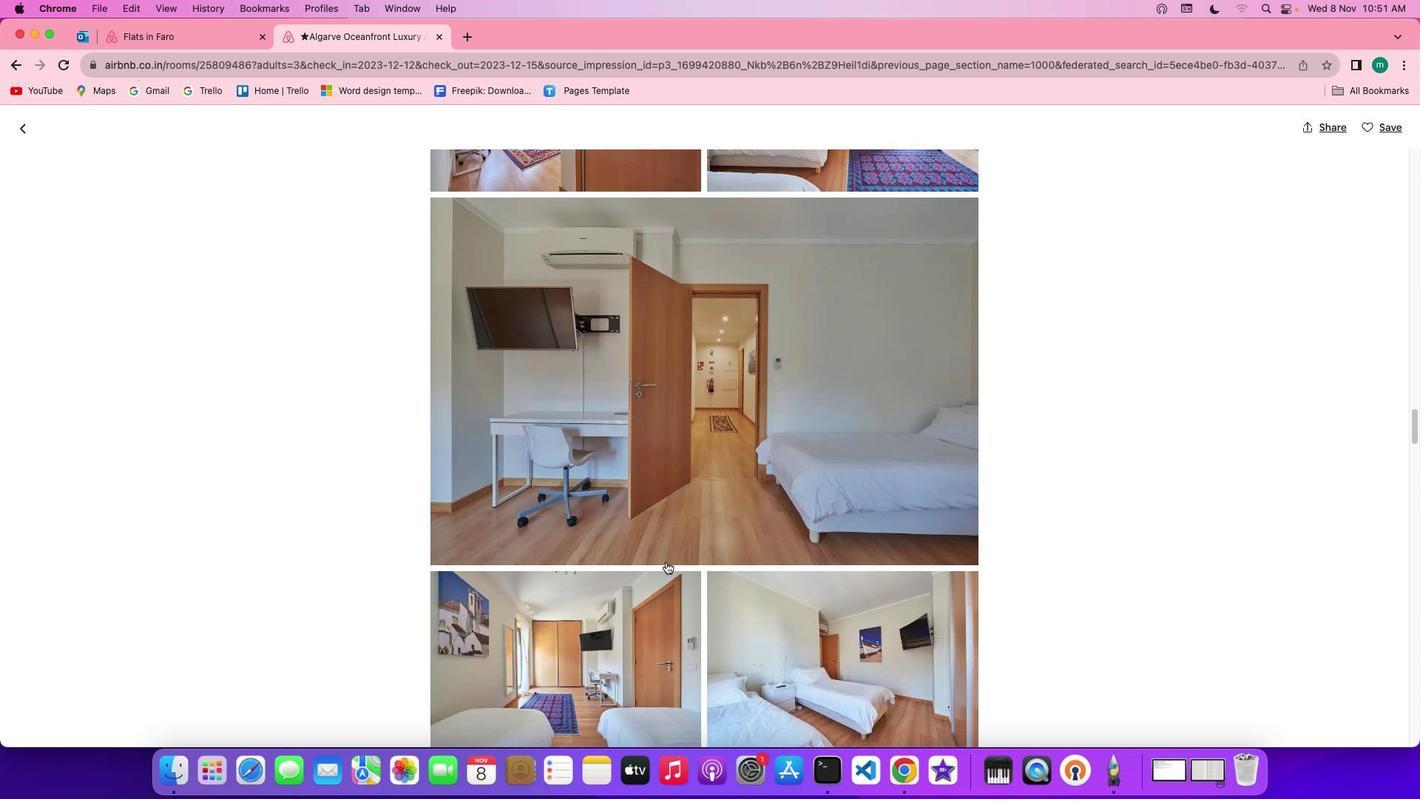 
Action: Mouse scrolled (665, 562) with delta (0, 0)
Screenshot: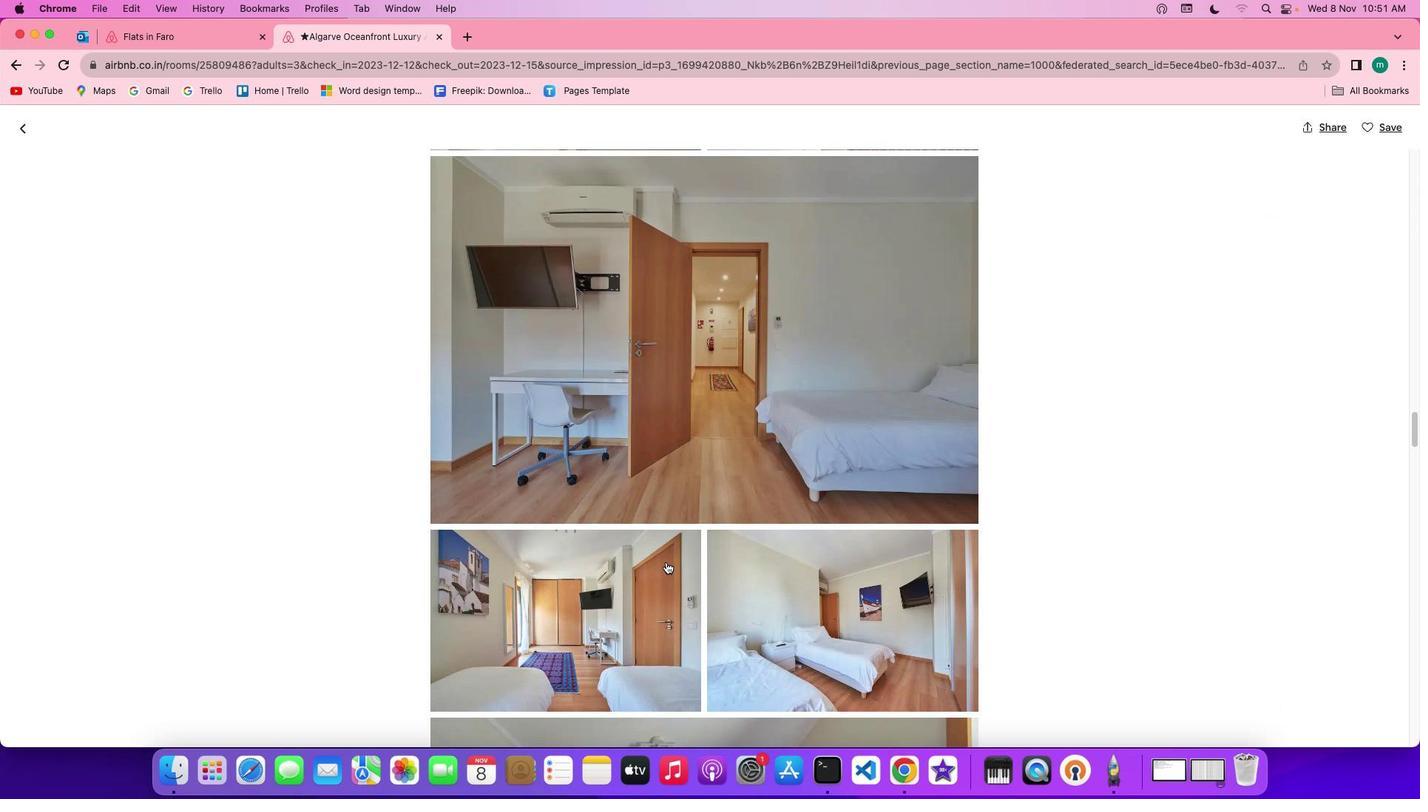 
Action: Mouse scrolled (665, 562) with delta (0, -1)
Screenshot: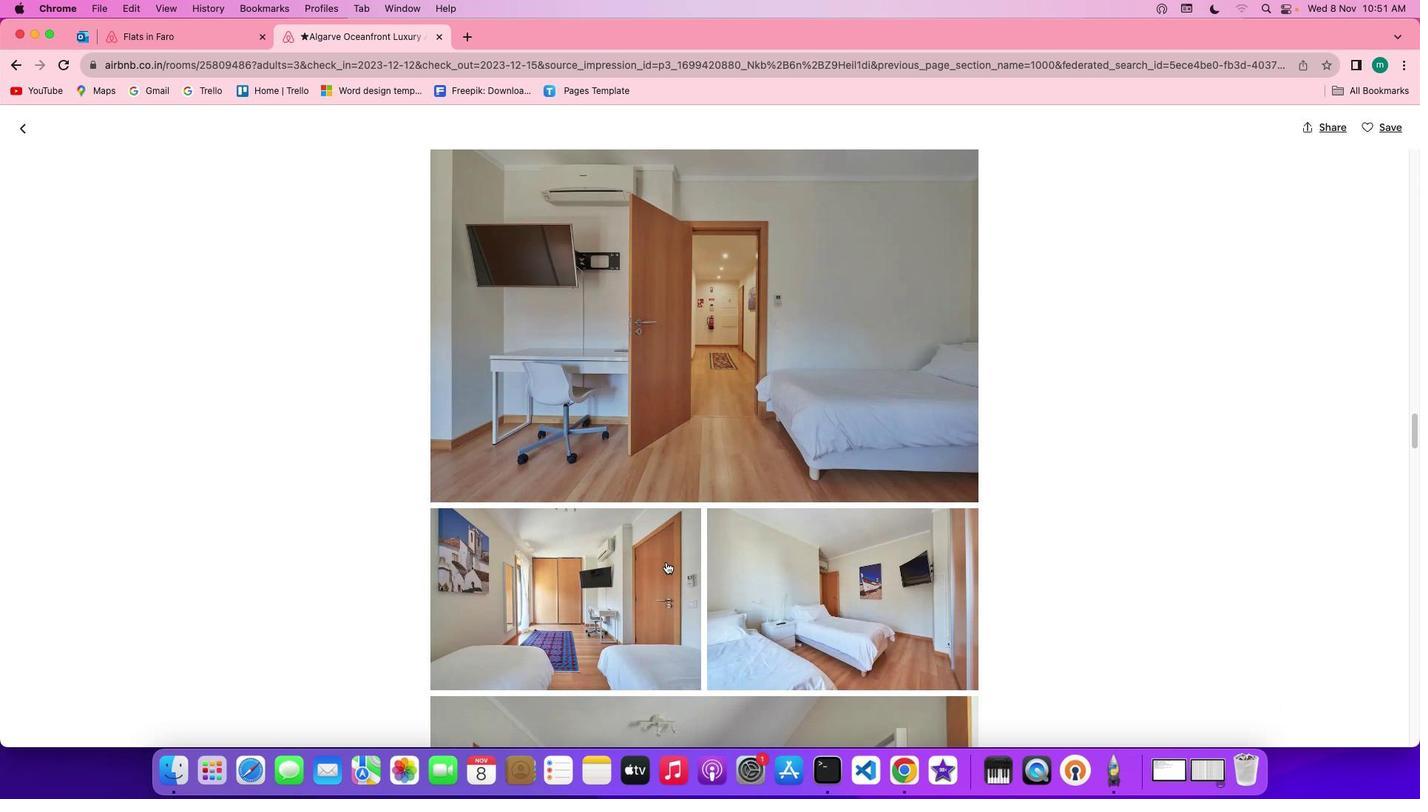 
Action: Mouse scrolled (665, 562) with delta (0, -1)
Screenshot: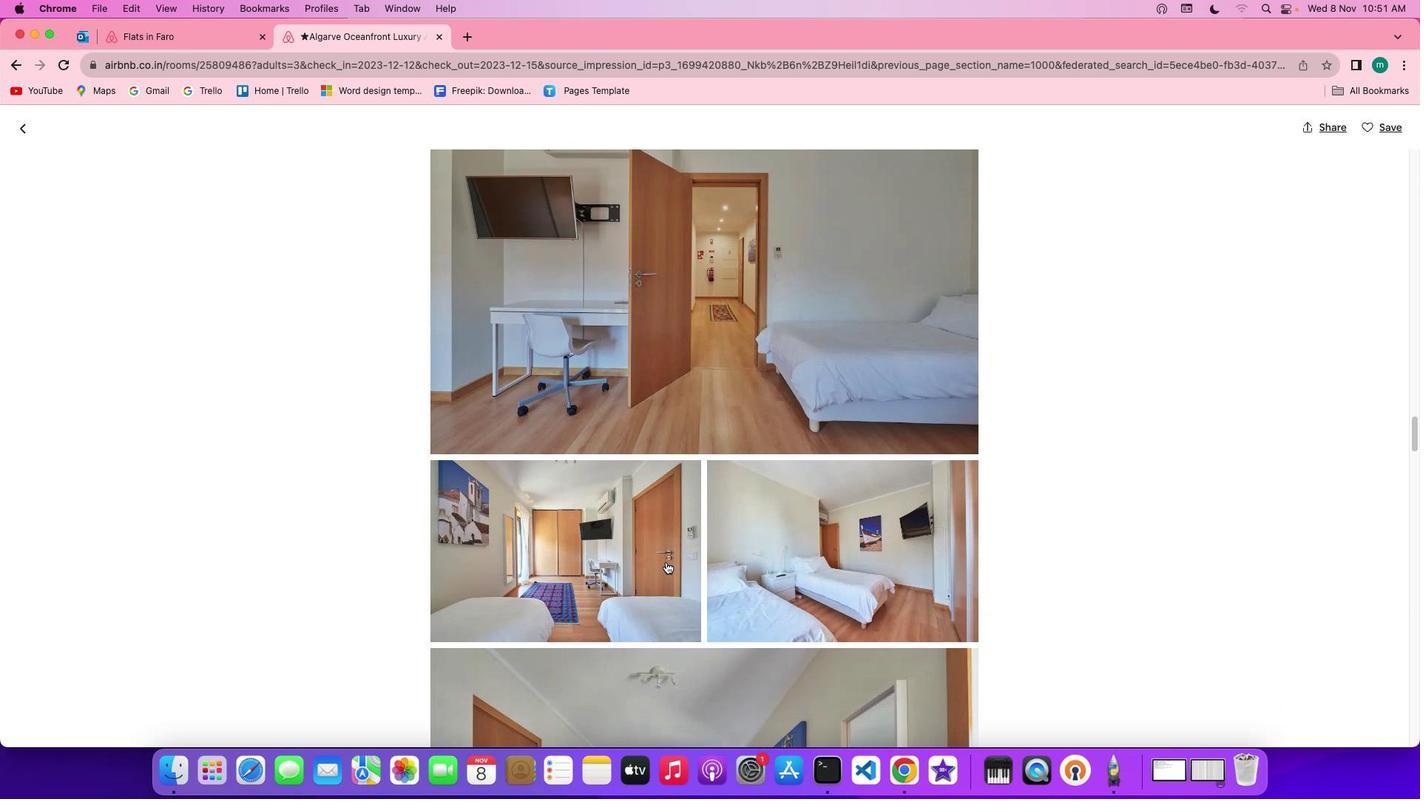 
Action: Mouse scrolled (665, 562) with delta (0, 0)
Screenshot: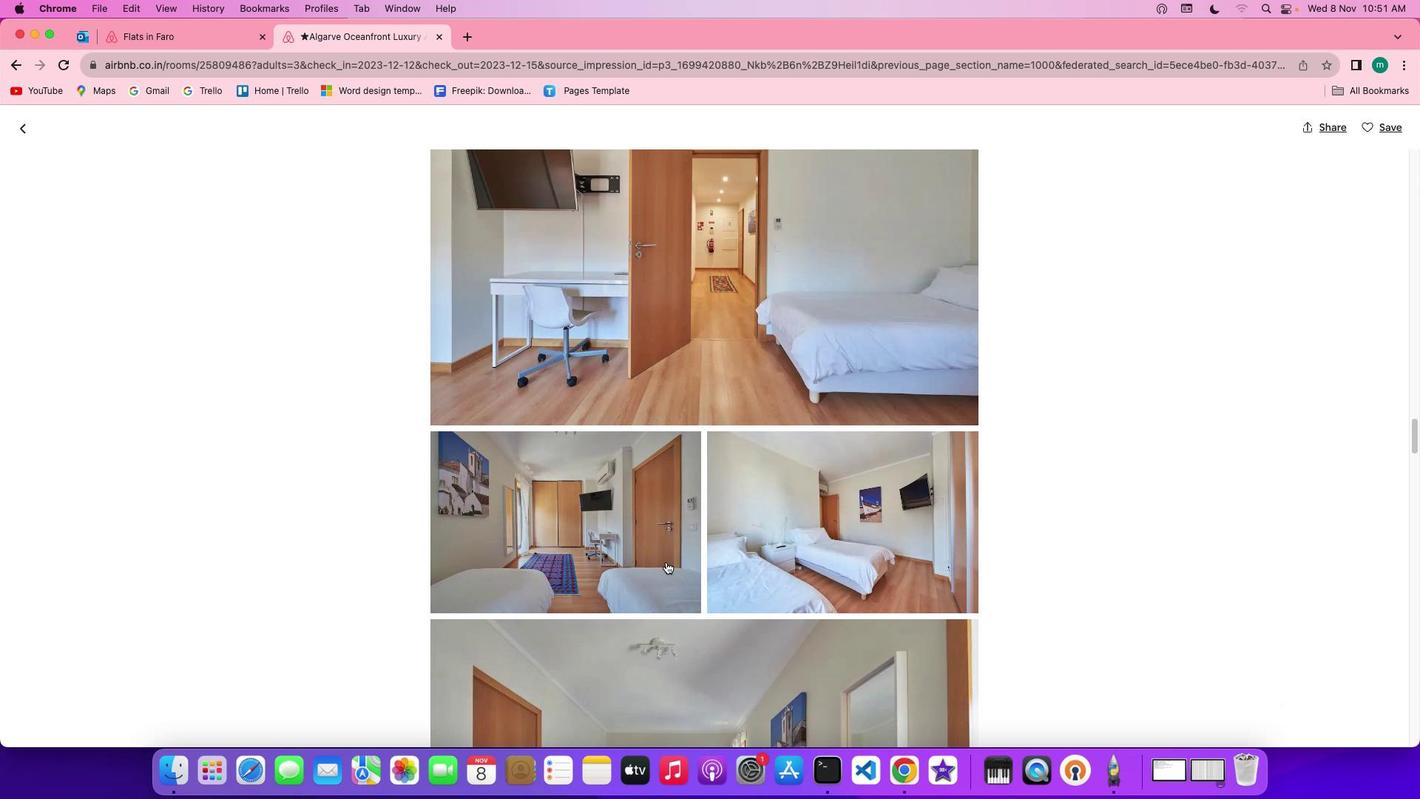 
Action: Mouse scrolled (665, 562) with delta (0, 0)
Screenshot: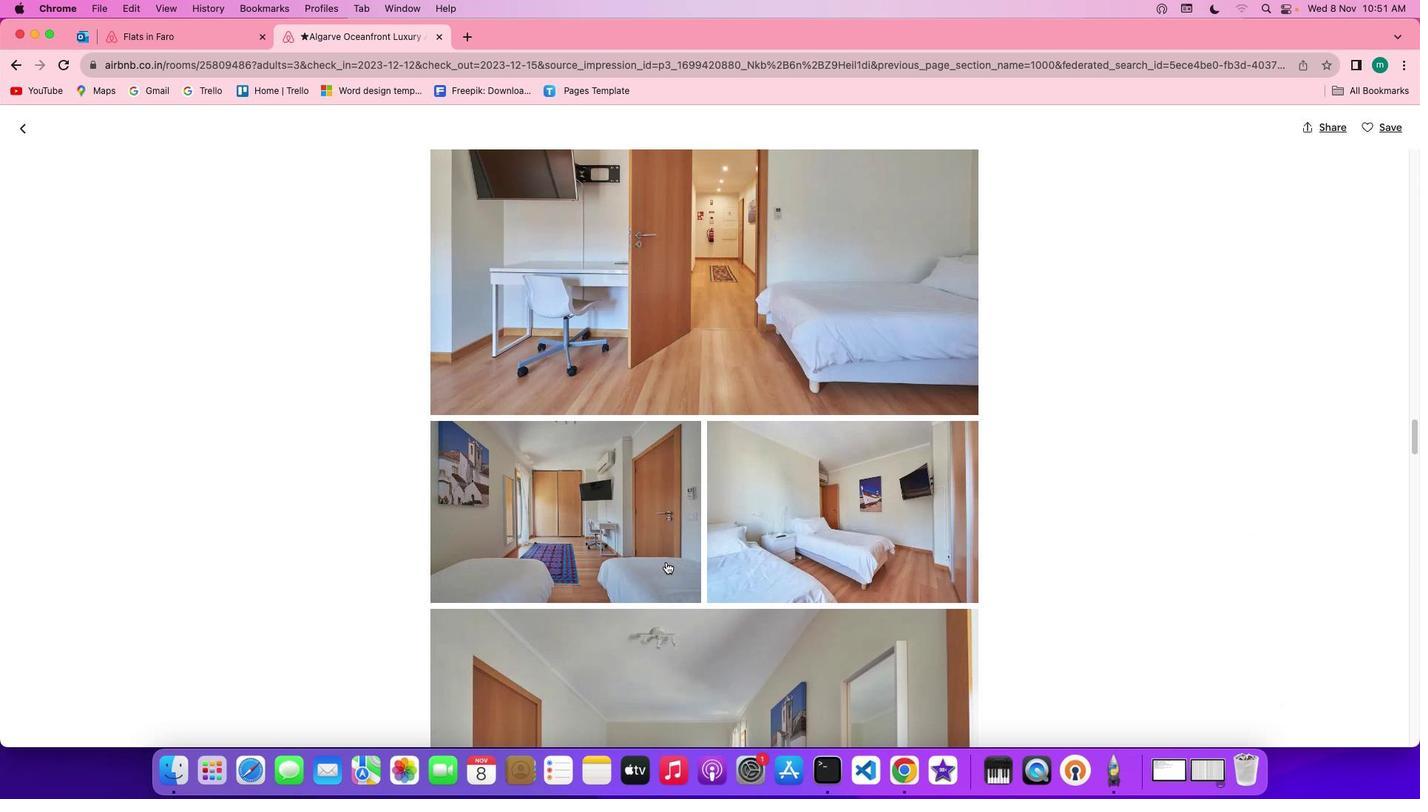 
Action: Mouse scrolled (665, 562) with delta (0, -1)
Screenshot: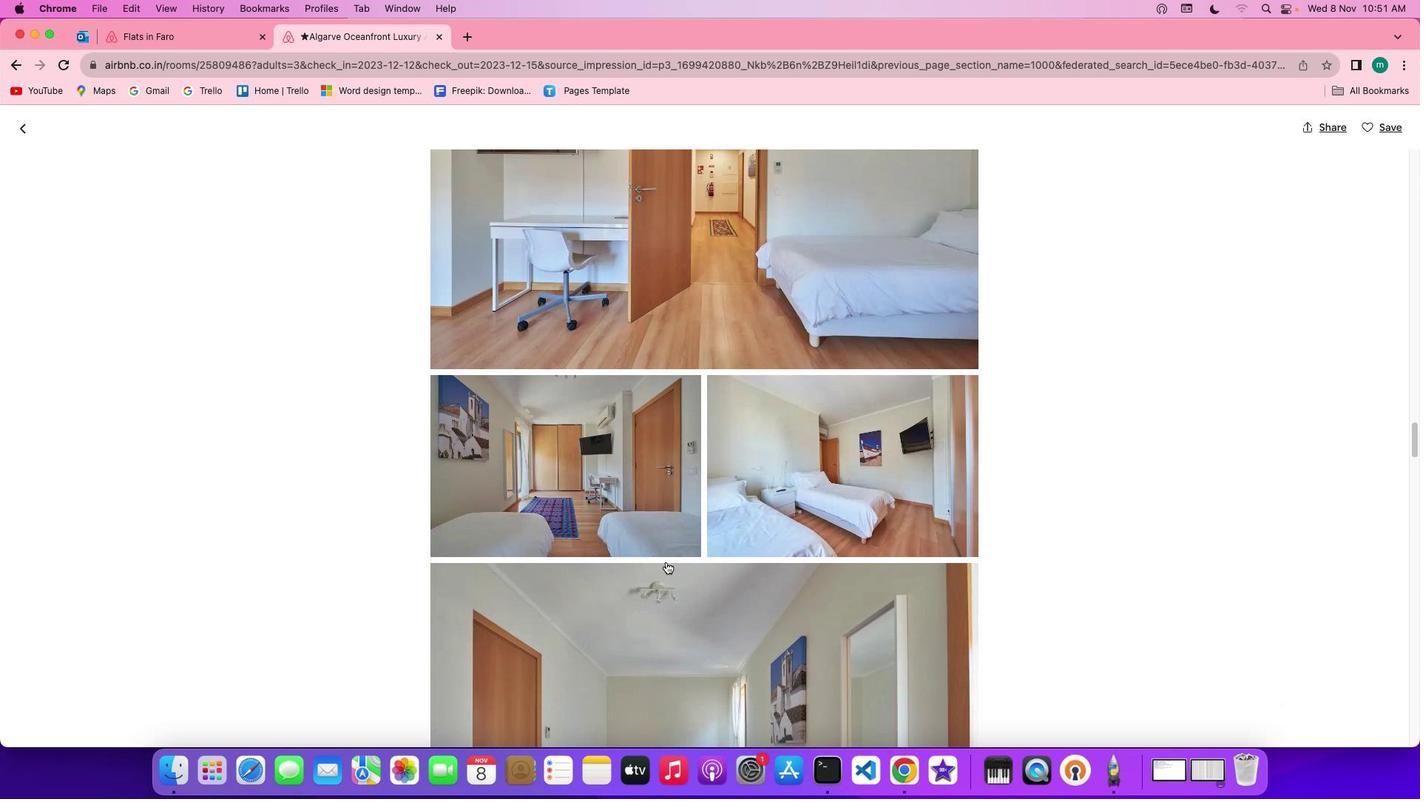 
Action: Mouse scrolled (665, 562) with delta (0, 0)
Screenshot: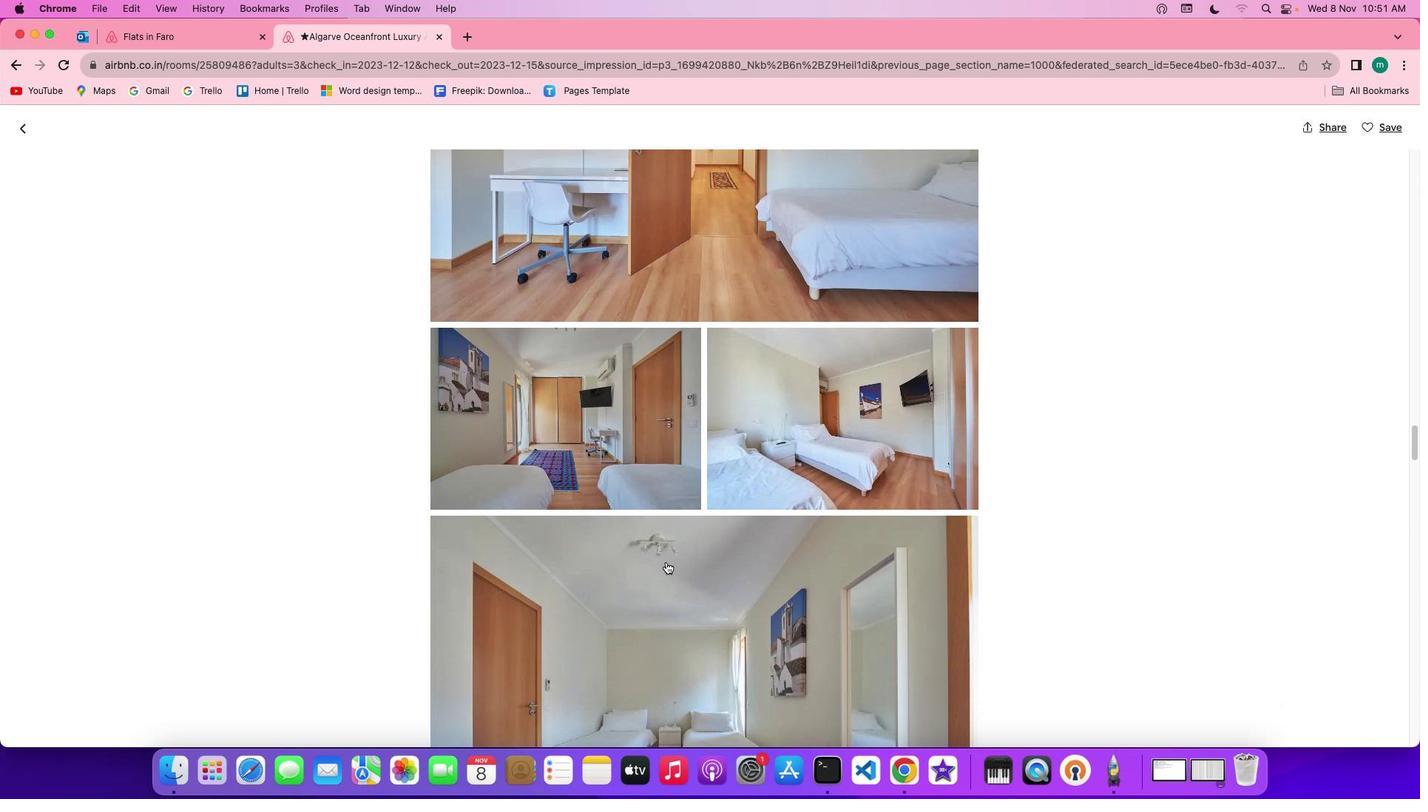
Action: Mouse scrolled (665, 562) with delta (0, 0)
